 Task: Look for Airbnb properties in Linden, Guyana from 6th December, 2023 to 10th December, 2023 for 1 adult.1  bedroom having 1 bed and 1 bathroom. Property type can be hotel. Booking option can be shelf check-in. Look for 5 properties as per requirement.
Action: Mouse moved to (469, 193)
Screenshot: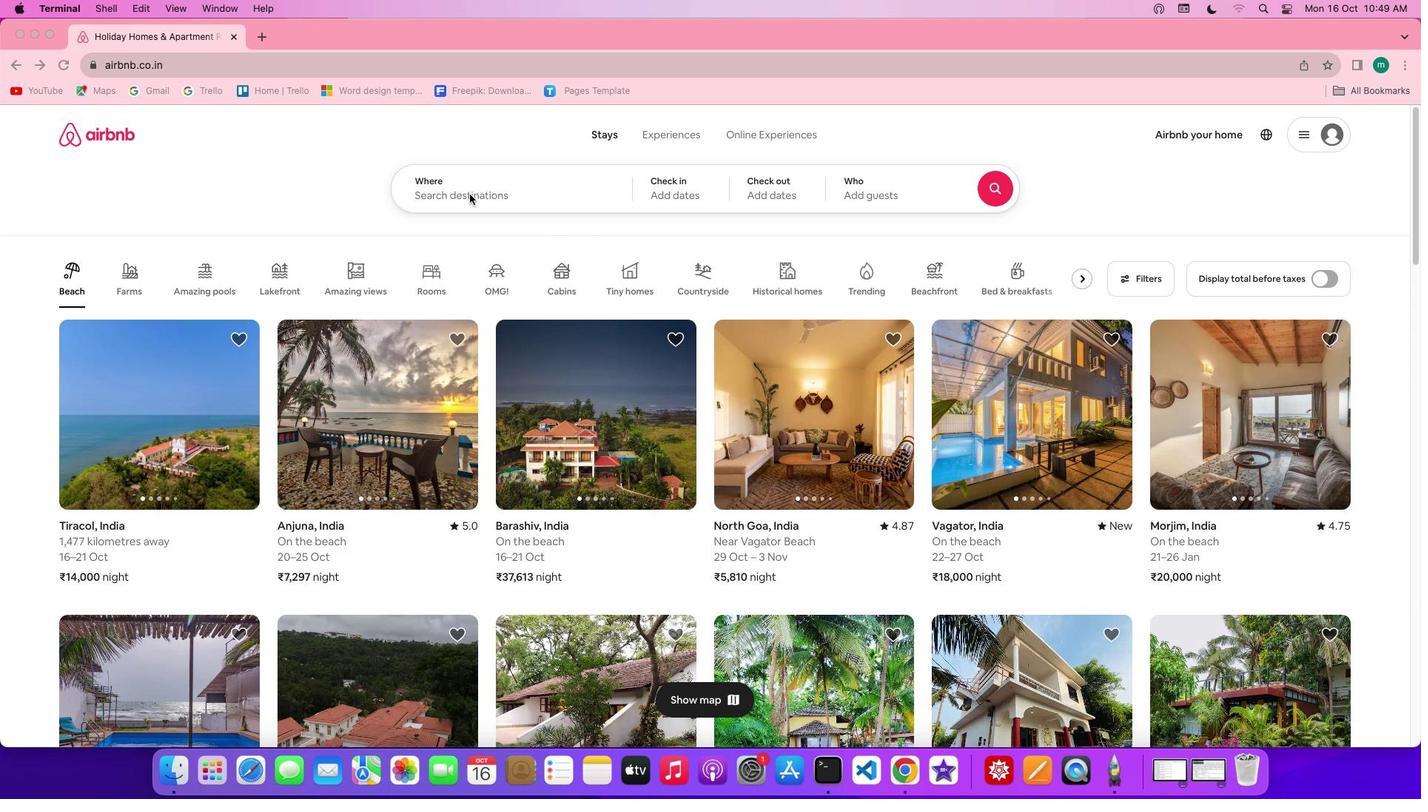 
Action: Mouse pressed left at (469, 193)
Screenshot: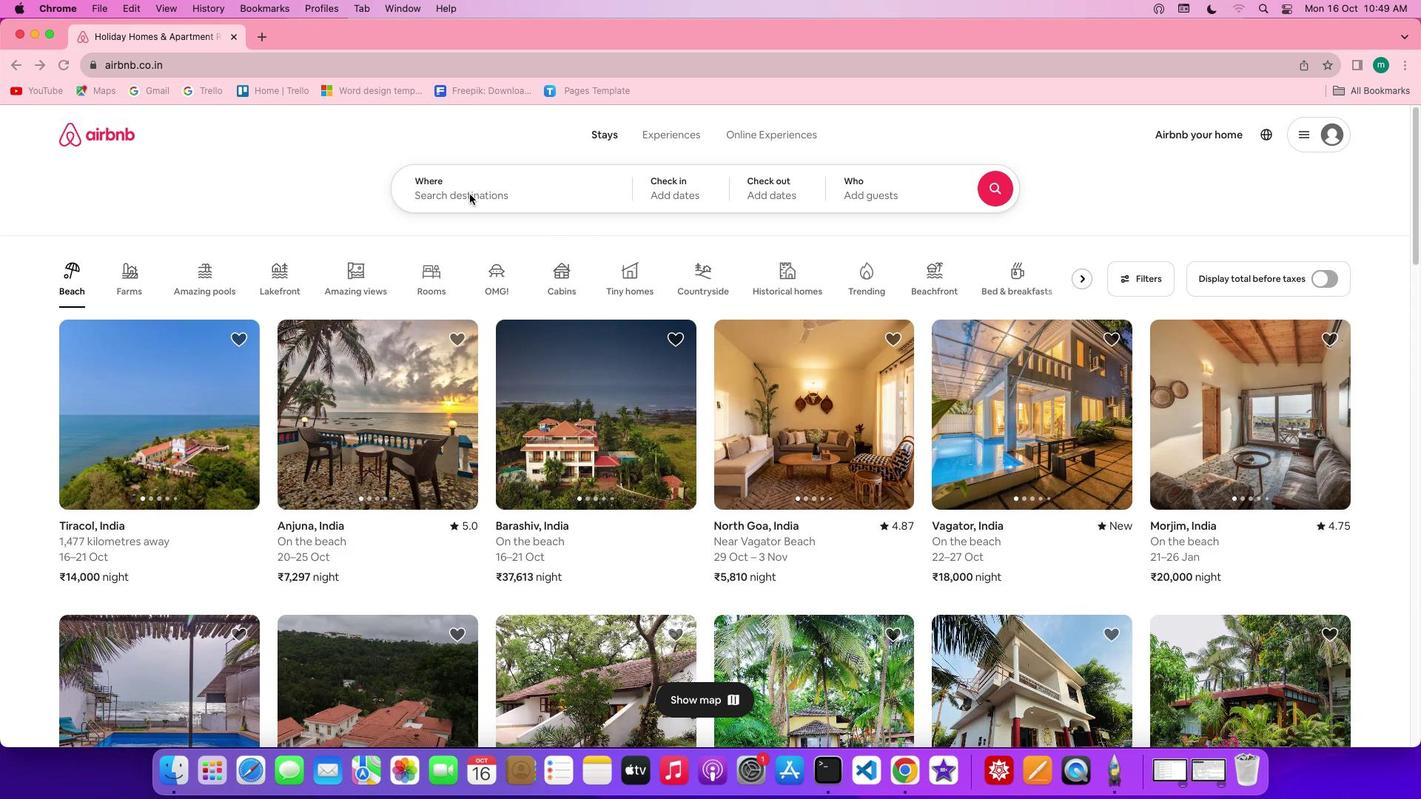 
Action: Mouse pressed left at (469, 193)
Screenshot: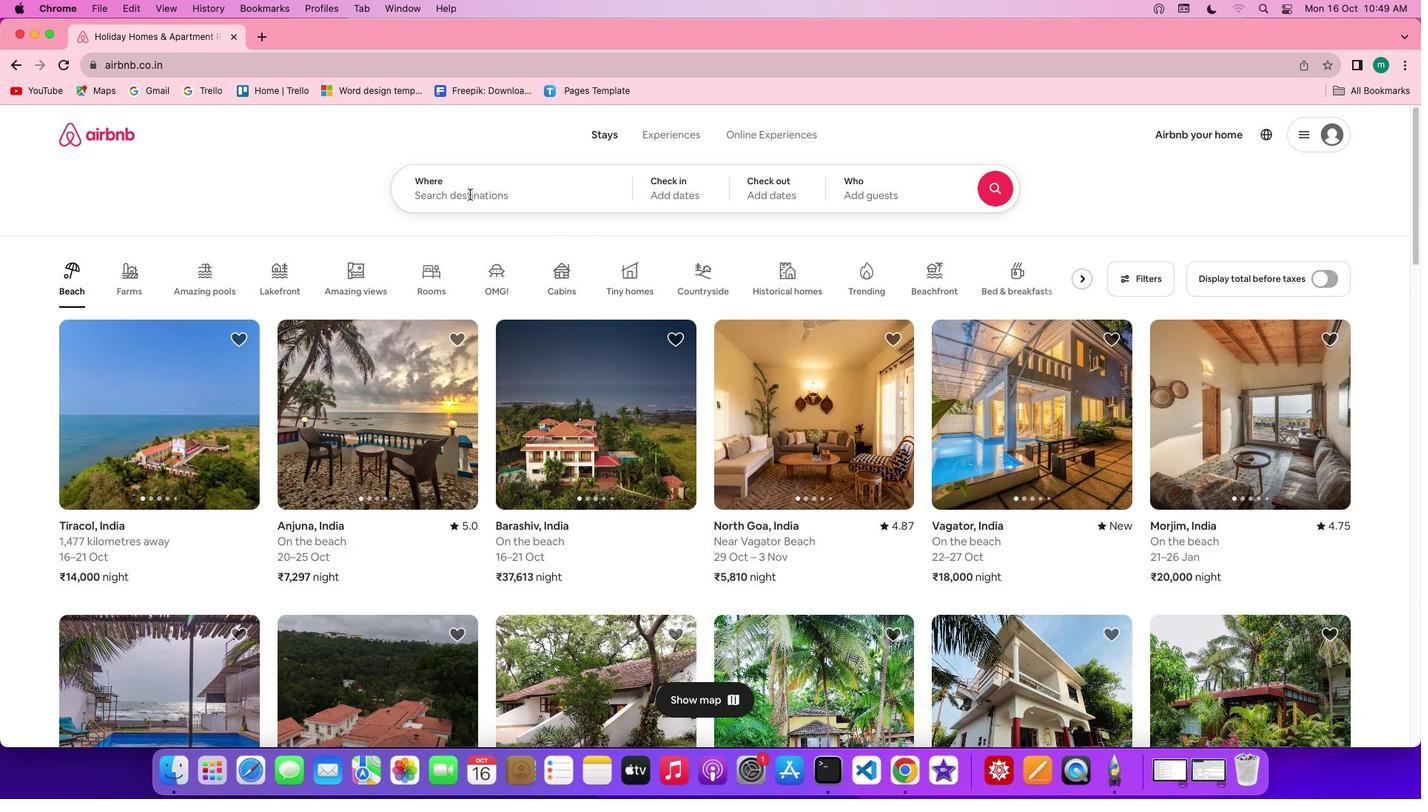 
Action: Key pressed Key.shift'L''i''n''d''e''n'','Key.shift'G''u''y''a''n''a'
Screenshot: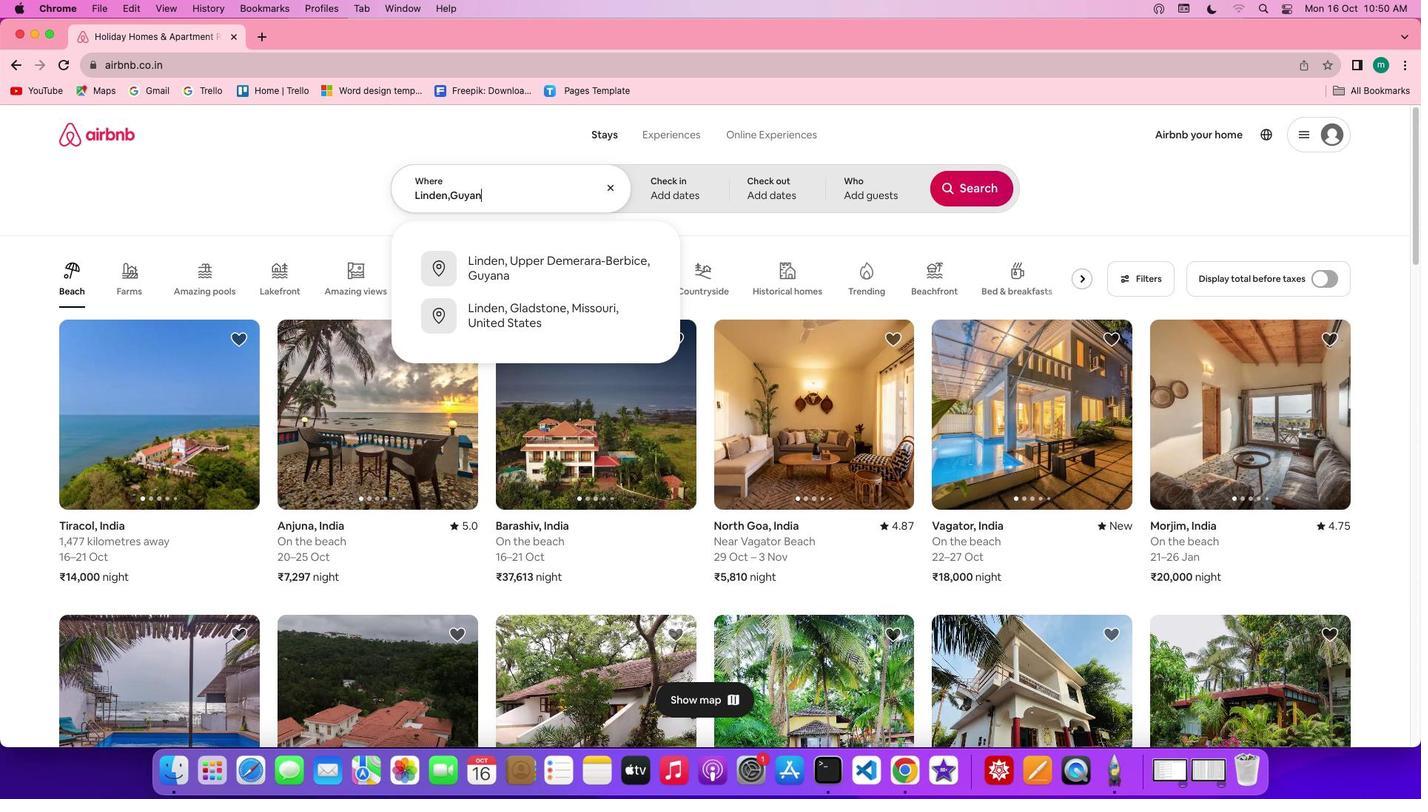 
Action: Mouse moved to (667, 196)
Screenshot: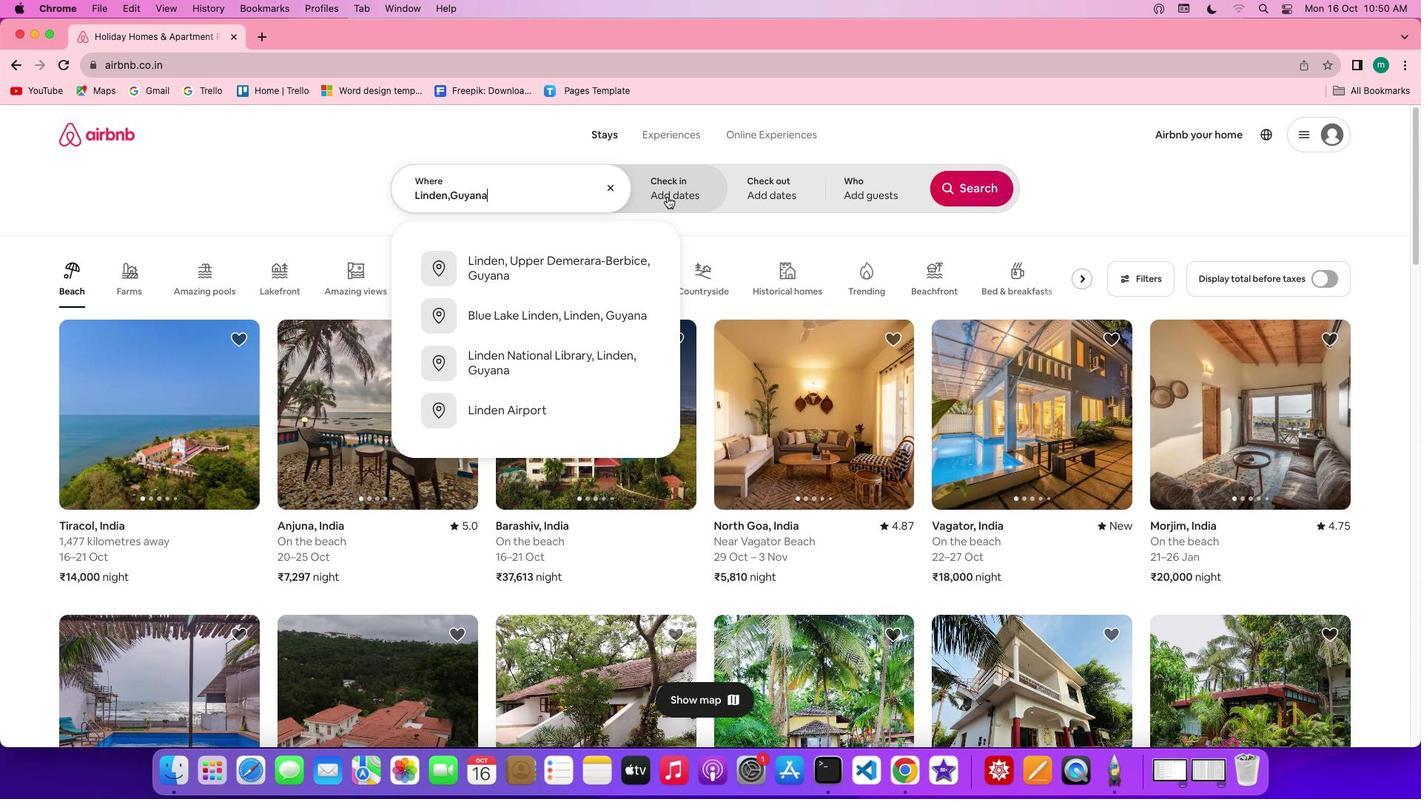 
Action: Mouse pressed left at (667, 196)
Screenshot: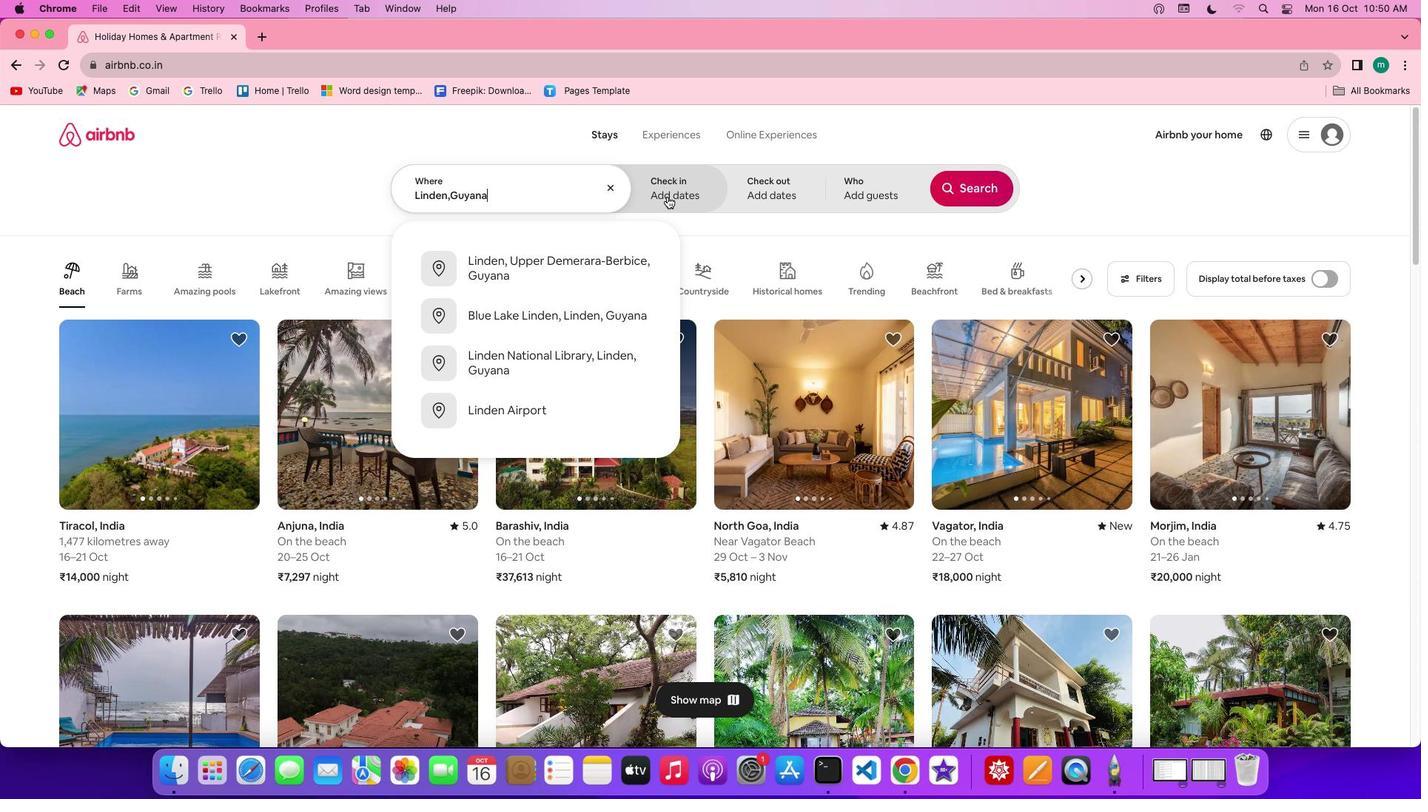 
Action: Mouse moved to (974, 310)
Screenshot: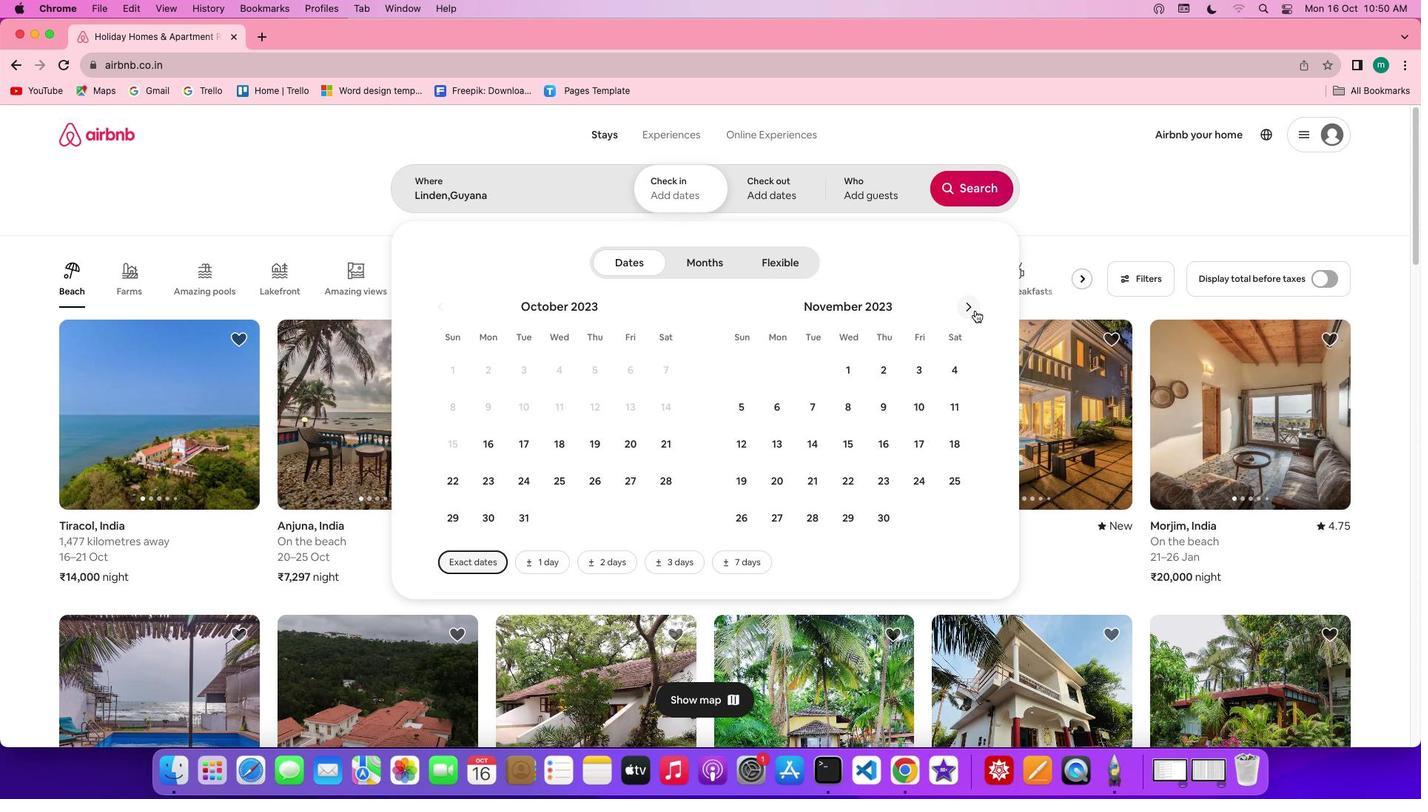 
Action: Mouse pressed left at (974, 310)
Screenshot: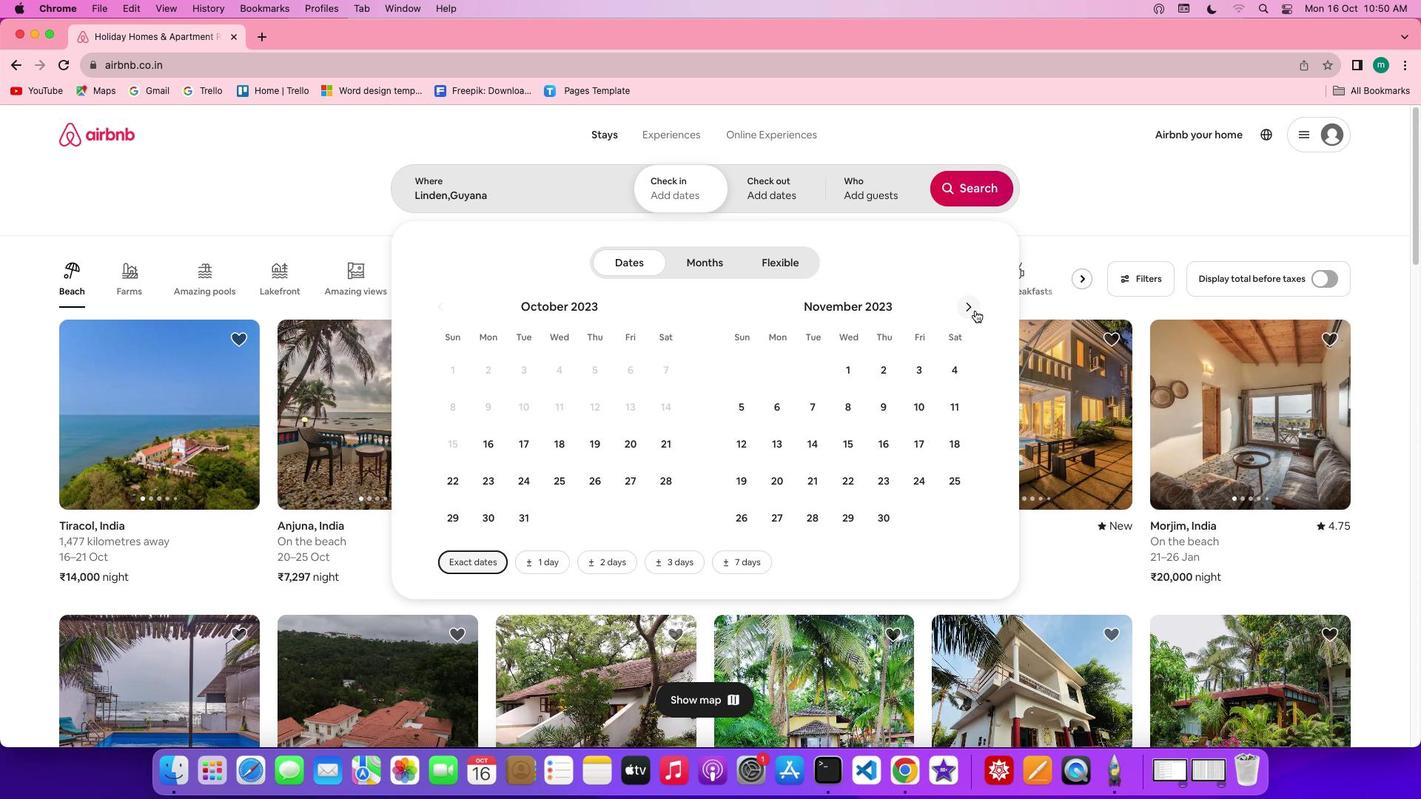 
Action: Mouse moved to (837, 401)
Screenshot: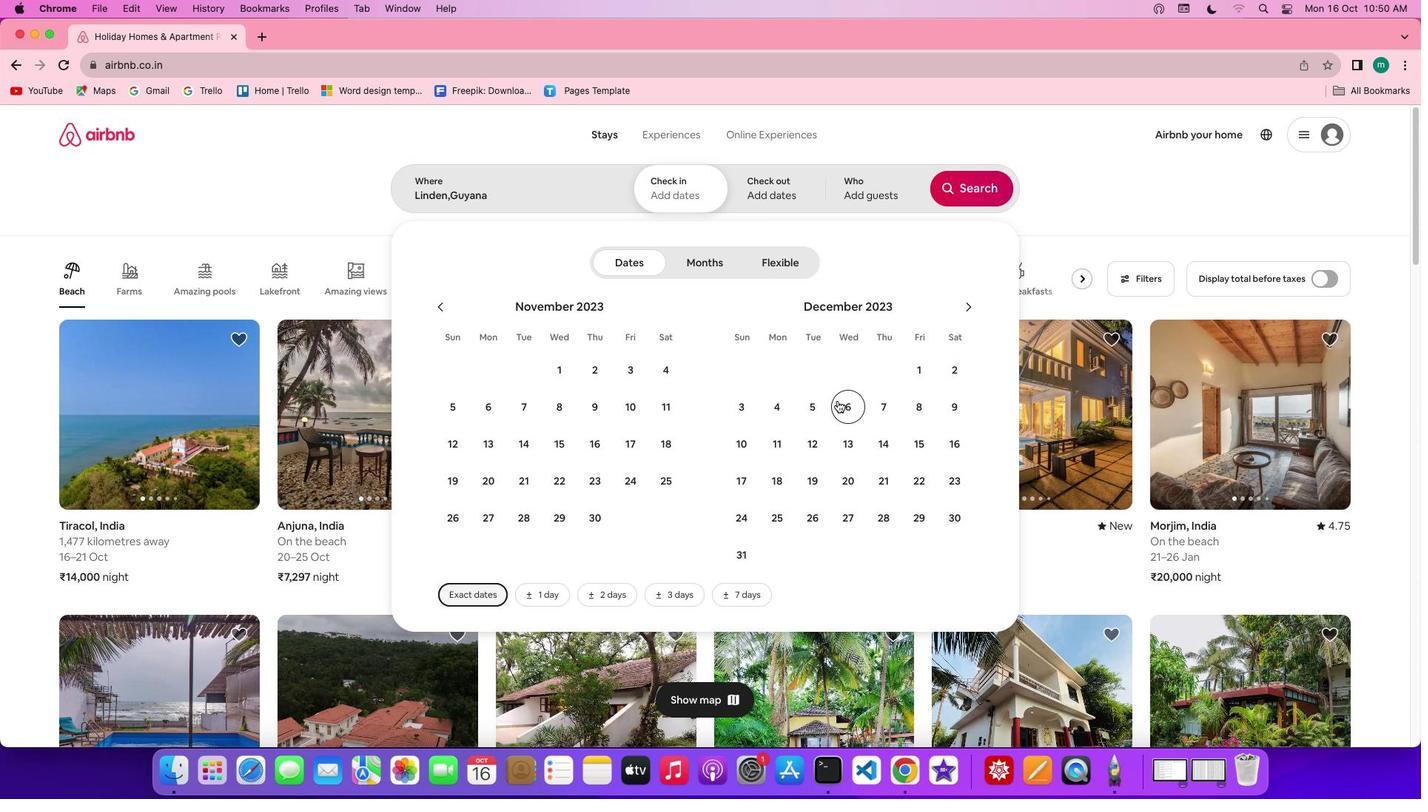 
Action: Mouse pressed left at (837, 401)
Screenshot: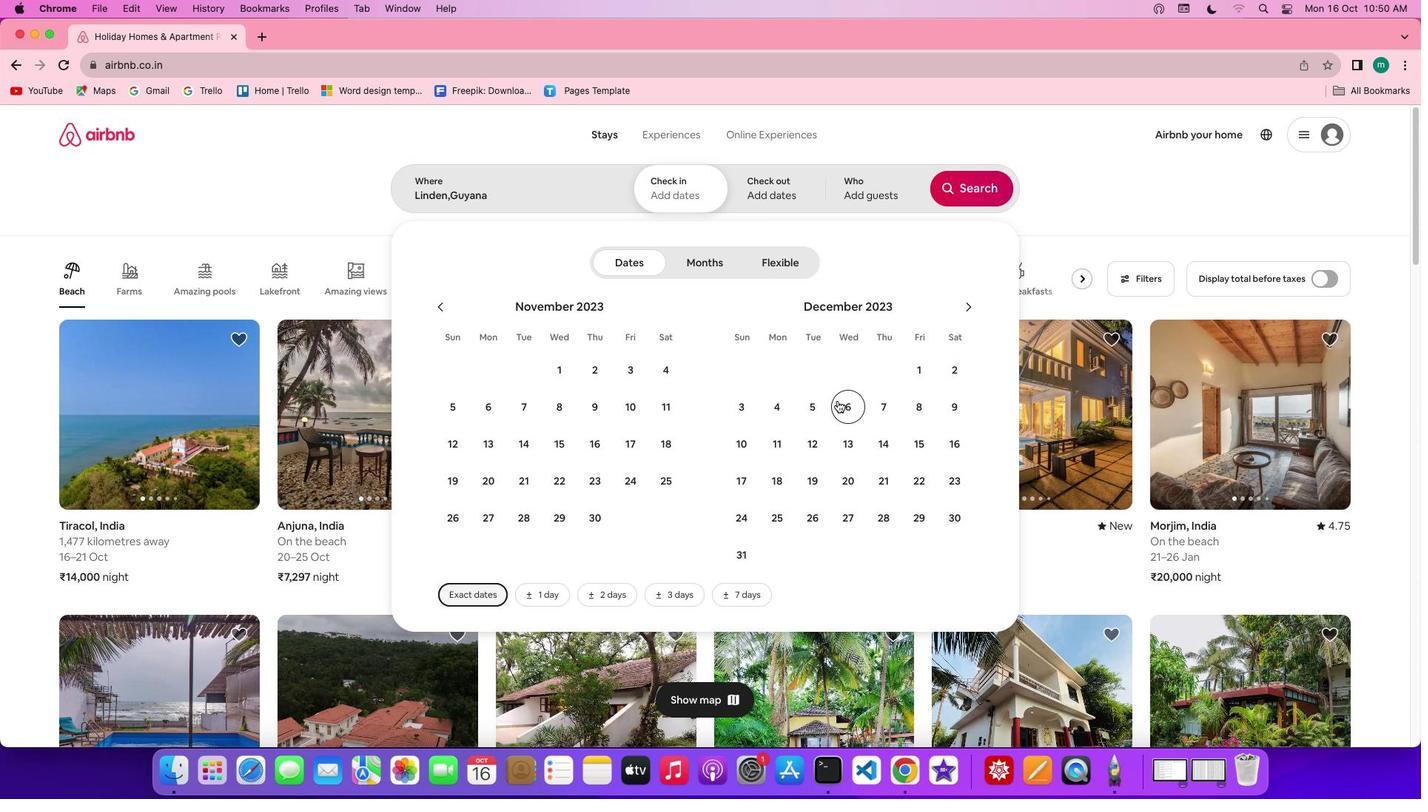 
Action: Mouse moved to (743, 447)
Screenshot: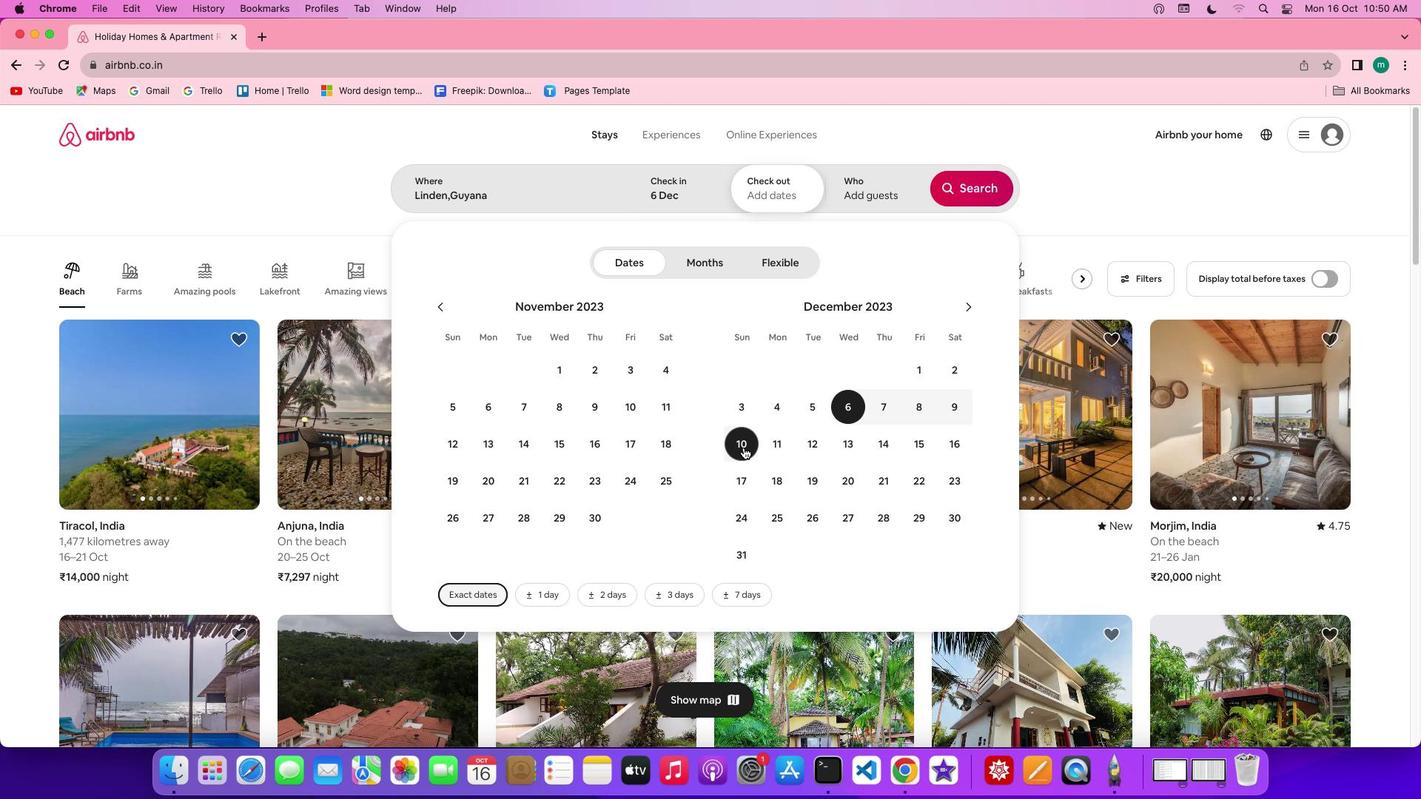 
Action: Mouse pressed left at (743, 447)
Screenshot: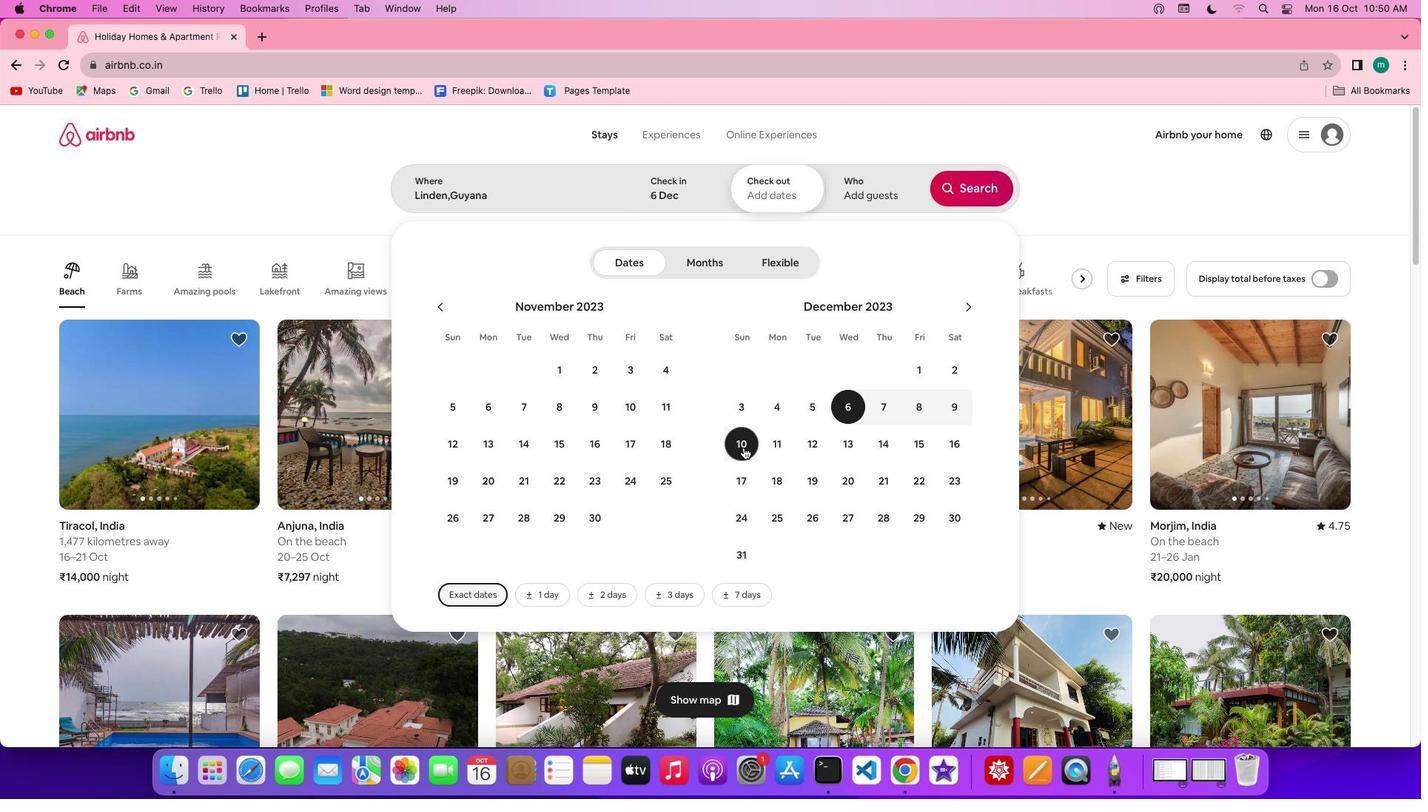 
Action: Mouse moved to (842, 199)
Screenshot: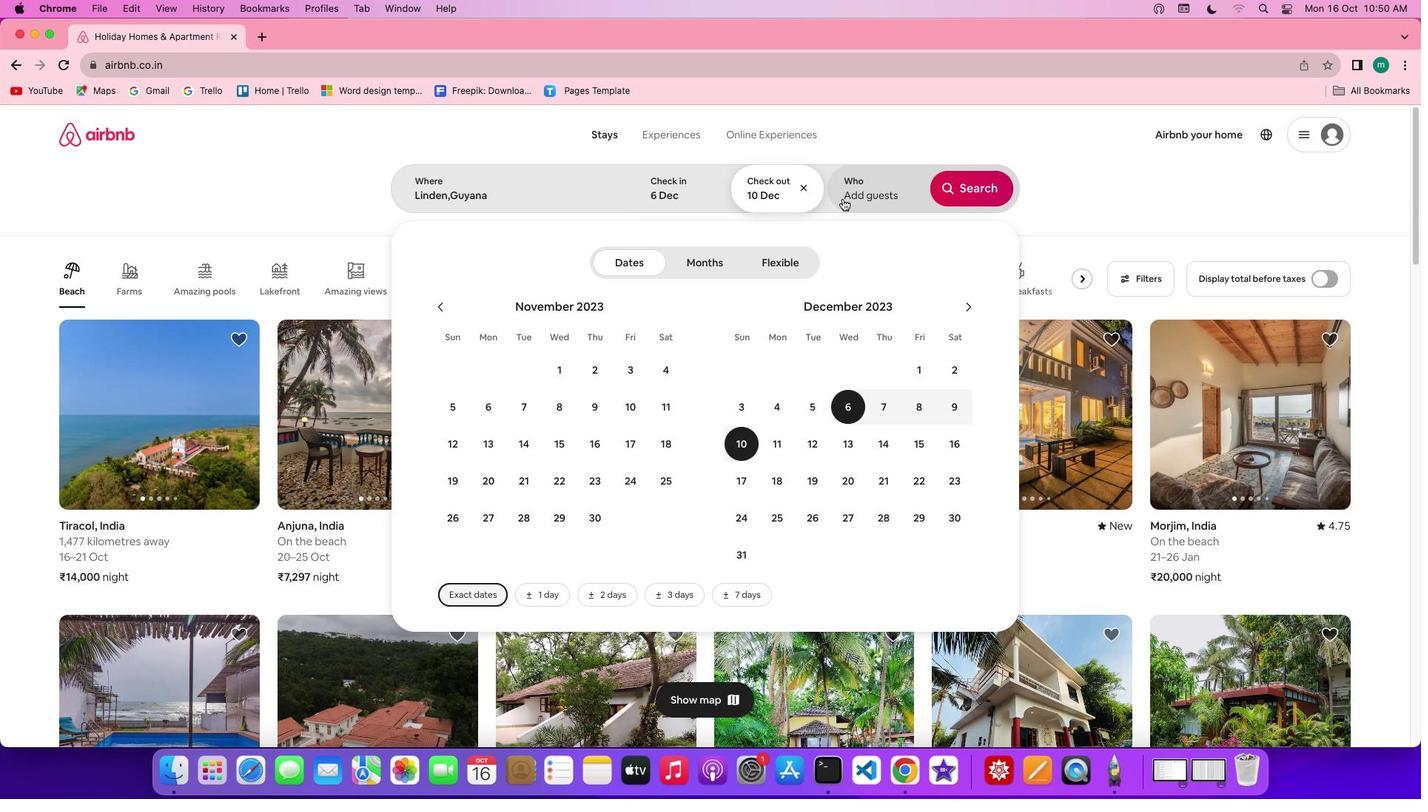
Action: Mouse pressed left at (842, 199)
Screenshot: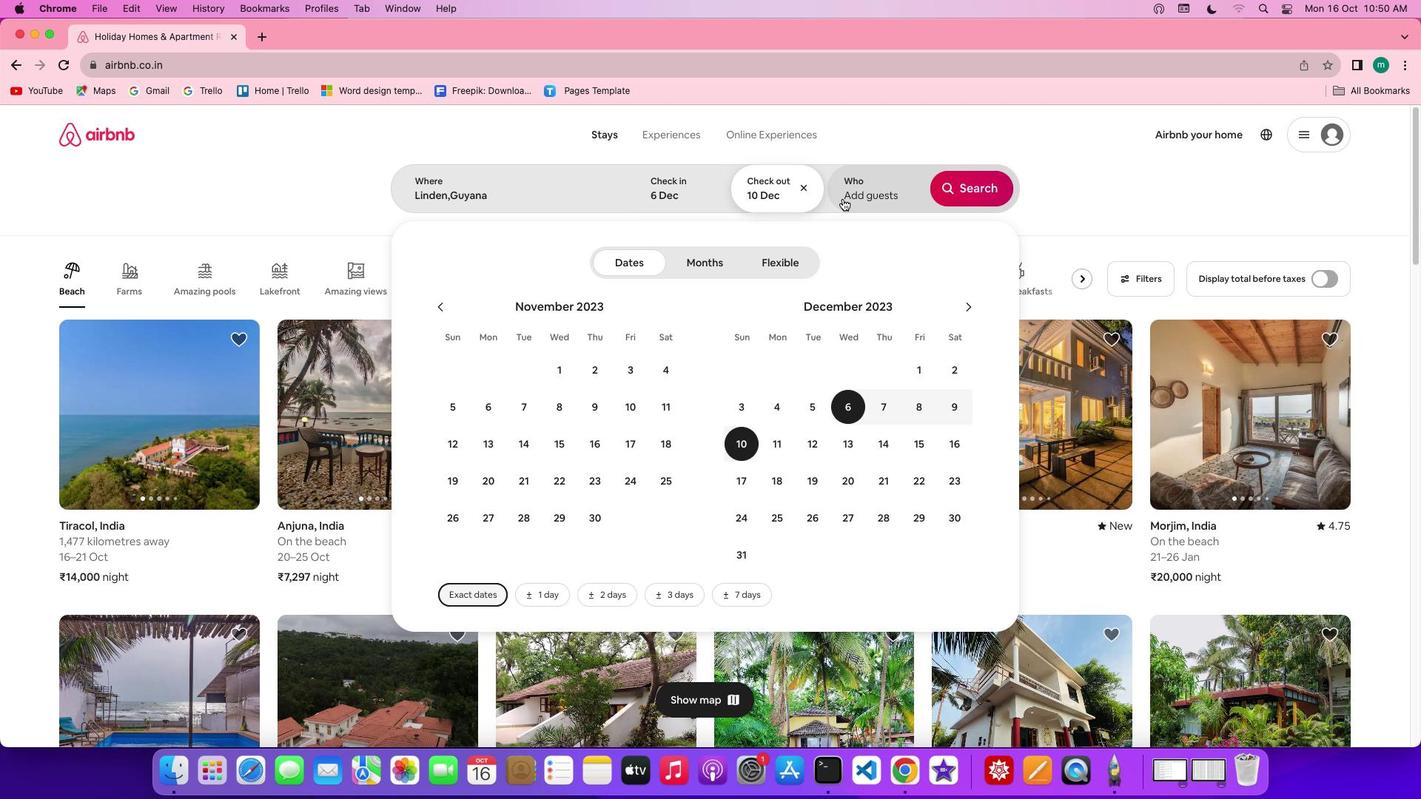 
Action: Mouse moved to (988, 278)
Screenshot: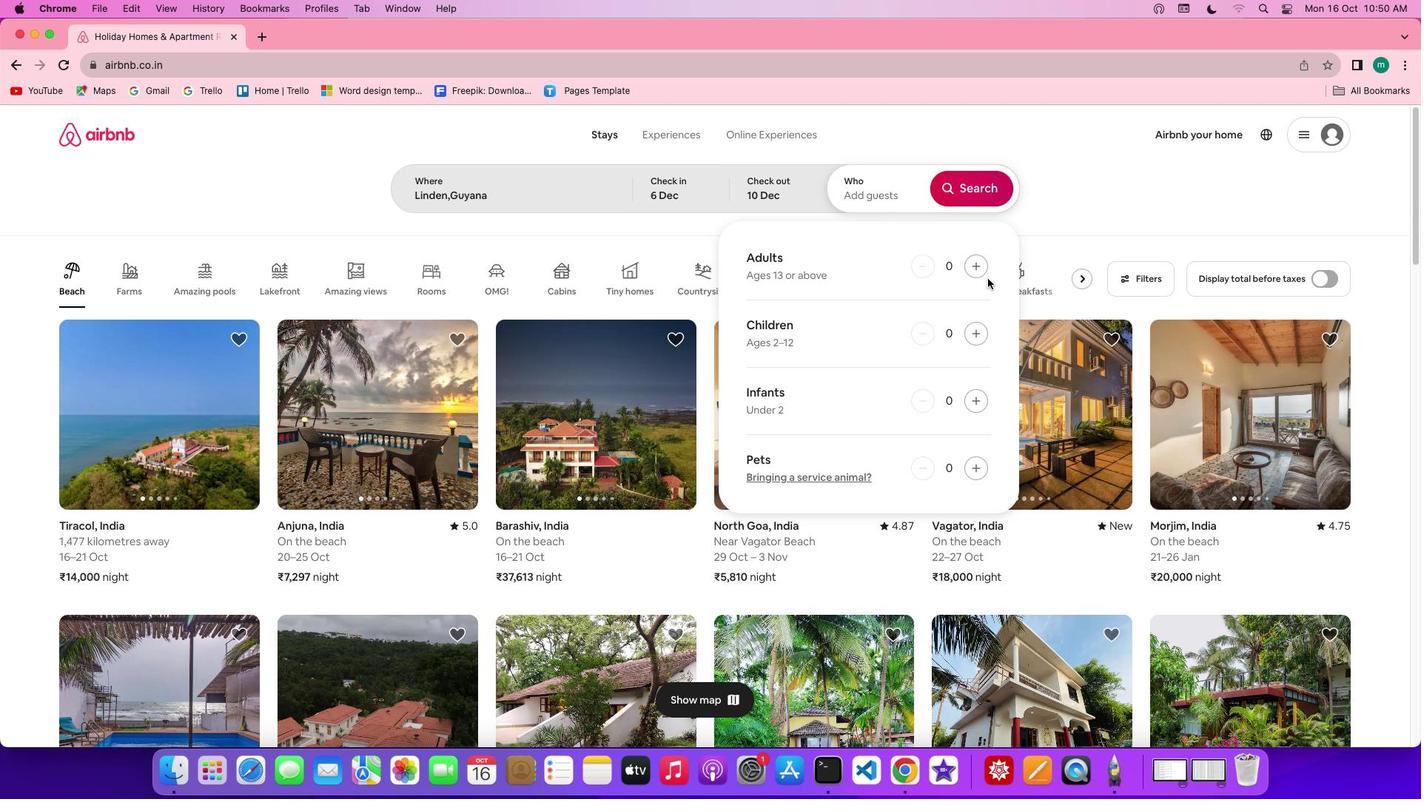 
Action: Mouse pressed left at (988, 278)
Screenshot: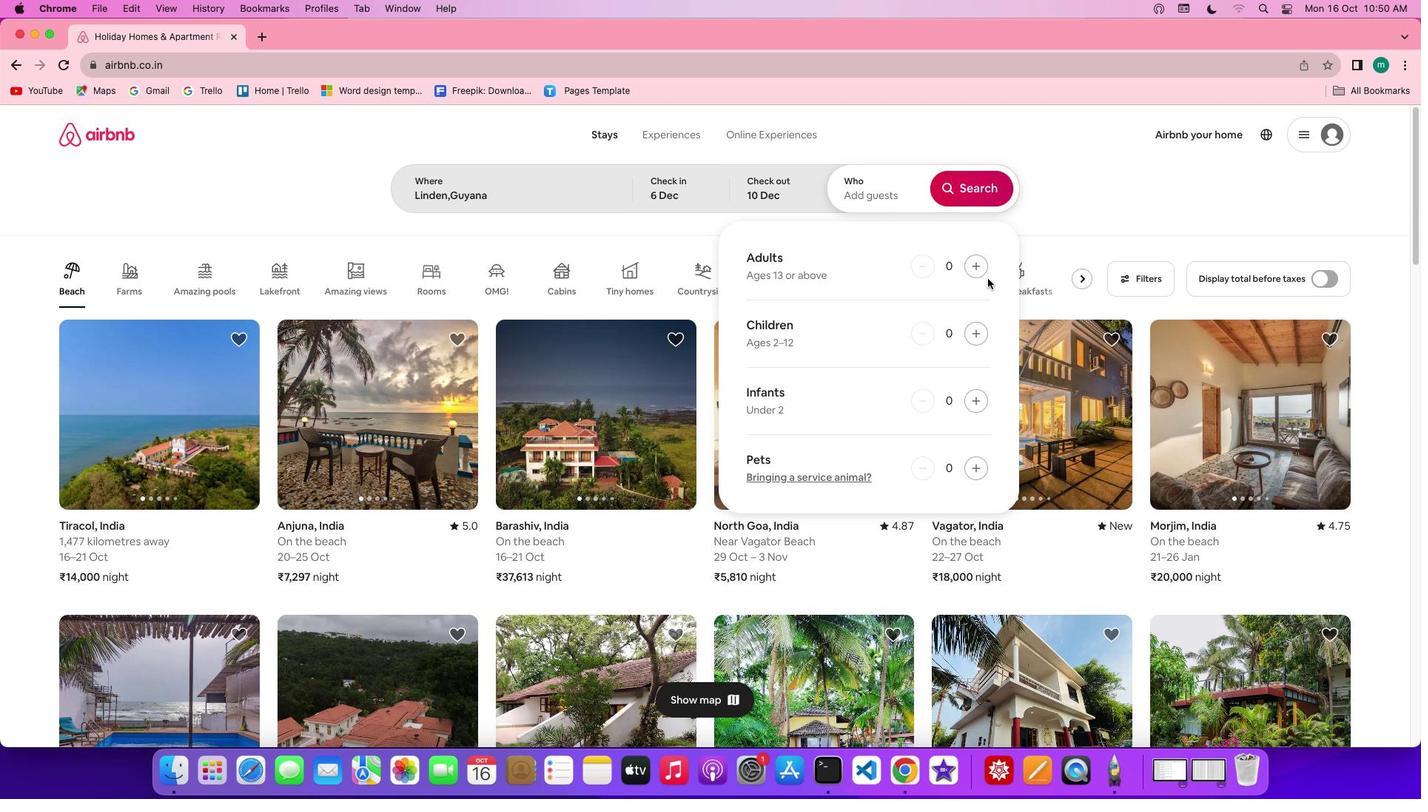 
Action: Mouse moved to (984, 270)
Screenshot: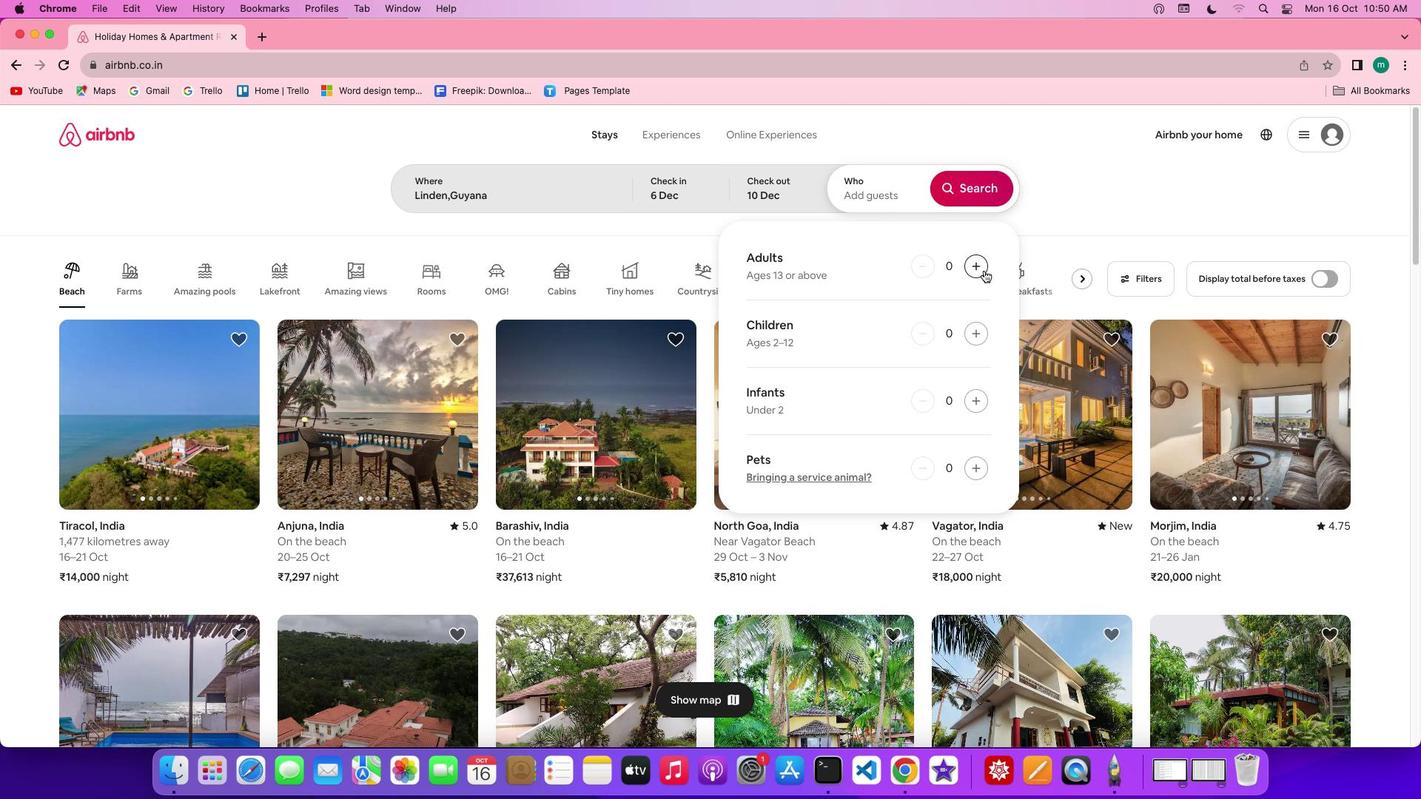 
Action: Mouse pressed left at (984, 270)
Screenshot: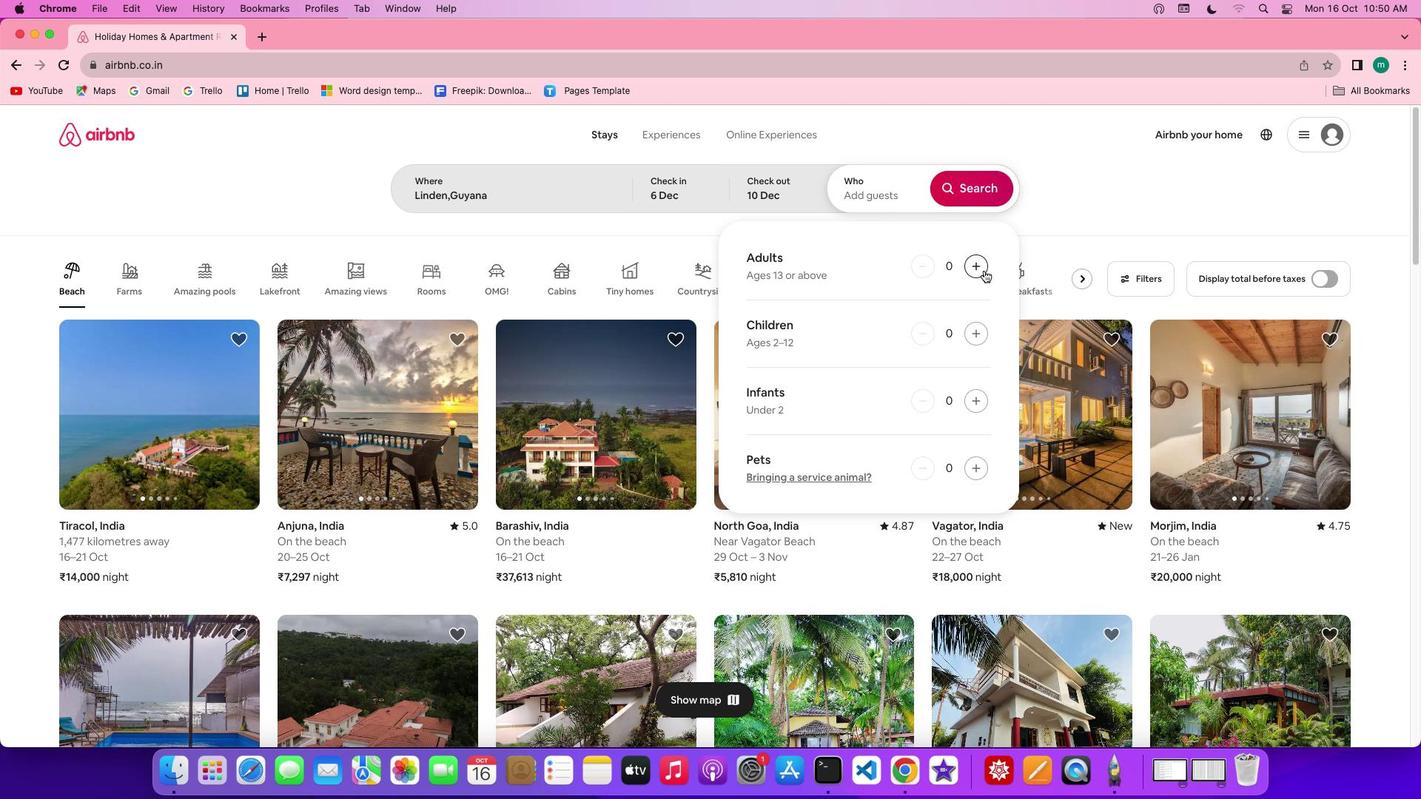 
Action: Mouse moved to (964, 179)
Screenshot: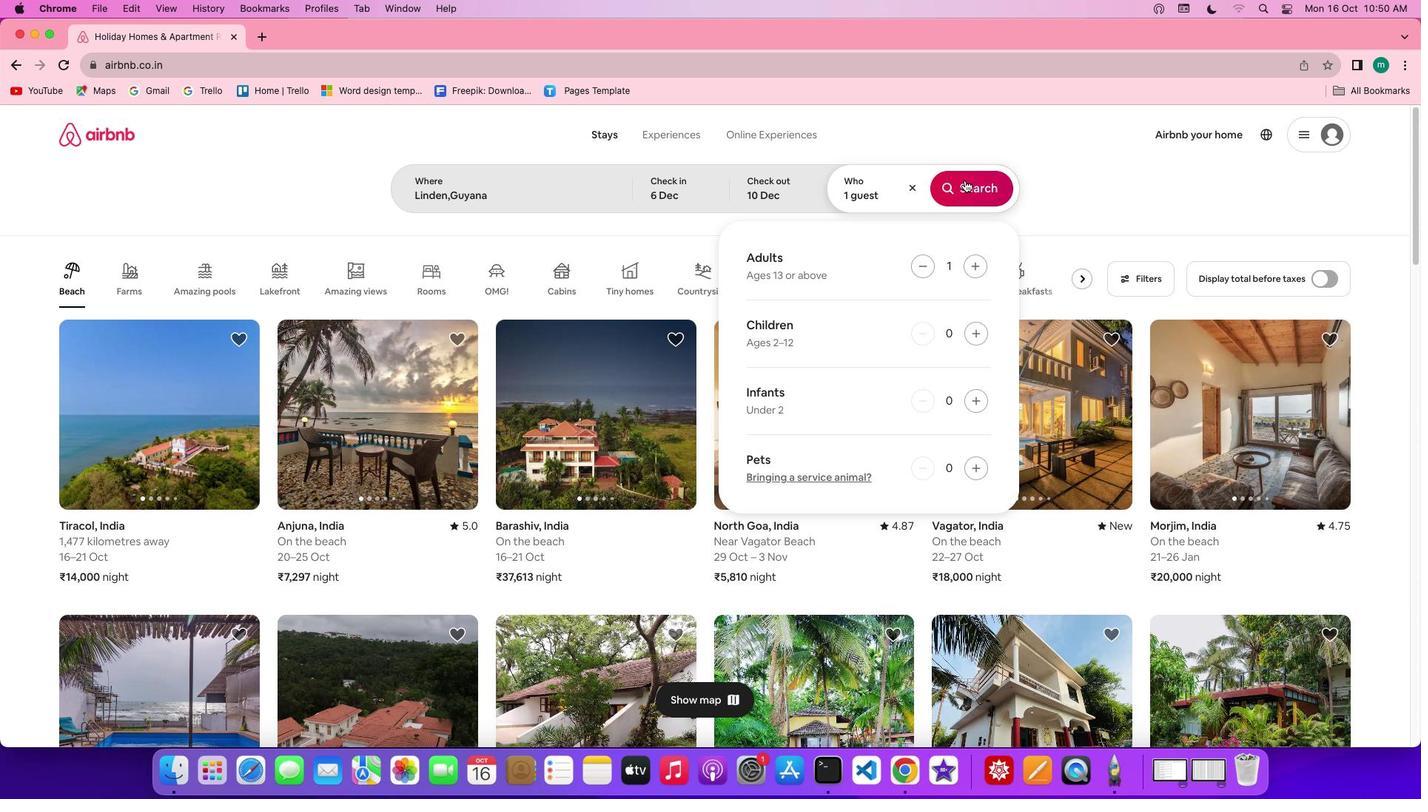 
Action: Mouse pressed left at (964, 179)
Screenshot: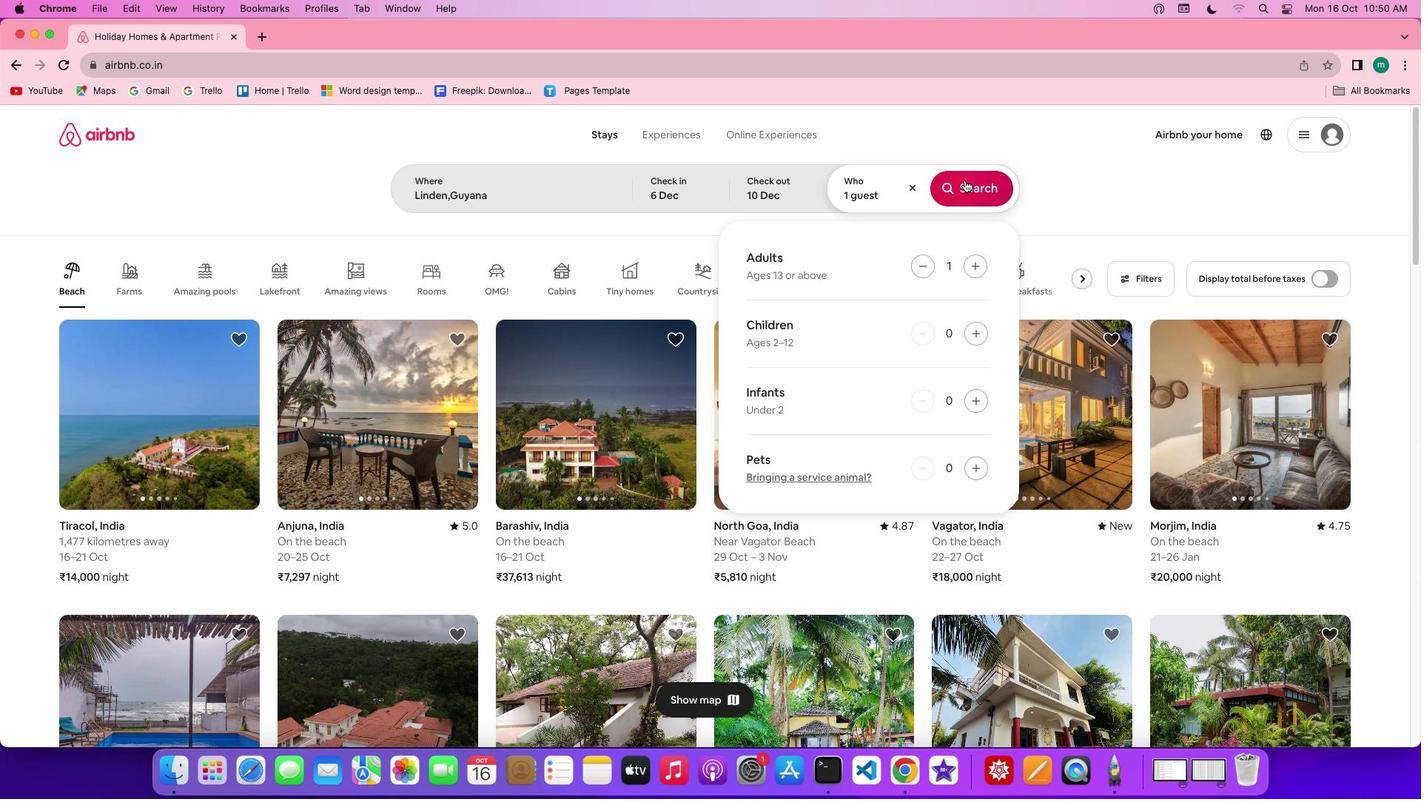 
Action: Mouse moved to (1191, 195)
Screenshot: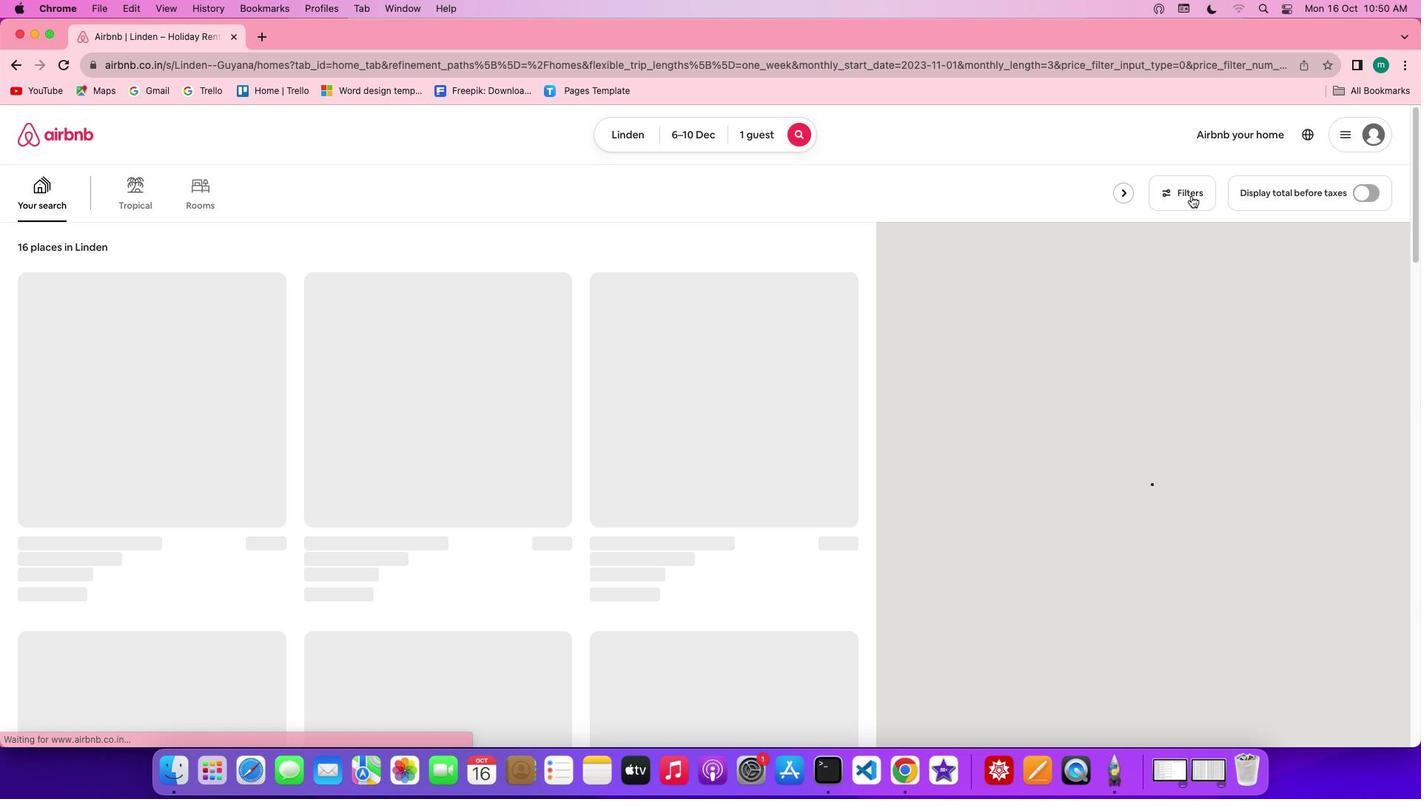 
Action: Mouse pressed left at (1191, 195)
Screenshot: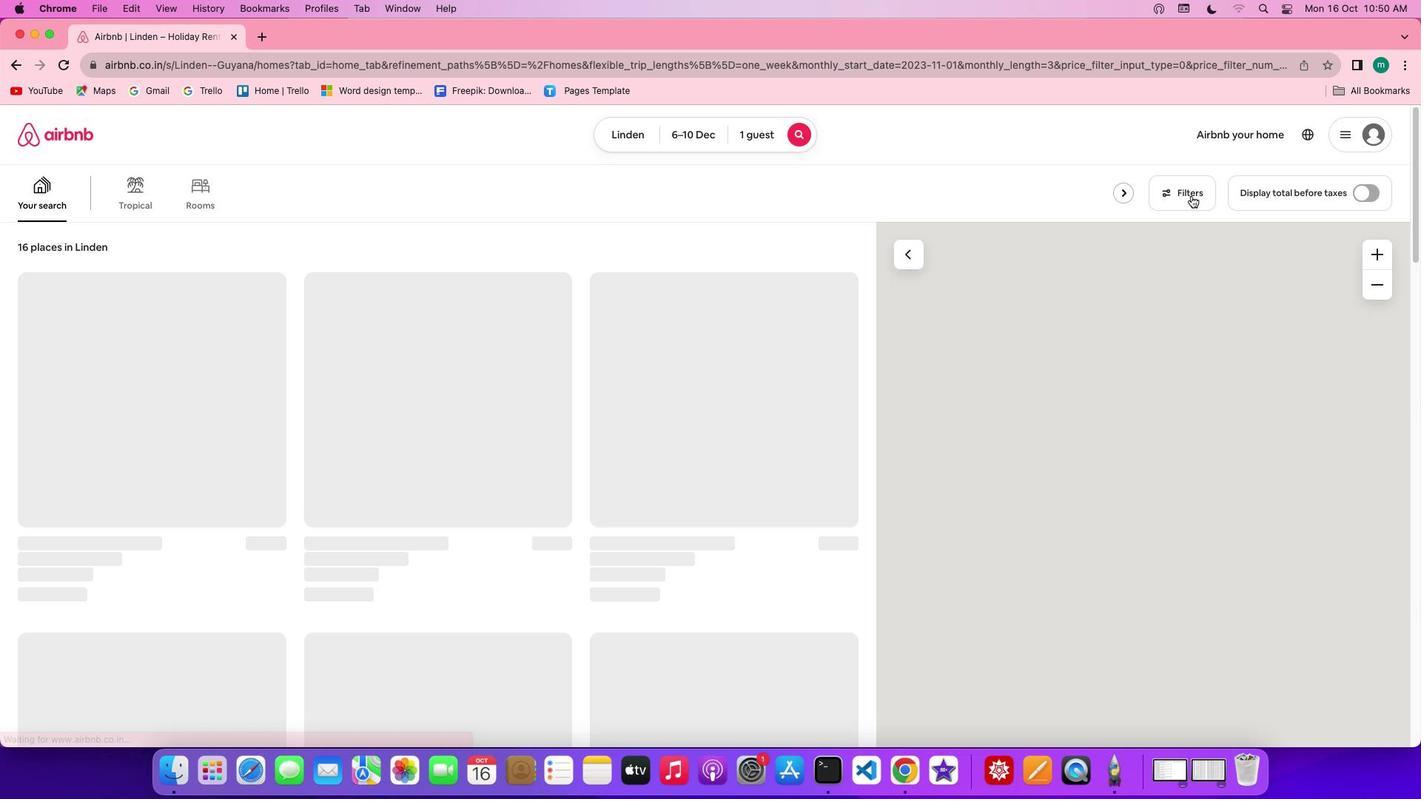 
Action: Mouse moved to (590, 484)
Screenshot: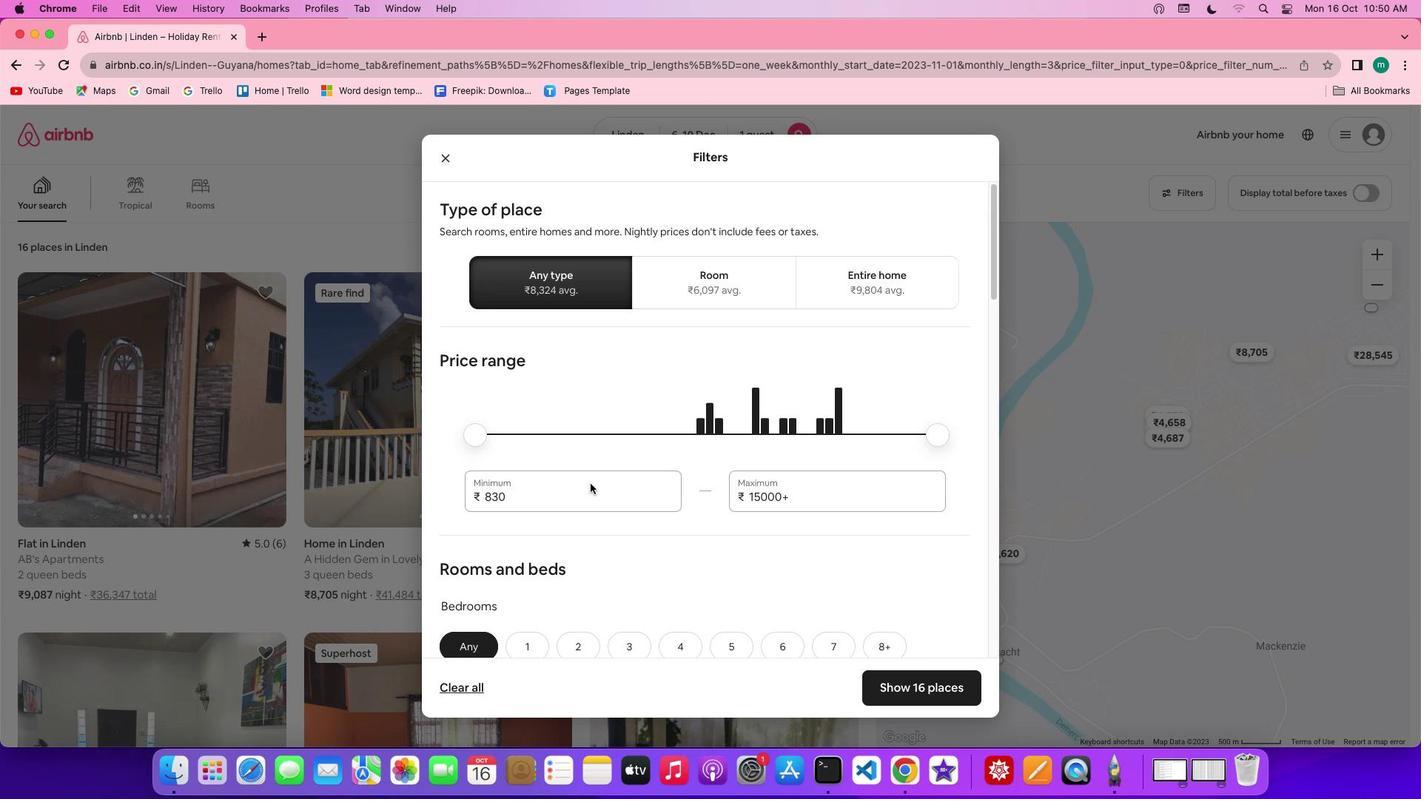 
Action: Mouse scrolled (590, 484) with delta (0, 0)
Screenshot: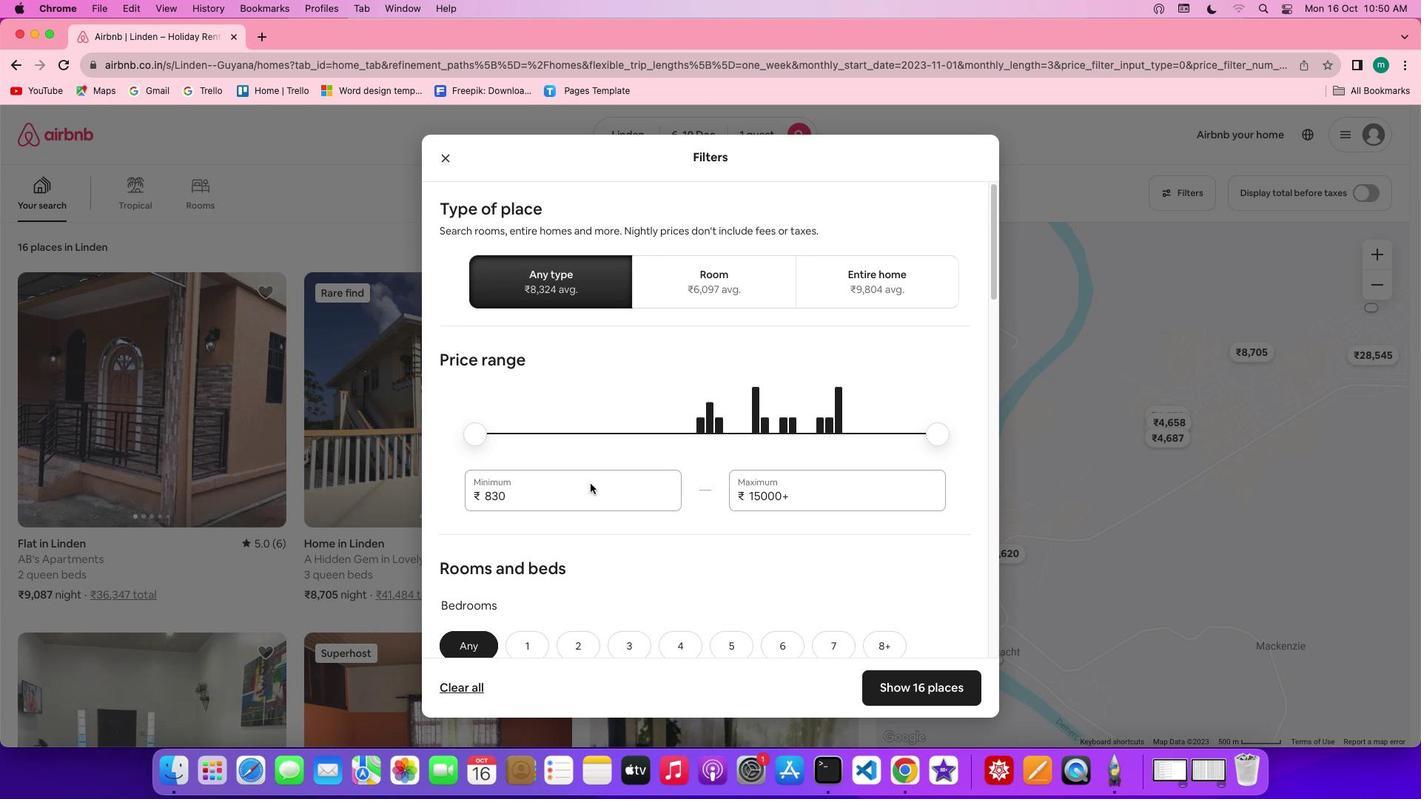 
Action: Mouse scrolled (590, 484) with delta (0, 0)
Screenshot: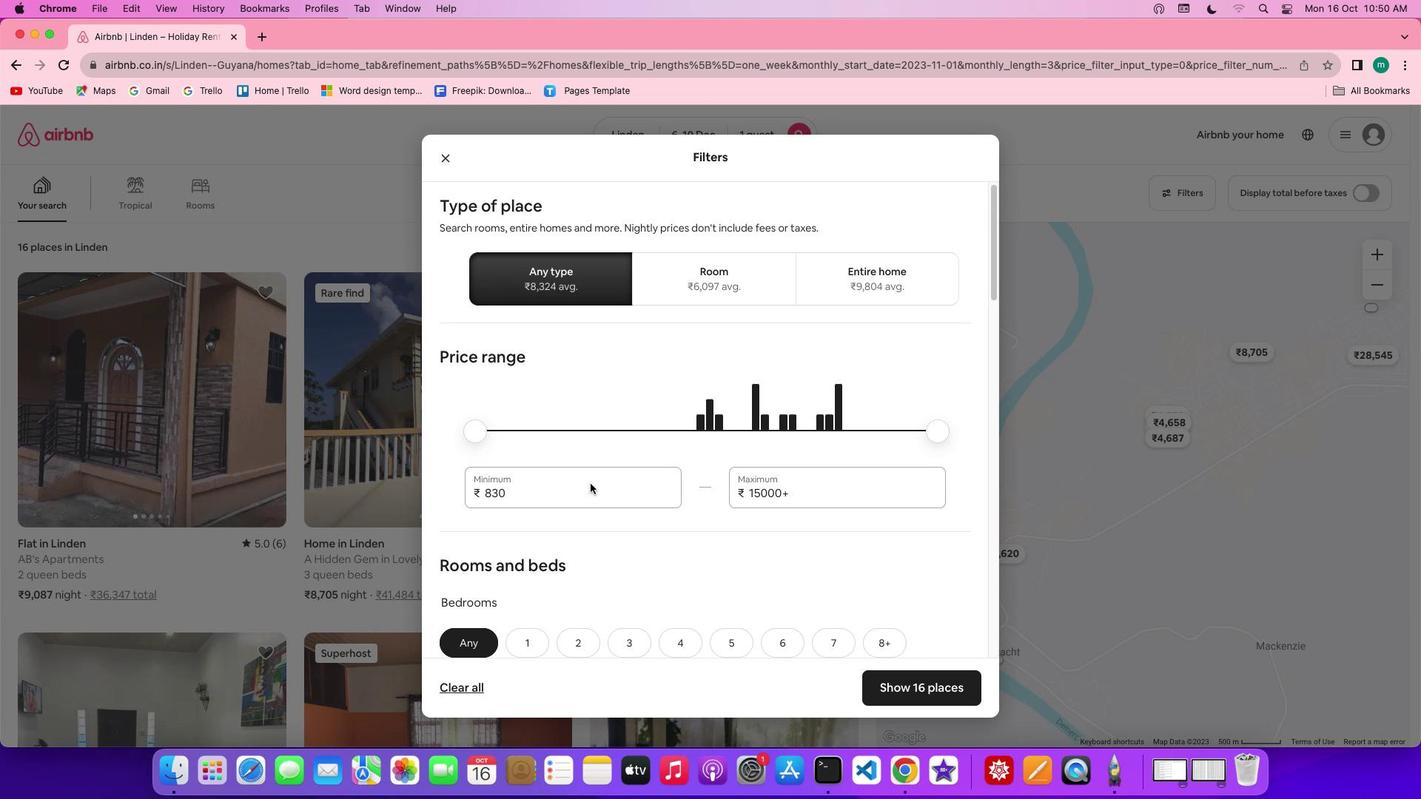 
Action: Mouse scrolled (590, 484) with delta (0, 0)
Screenshot: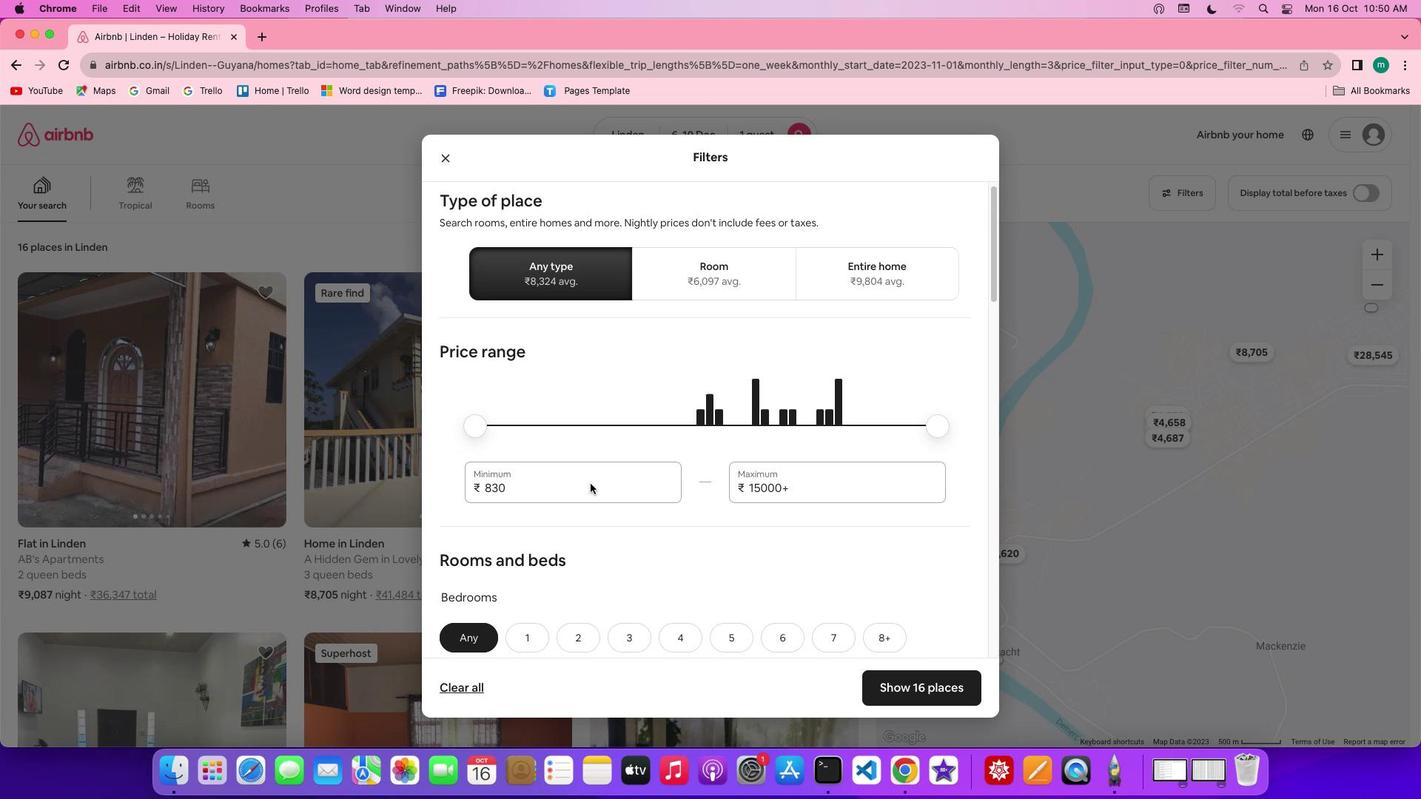 
Action: Mouse scrolled (590, 484) with delta (0, 0)
Screenshot: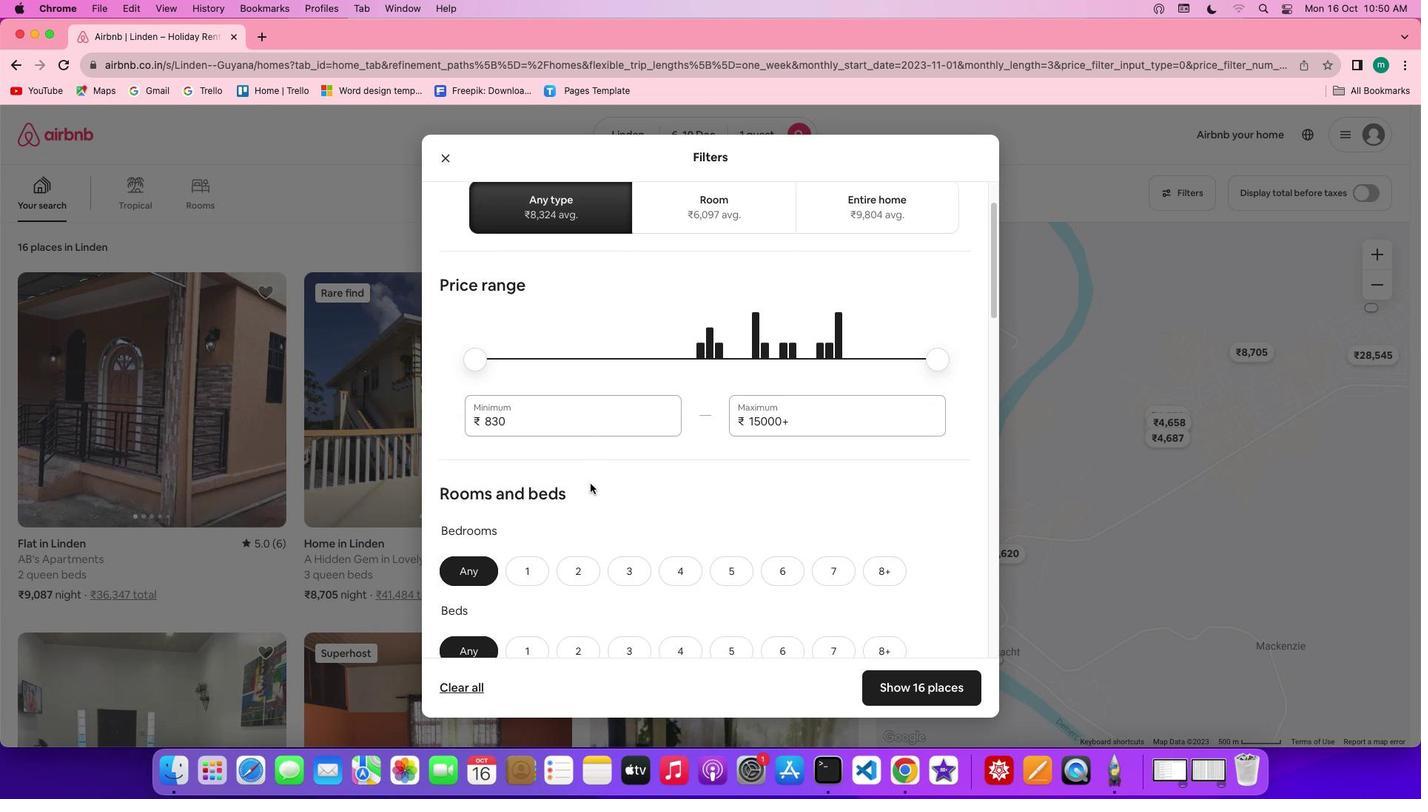 
Action: Mouse scrolled (590, 484) with delta (0, 0)
Screenshot: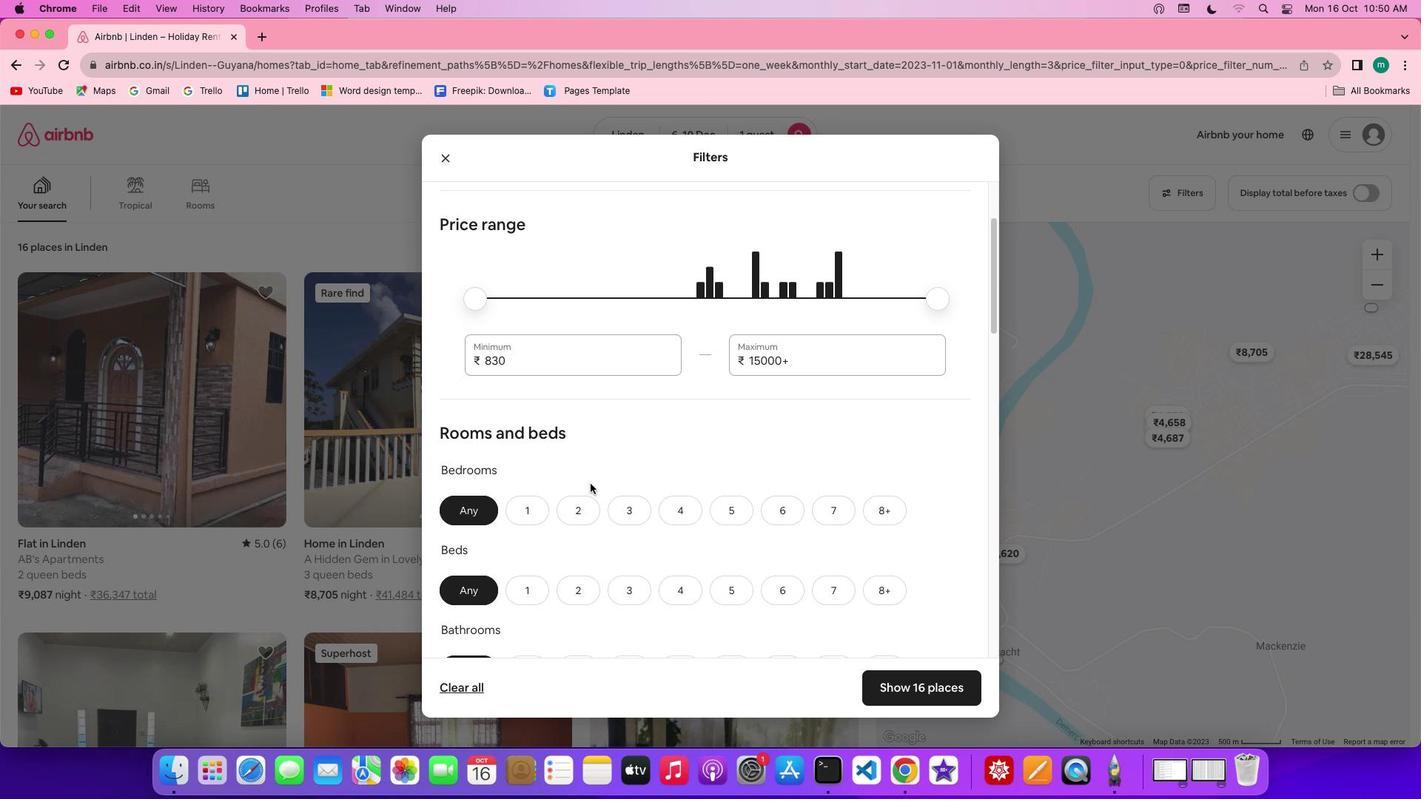 
Action: Mouse scrolled (590, 484) with delta (0, 0)
Screenshot: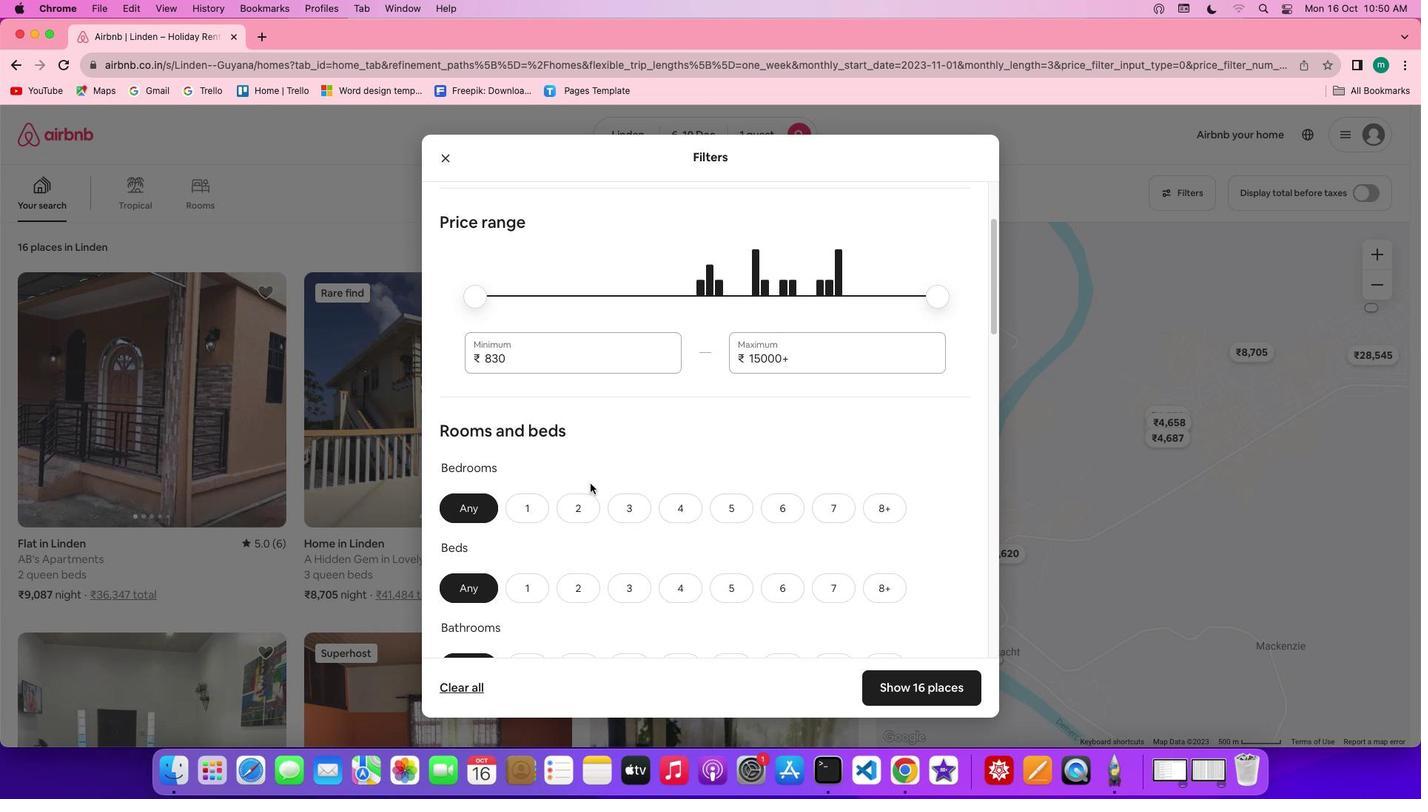 
Action: Mouse scrolled (590, 484) with delta (0, 0)
Screenshot: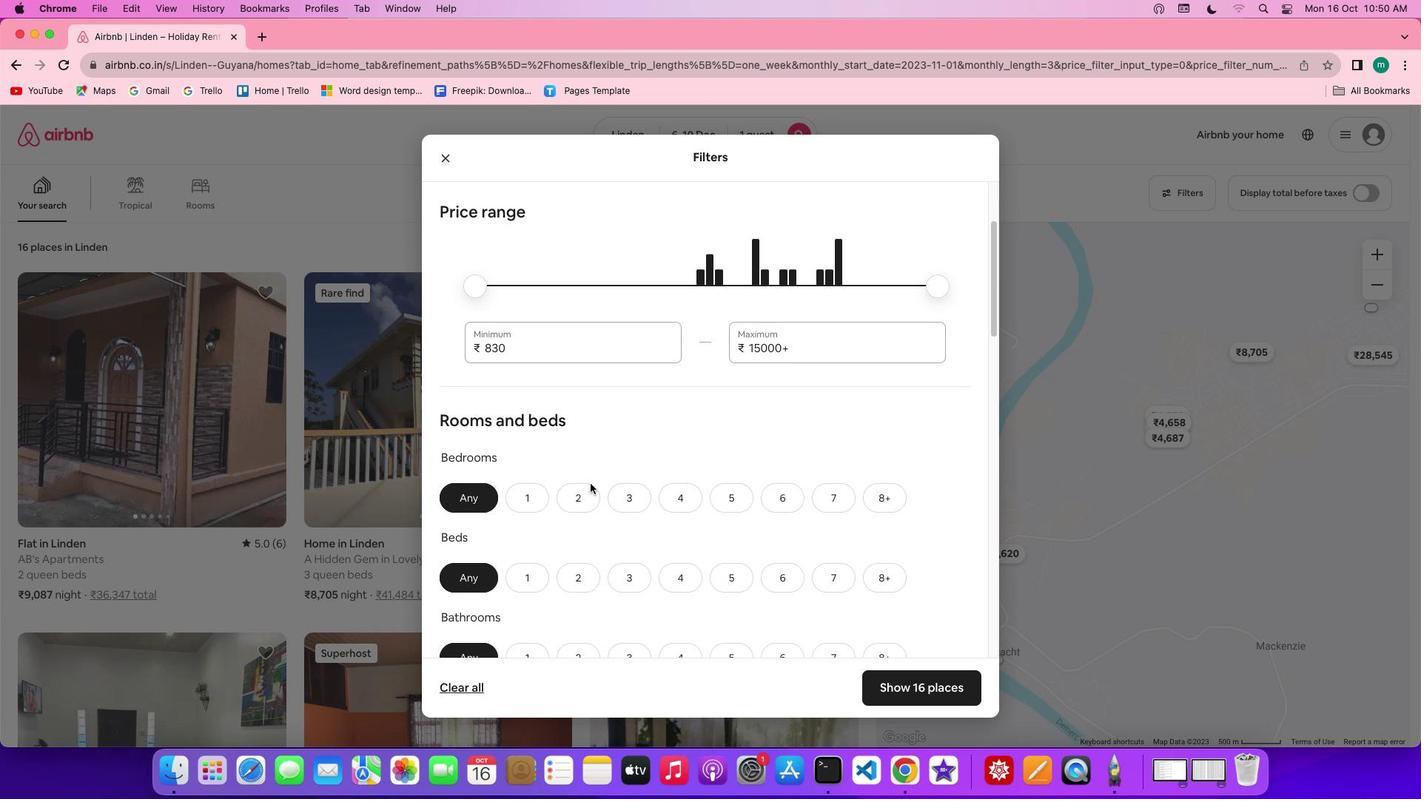 
Action: Mouse scrolled (590, 484) with delta (0, 0)
Screenshot: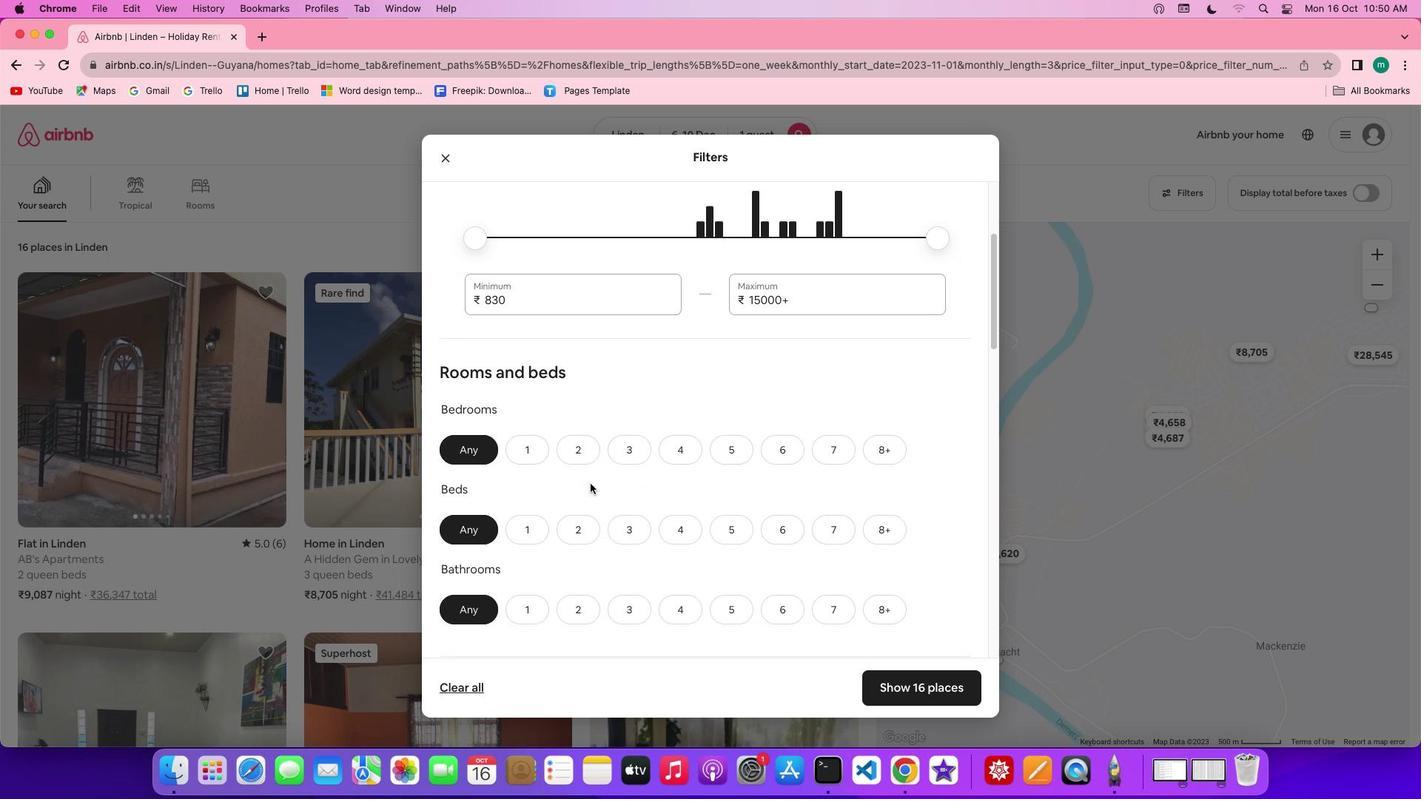 
Action: Mouse scrolled (590, 484) with delta (0, 0)
Screenshot: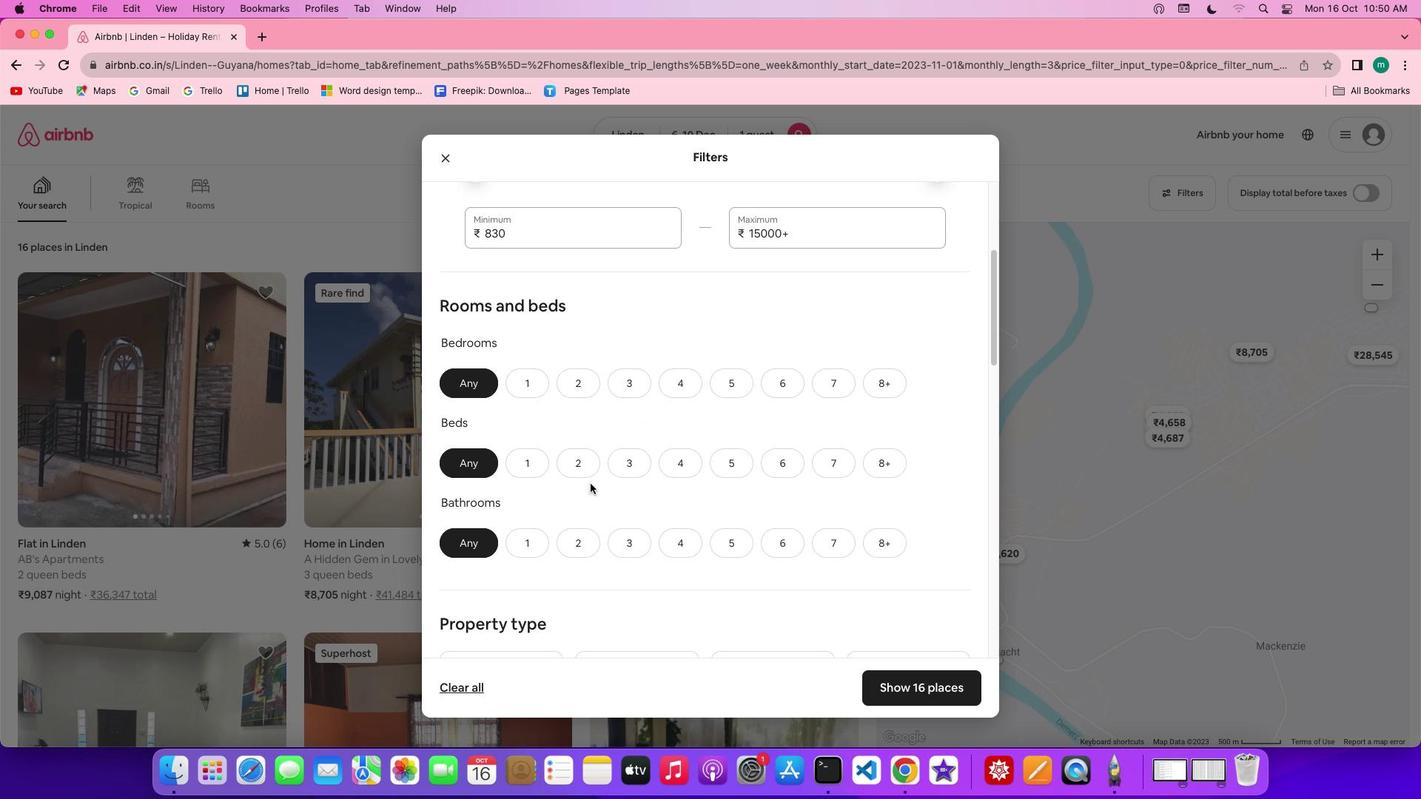 
Action: Mouse scrolled (590, 484) with delta (0, 0)
Screenshot: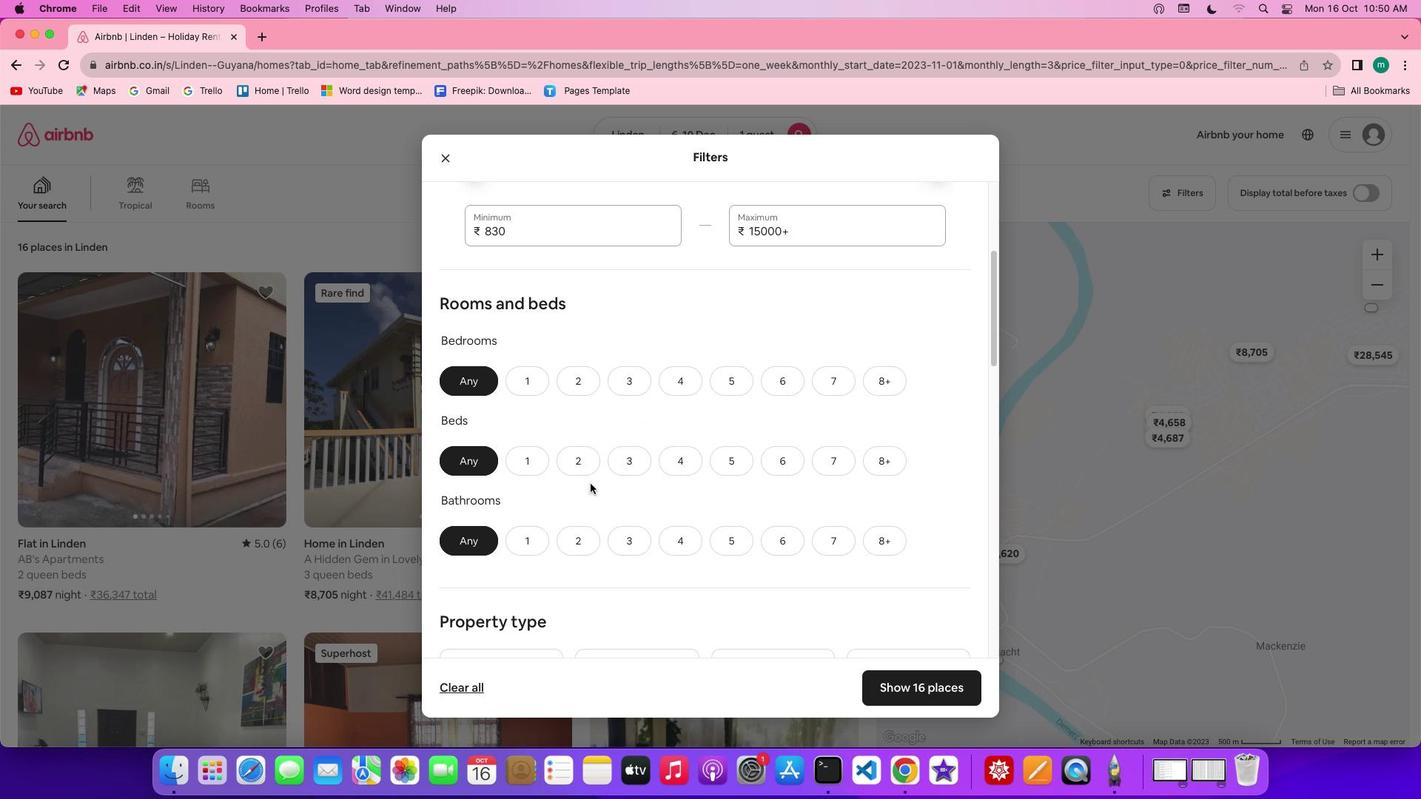 
Action: Mouse scrolled (590, 484) with delta (0, 0)
Screenshot: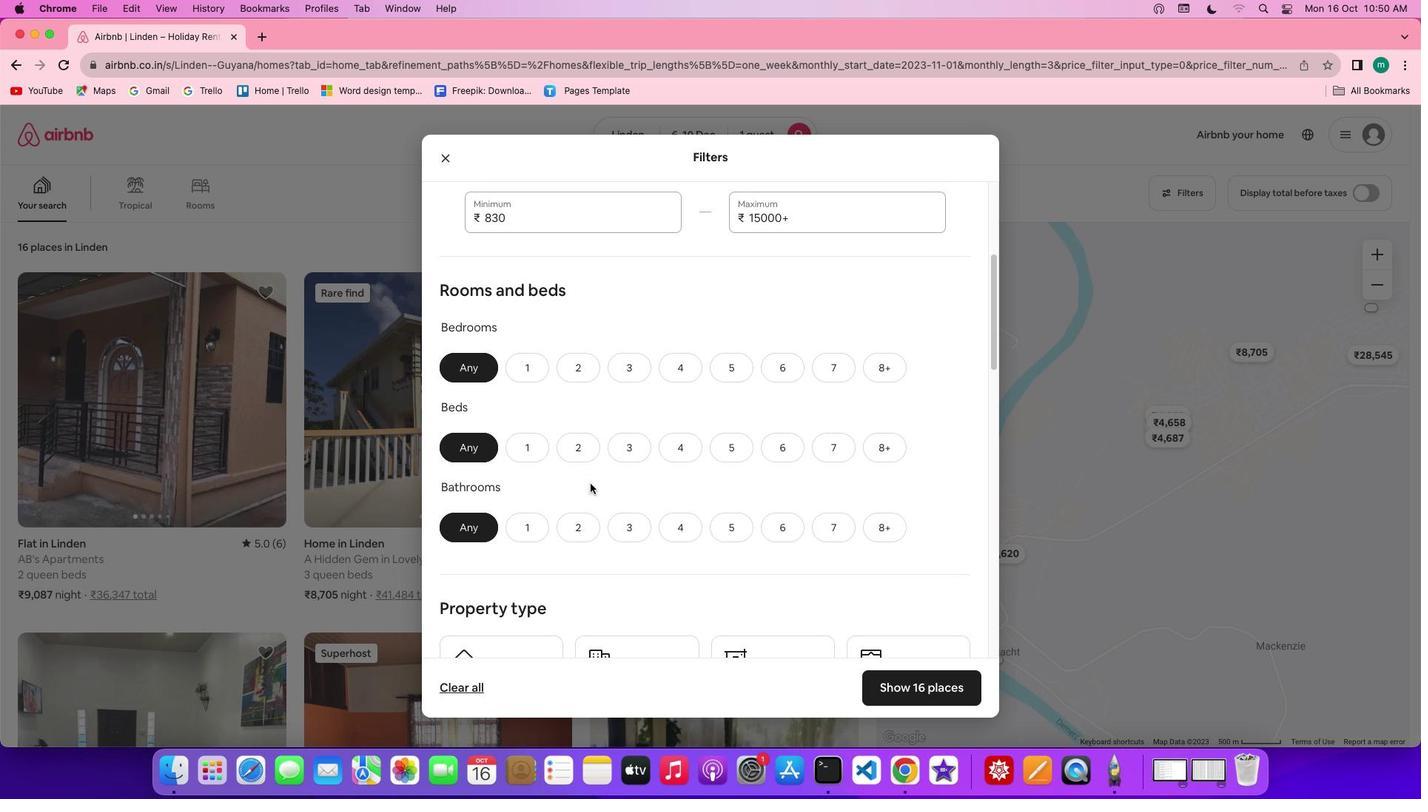 
Action: Mouse moved to (538, 340)
Screenshot: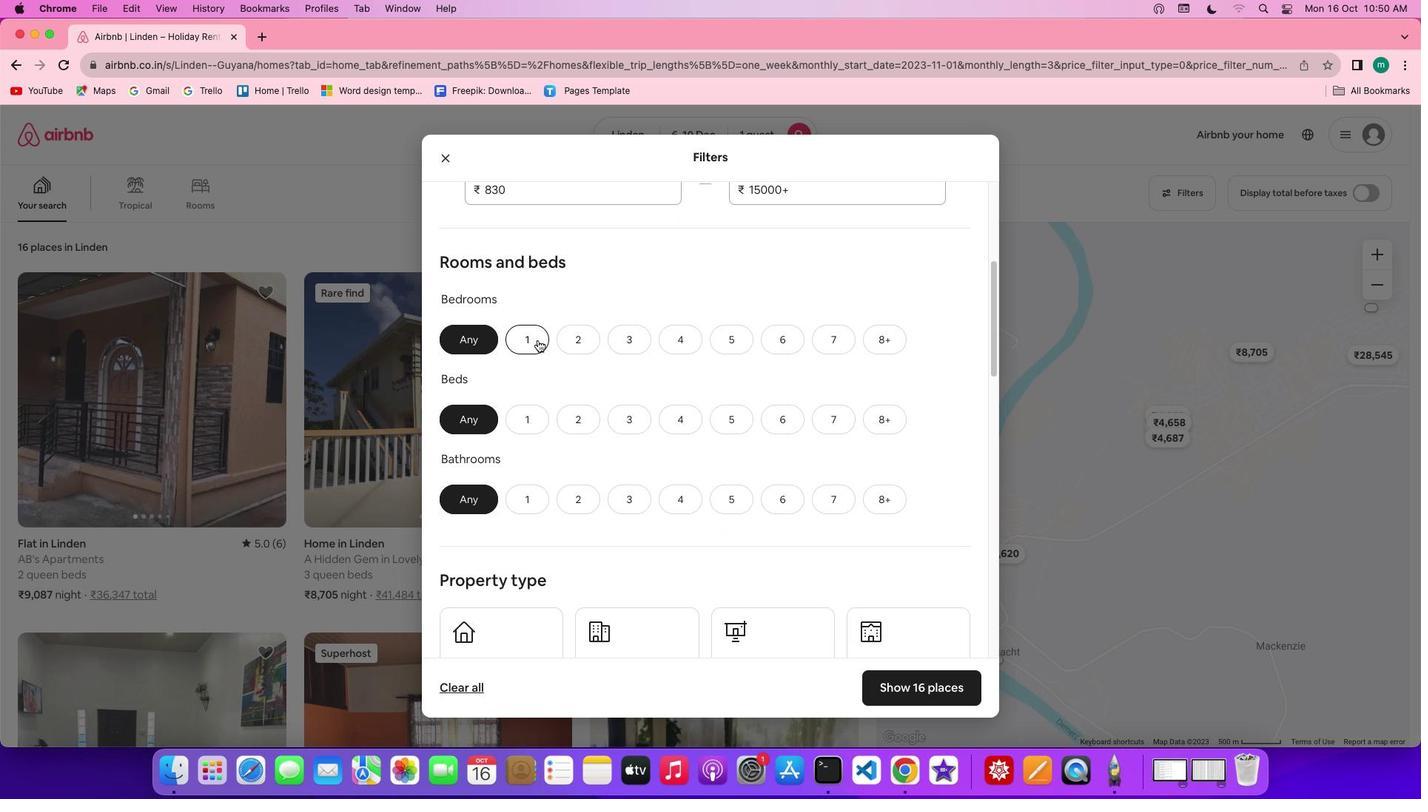 
Action: Mouse pressed left at (538, 340)
Screenshot: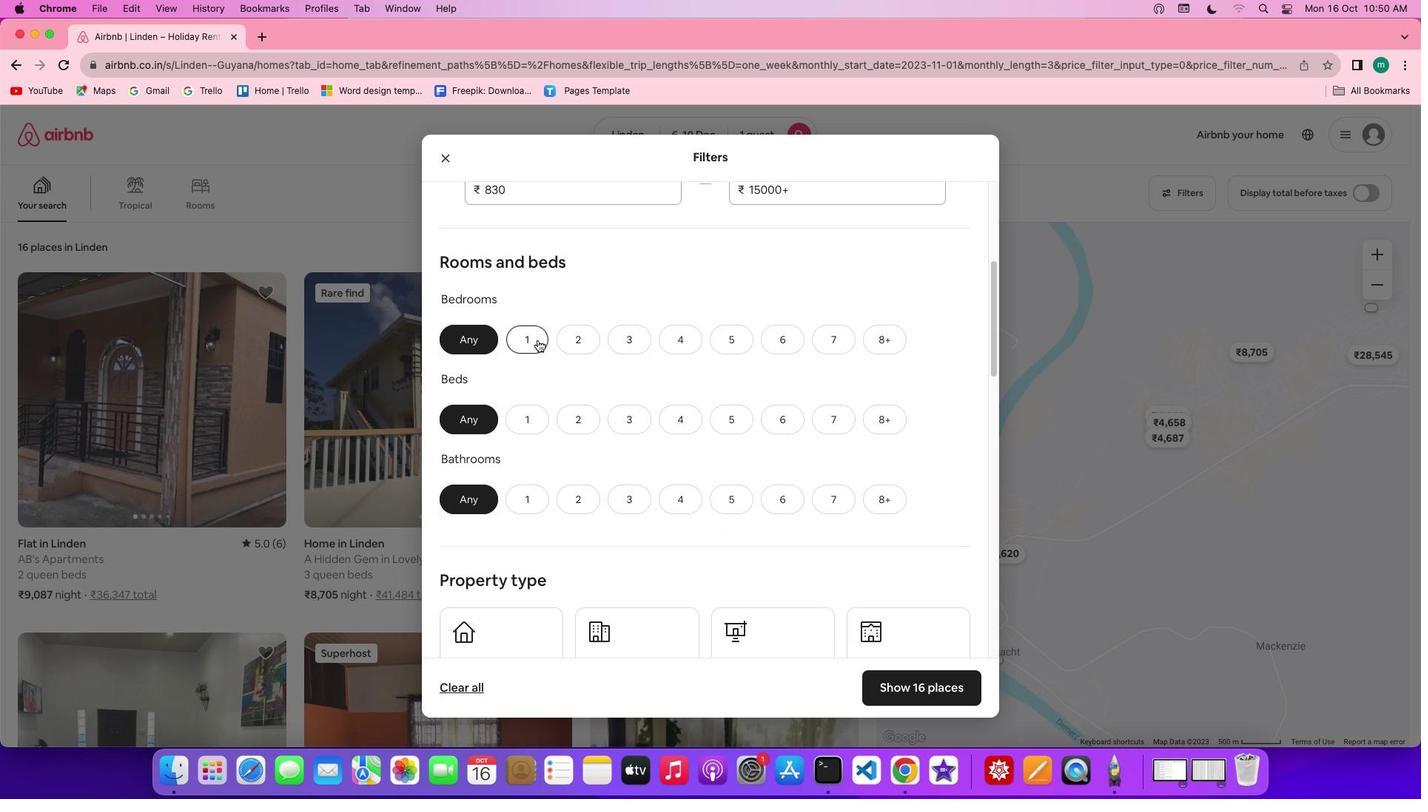 
Action: Mouse moved to (530, 429)
Screenshot: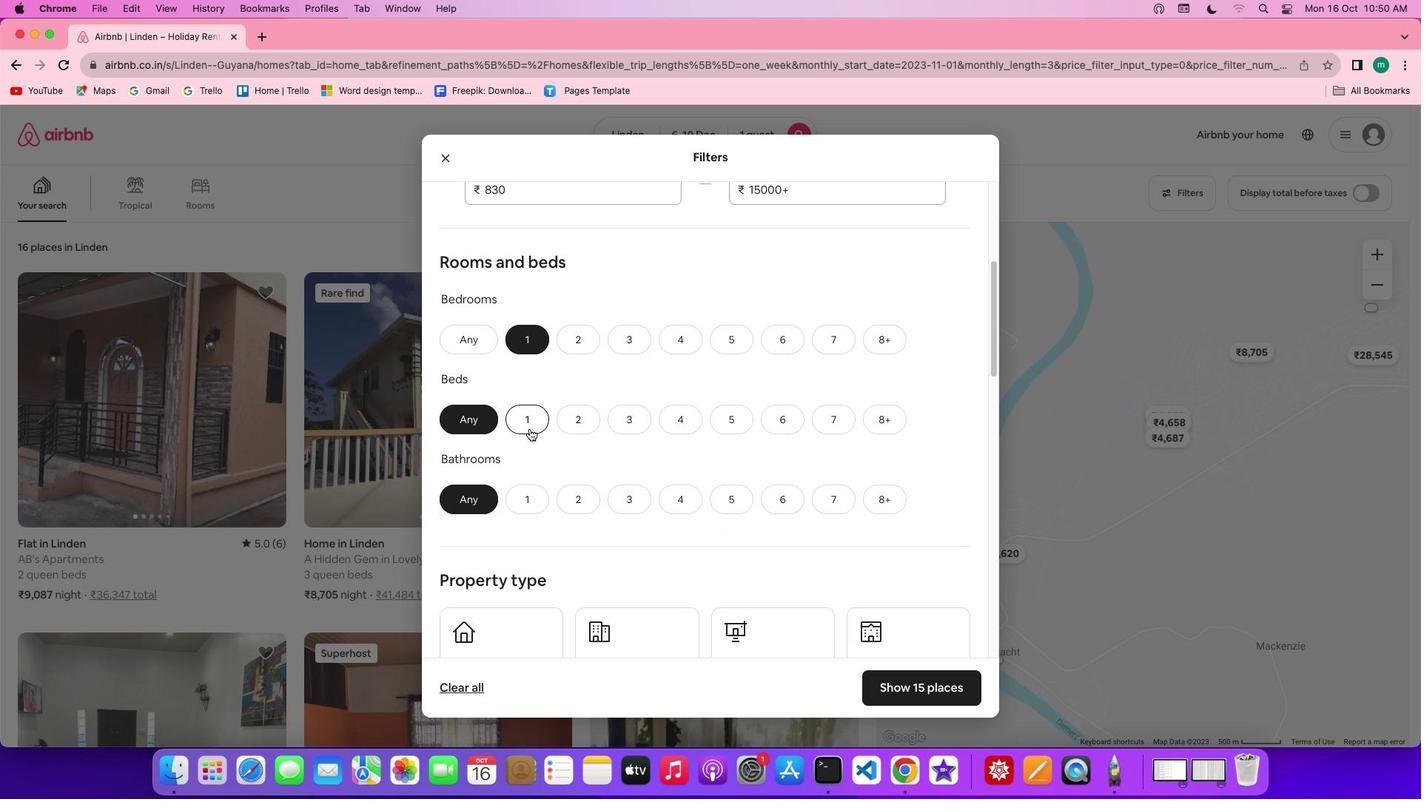 
Action: Mouse pressed left at (530, 429)
Screenshot: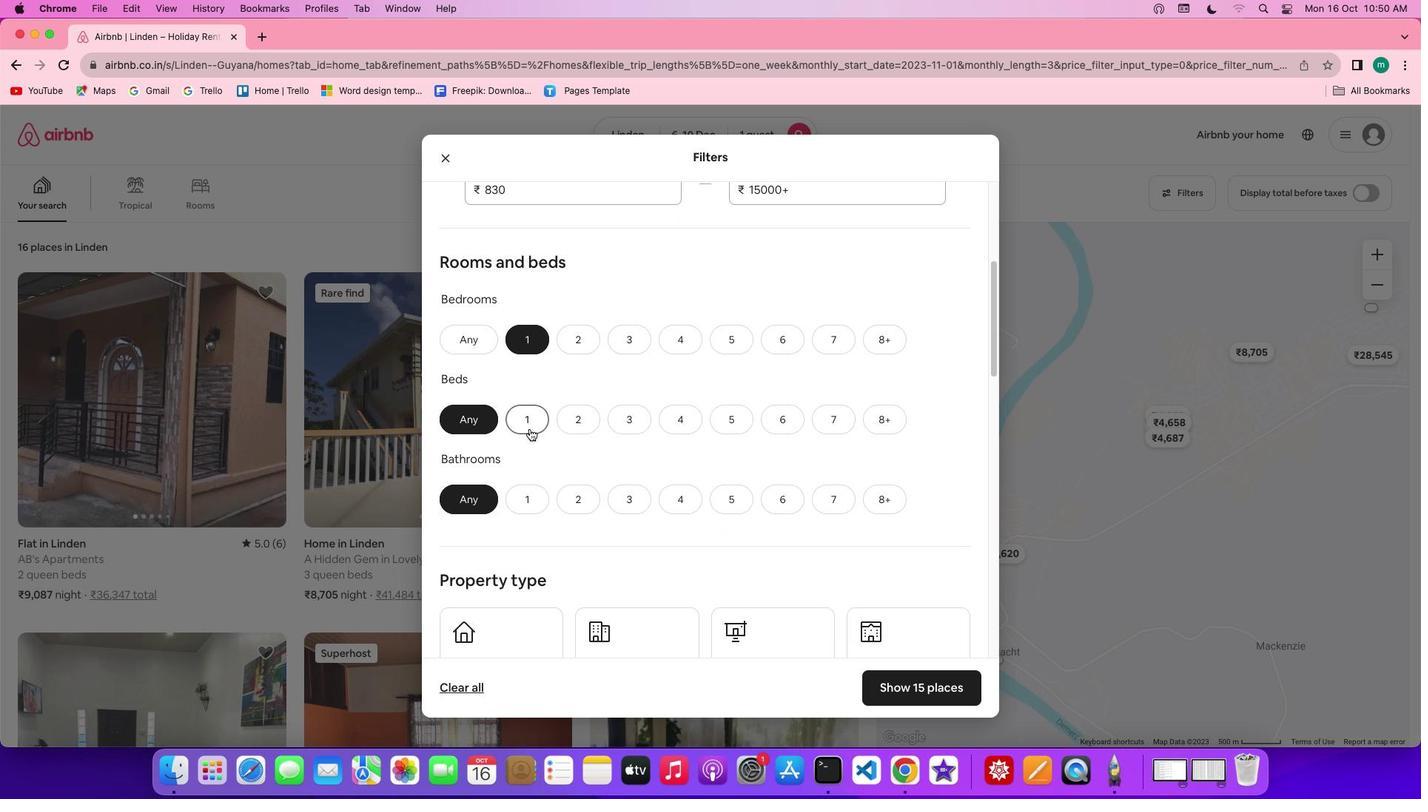 
Action: Mouse moved to (530, 501)
Screenshot: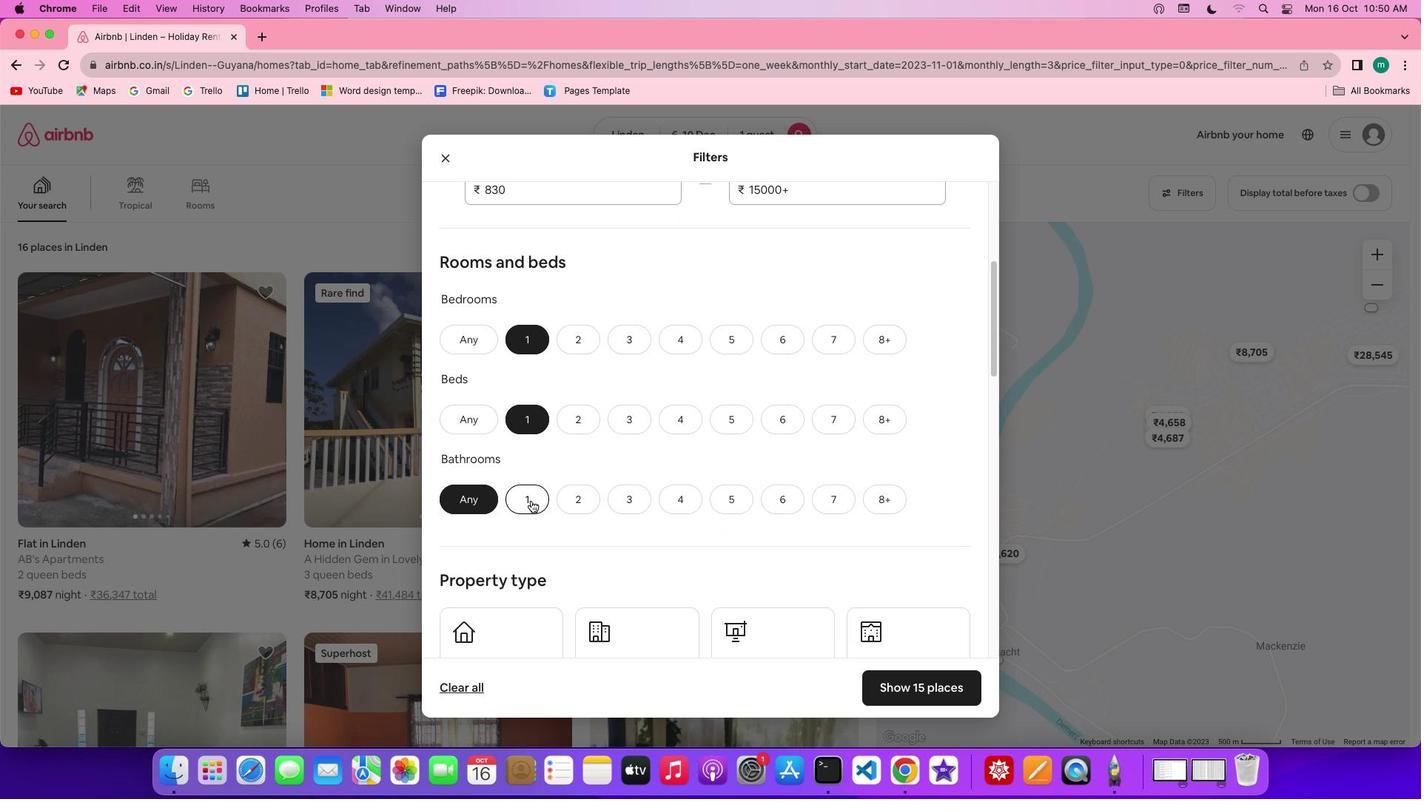 
Action: Mouse pressed left at (530, 501)
Screenshot: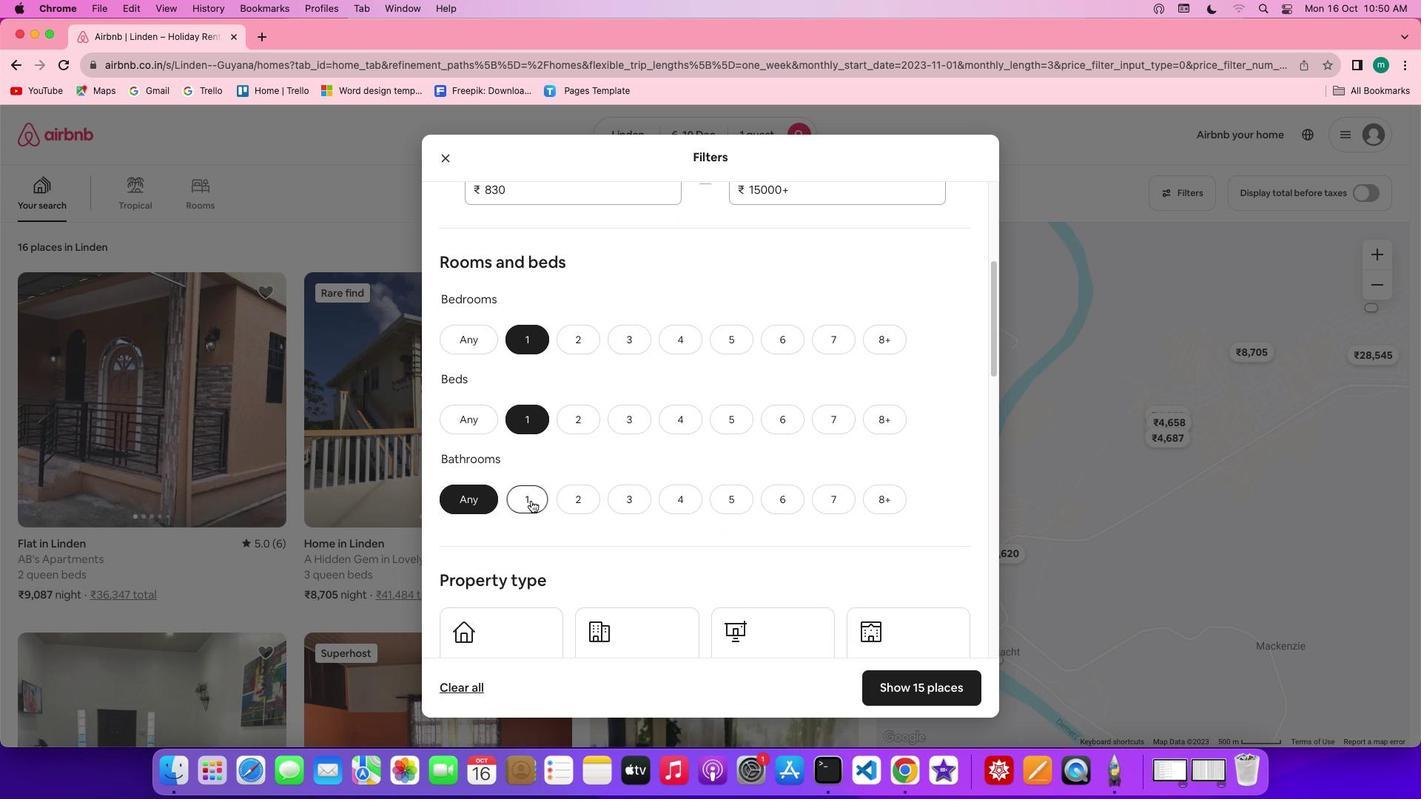 
Action: Mouse moved to (697, 504)
Screenshot: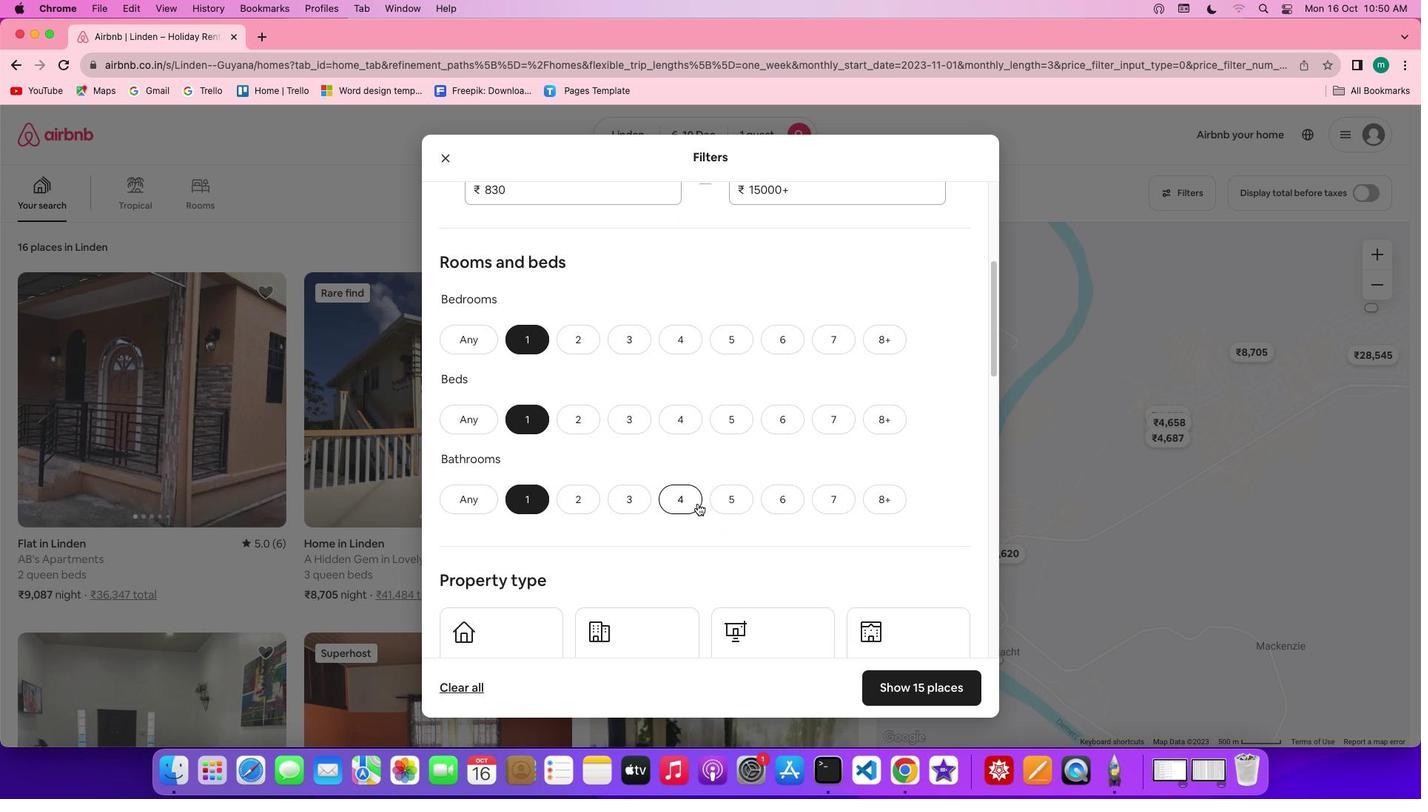 
Action: Mouse scrolled (697, 504) with delta (0, 0)
Screenshot: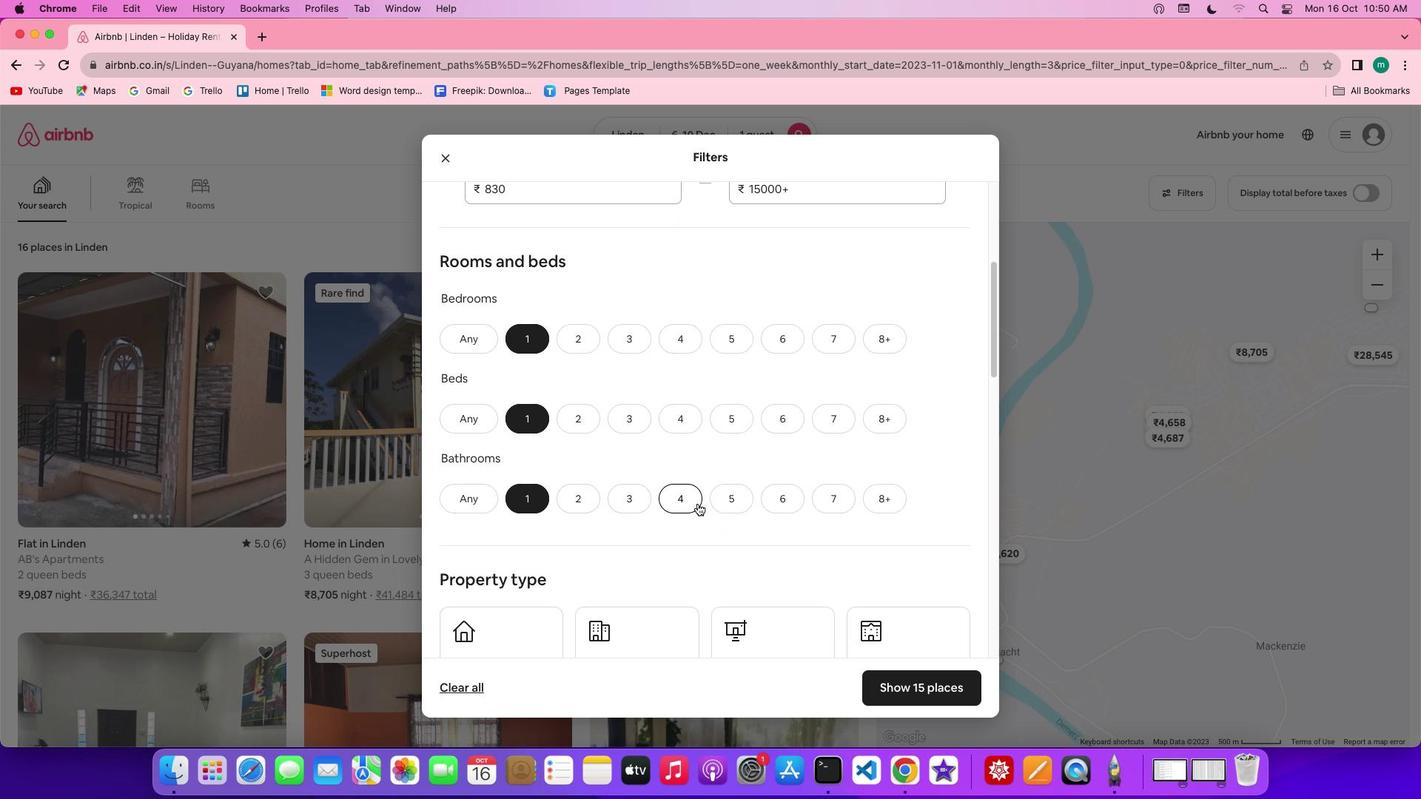 
Action: Mouse scrolled (697, 504) with delta (0, 0)
Screenshot: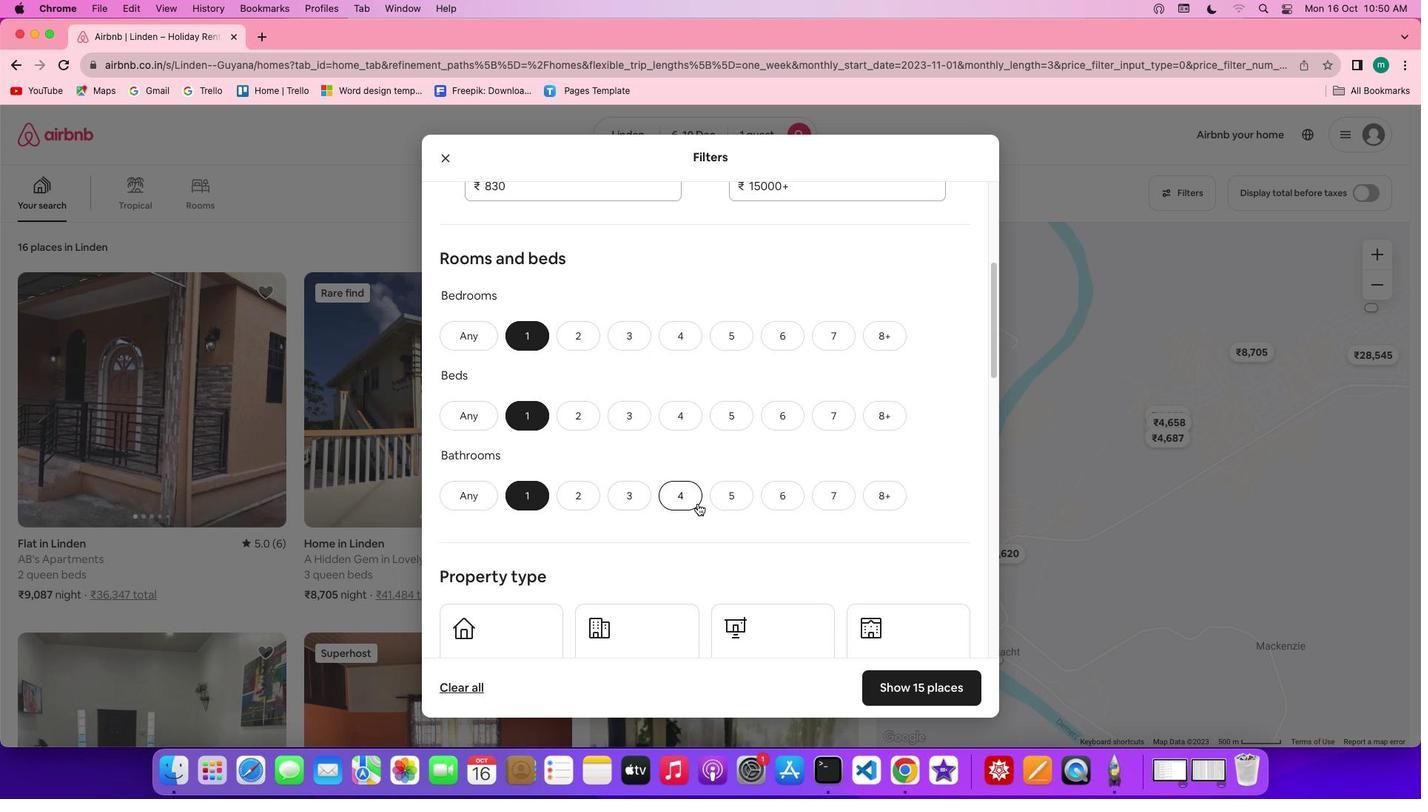 
Action: Mouse scrolled (697, 504) with delta (0, -1)
Screenshot: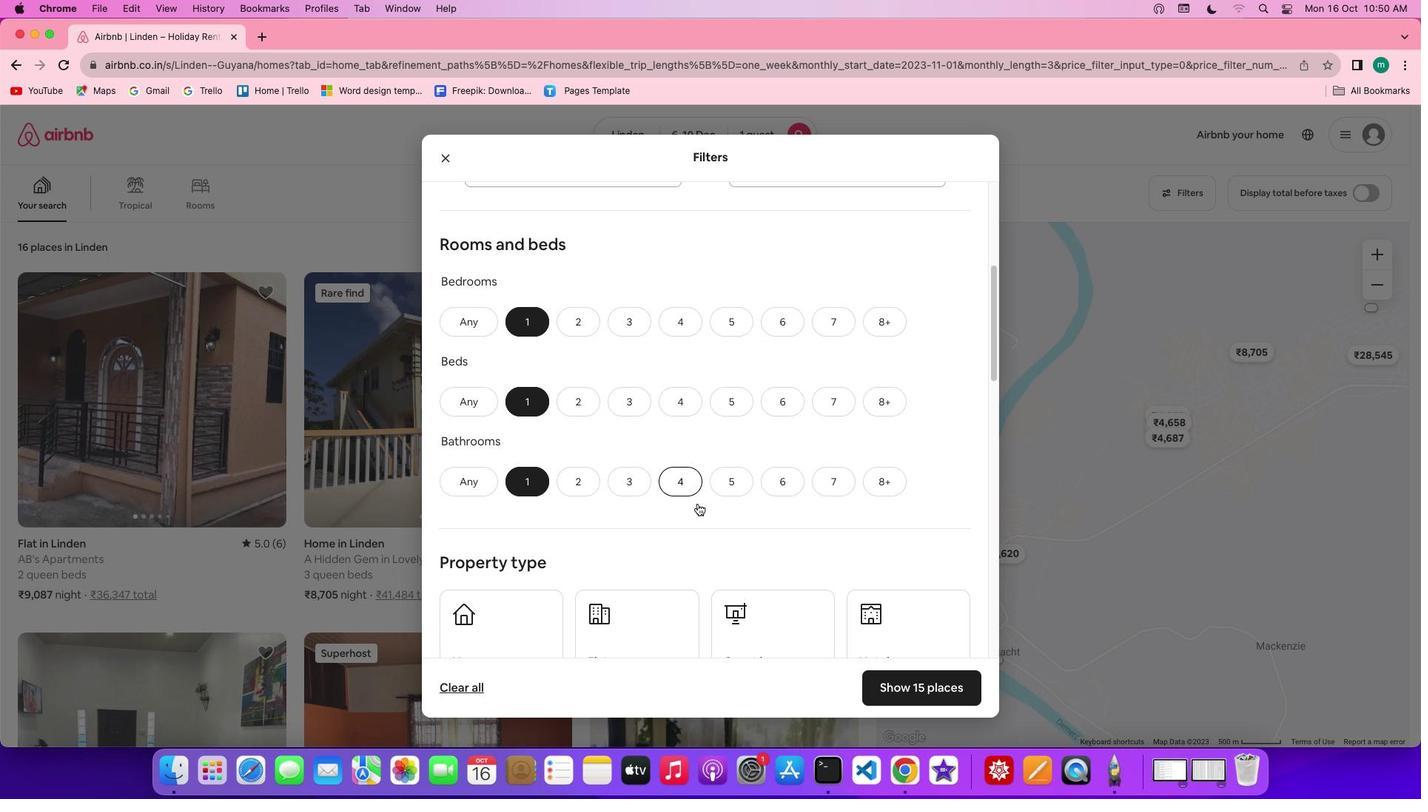 
Action: Mouse scrolled (697, 504) with delta (0, -1)
Screenshot: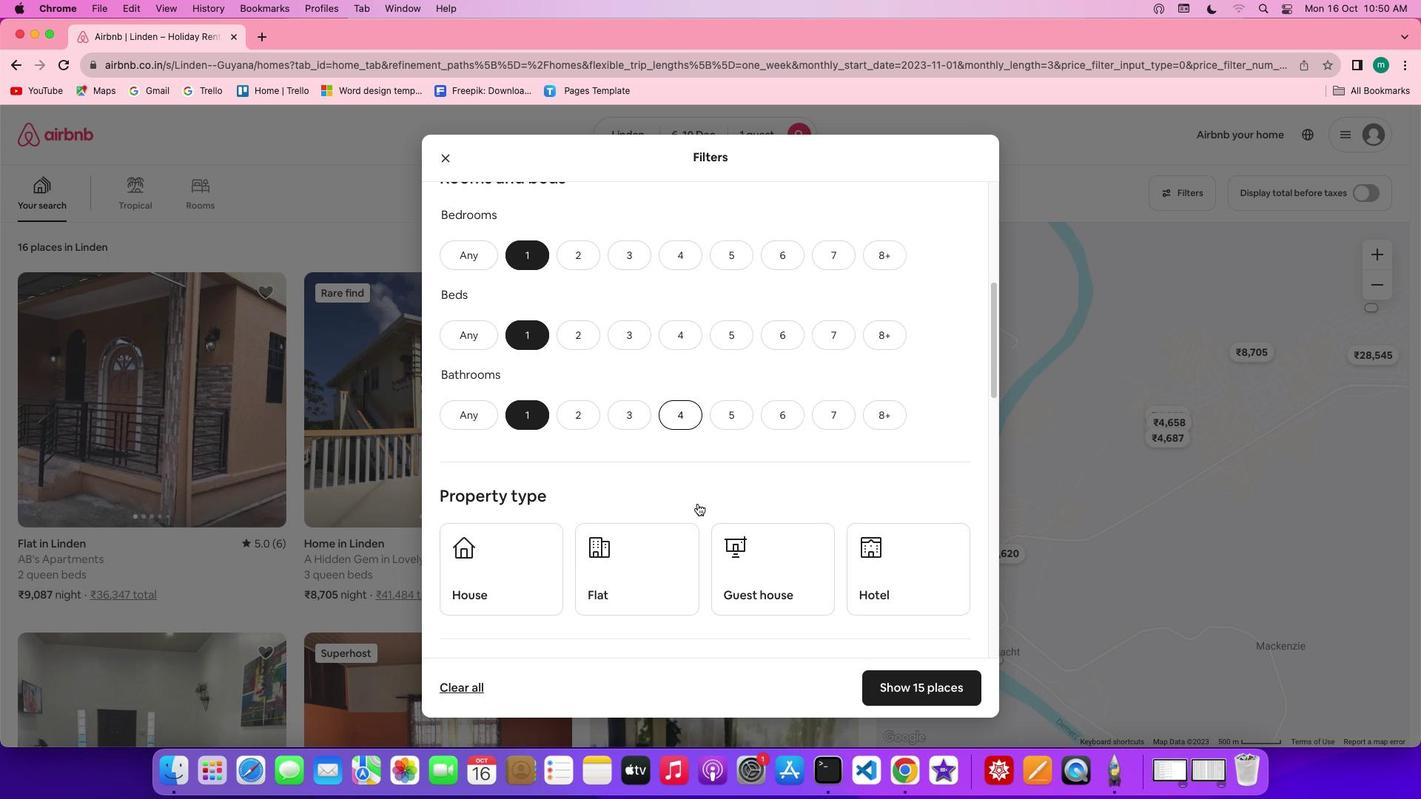 
Action: Mouse scrolled (697, 504) with delta (0, 0)
Screenshot: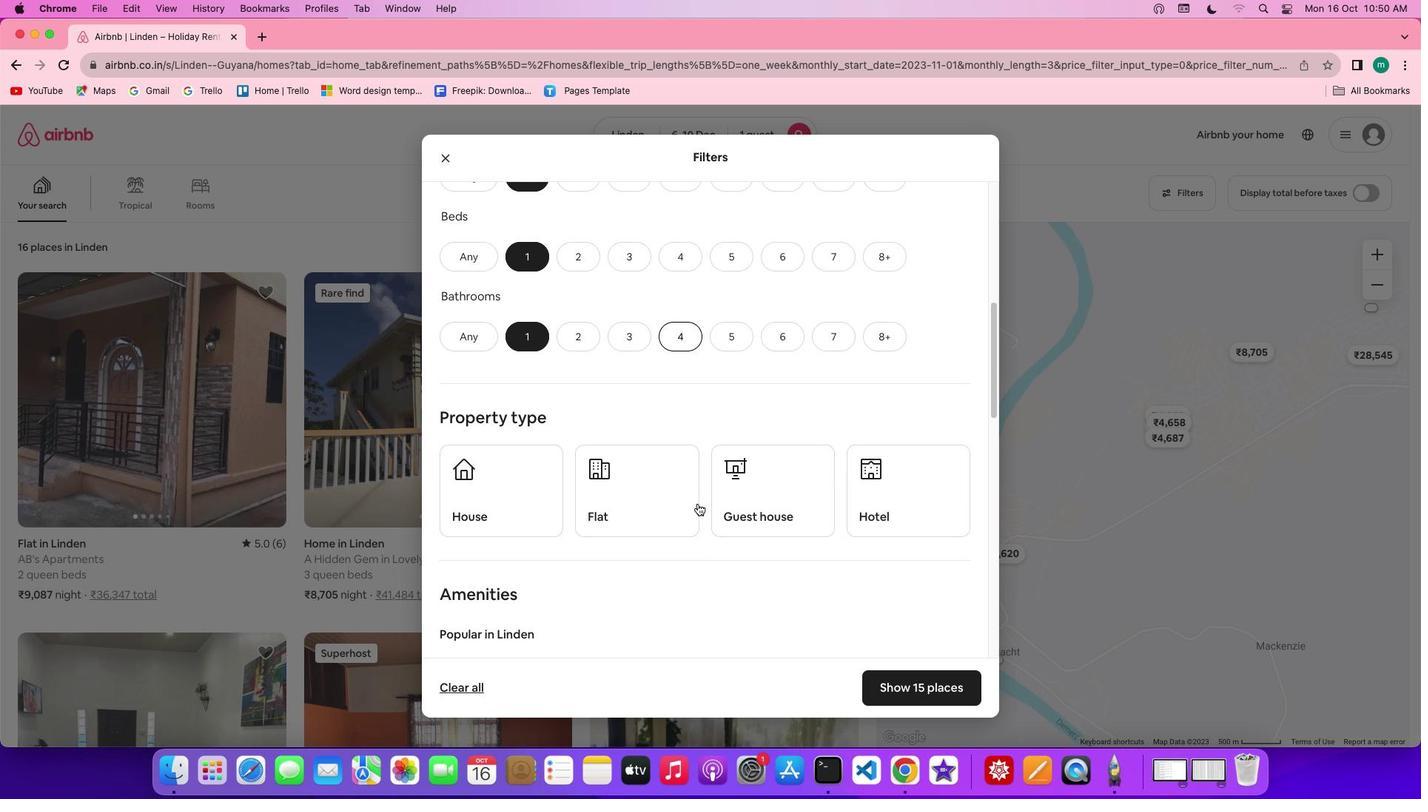 
Action: Mouse scrolled (697, 504) with delta (0, 0)
Screenshot: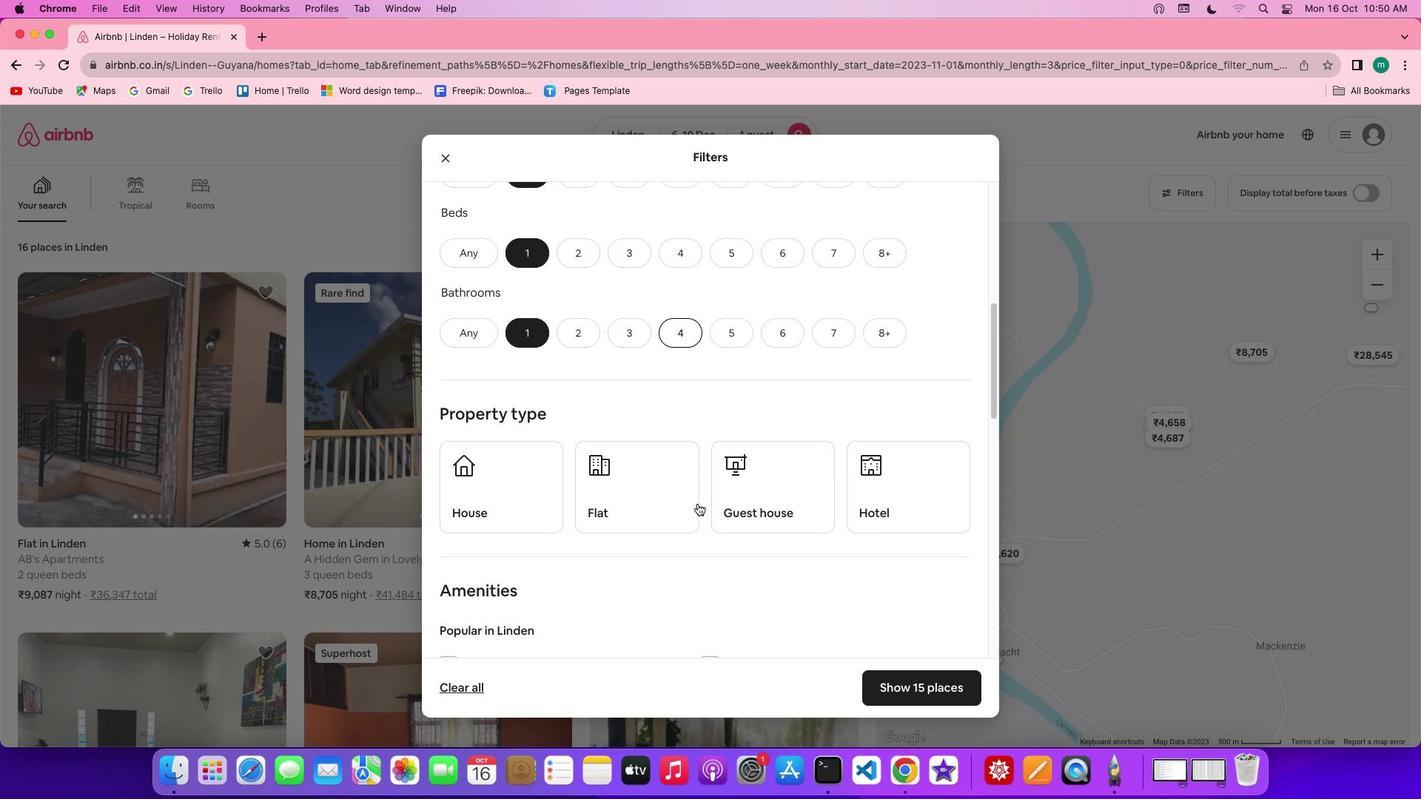 
Action: Mouse scrolled (697, 504) with delta (0, -1)
Screenshot: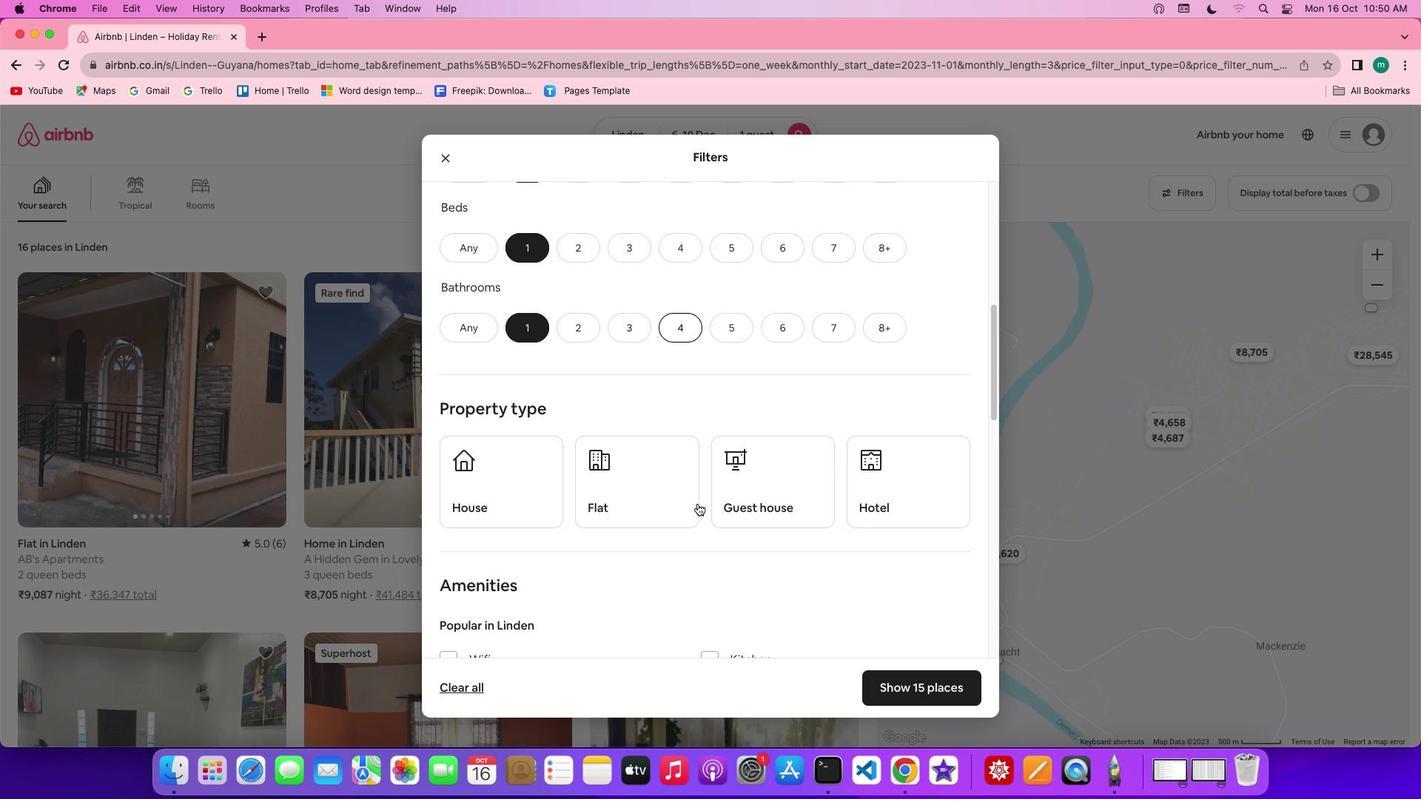 
Action: Mouse moved to (928, 389)
Screenshot: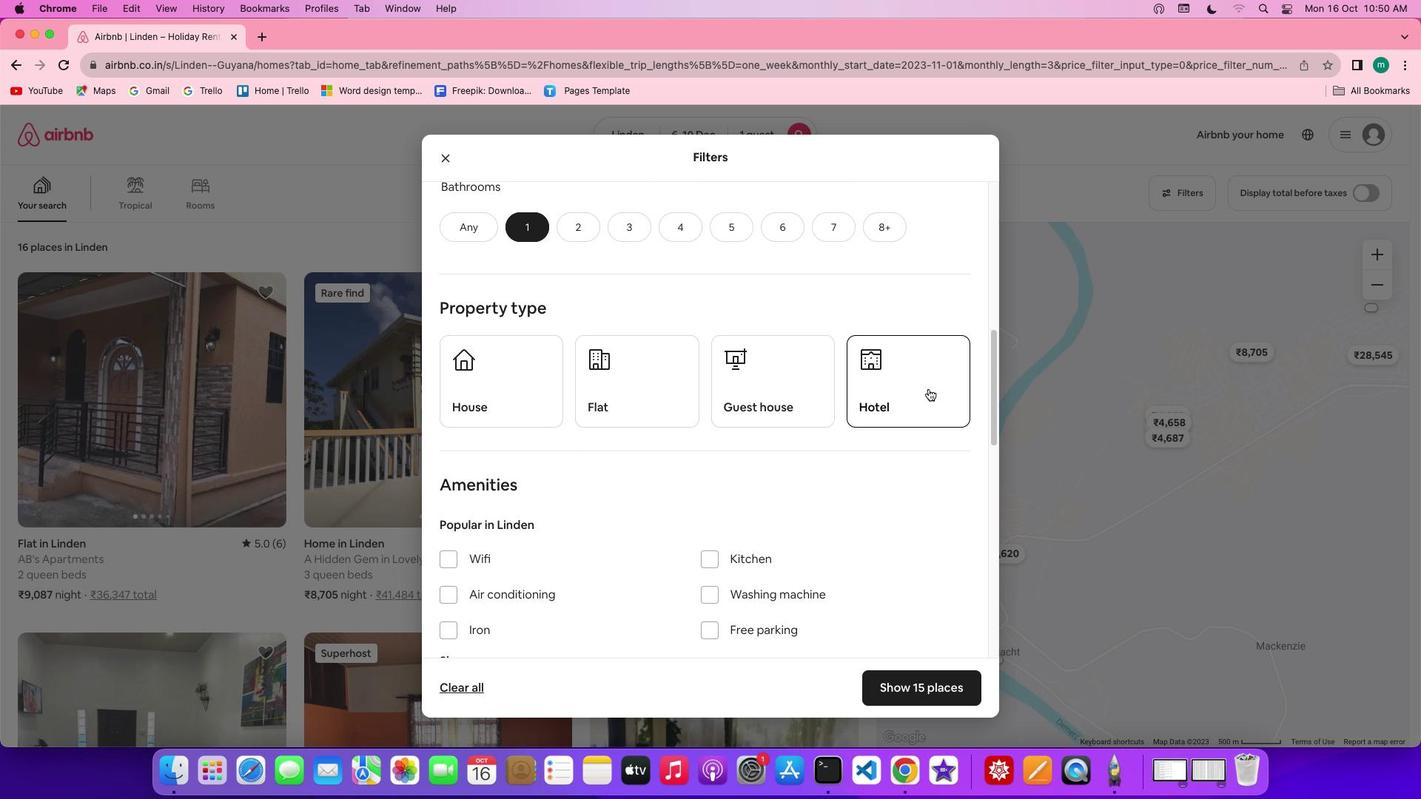 
Action: Mouse pressed left at (928, 389)
Screenshot: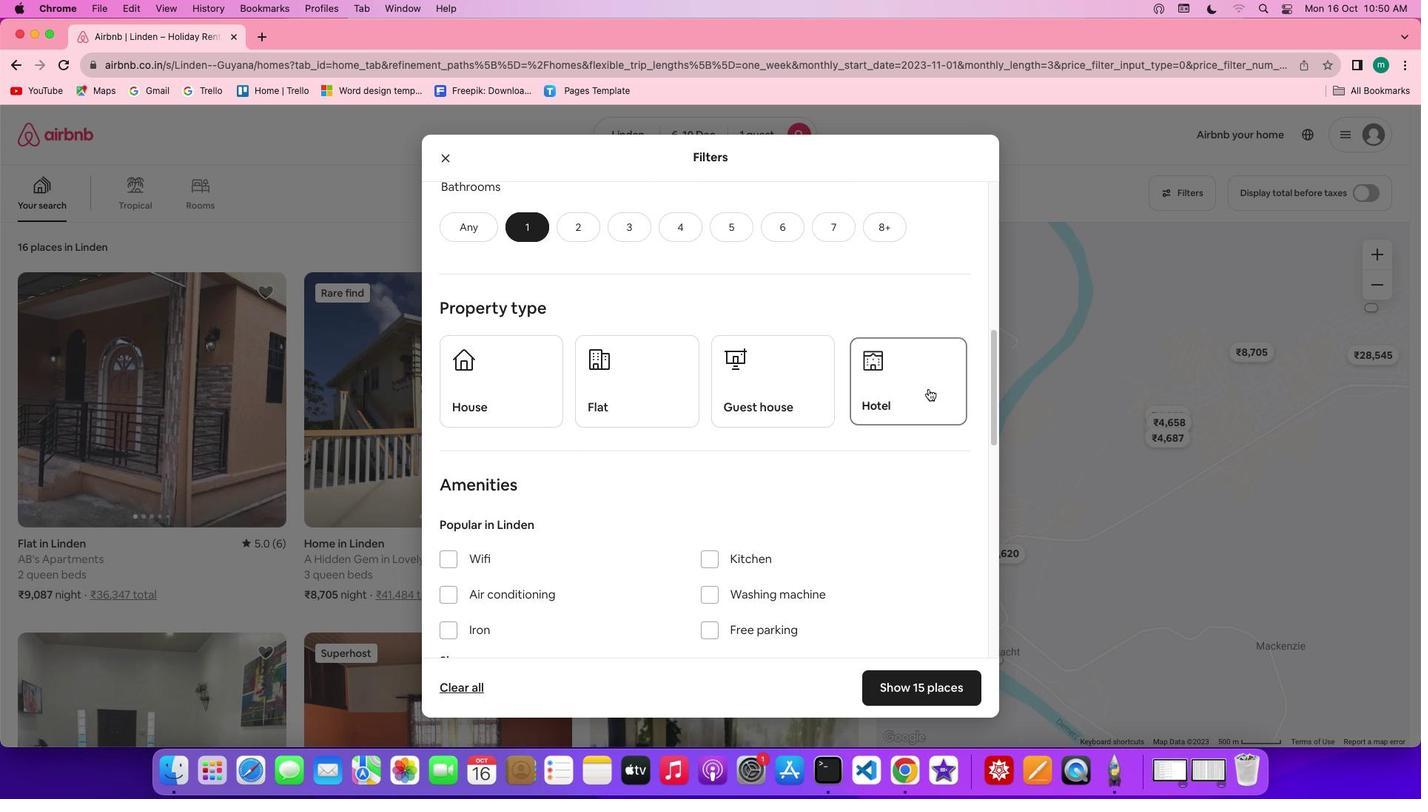 
Action: Mouse moved to (720, 454)
Screenshot: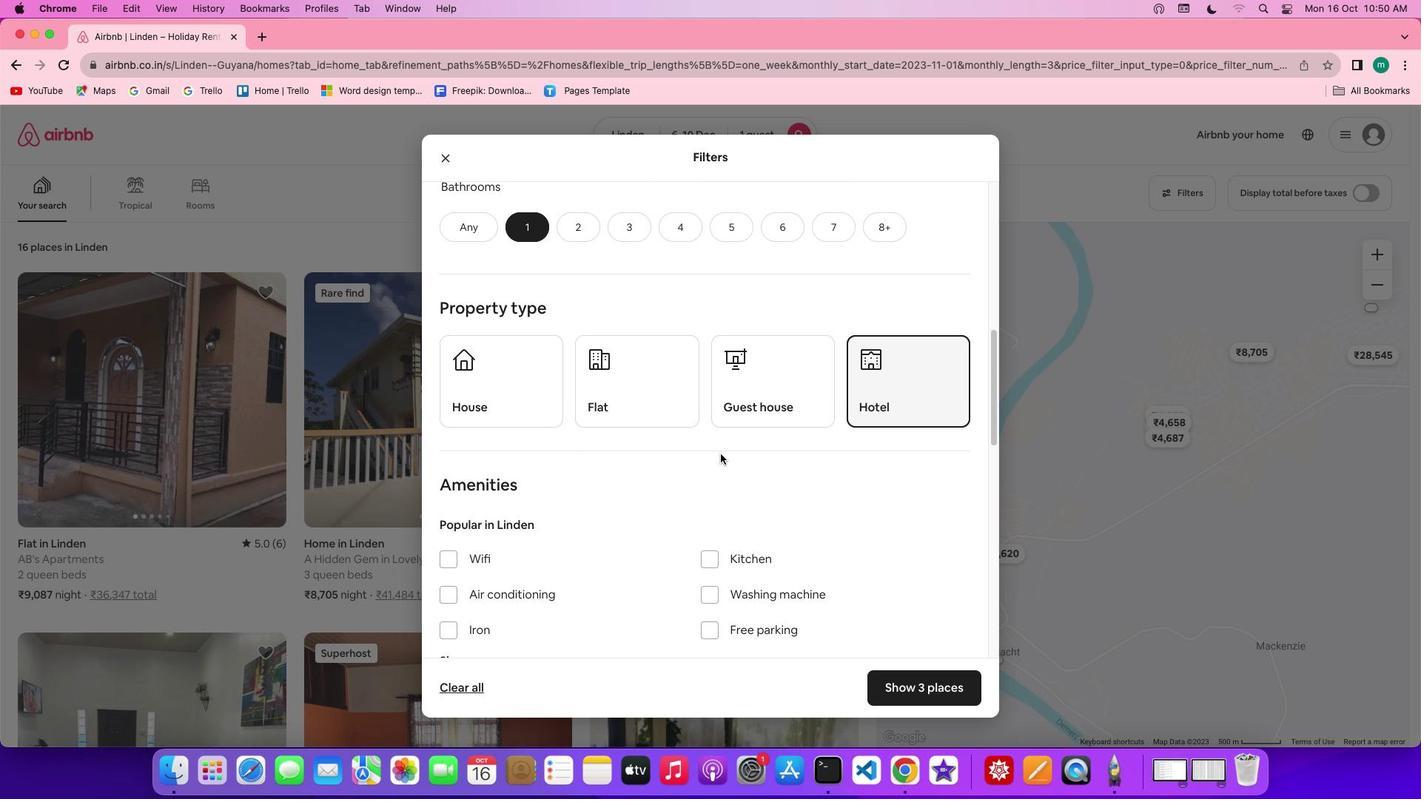 
Action: Mouse scrolled (720, 454) with delta (0, 0)
Screenshot: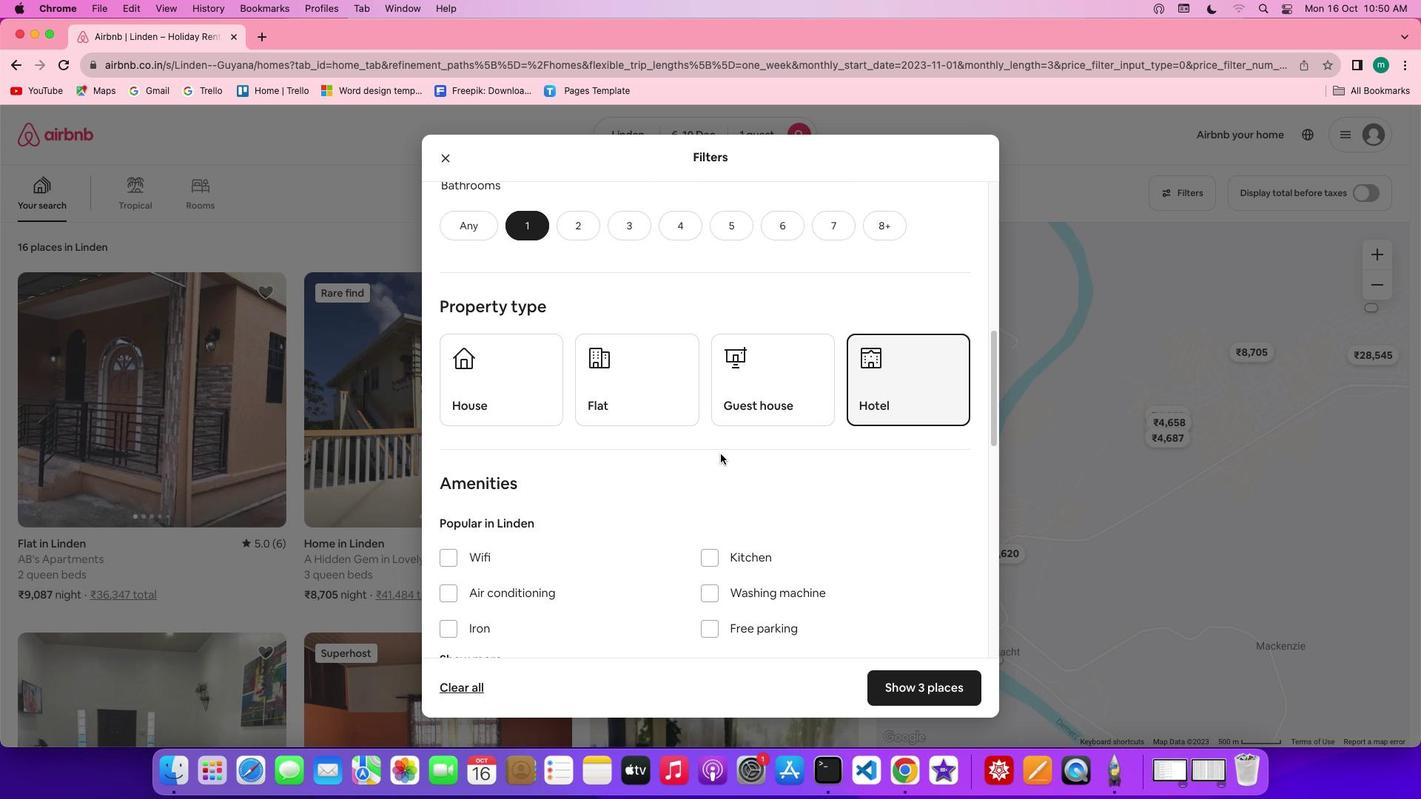 
Action: Mouse scrolled (720, 454) with delta (0, 0)
Screenshot: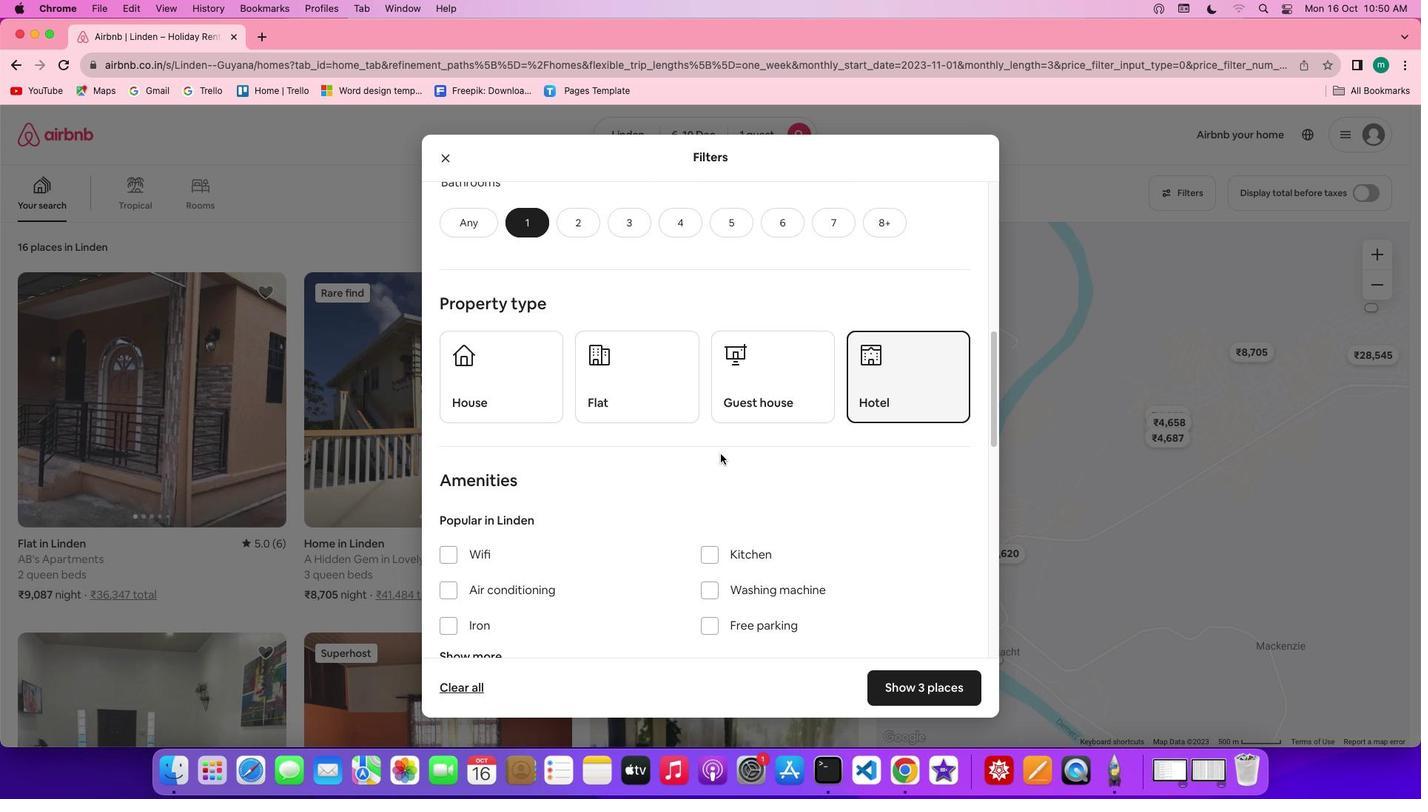 
Action: Mouse scrolled (720, 454) with delta (0, -1)
Screenshot: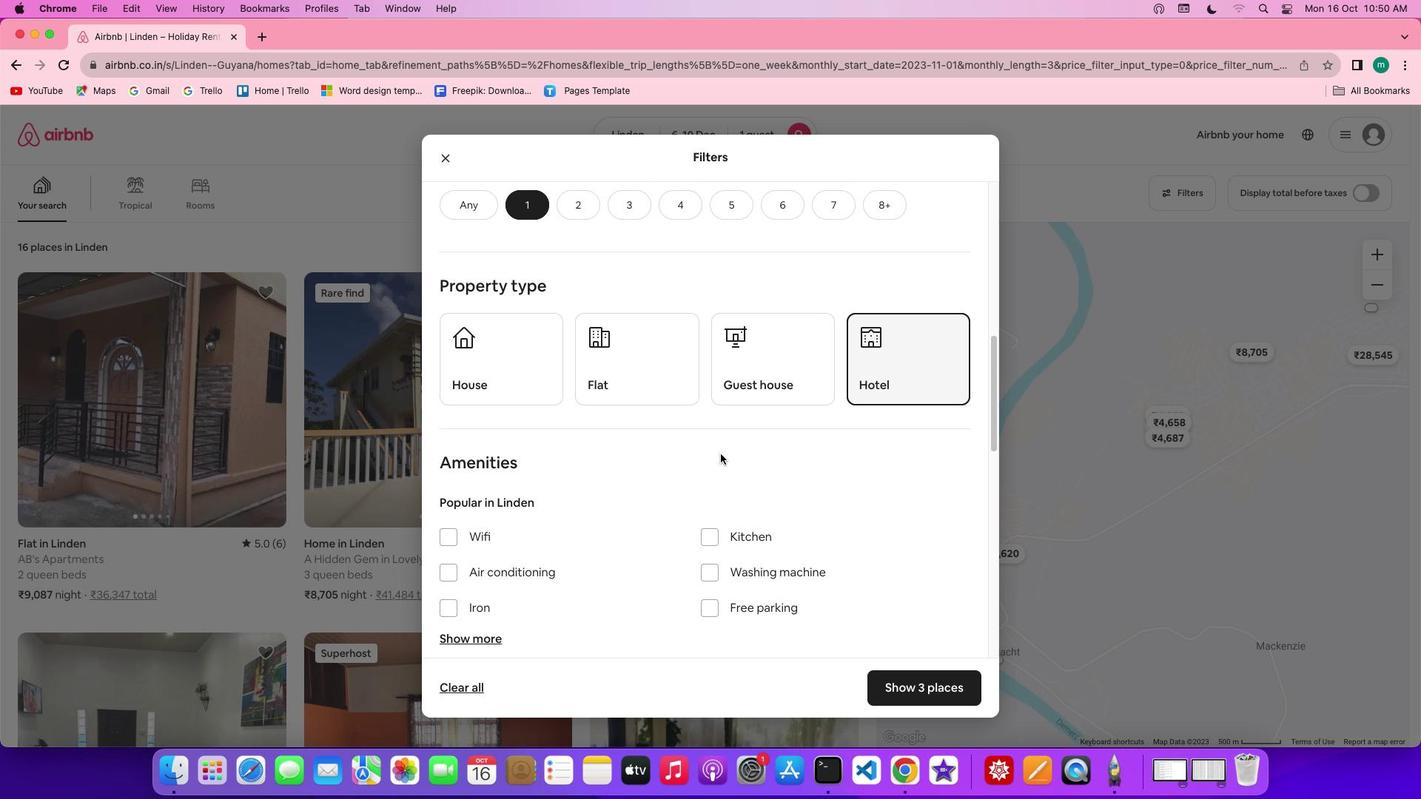 
Action: Mouse scrolled (720, 454) with delta (0, 0)
Screenshot: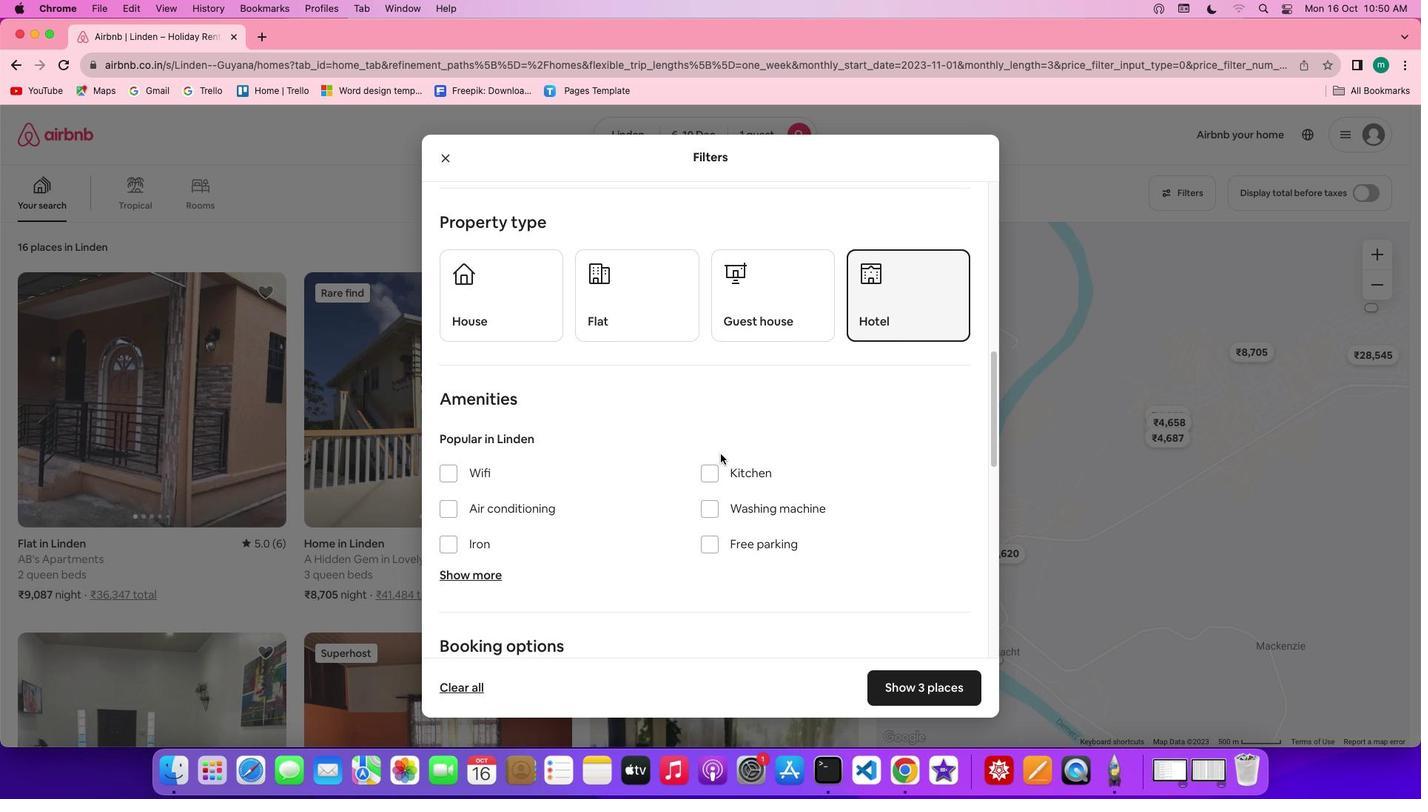 
Action: Mouse scrolled (720, 454) with delta (0, 0)
Screenshot: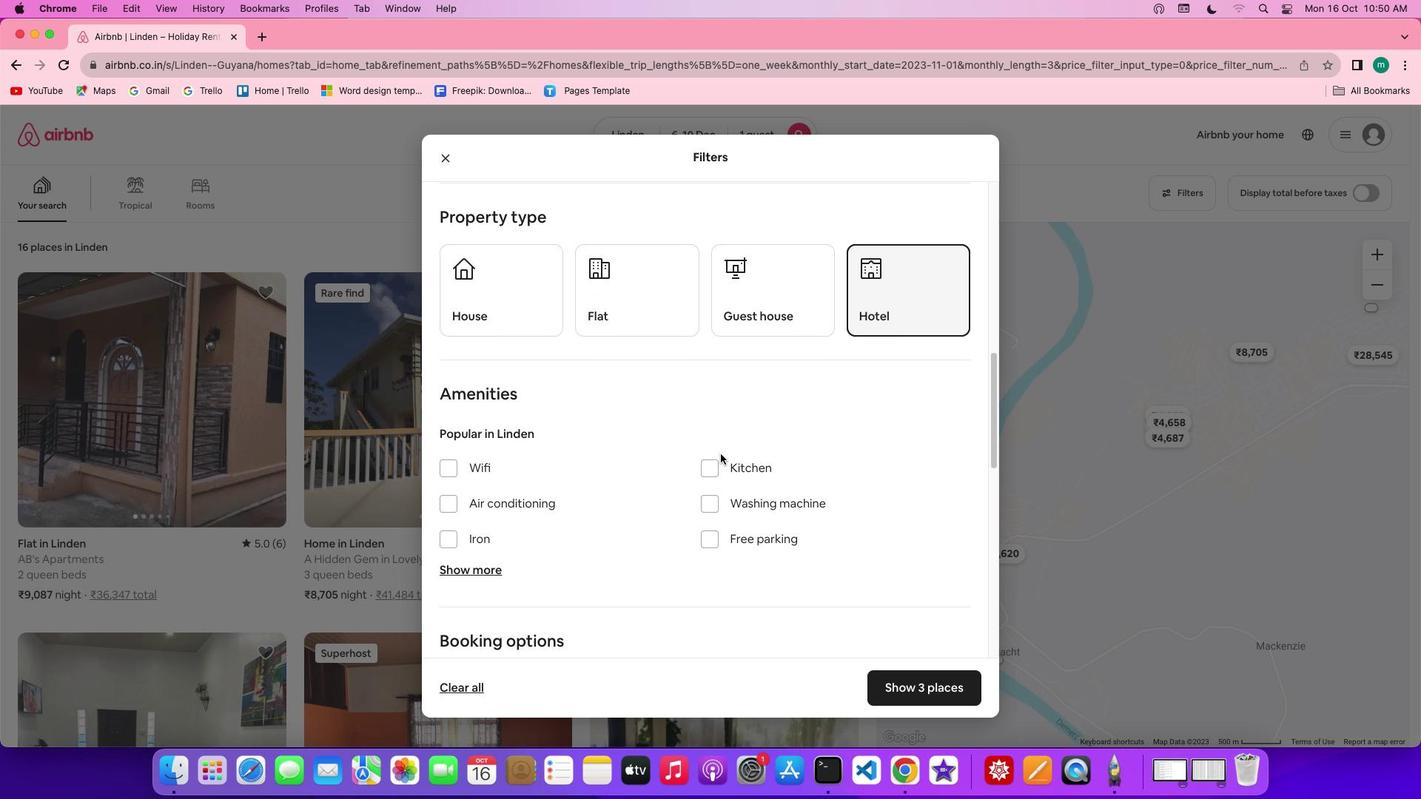
Action: Mouse scrolled (720, 454) with delta (0, -1)
Screenshot: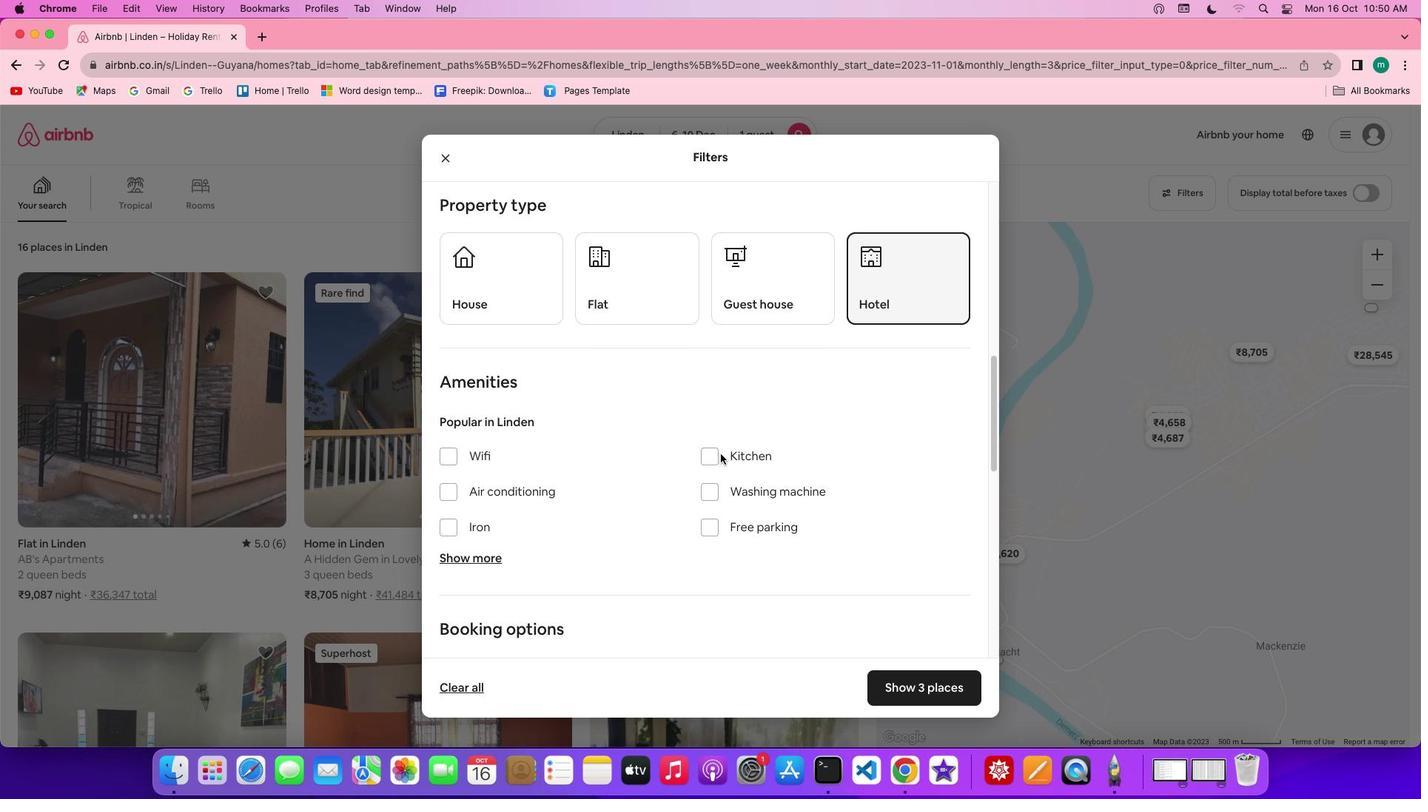 
Action: Mouse scrolled (720, 454) with delta (0, -2)
Screenshot: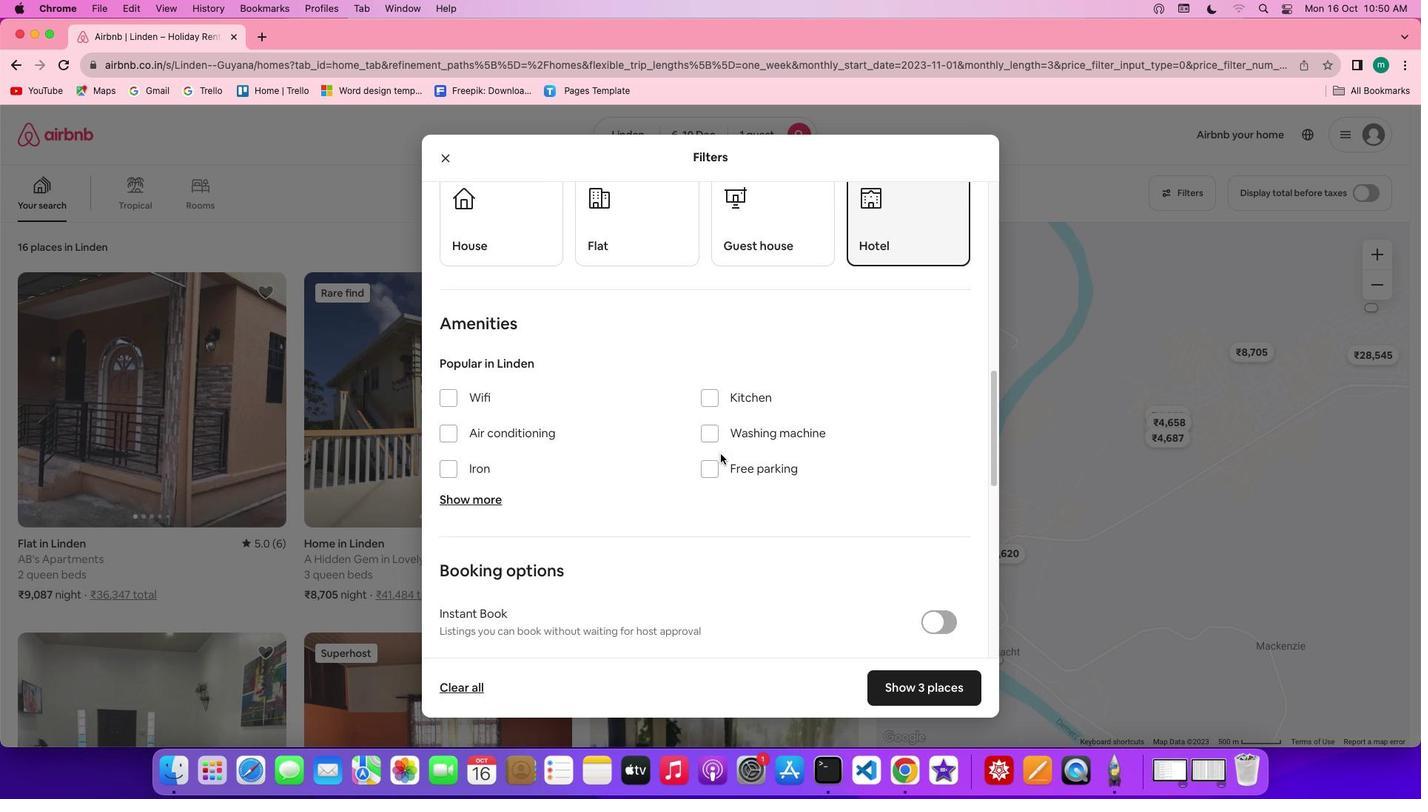 
Action: Mouse moved to (932, 552)
Screenshot: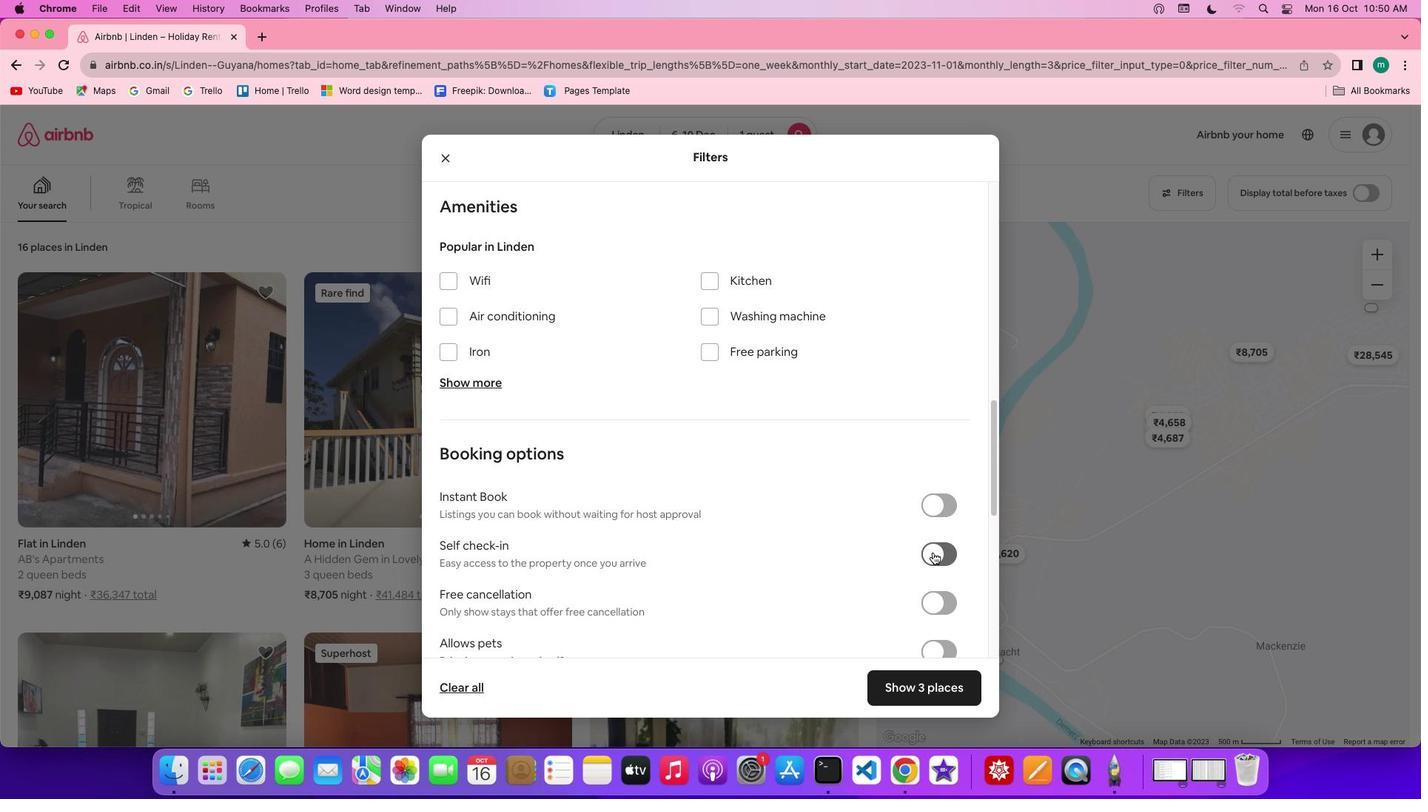 
Action: Mouse pressed left at (932, 552)
Screenshot: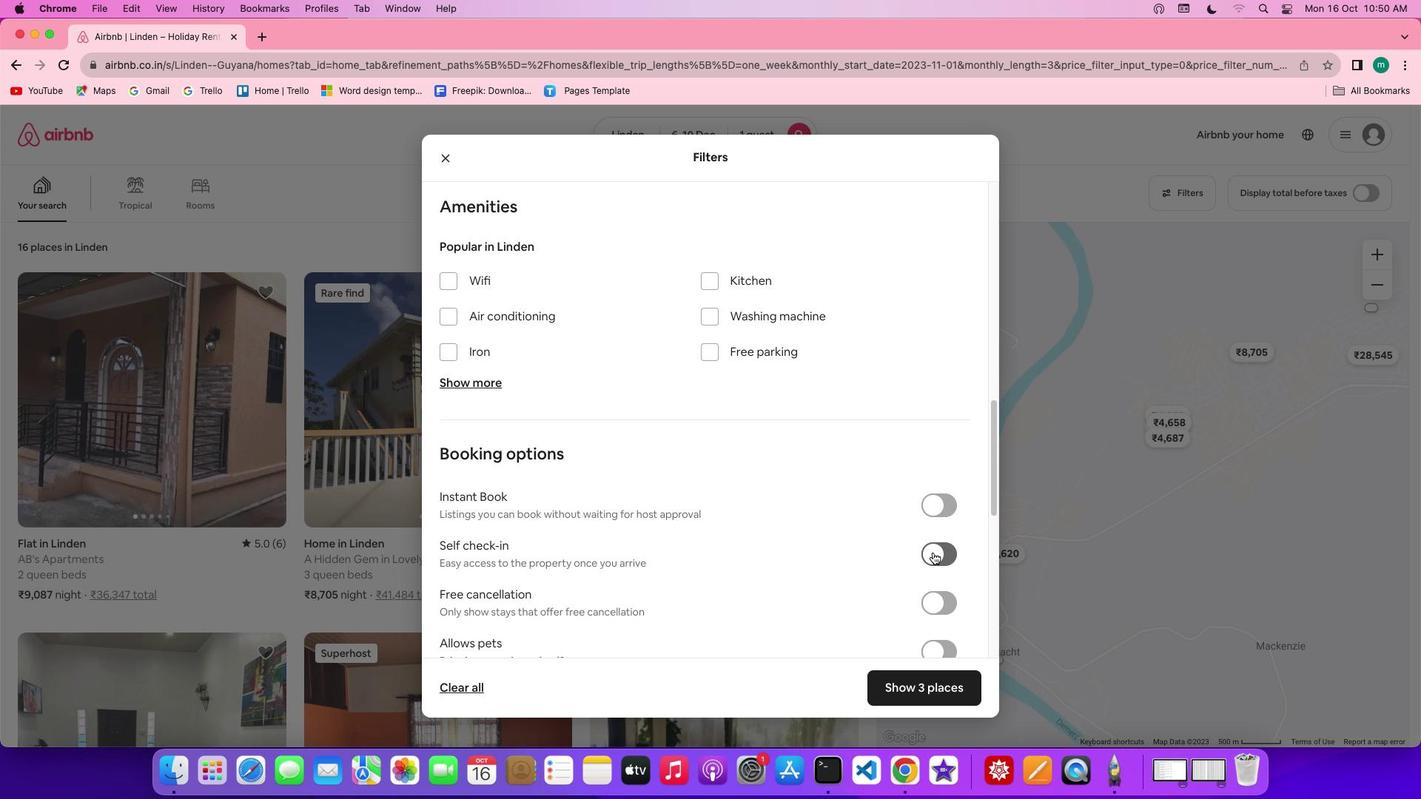 
Action: Mouse moved to (709, 539)
Screenshot: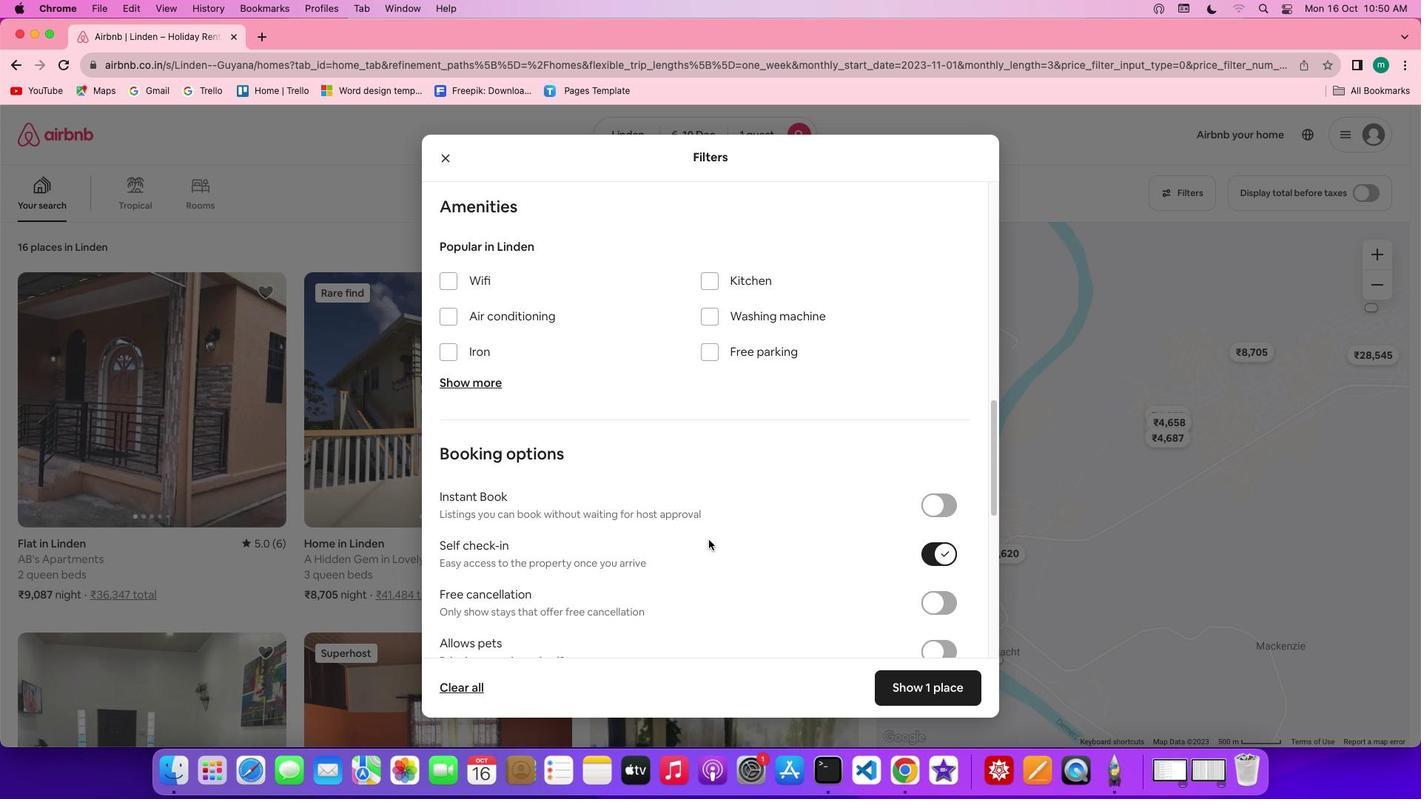 
Action: Mouse scrolled (709, 539) with delta (0, 0)
Screenshot: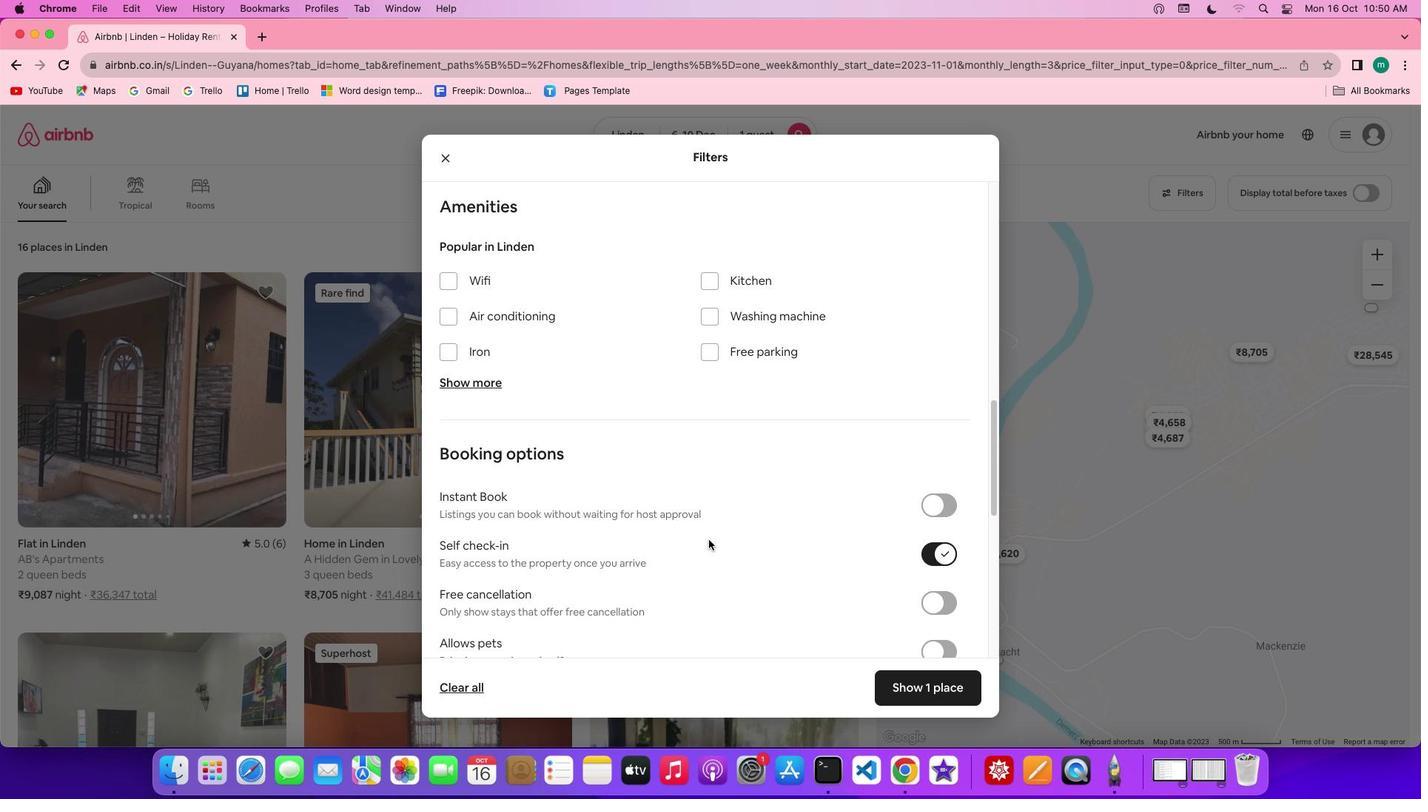 
Action: Mouse scrolled (709, 539) with delta (0, 0)
Screenshot: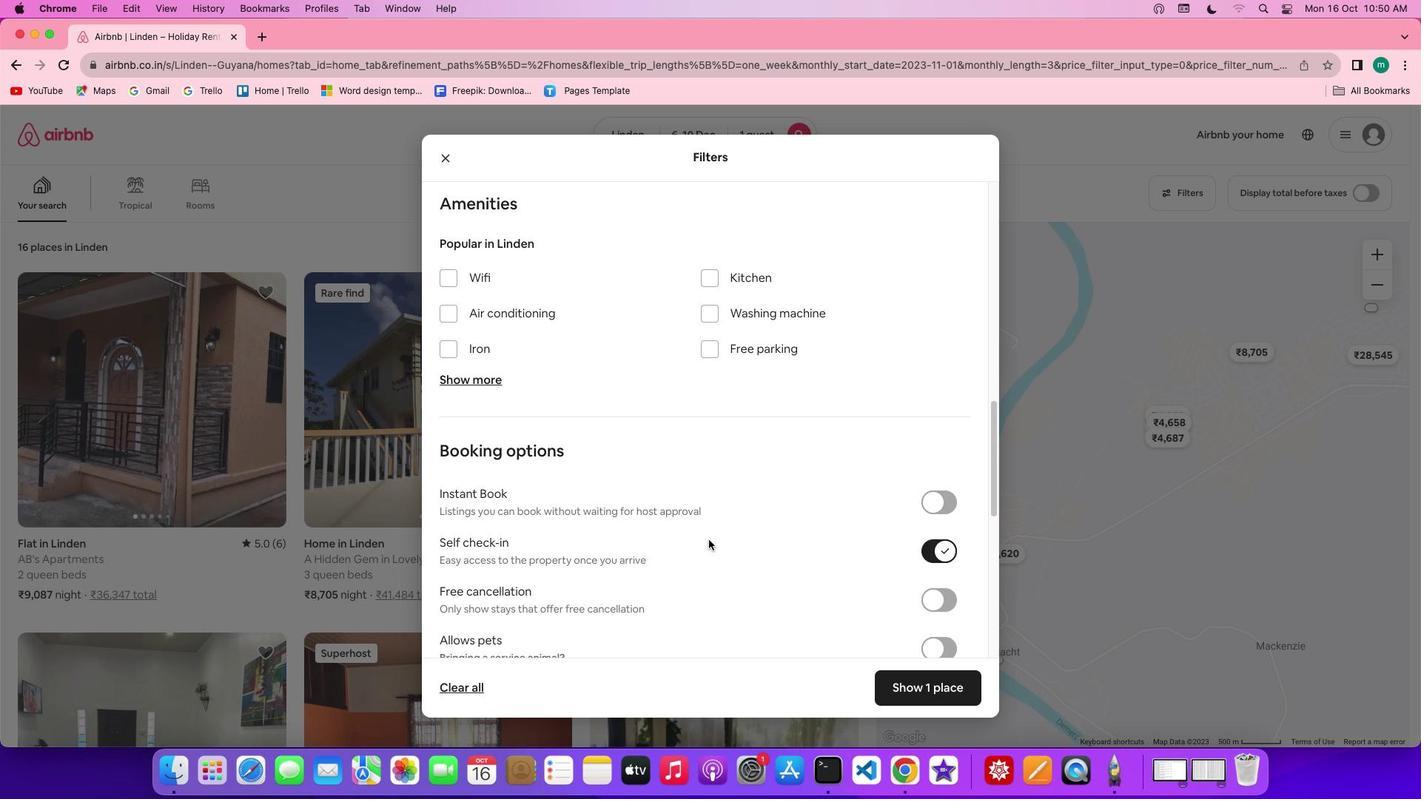 
Action: Mouse scrolled (709, 539) with delta (0, 0)
Screenshot: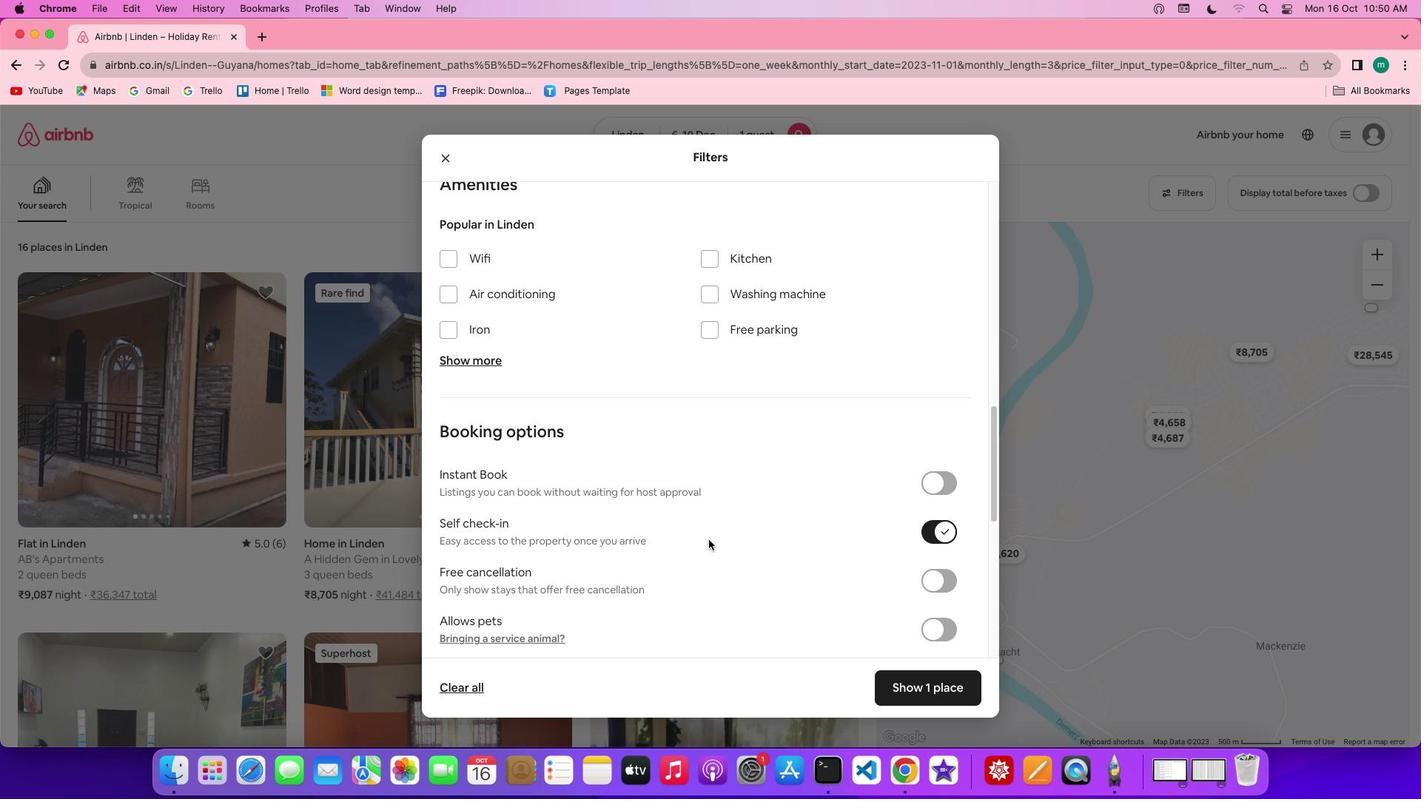 
Action: Mouse moved to (943, 504)
Screenshot: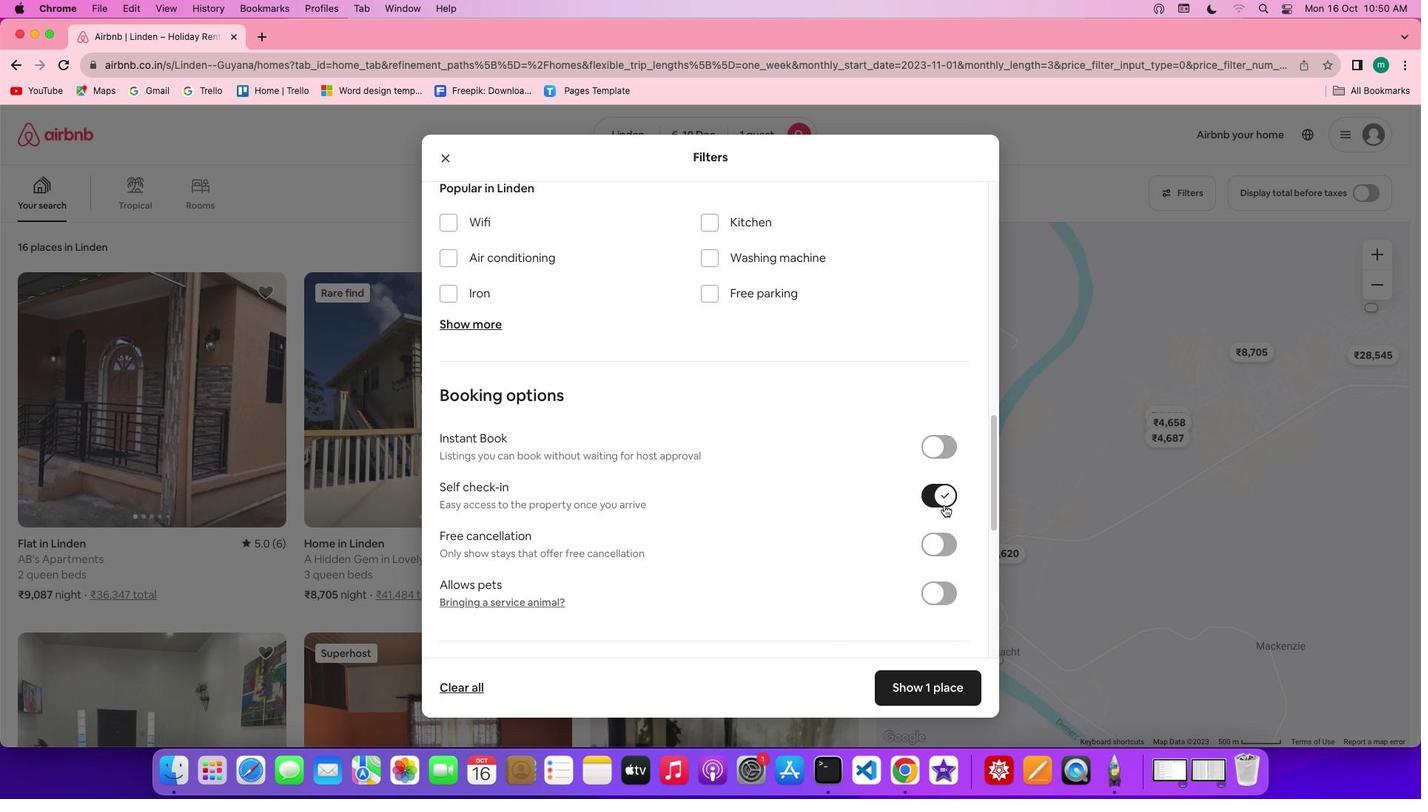 
Action: Mouse pressed left at (943, 504)
Screenshot: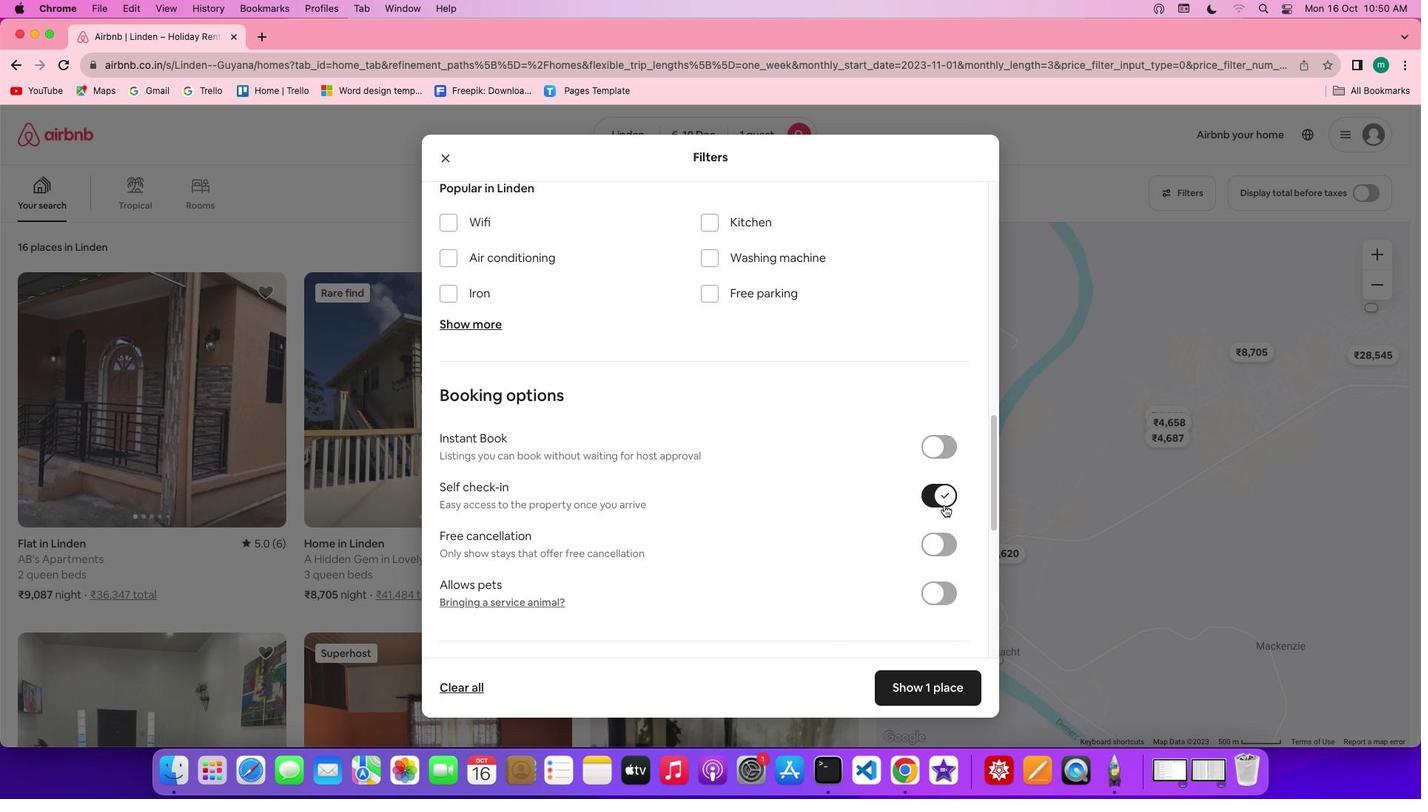 
Action: Mouse moved to (923, 684)
Screenshot: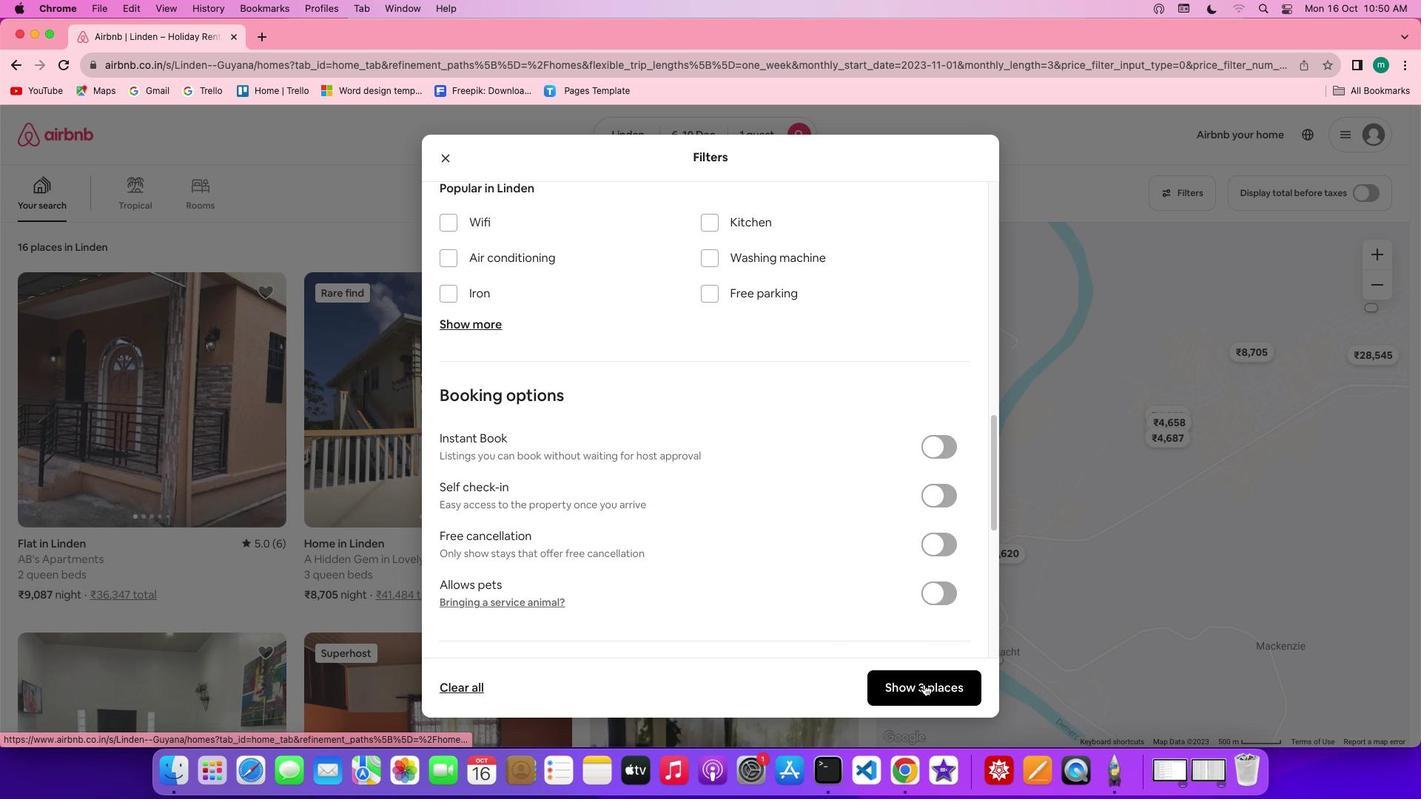 
Action: Mouse pressed left at (923, 684)
Screenshot: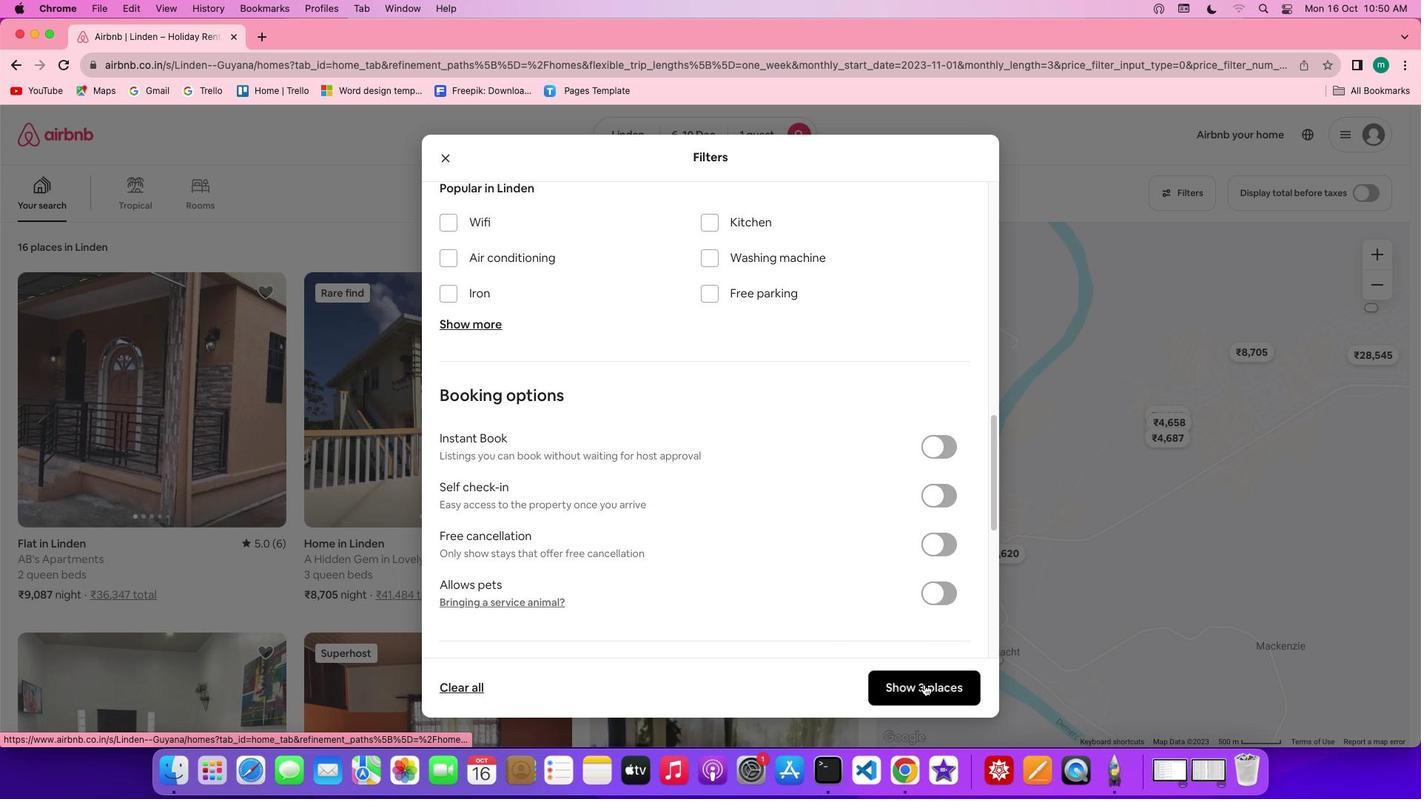
Action: Mouse moved to (199, 461)
Screenshot: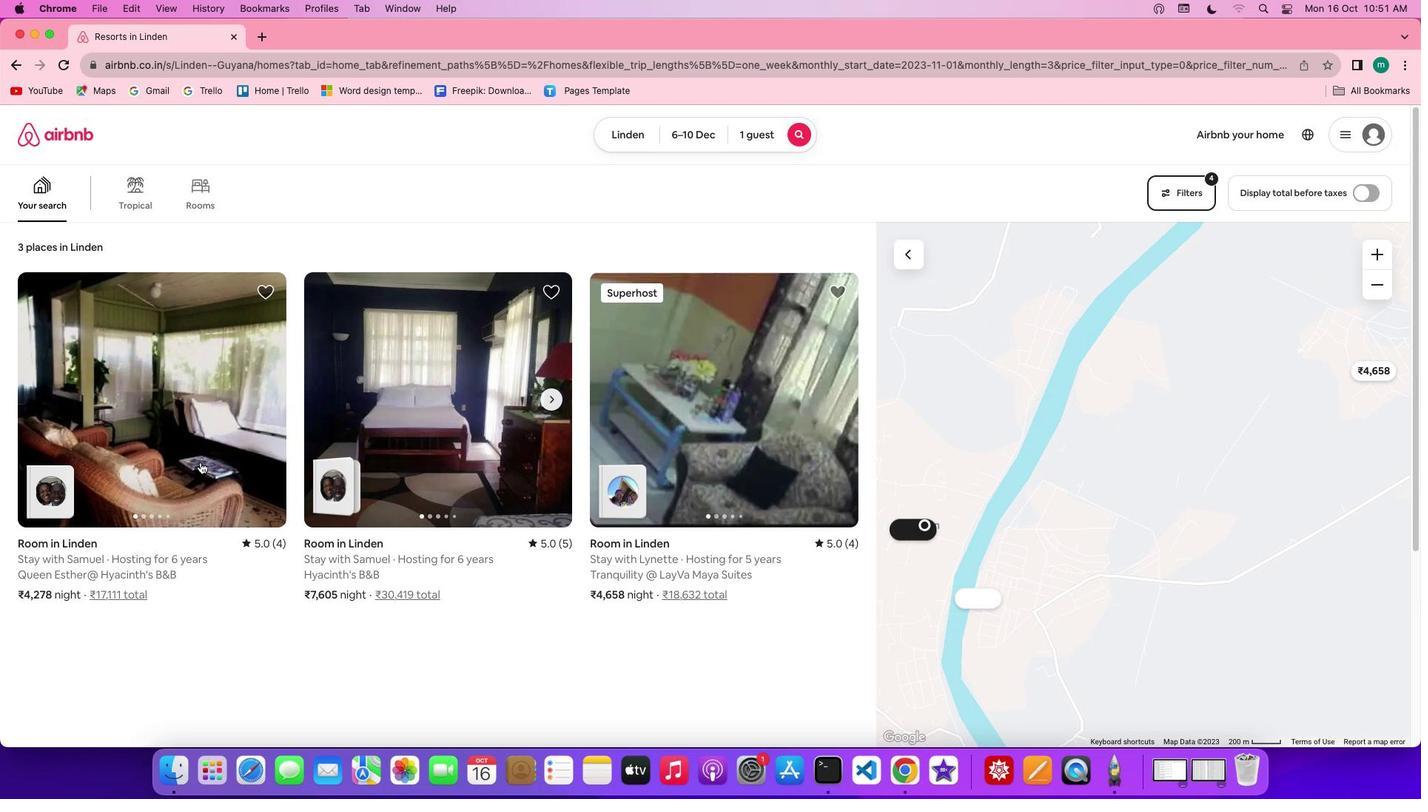
Action: Mouse pressed left at (199, 461)
Screenshot: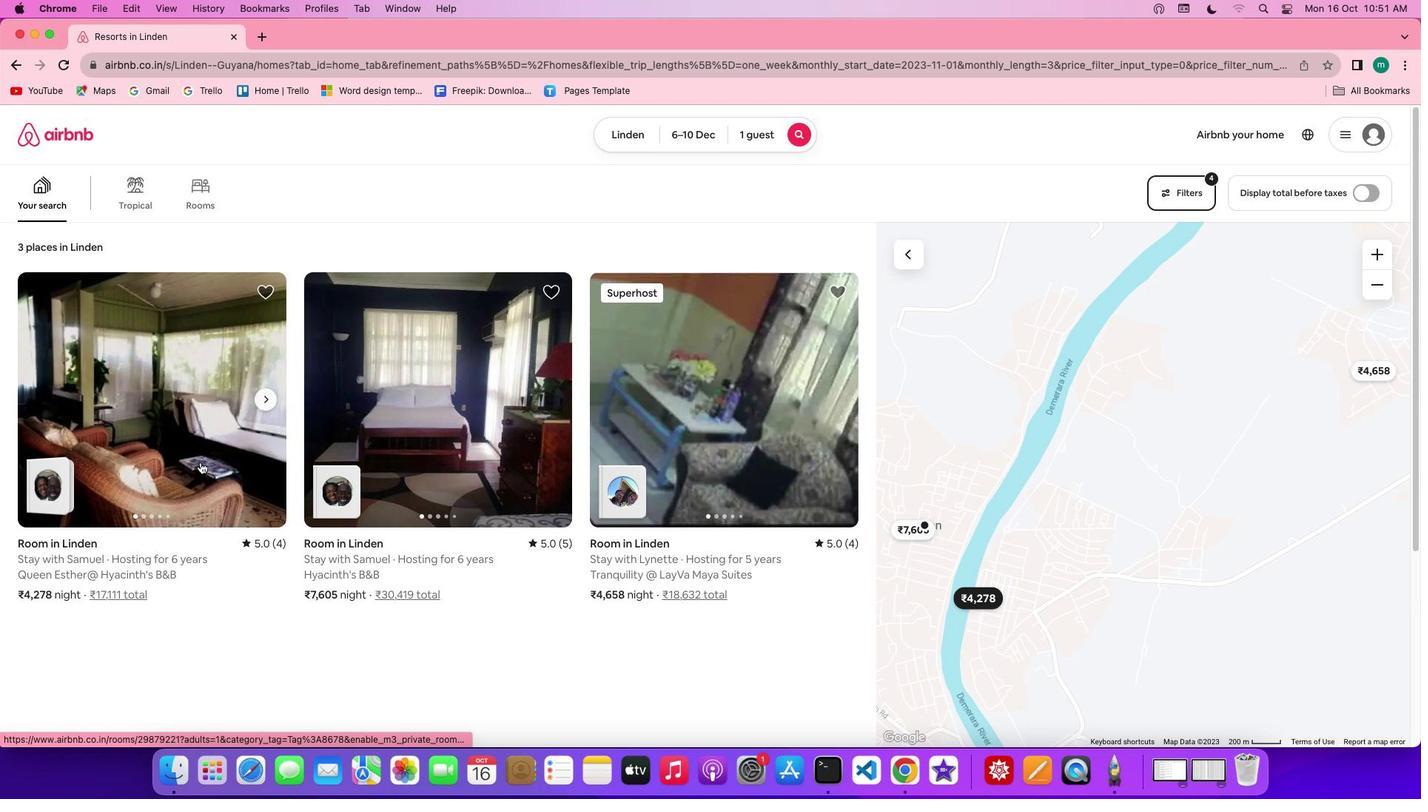 
Action: Mouse moved to (1053, 521)
Screenshot: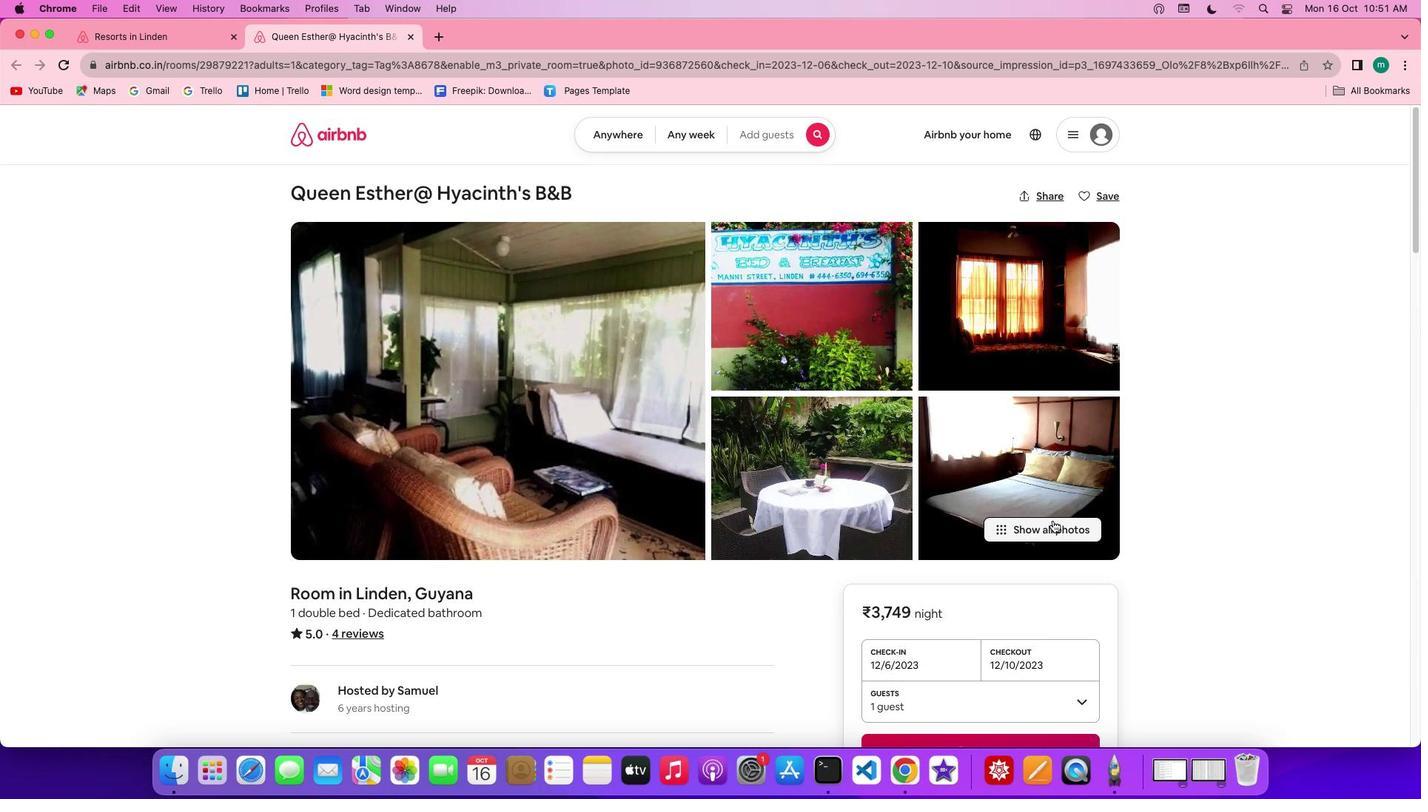 
Action: Mouse pressed left at (1053, 521)
Screenshot: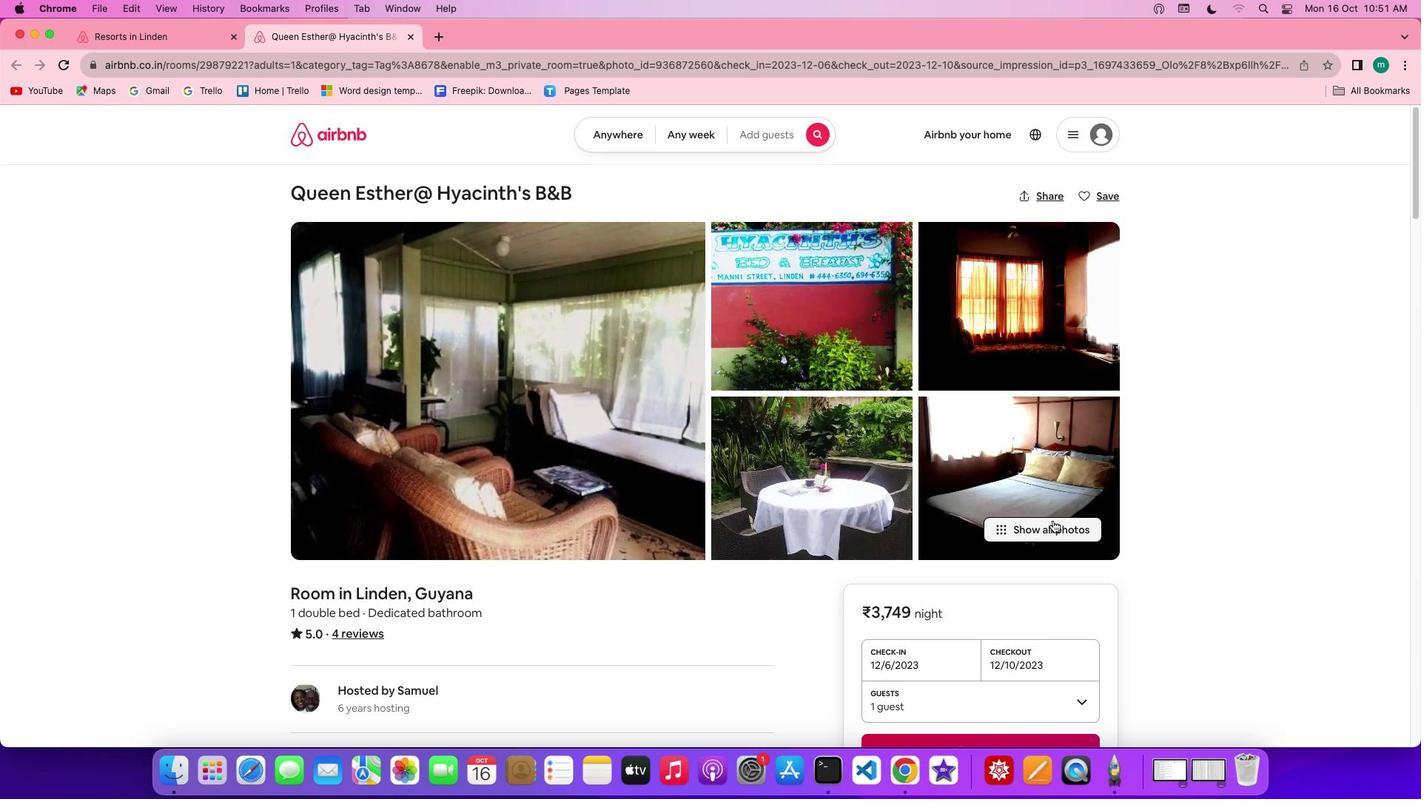 
Action: Mouse moved to (831, 509)
Screenshot: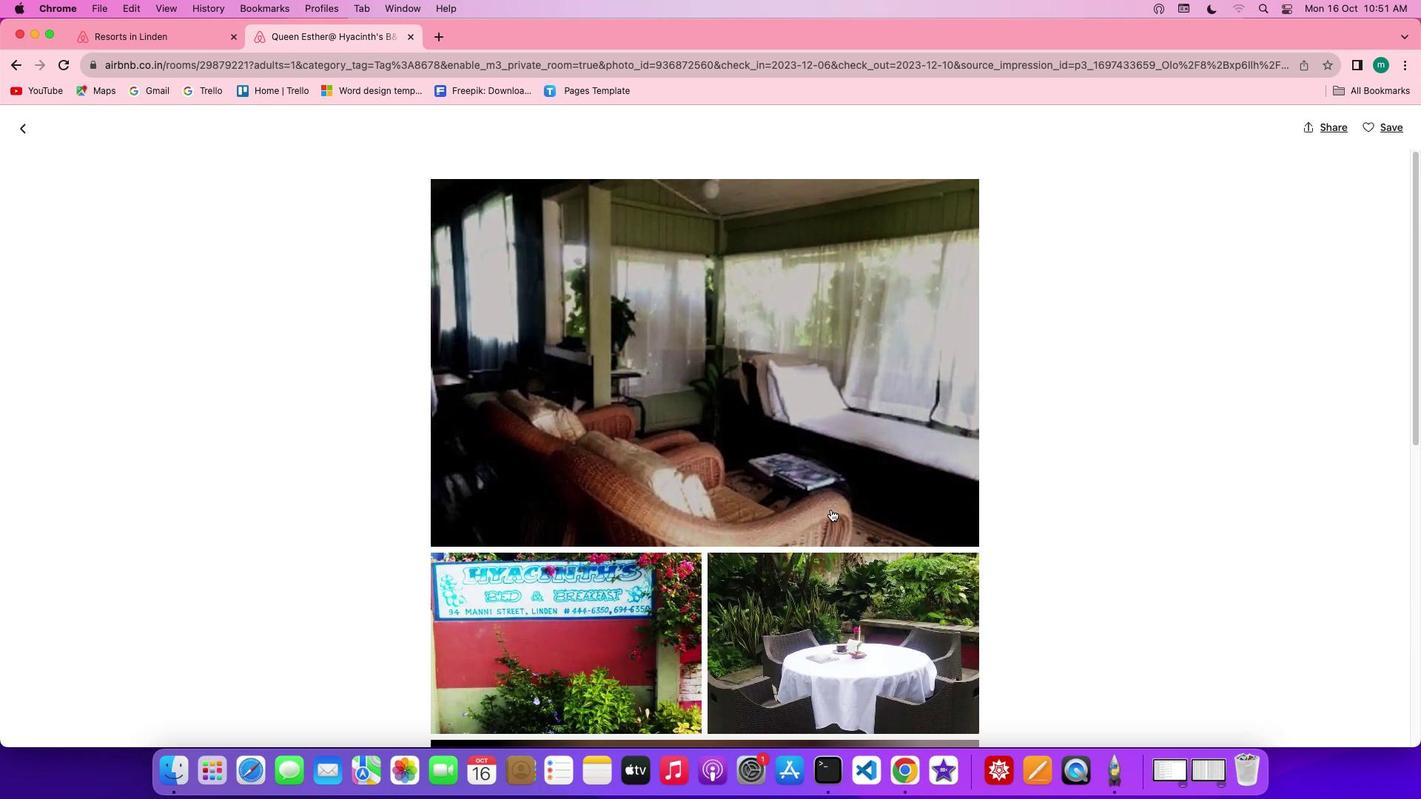 
Action: Mouse scrolled (831, 509) with delta (0, 0)
Screenshot: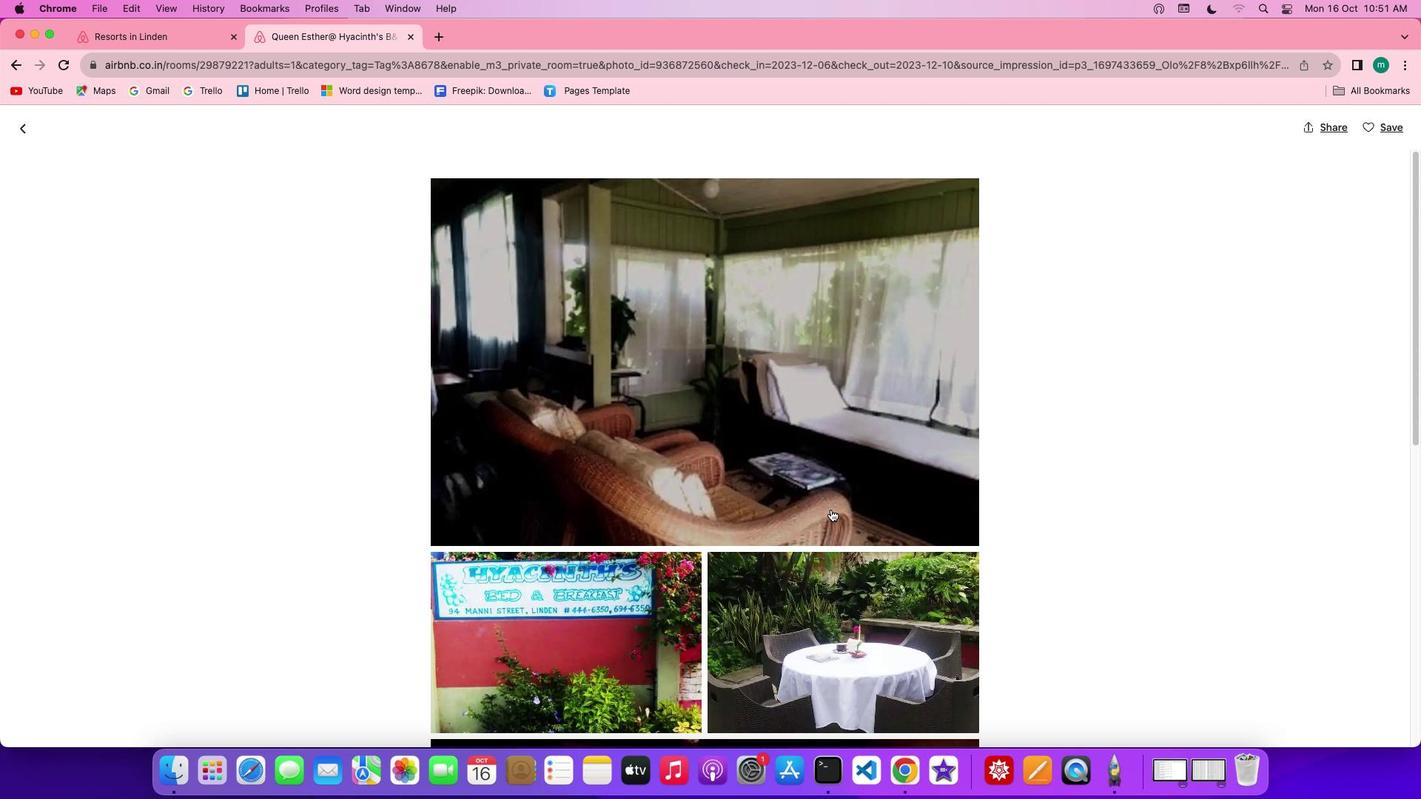 
Action: Mouse scrolled (831, 509) with delta (0, 0)
Screenshot: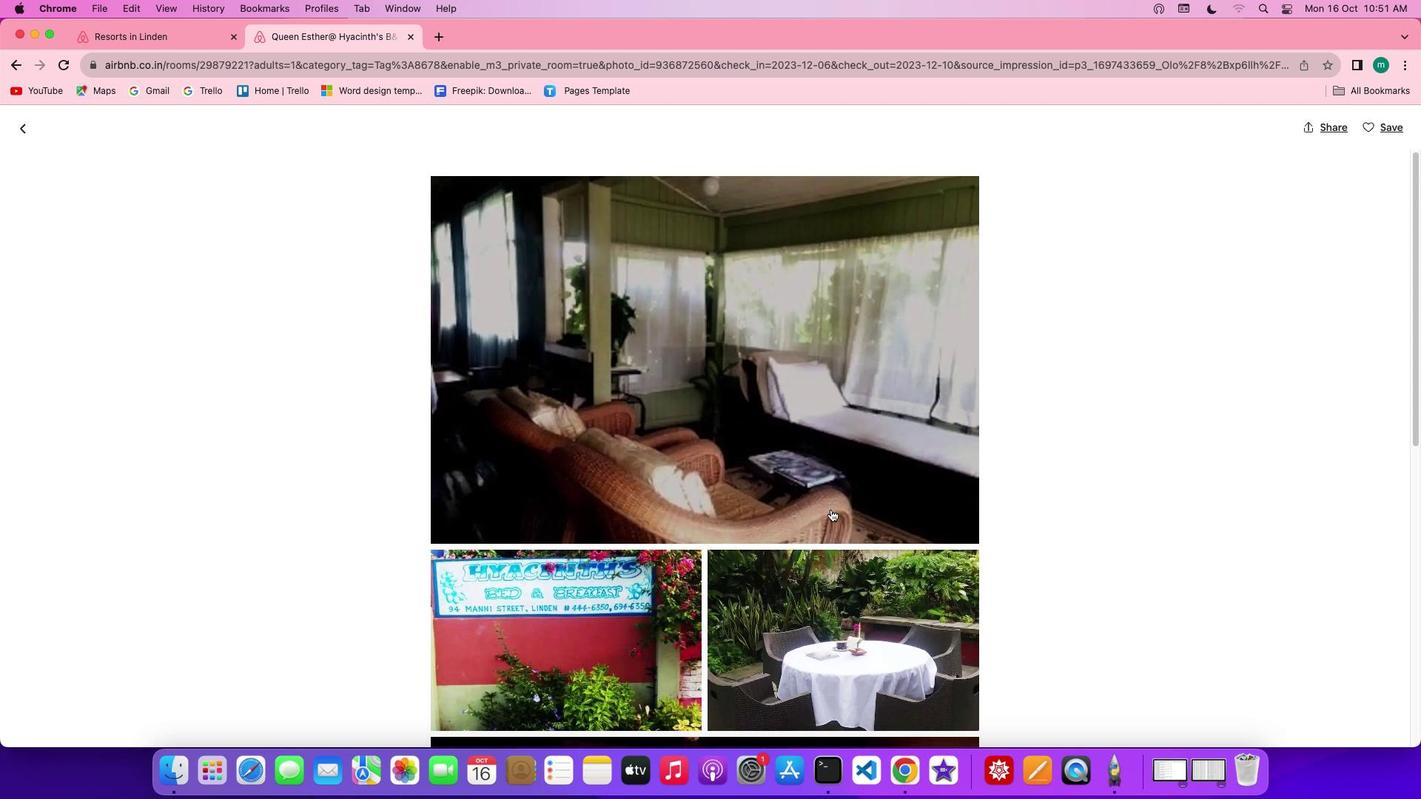 
Action: Mouse scrolled (831, 509) with delta (0, -1)
Screenshot: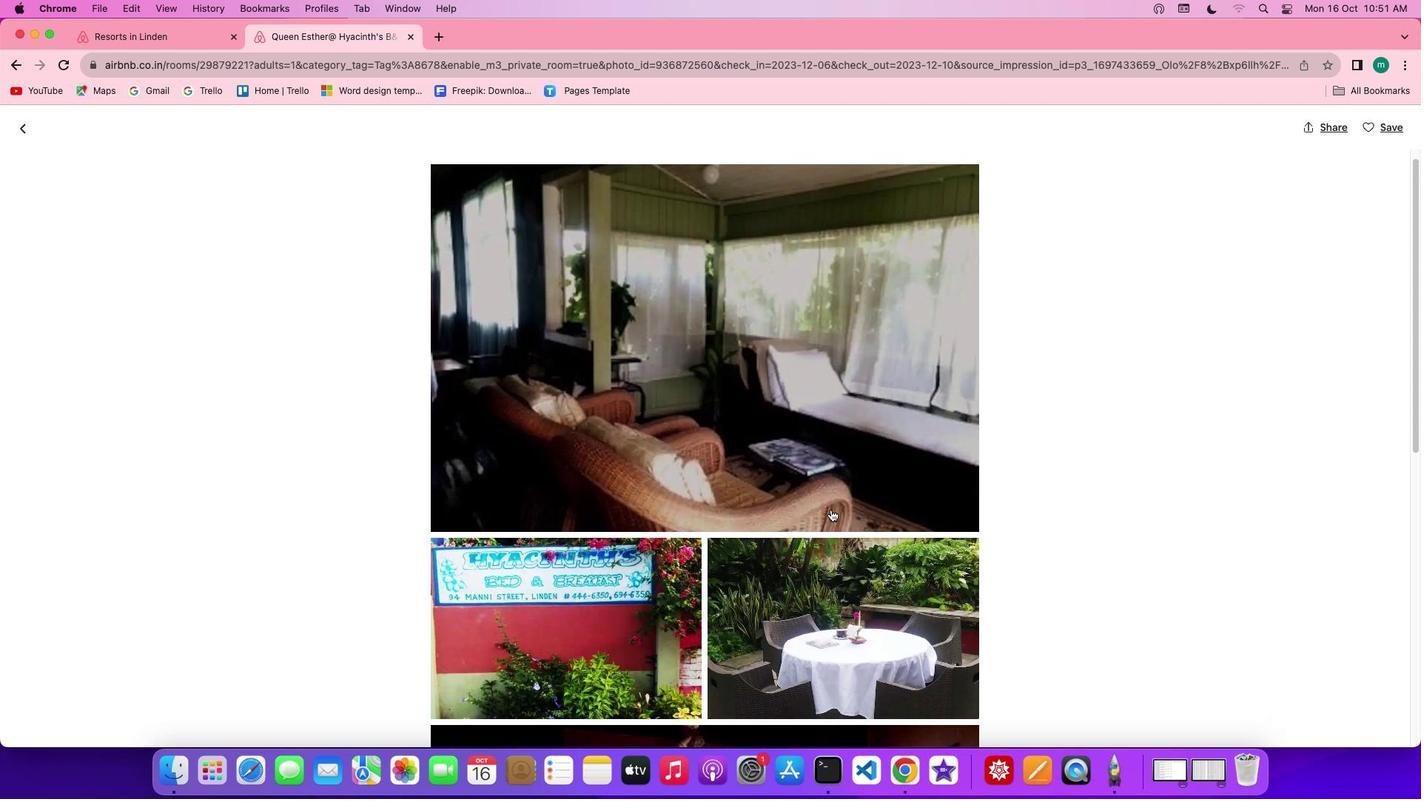 
Action: Mouse scrolled (831, 509) with delta (0, 0)
Screenshot: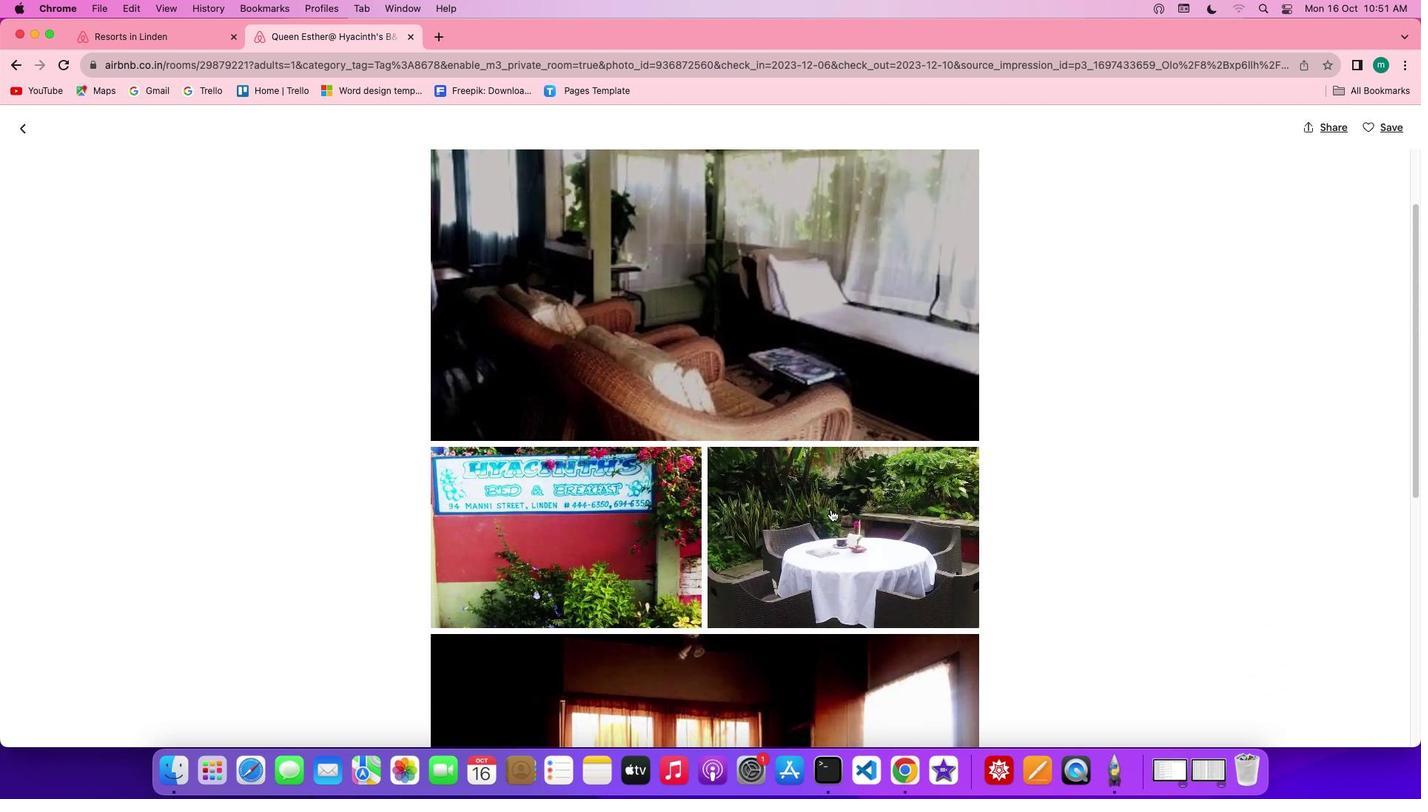 
Action: Mouse scrolled (831, 509) with delta (0, 0)
Screenshot: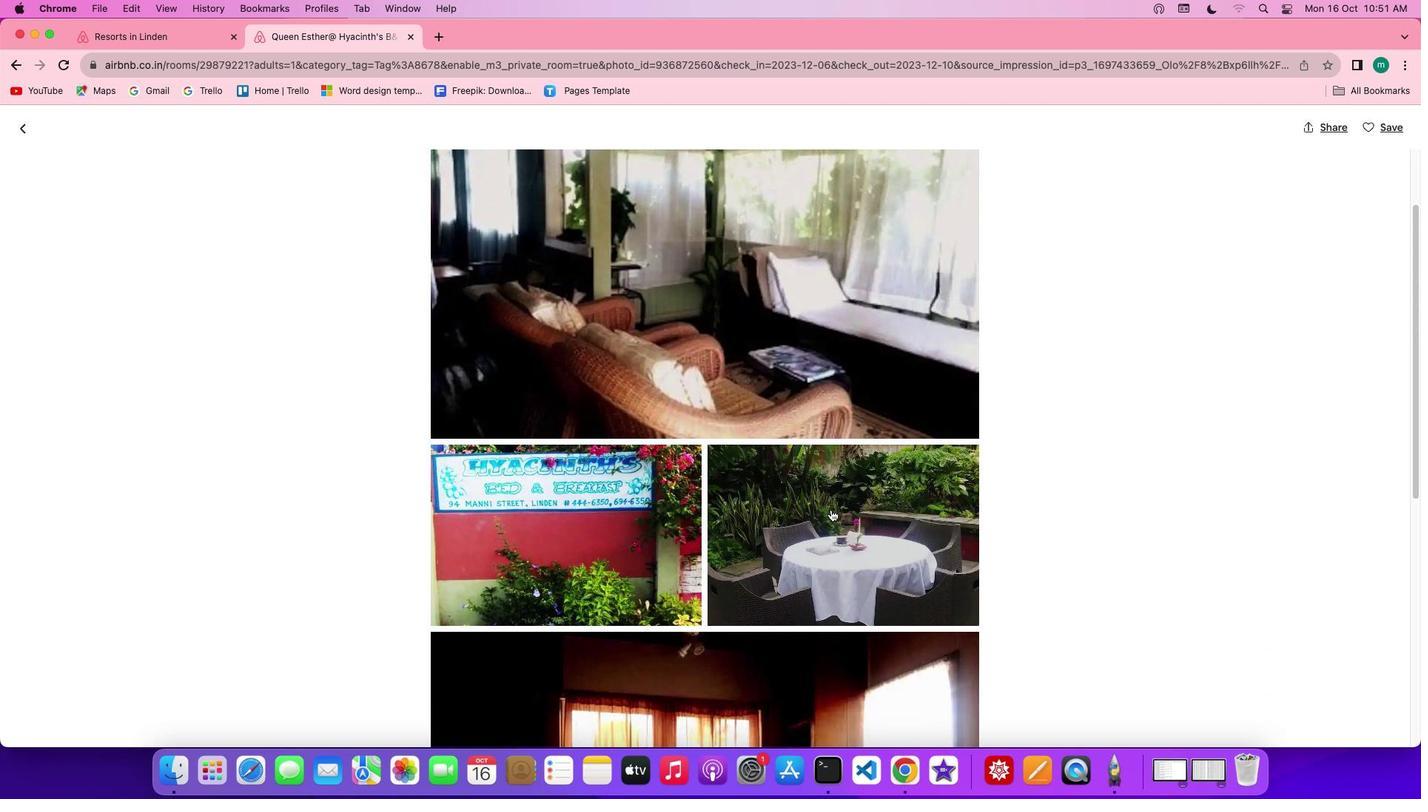 
Action: Mouse scrolled (831, 509) with delta (0, 0)
Screenshot: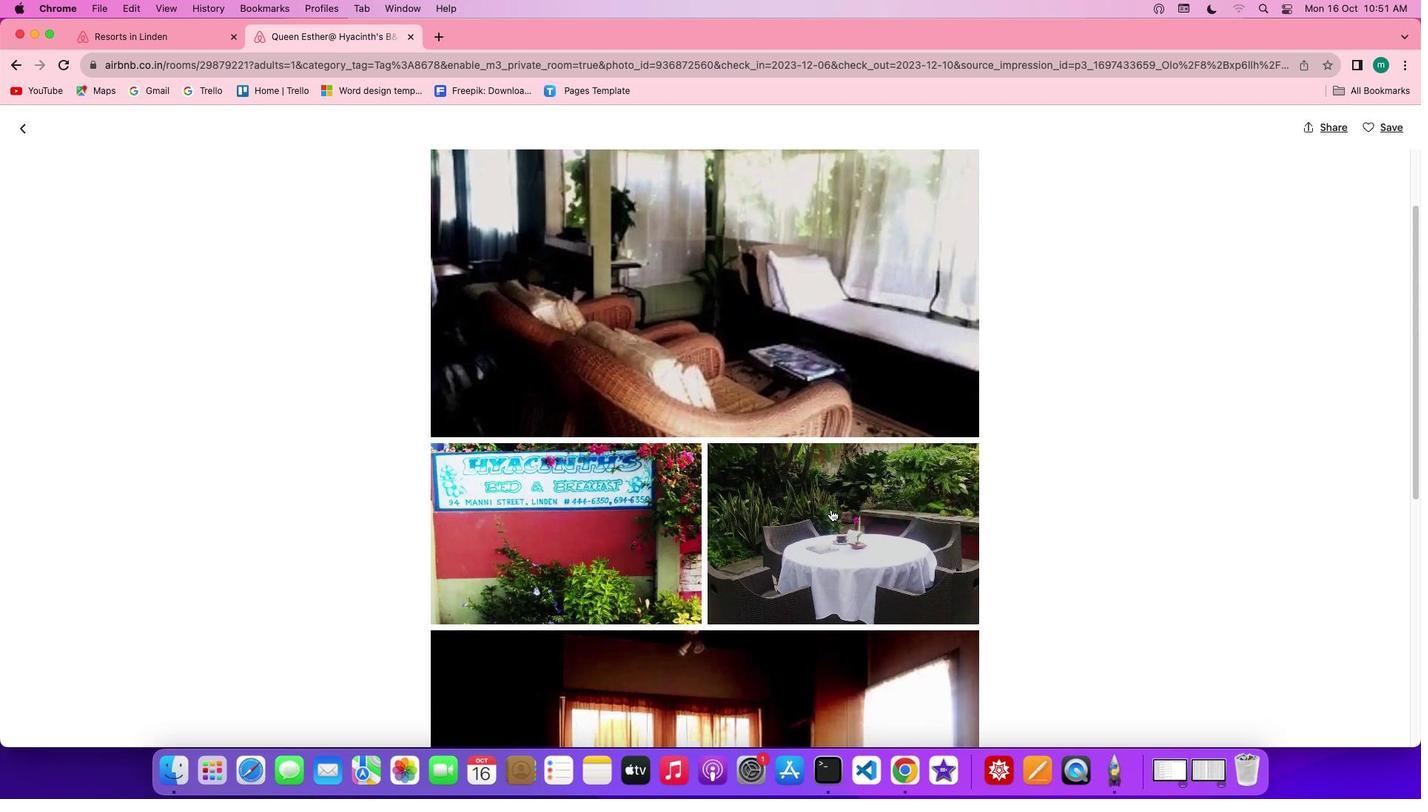 
Action: Mouse scrolled (831, 509) with delta (0, 0)
Screenshot: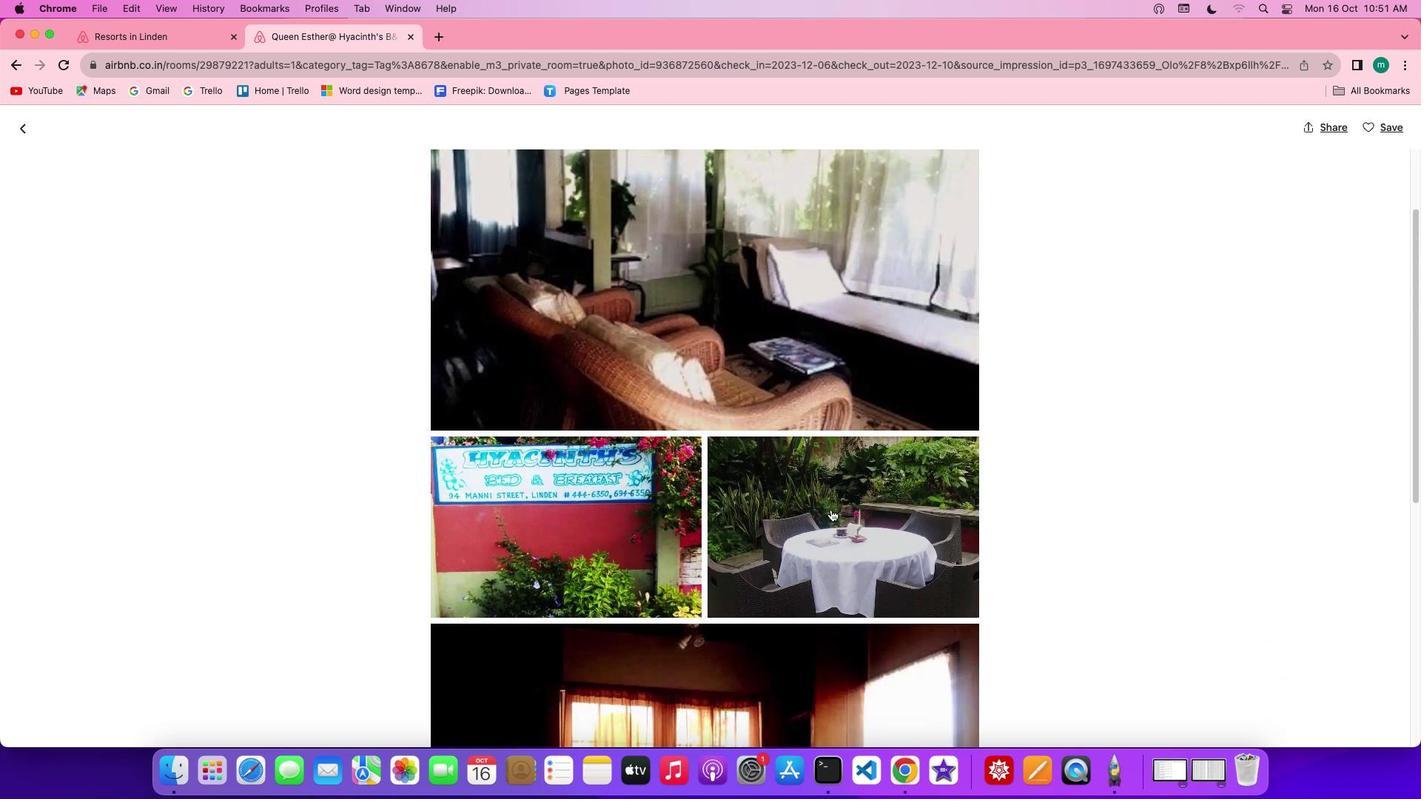 
Action: Mouse scrolled (831, 509) with delta (0, 0)
Screenshot: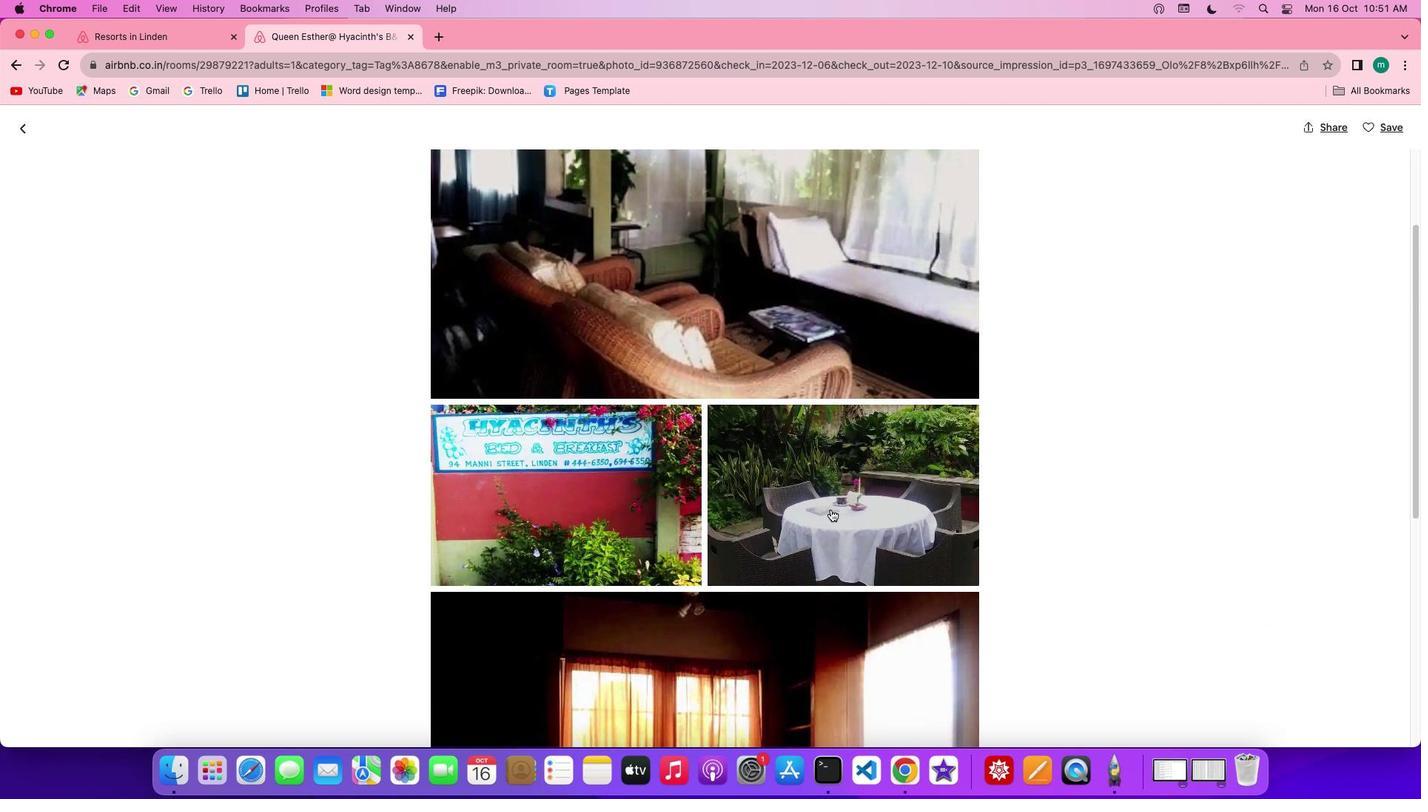 
Action: Mouse scrolled (831, 509) with delta (0, 0)
Screenshot: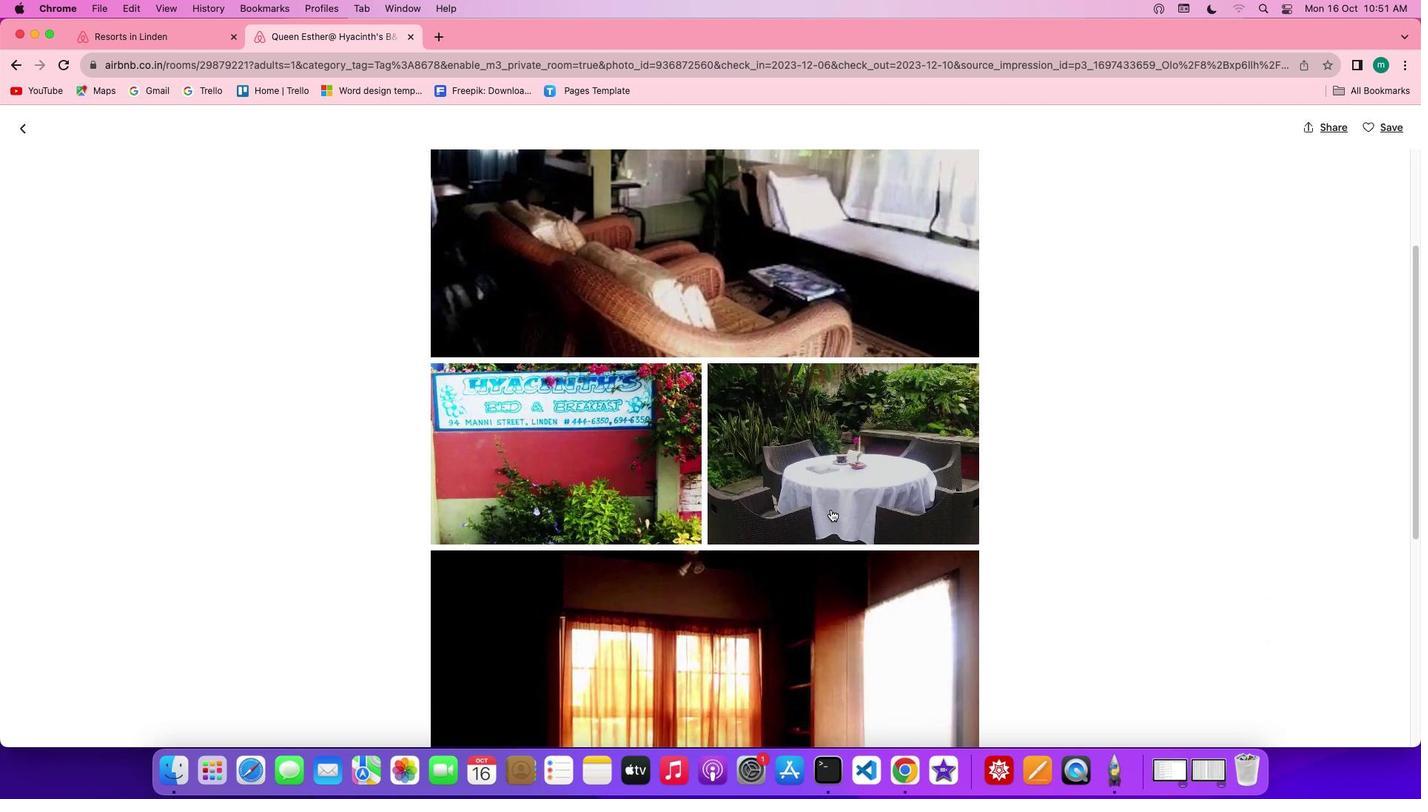 
Action: Mouse scrolled (831, 509) with delta (0, 0)
Screenshot: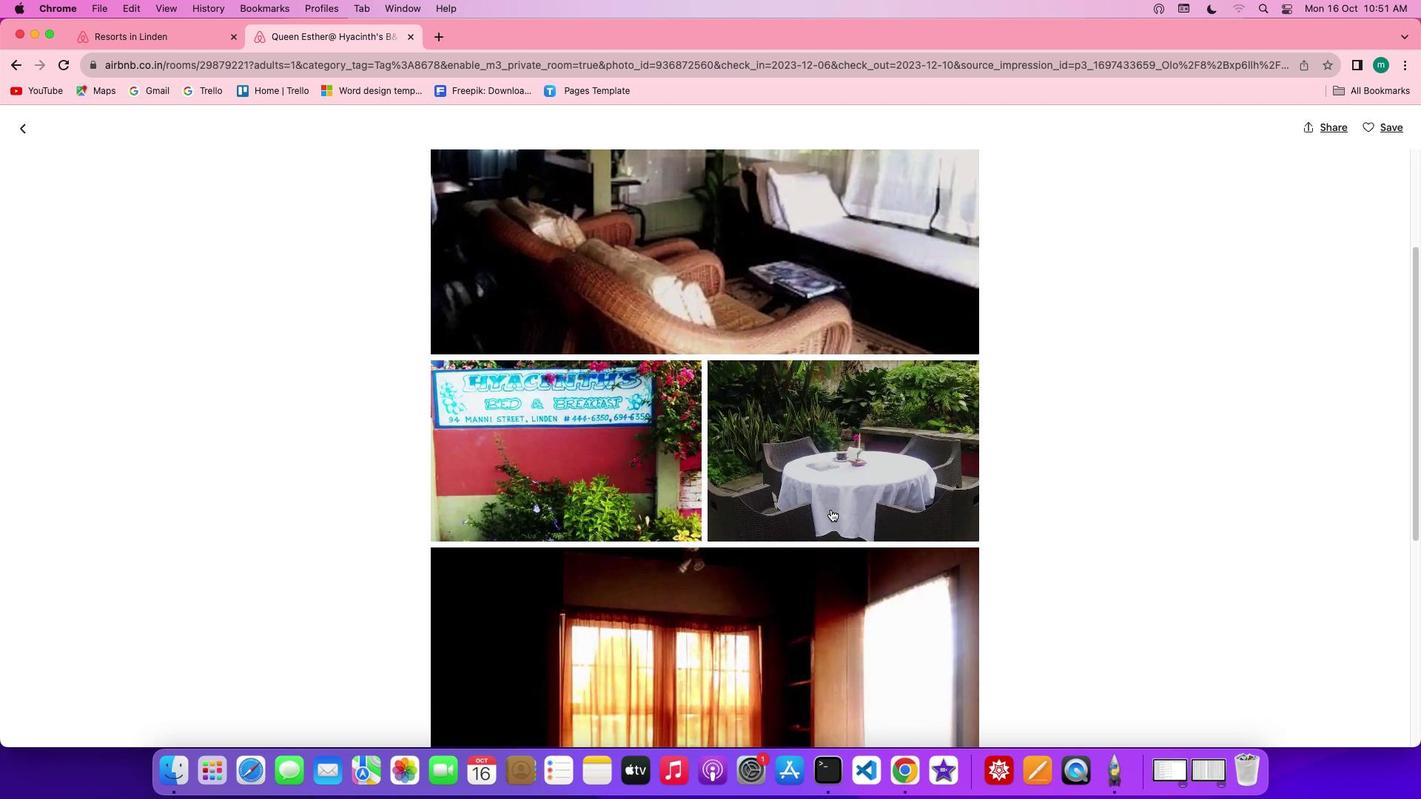 
Action: Mouse scrolled (831, 509) with delta (0, 0)
Screenshot: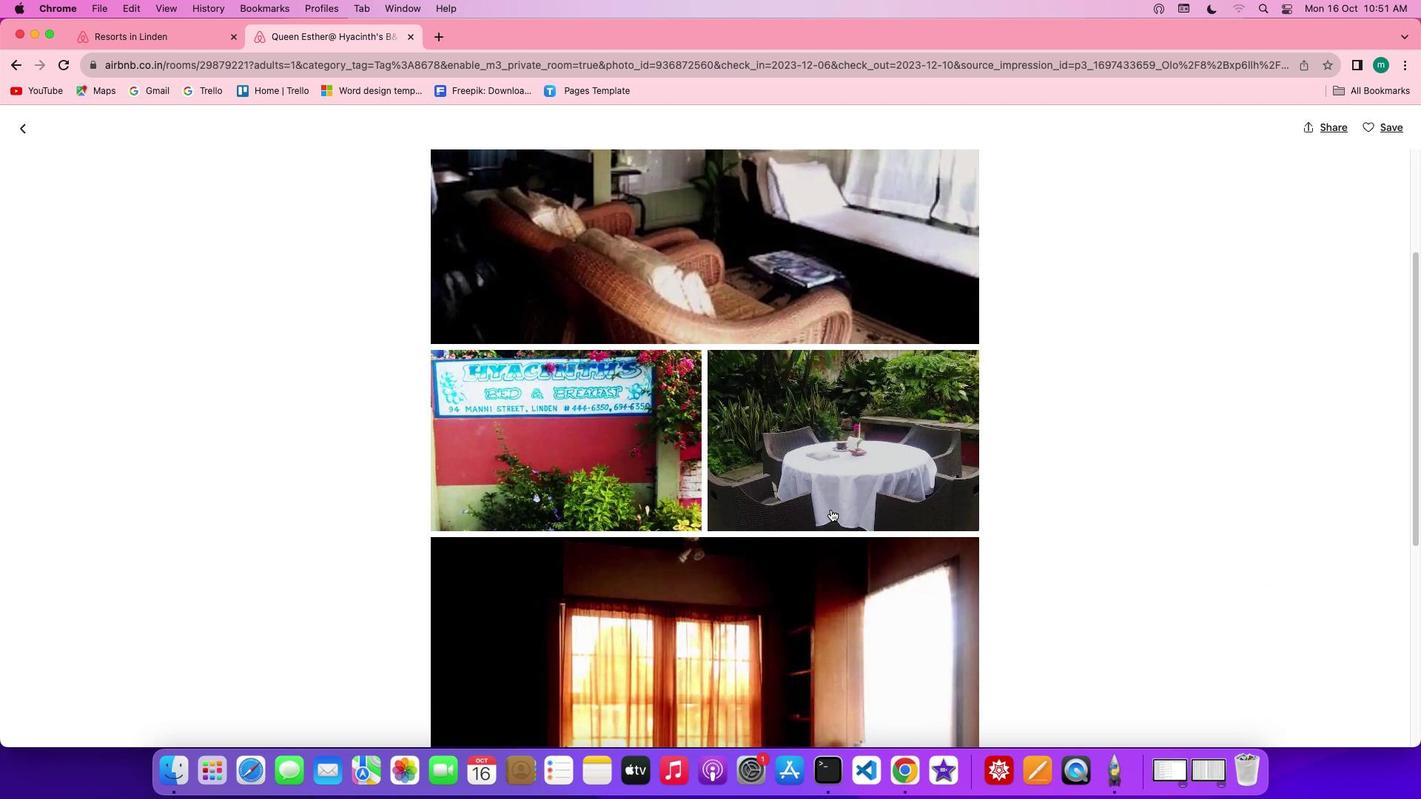 
Action: Mouse scrolled (831, 509) with delta (0, 0)
Screenshot: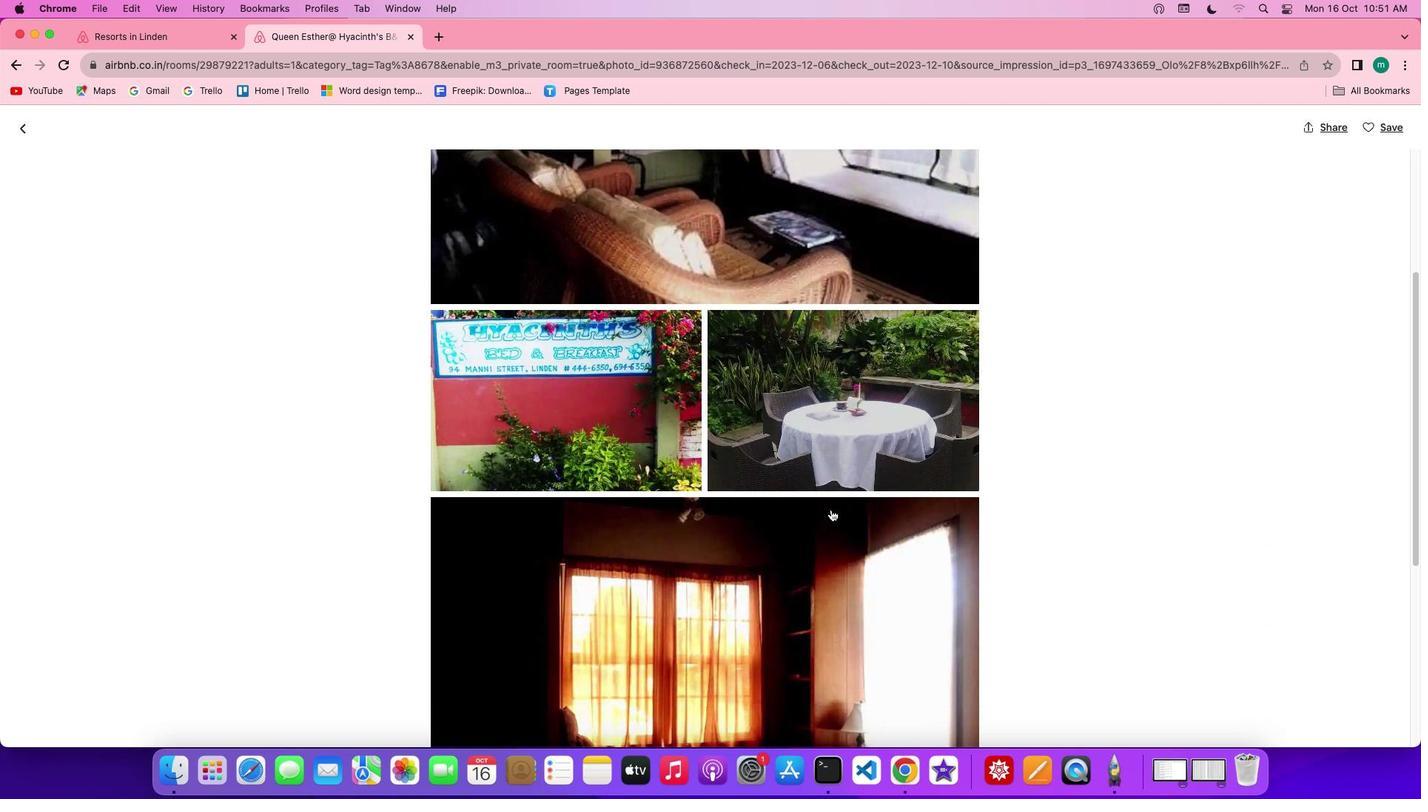 
Action: Mouse scrolled (831, 509) with delta (0, 0)
Screenshot: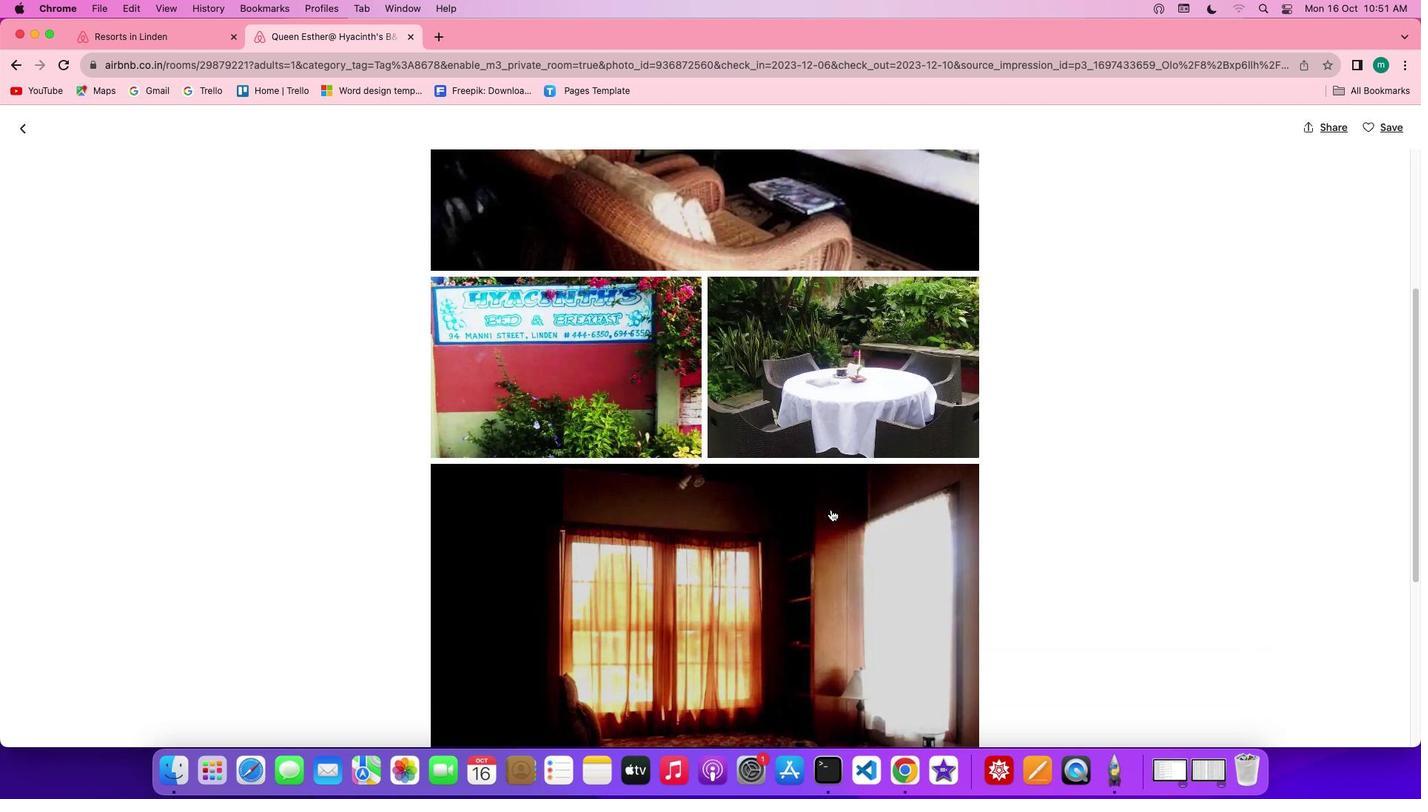 
Action: Mouse scrolled (831, 509) with delta (0, 0)
Screenshot: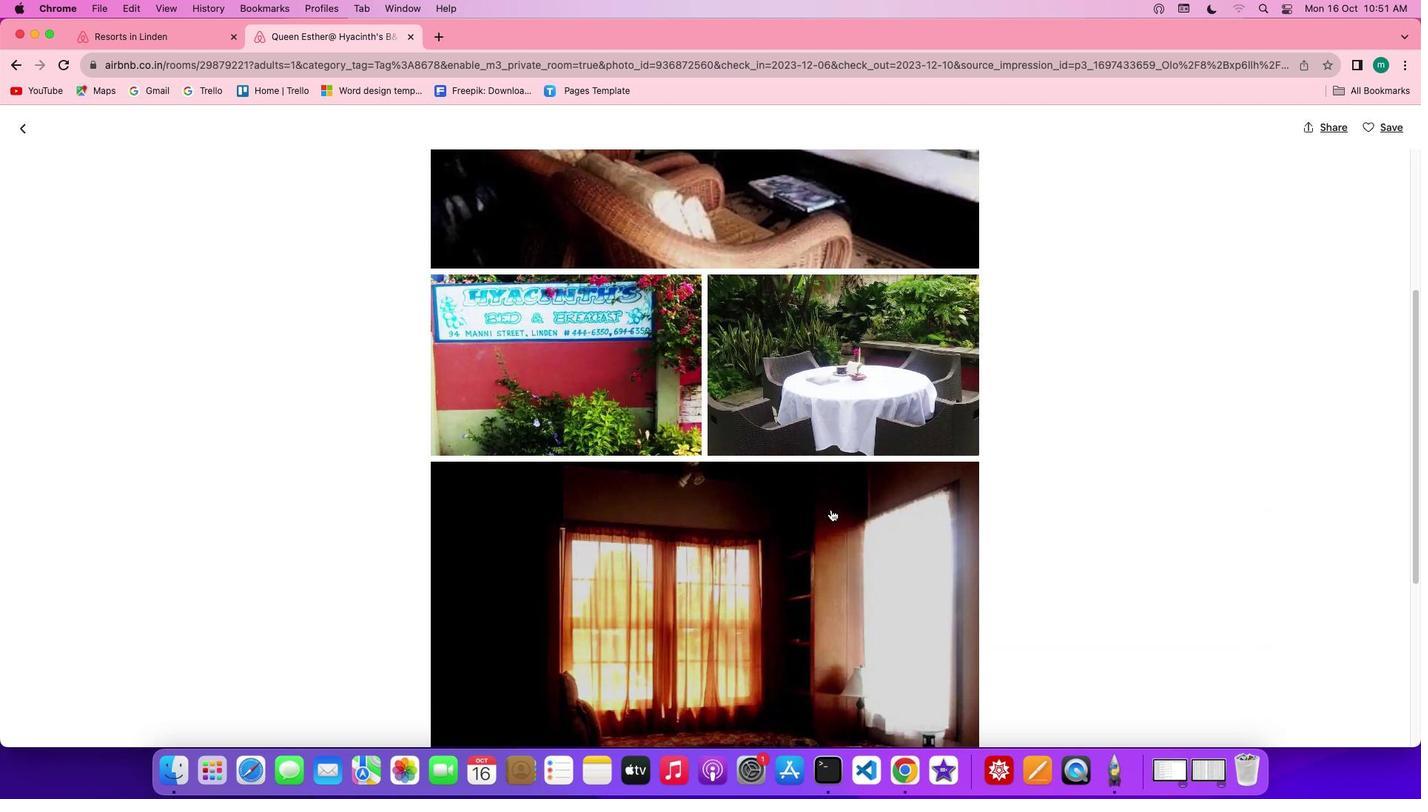 
Action: Mouse scrolled (831, 509) with delta (0, -2)
Screenshot: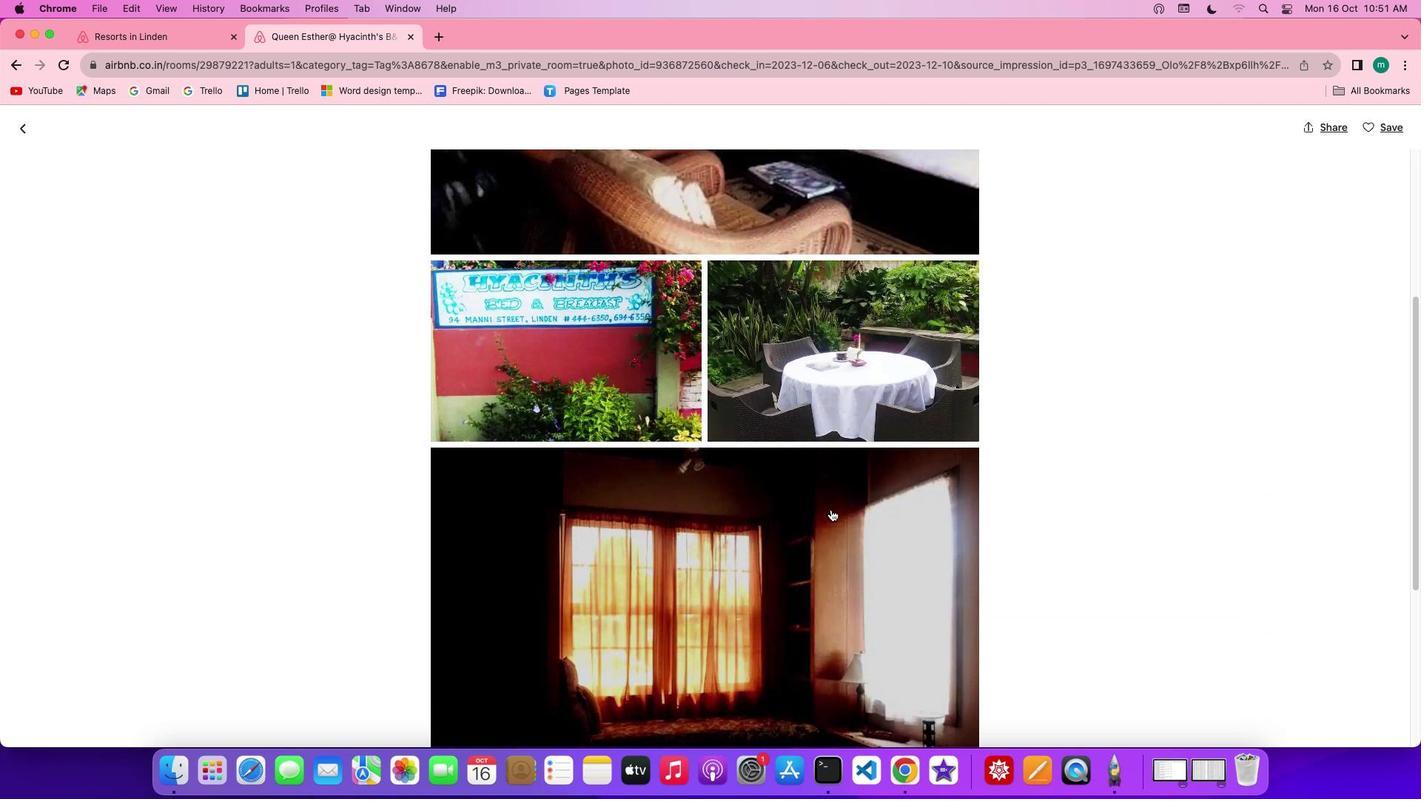 
Action: Mouse scrolled (831, 509) with delta (0, -2)
Screenshot: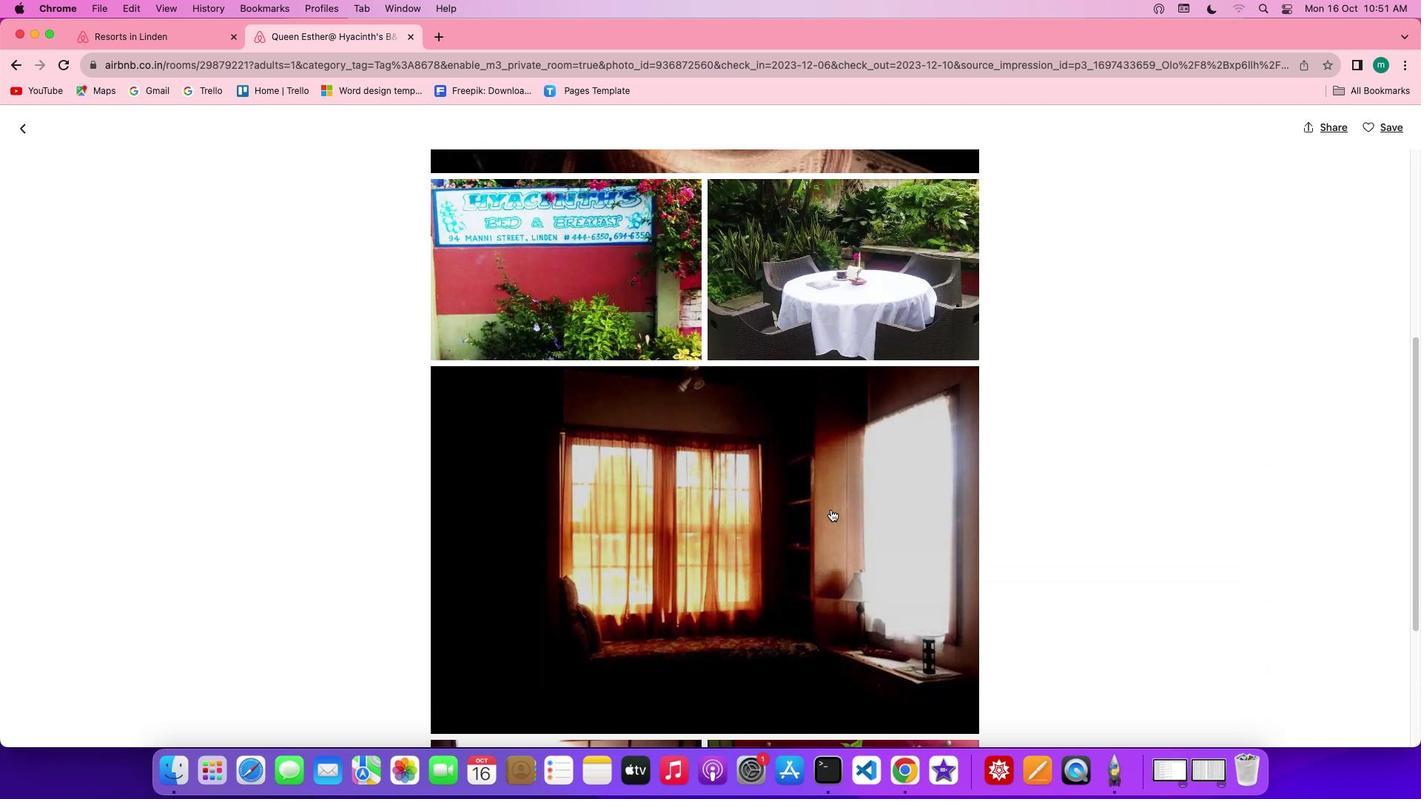 
Action: Mouse scrolled (831, 509) with delta (0, 0)
Screenshot: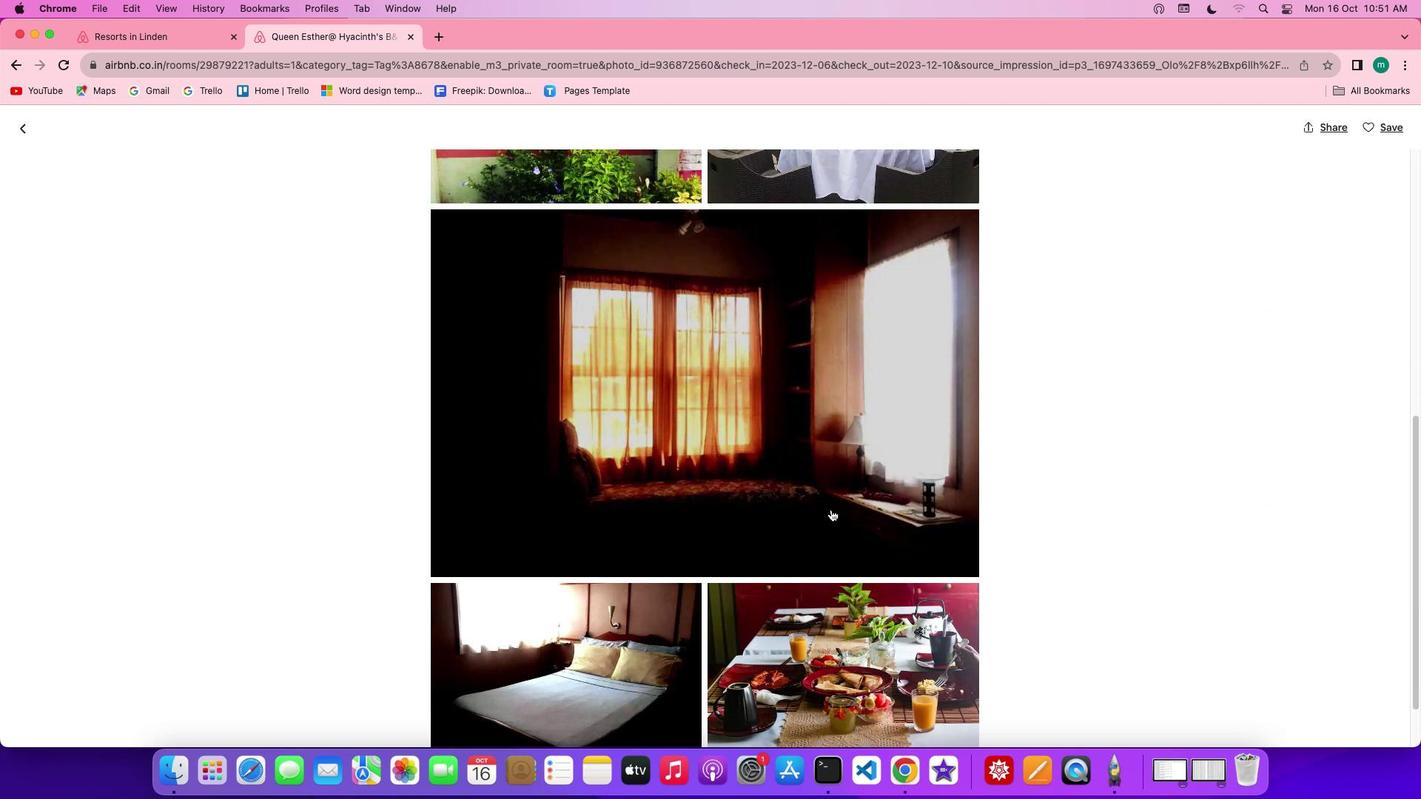 
Action: Mouse scrolled (831, 509) with delta (0, 0)
Screenshot: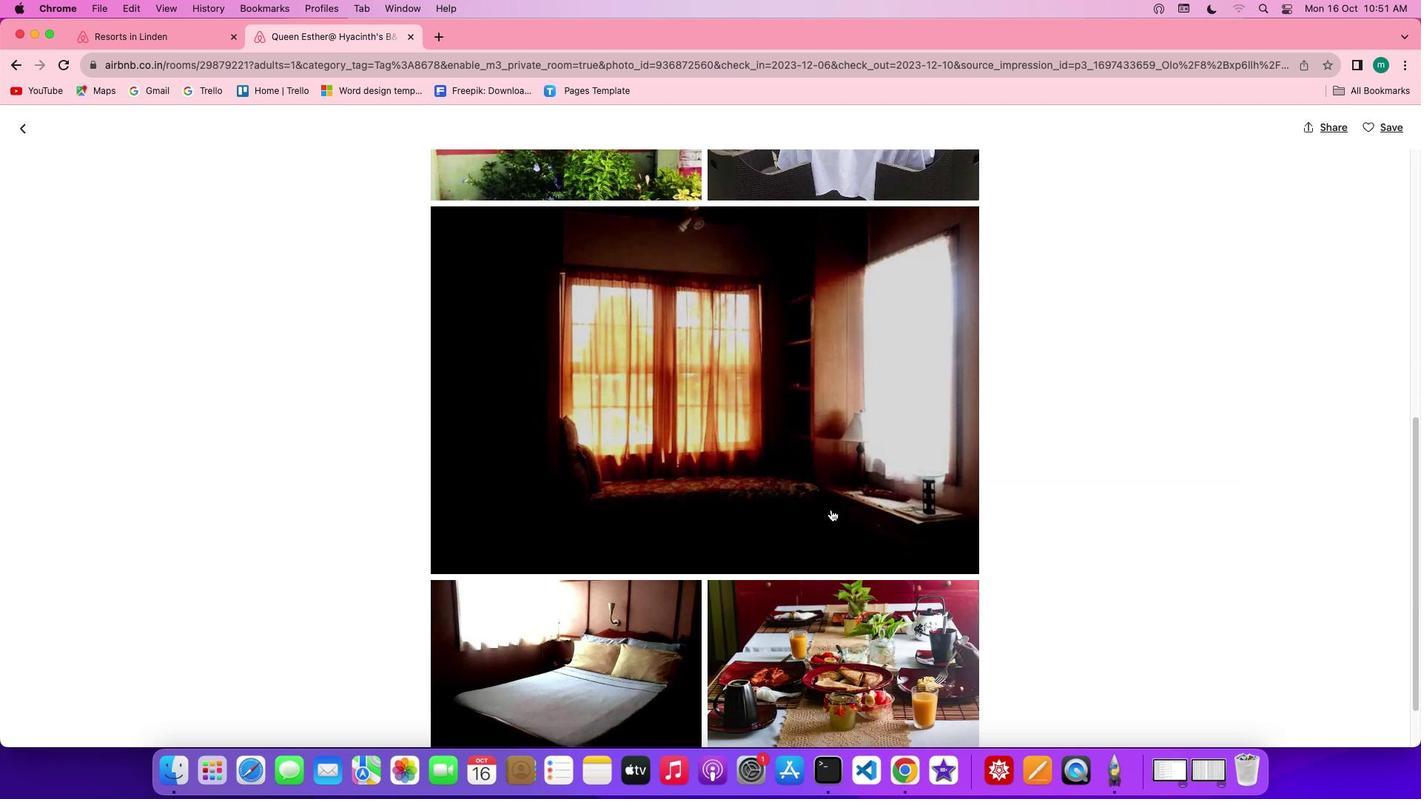 
Action: Mouse scrolled (831, 509) with delta (0, -1)
Screenshot: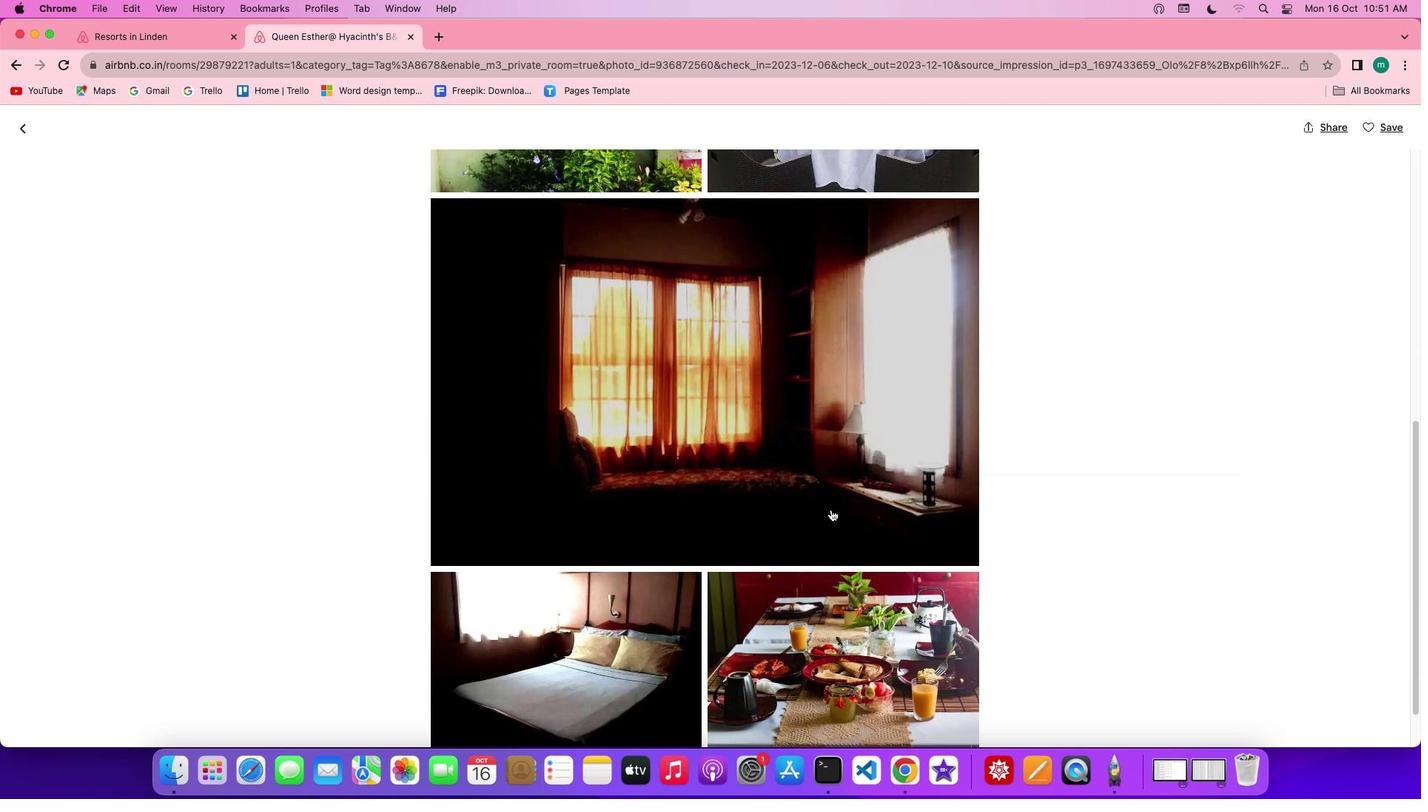 
Action: Mouse scrolled (831, 509) with delta (0, -1)
Screenshot: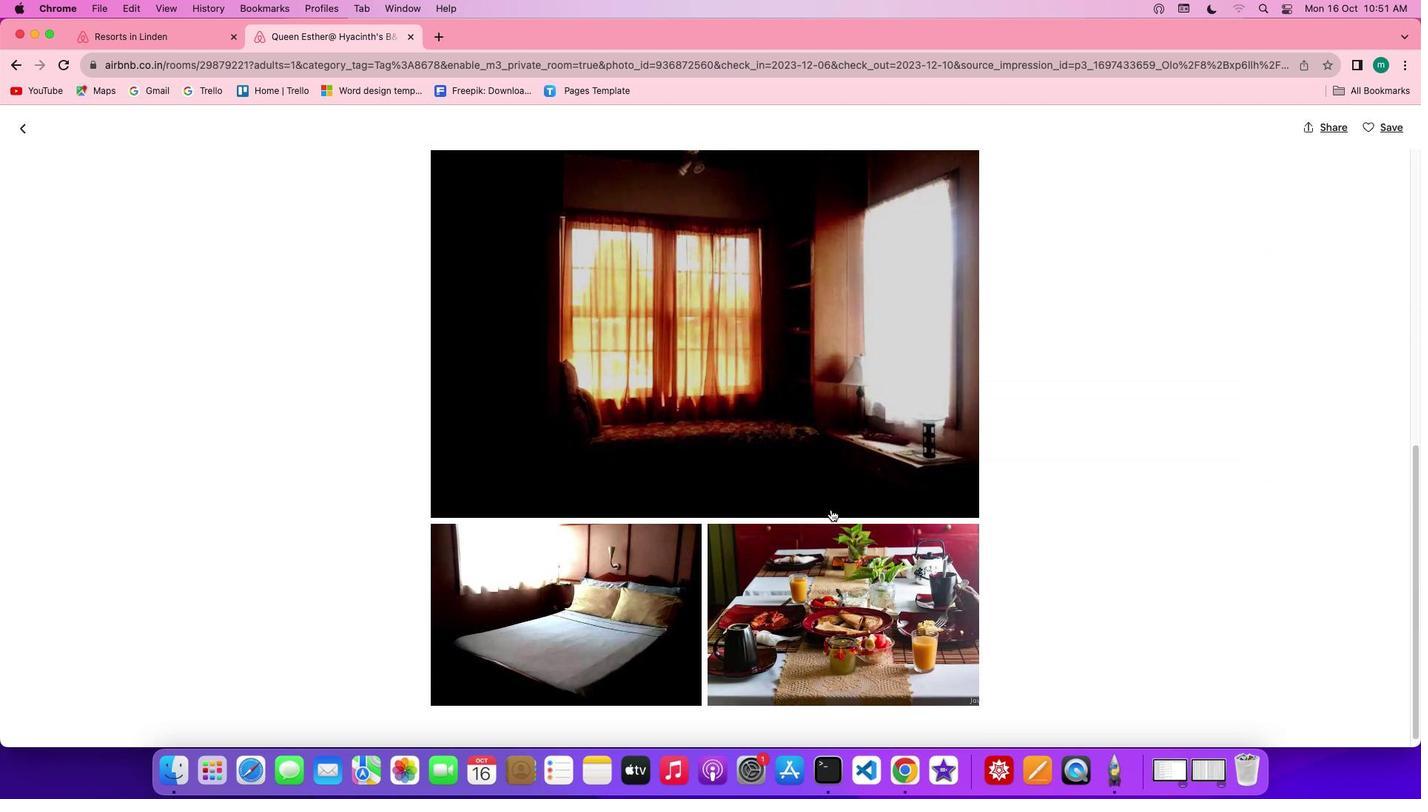 
Action: Mouse scrolled (831, 509) with delta (0, 0)
Screenshot: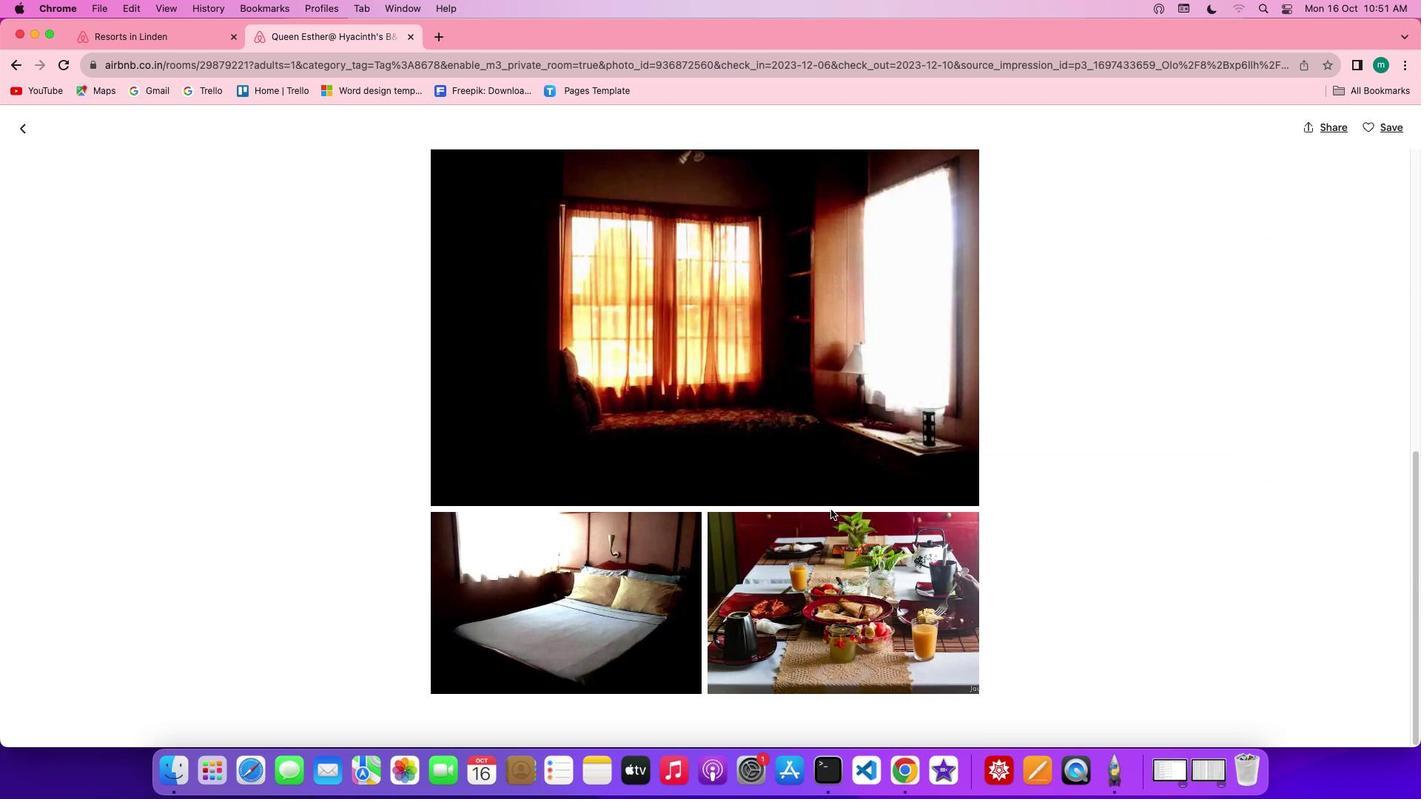 
Action: Mouse scrolled (831, 509) with delta (0, 0)
Screenshot: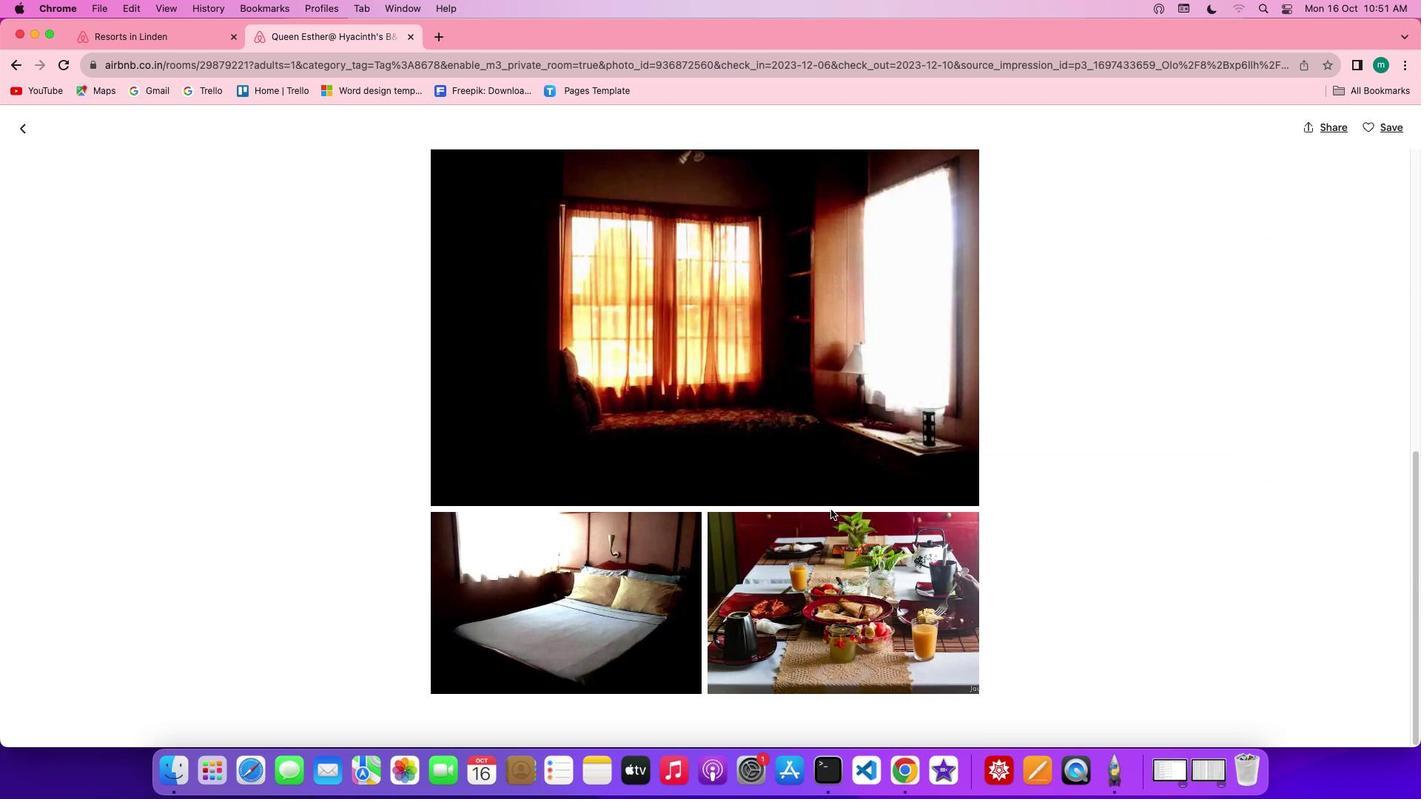 
Action: Mouse scrolled (831, 509) with delta (0, -1)
Screenshot: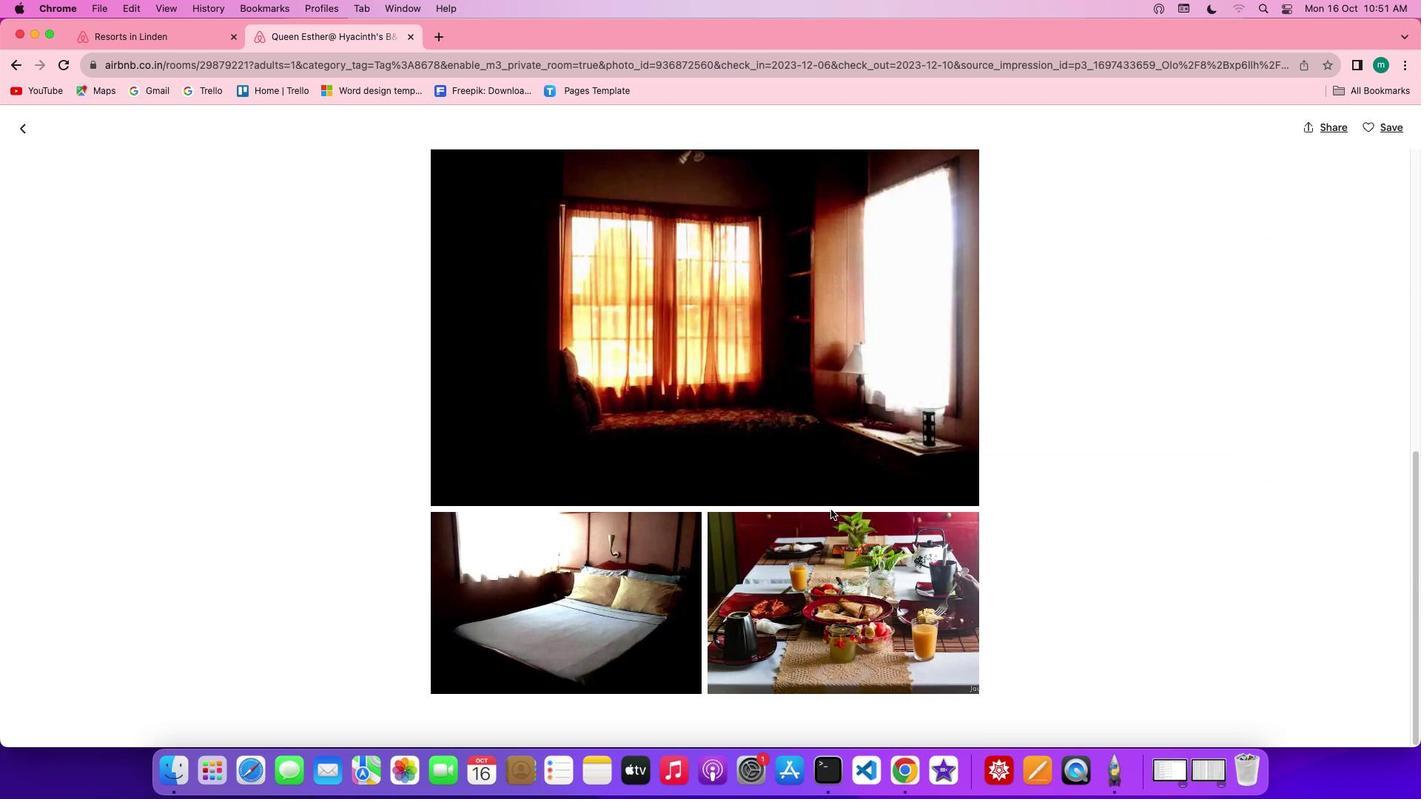 
Action: Mouse scrolled (831, 509) with delta (0, -2)
Screenshot: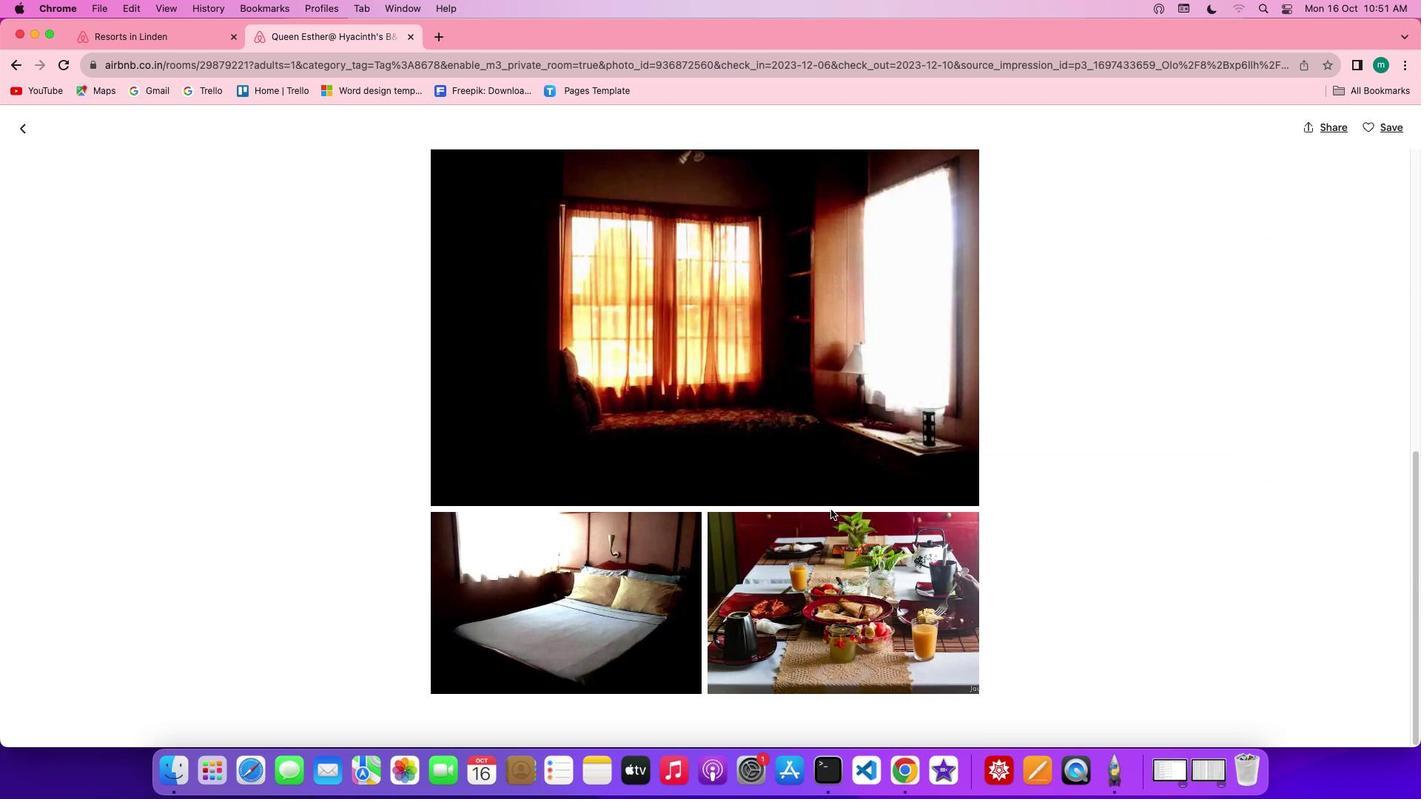 
Action: Mouse scrolled (831, 509) with delta (0, 0)
Screenshot: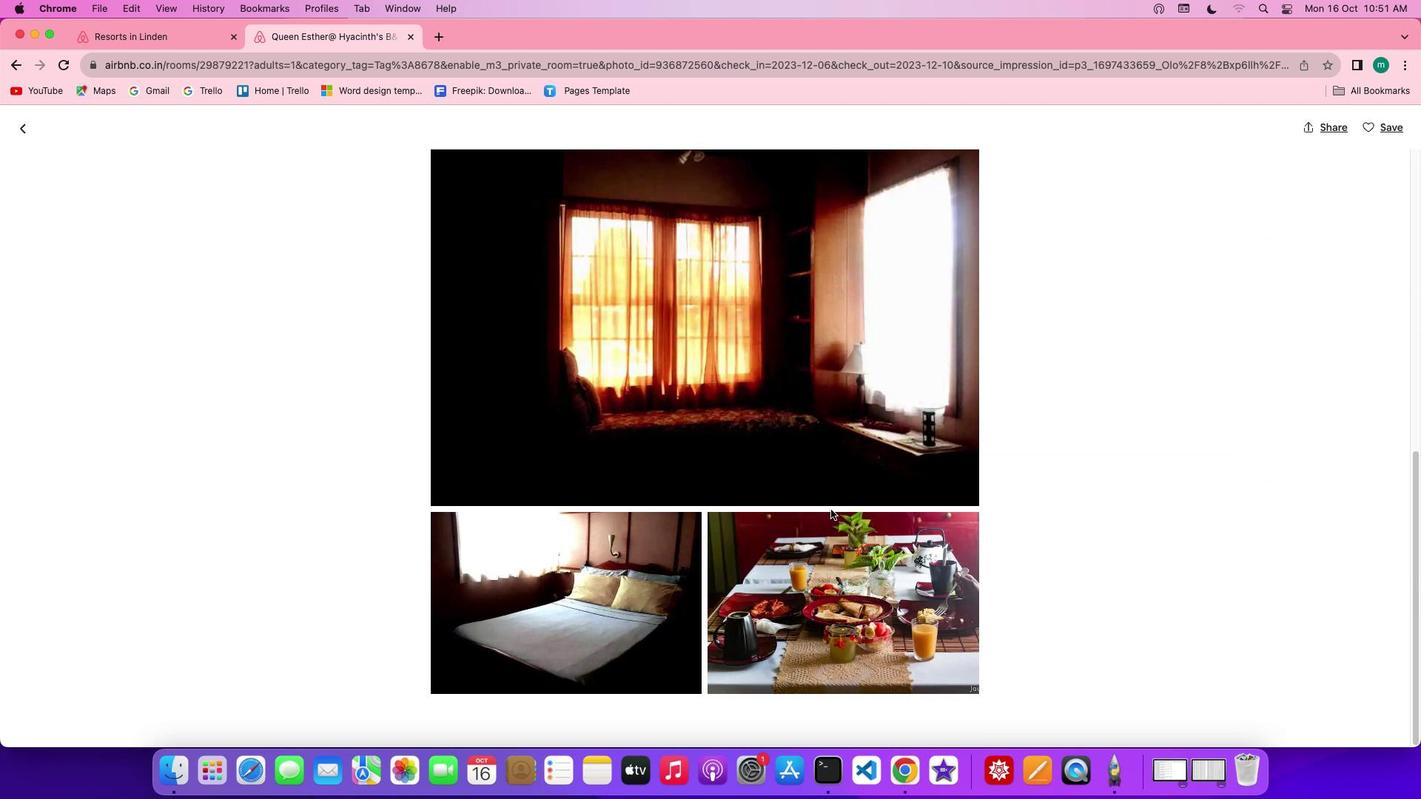 
Action: Mouse scrolled (831, 509) with delta (0, 0)
Screenshot: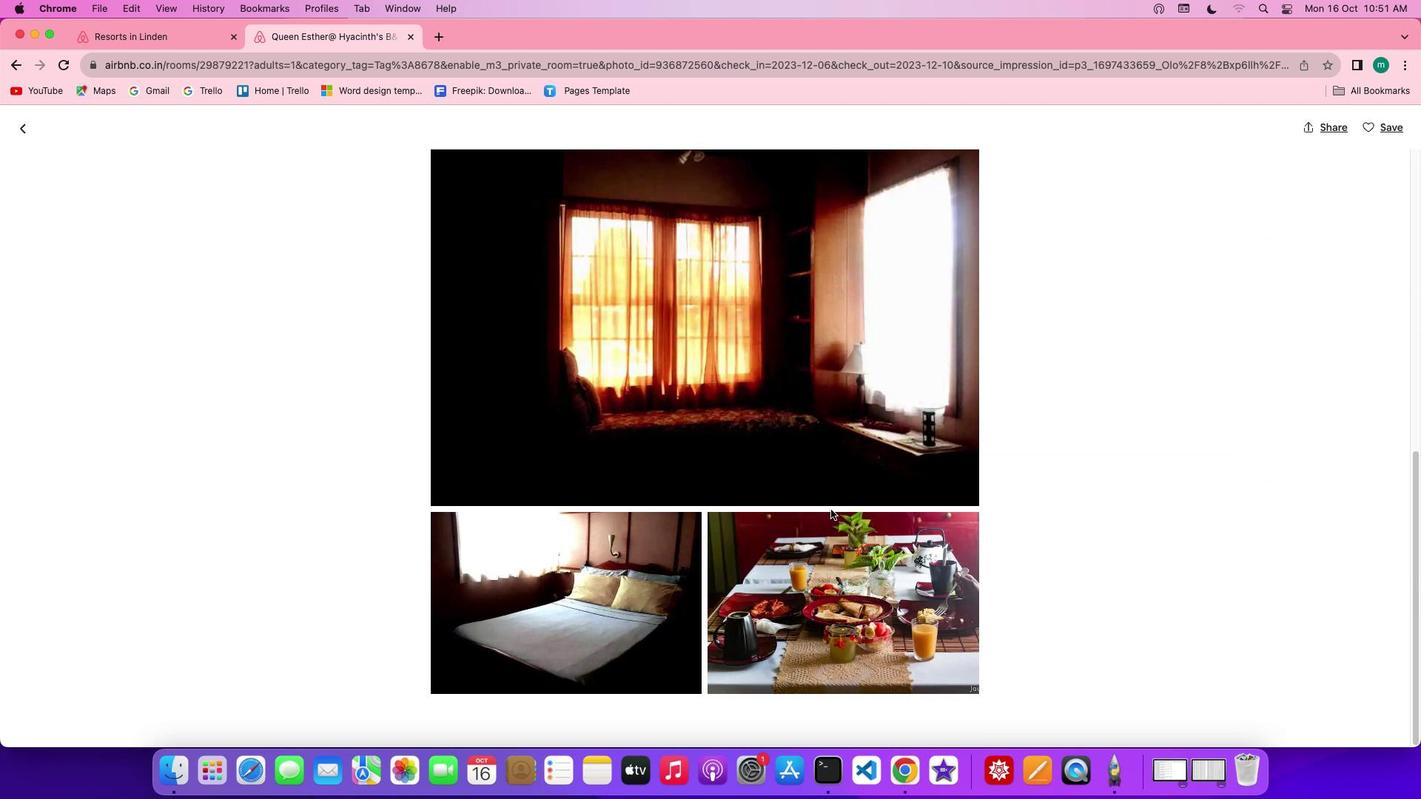 
Action: Mouse scrolled (831, 509) with delta (0, -1)
Screenshot: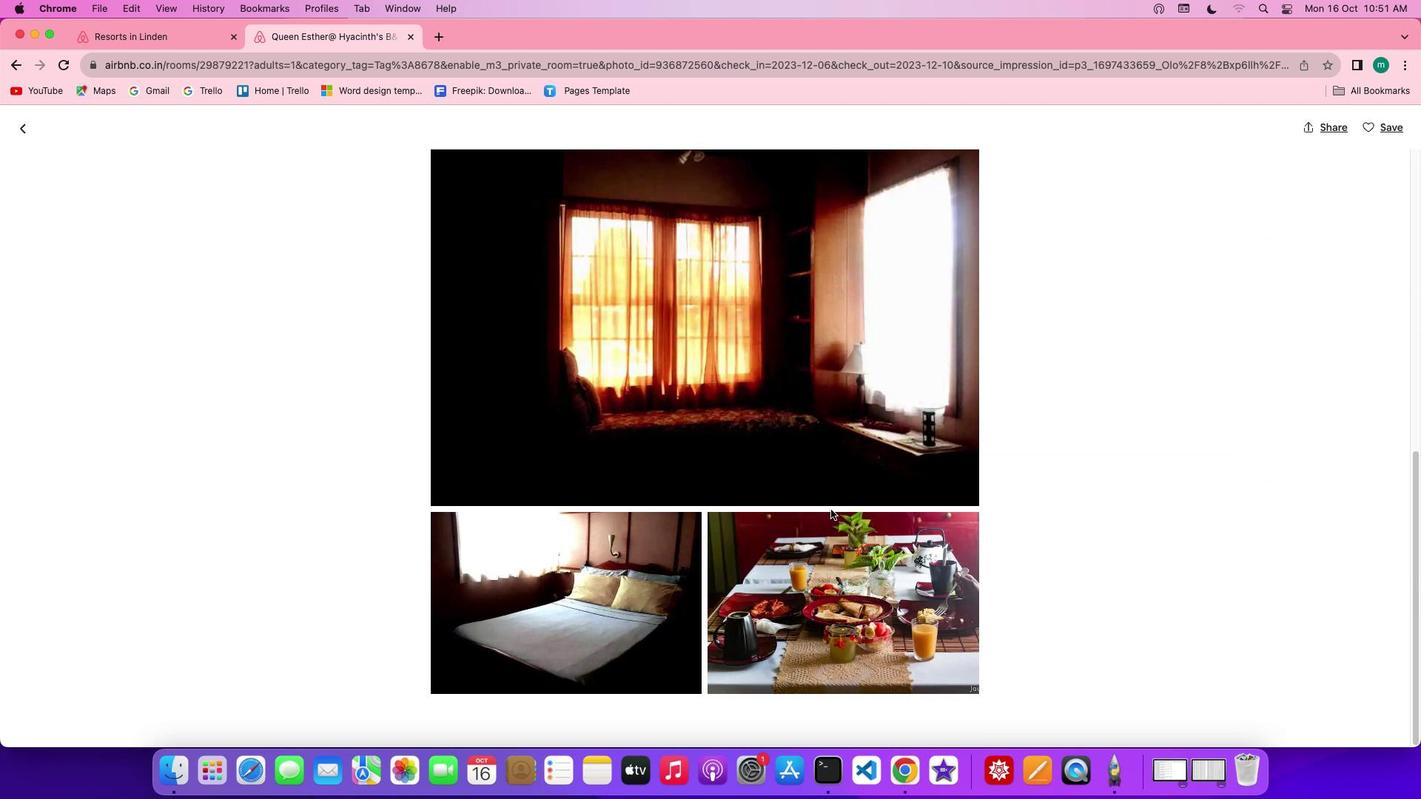 
Action: Mouse scrolled (831, 509) with delta (0, 0)
Screenshot: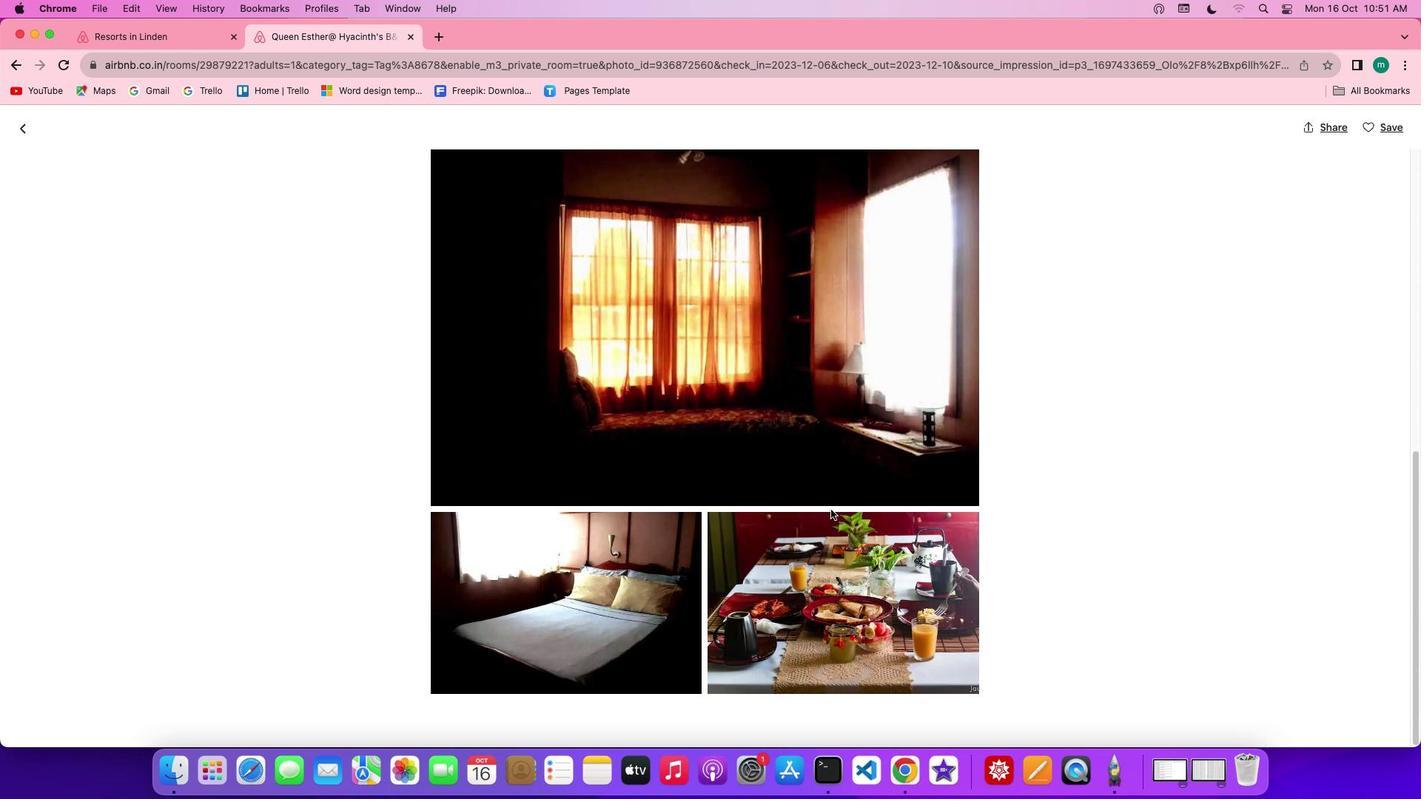 
Action: Mouse scrolled (831, 509) with delta (0, 0)
Screenshot: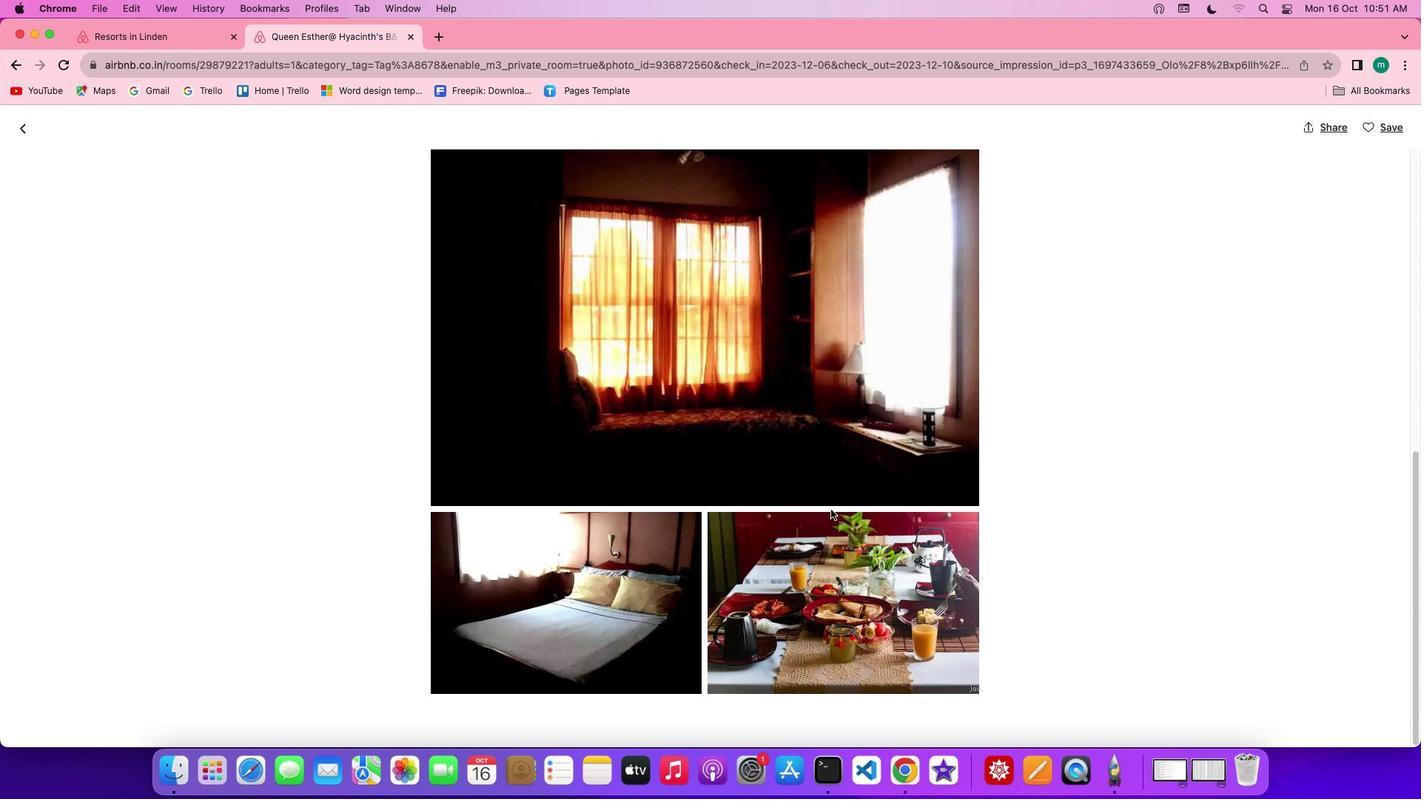 
Action: Mouse scrolled (831, 509) with delta (0, -1)
Screenshot: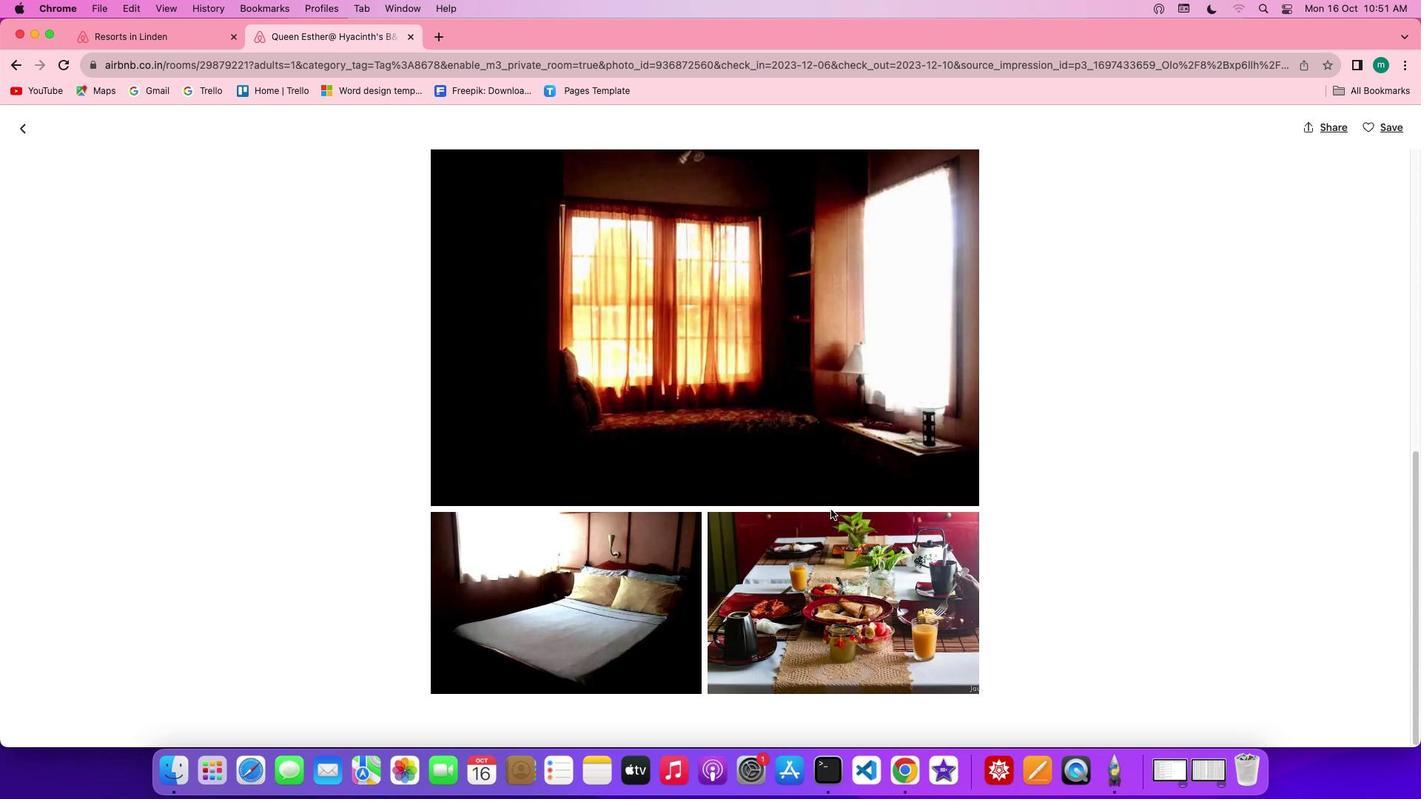 
Action: Mouse scrolled (831, 509) with delta (0, -2)
Screenshot: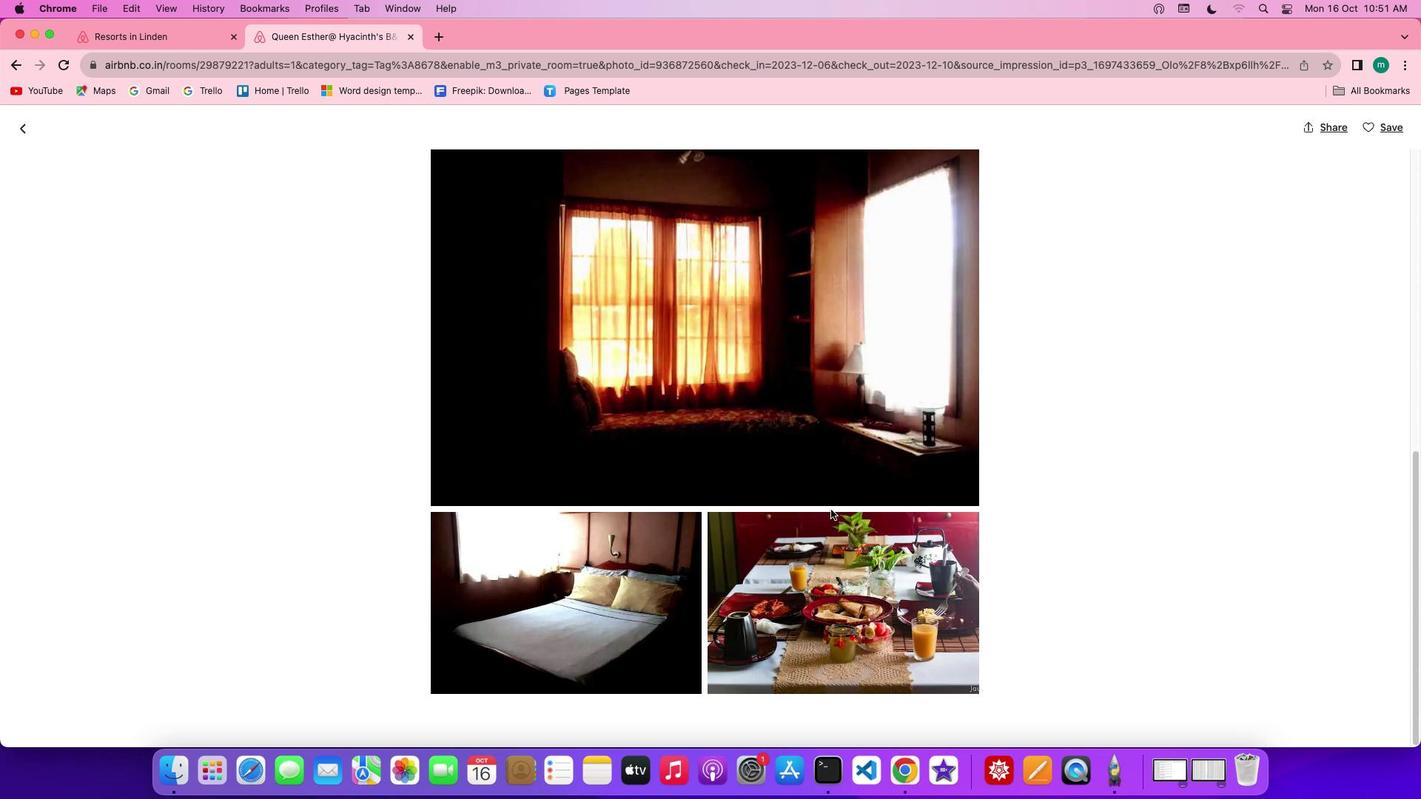 
Action: Mouse scrolled (831, 509) with delta (0, 0)
Screenshot: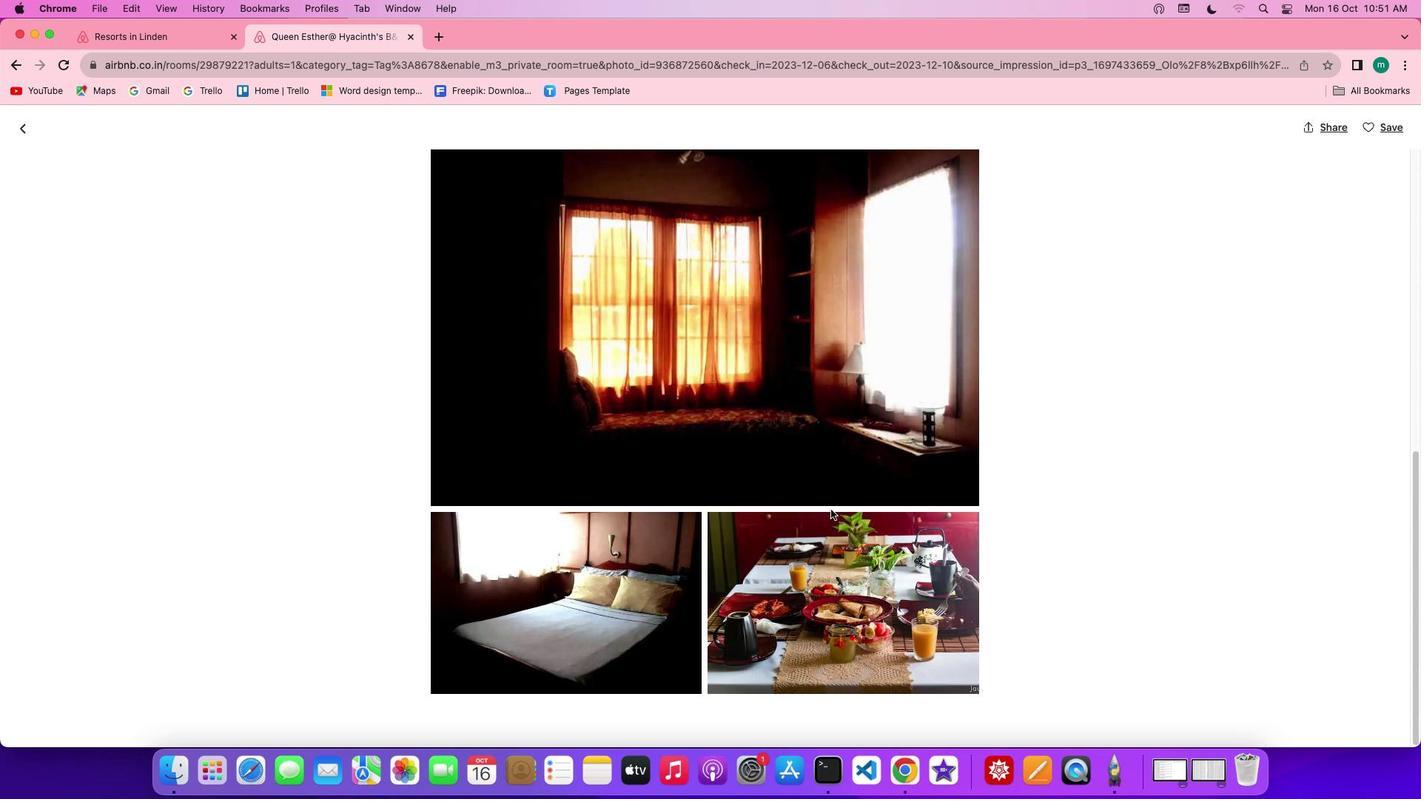 
Action: Mouse scrolled (831, 509) with delta (0, 0)
Screenshot: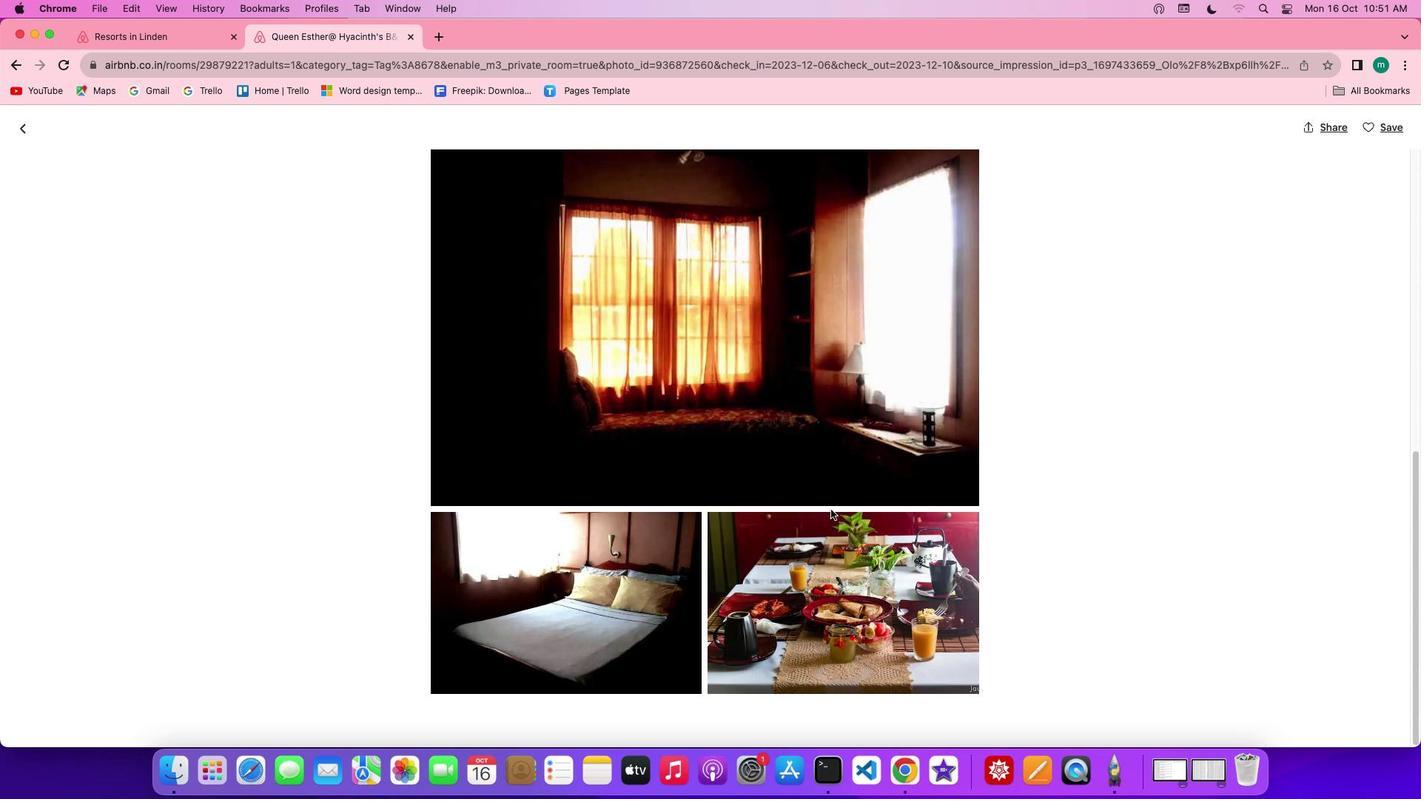 
Action: Mouse scrolled (831, 509) with delta (0, -1)
Screenshot: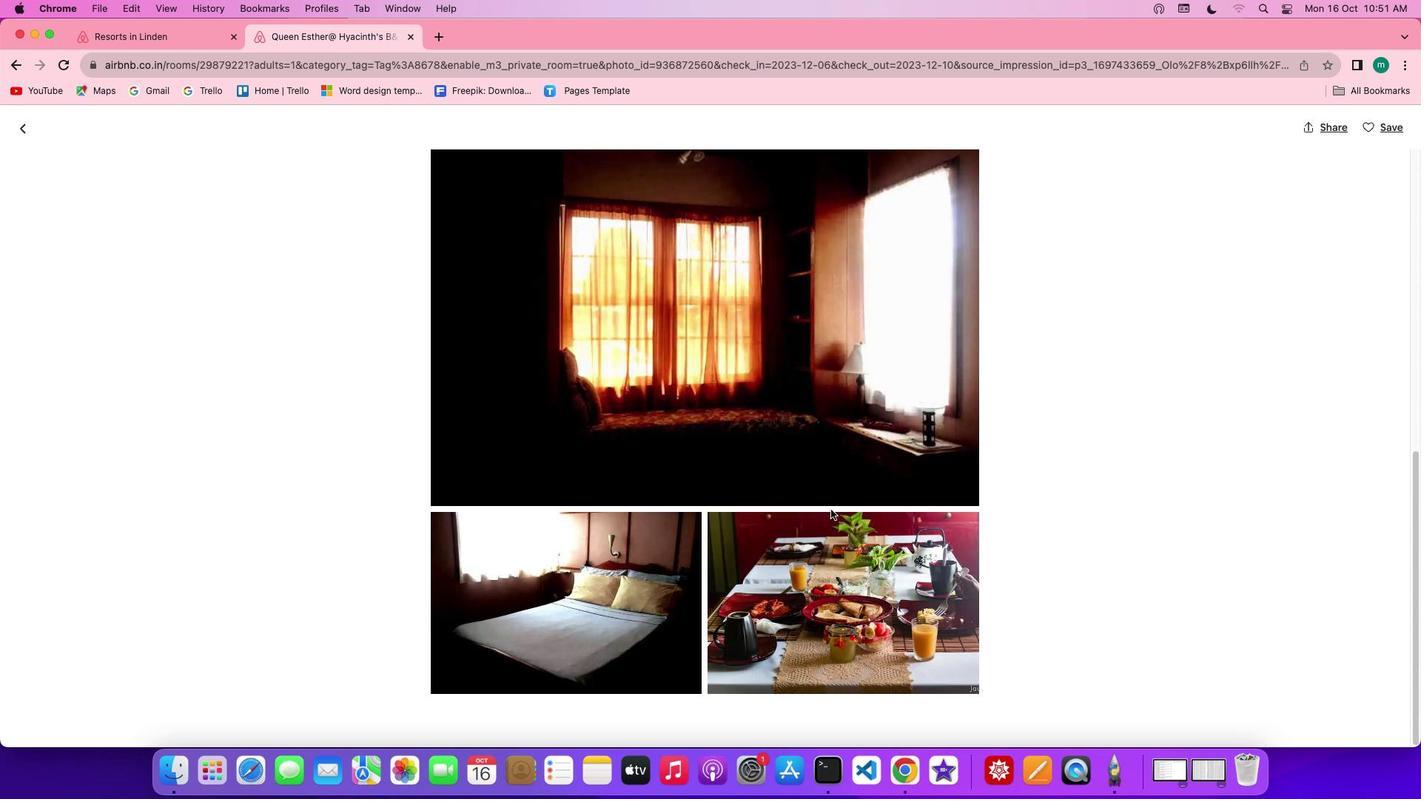
Action: Mouse scrolled (831, 509) with delta (0, 0)
Screenshot: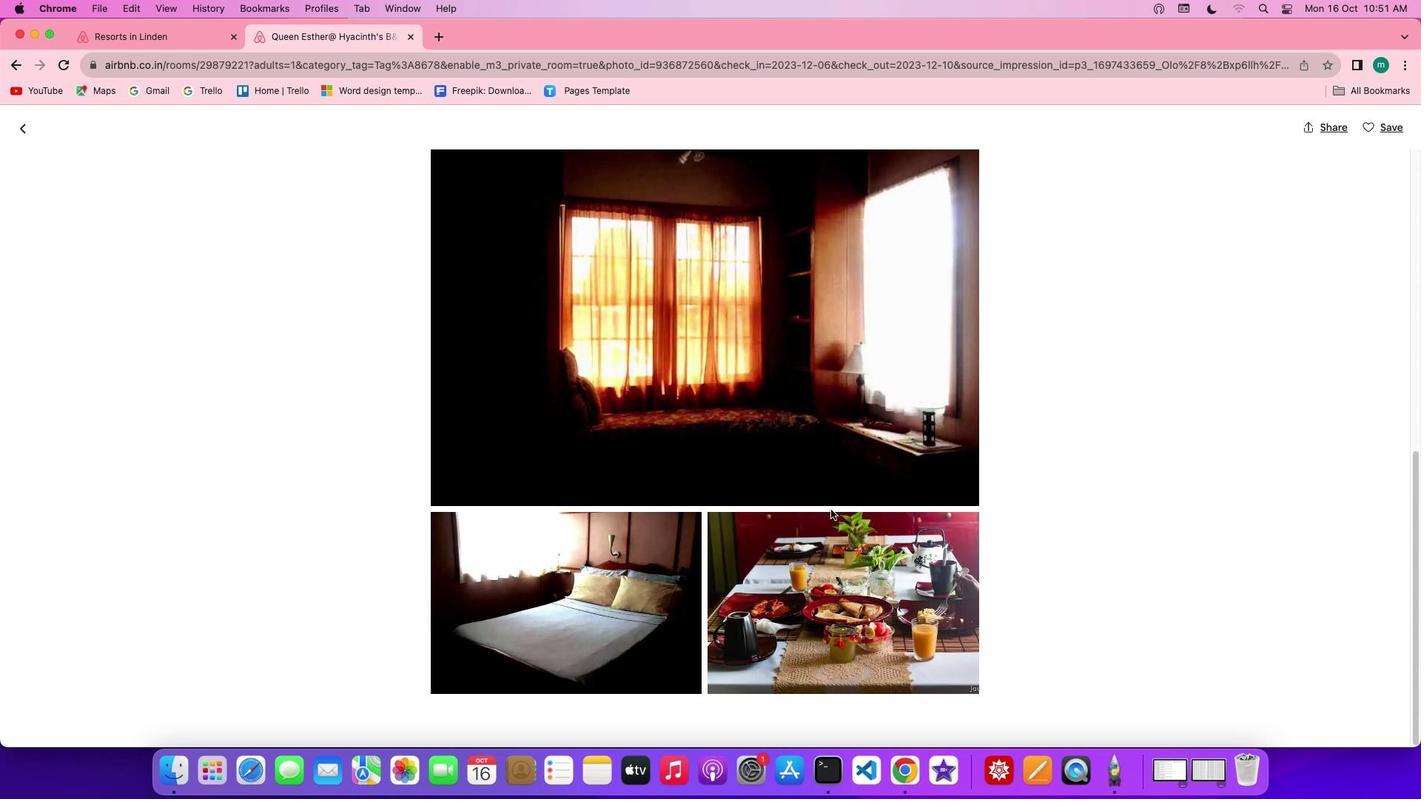 
Action: Mouse scrolled (831, 509) with delta (0, 0)
Screenshot: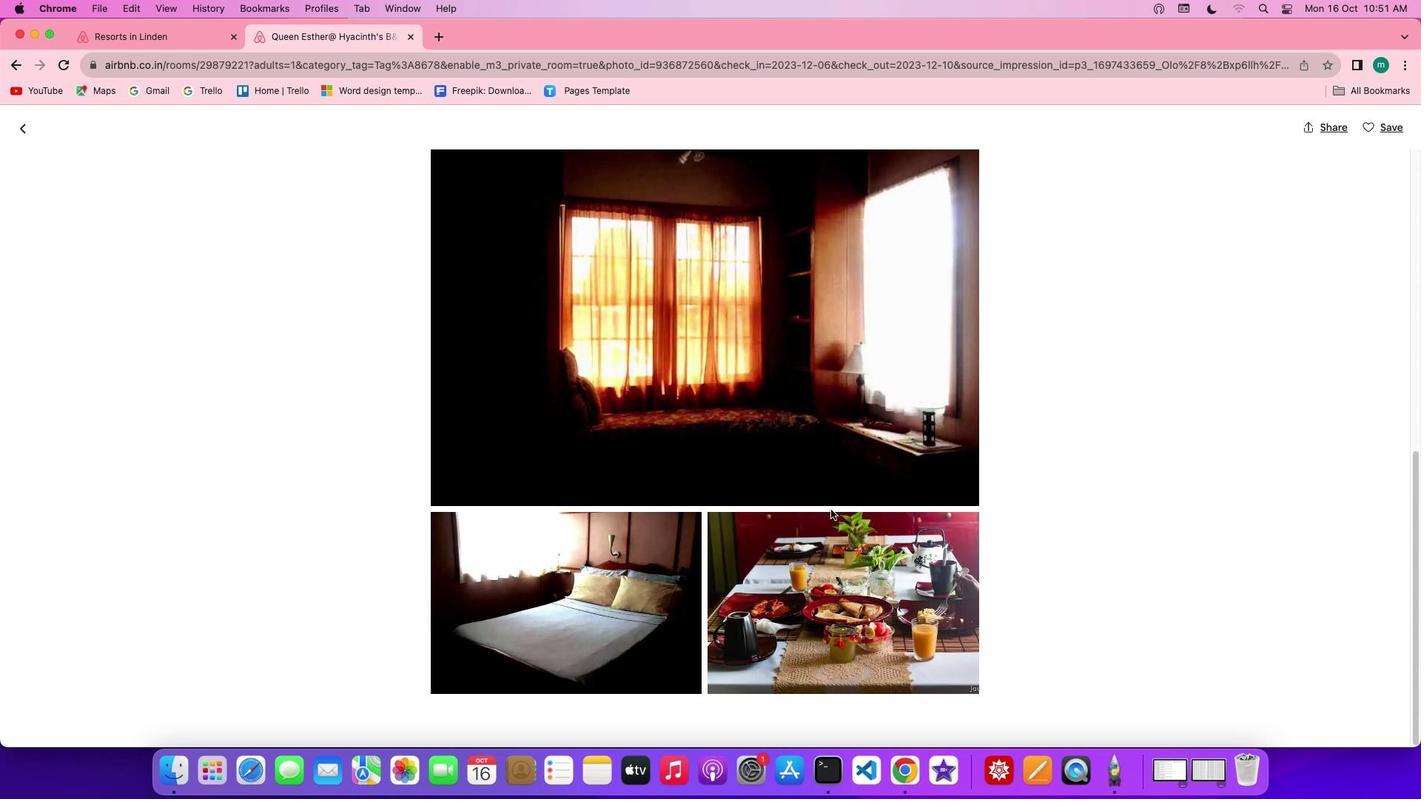 
Action: Mouse scrolled (831, 509) with delta (0, -2)
Screenshot: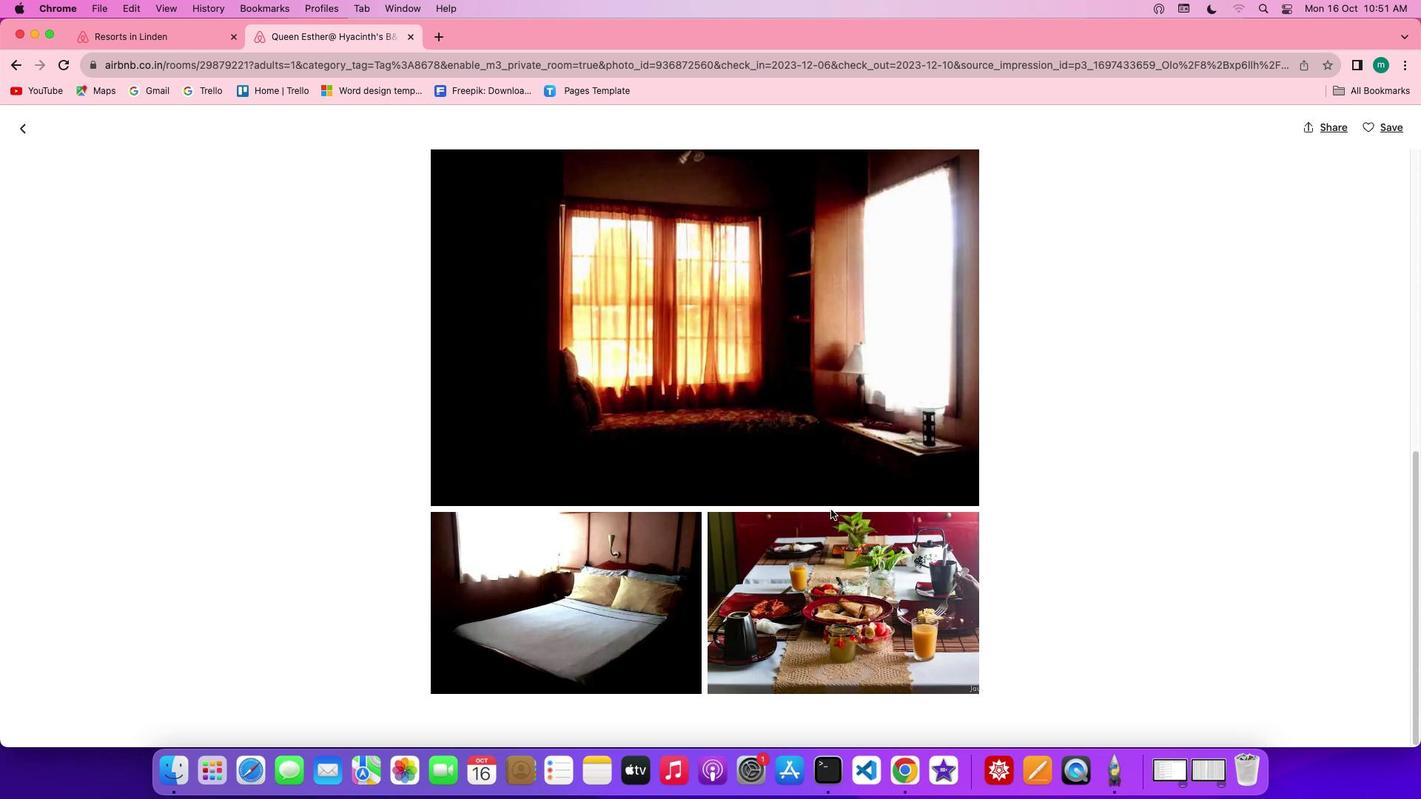 
Action: Mouse scrolled (831, 509) with delta (0, -2)
Screenshot: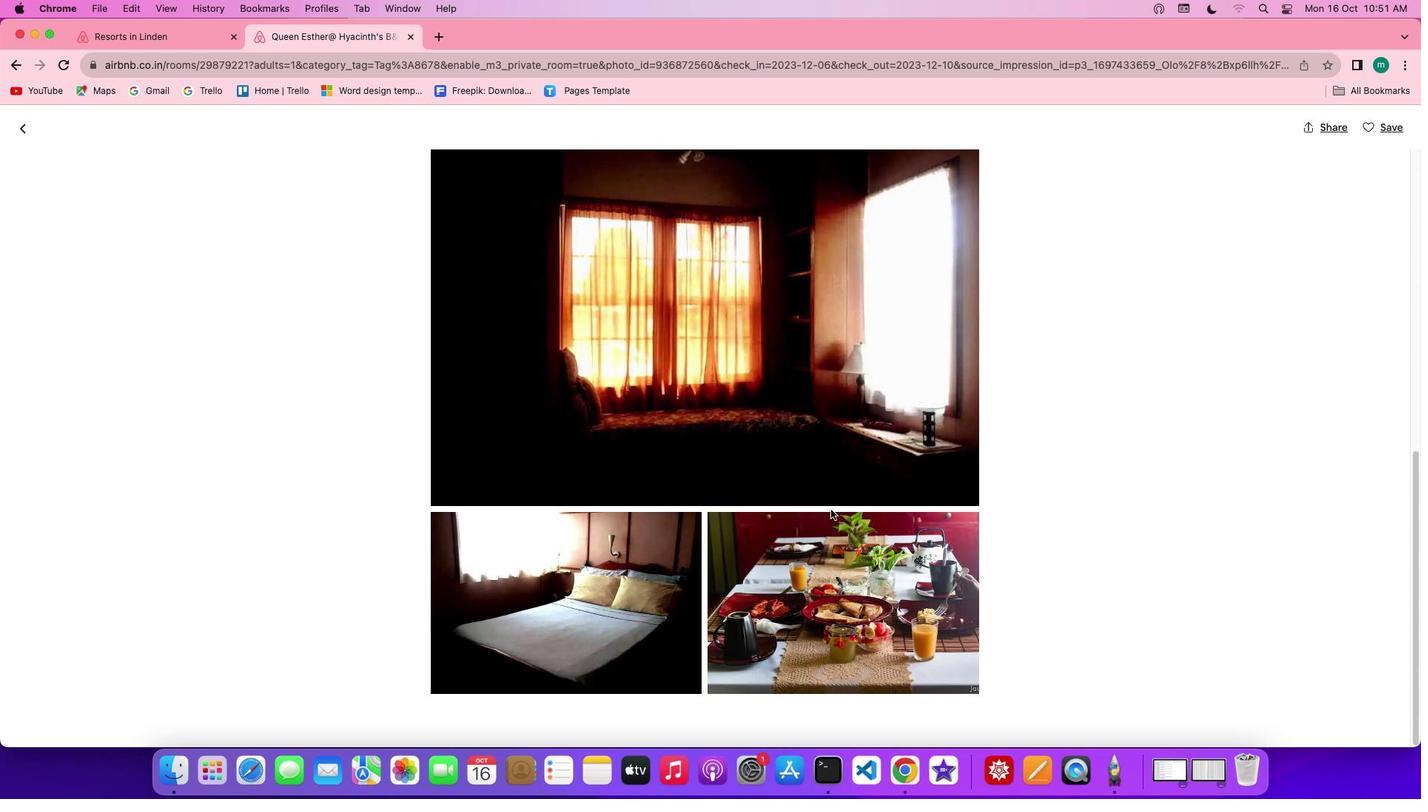 
Action: Mouse moved to (22, 124)
Screenshot: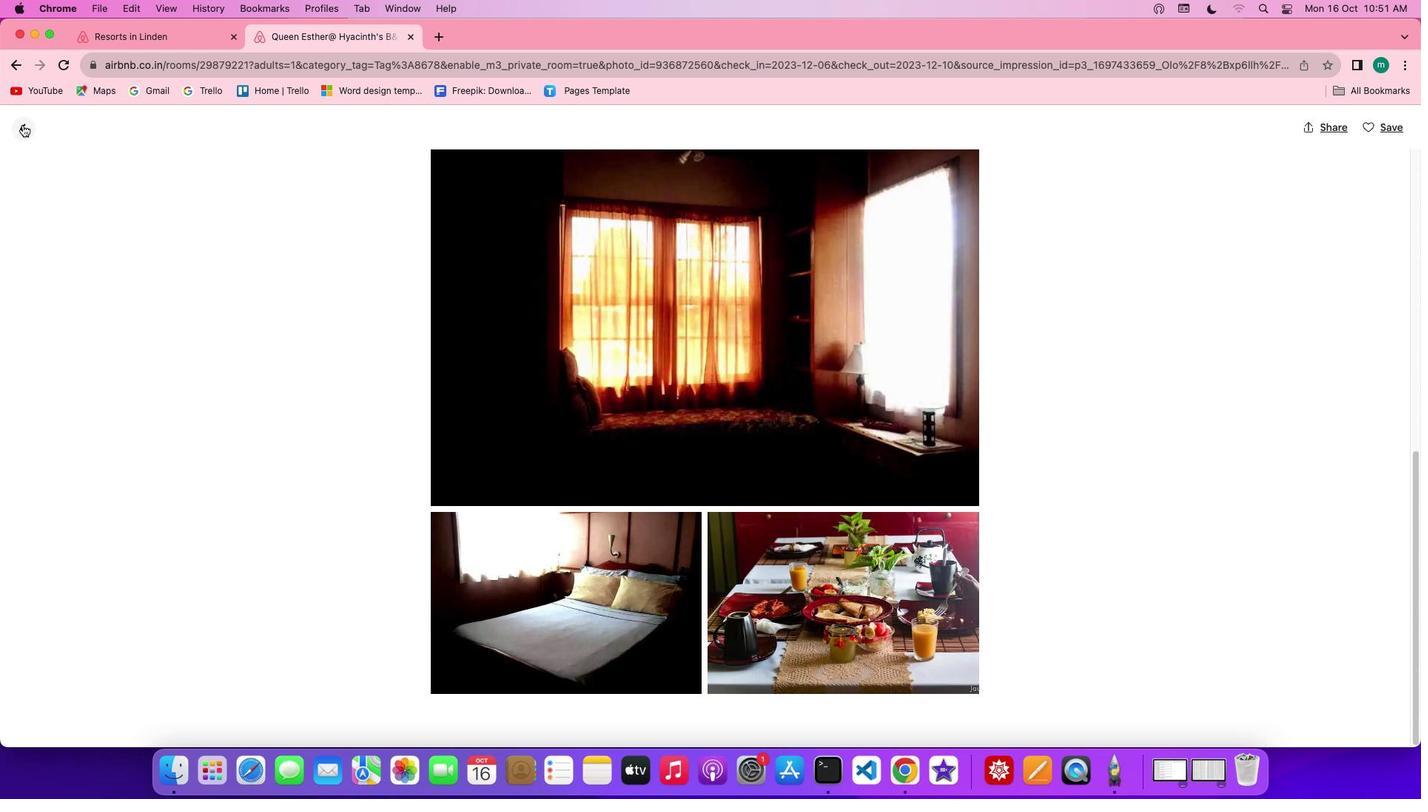 
Action: Mouse pressed left at (22, 124)
Screenshot: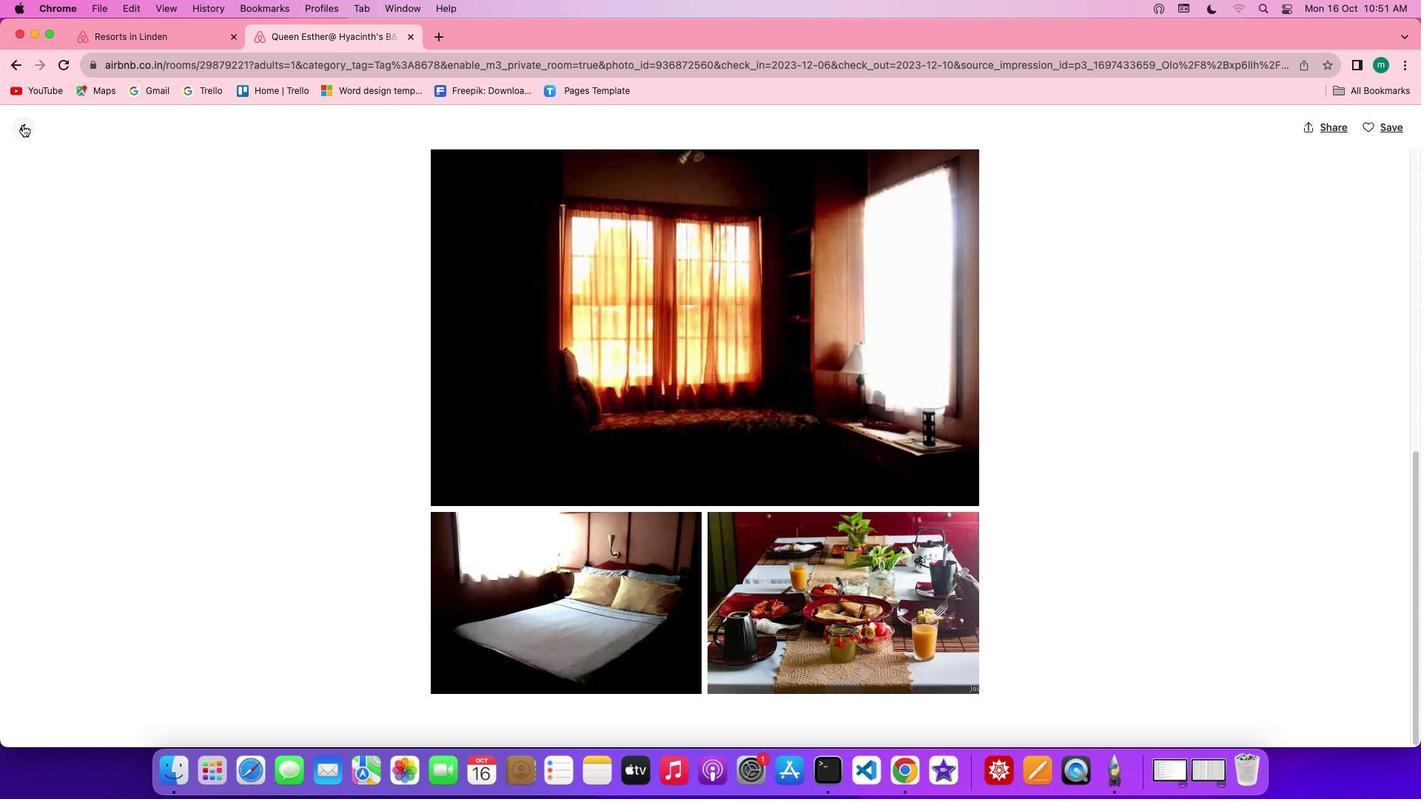
Action: Mouse moved to (688, 545)
Screenshot: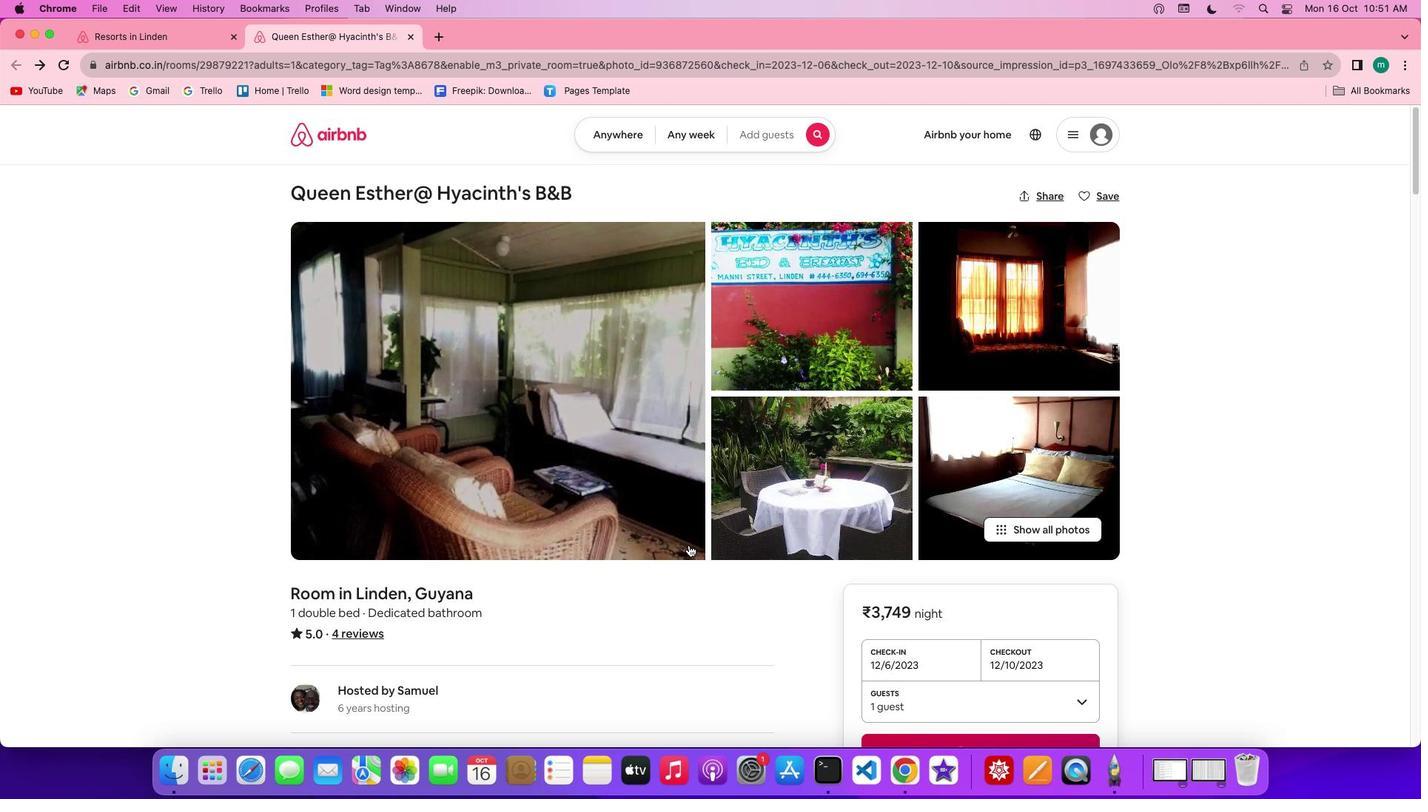 
Action: Mouse scrolled (688, 545) with delta (0, 0)
Screenshot: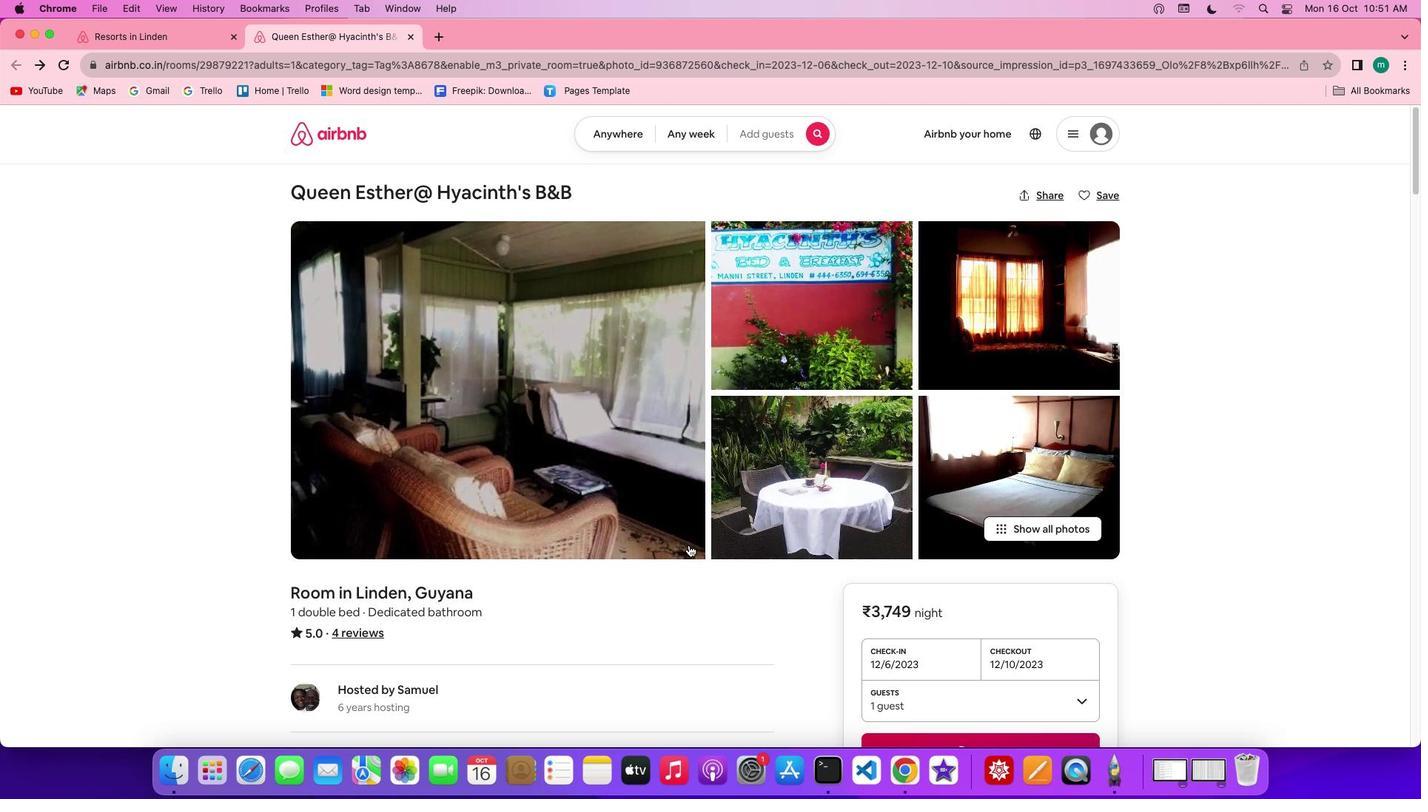 
Action: Mouse scrolled (688, 545) with delta (0, 0)
Screenshot: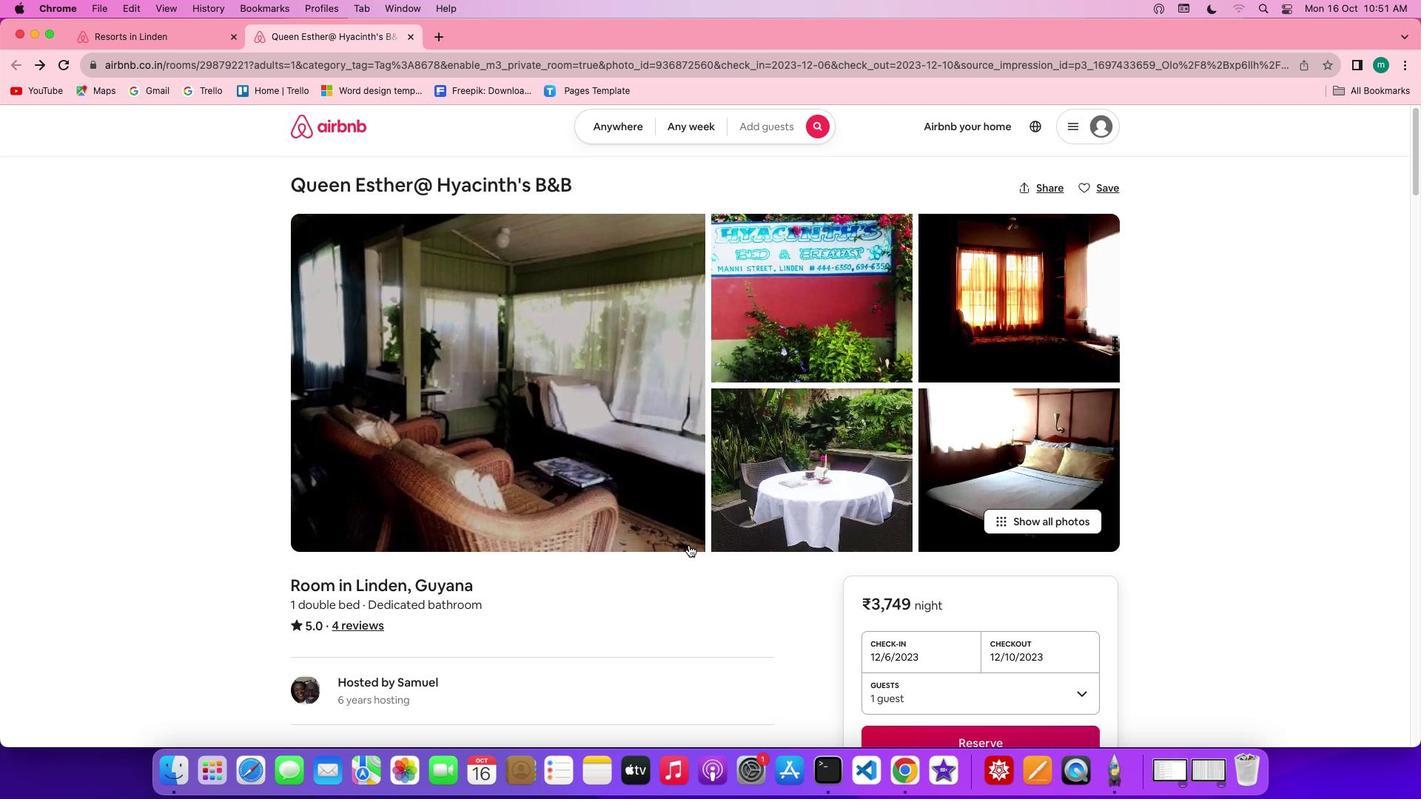 
Action: Mouse scrolled (688, 545) with delta (0, -1)
Screenshot: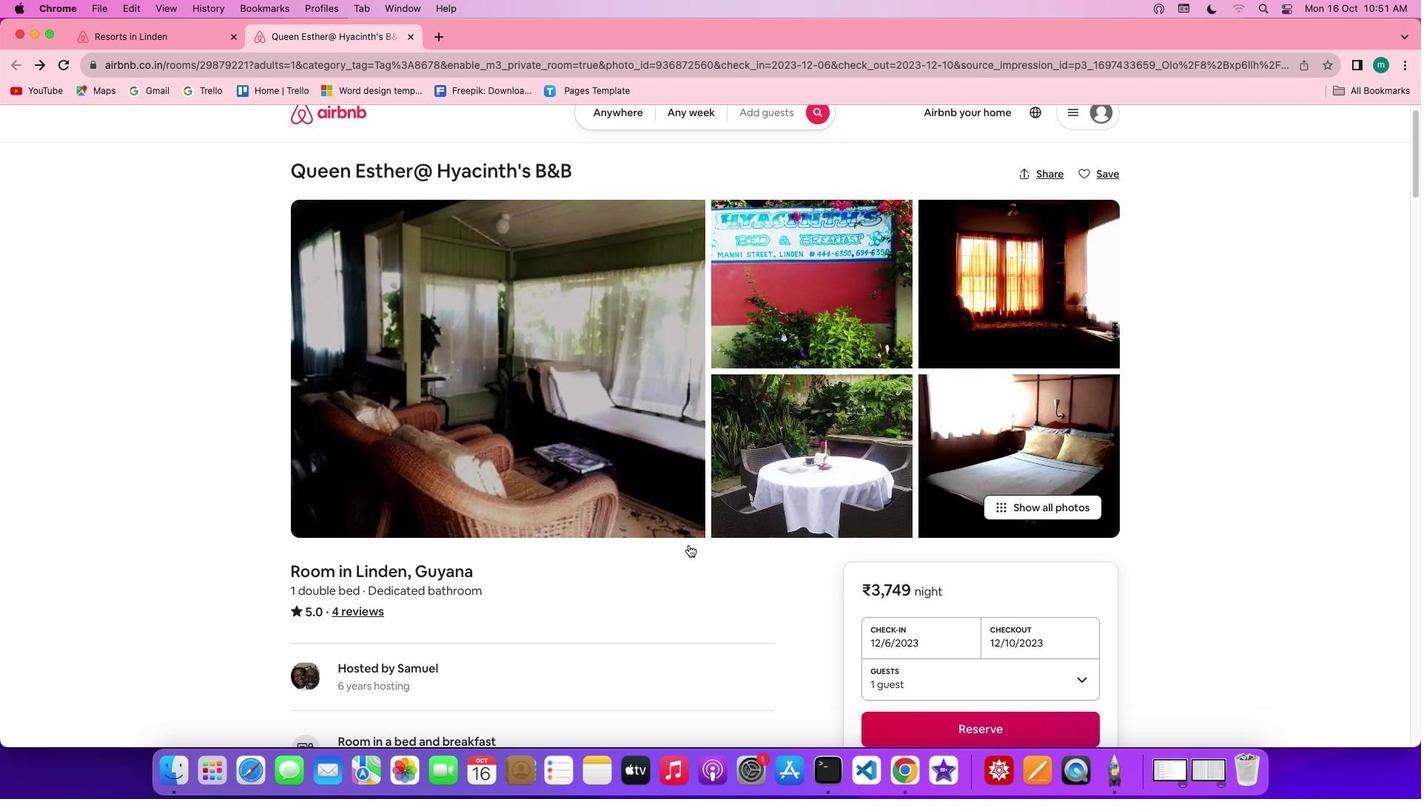 
Action: Mouse scrolled (688, 545) with delta (0, -1)
Screenshot: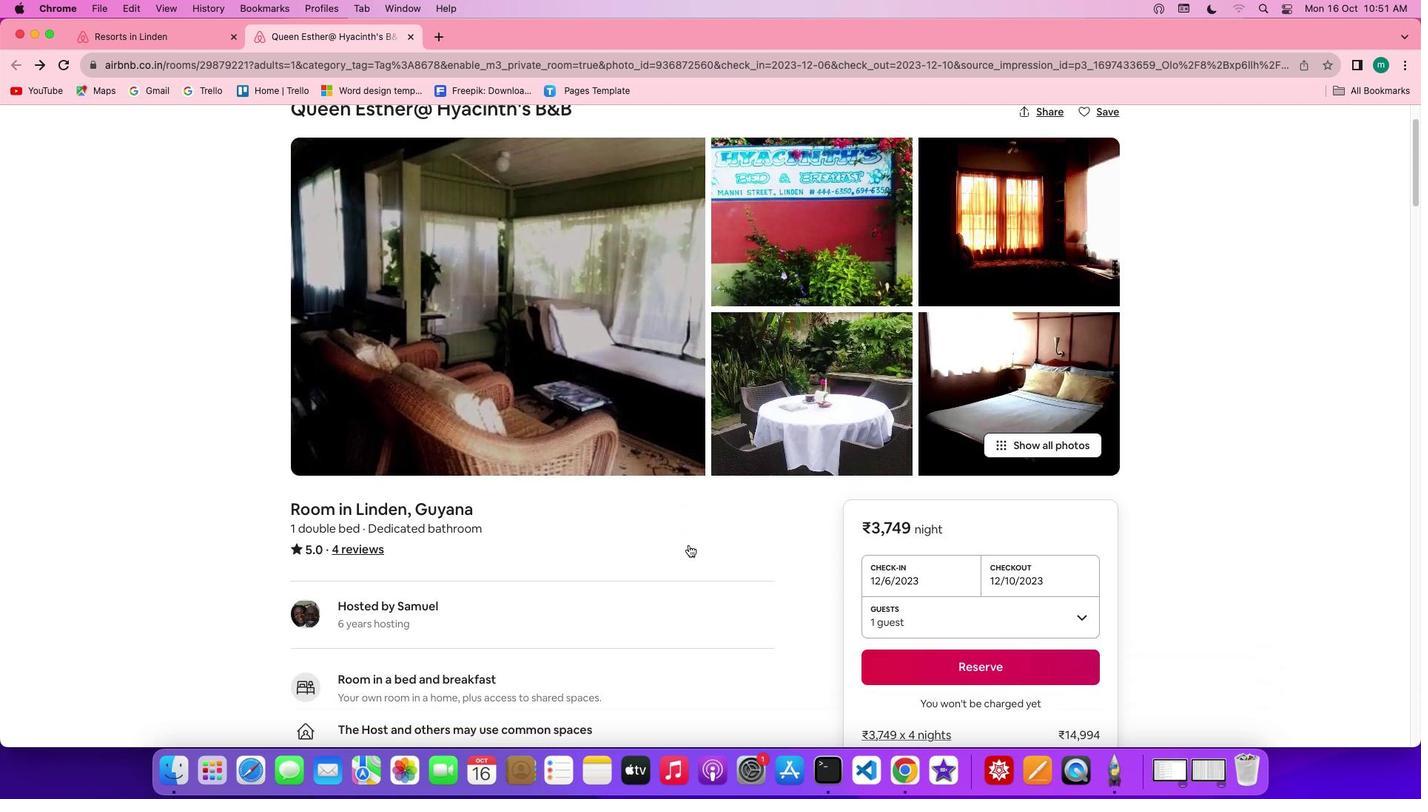 
Action: Mouse scrolled (688, 545) with delta (0, 0)
Screenshot: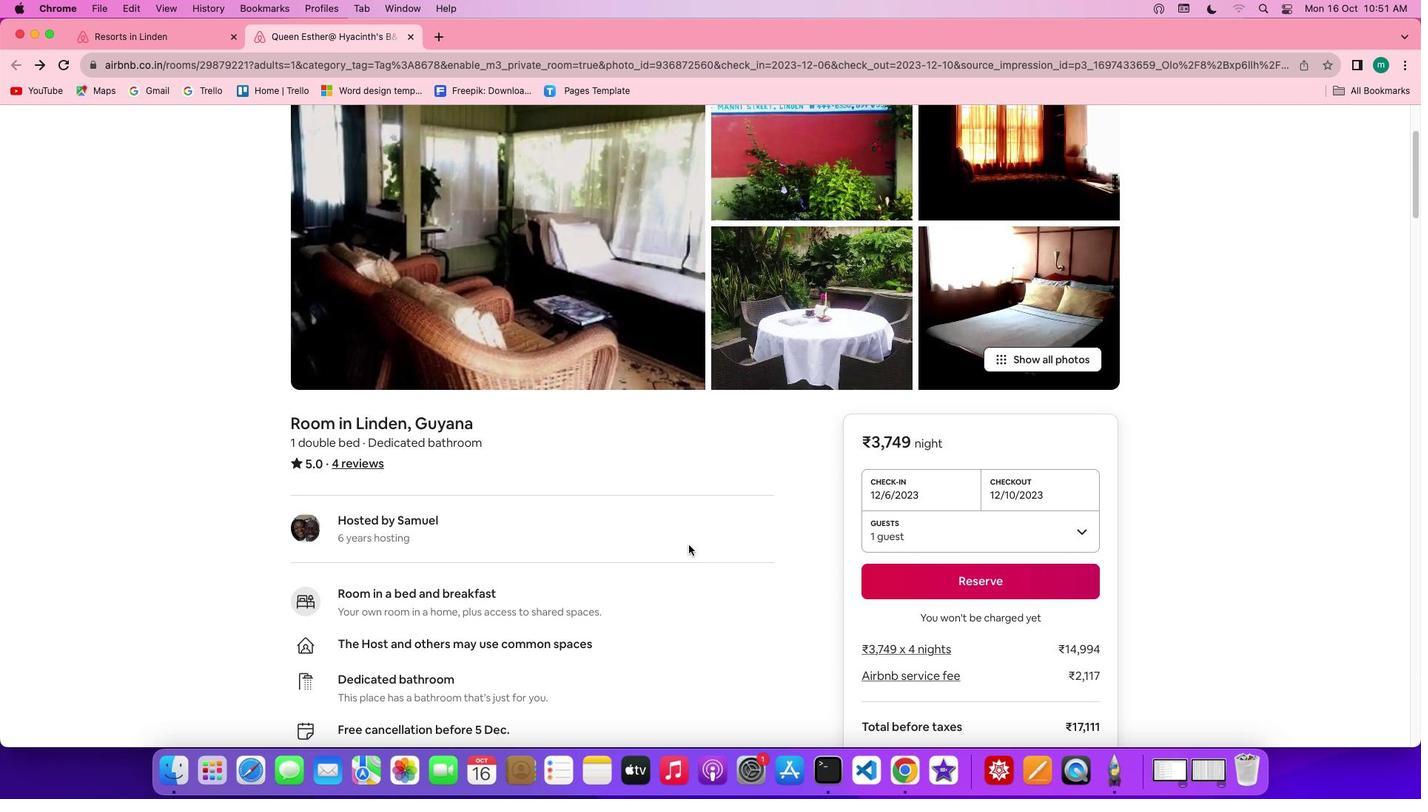 
Action: Mouse scrolled (688, 545) with delta (0, 0)
Screenshot: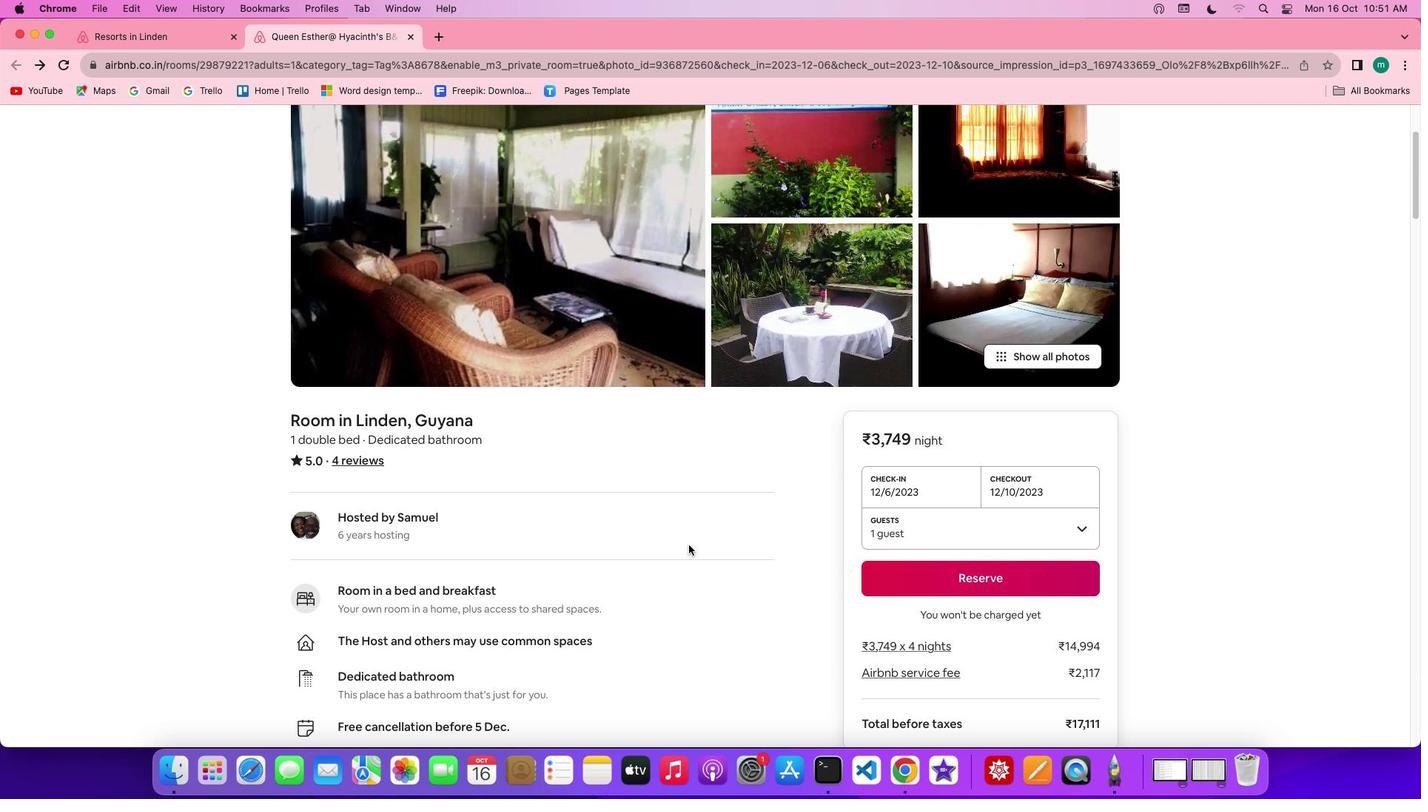 
Action: Mouse scrolled (688, 545) with delta (0, 0)
Screenshot: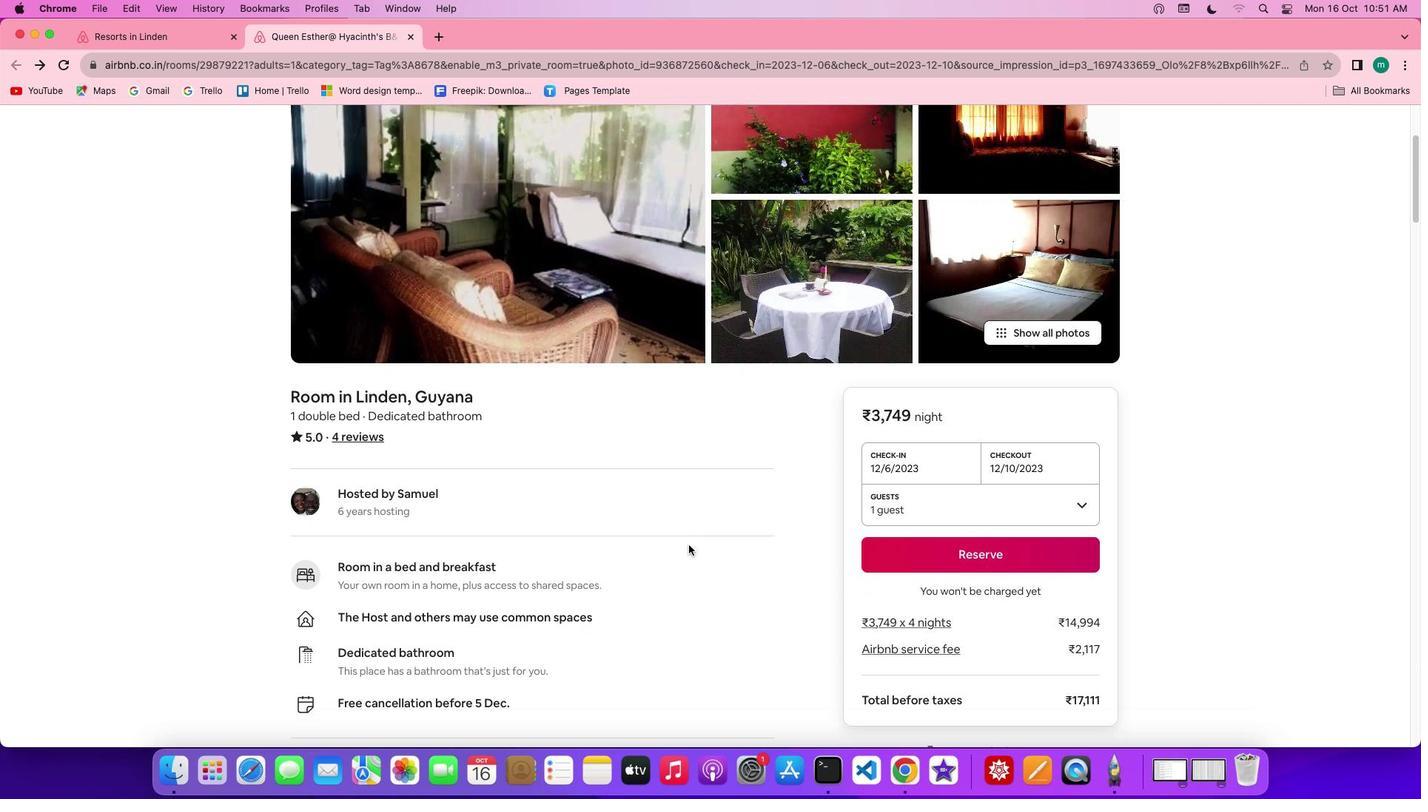 
Action: Mouse scrolled (688, 545) with delta (0, -1)
Screenshot: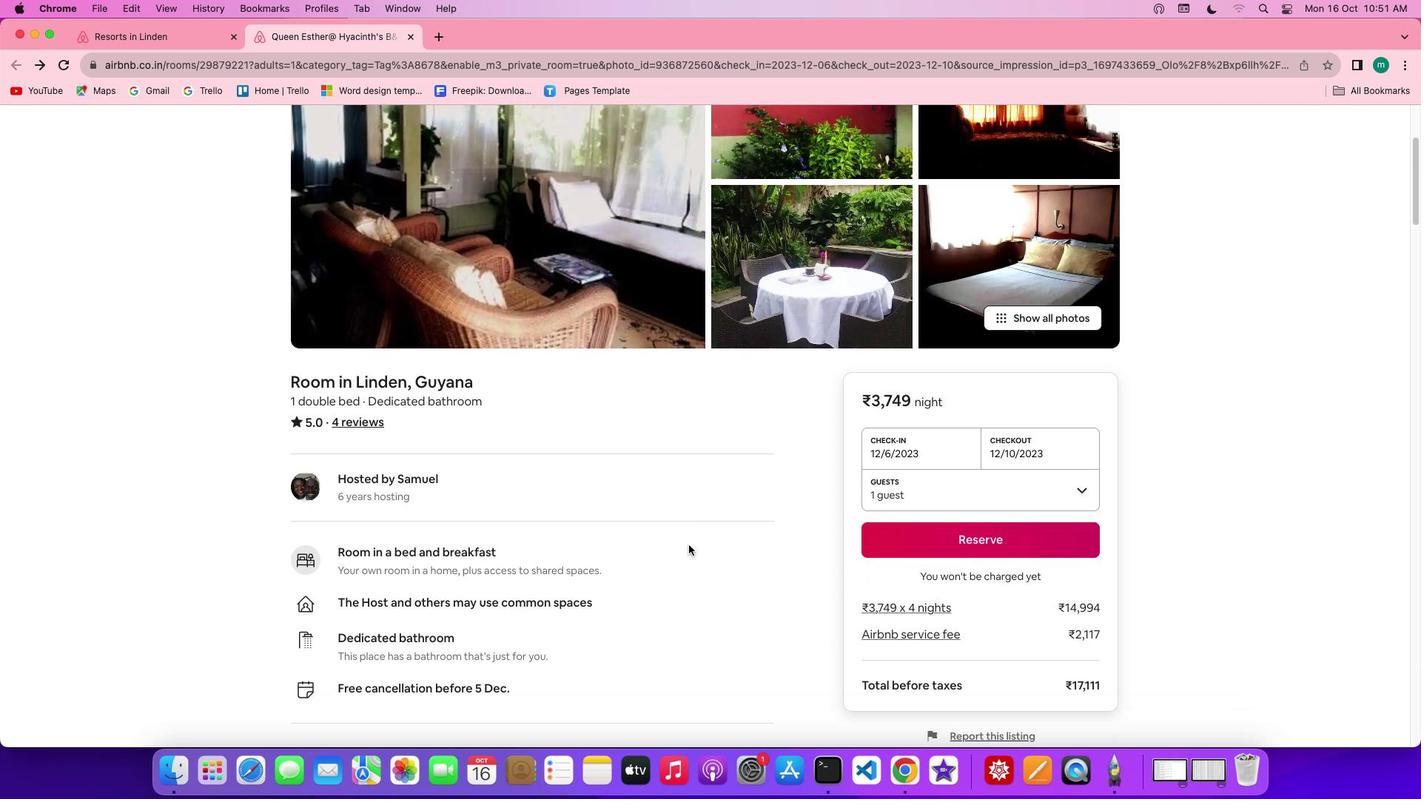 
Action: Mouse scrolled (688, 545) with delta (0, -1)
Screenshot: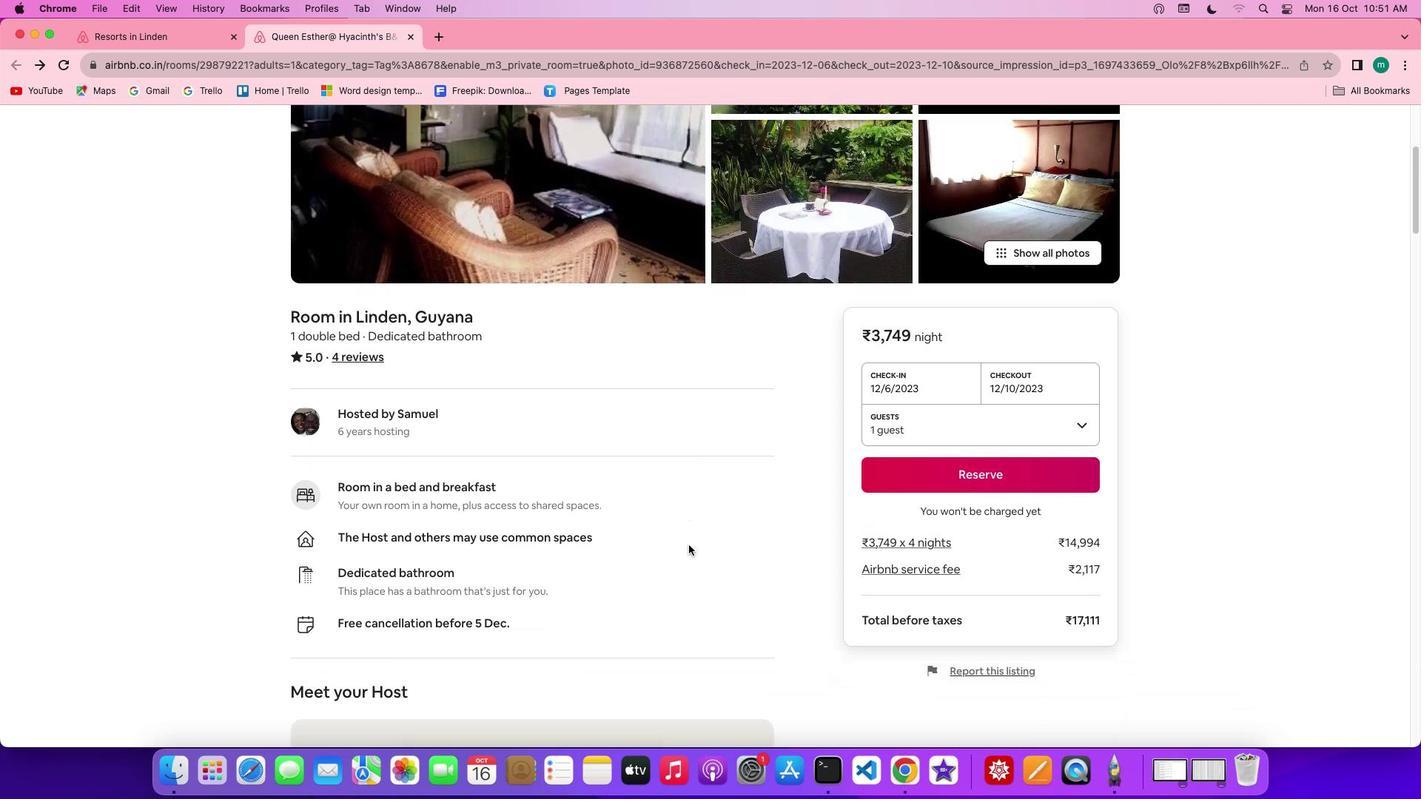 
Action: Mouse scrolled (688, 545) with delta (0, 0)
Screenshot: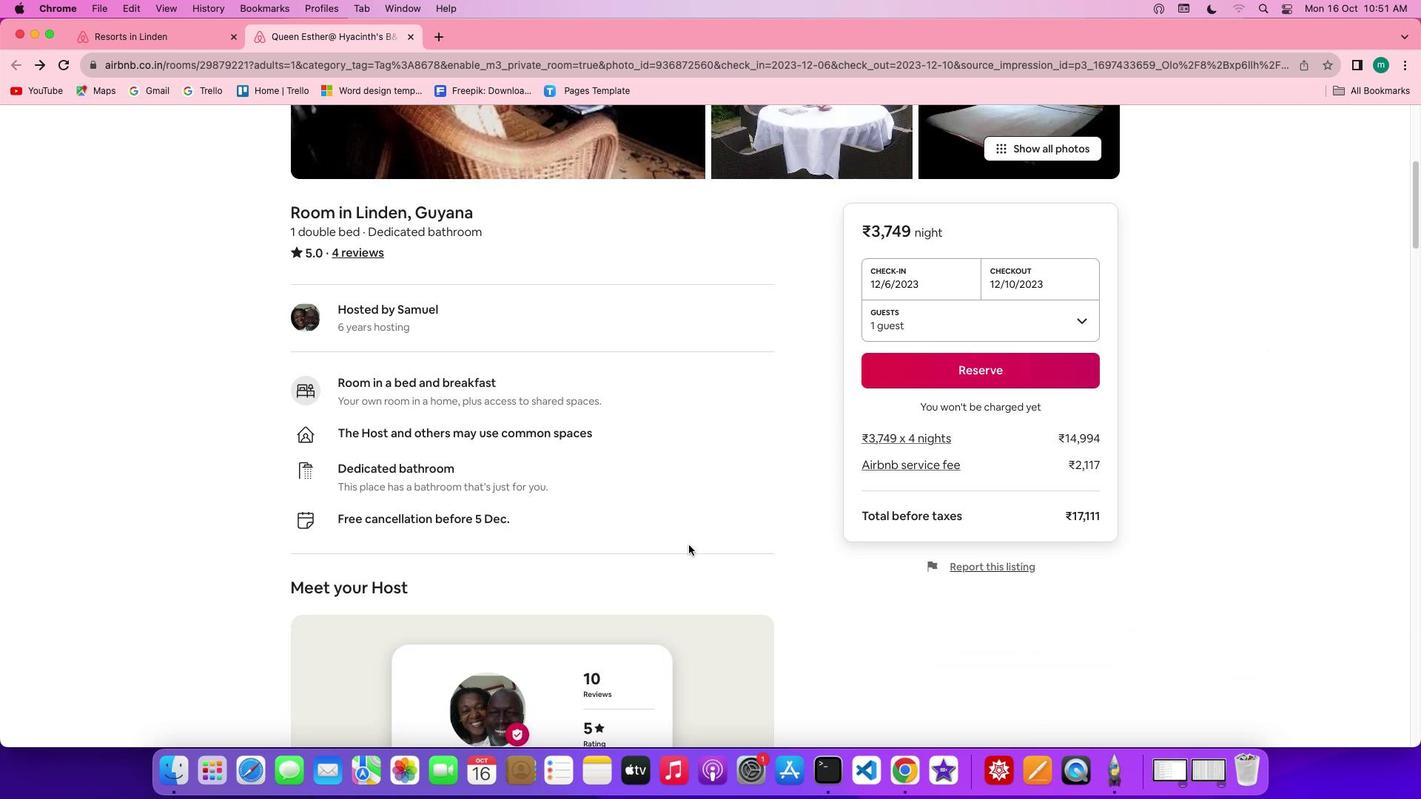 
Action: Mouse scrolled (688, 545) with delta (0, 0)
Screenshot: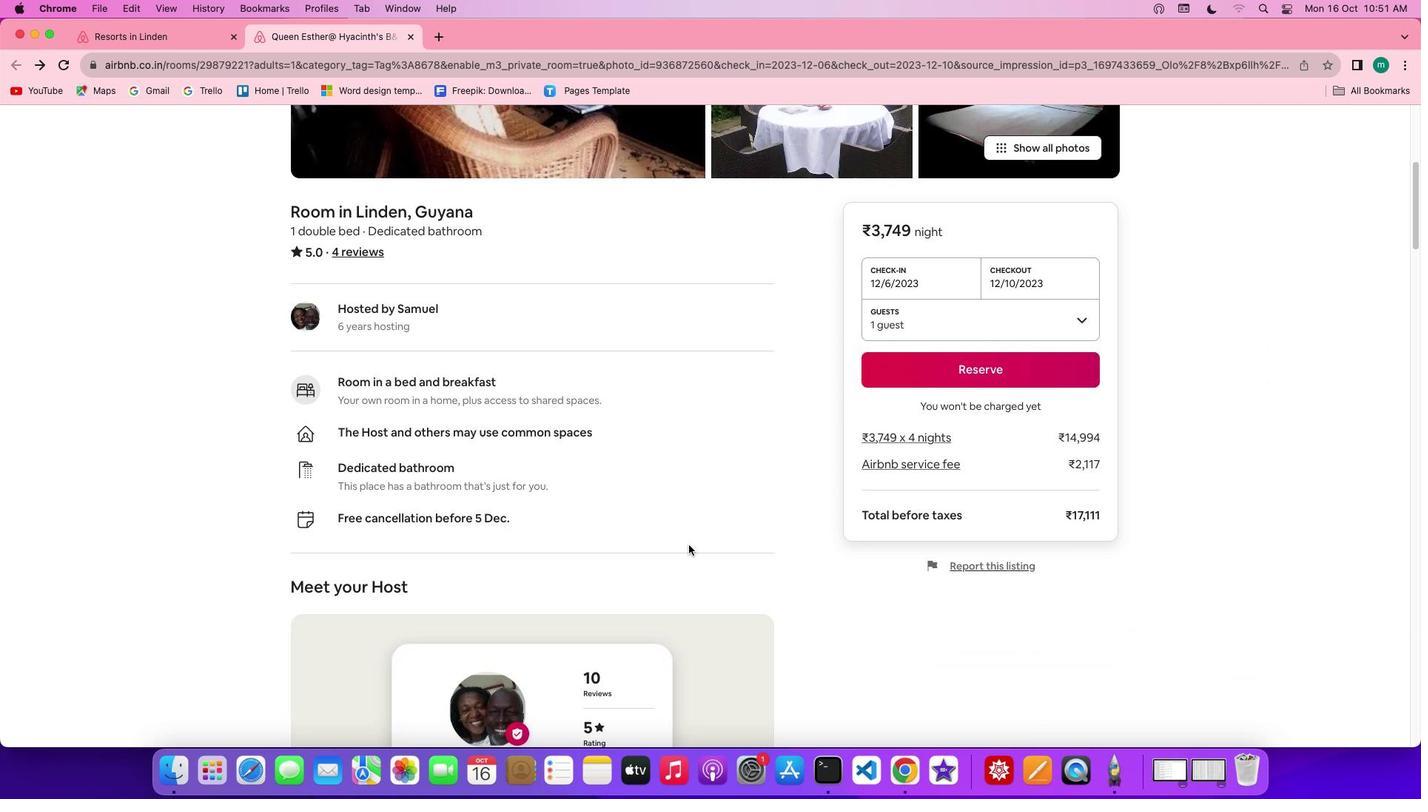 
Action: Mouse scrolled (688, 545) with delta (0, -1)
Screenshot: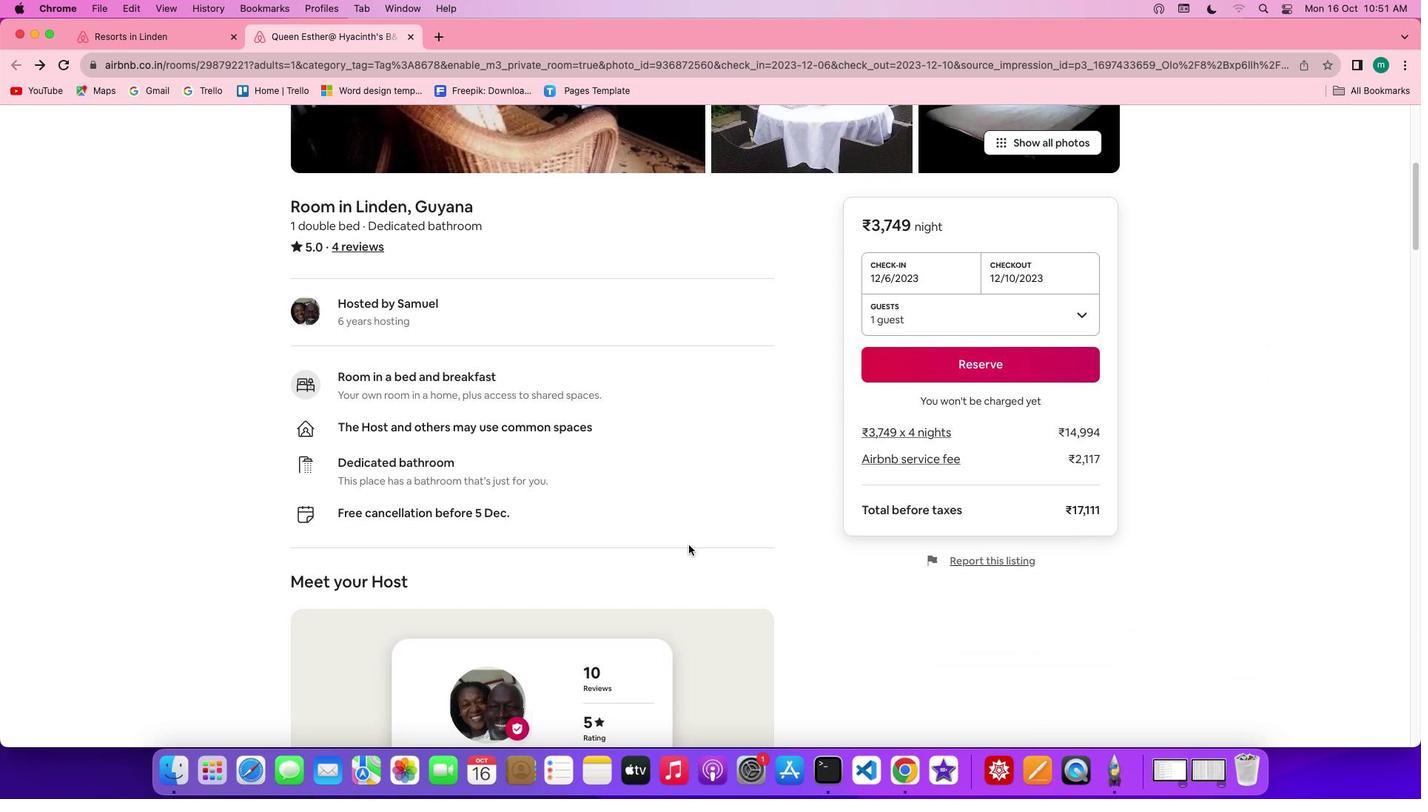 
Action: Mouse scrolled (688, 545) with delta (0, -2)
Screenshot: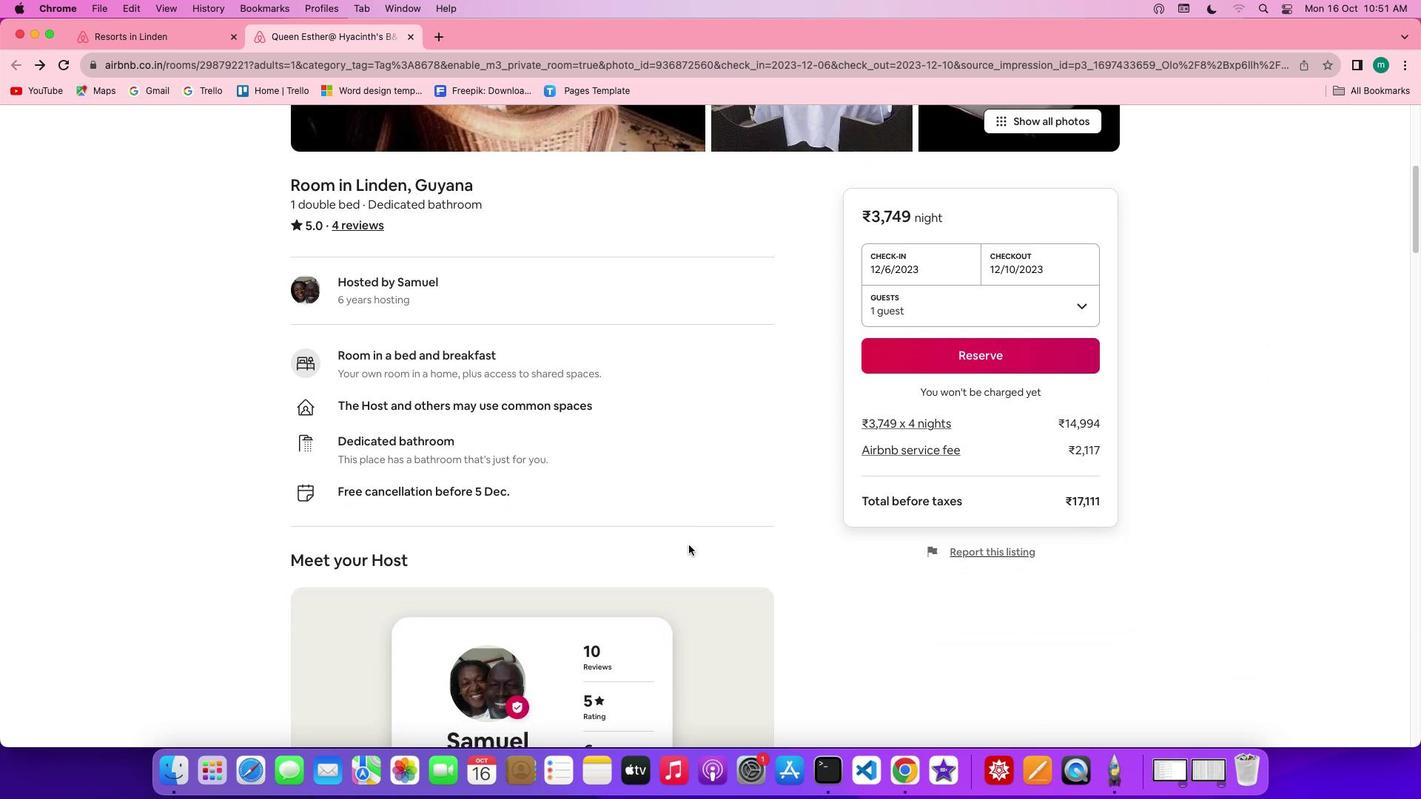 
Action: Mouse scrolled (688, 545) with delta (0, -3)
Screenshot: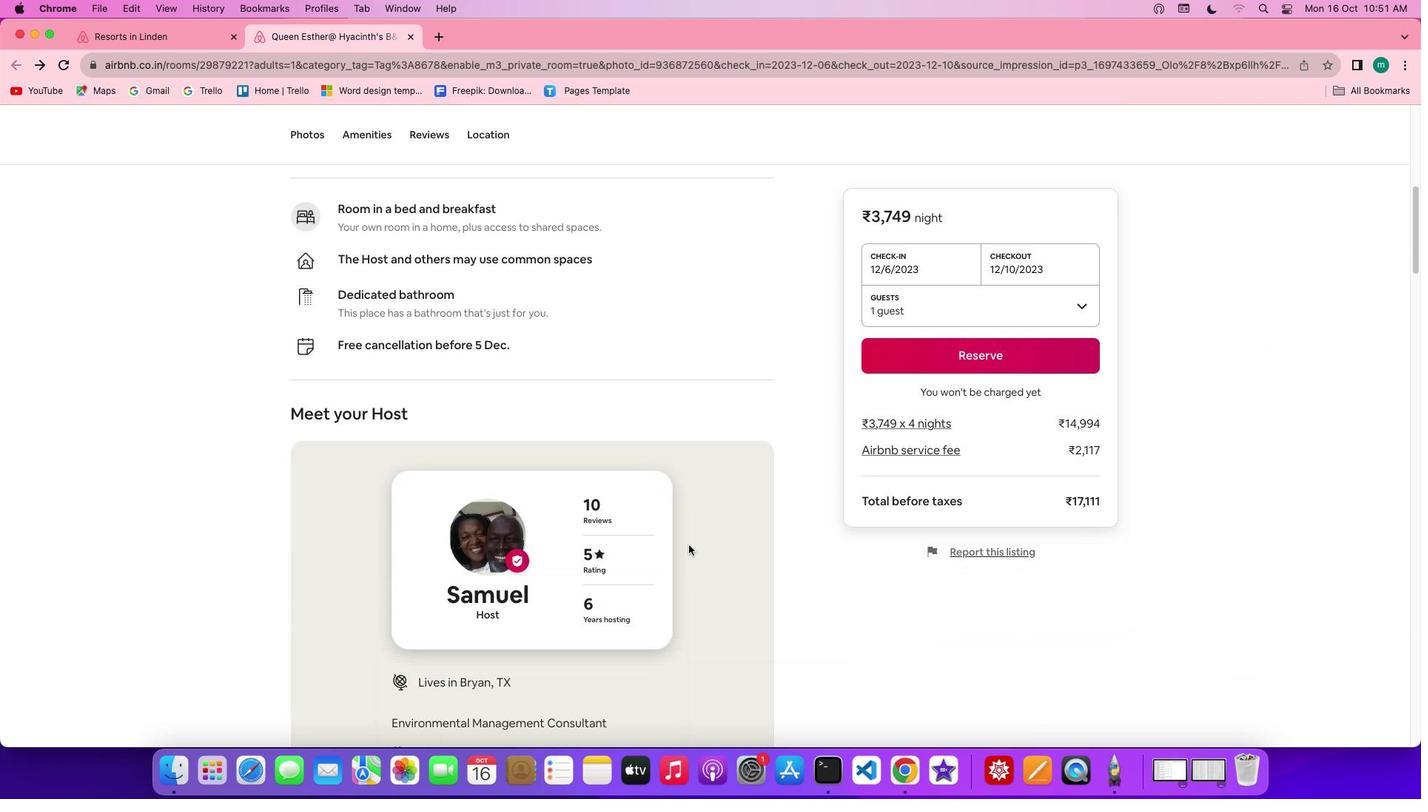
Action: Mouse scrolled (688, 545) with delta (0, 0)
Screenshot: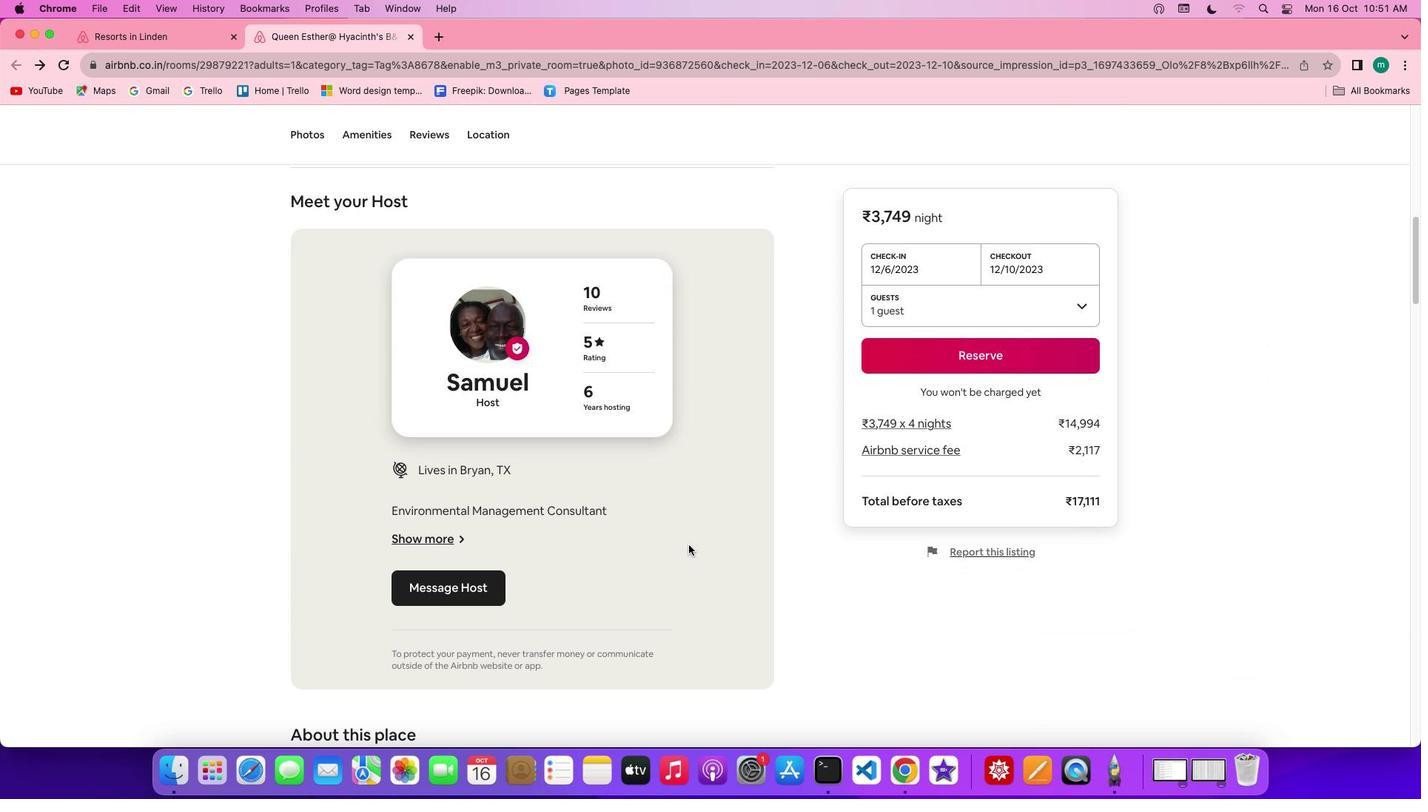 
Action: Mouse scrolled (688, 545) with delta (0, 0)
Screenshot: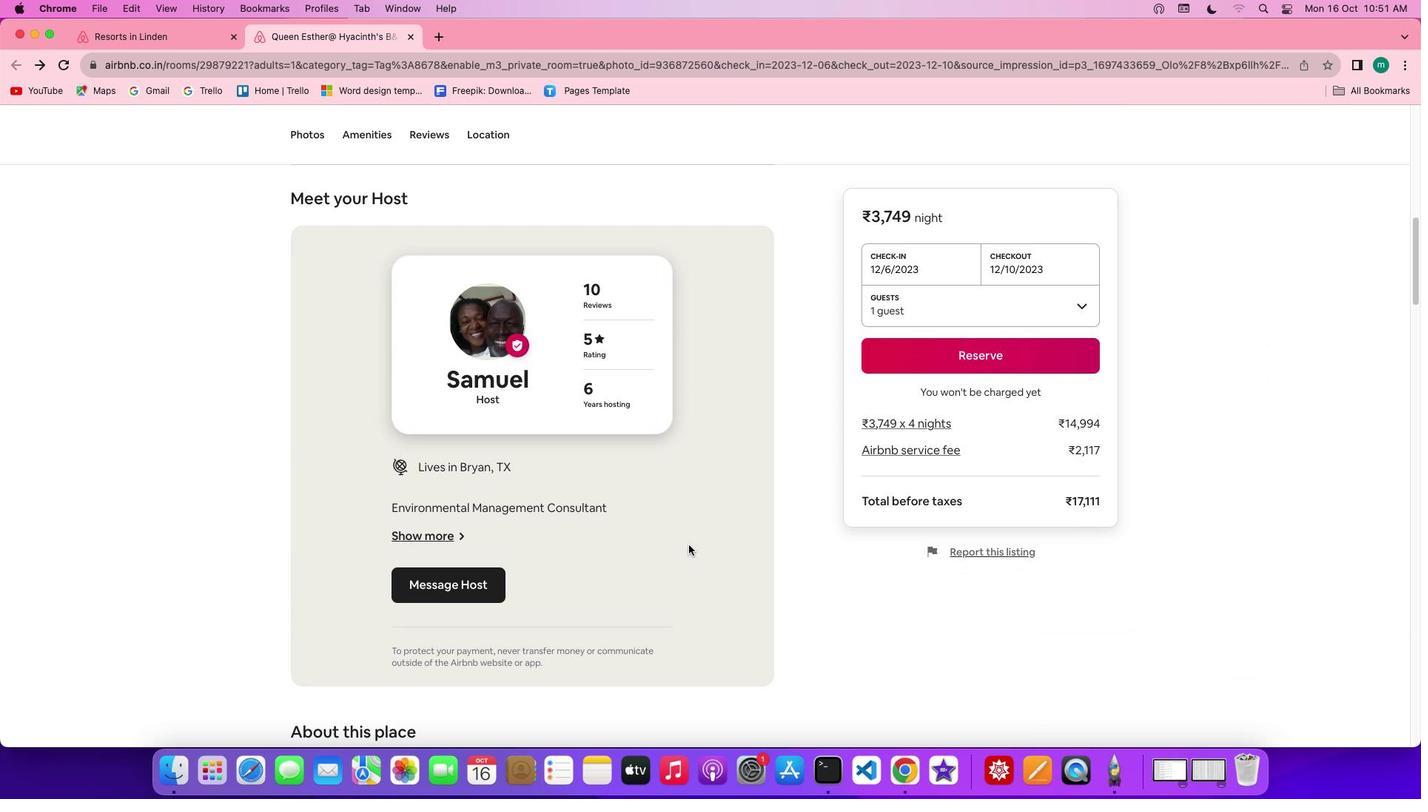 
Action: Mouse scrolled (688, 545) with delta (0, -1)
Screenshot: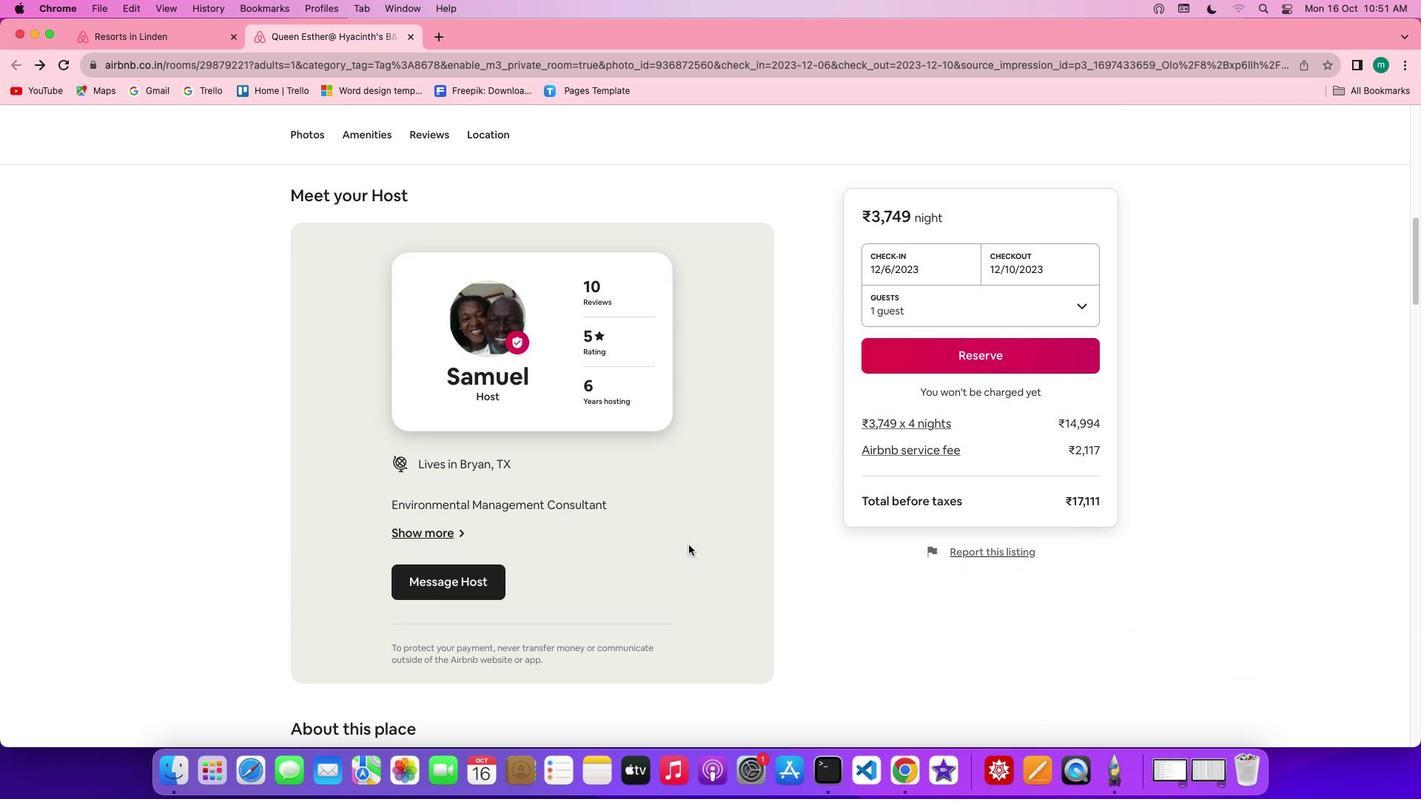 
Action: Mouse scrolled (688, 545) with delta (0, -2)
Screenshot: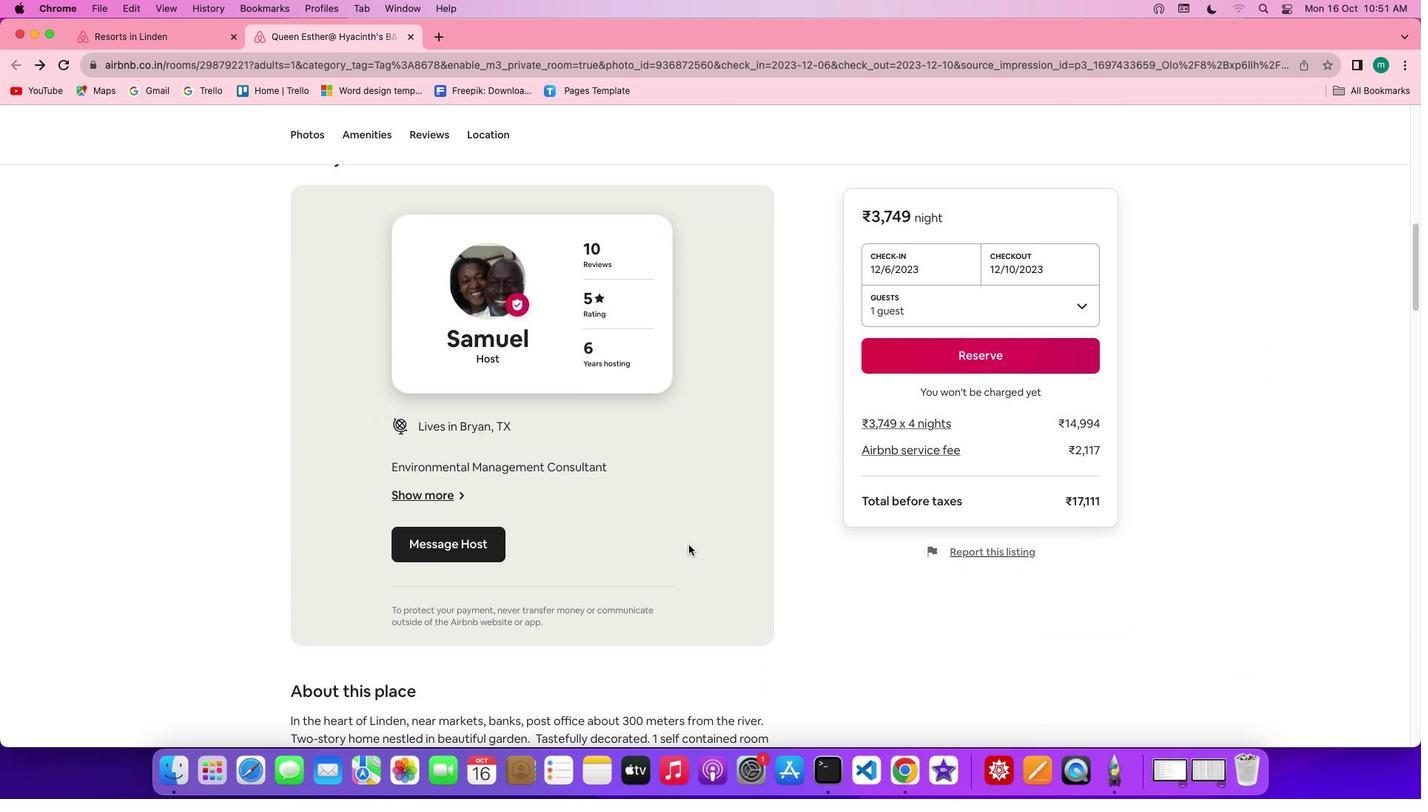 
Action: Mouse scrolled (688, 545) with delta (0, -2)
Screenshot: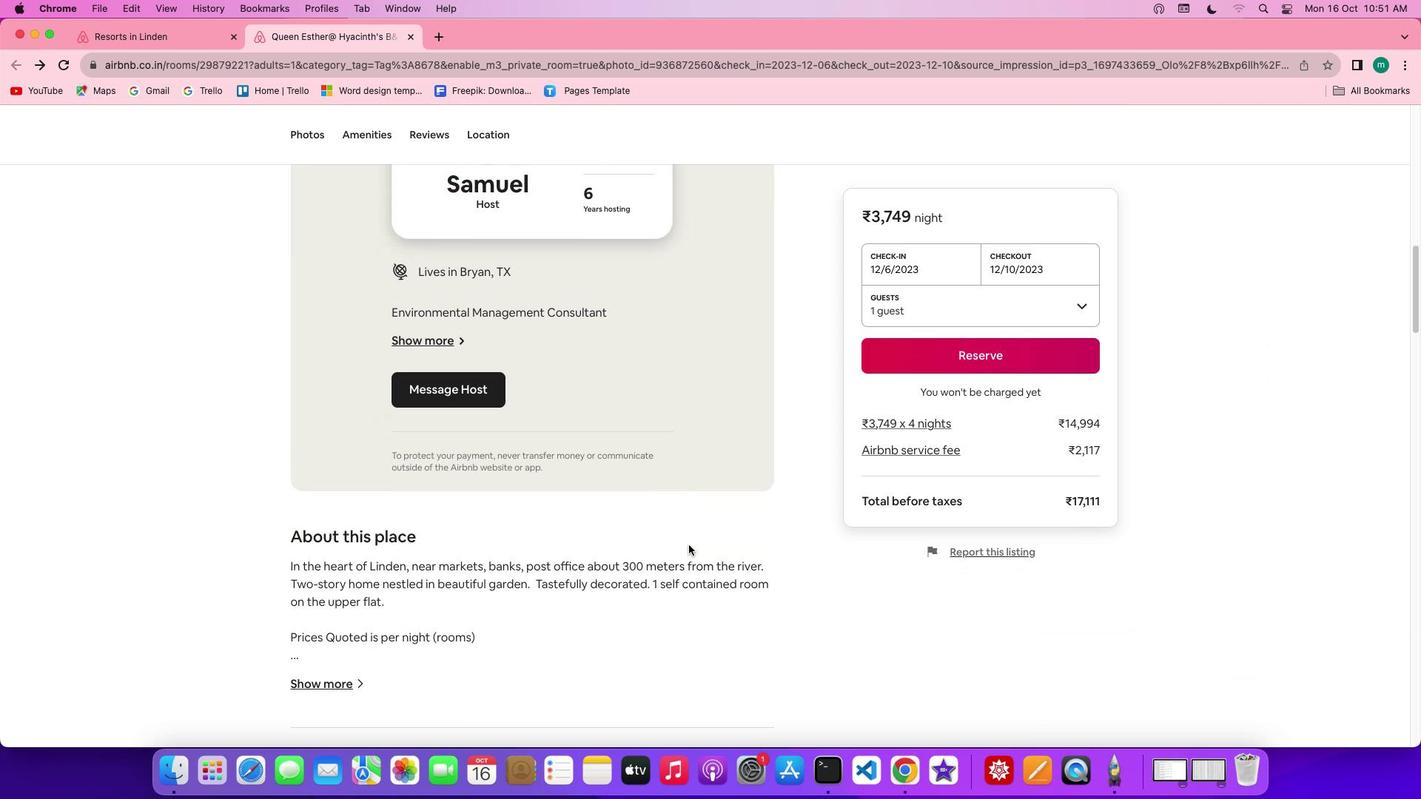 
Action: Mouse scrolled (688, 545) with delta (0, 0)
Screenshot: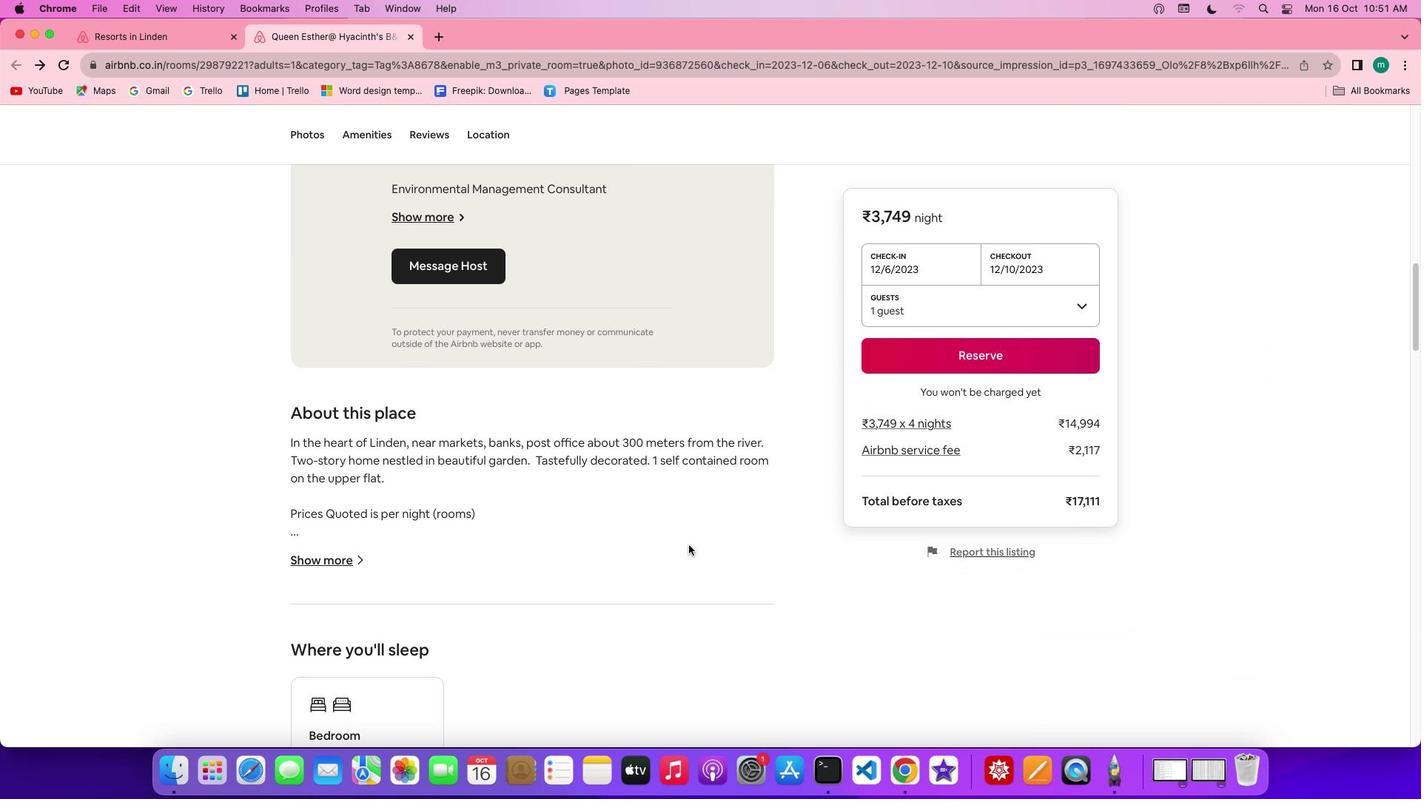 
Action: Mouse scrolled (688, 545) with delta (0, 0)
Screenshot: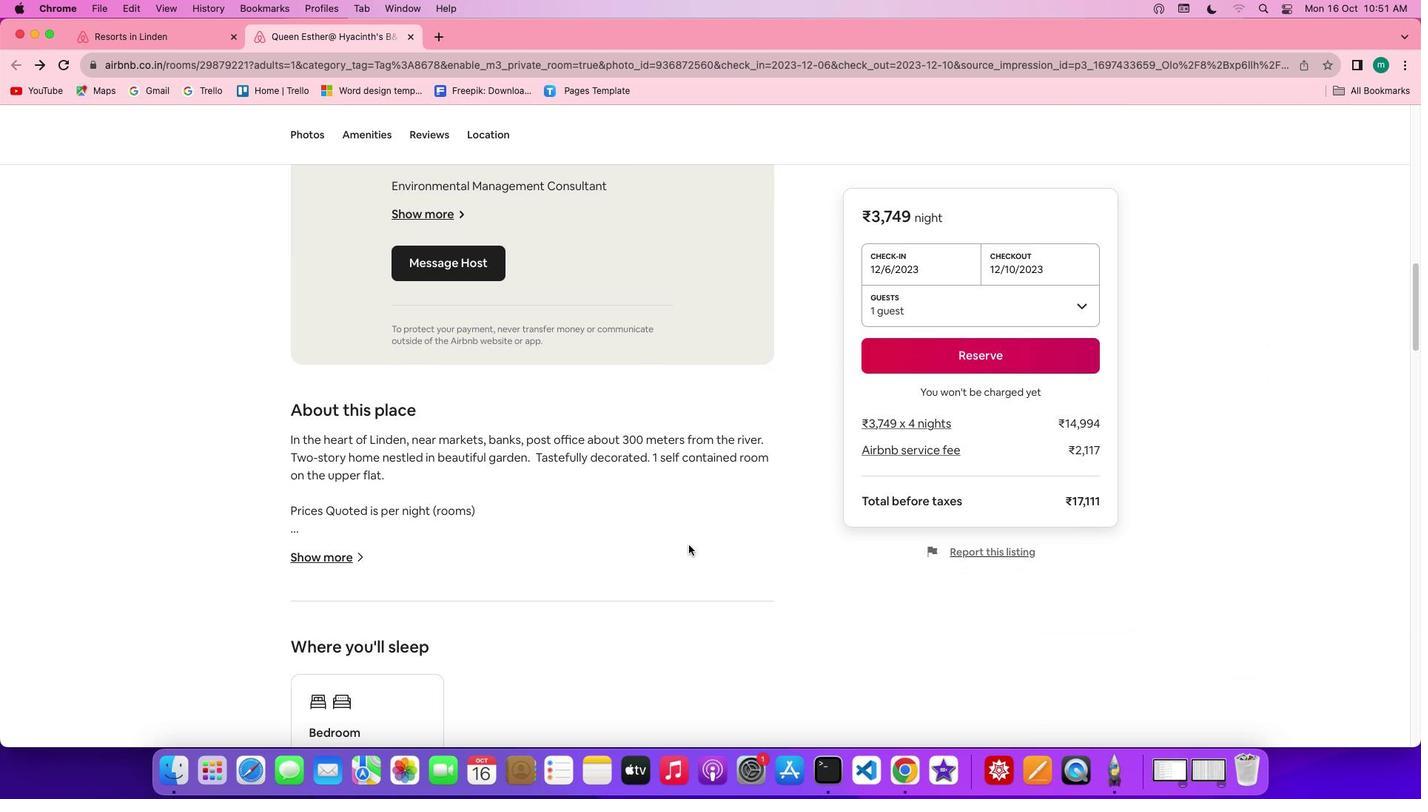 
Action: Mouse scrolled (688, 545) with delta (0, -1)
Screenshot: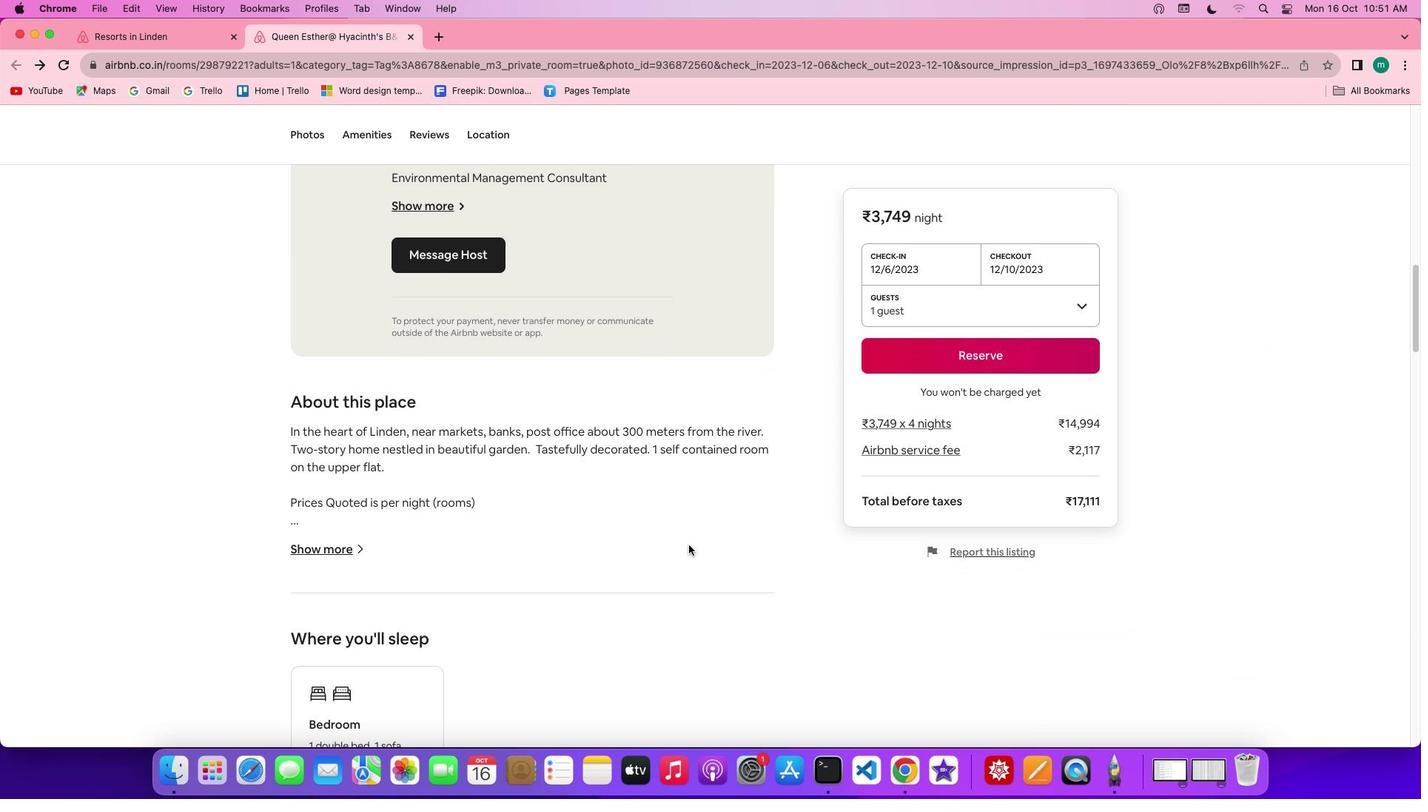 
Action: Mouse moved to (329, 462)
Screenshot: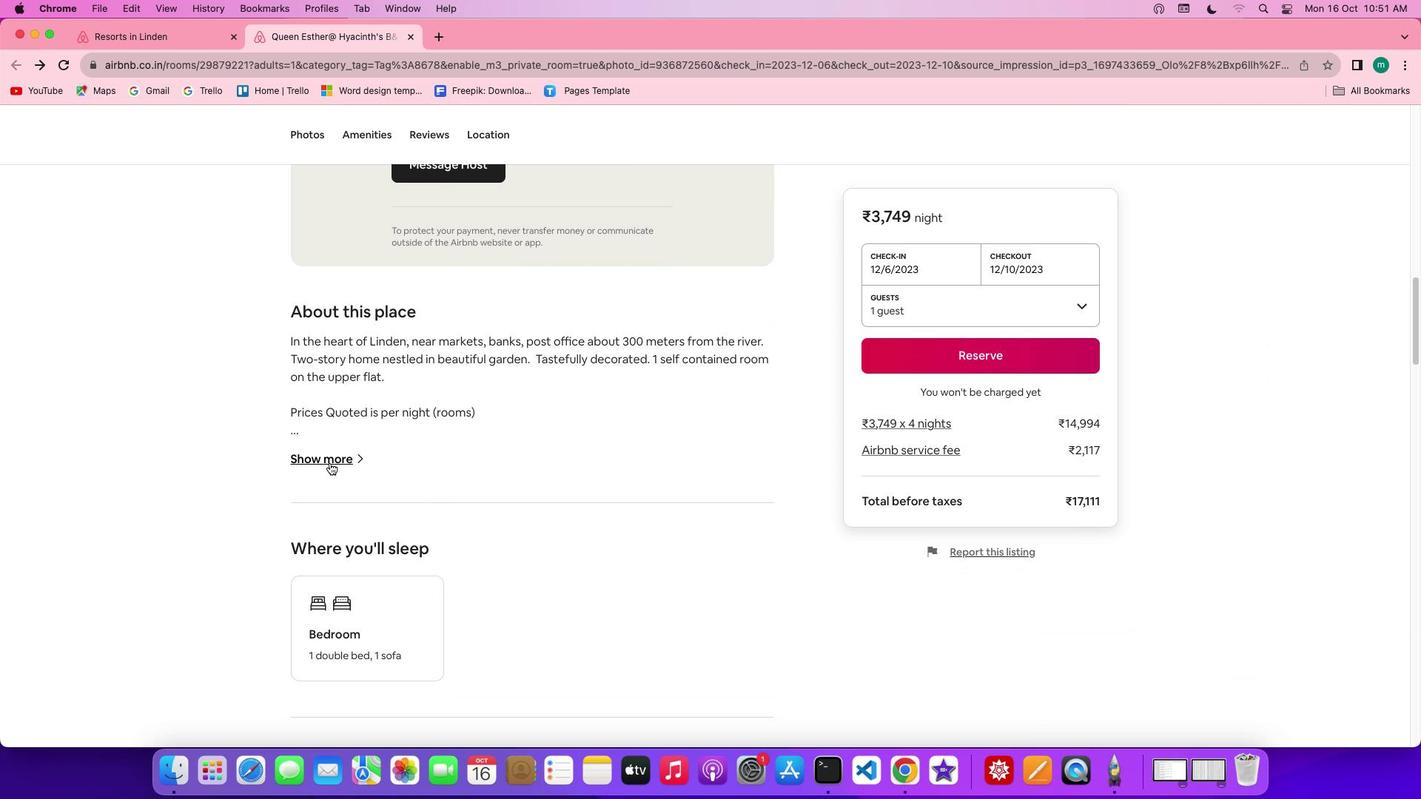 
Action: Mouse pressed left at (329, 462)
Screenshot: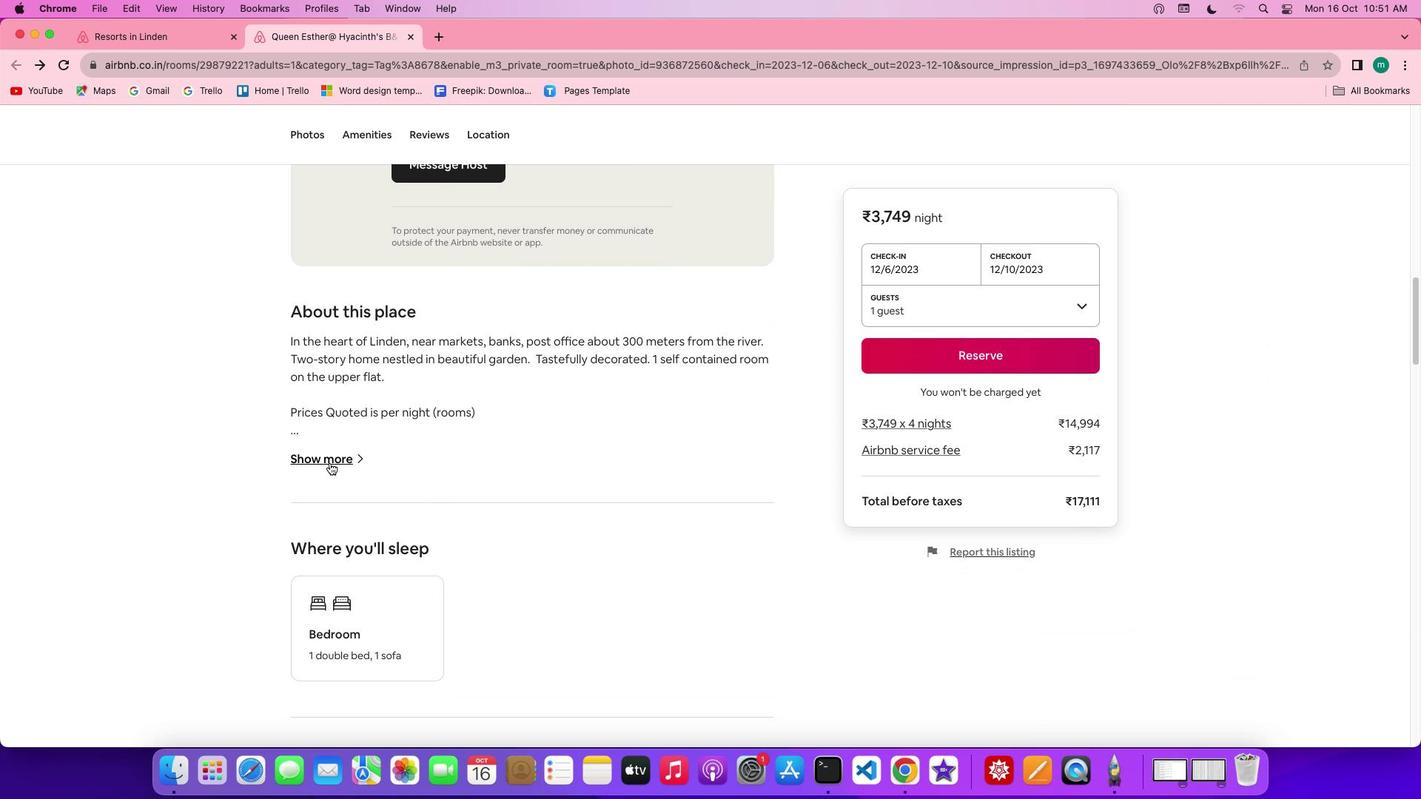 
Action: Mouse moved to (447, 279)
Screenshot: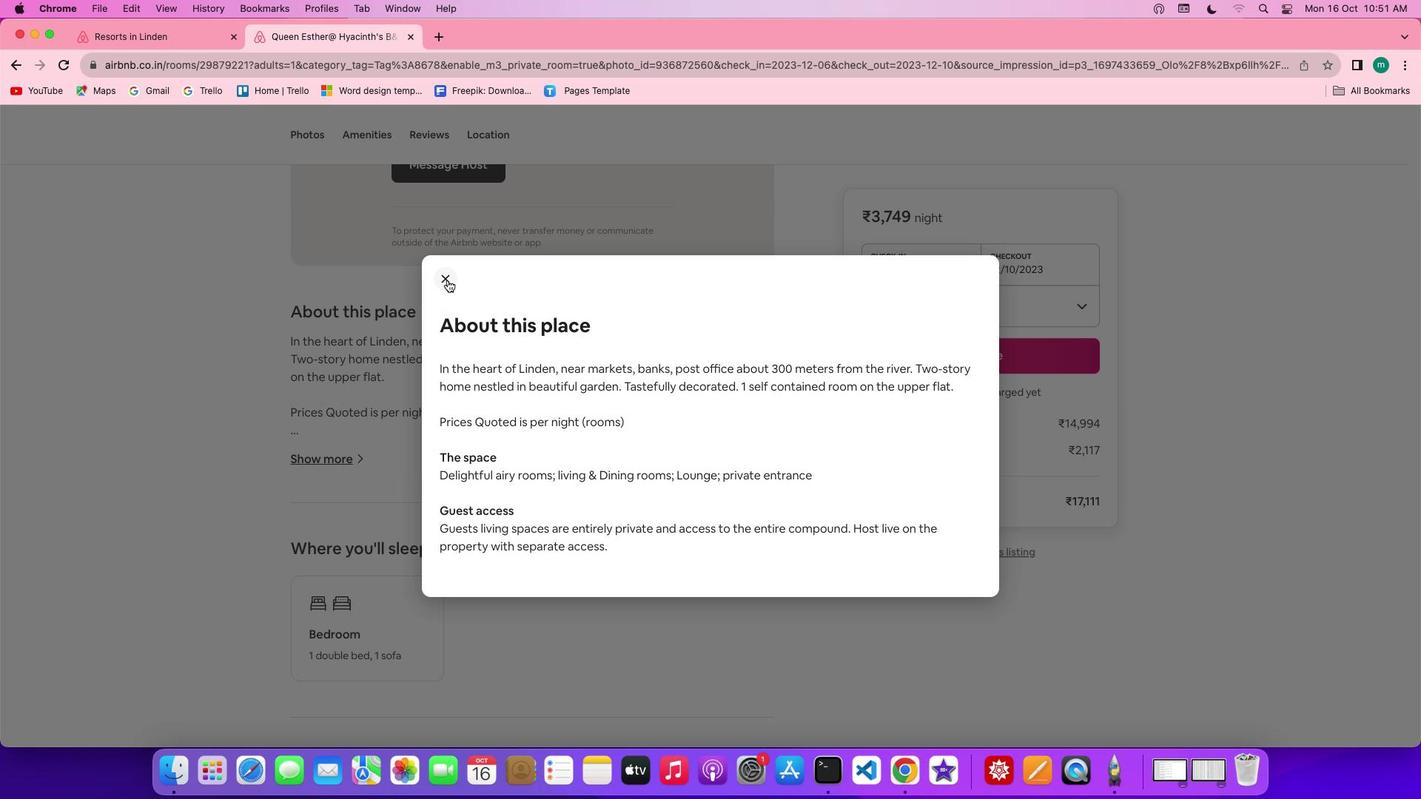 
Action: Mouse pressed left at (447, 279)
Screenshot: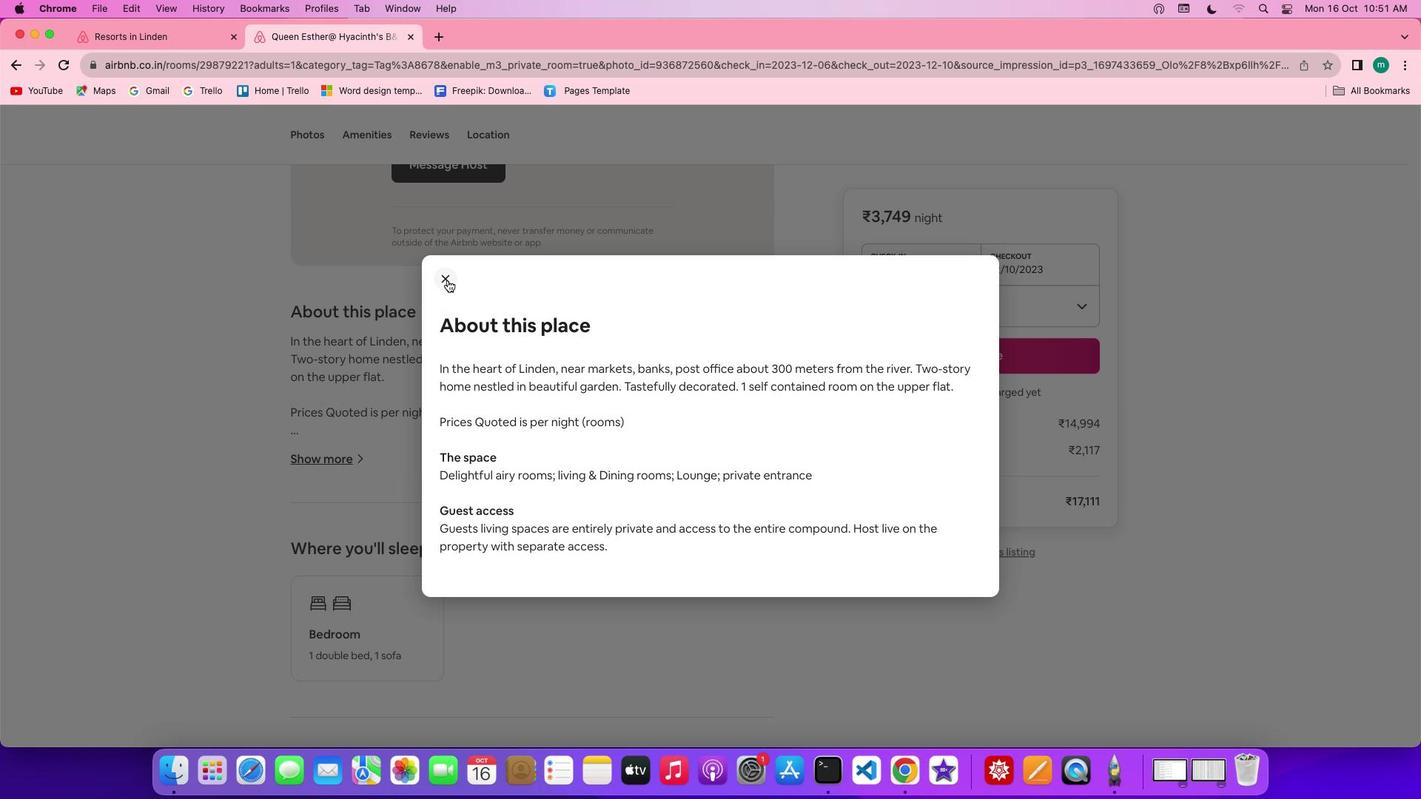 
Action: Mouse moved to (671, 512)
Screenshot: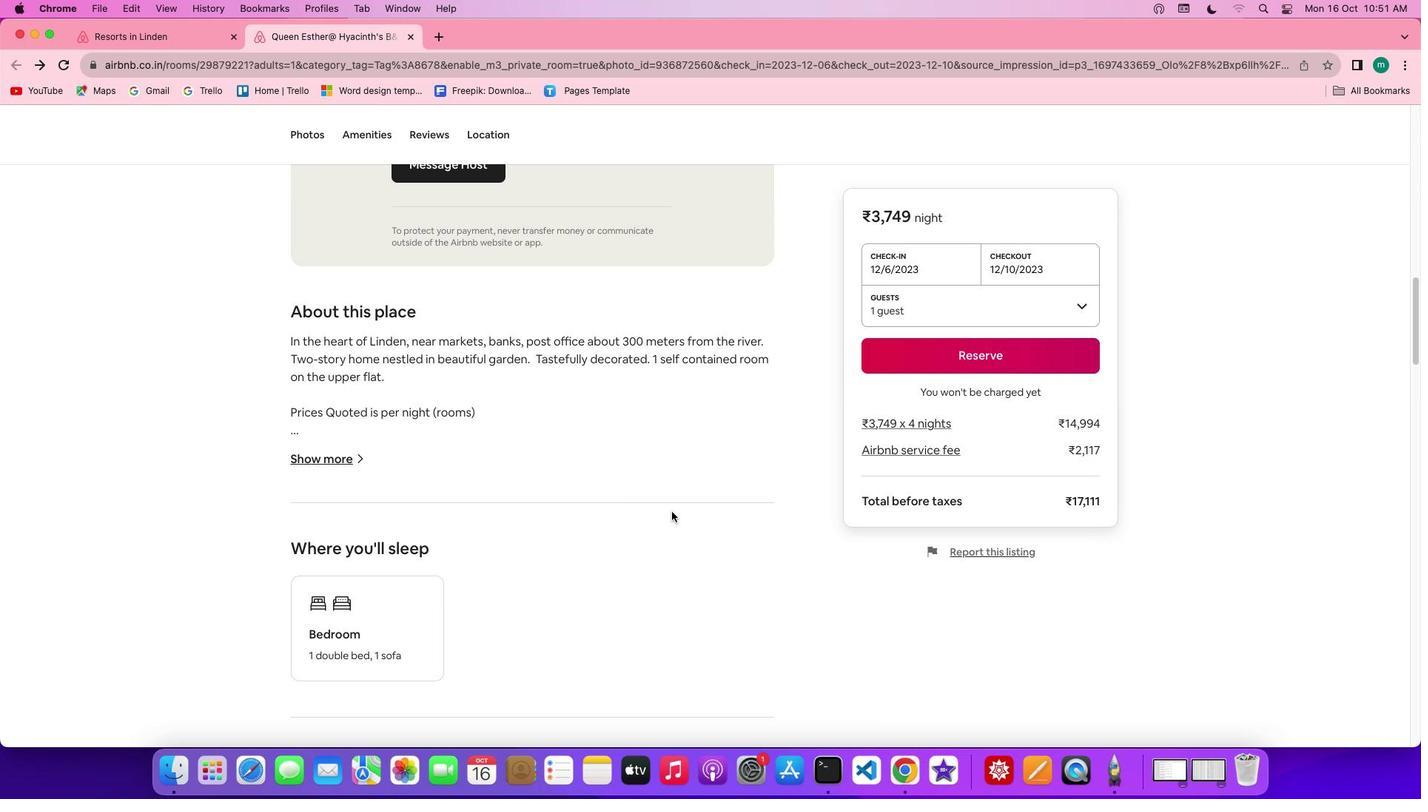 
Action: Mouse scrolled (671, 512) with delta (0, 0)
Screenshot: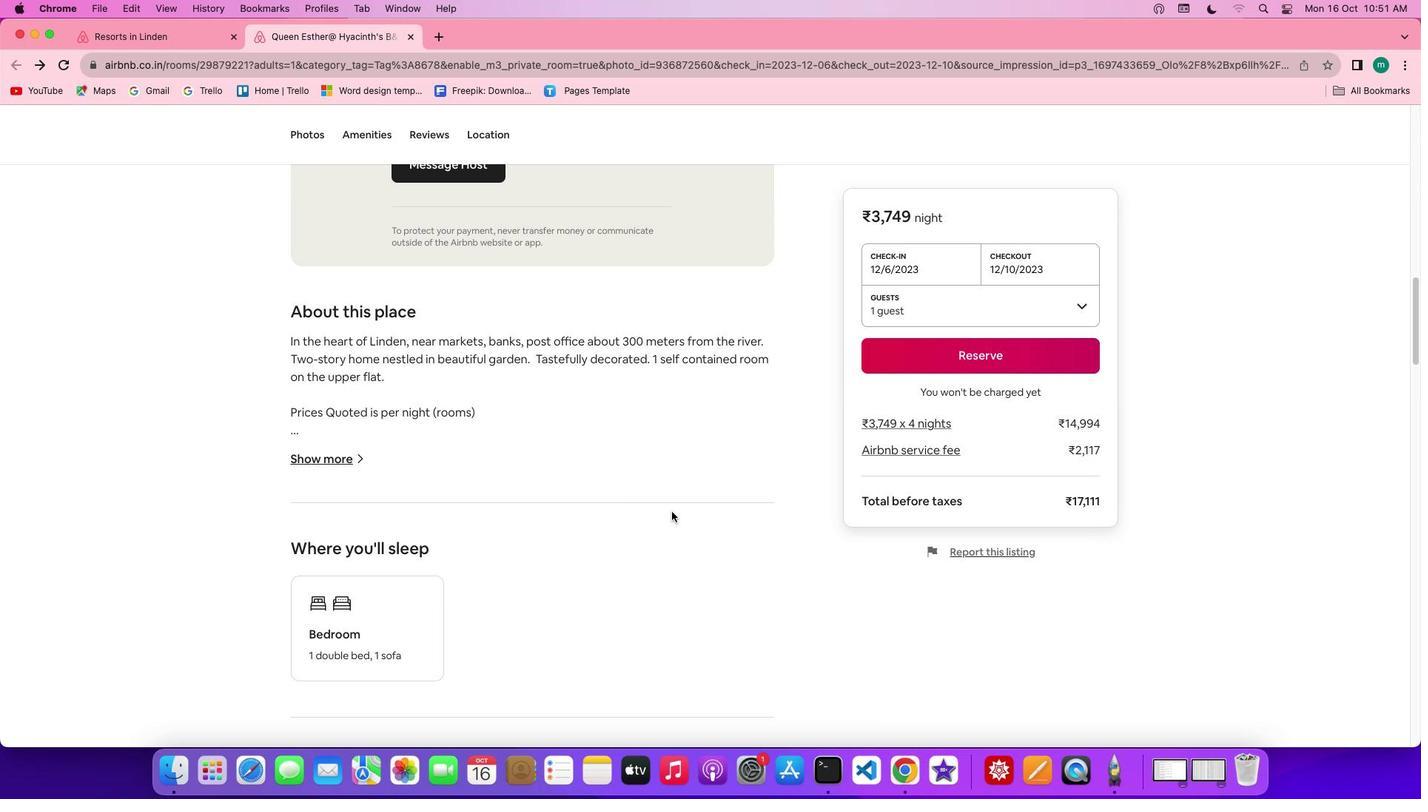 
Action: Mouse scrolled (671, 512) with delta (0, 0)
Screenshot: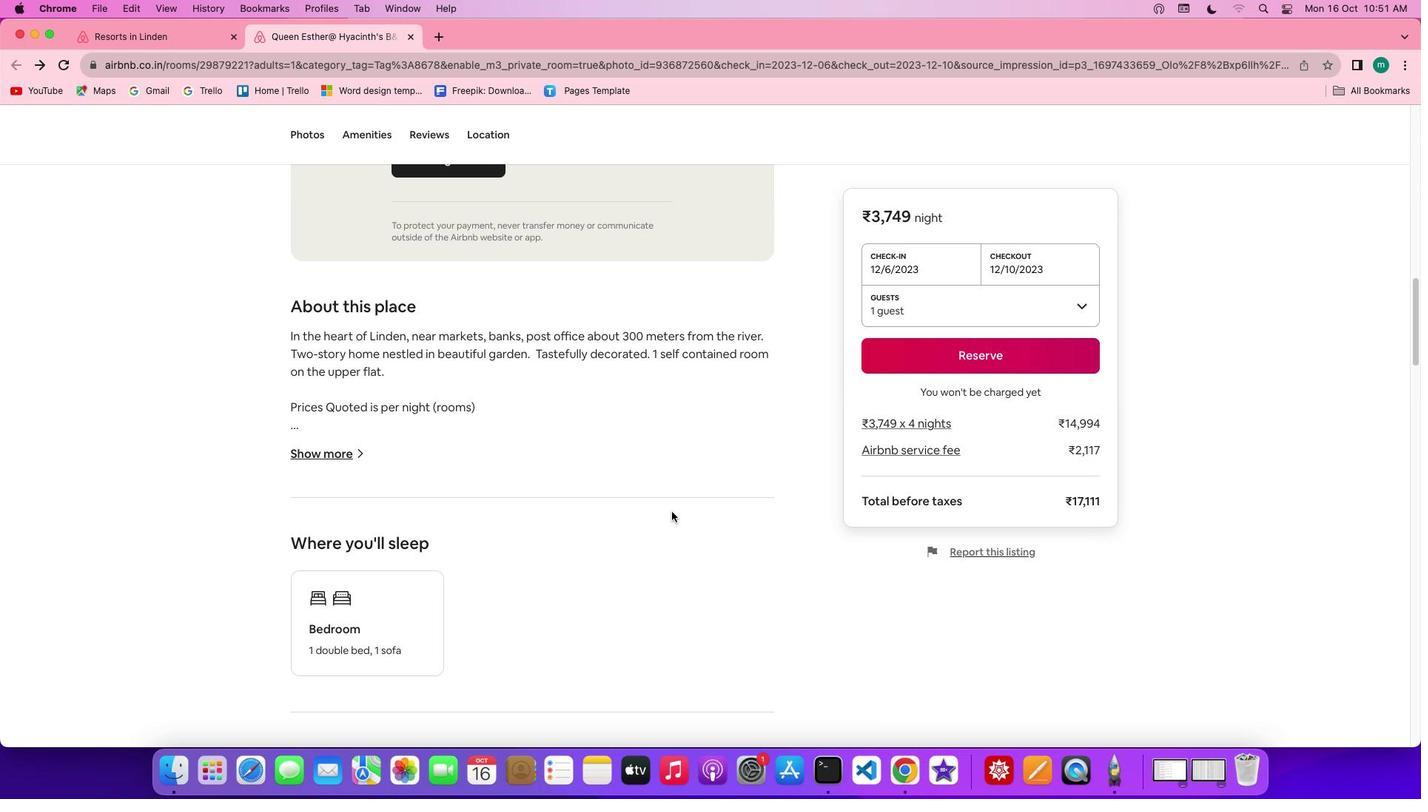 
Action: Mouse scrolled (671, 512) with delta (0, -2)
Screenshot: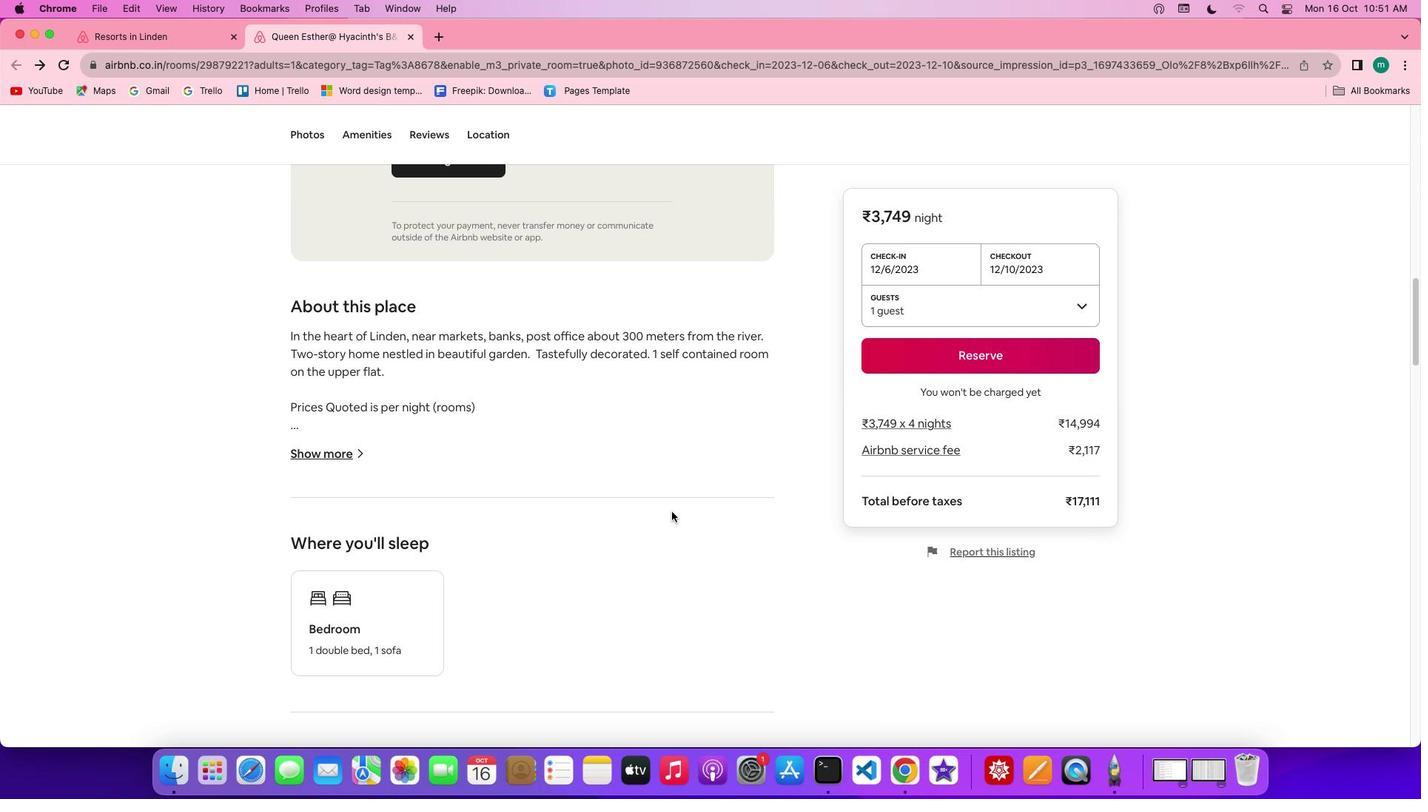 
Action: Mouse scrolled (671, 512) with delta (0, -2)
Screenshot: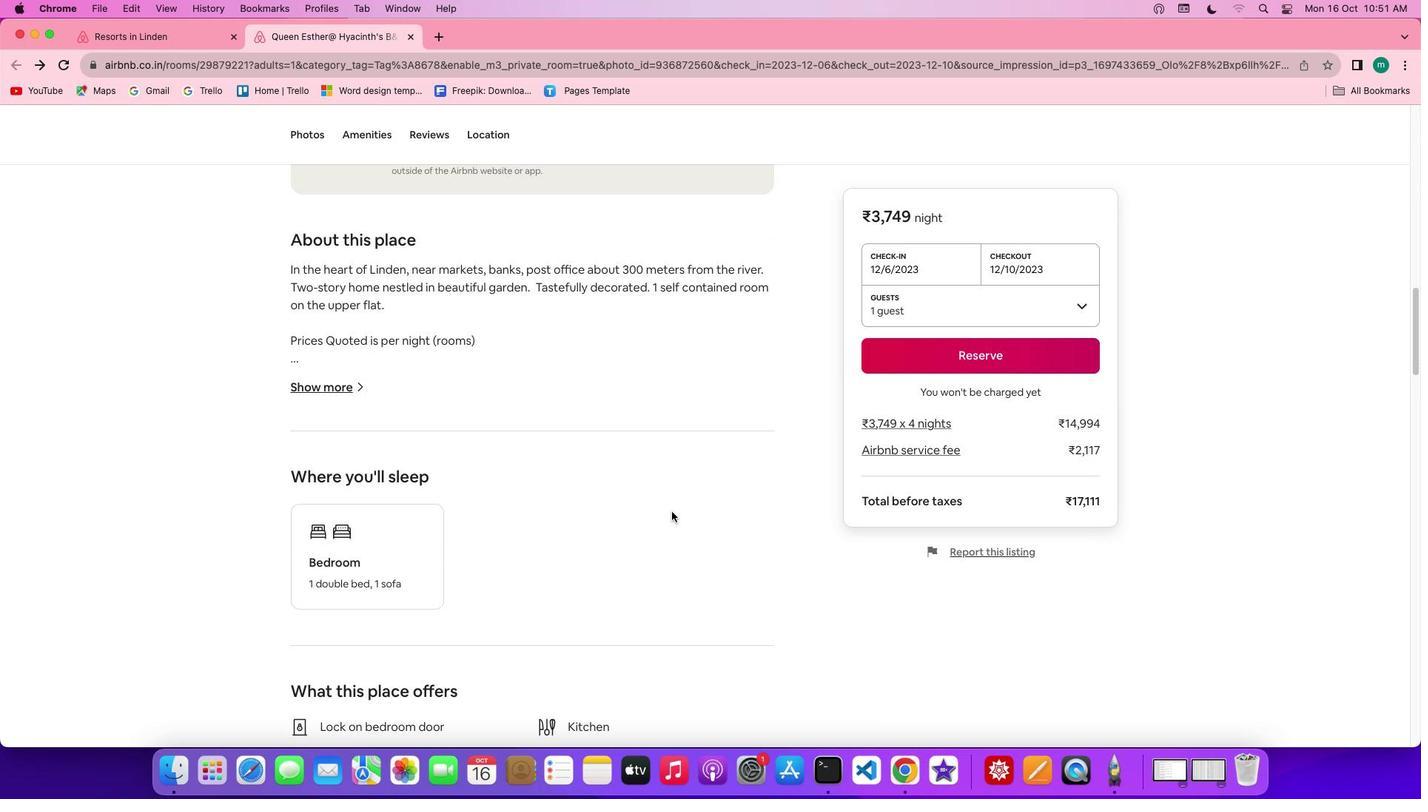 
Action: Mouse scrolled (671, 512) with delta (0, 0)
Screenshot: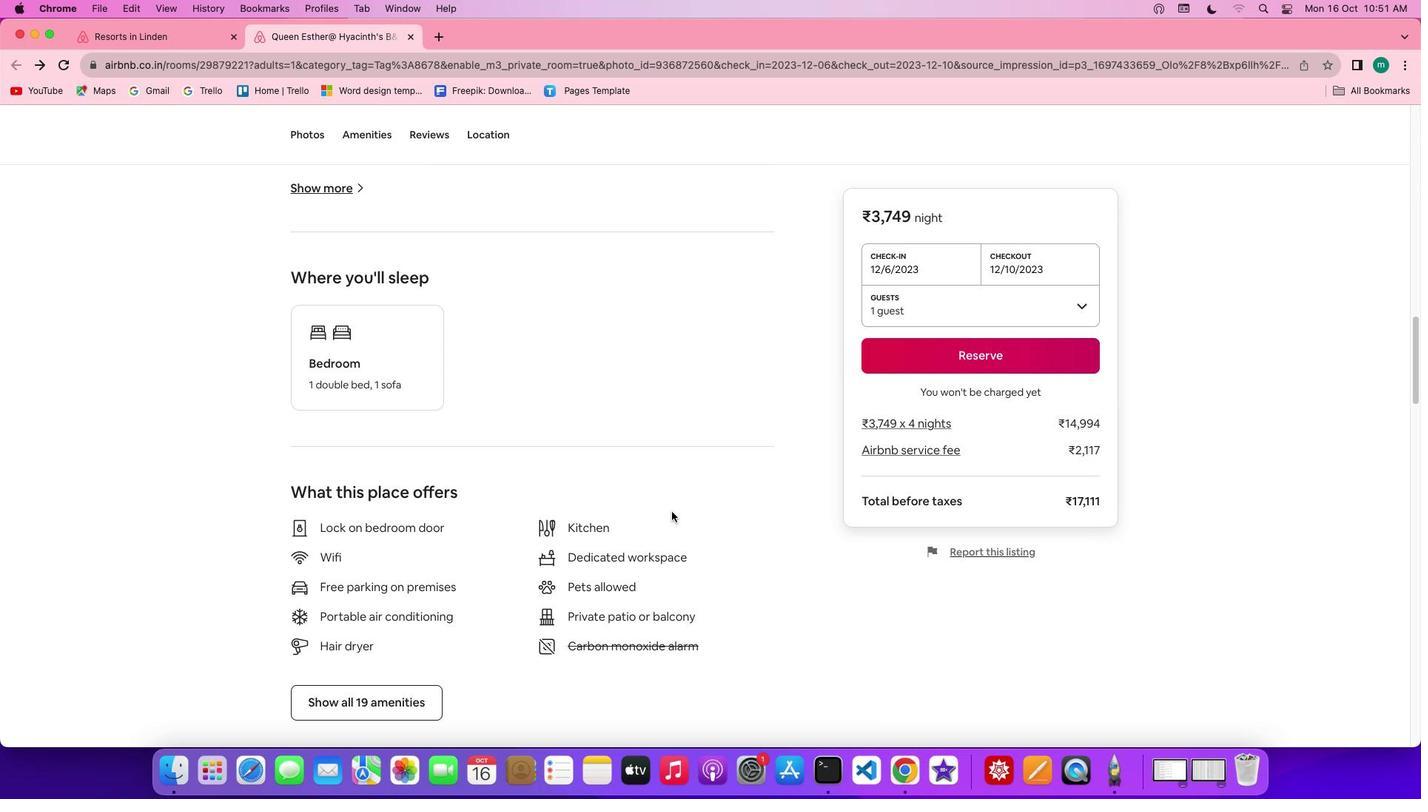 
Action: Mouse scrolled (671, 512) with delta (0, 0)
Screenshot: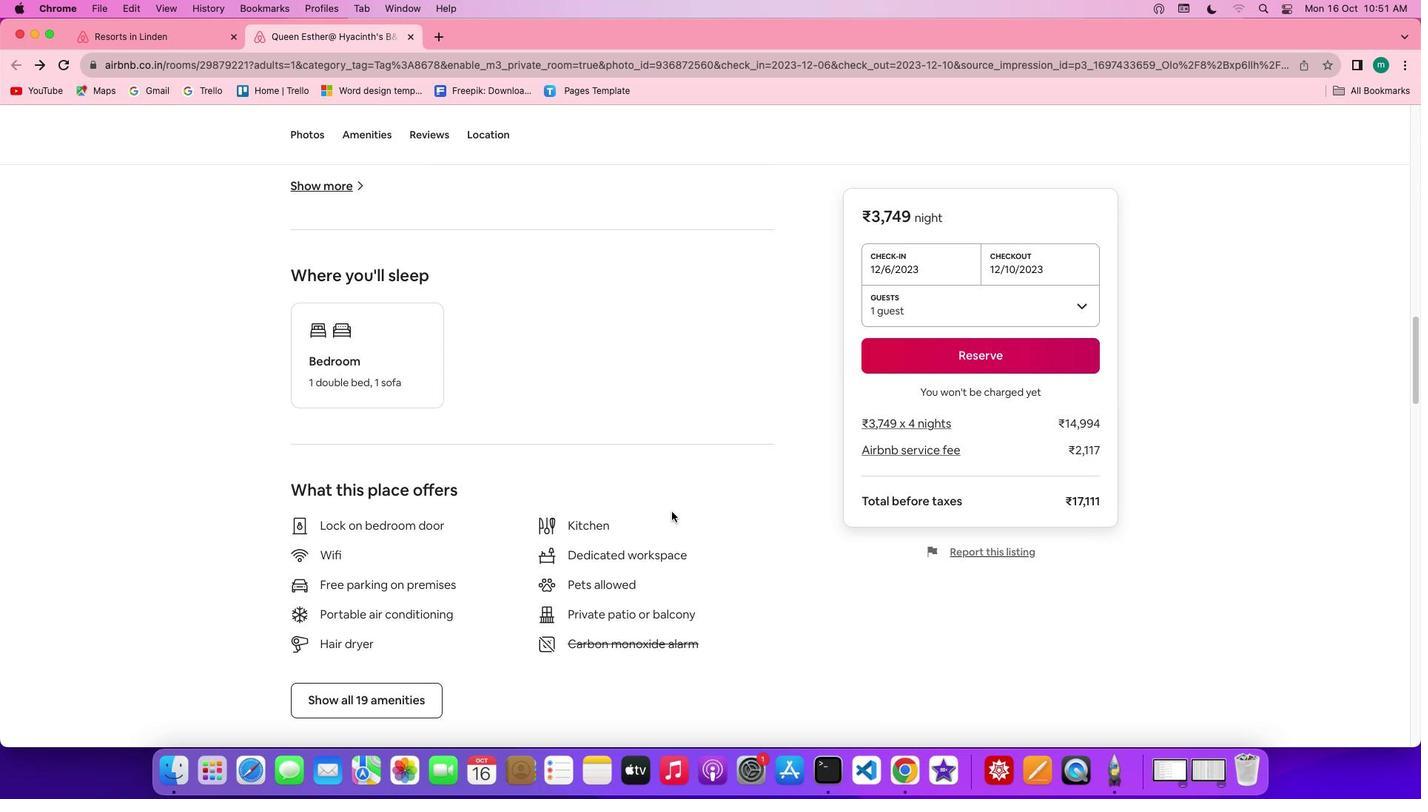 
Action: Mouse scrolled (671, 512) with delta (0, -1)
Screenshot: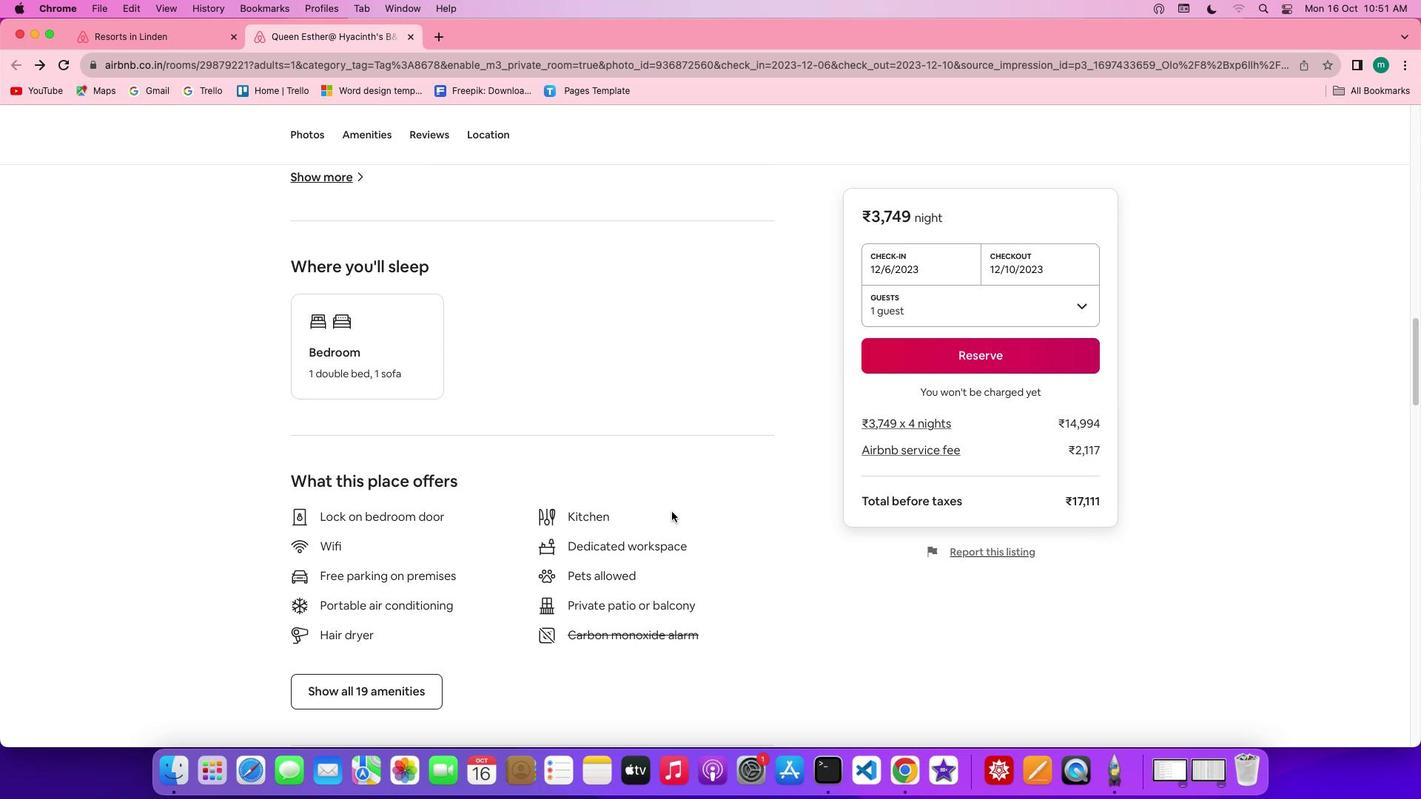 
Action: Mouse scrolled (671, 512) with delta (0, -2)
Screenshot: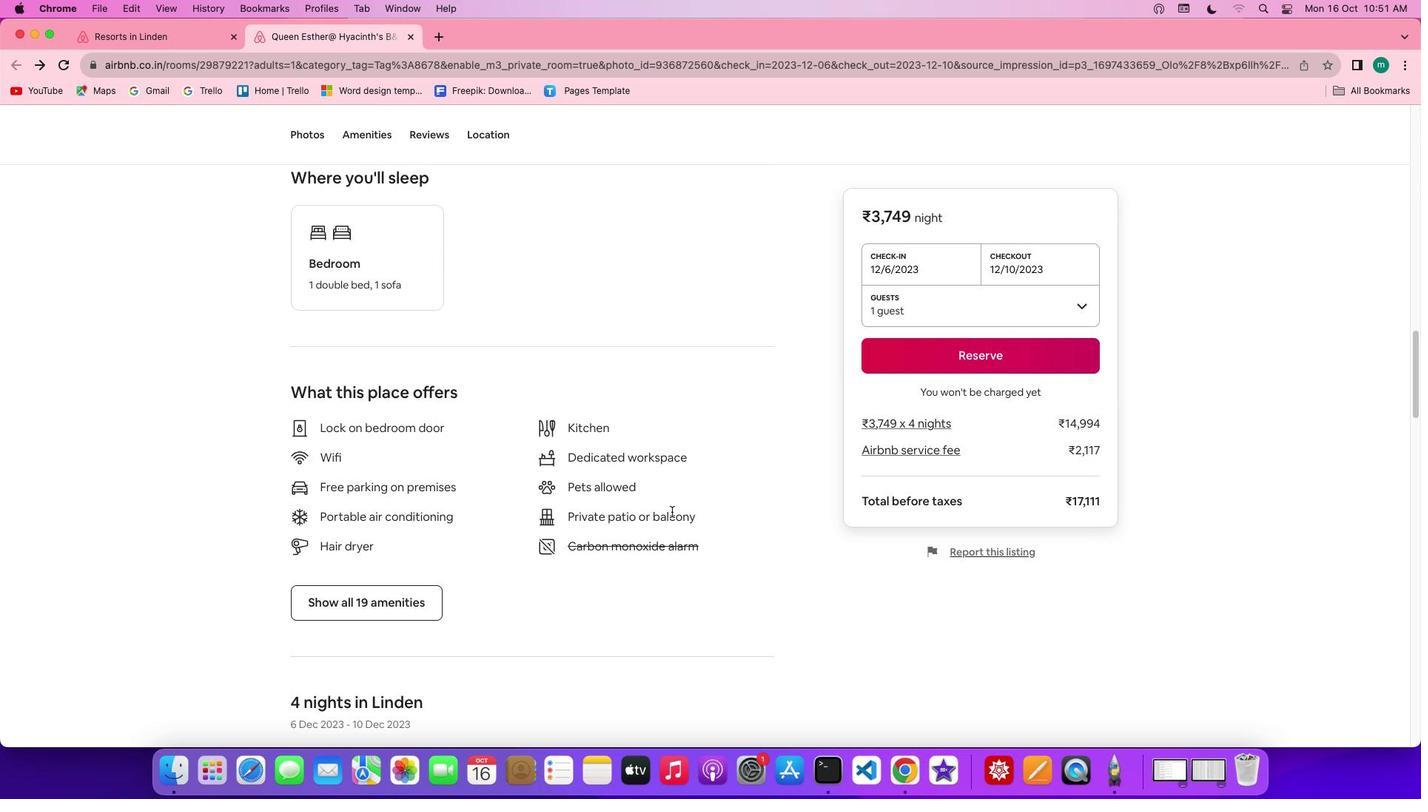 
Action: Mouse moved to (401, 501)
Screenshot: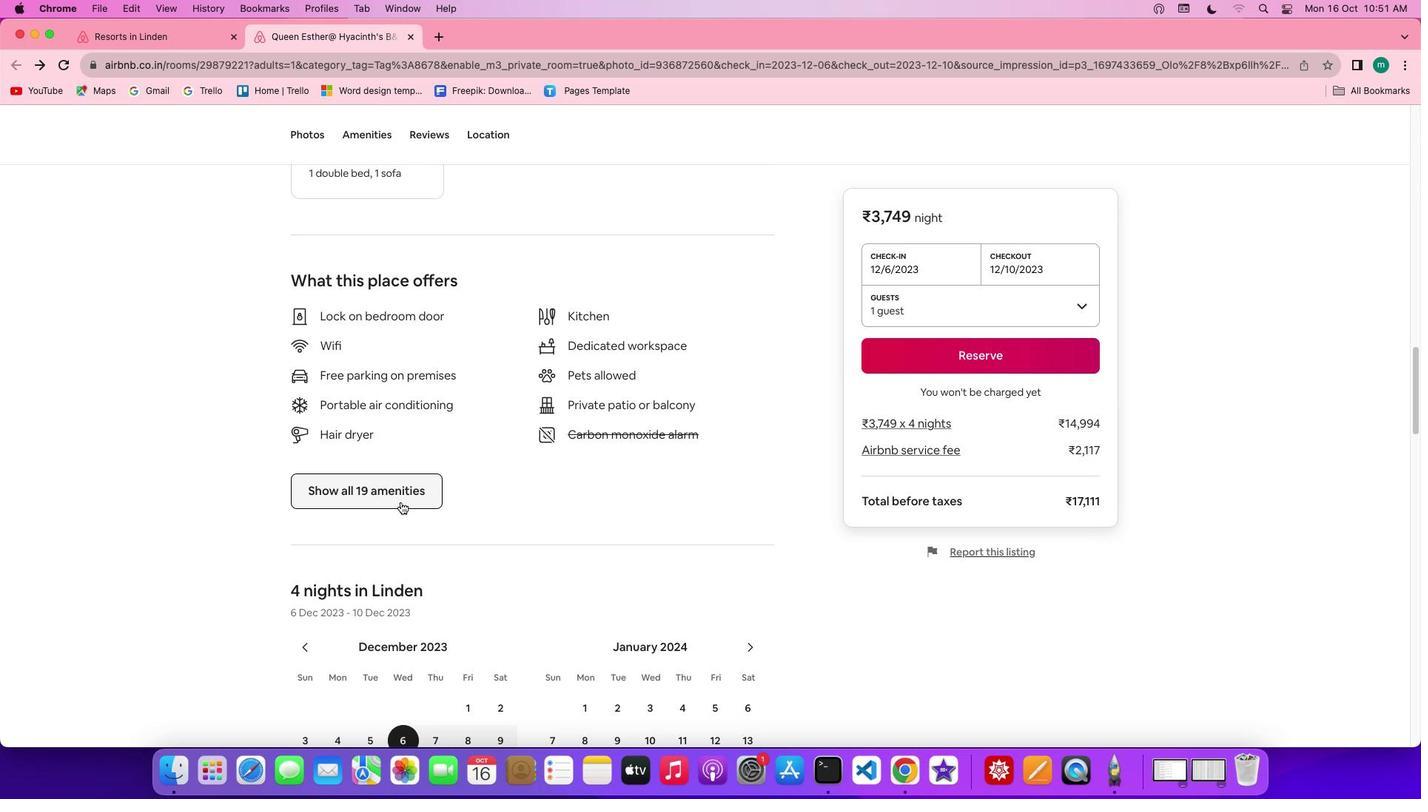 
Action: Mouse pressed left at (401, 501)
Screenshot: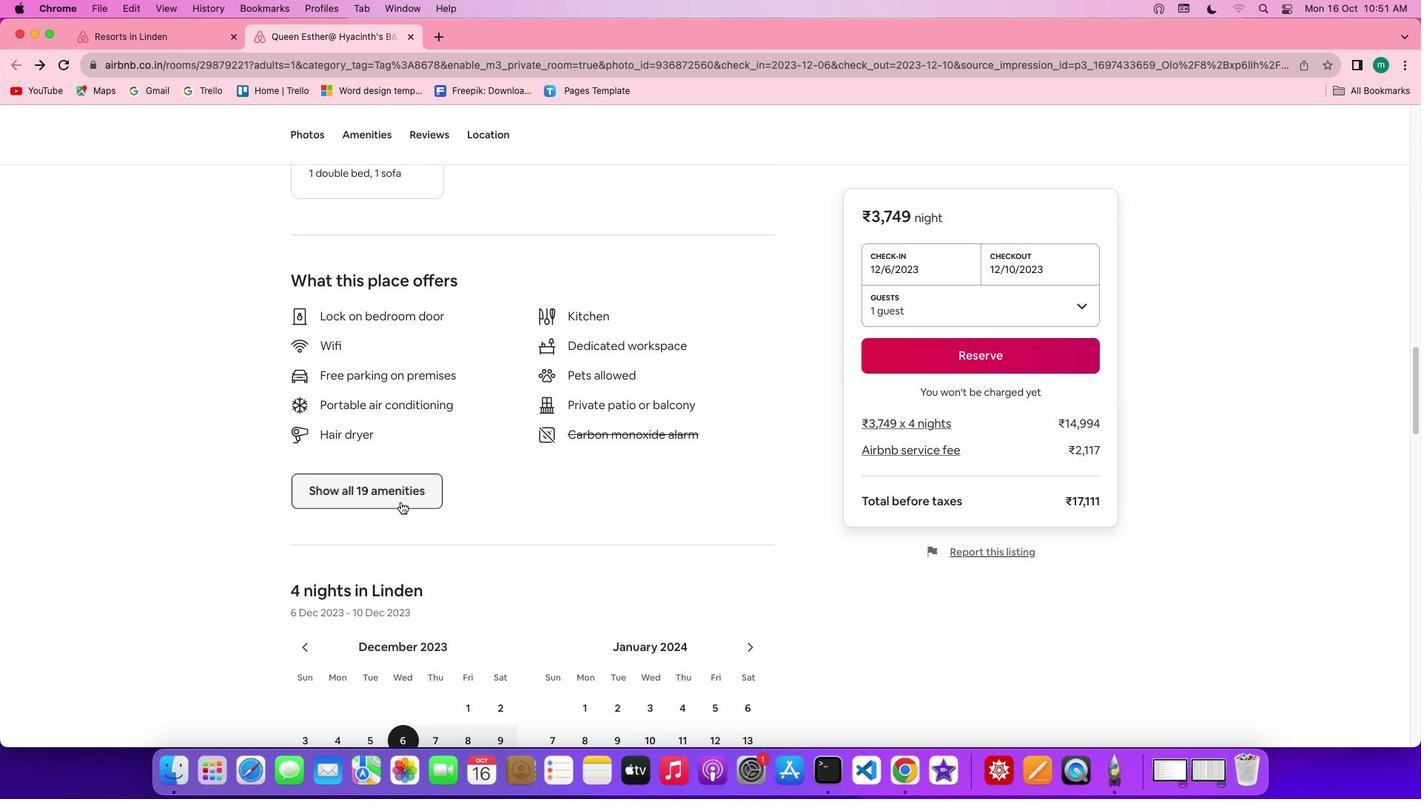 
Action: Mouse moved to (791, 539)
Screenshot: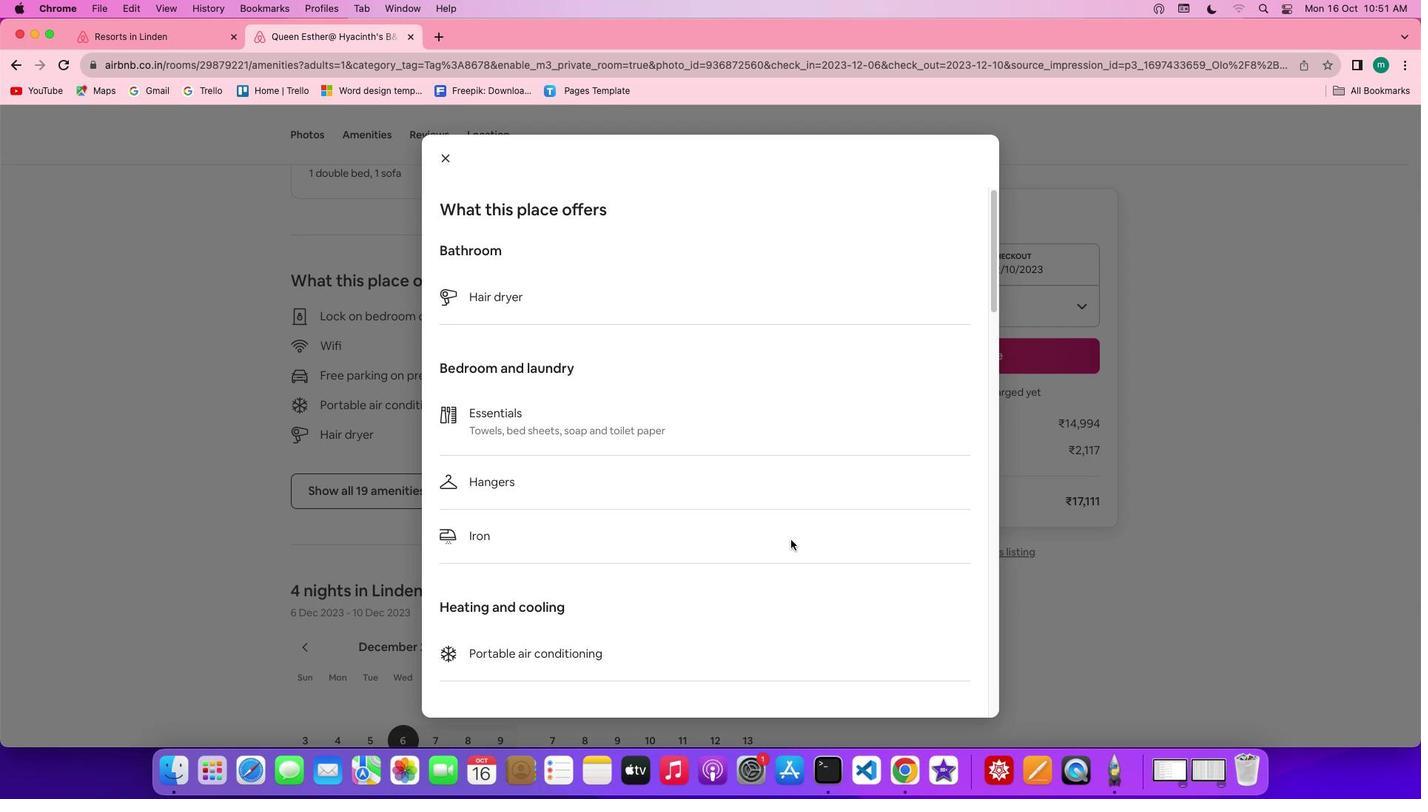 
Action: Mouse scrolled (791, 539) with delta (0, 0)
Screenshot: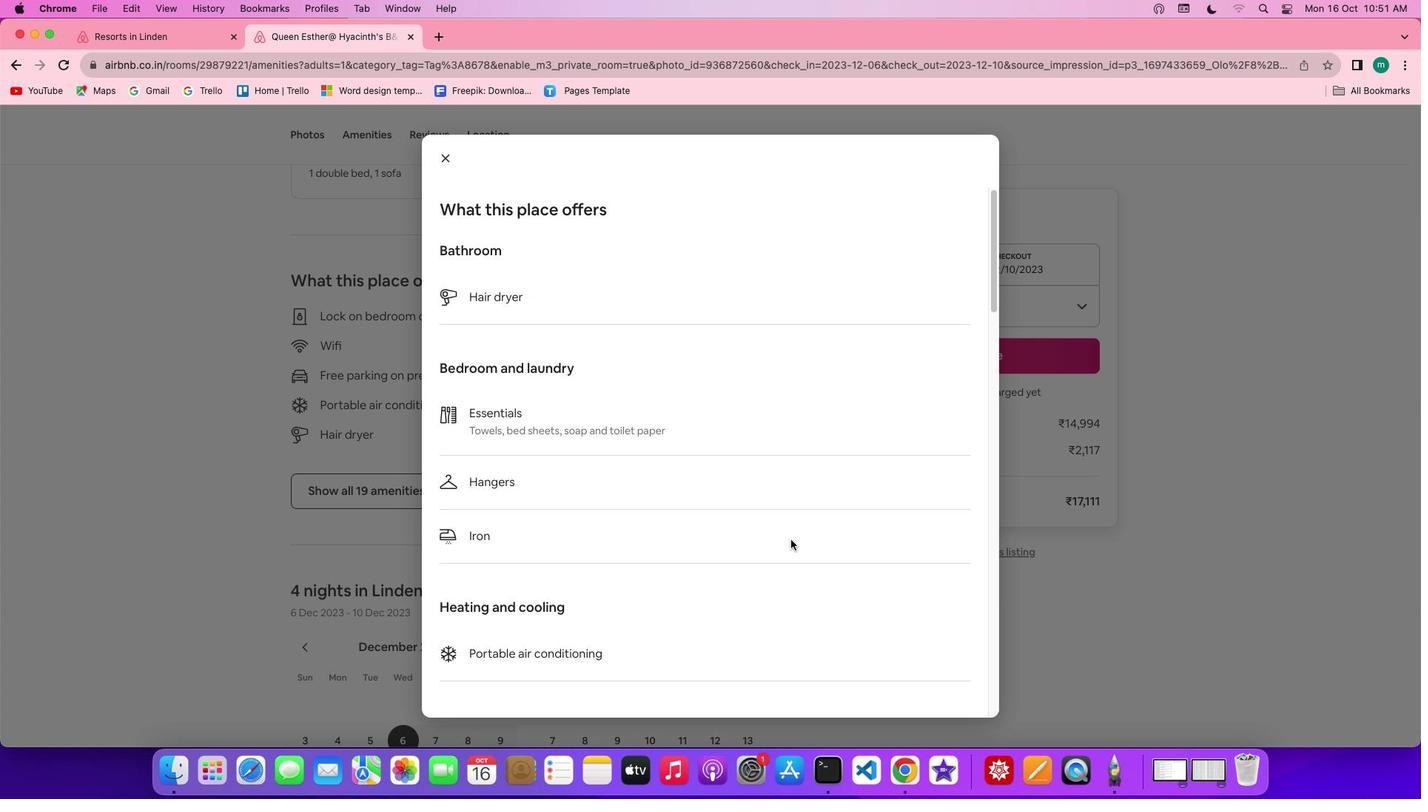 
Action: Mouse scrolled (791, 539) with delta (0, 0)
Screenshot: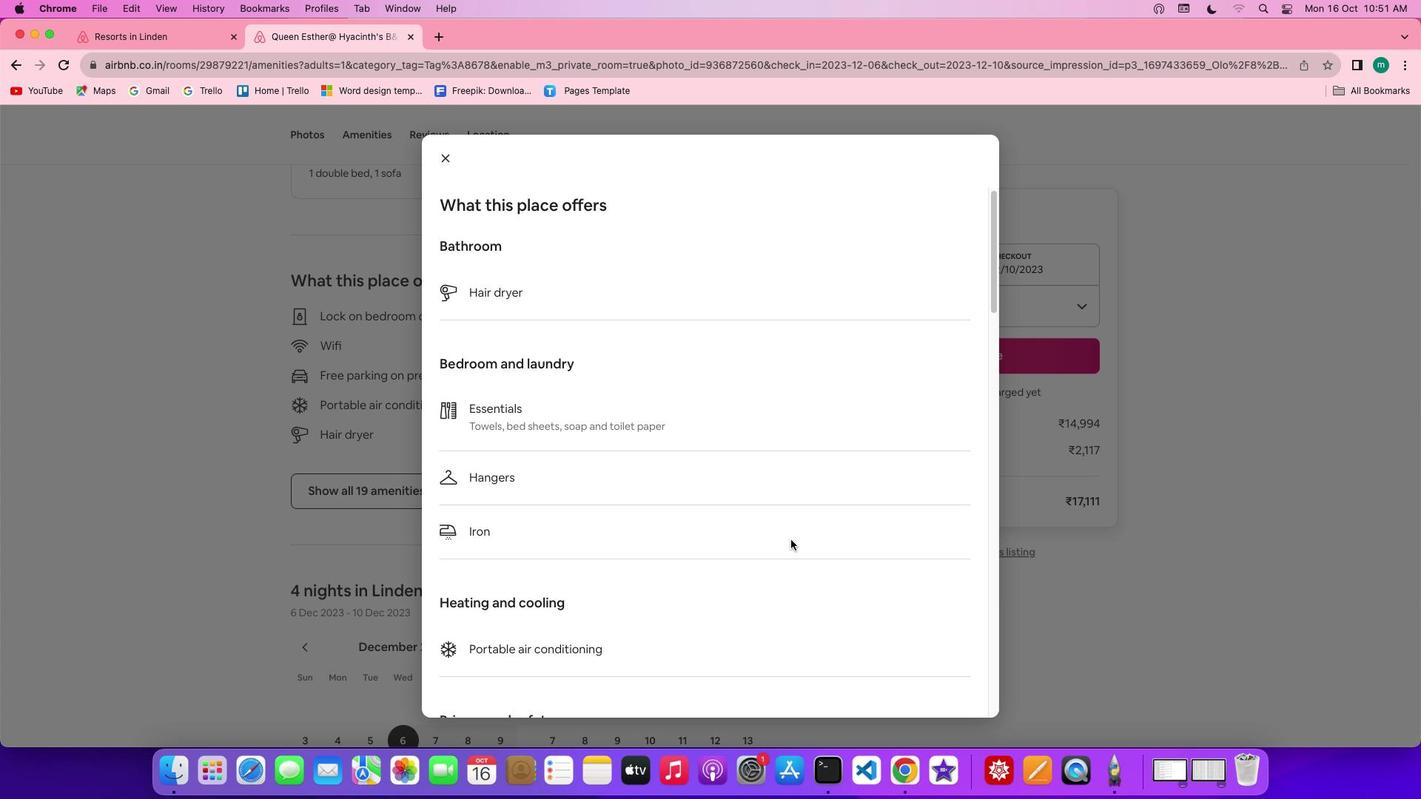 
Action: Mouse scrolled (791, 539) with delta (0, -2)
Screenshot: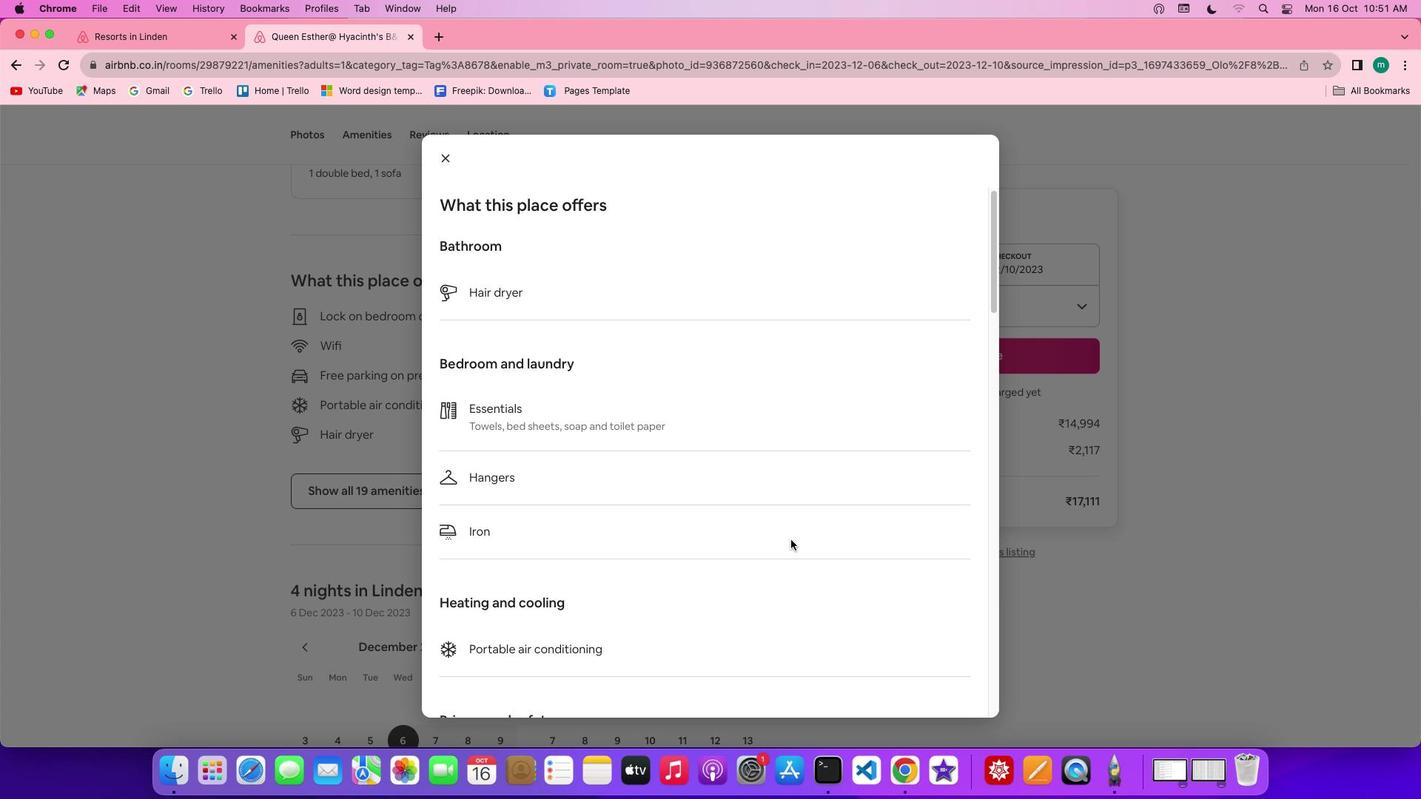 
Action: Mouse scrolled (791, 539) with delta (0, -2)
Screenshot: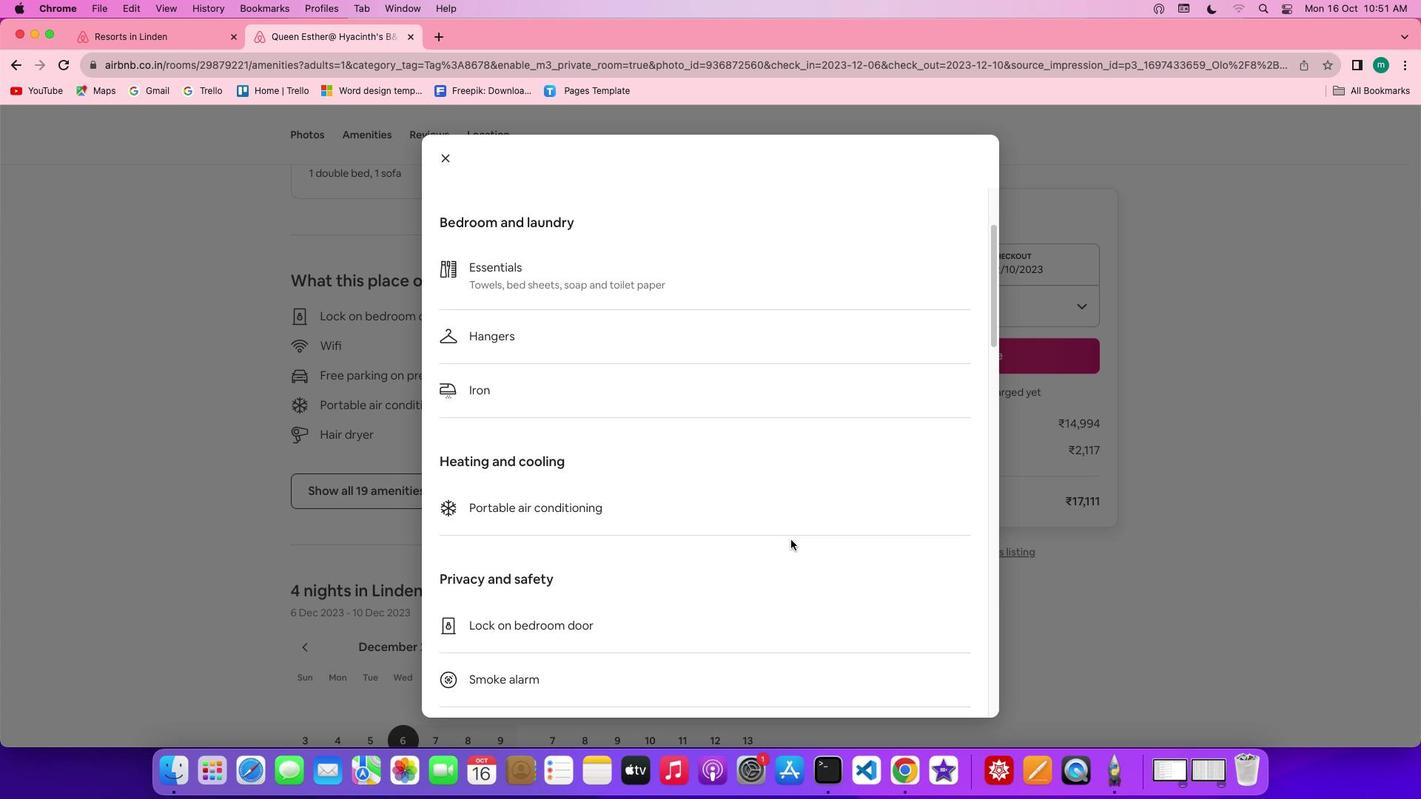 
Action: Mouse moved to (791, 539)
Screenshot: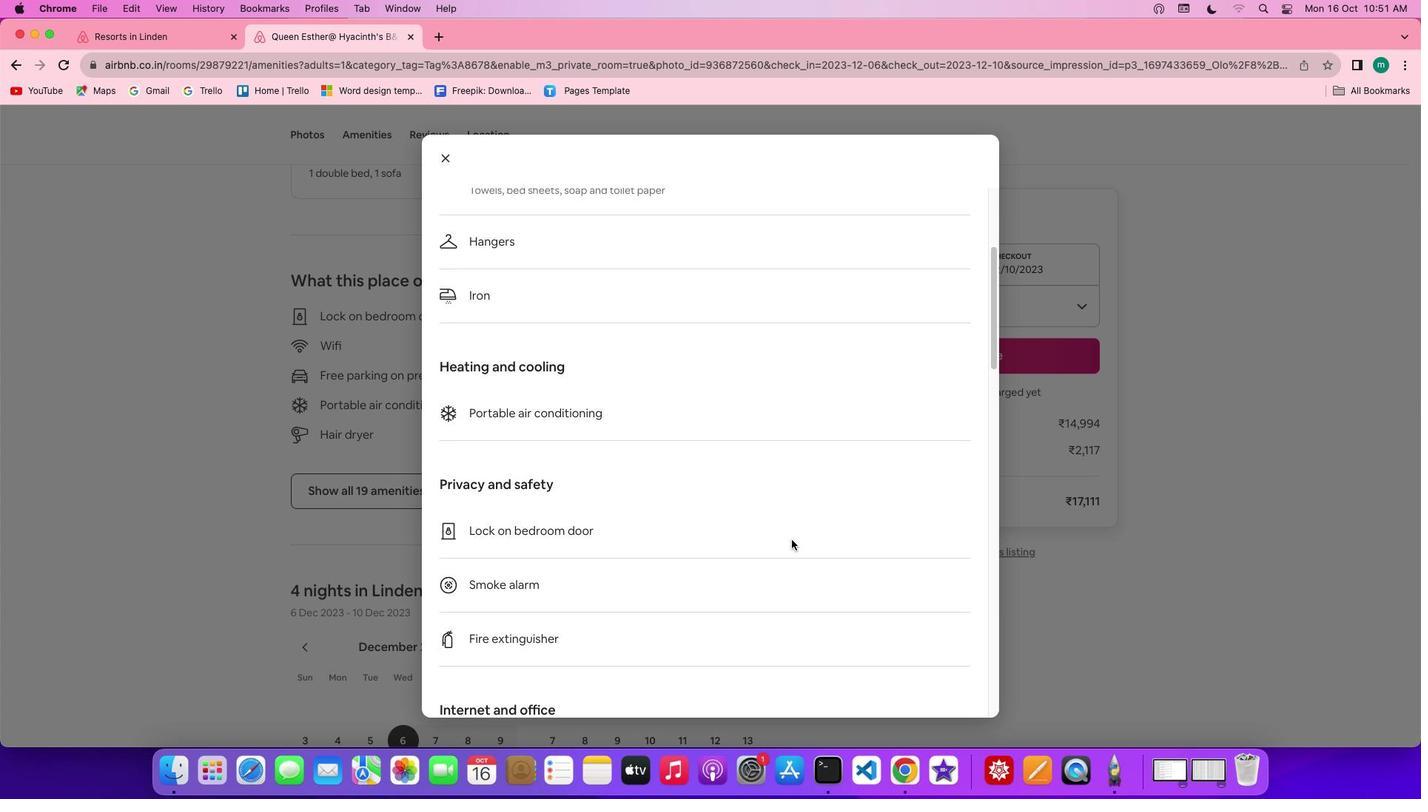 
Action: Mouse scrolled (791, 539) with delta (0, 0)
Screenshot: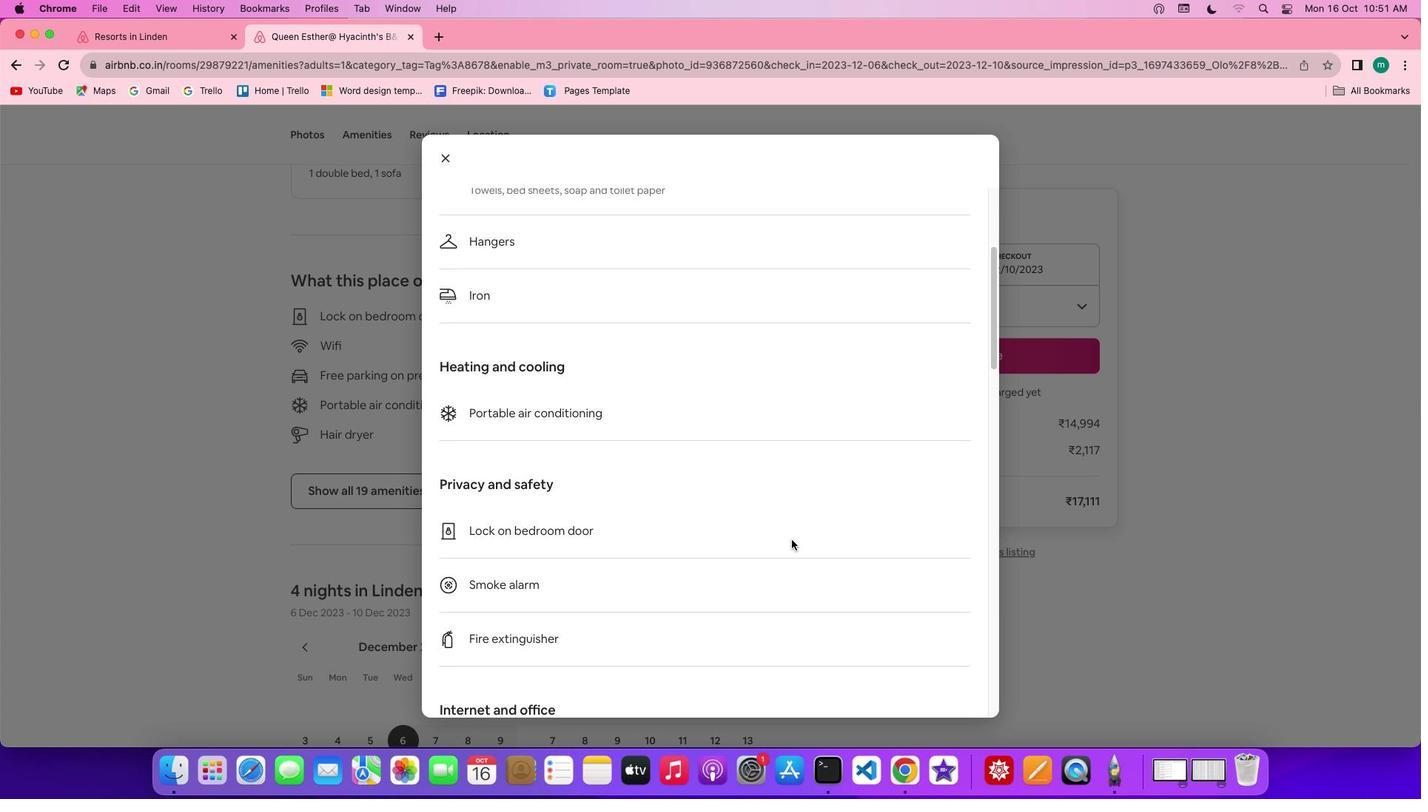 
Action: Mouse scrolled (791, 539) with delta (0, 0)
Screenshot: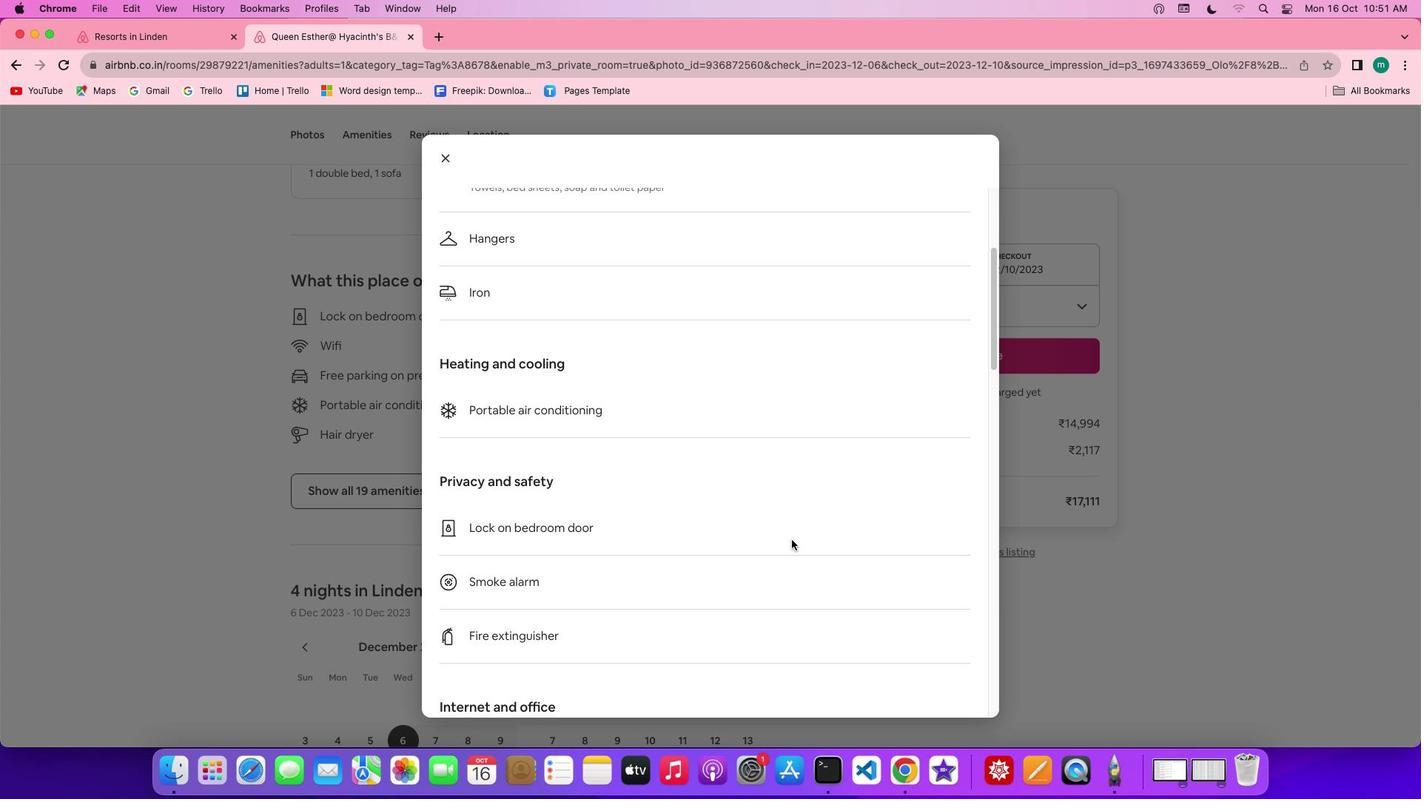 
Action: Mouse scrolled (791, 539) with delta (0, 0)
Screenshot: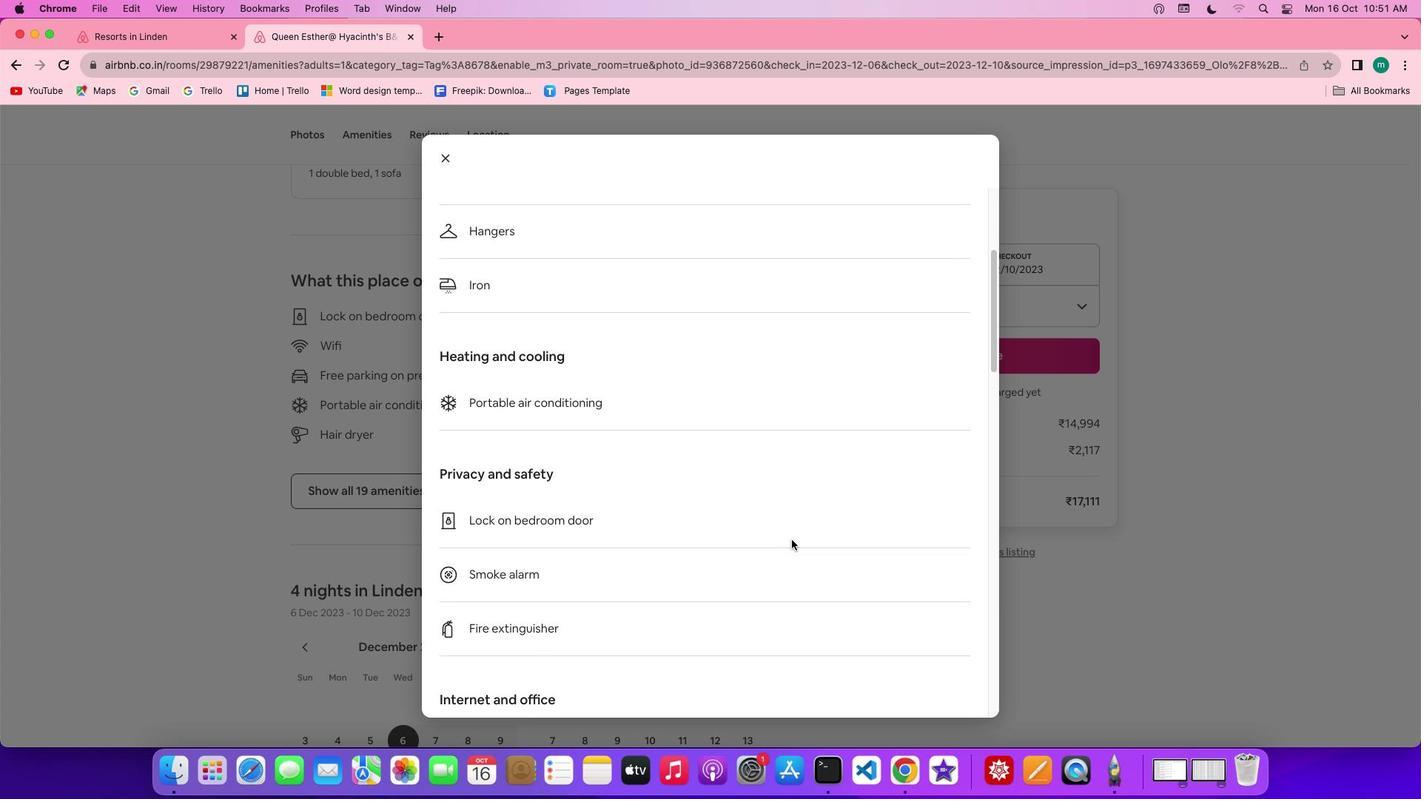 
Action: Mouse scrolled (791, 539) with delta (0, 0)
Screenshot: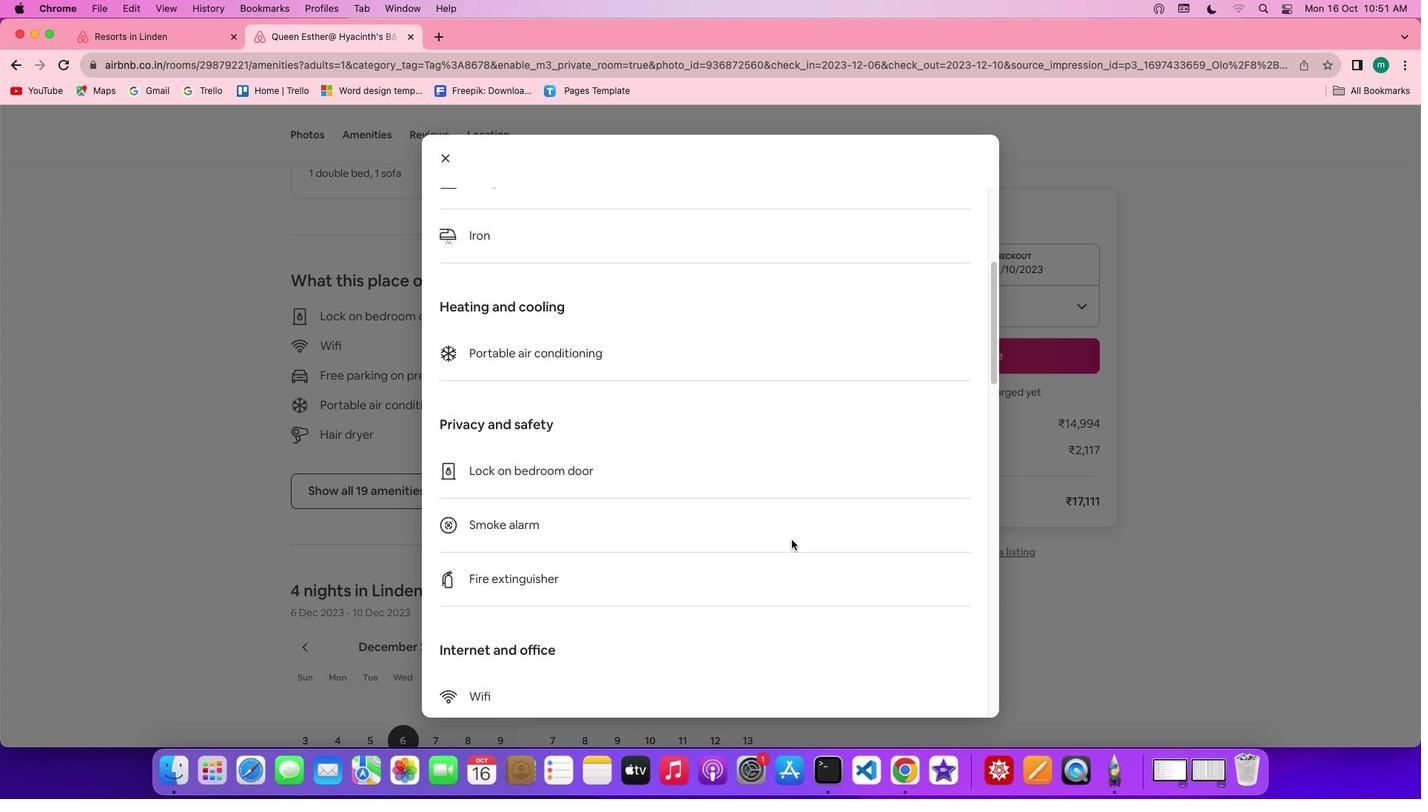 
Action: Mouse scrolled (791, 539) with delta (0, 0)
Screenshot: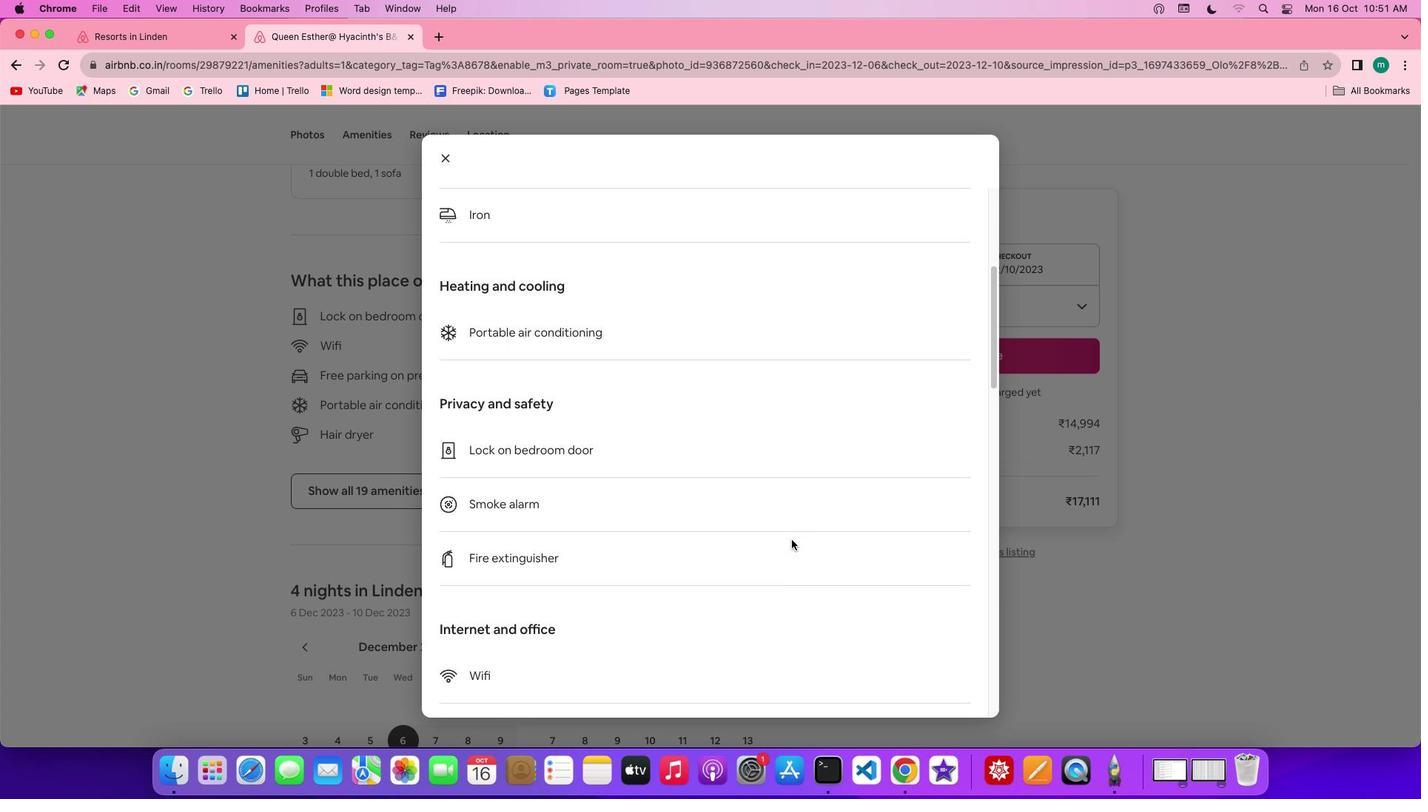 
Action: Mouse scrolled (791, 539) with delta (0, 0)
Screenshot: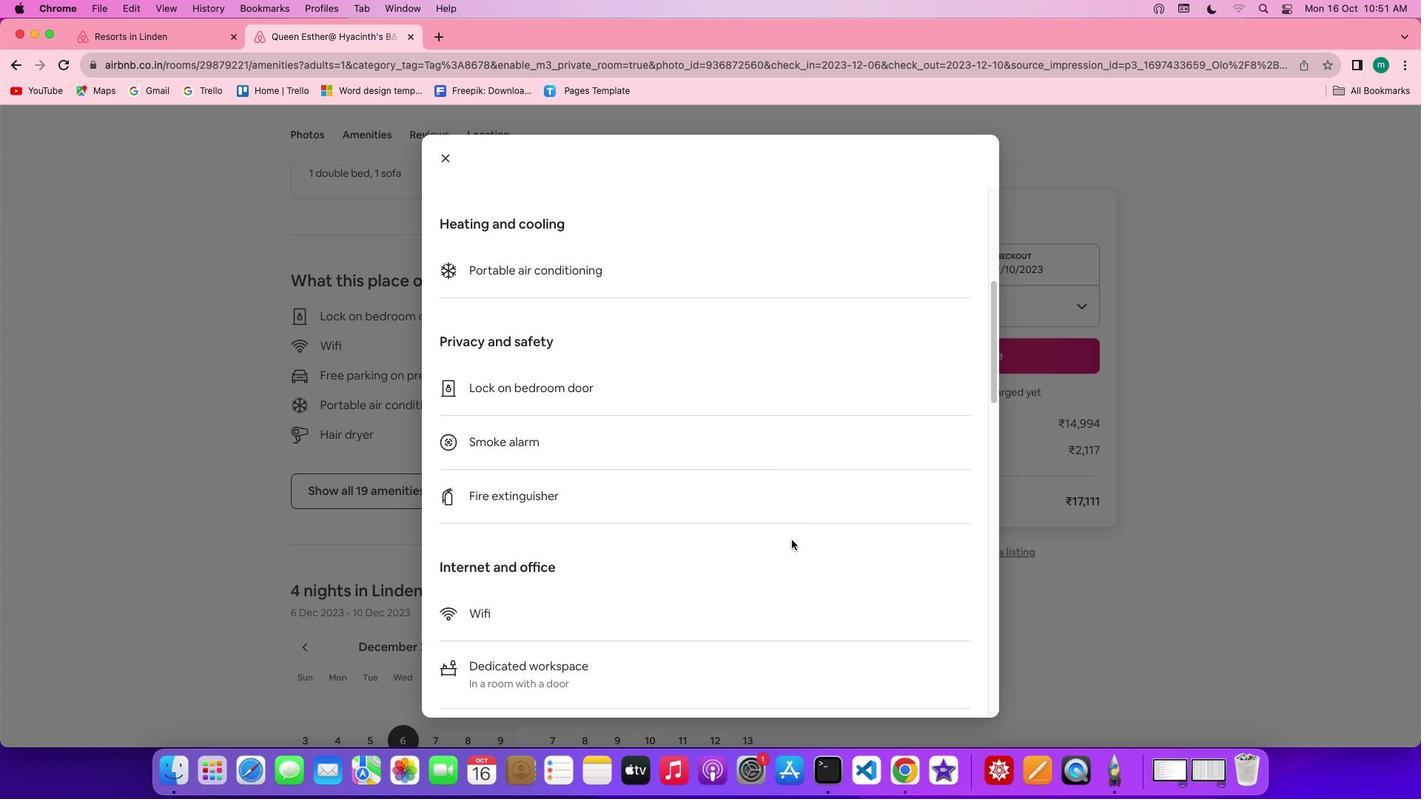 
Action: Mouse scrolled (791, 539) with delta (0, 0)
Screenshot: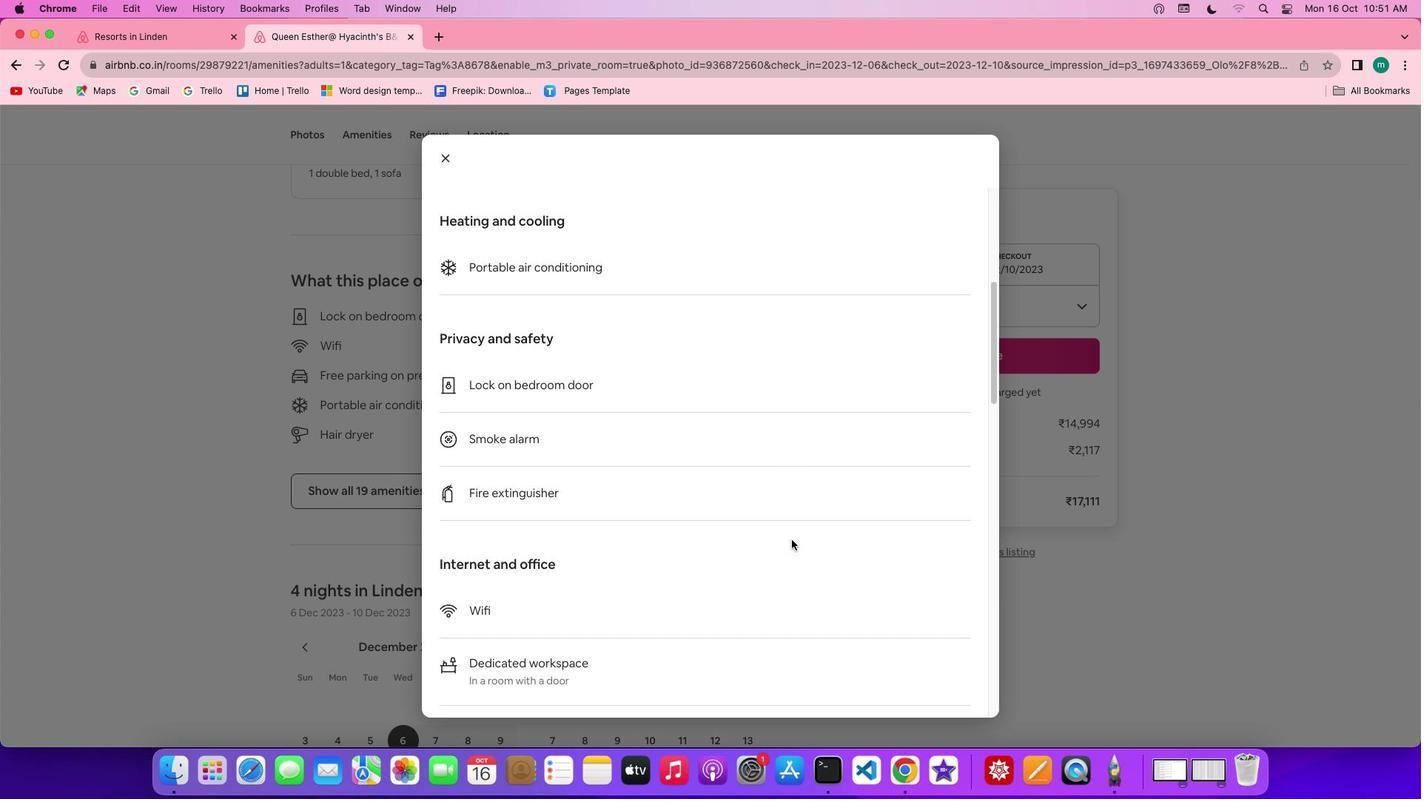 
Action: Mouse scrolled (791, 539) with delta (0, -1)
Screenshot: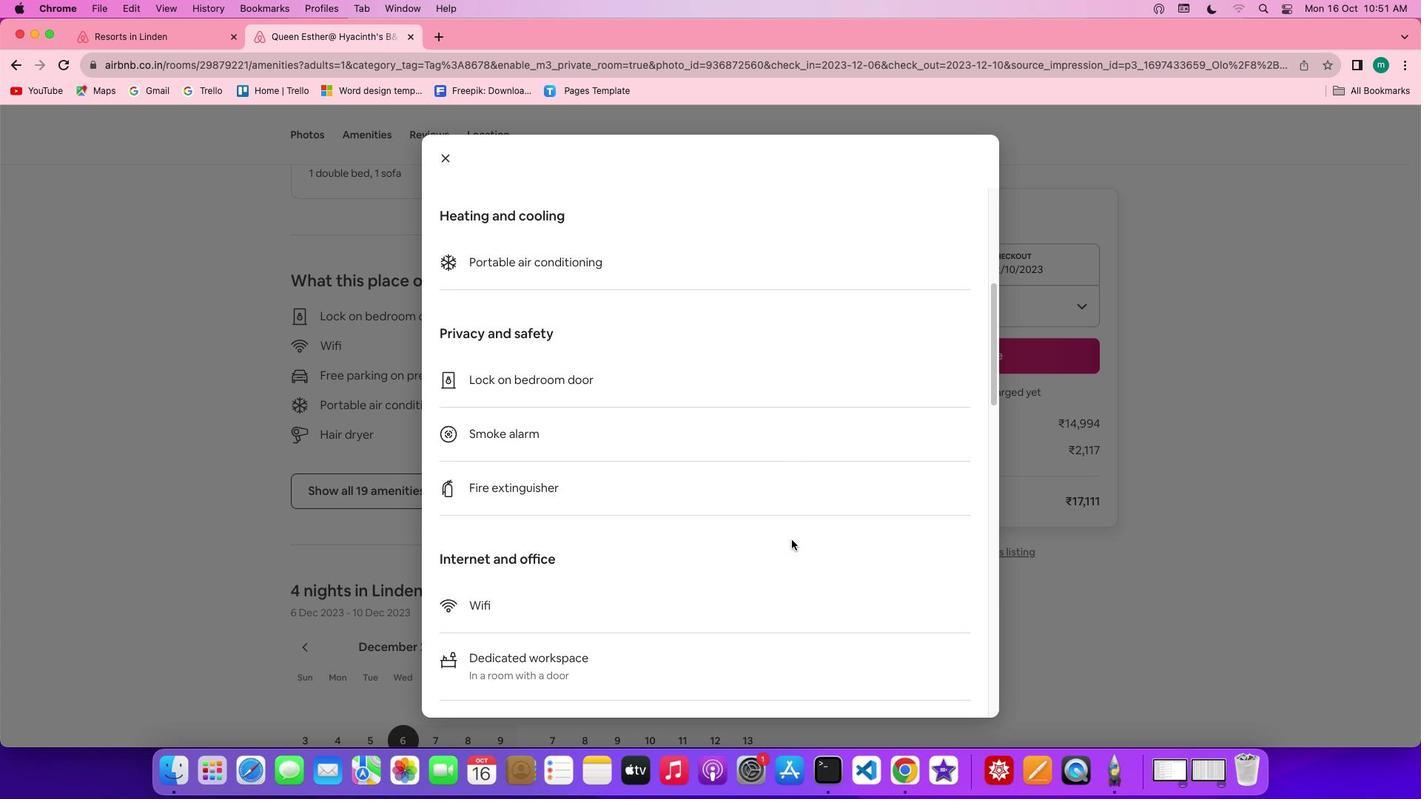 
Action: Mouse scrolled (791, 539) with delta (0, -1)
Screenshot: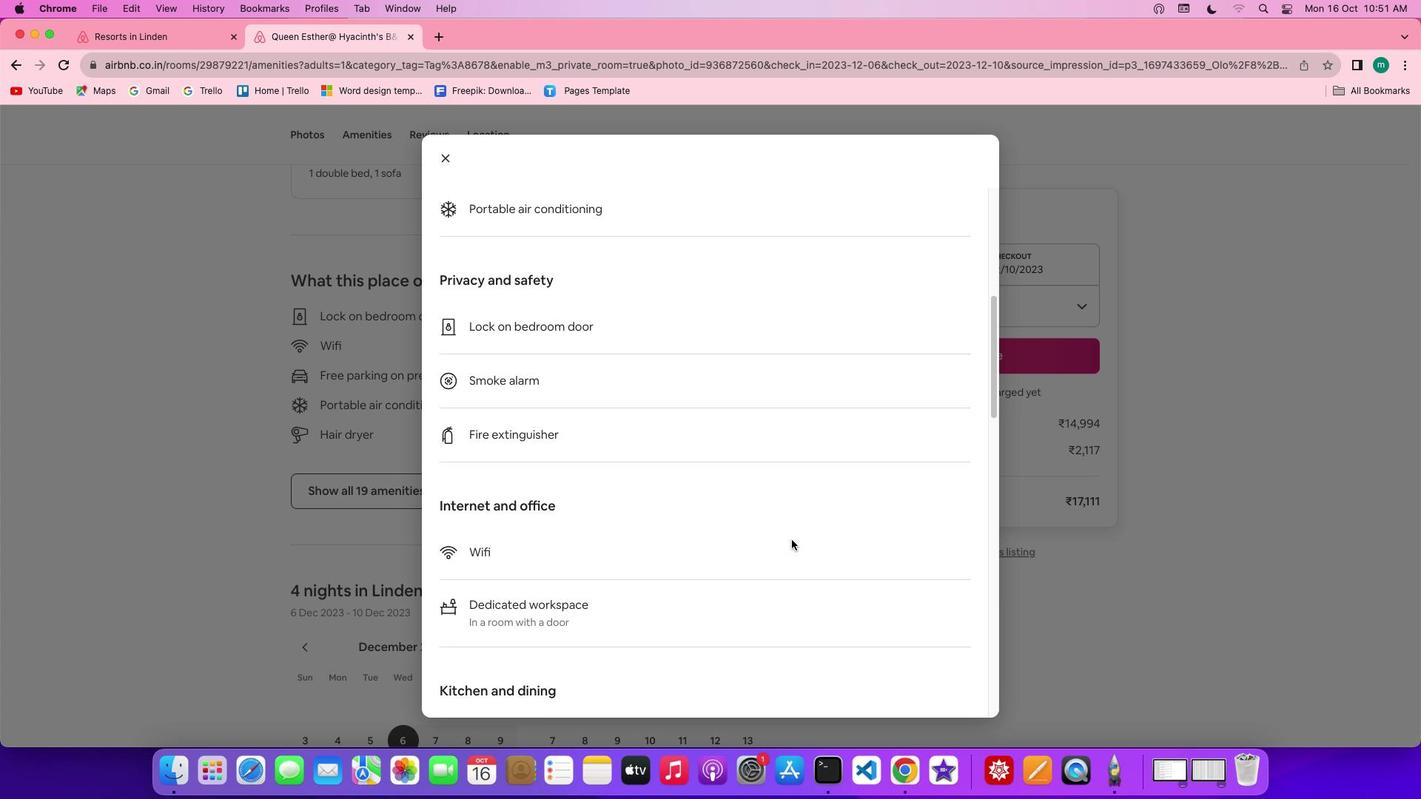 
Action: Mouse scrolled (791, 539) with delta (0, 0)
Screenshot: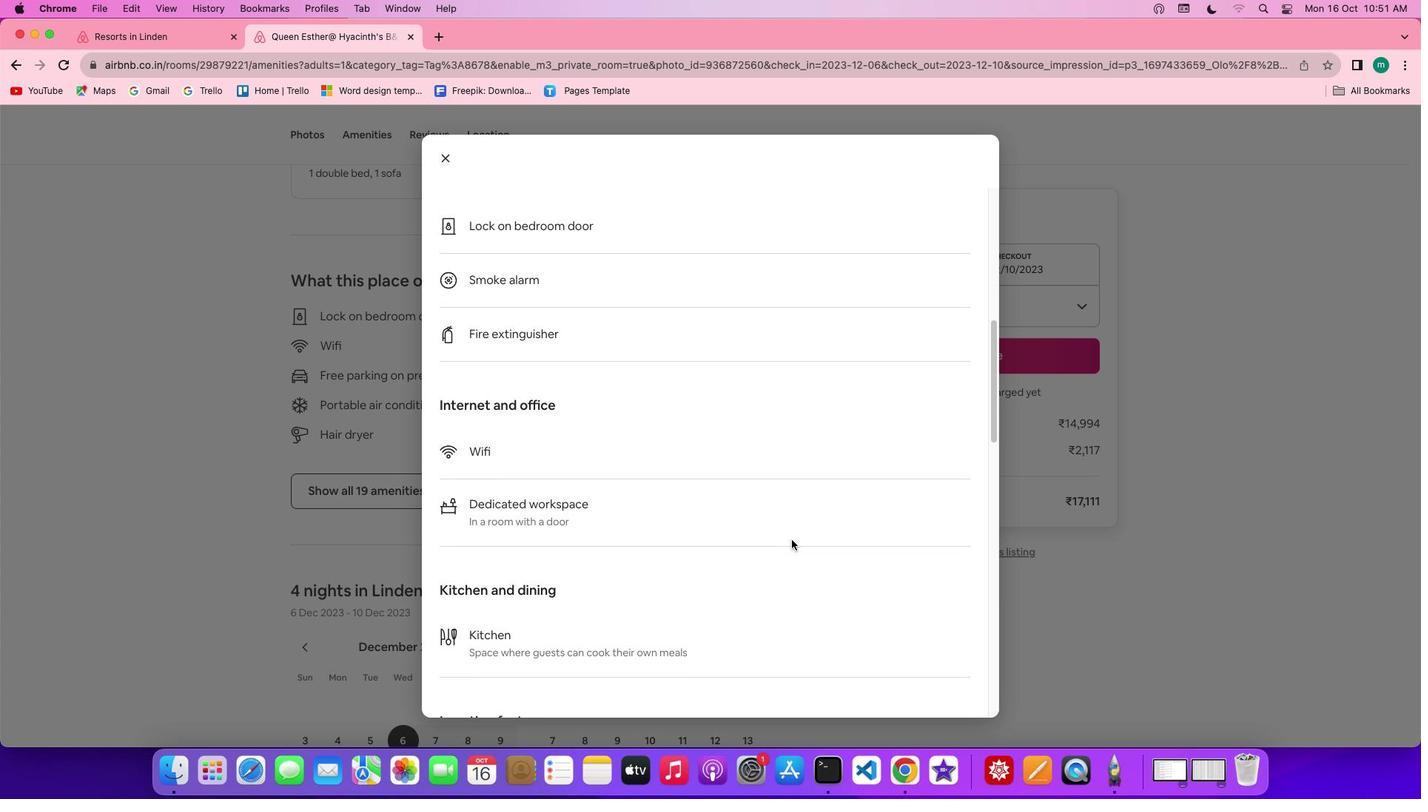 
Action: Mouse scrolled (791, 539) with delta (0, 0)
Screenshot: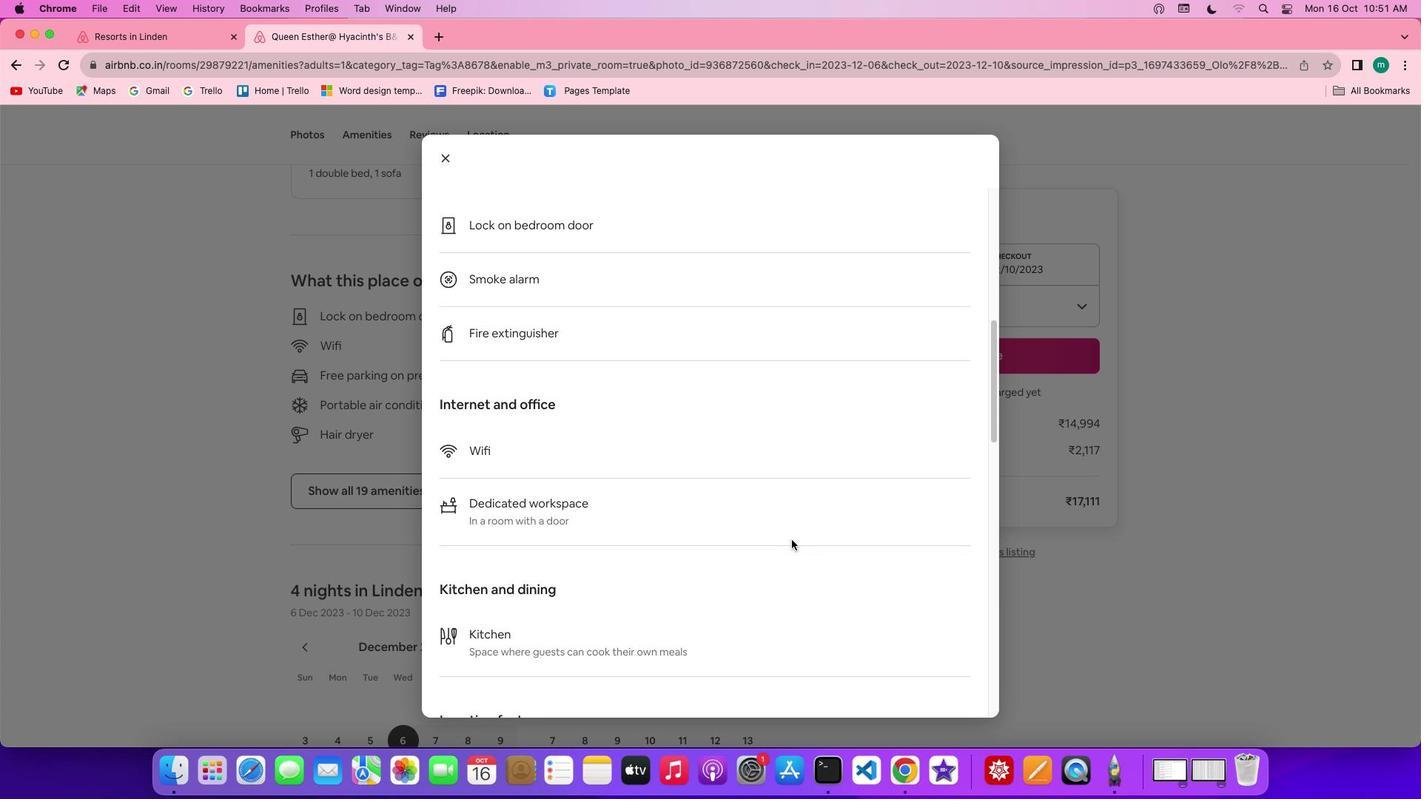 
Action: Mouse scrolled (791, 539) with delta (0, 0)
Screenshot: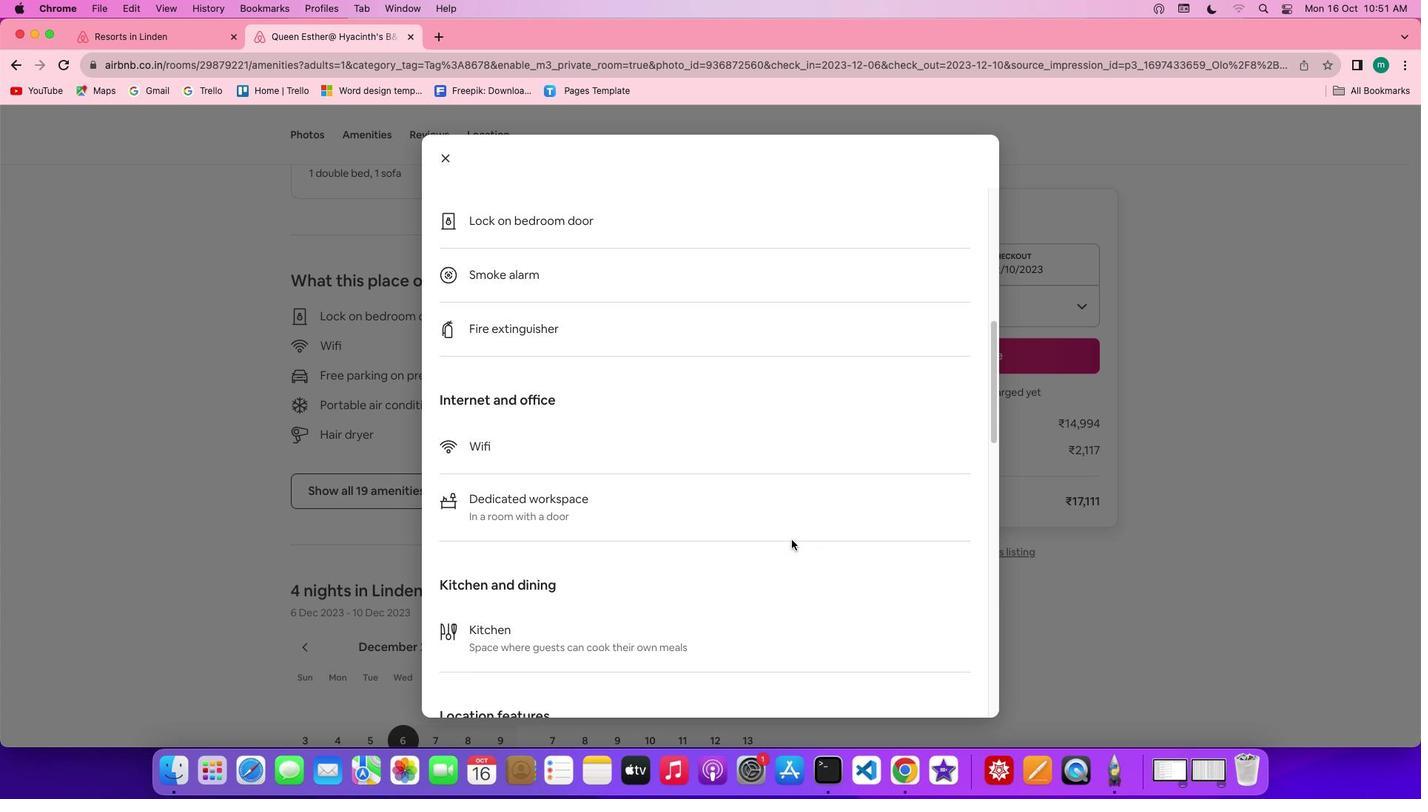 
Action: Mouse scrolled (791, 539) with delta (0, -2)
Screenshot: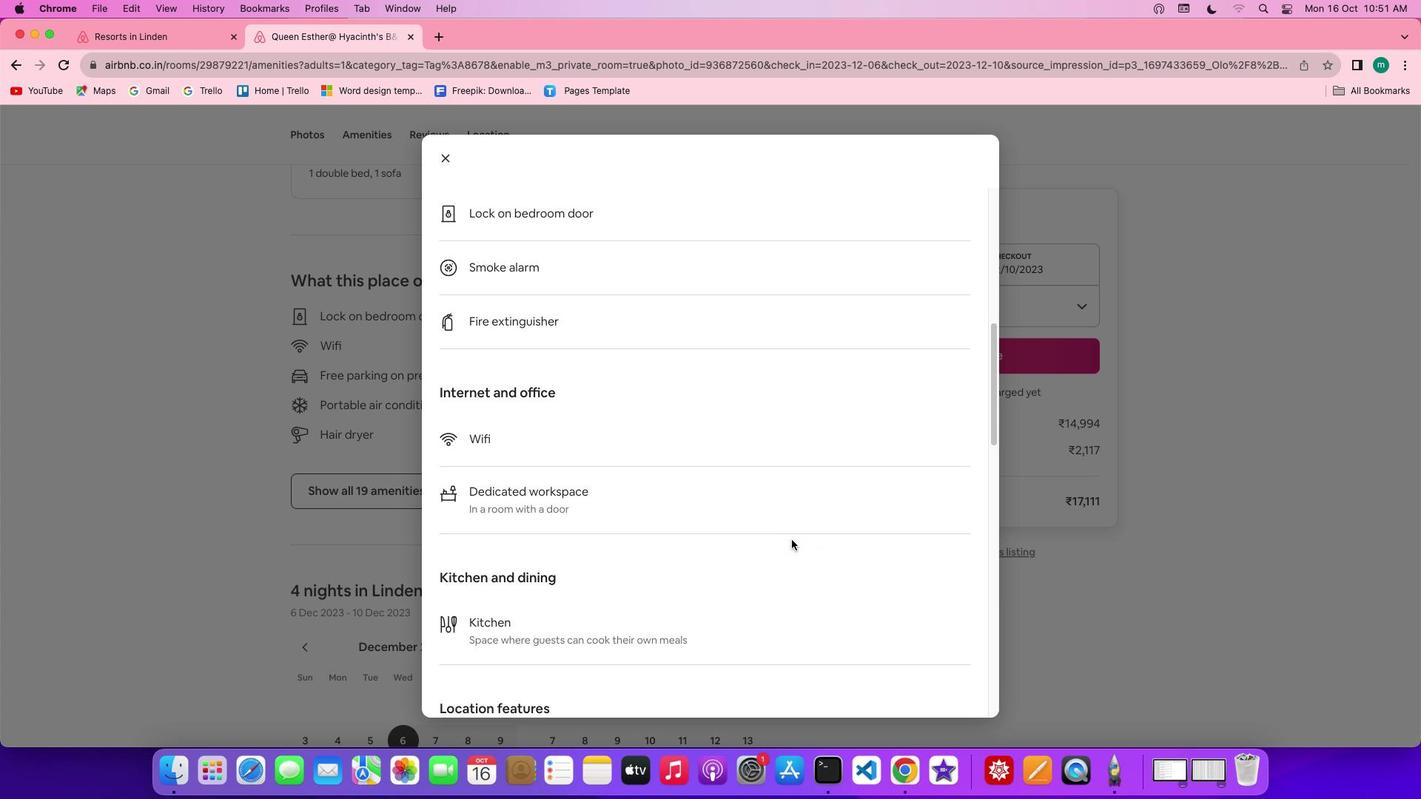 
Action: Mouse scrolled (791, 539) with delta (0, -2)
Screenshot: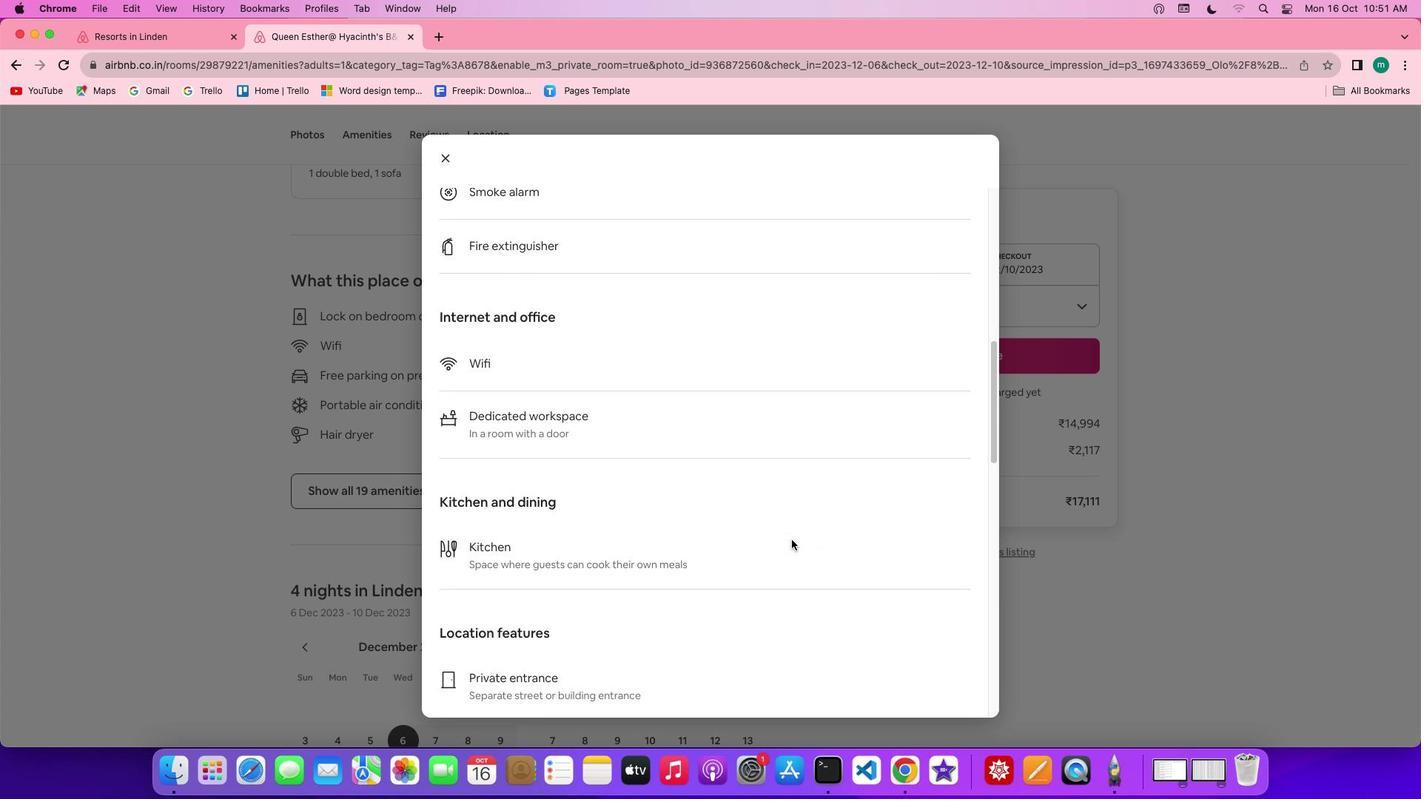 
Action: Mouse scrolled (791, 539) with delta (0, 0)
Screenshot: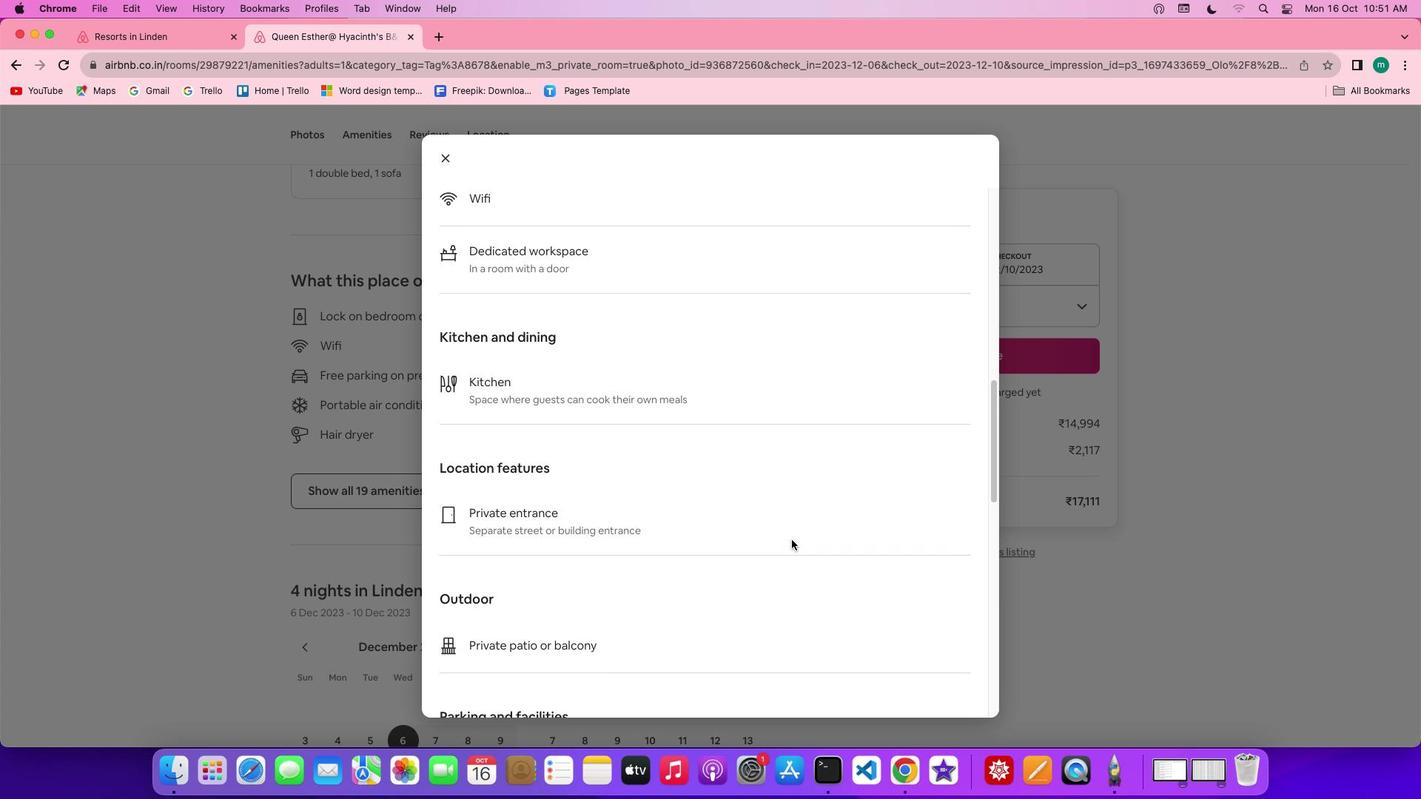 
Action: Mouse scrolled (791, 539) with delta (0, 0)
Screenshot: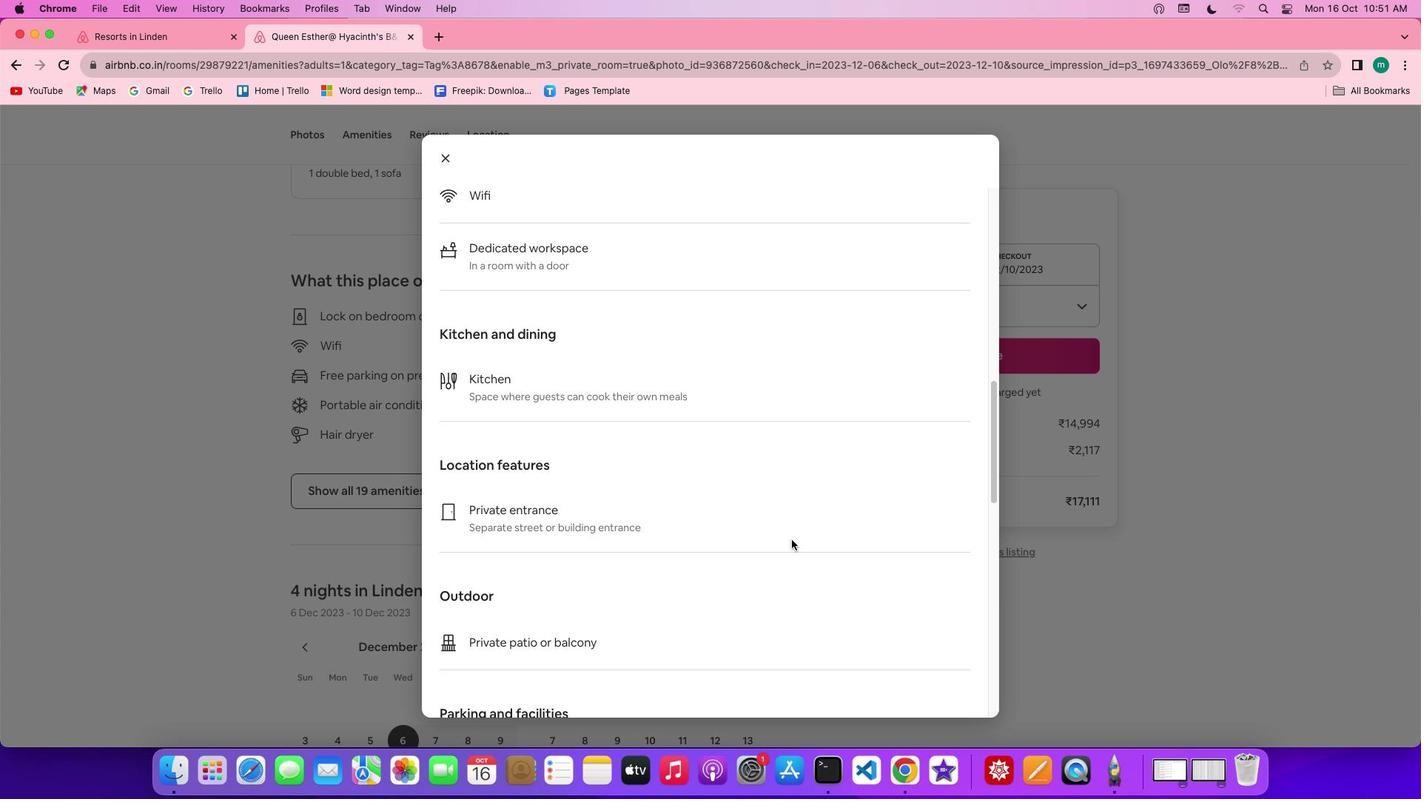 
Action: Mouse scrolled (791, 539) with delta (0, 0)
Screenshot: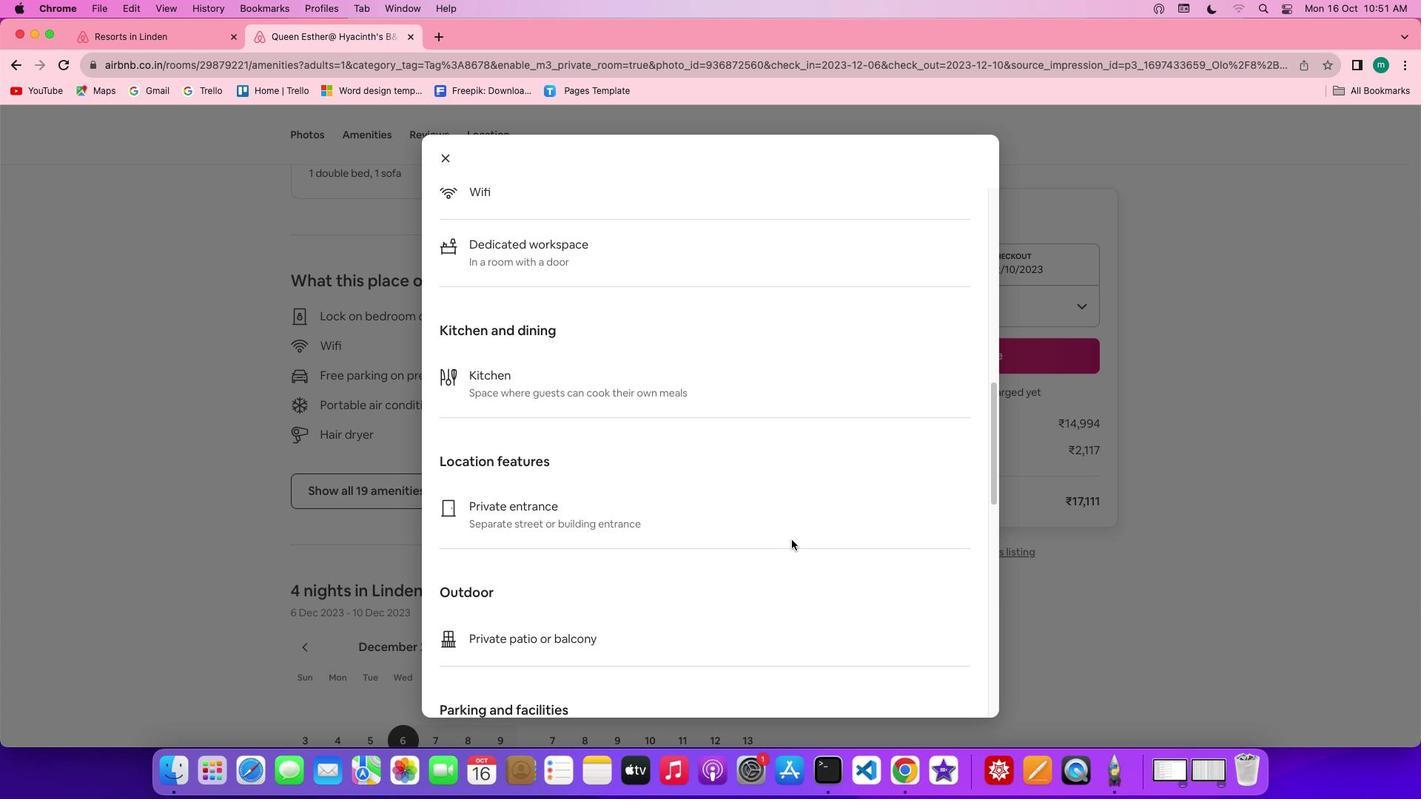 
Action: Mouse scrolled (791, 539) with delta (0, -1)
Screenshot: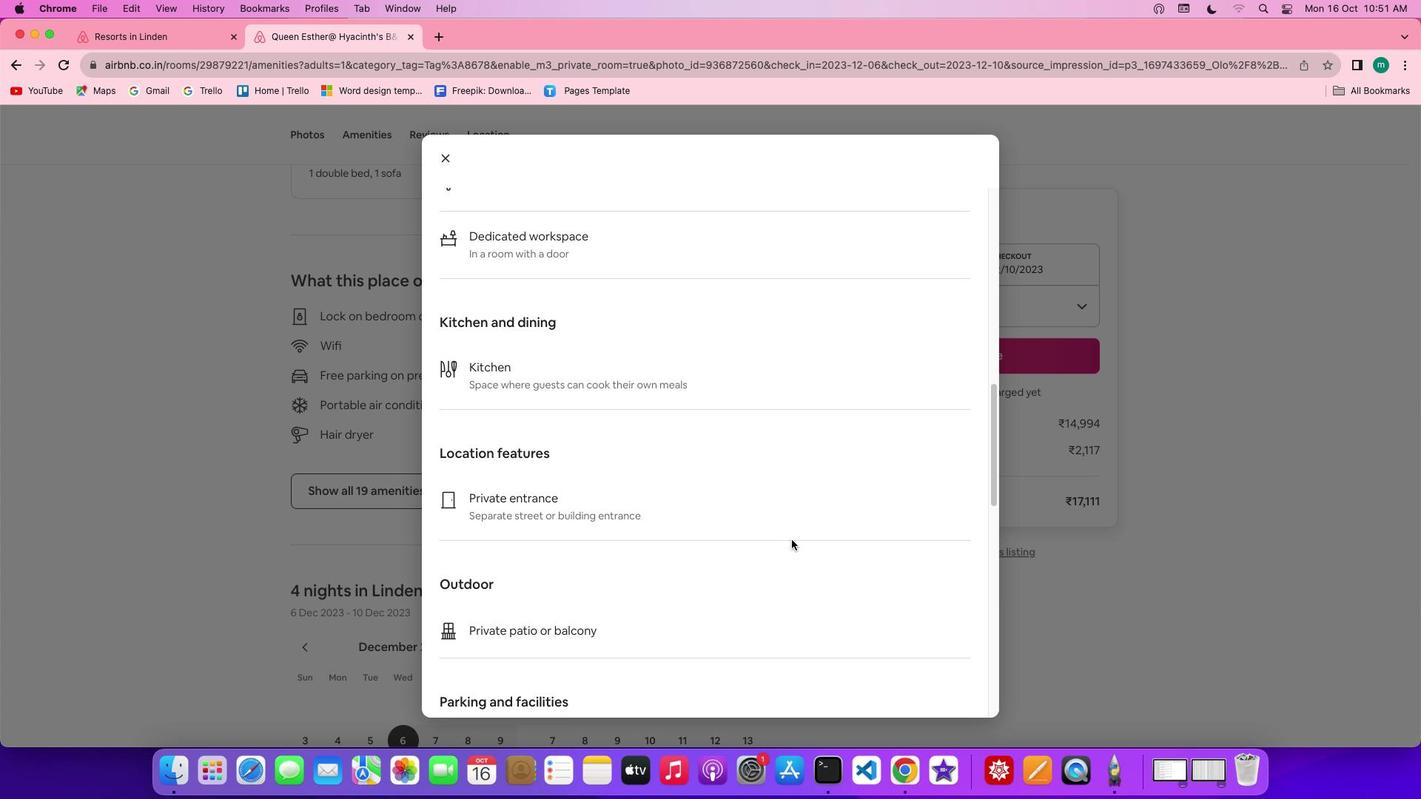 
Action: Mouse scrolled (791, 539) with delta (0, -2)
Screenshot: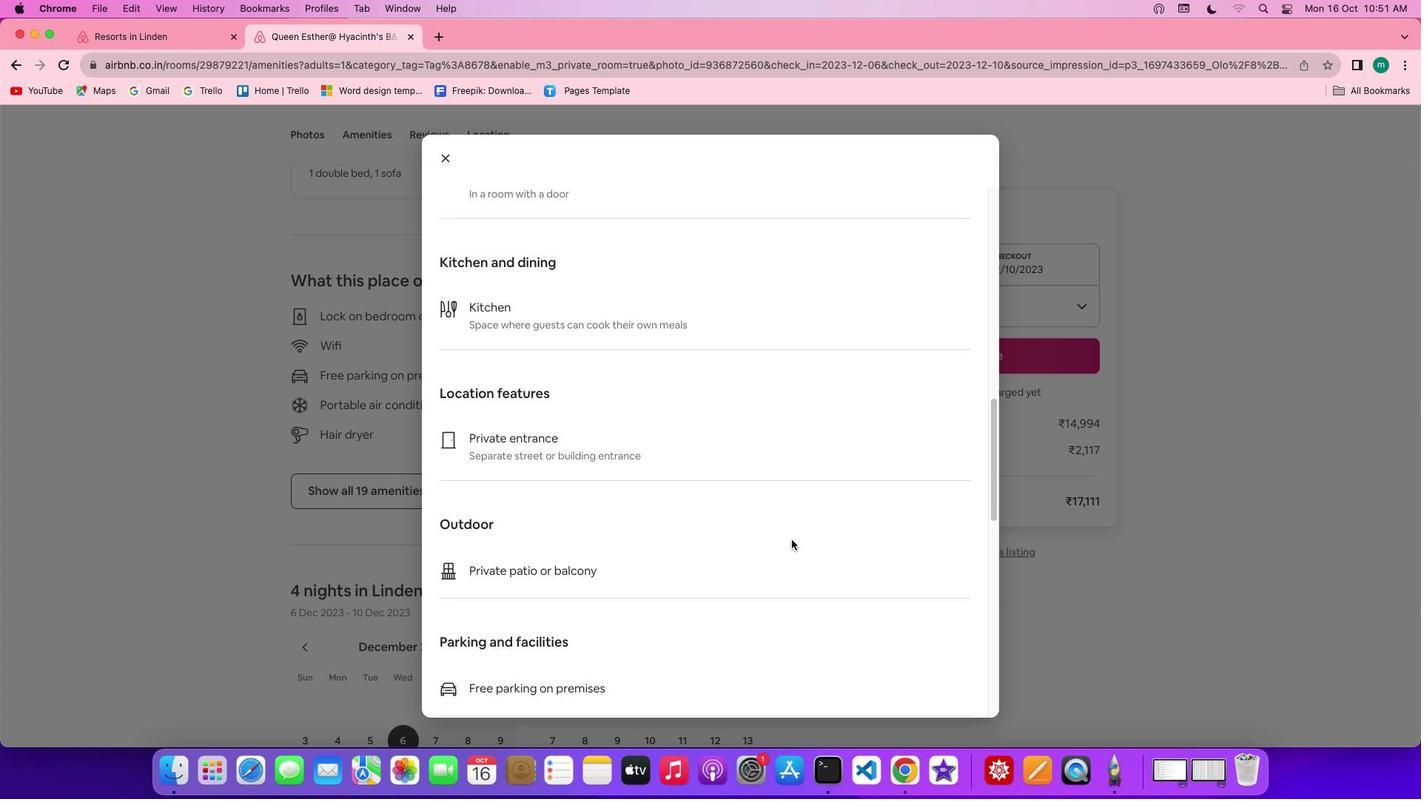 
Action: Mouse scrolled (791, 539) with delta (0, 0)
Screenshot: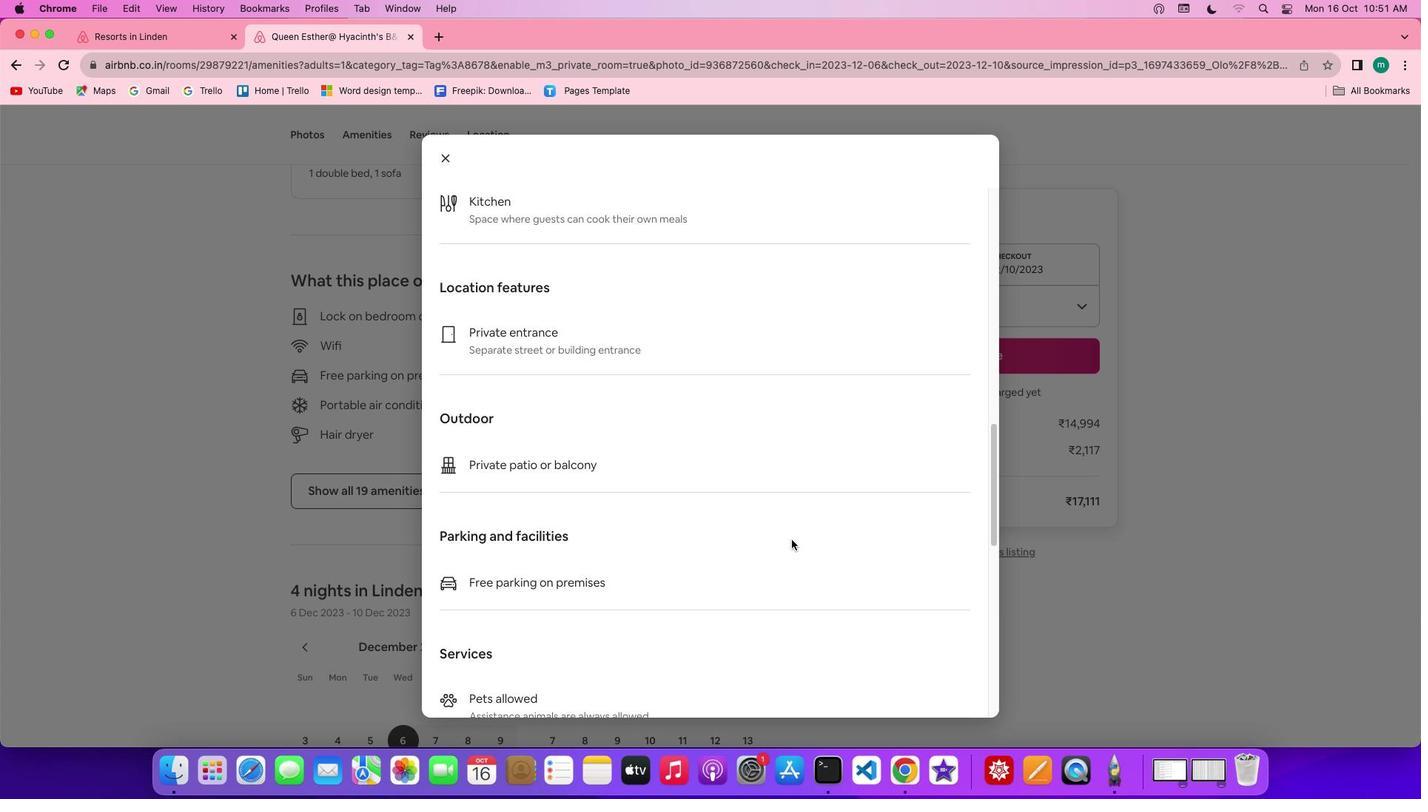 
Action: Mouse scrolled (791, 539) with delta (0, 0)
Screenshot: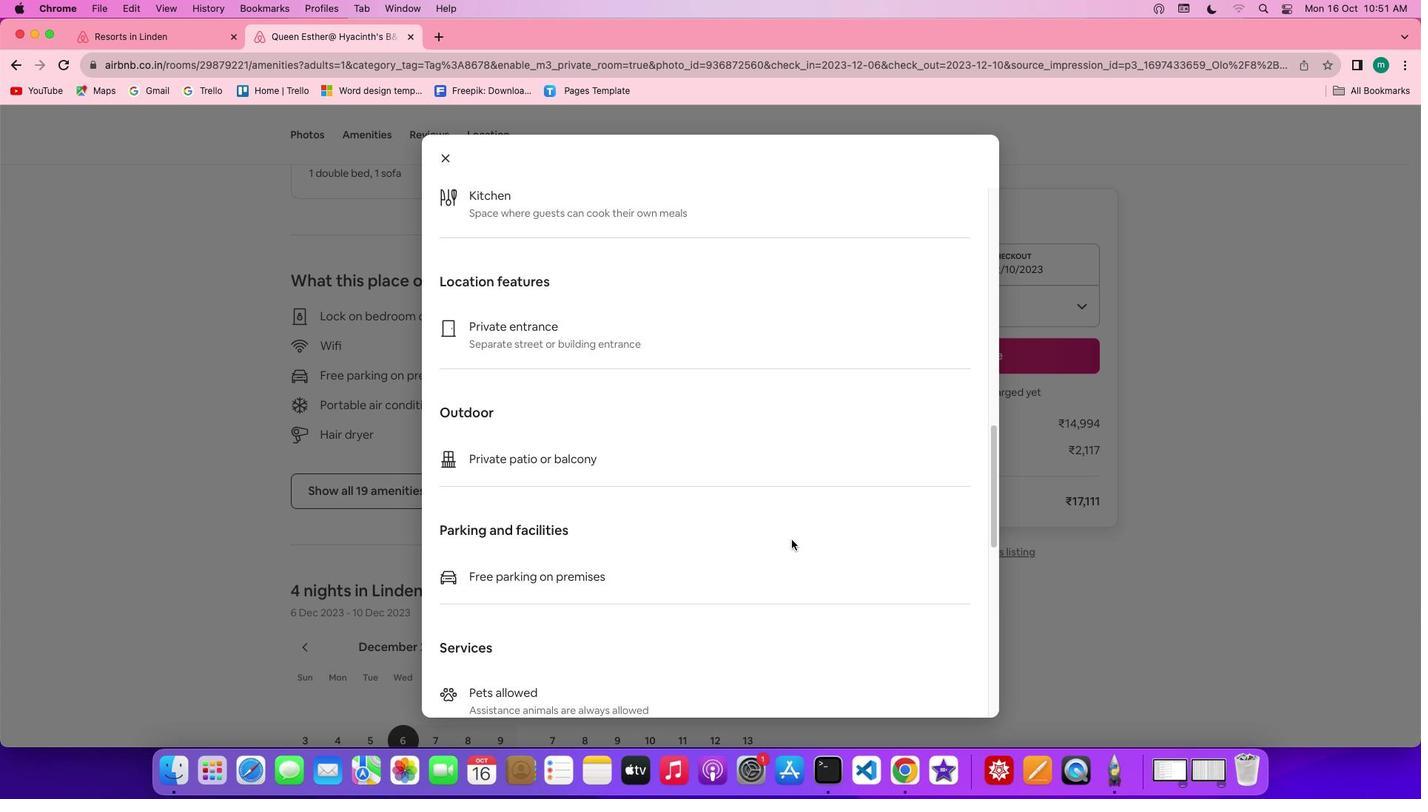 
Action: Mouse scrolled (791, 539) with delta (0, -1)
Screenshot: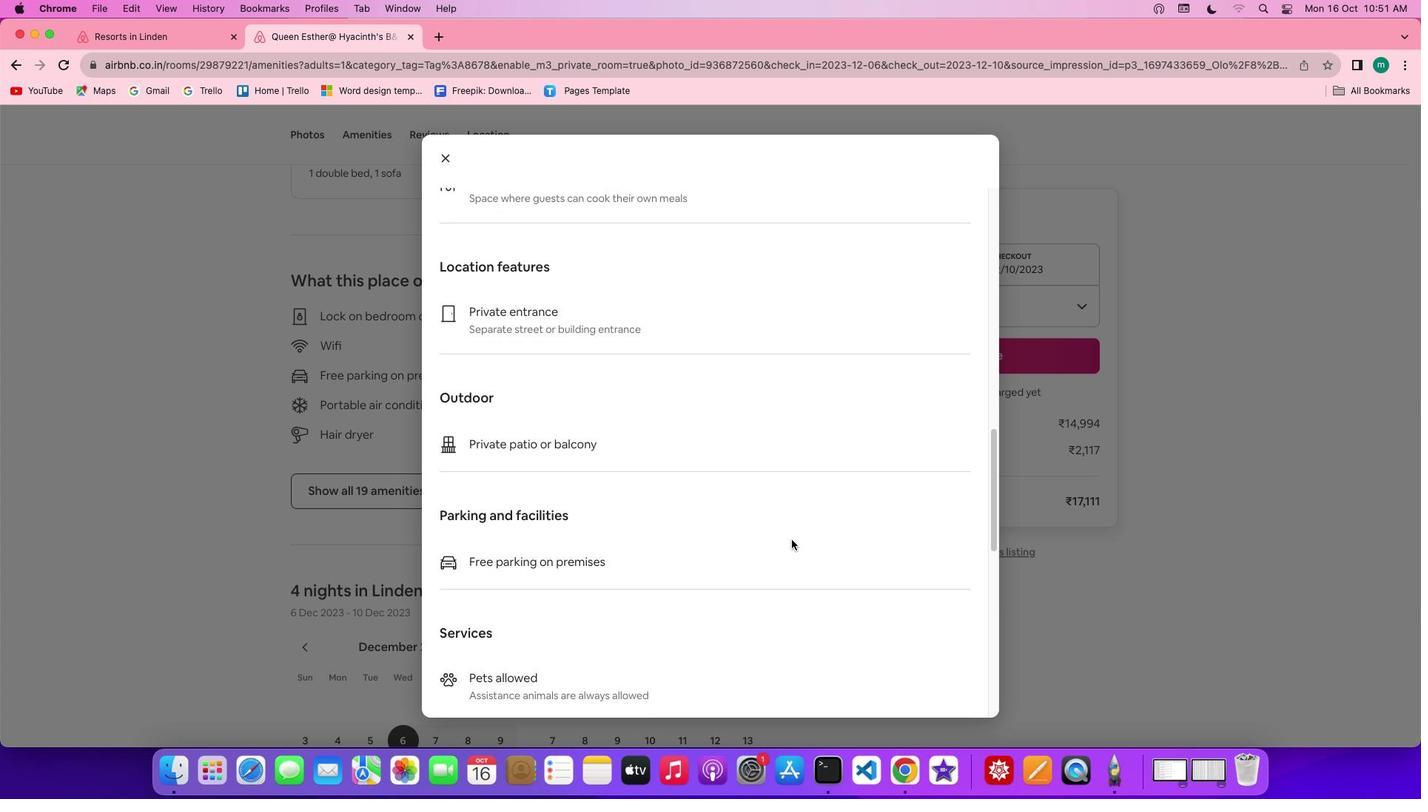
Action: Mouse scrolled (791, 539) with delta (0, -2)
Screenshot: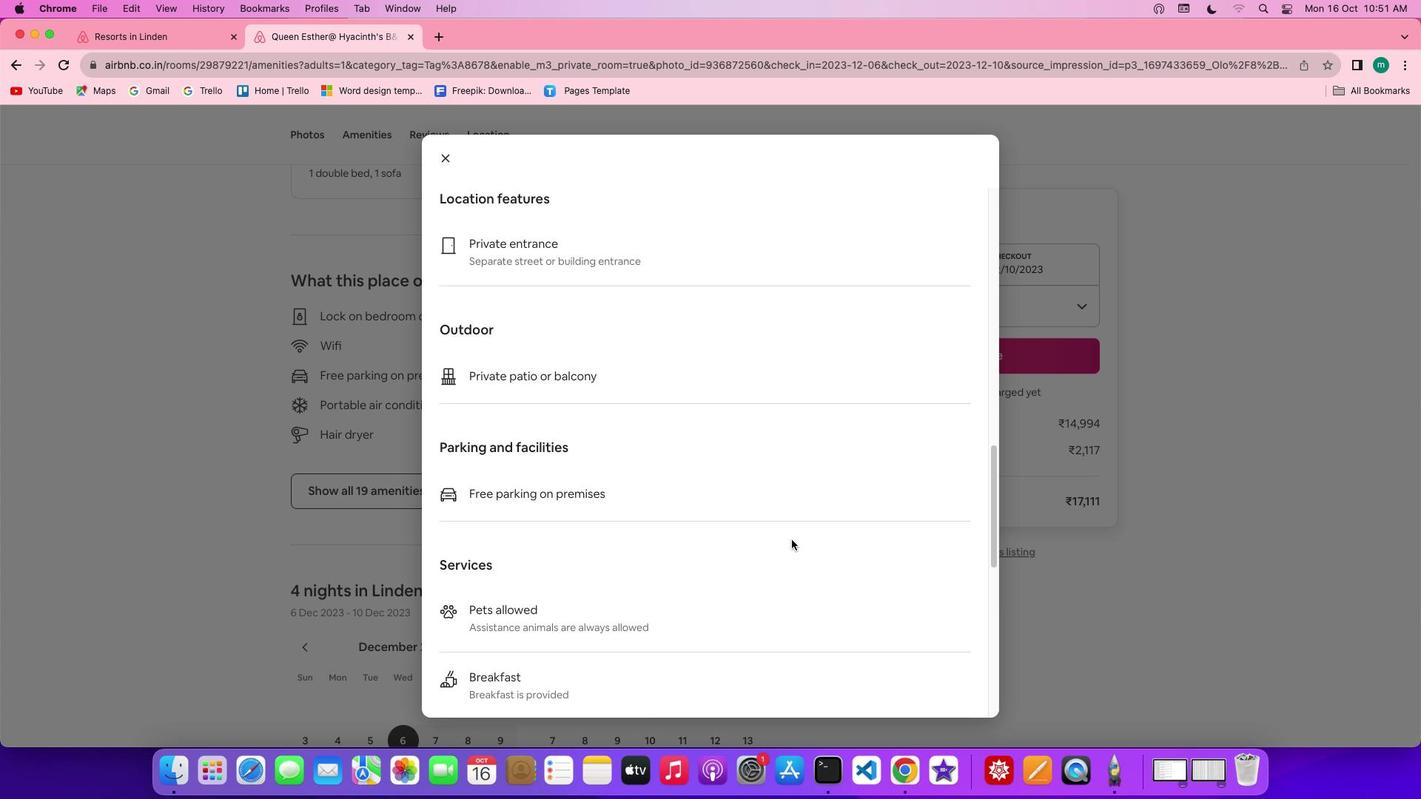 
Action: Mouse moved to (800, 541)
Screenshot: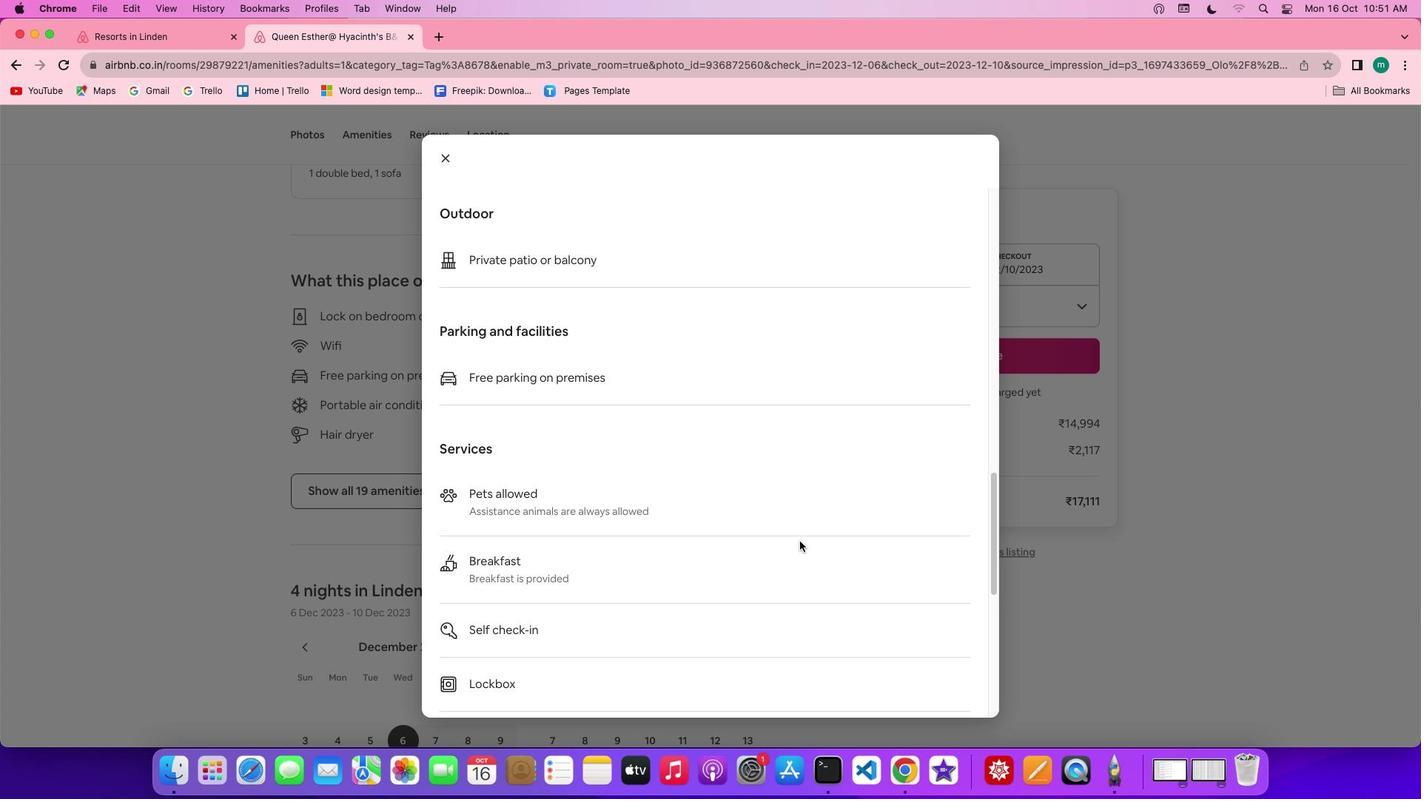 
Action: Mouse scrolled (800, 541) with delta (0, 0)
Screenshot: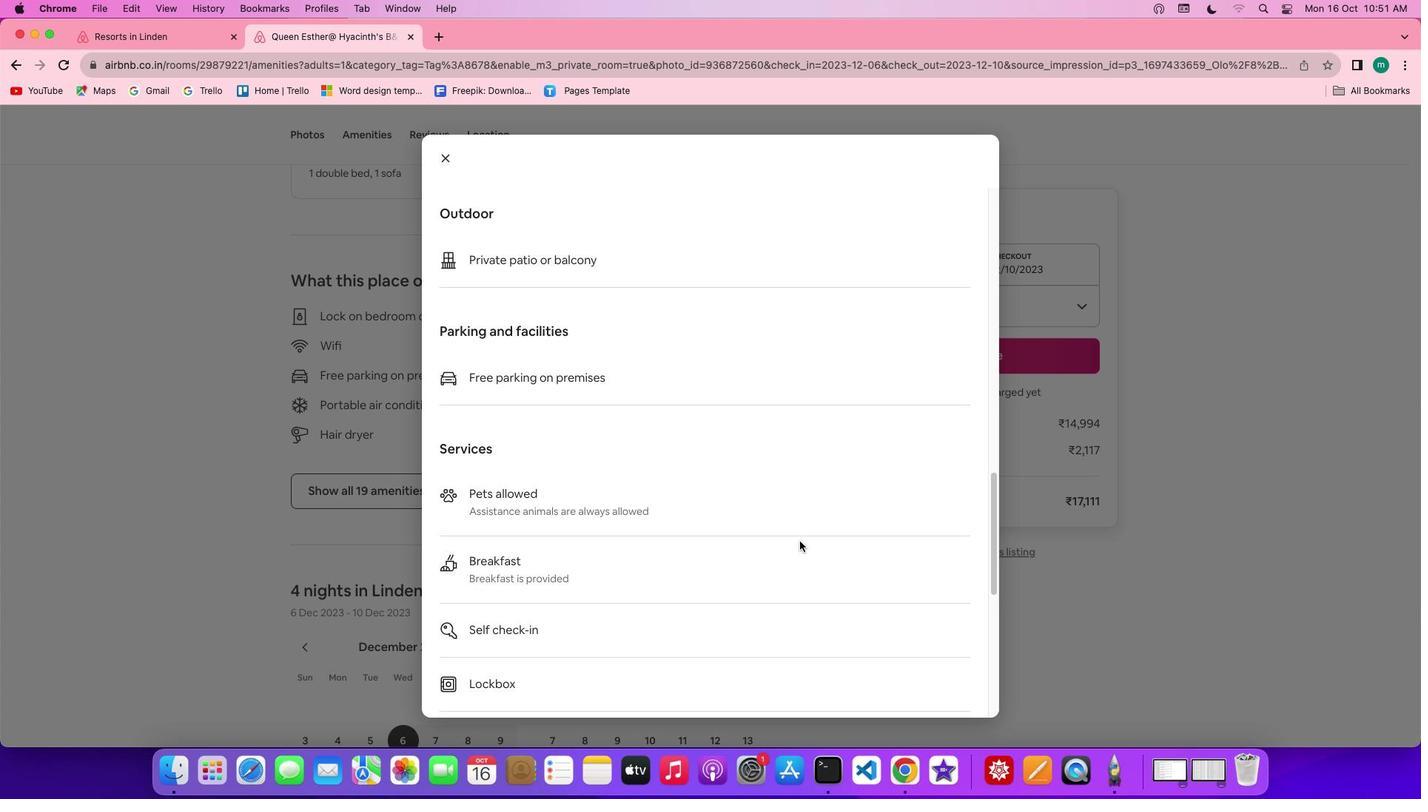 
Action: Mouse scrolled (800, 541) with delta (0, 0)
Screenshot: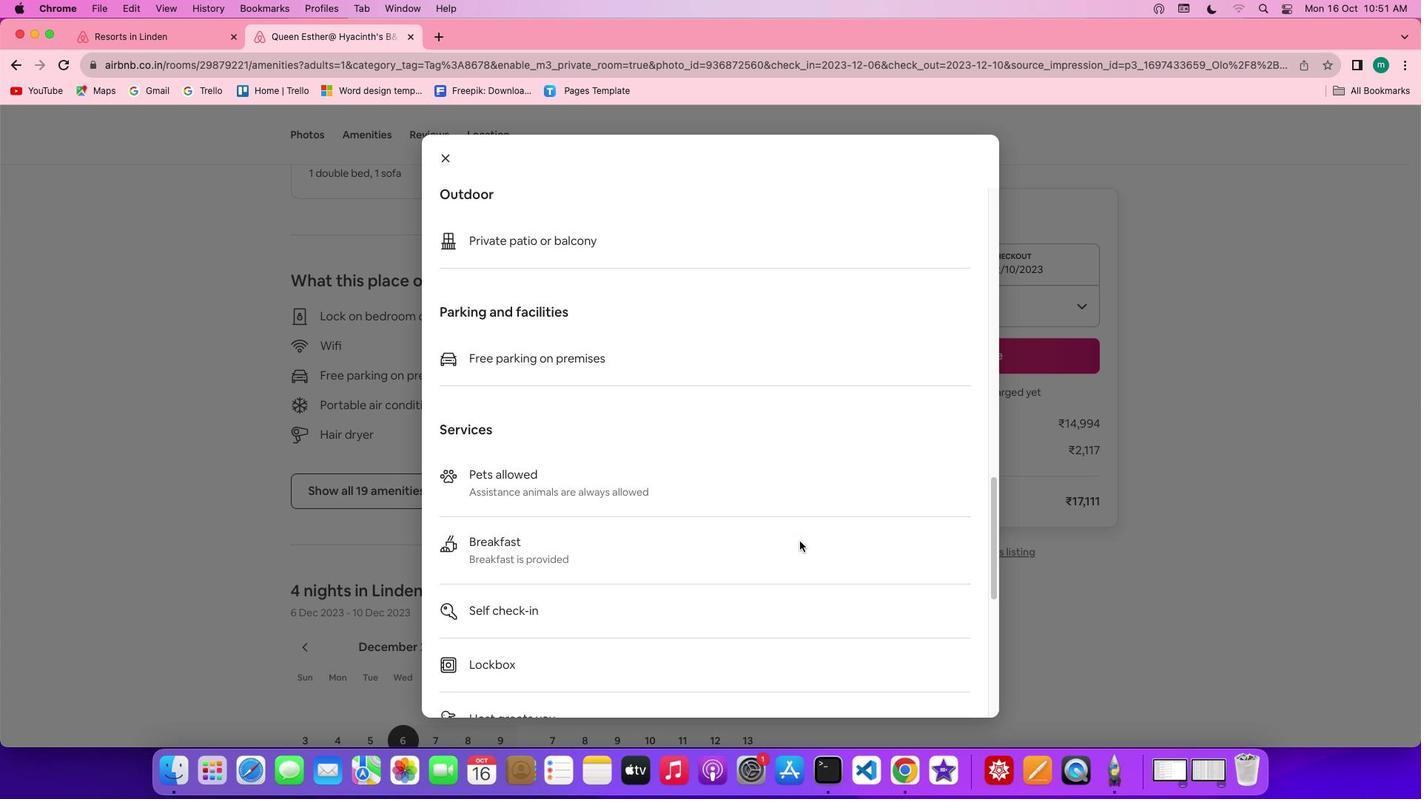 
Action: Mouse scrolled (800, 541) with delta (0, -2)
Screenshot: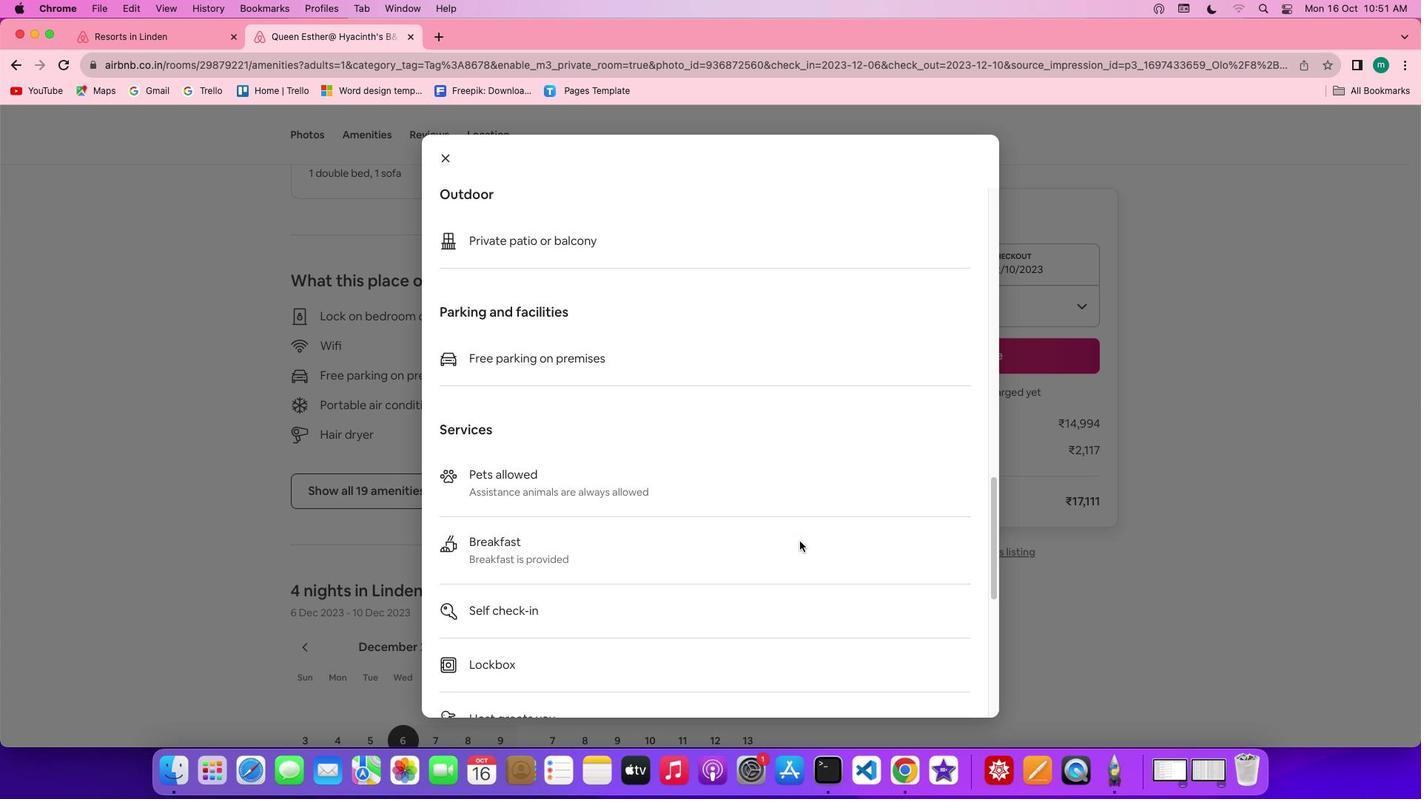 
Action: Mouse scrolled (800, 541) with delta (0, -2)
Screenshot: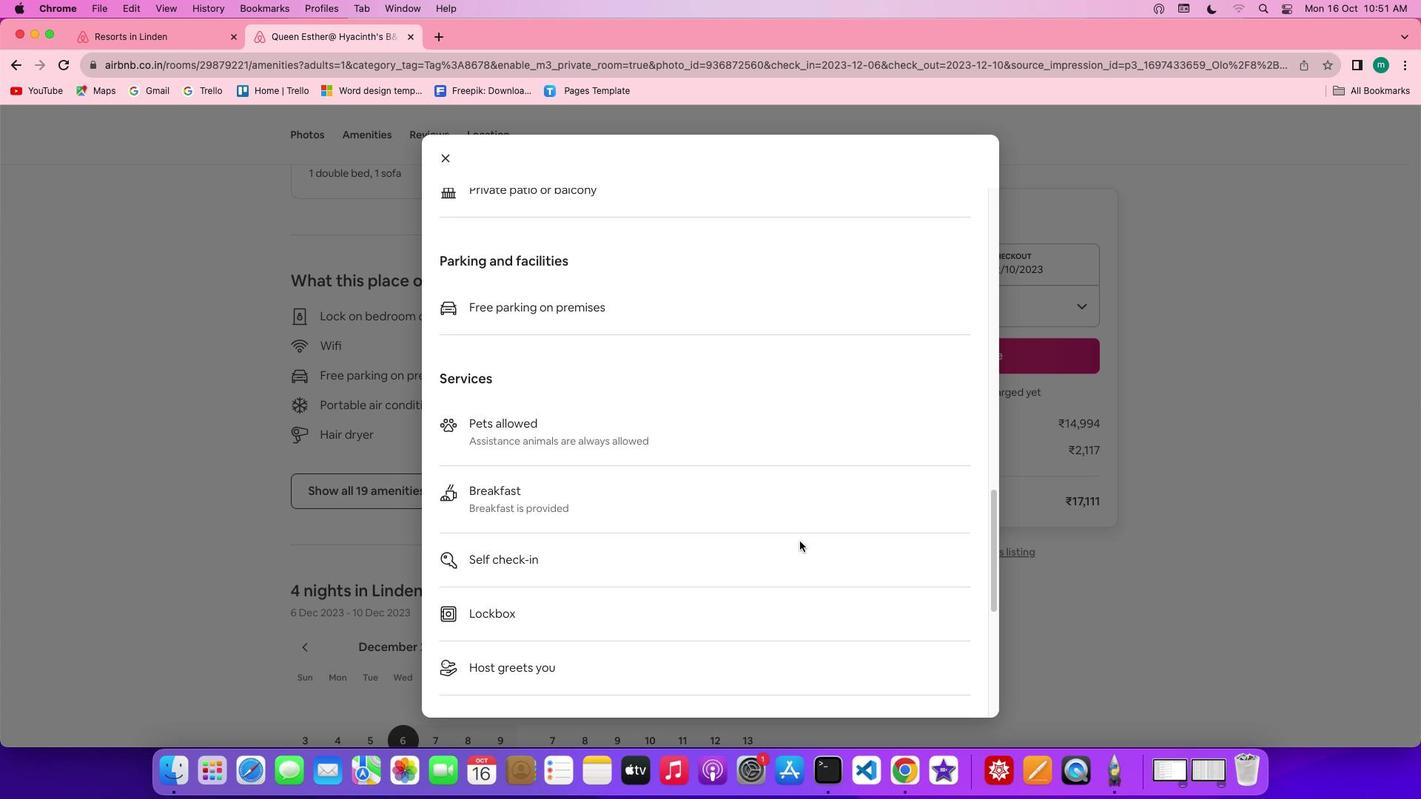 
Action: Mouse scrolled (800, 541) with delta (0, -2)
Screenshot: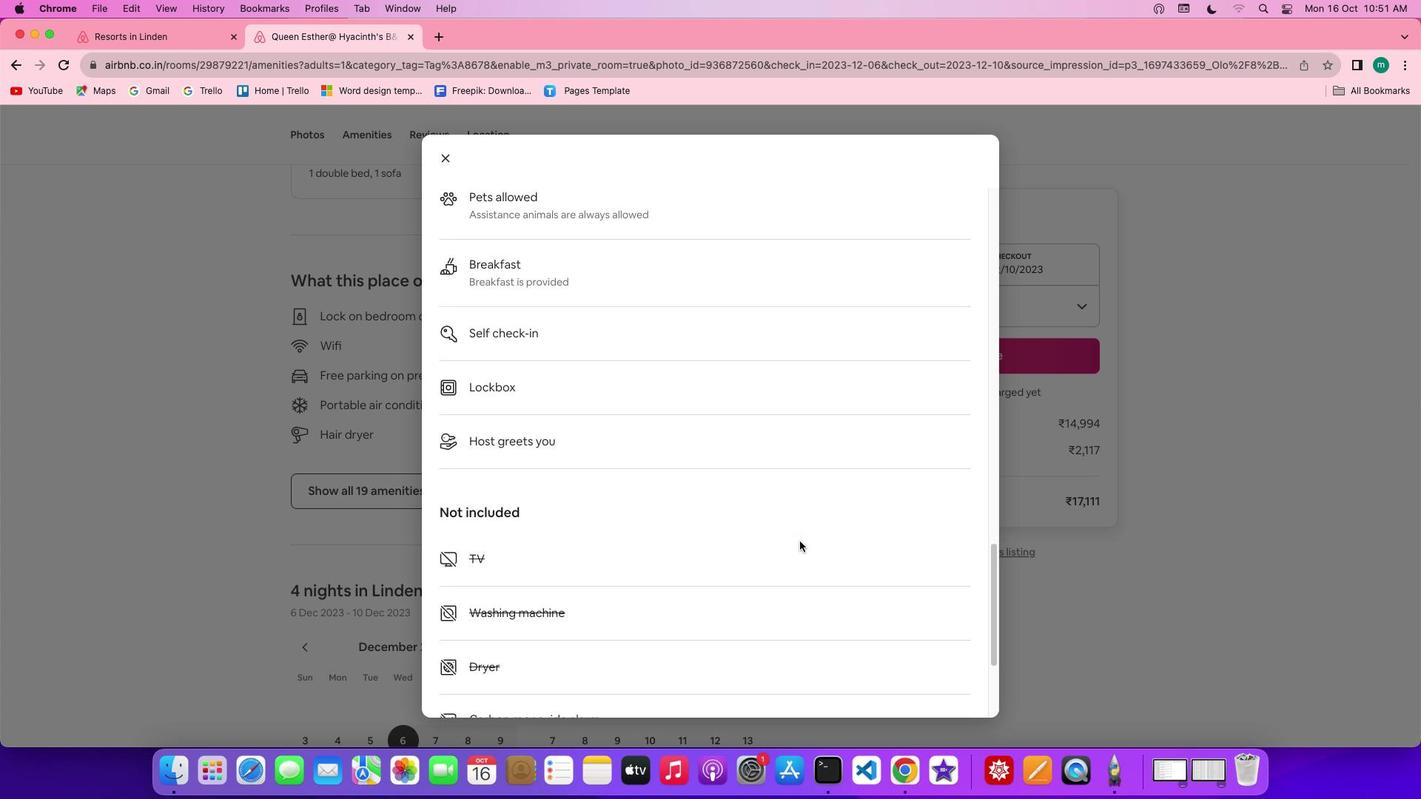 
Action: Mouse scrolled (800, 541) with delta (0, 0)
Screenshot: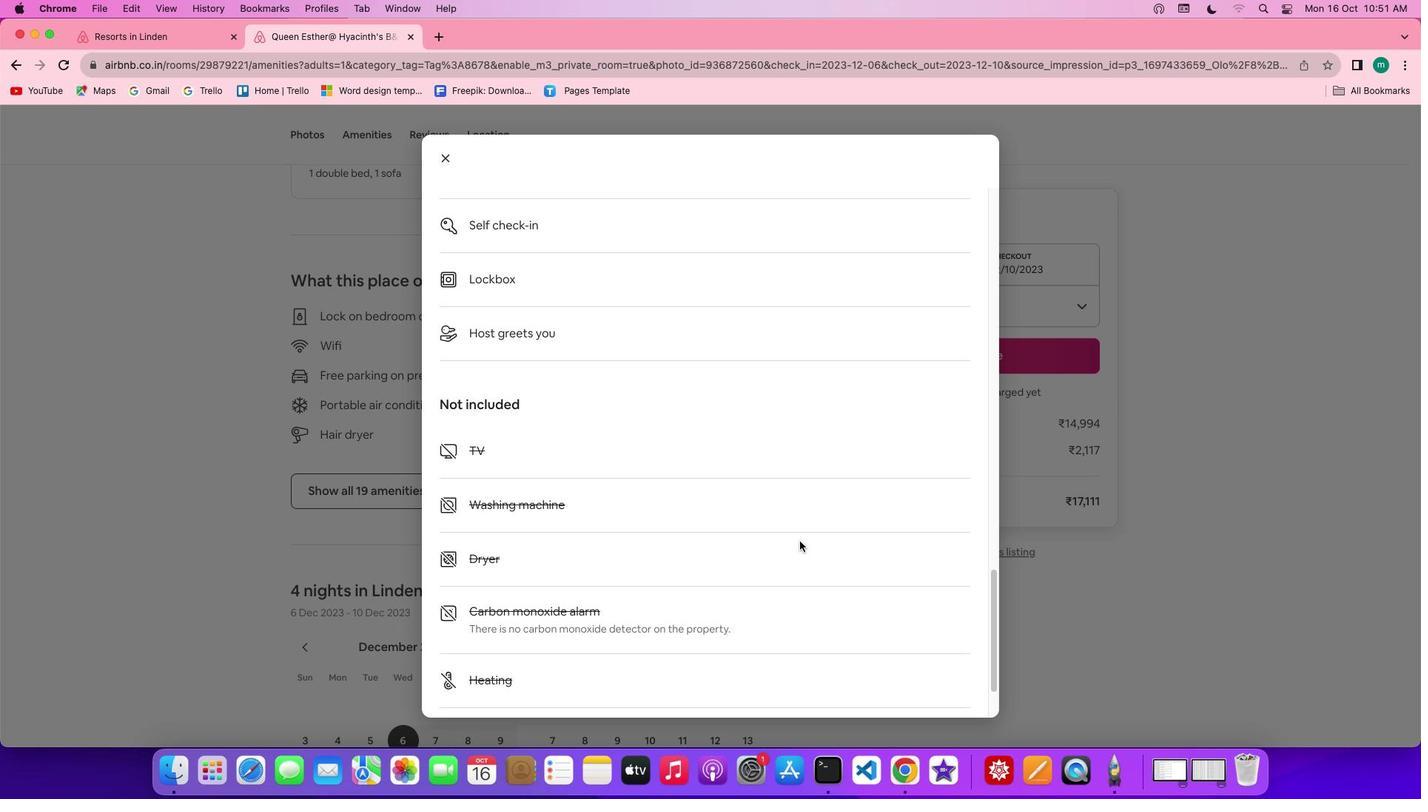 
Action: Mouse scrolled (800, 541) with delta (0, 0)
Screenshot: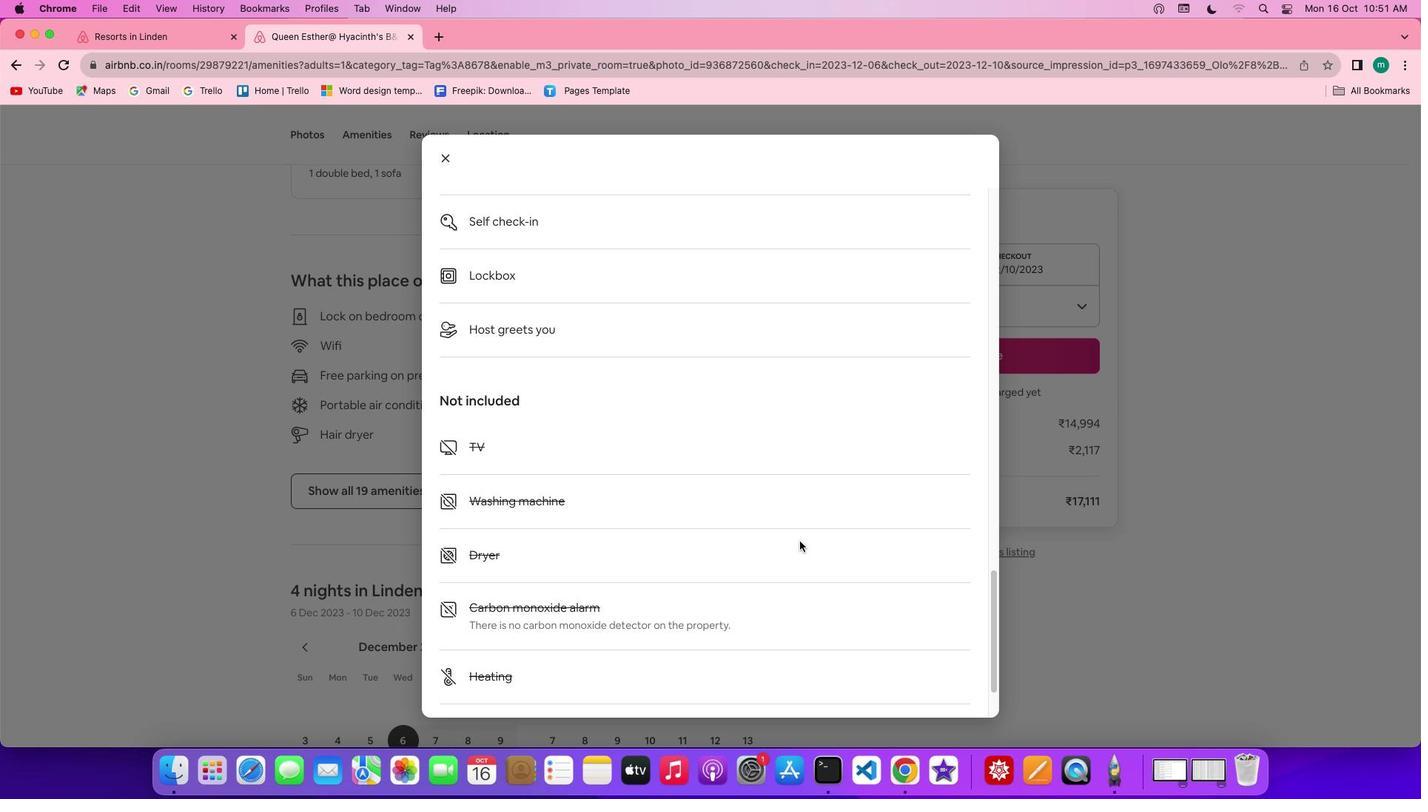 
Action: Mouse scrolled (800, 541) with delta (0, -1)
Screenshot: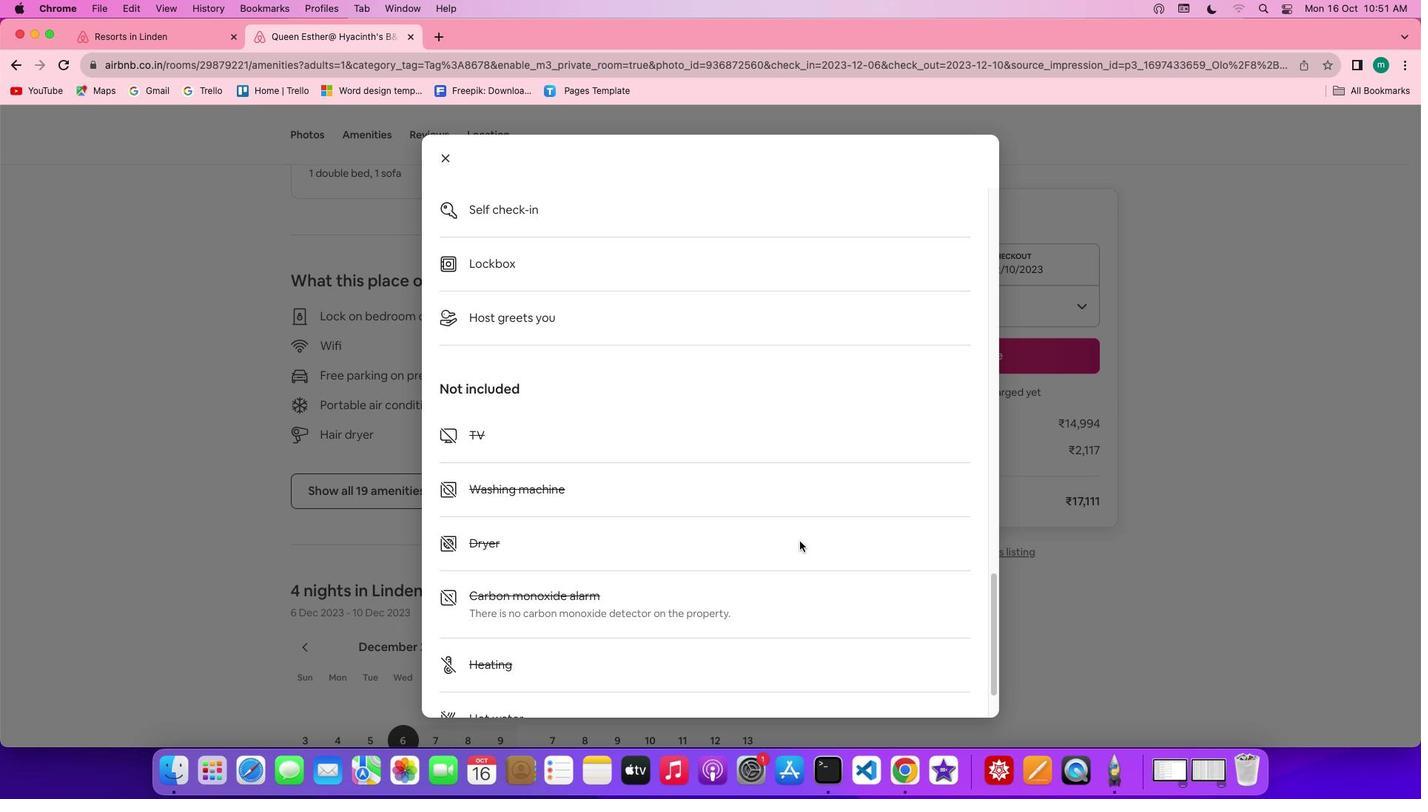 
Action: Mouse scrolled (800, 541) with delta (0, -2)
Screenshot: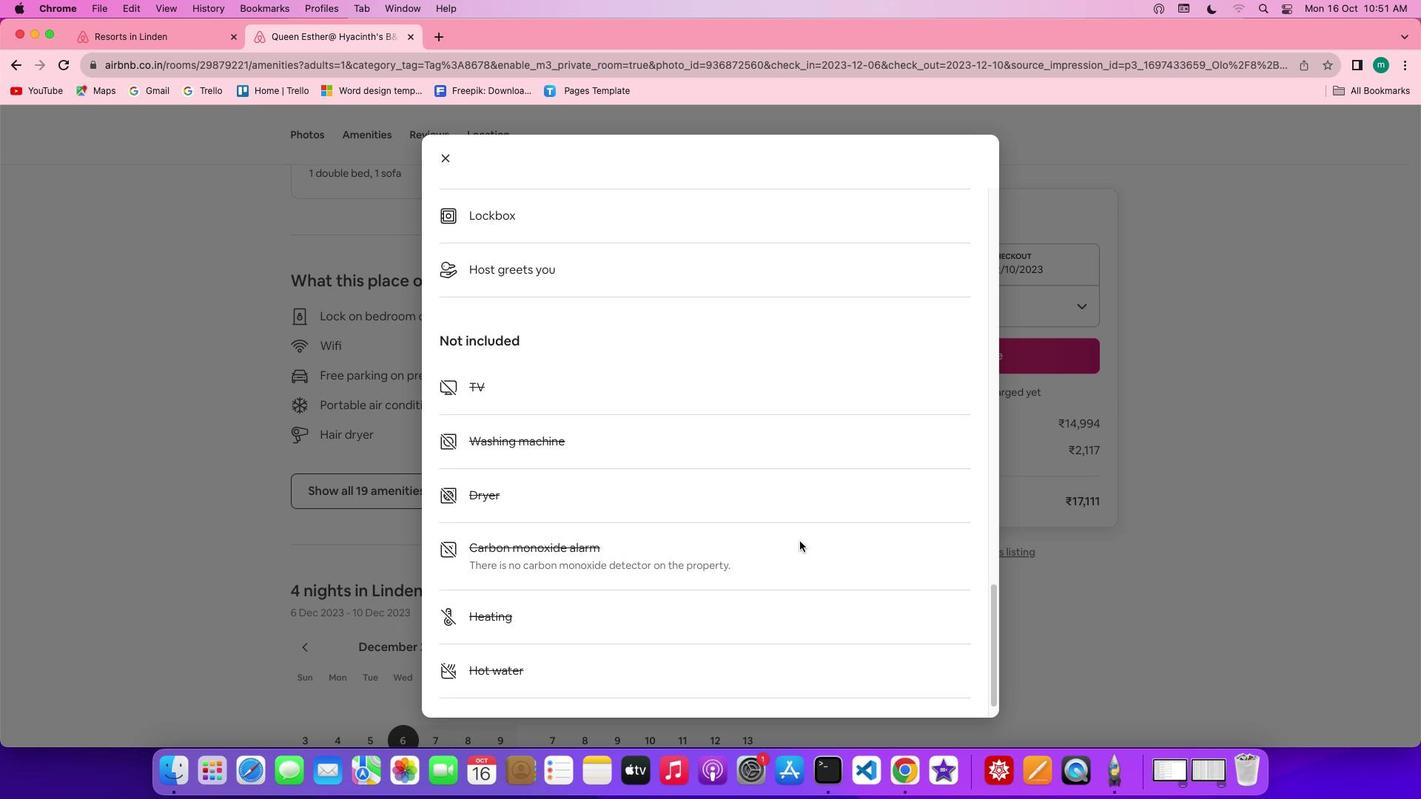 
Action: Mouse scrolled (800, 541) with delta (0, -2)
Screenshot: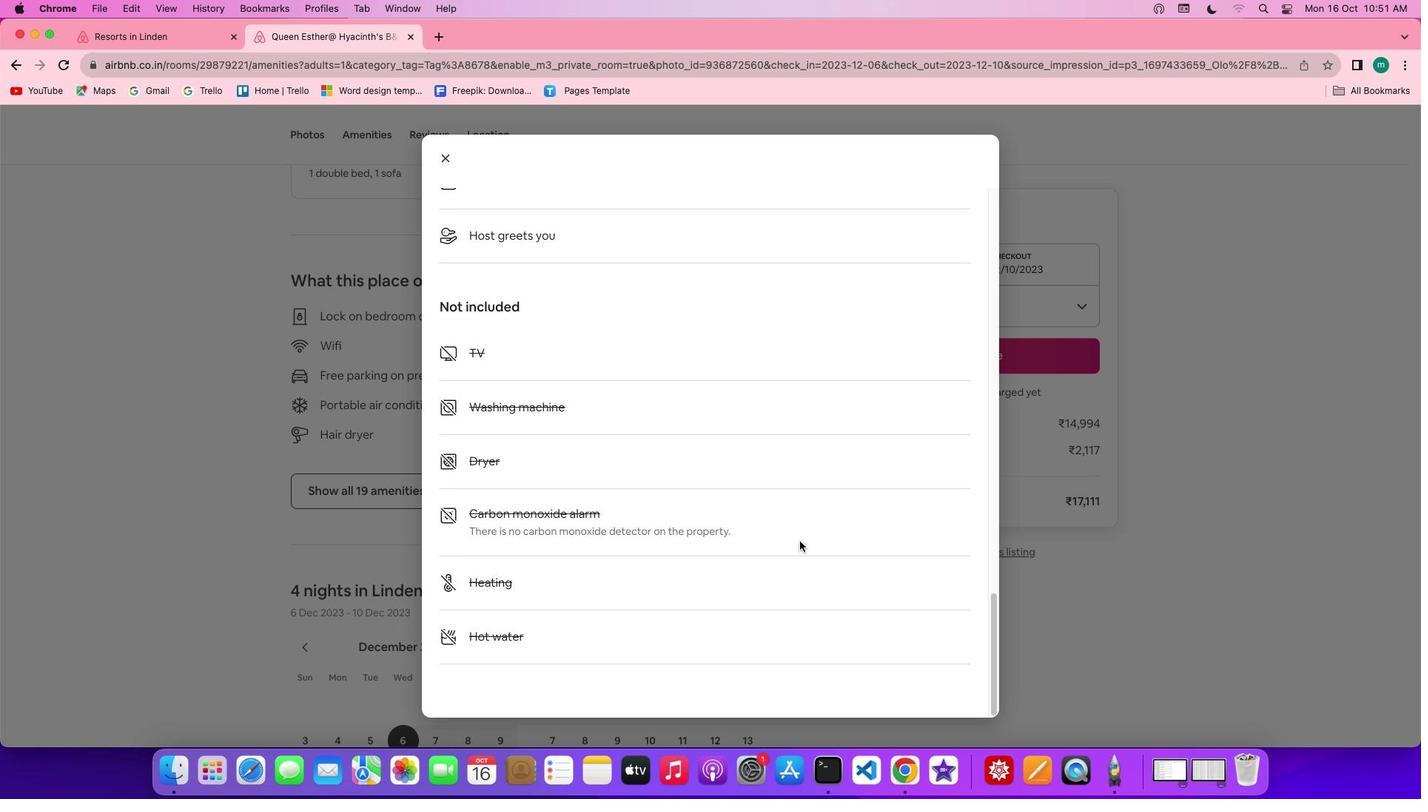 
Action: Mouse moved to (447, 148)
Screenshot: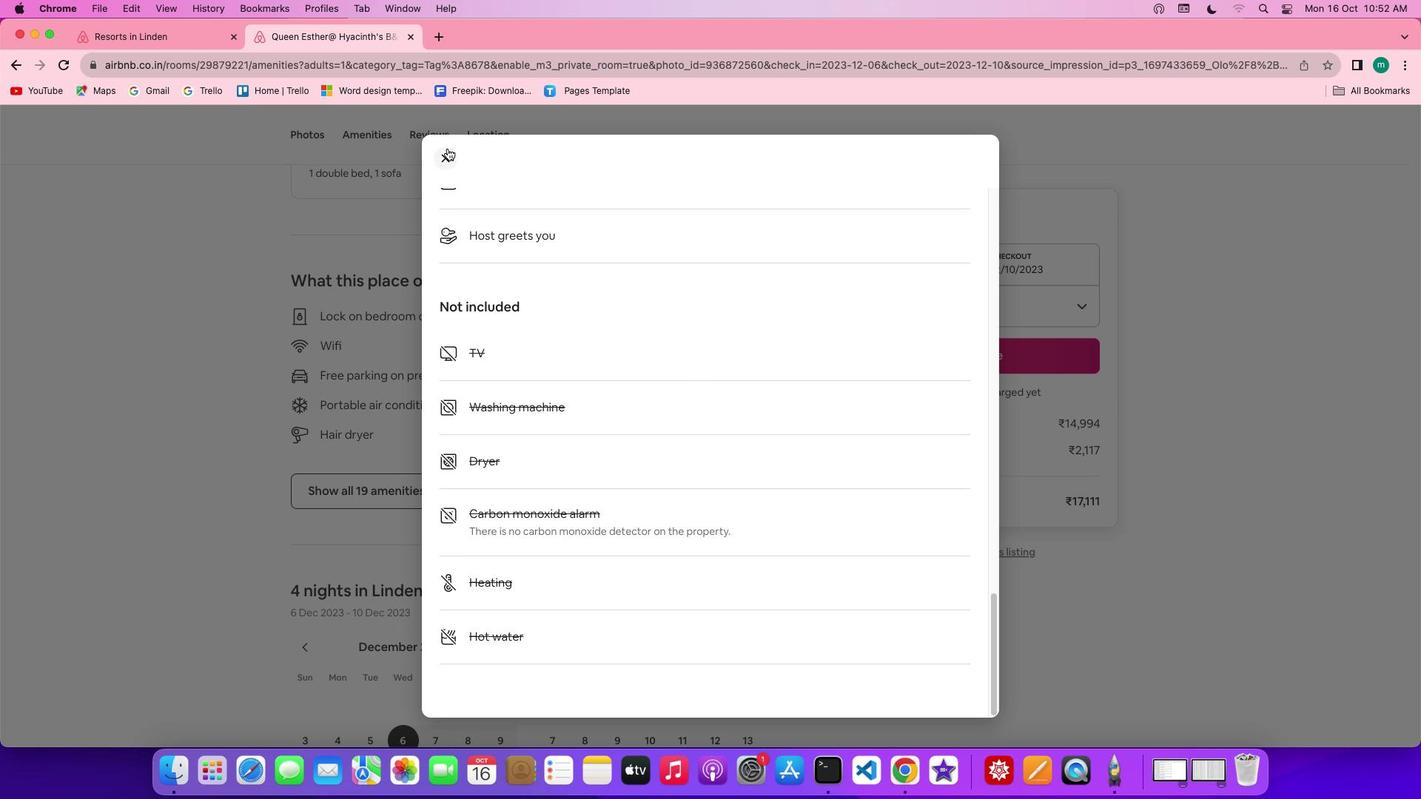 
Action: Mouse pressed left at (447, 148)
Screenshot: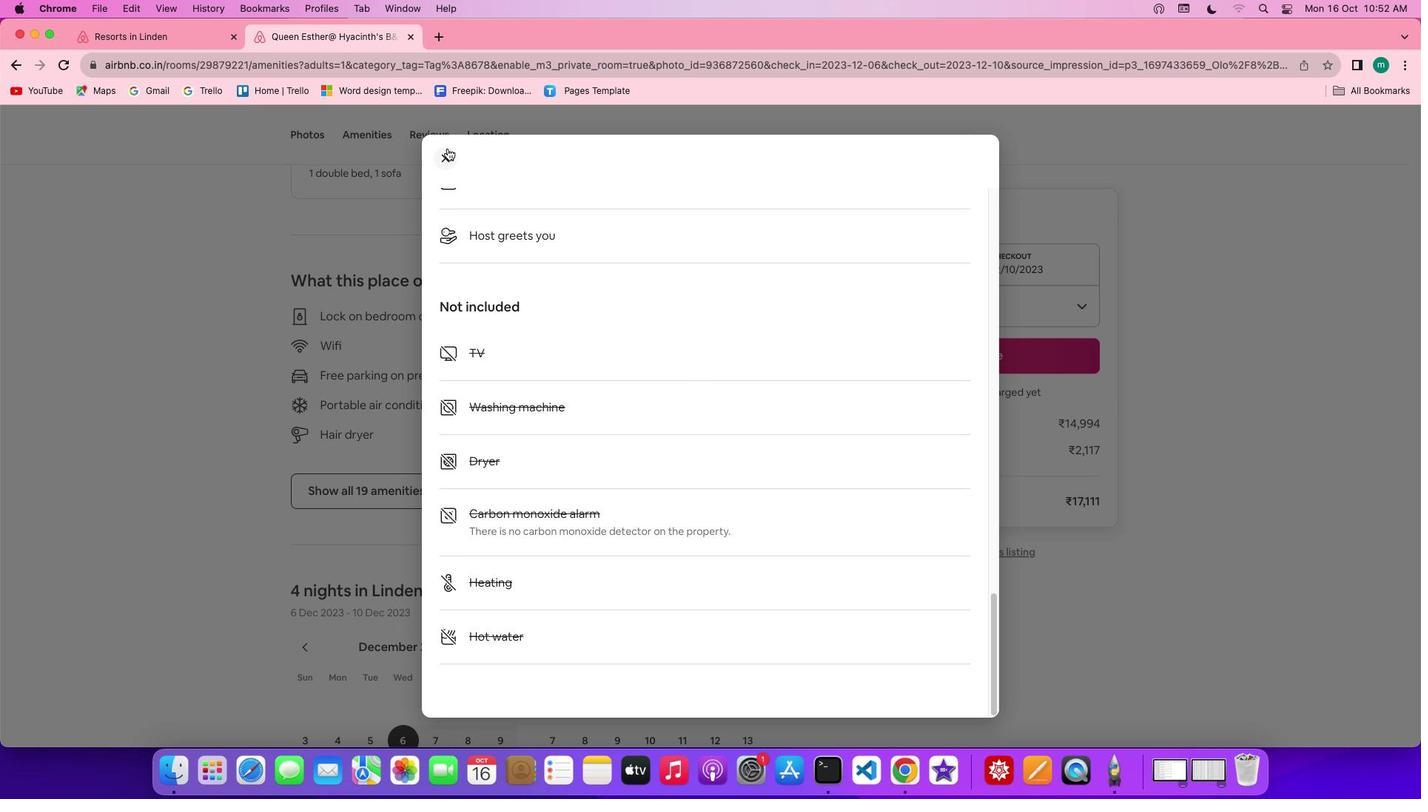 
Action: Mouse moved to (641, 465)
Screenshot: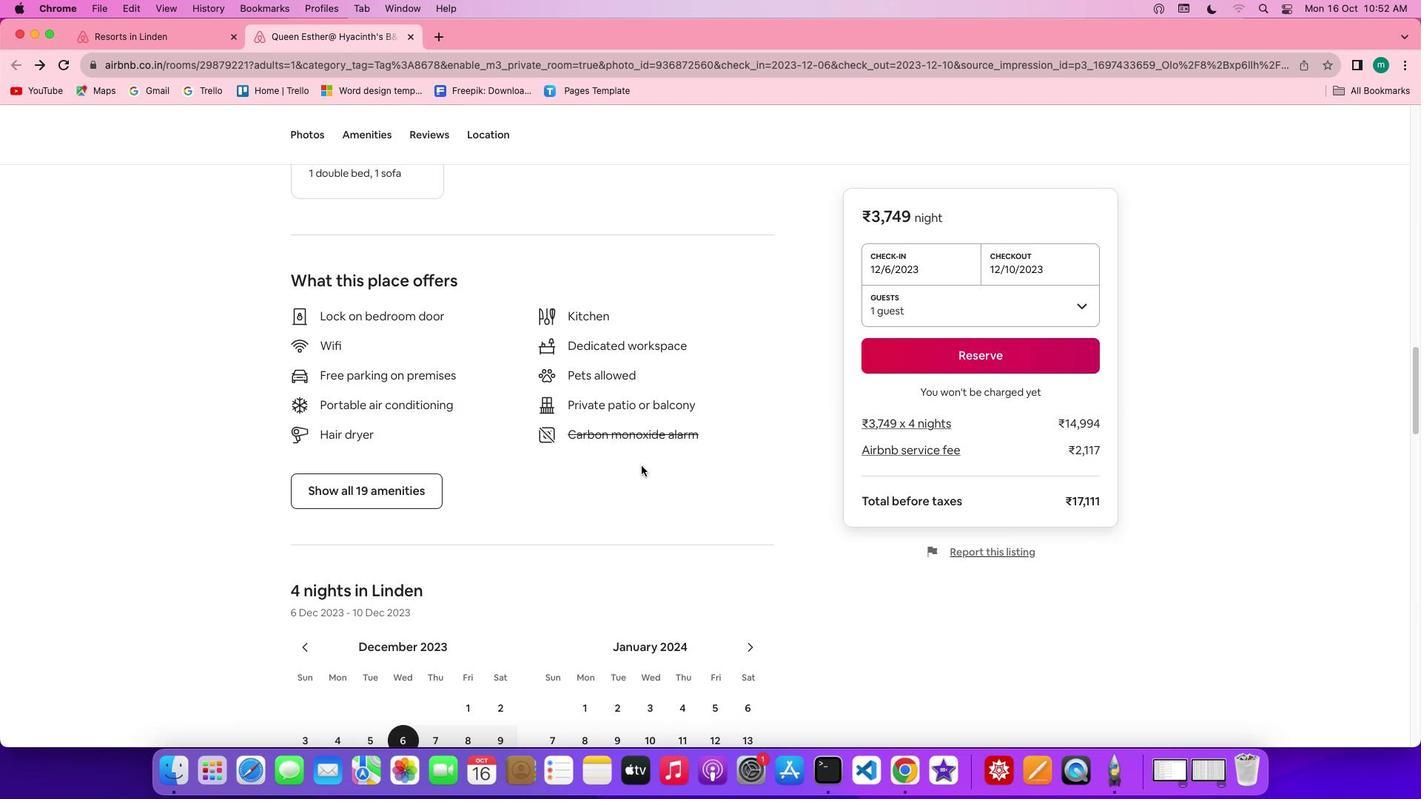 
Action: Mouse scrolled (641, 465) with delta (0, 0)
Screenshot: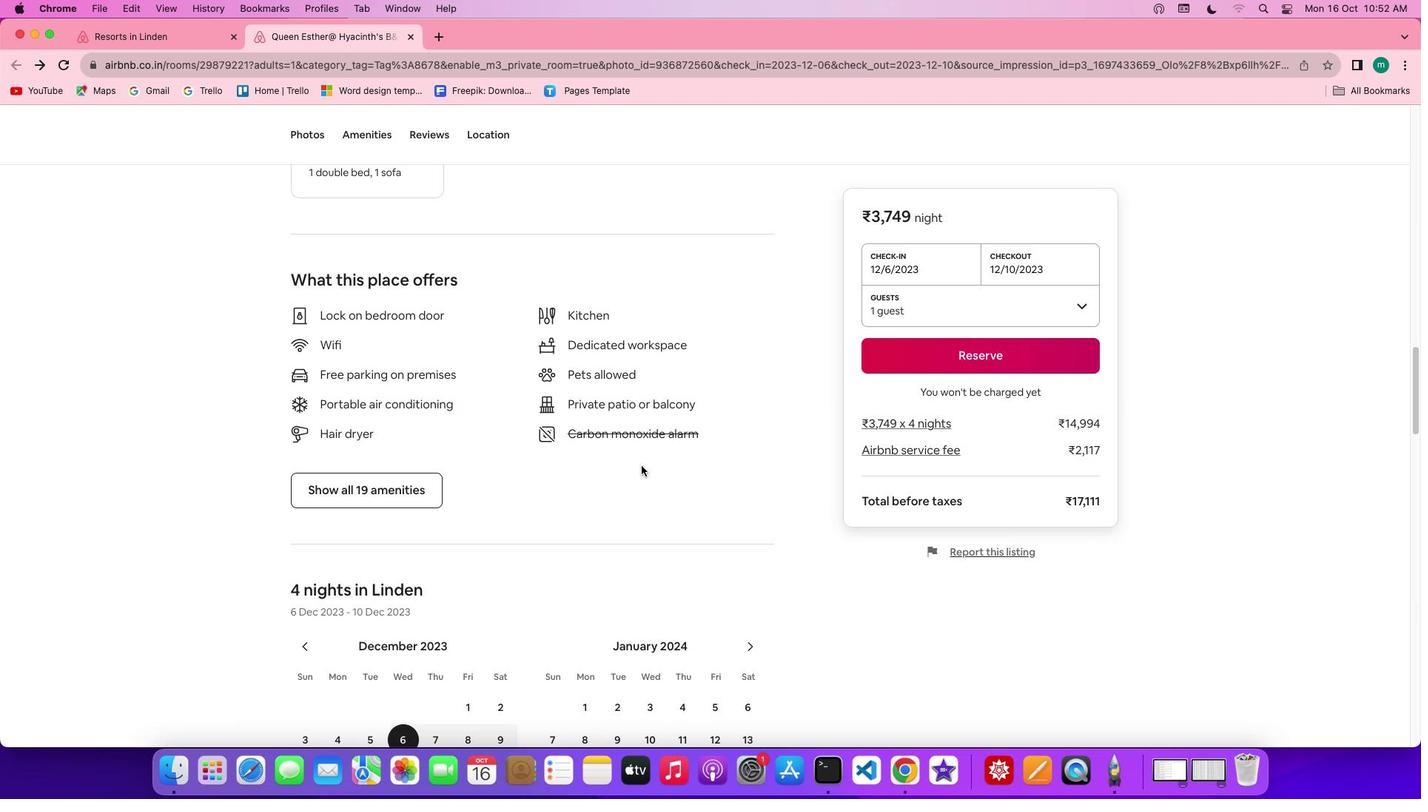 
Action: Mouse scrolled (641, 465) with delta (0, 0)
Screenshot: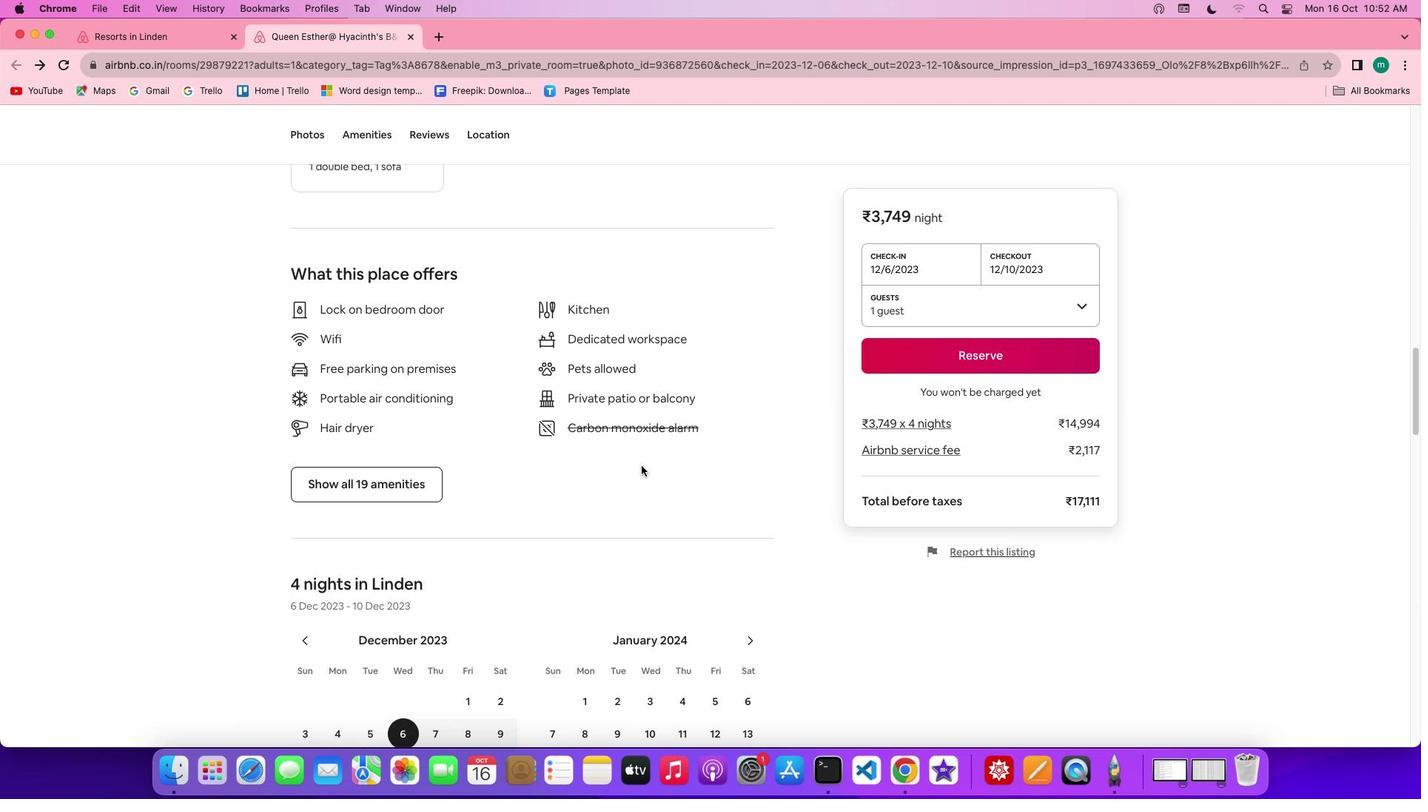 
Action: Mouse scrolled (641, 465) with delta (0, -2)
Screenshot: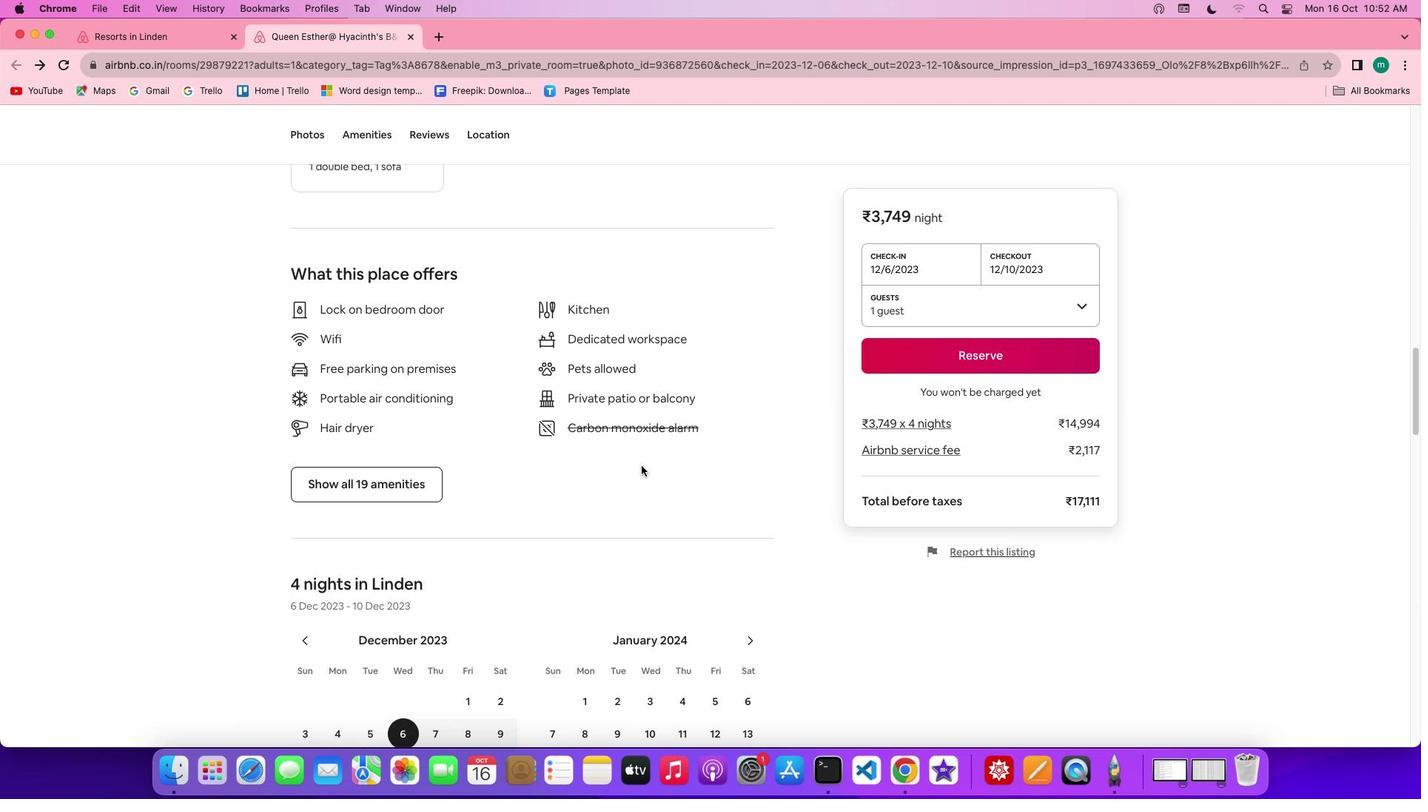 
Action: Mouse scrolled (641, 465) with delta (0, -3)
Screenshot: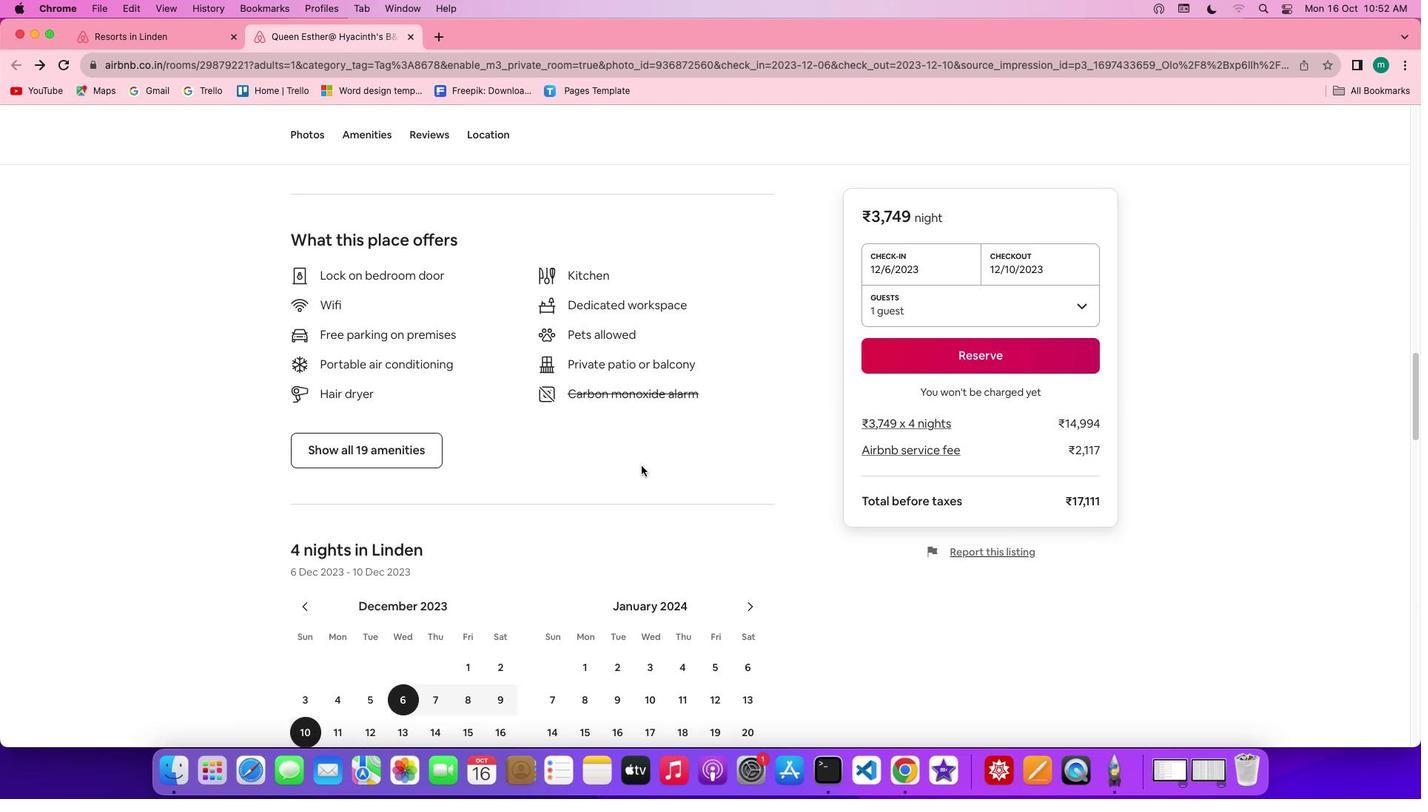 
Action: Mouse scrolled (641, 465) with delta (0, 0)
Screenshot: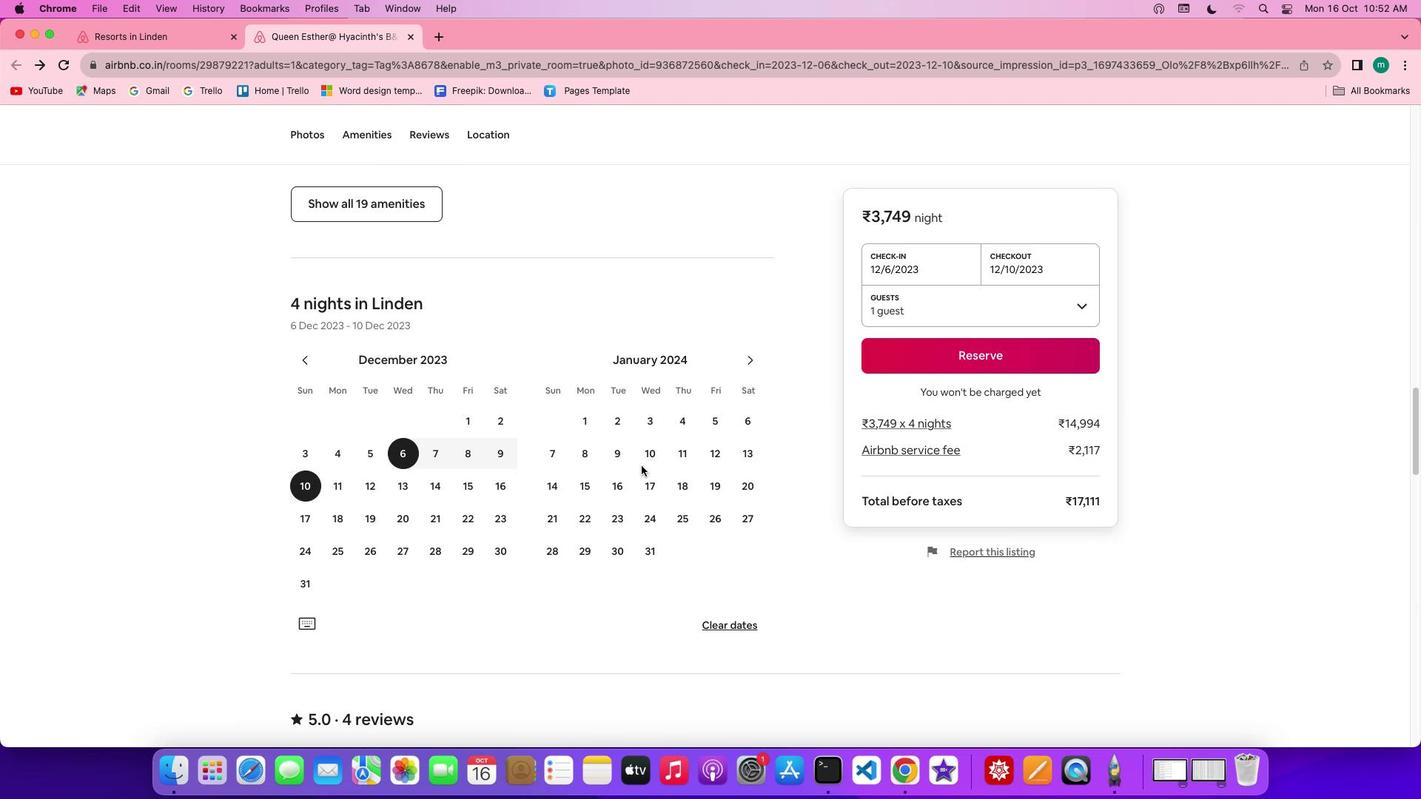 
Action: Mouse moved to (641, 465)
Screenshot: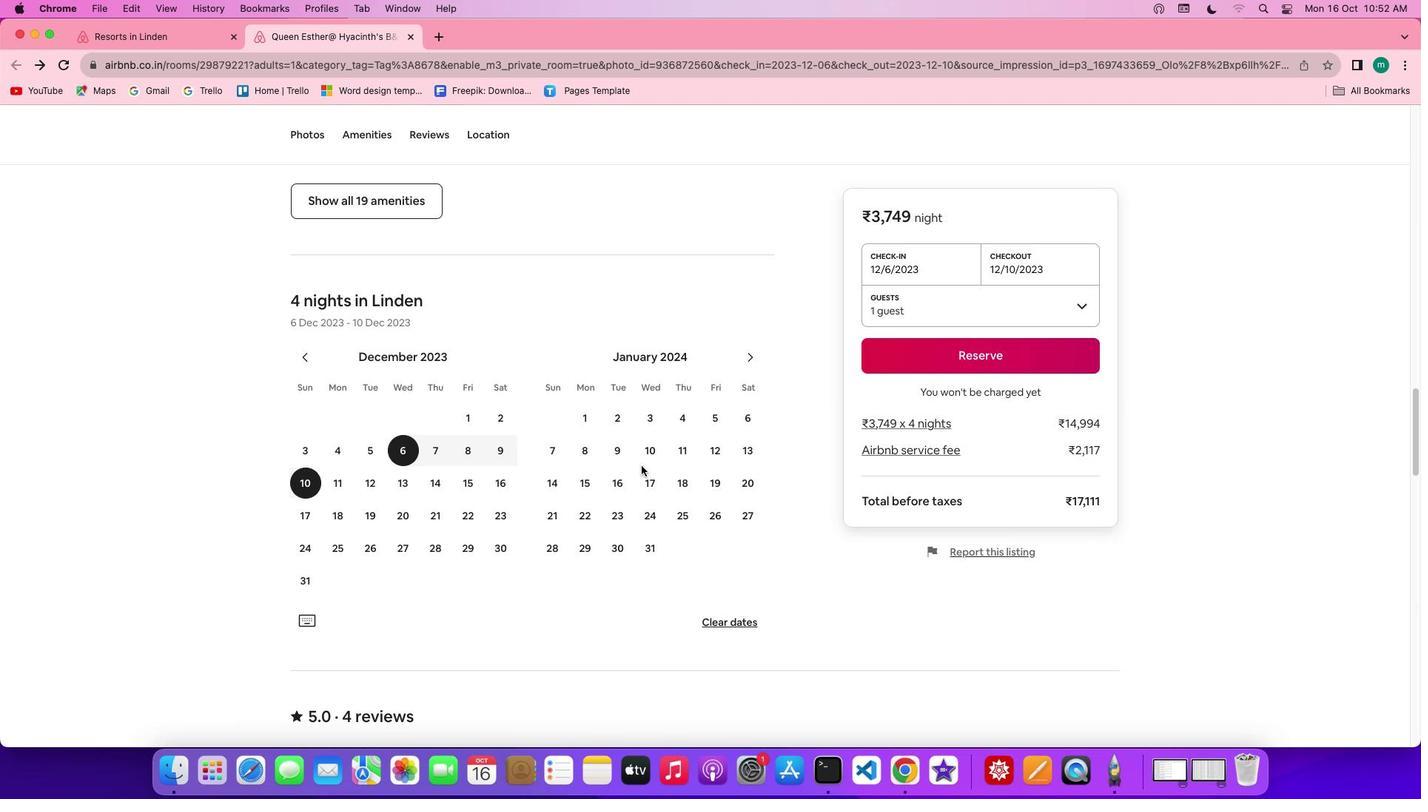 
Action: Mouse scrolled (641, 465) with delta (0, 0)
Screenshot: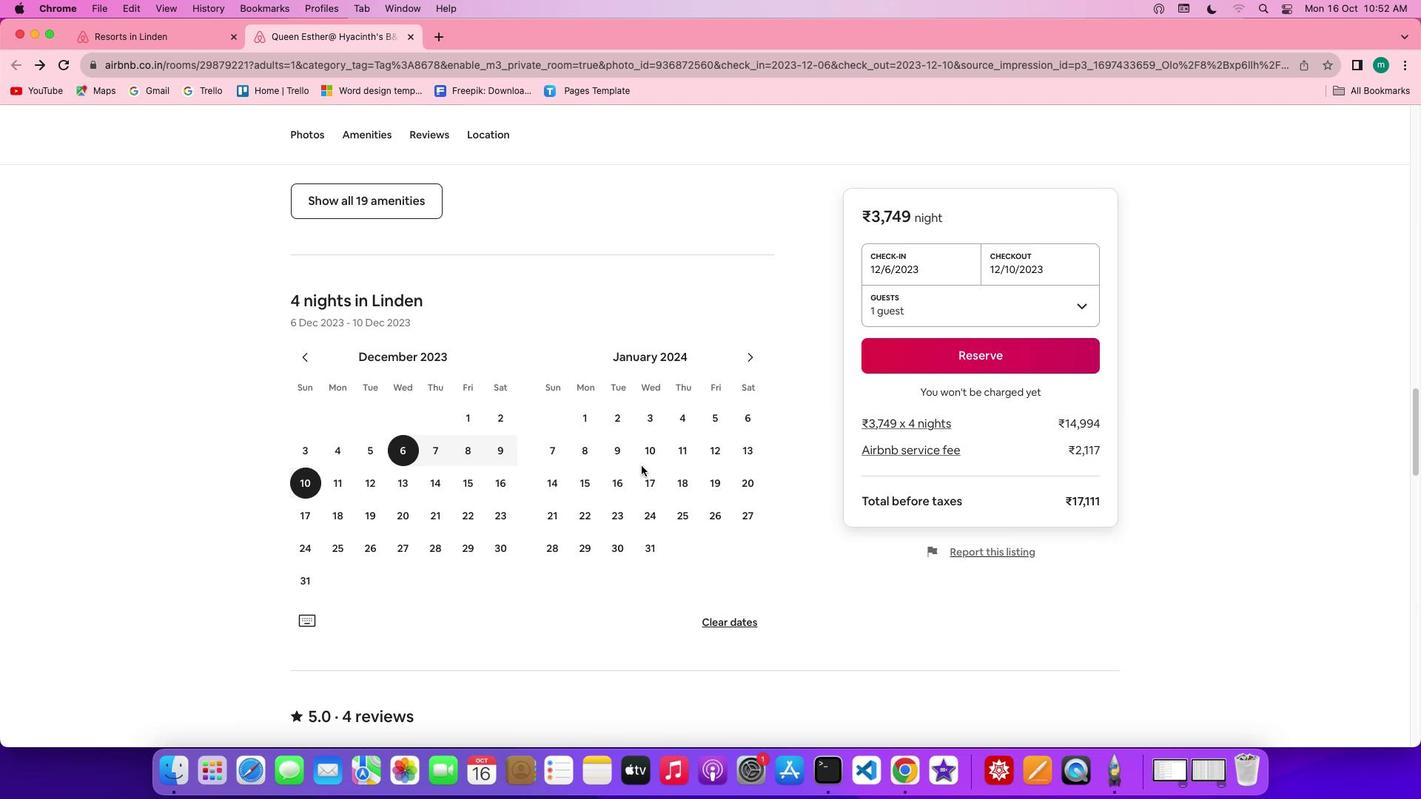 
Action: Mouse scrolled (641, 465) with delta (0, 0)
Screenshot: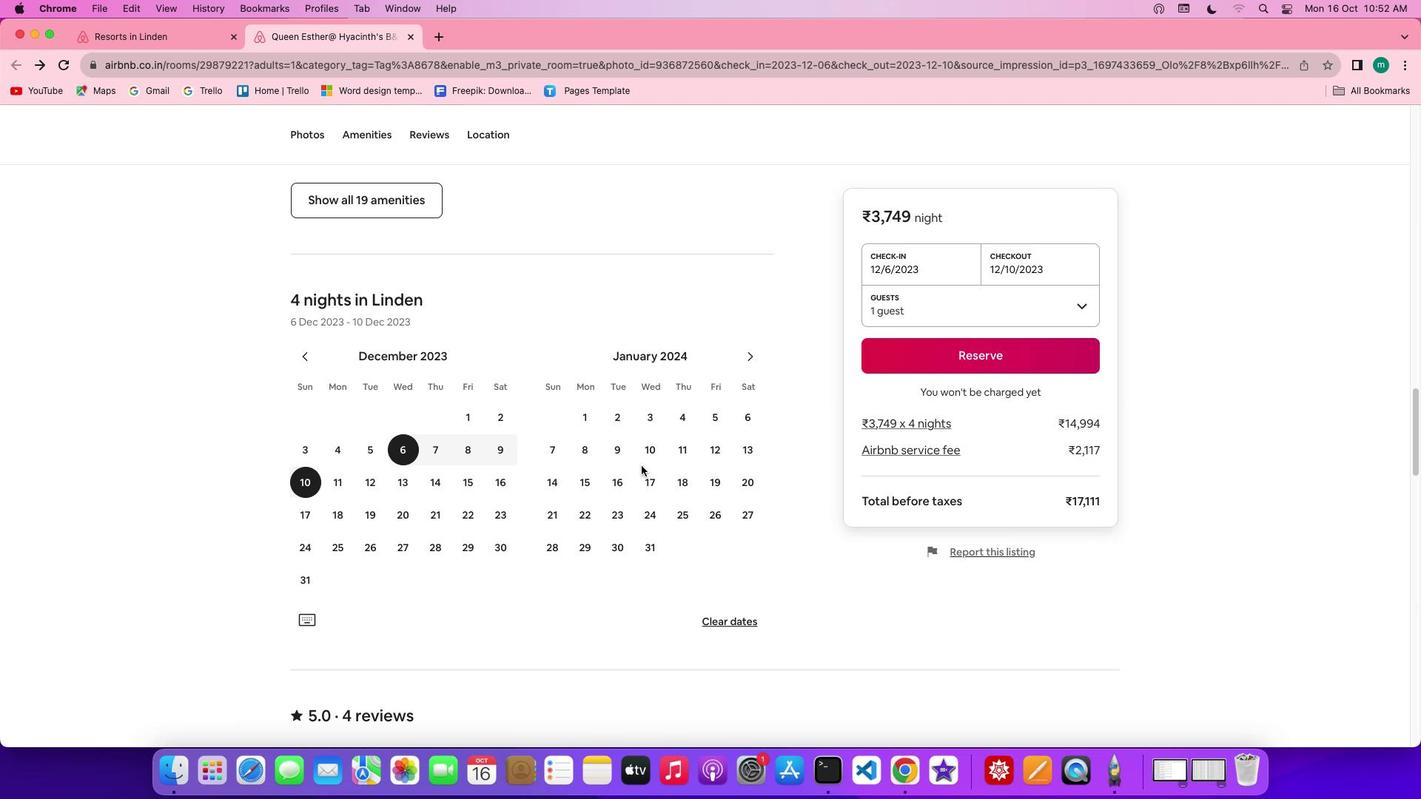 
Action: Mouse scrolled (641, 465) with delta (0, -2)
Screenshot: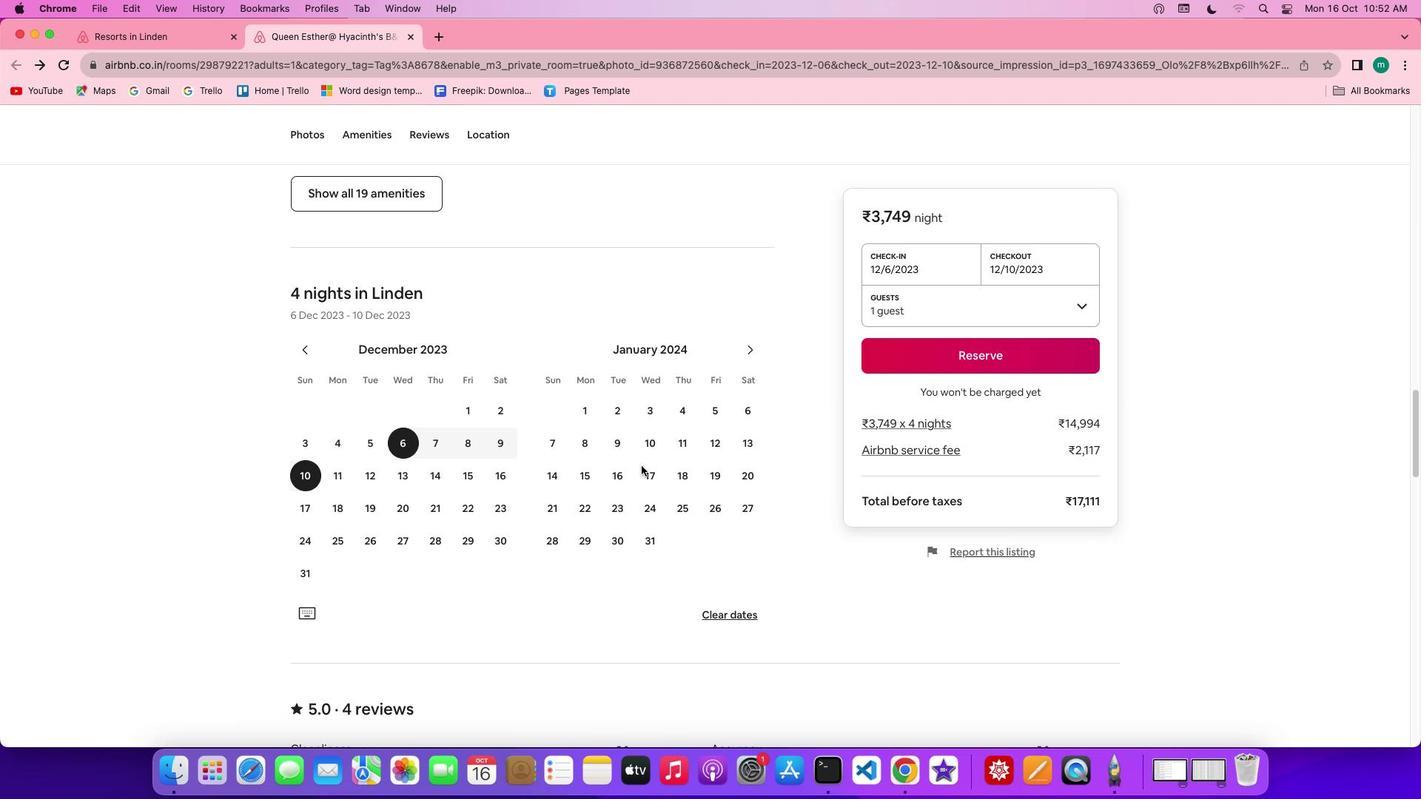
Action: Mouse scrolled (641, 465) with delta (0, -2)
Screenshot: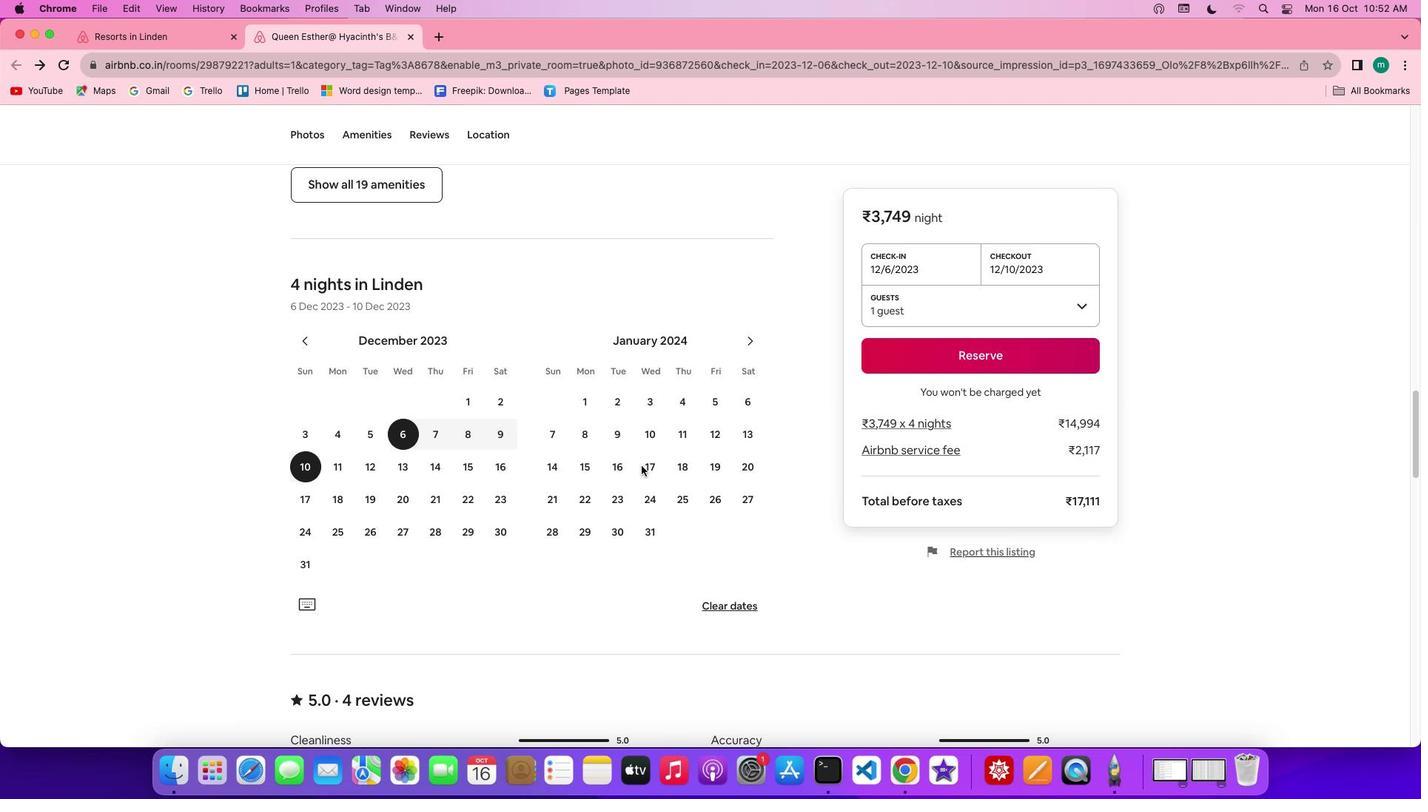 
Action: Mouse scrolled (641, 465) with delta (0, -2)
Screenshot: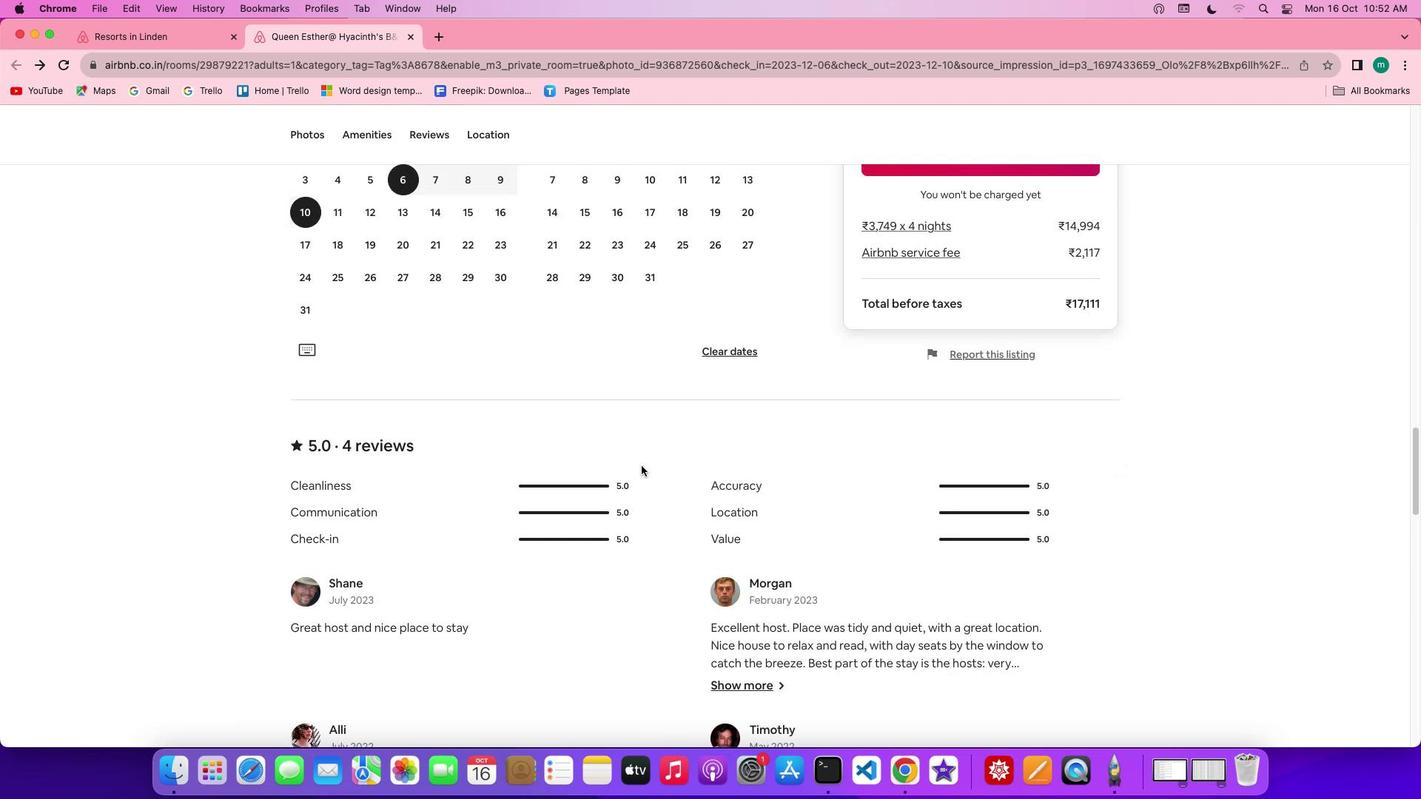 
Action: Mouse scrolled (641, 465) with delta (0, 0)
Screenshot: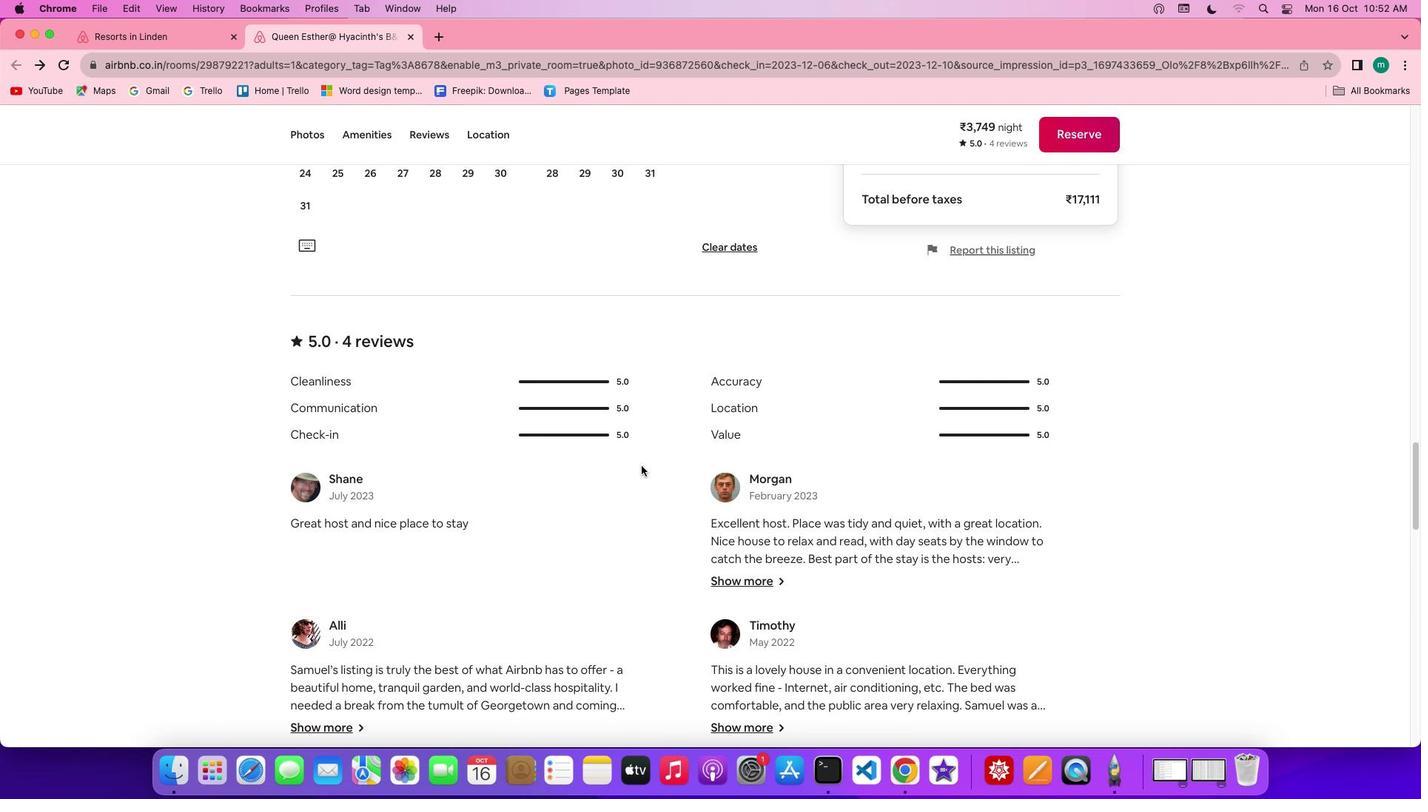 
Action: Mouse scrolled (641, 465) with delta (0, 0)
Screenshot: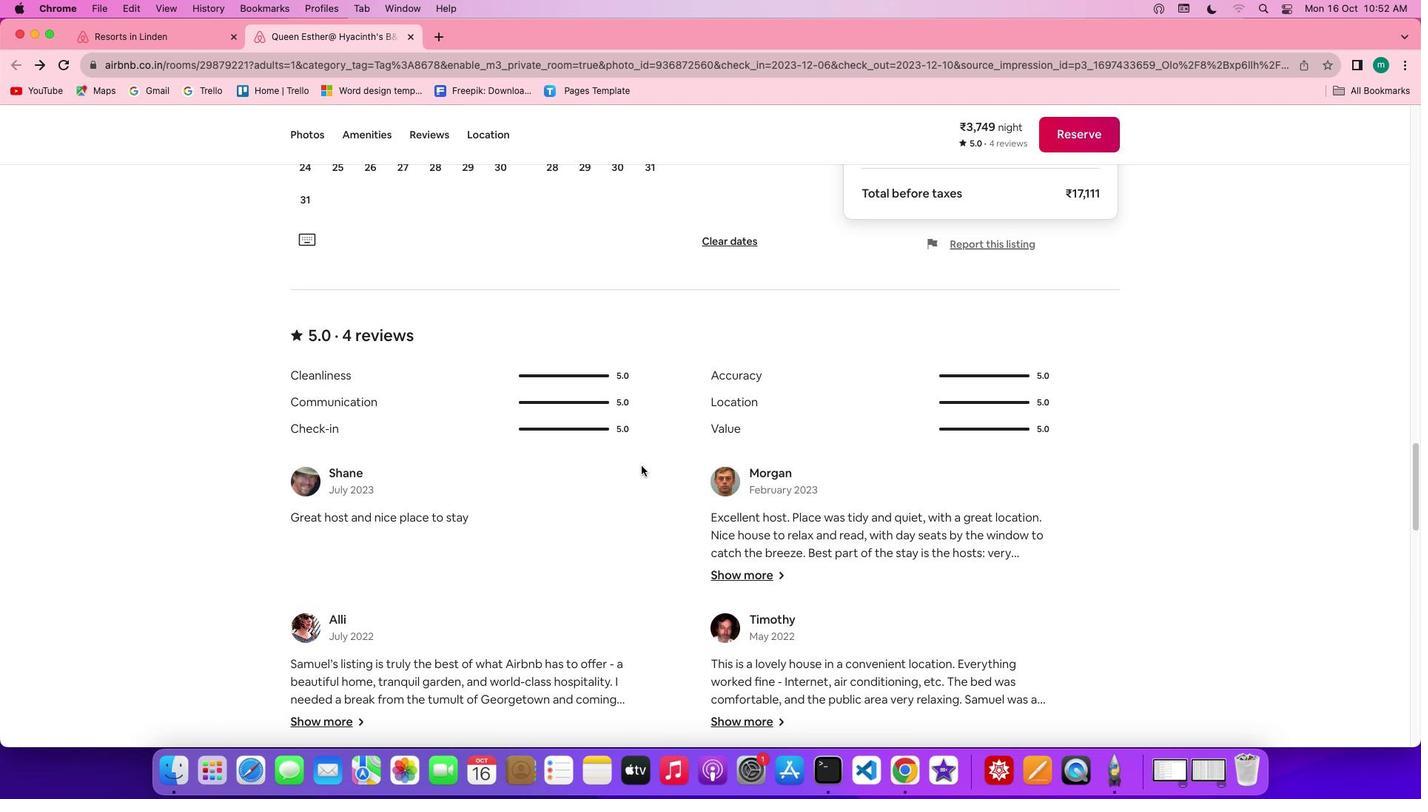 
Action: Mouse scrolled (641, 465) with delta (0, -1)
Screenshot: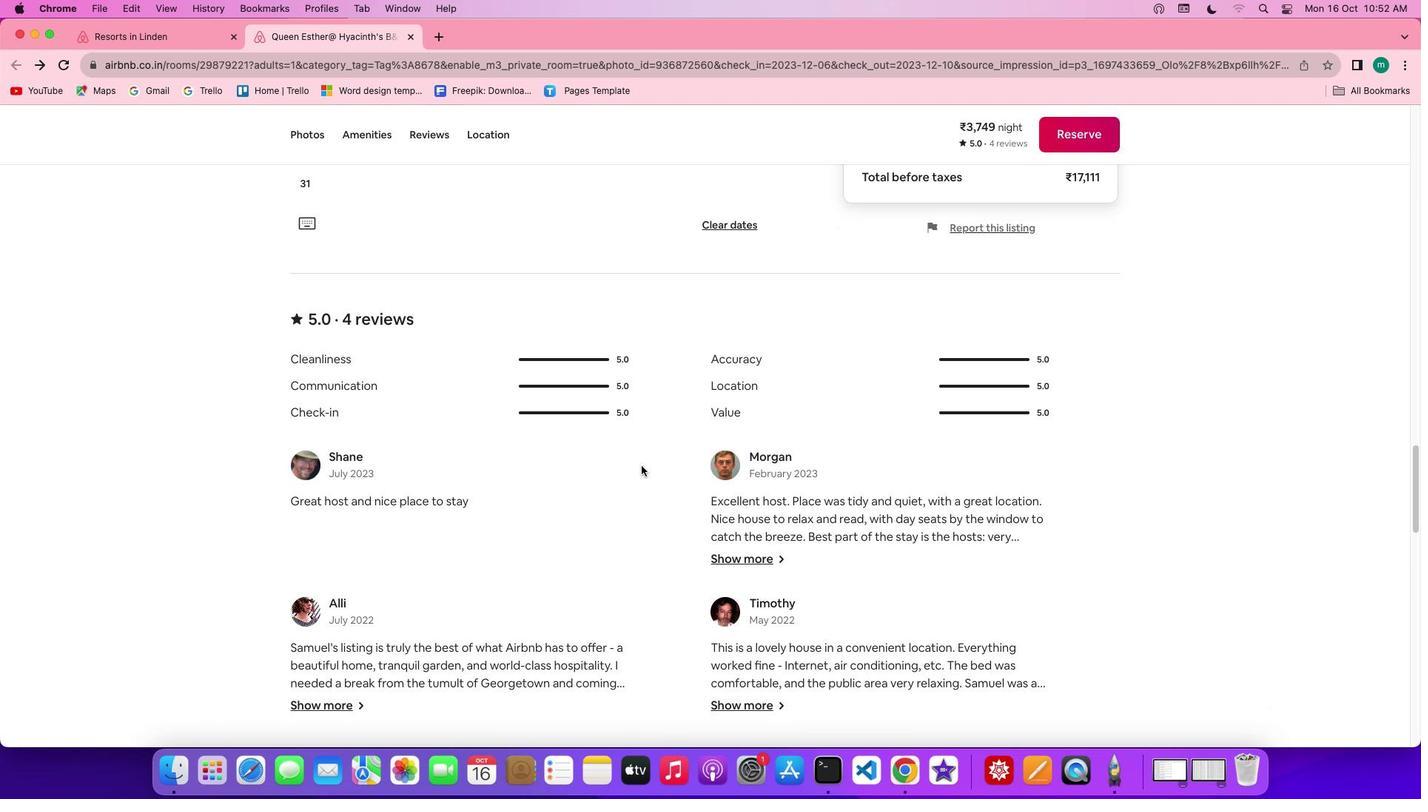 
Action: Mouse scrolled (641, 465) with delta (0, -2)
Screenshot: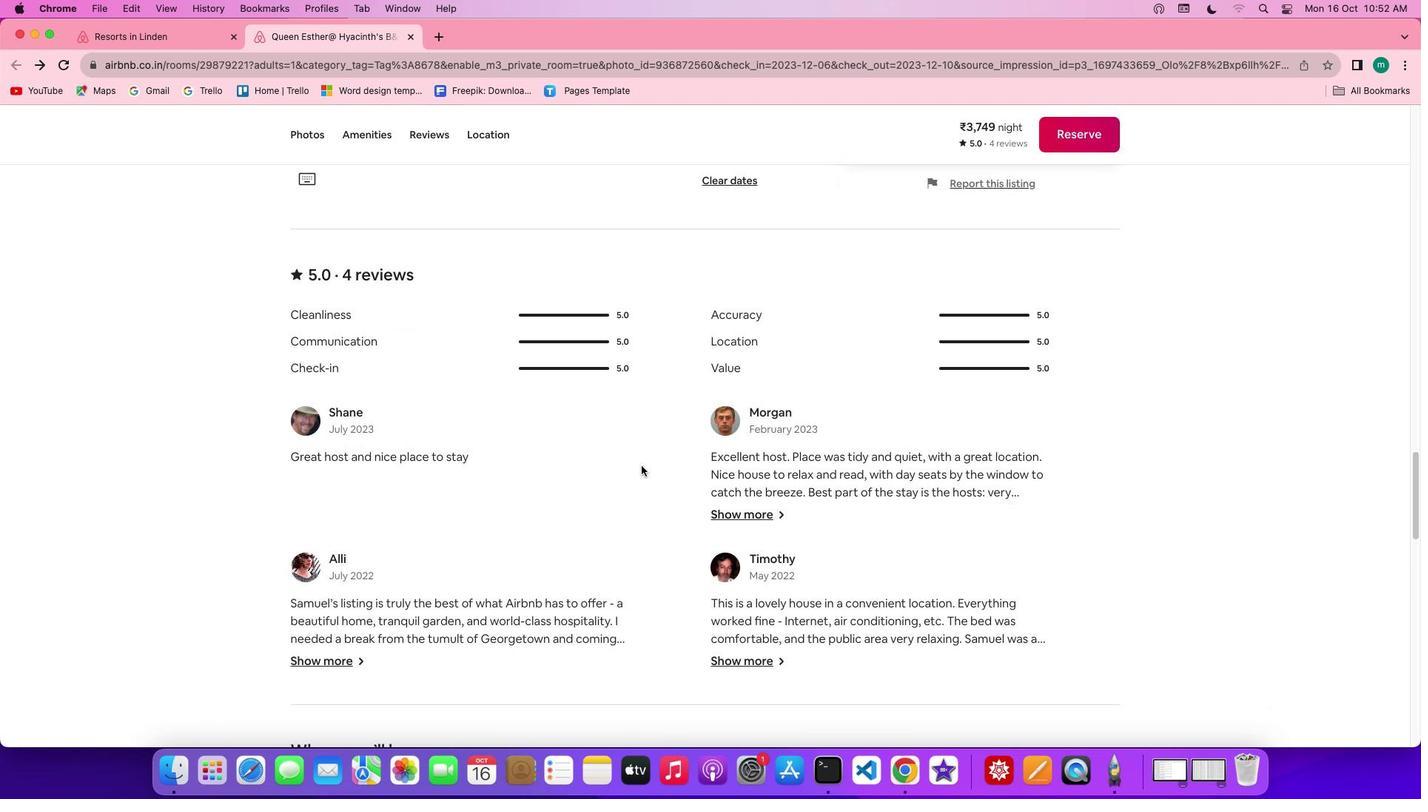
Action: Mouse moved to (326, 510)
Screenshot: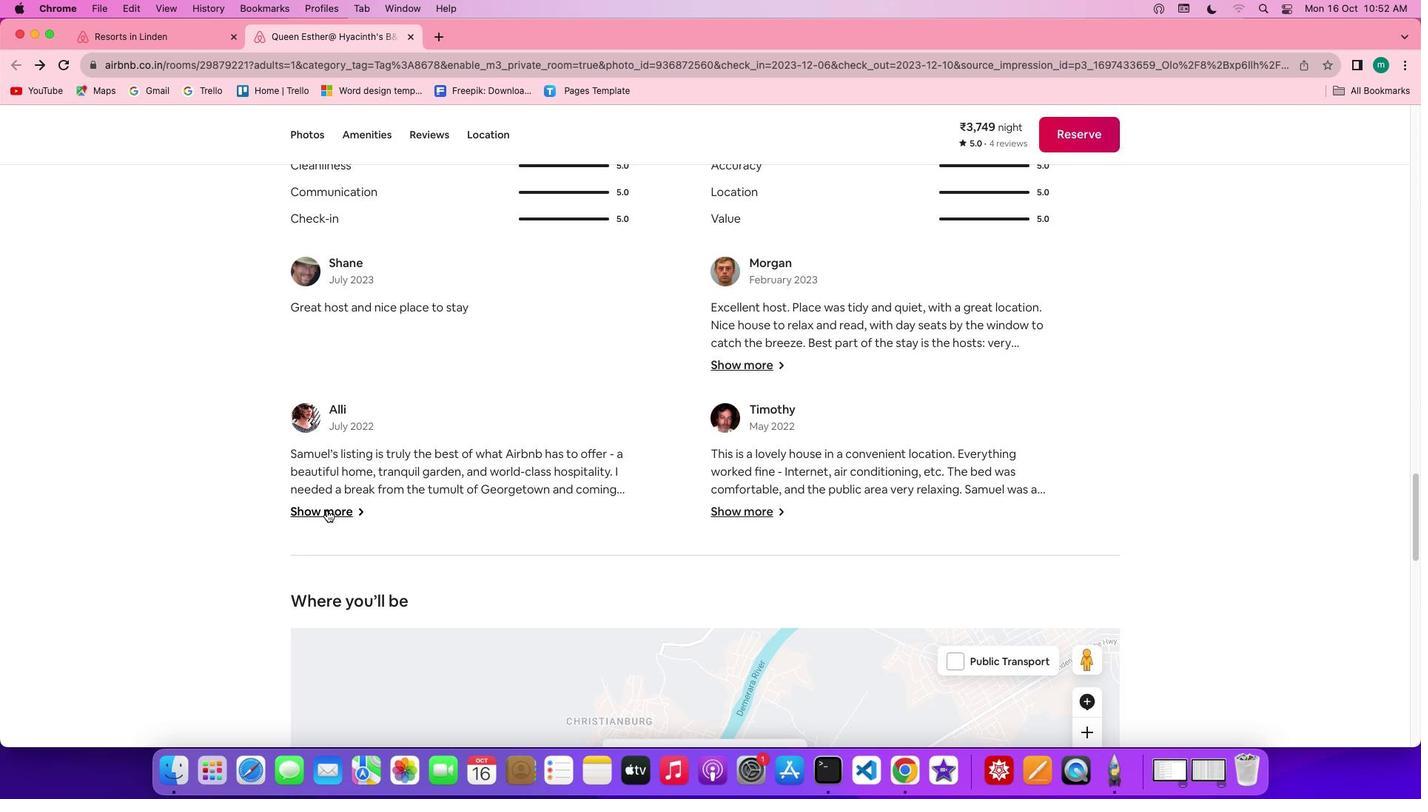 
Action: Mouse pressed left at (326, 510)
Screenshot: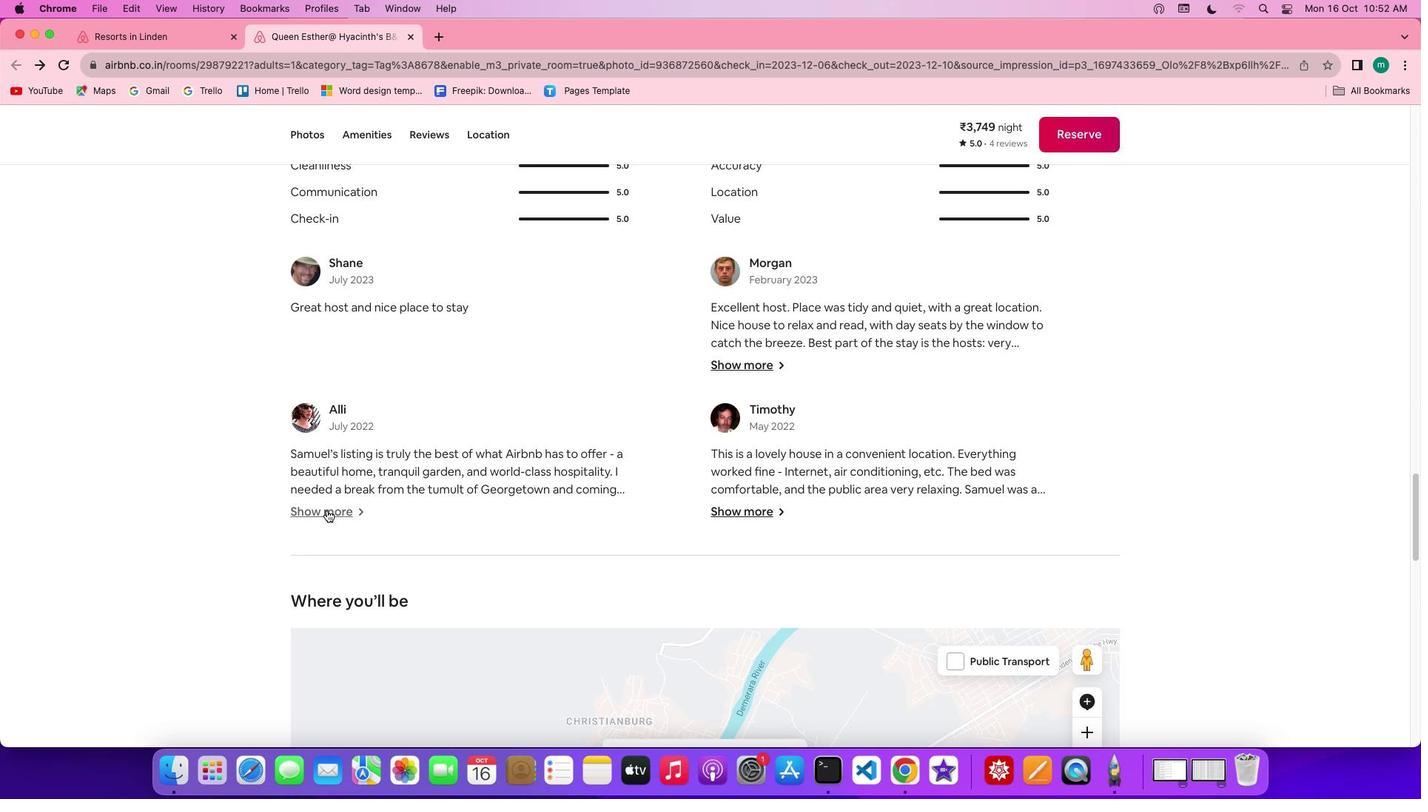 
Action: Mouse moved to (974, 572)
Screenshot: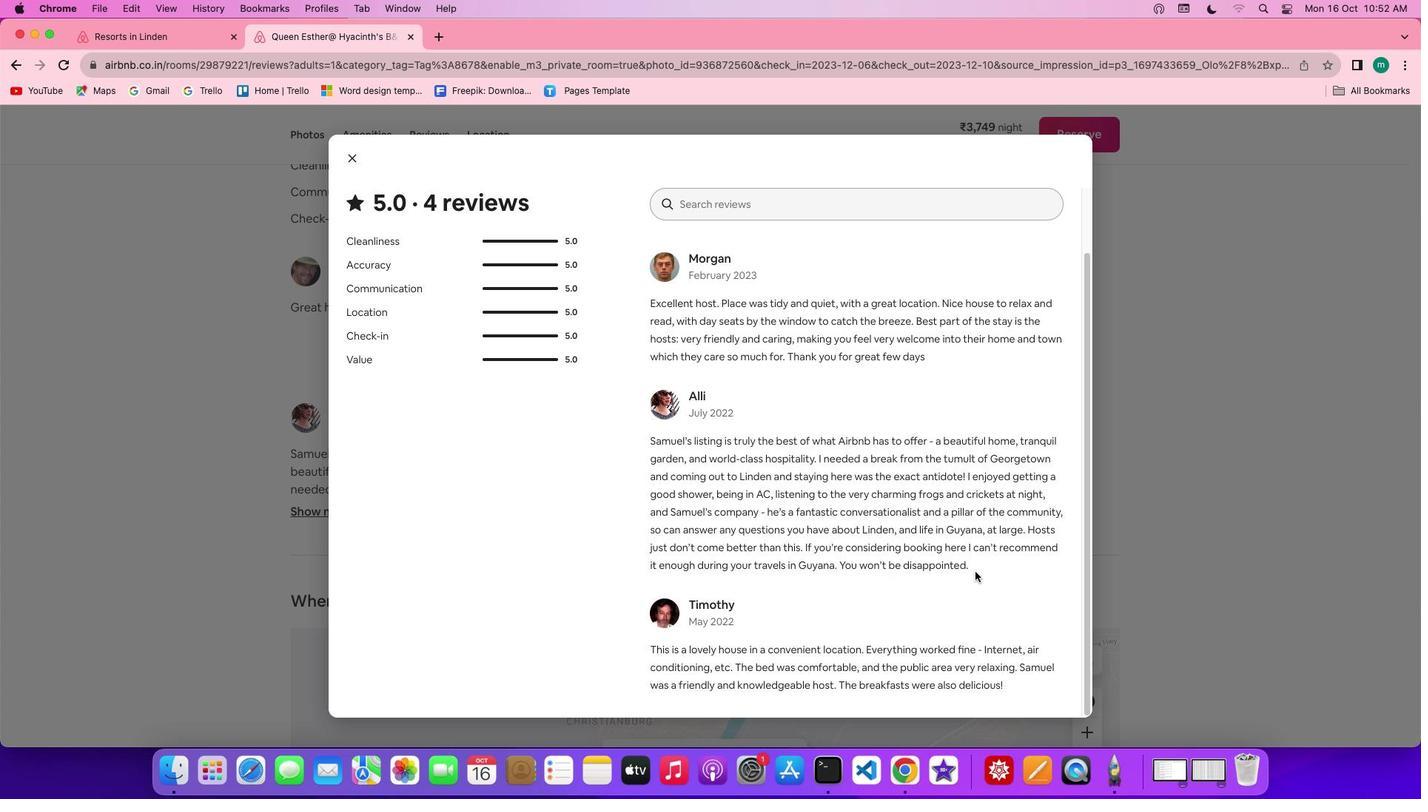 
Action: Mouse scrolled (974, 572) with delta (0, 0)
Screenshot: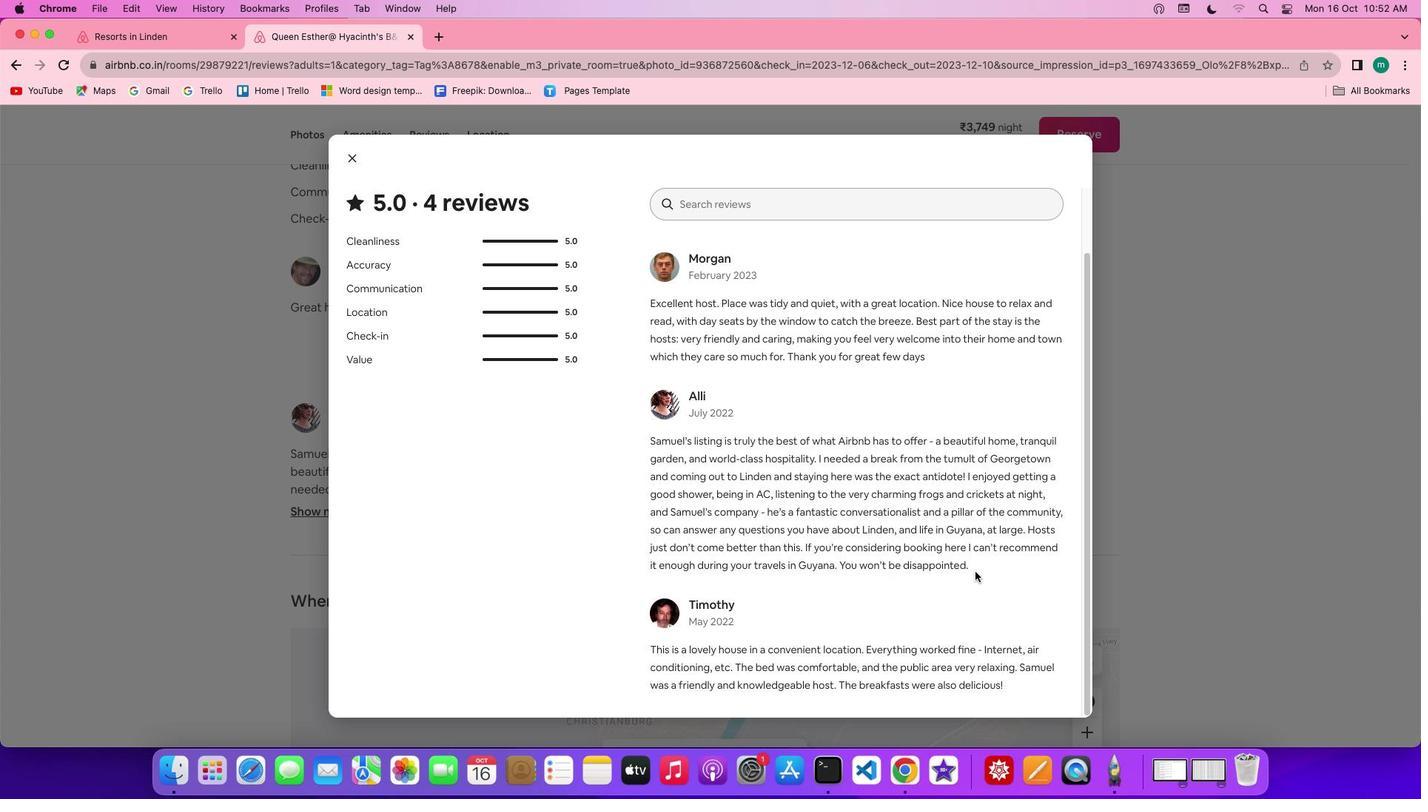 
Action: Mouse scrolled (974, 572) with delta (0, 0)
Screenshot: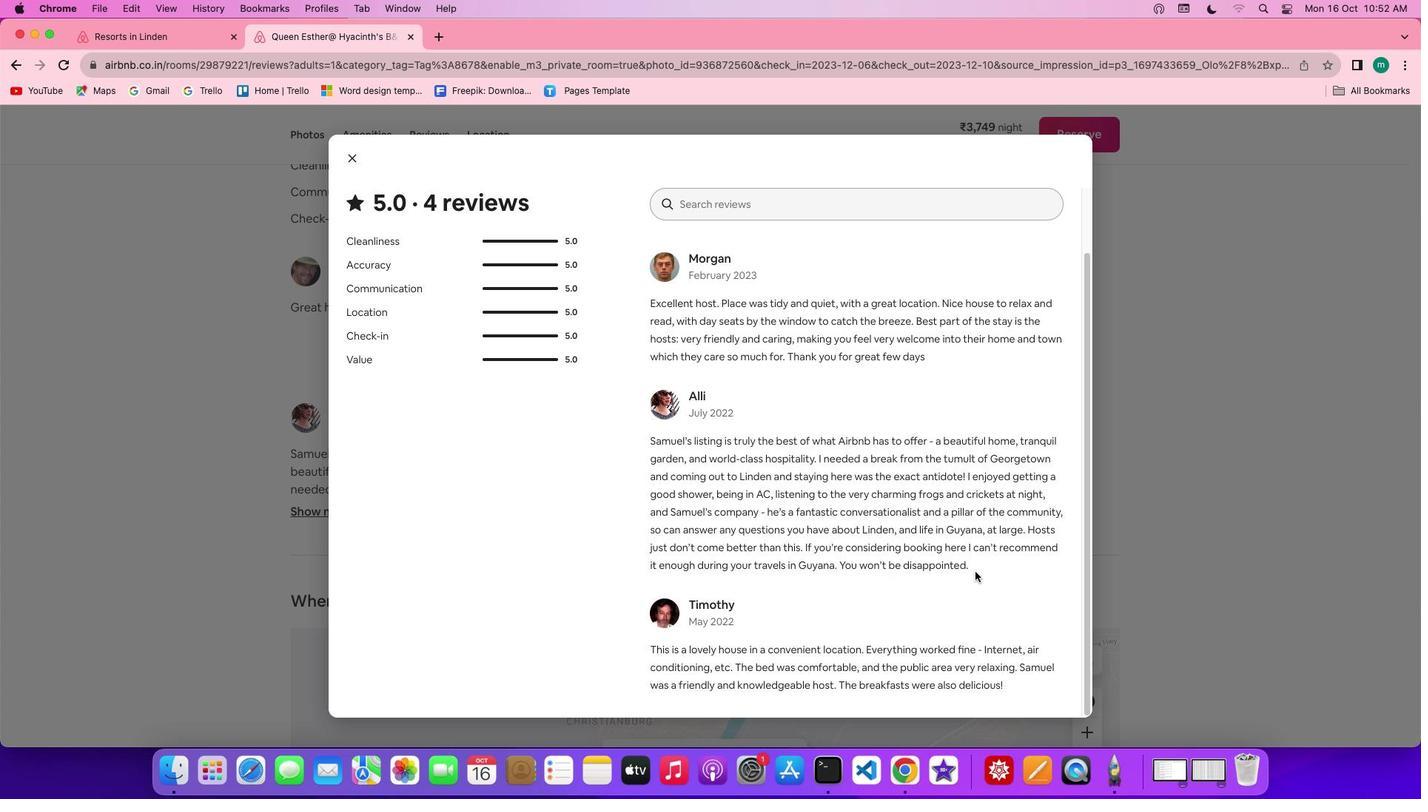 
Action: Mouse scrolled (974, 572) with delta (0, -1)
Screenshot: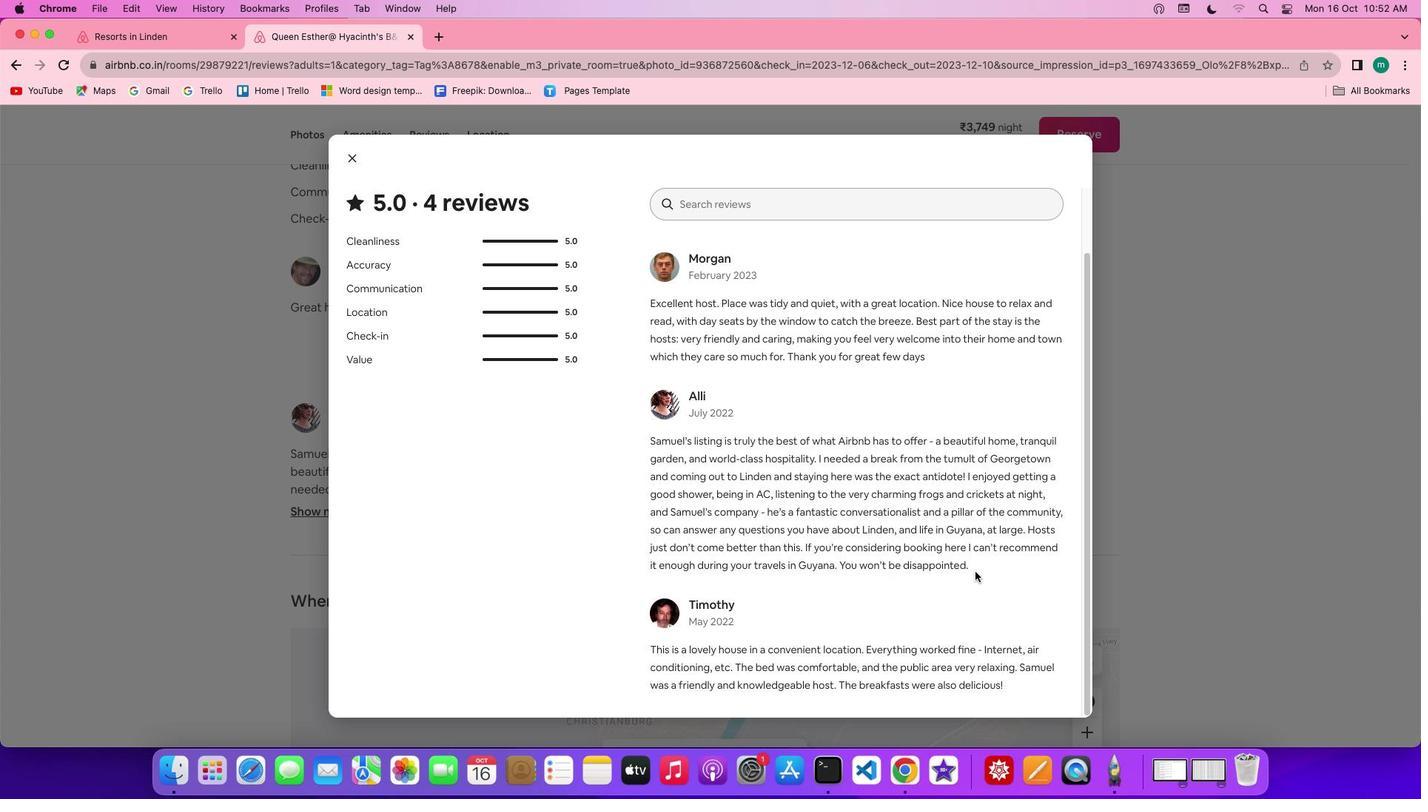 
Action: Mouse scrolled (974, 572) with delta (0, -1)
Screenshot: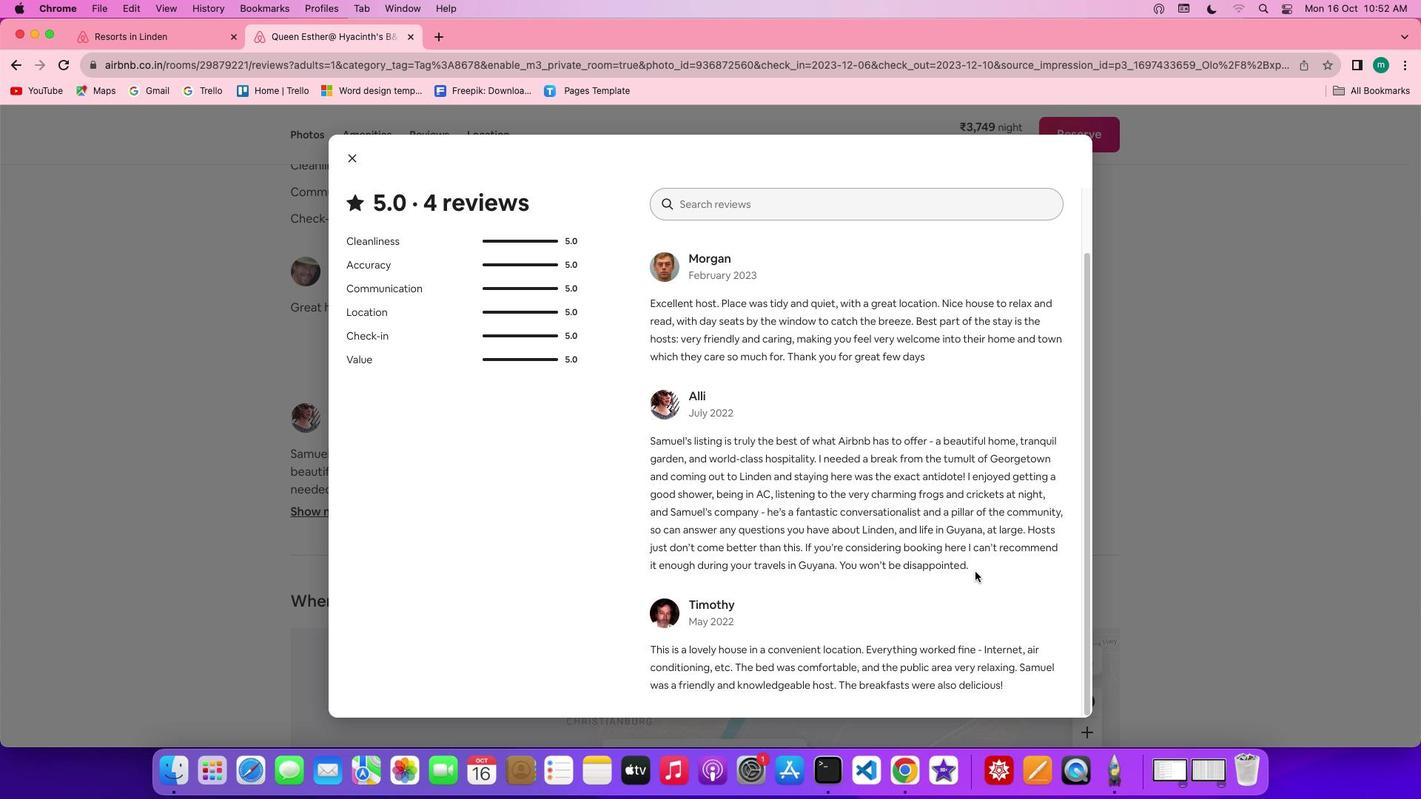 
Action: Mouse scrolled (974, 572) with delta (0, 0)
Screenshot: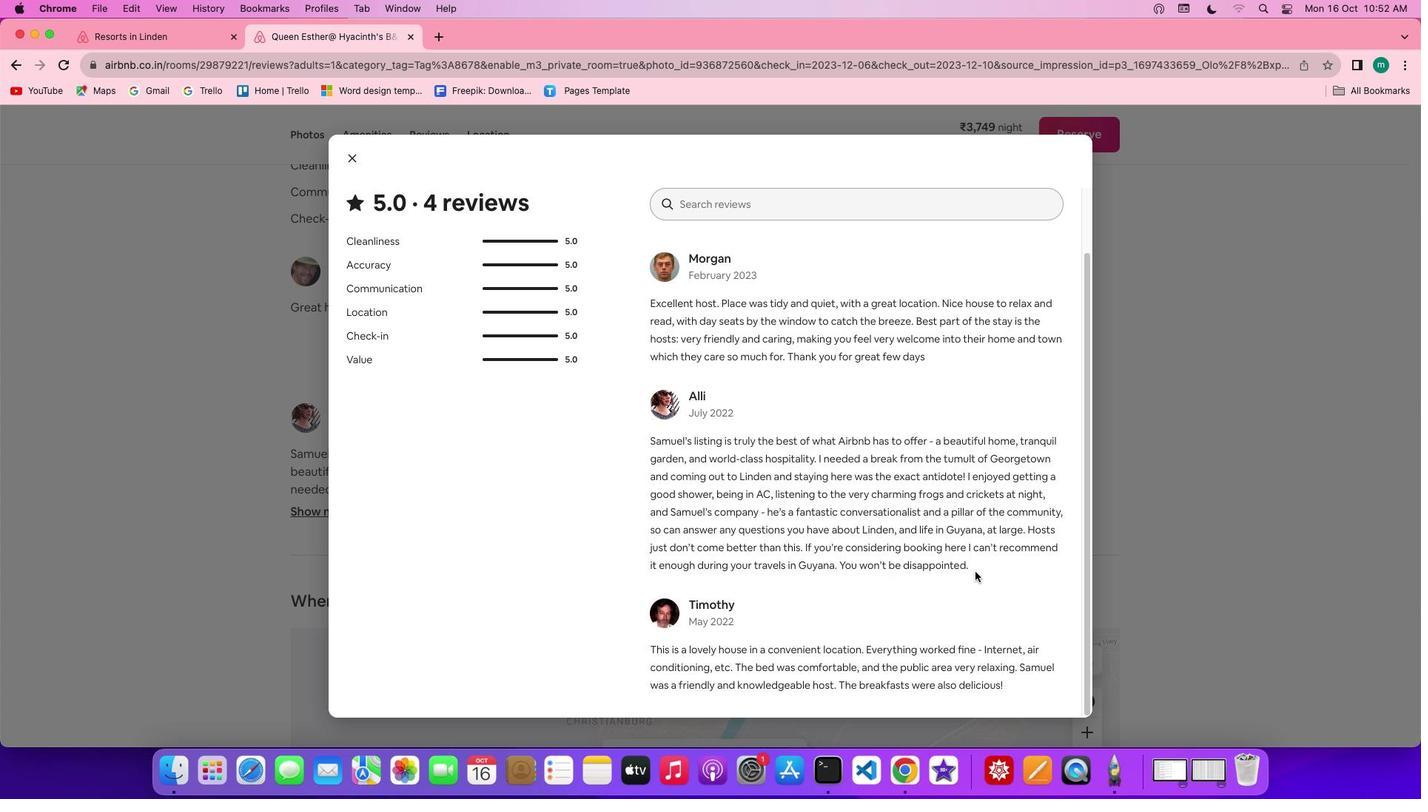 
Action: Mouse moved to (937, 584)
Screenshot: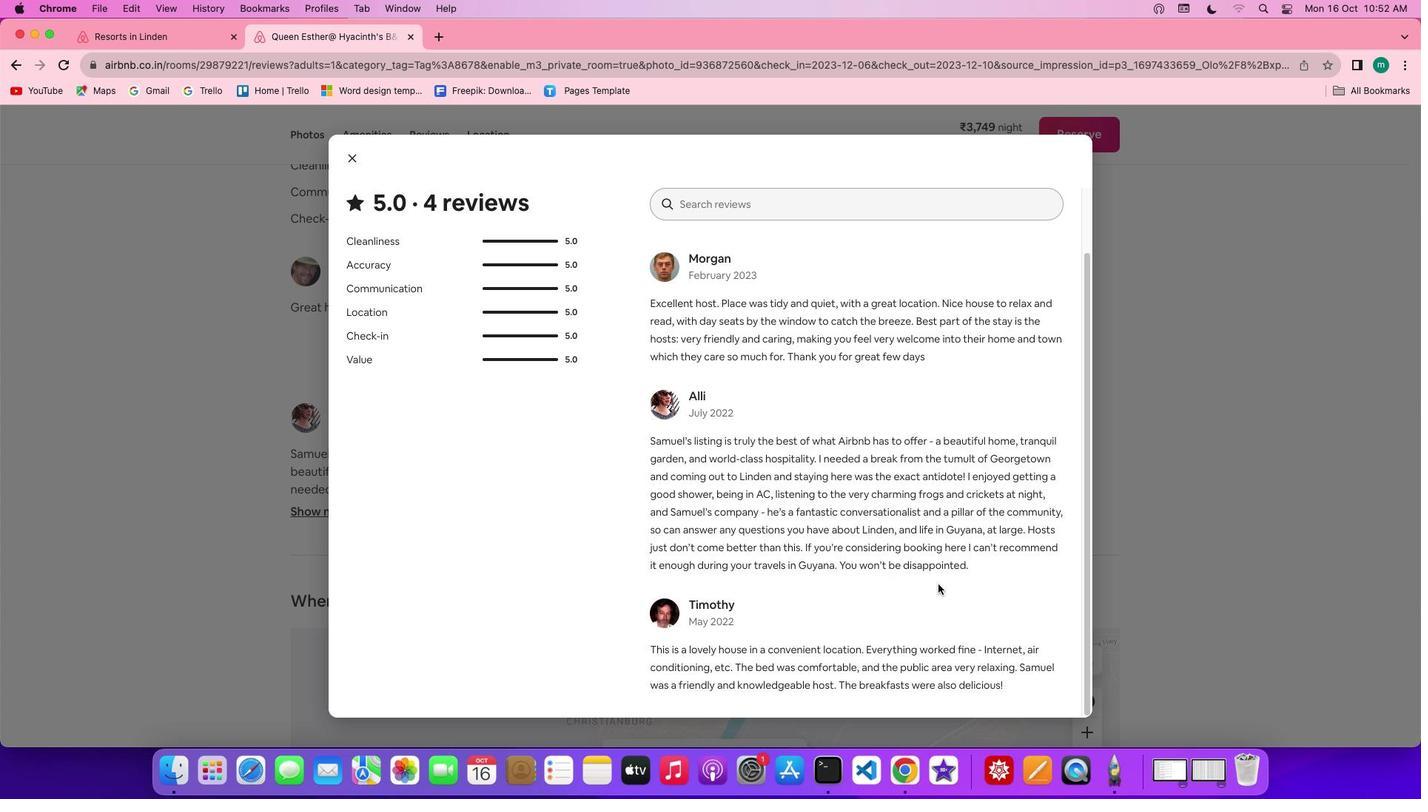 
Action: Mouse scrolled (937, 584) with delta (0, 0)
Screenshot: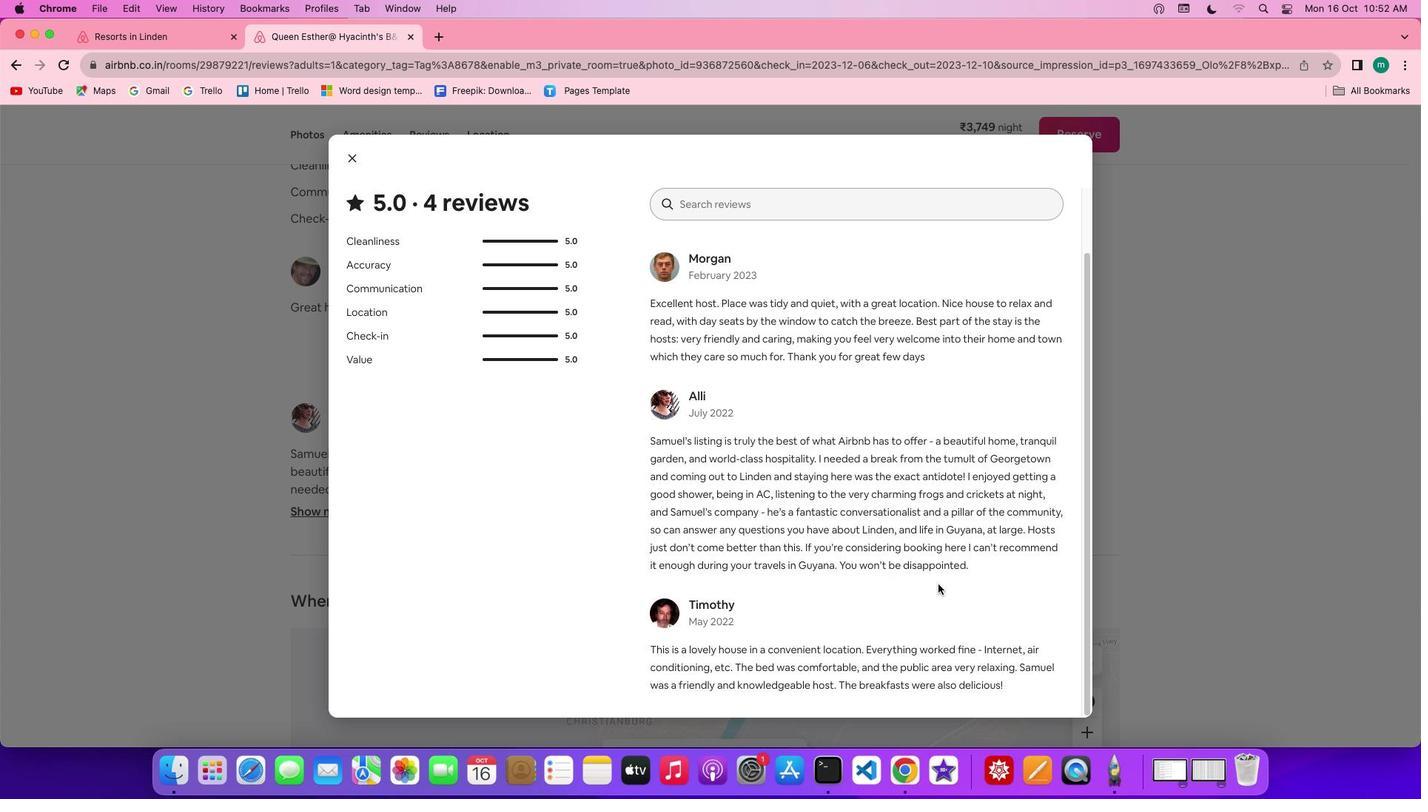 
Action: Mouse scrolled (937, 584) with delta (0, 0)
Screenshot: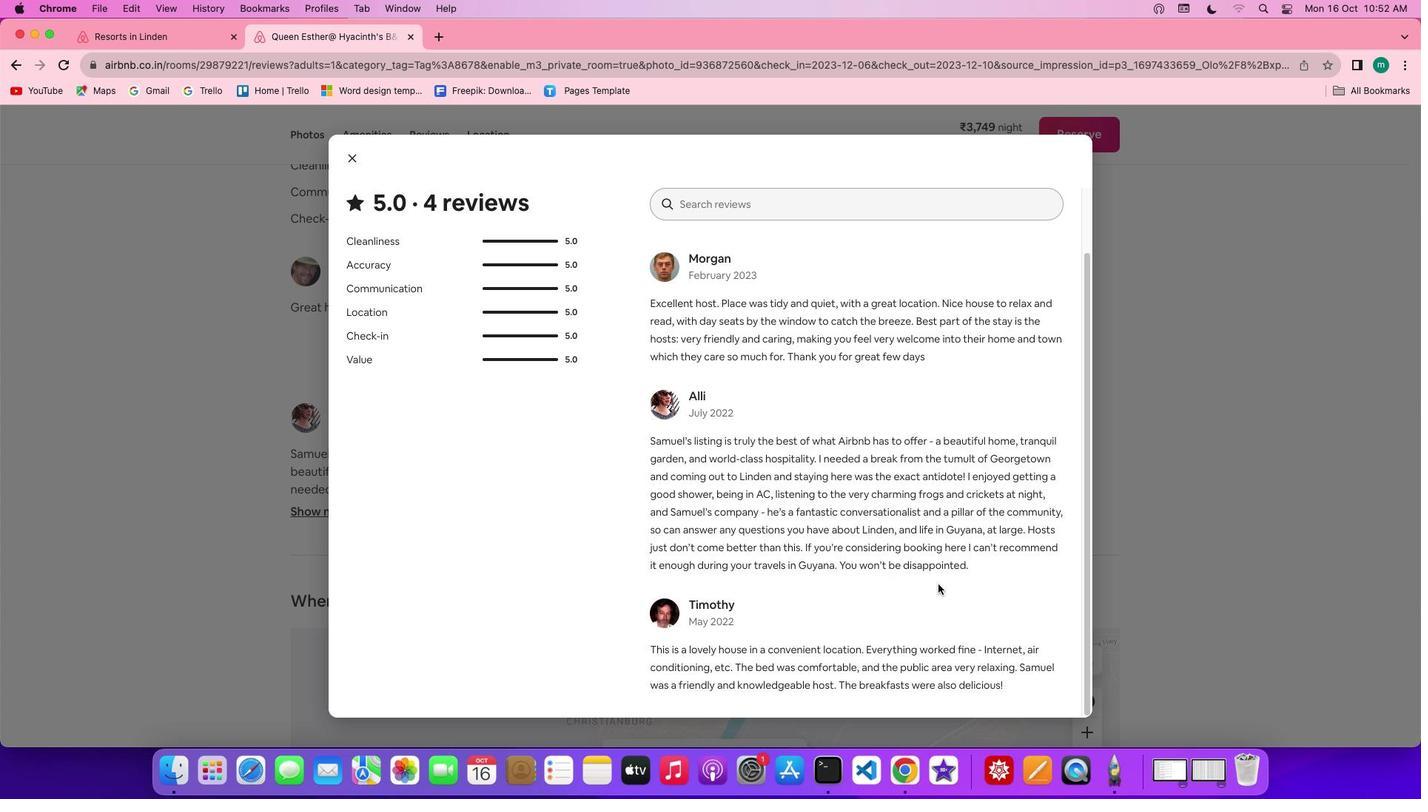 
Action: Mouse scrolled (937, 584) with delta (0, -2)
Screenshot: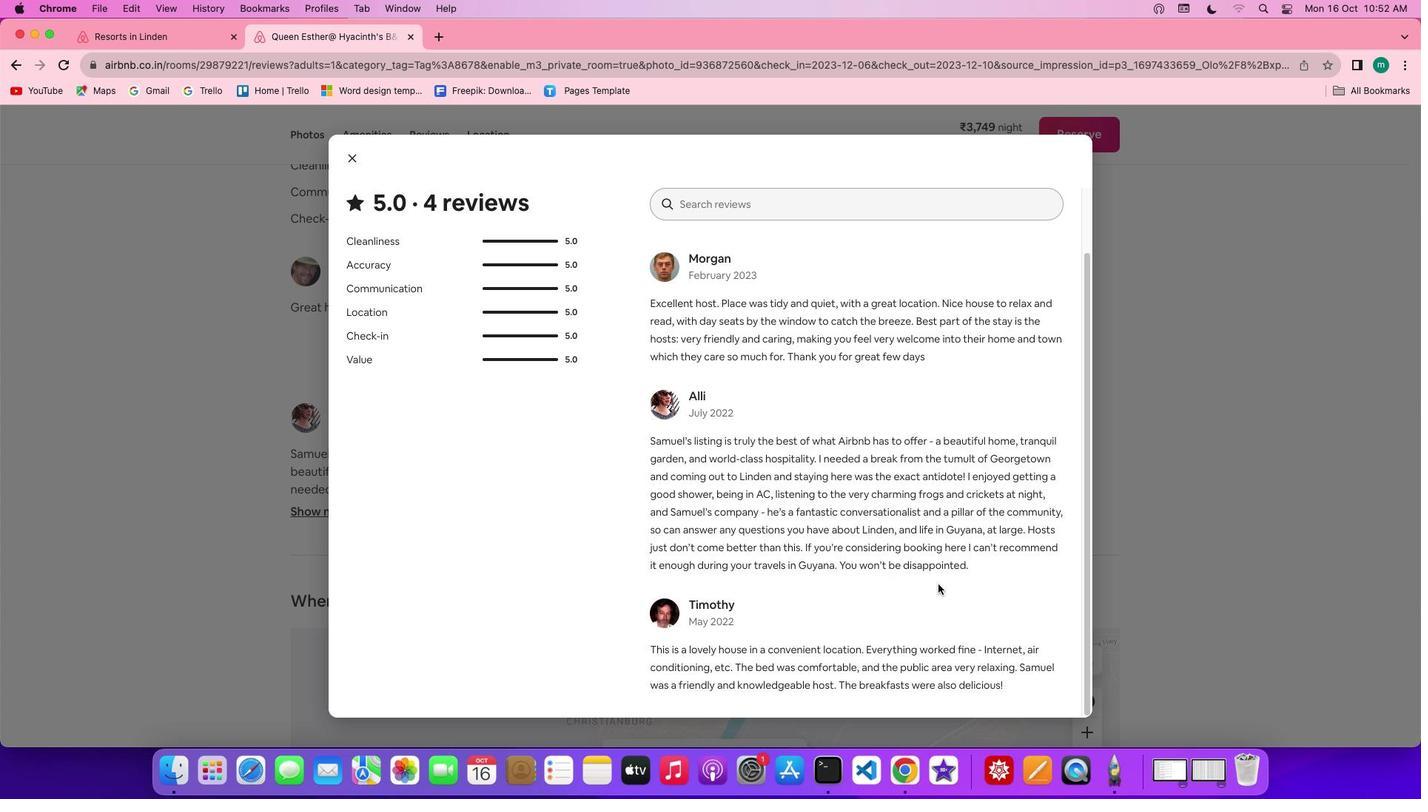 
Action: Mouse scrolled (937, 584) with delta (0, -2)
Screenshot: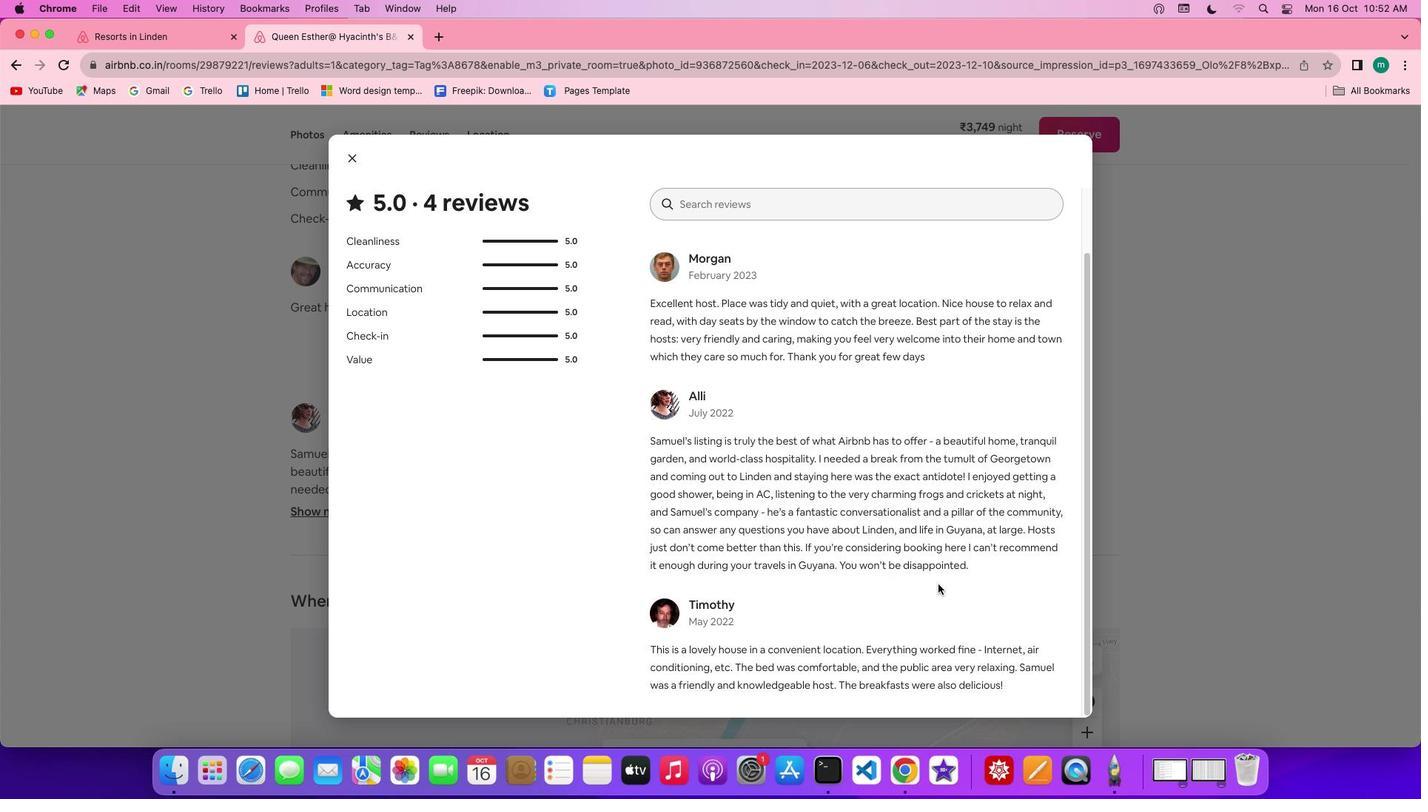 
Action: Mouse scrolled (937, 584) with delta (0, 0)
Screenshot: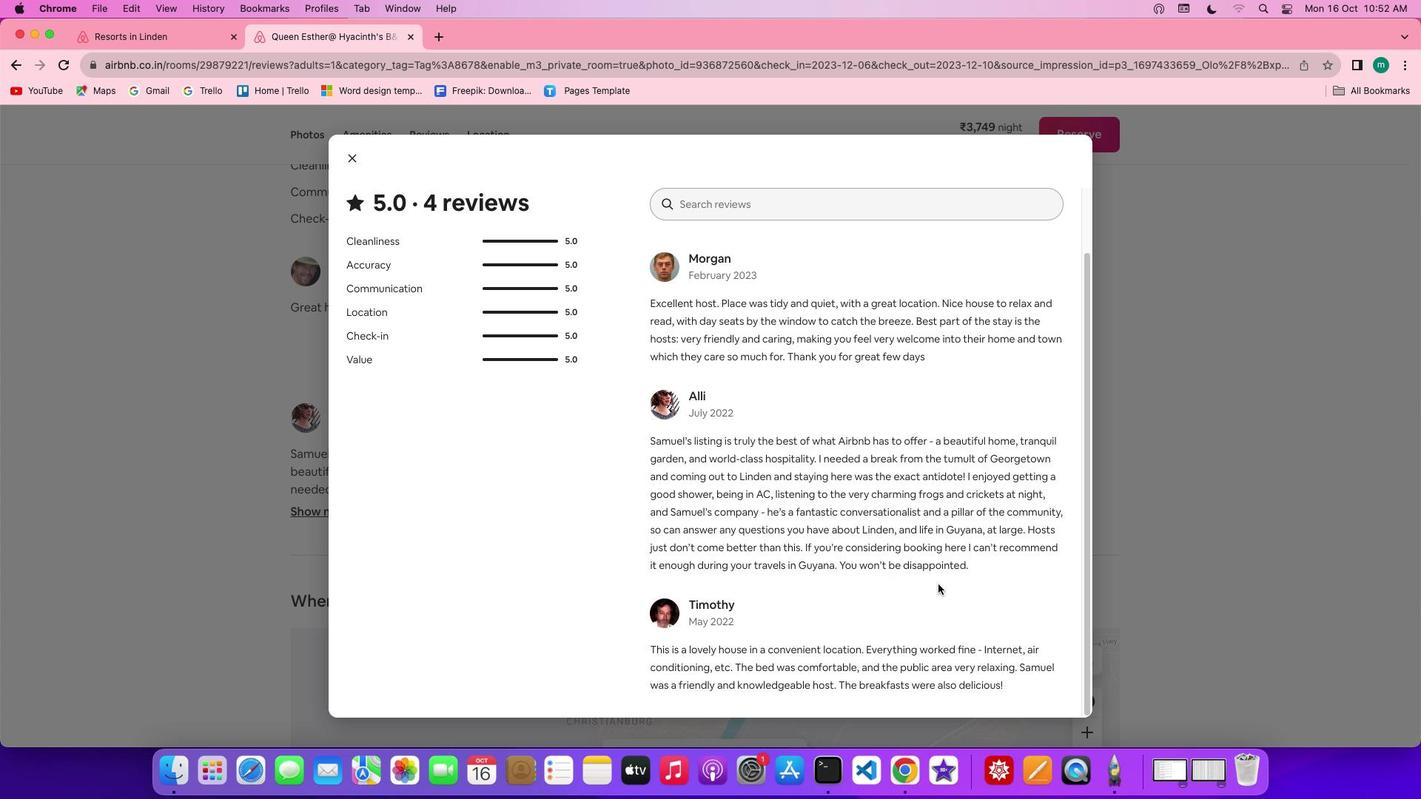 
Action: Mouse scrolled (937, 584) with delta (0, 0)
Screenshot: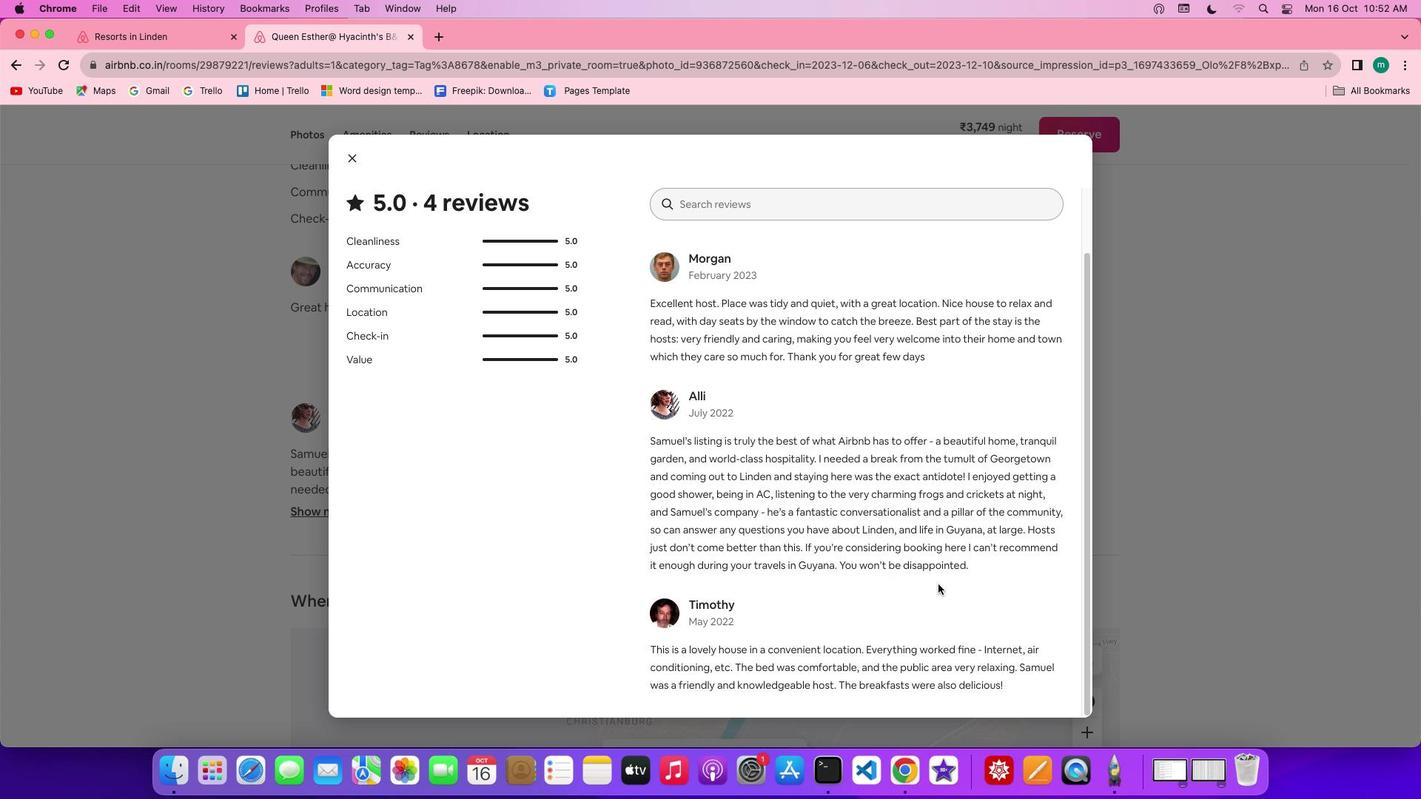 
Action: Mouse scrolled (937, 584) with delta (0, 2)
Screenshot: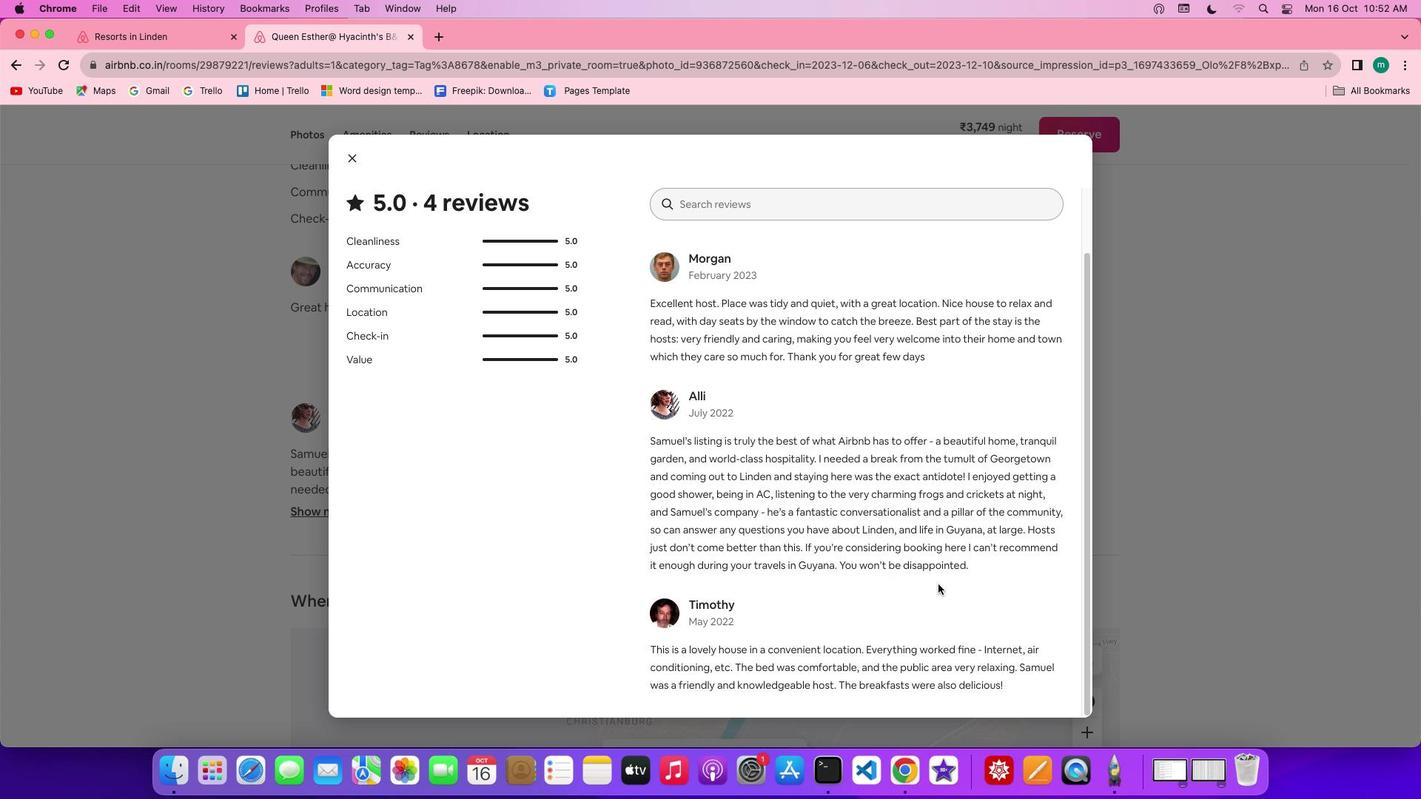 
Action: Mouse scrolled (937, 584) with delta (0, 3)
Screenshot: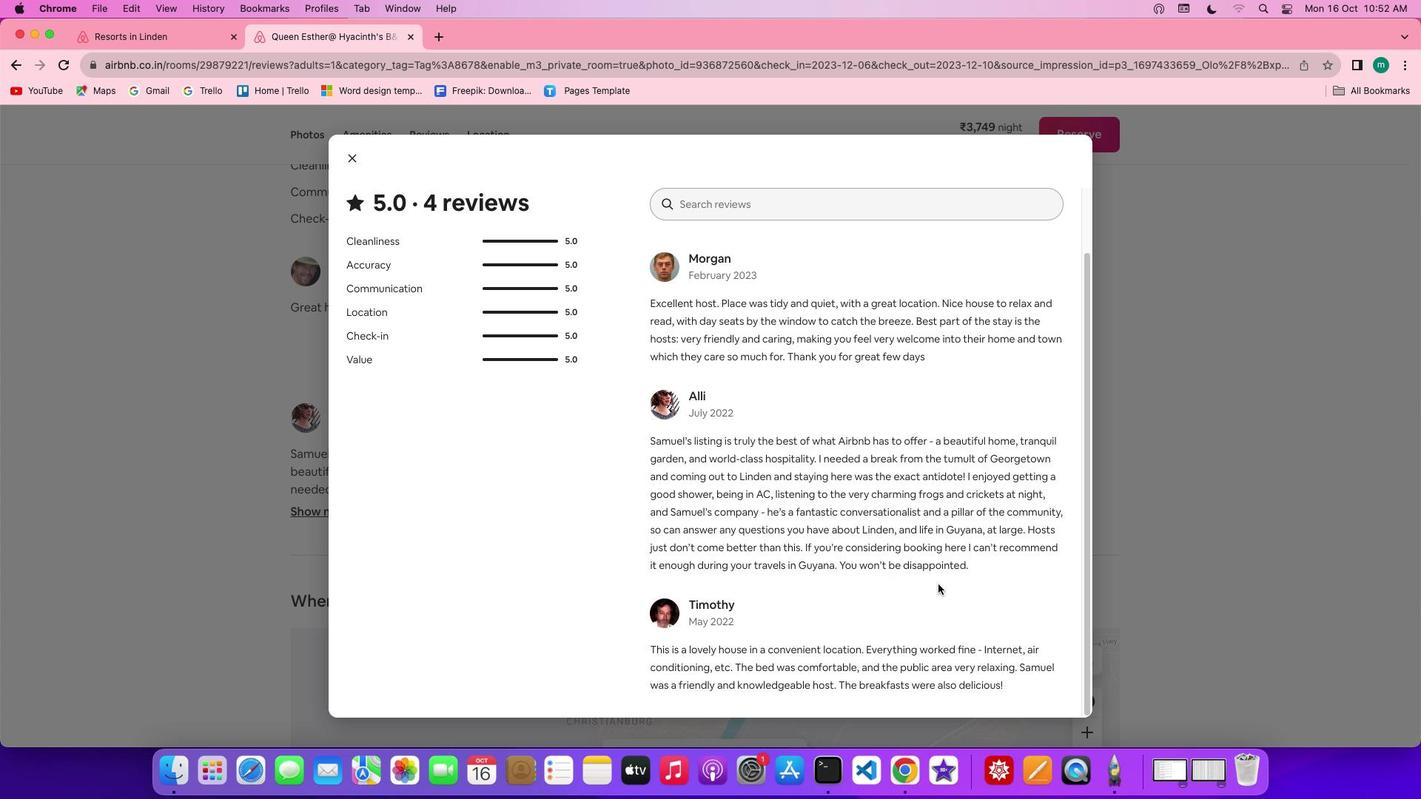 
Action: Mouse scrolled (937, 584) with delta (0, 4)
Screenshot: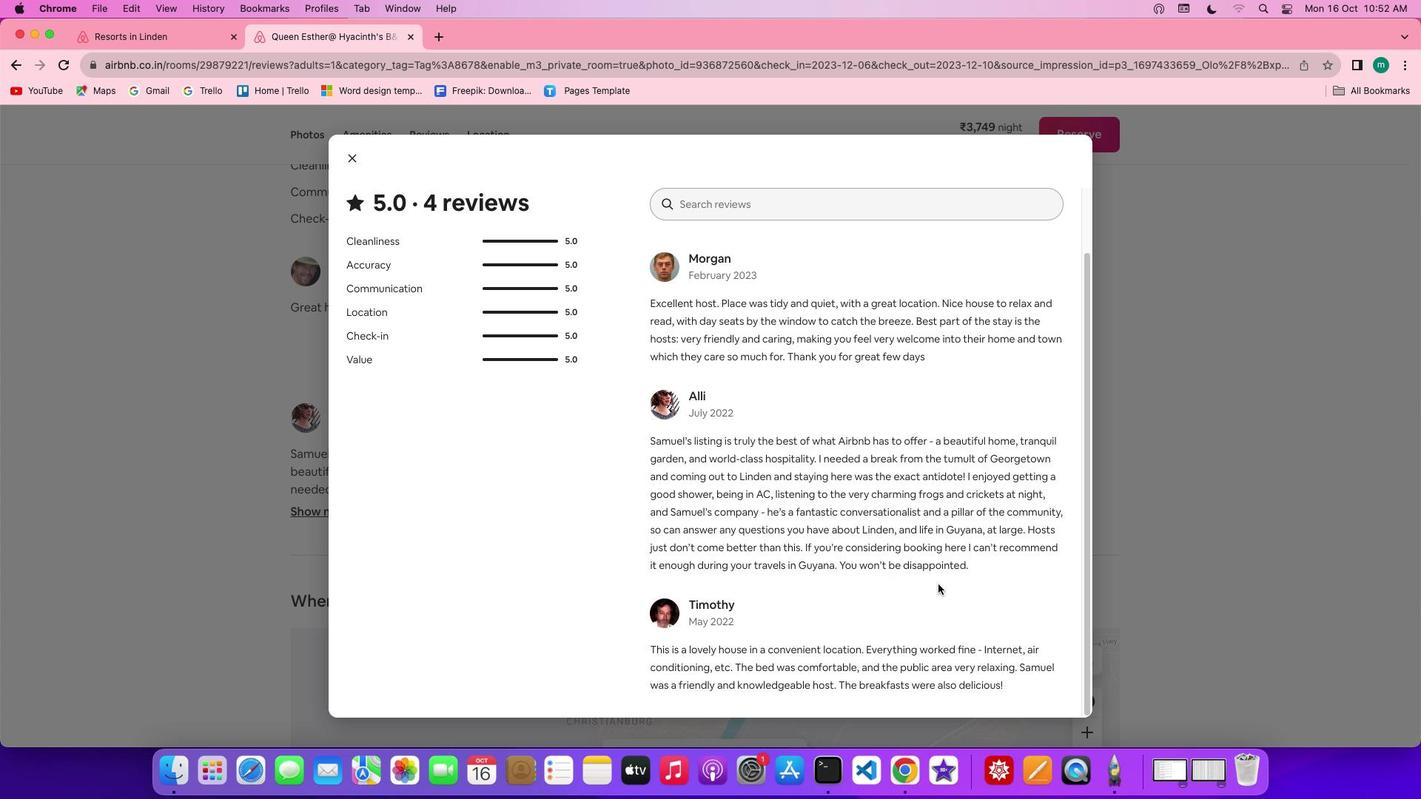 
Action: Mouse moved to (357, 157)
Screenshot: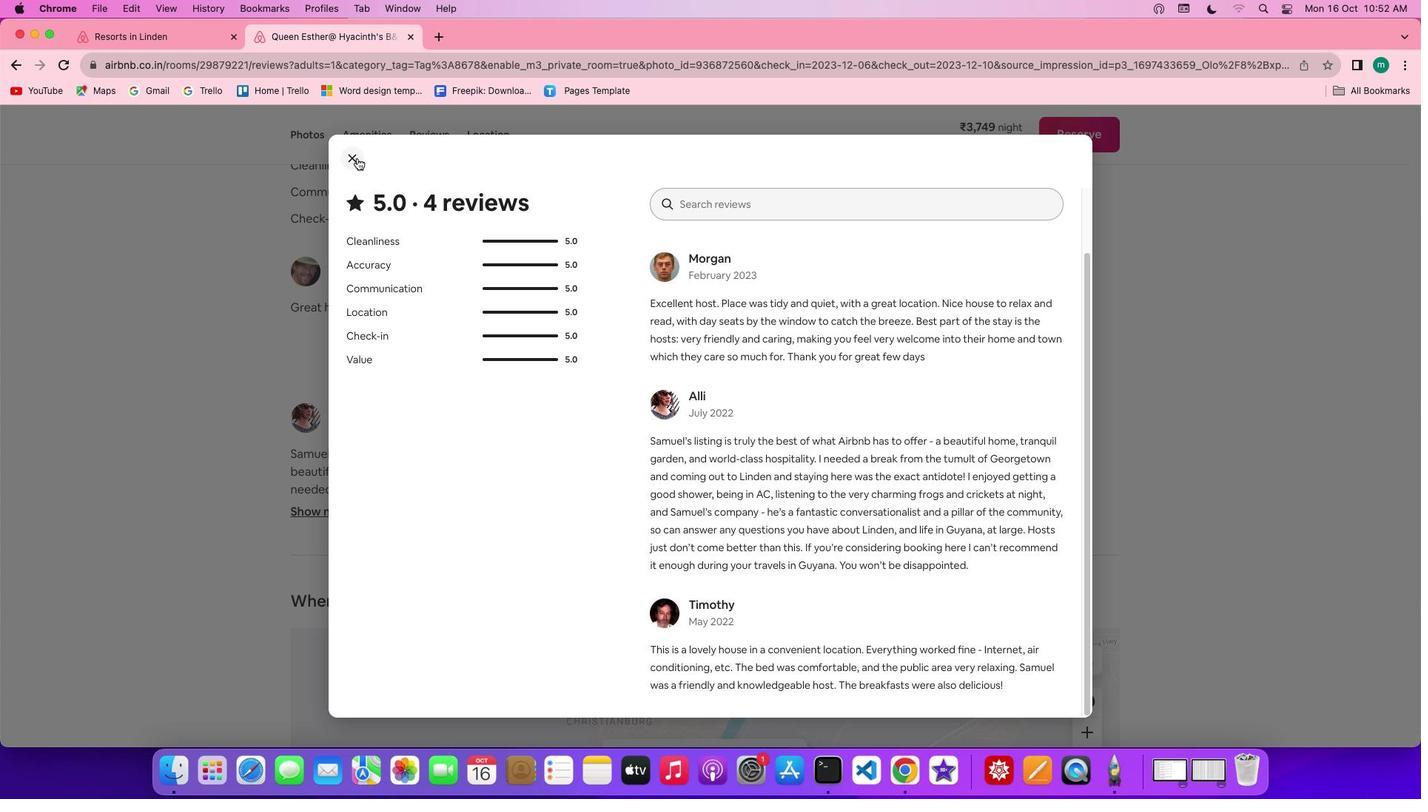 
Action: Mouse pressed left at (357, 157)
Screenshot: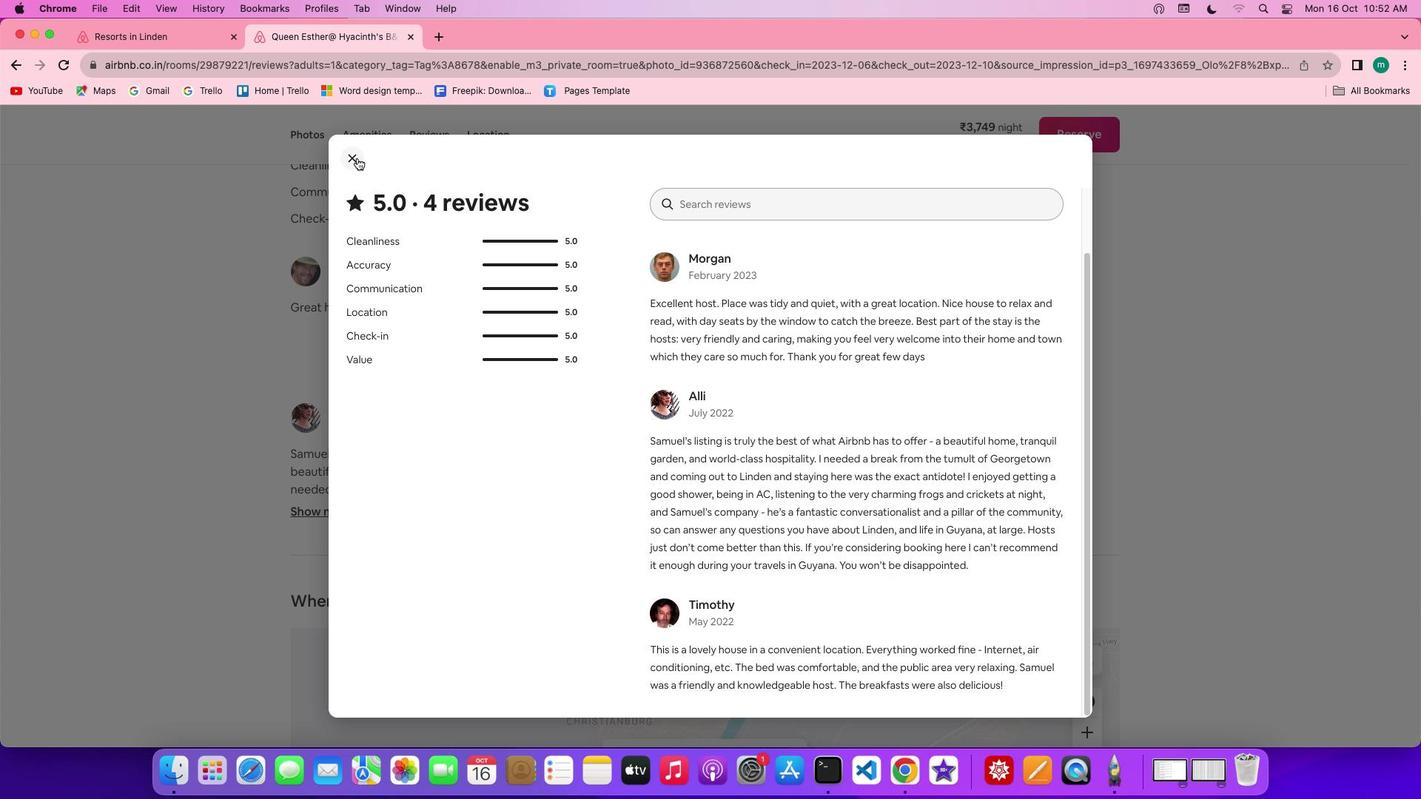 
Action: Mouse moved to (791, 458)
Screenshot: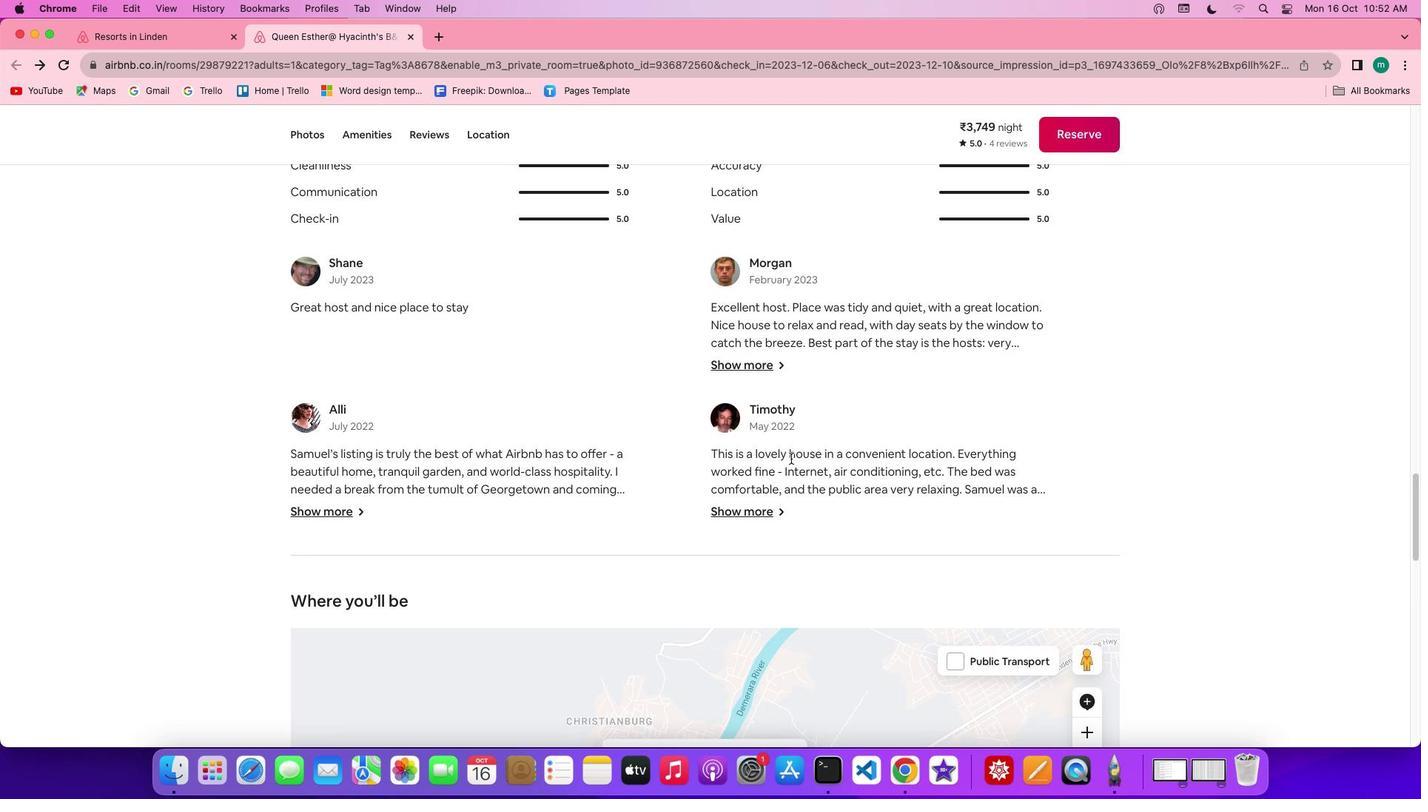 
Action: Mouse scrolled (791, 458) with delta (0, 0)
Screenshot: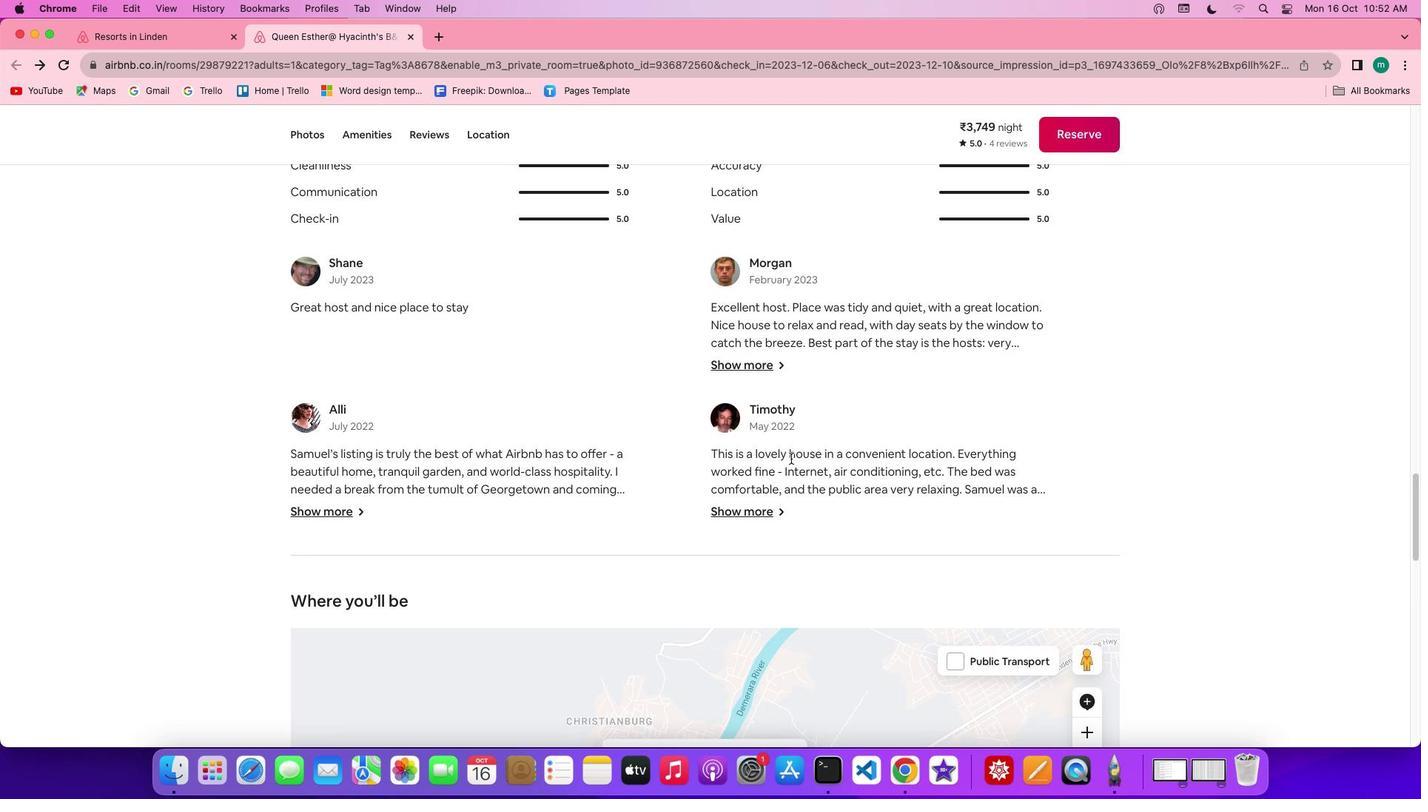 
Action: Mouse scrolled (791, 458) with delta (0, 0)
Screenshot: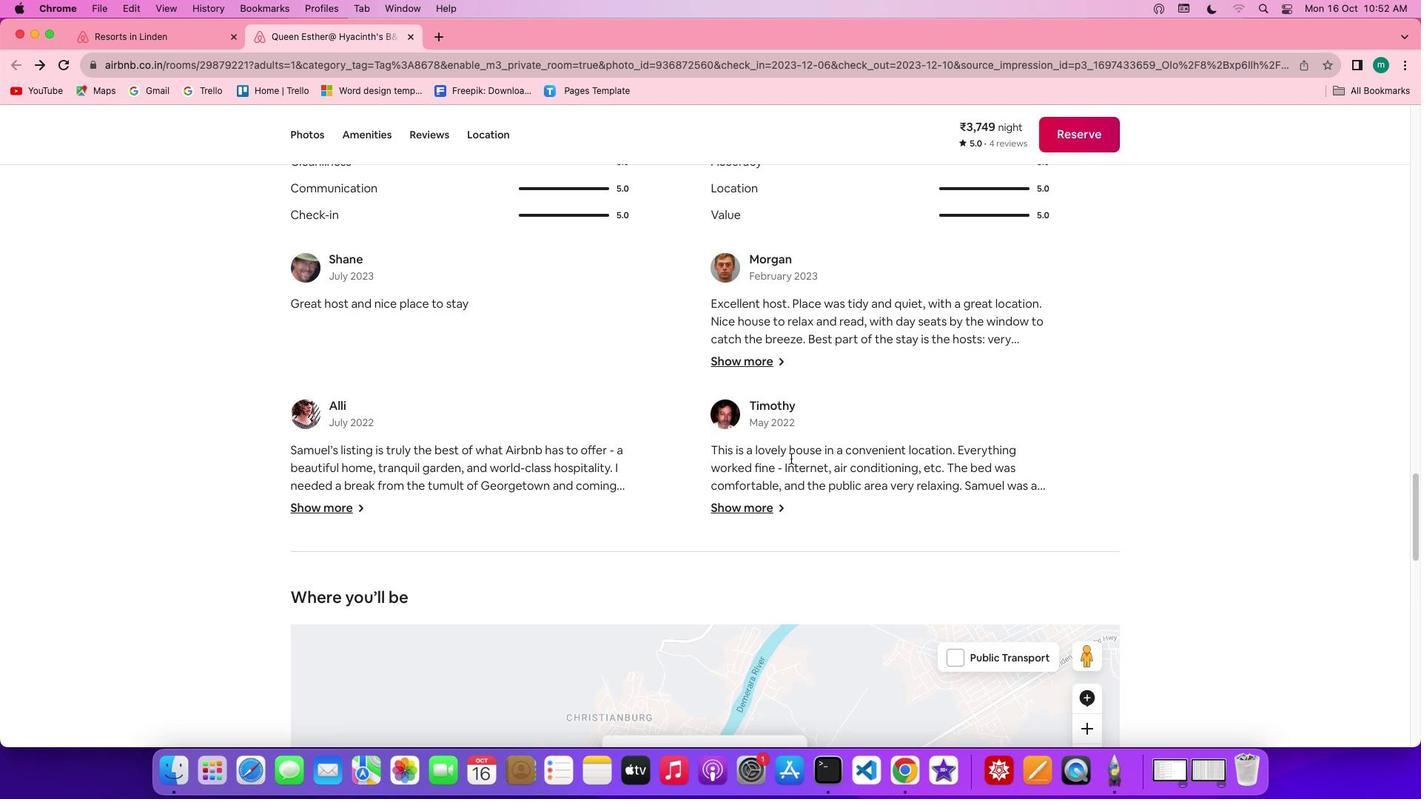 
Action: Mouse scrolled (791, 458) with delta (0, -2)
Screenshot: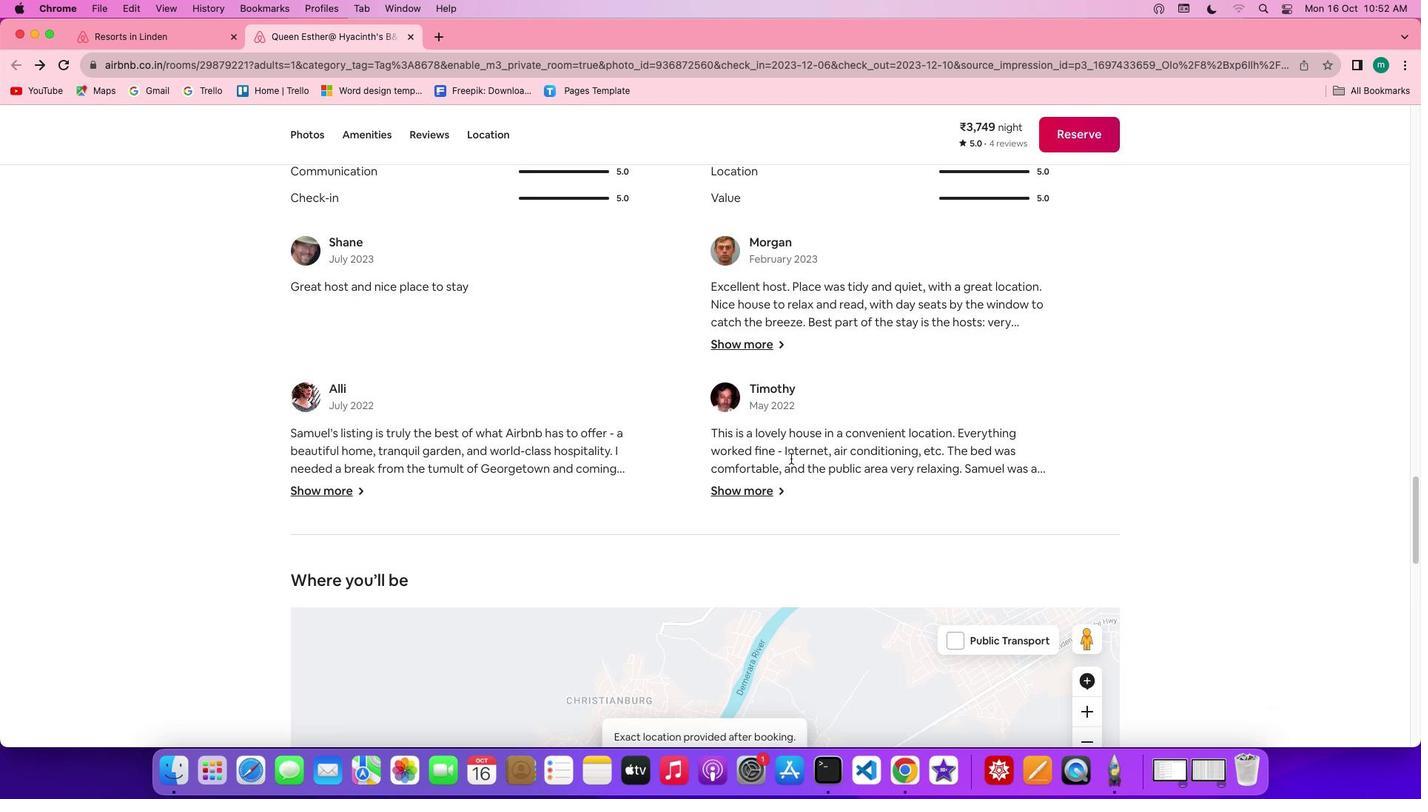 
Action: Mouse scrolled (791, 458) with delta (0, -2)
Screenshot: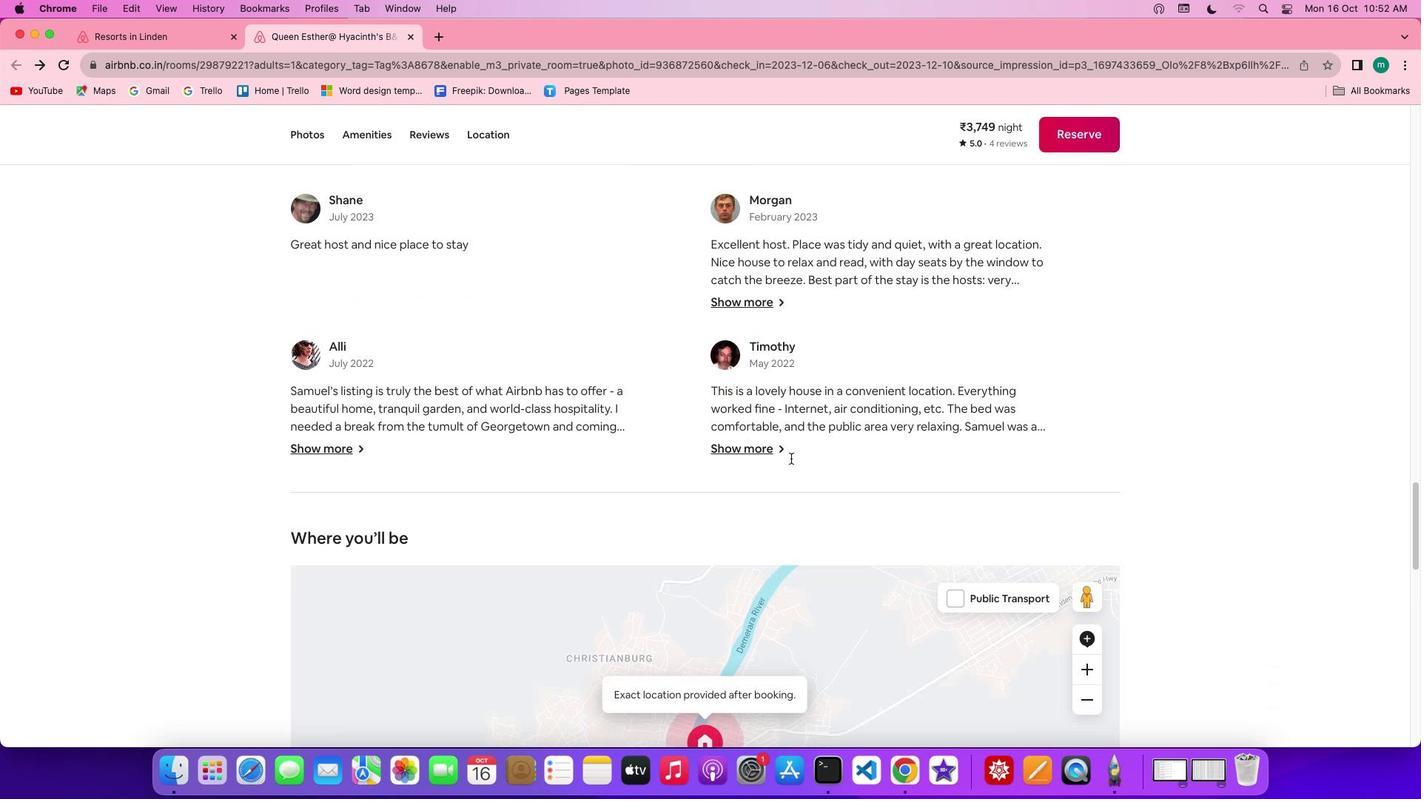 
Action: Mouse scrolled (791, 458) with delta (0, -2)
Screenshot: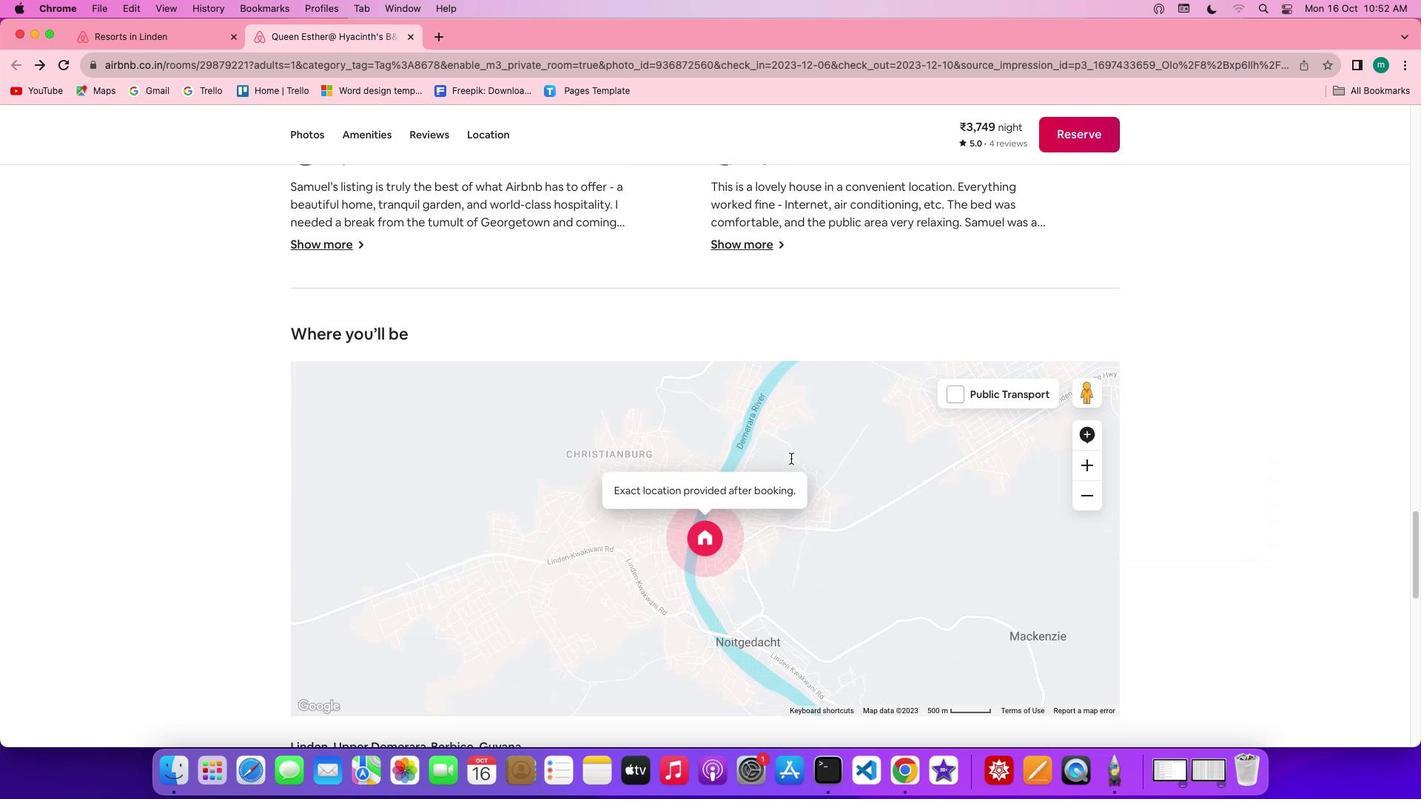
Action: Mouse scrolled (791, 458) with delta (0, 0)
Screenshot: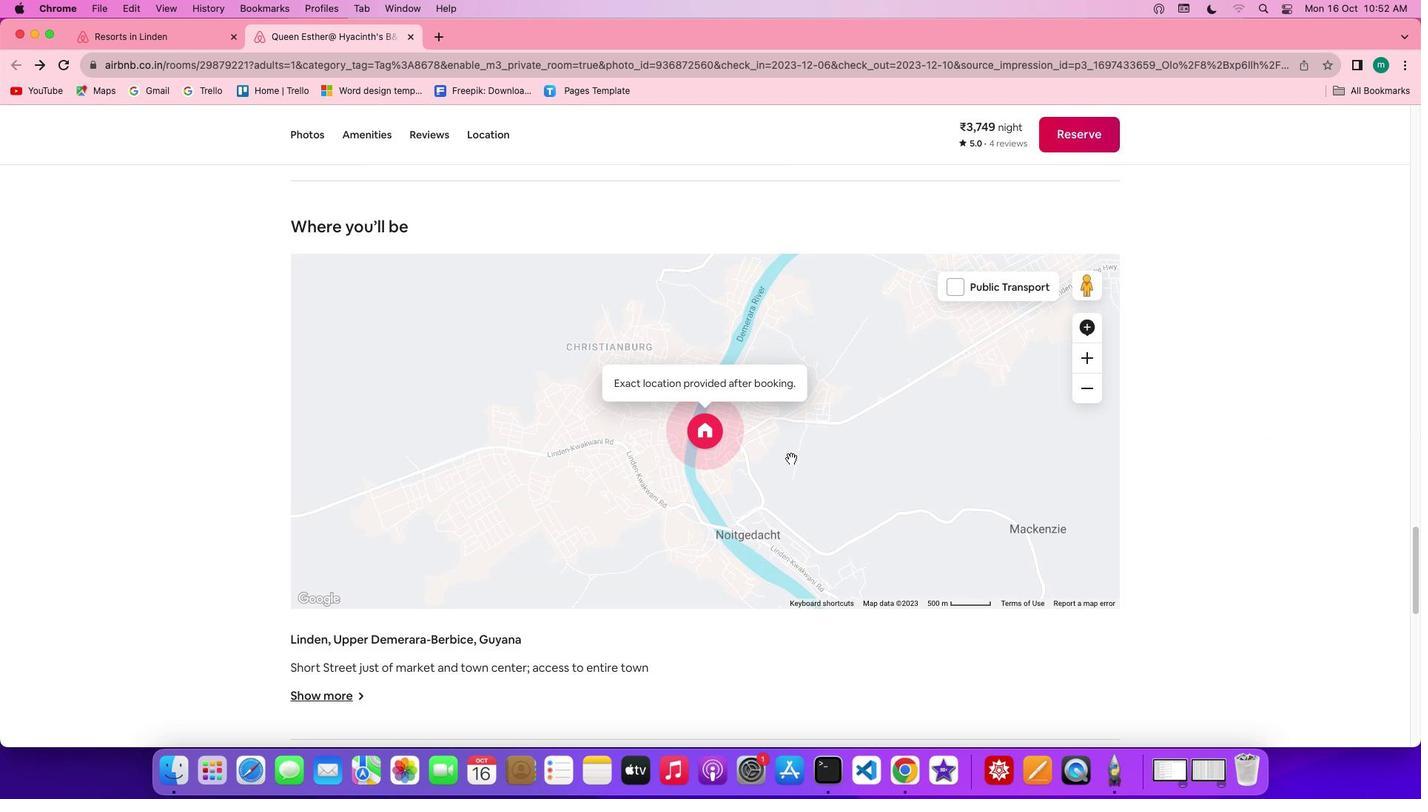 
Action: Mouse scrolled (791, 458) with delta (0, 0)
Screenshot: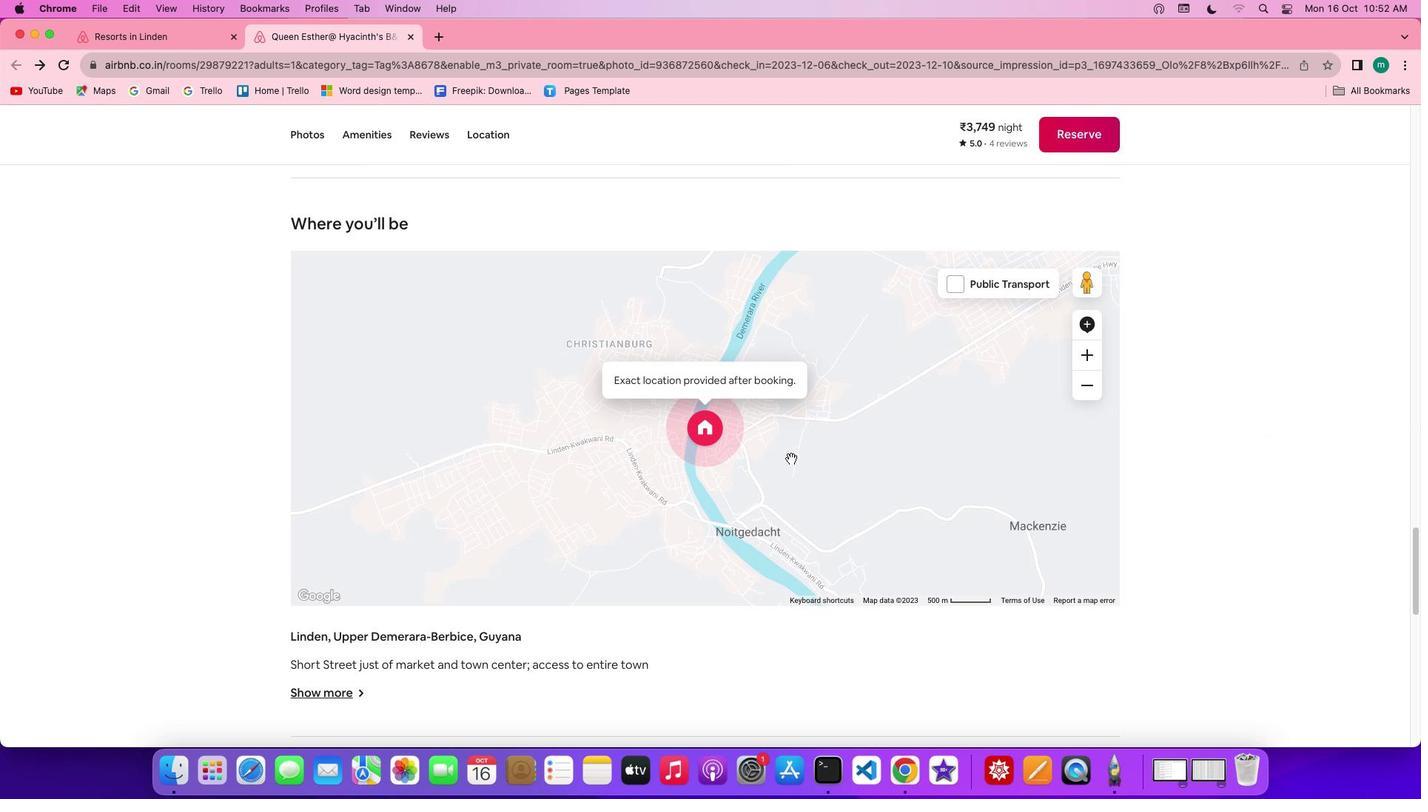 
Action: Mouse scrolled (791, 458) with delta (0, -1)
Screenshot: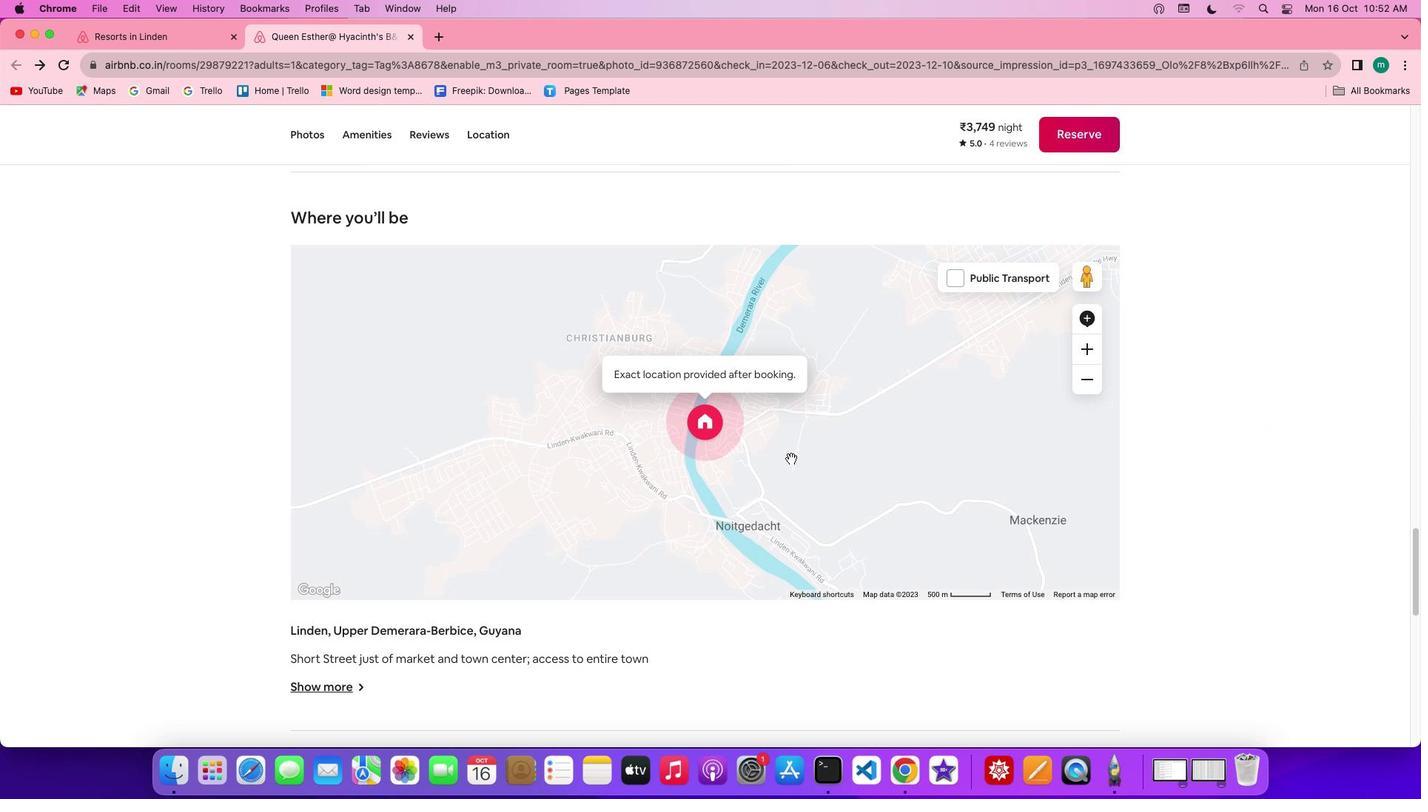
Action: Mouse scrolled (791, 458) with delta (0, -2)
Screenshot: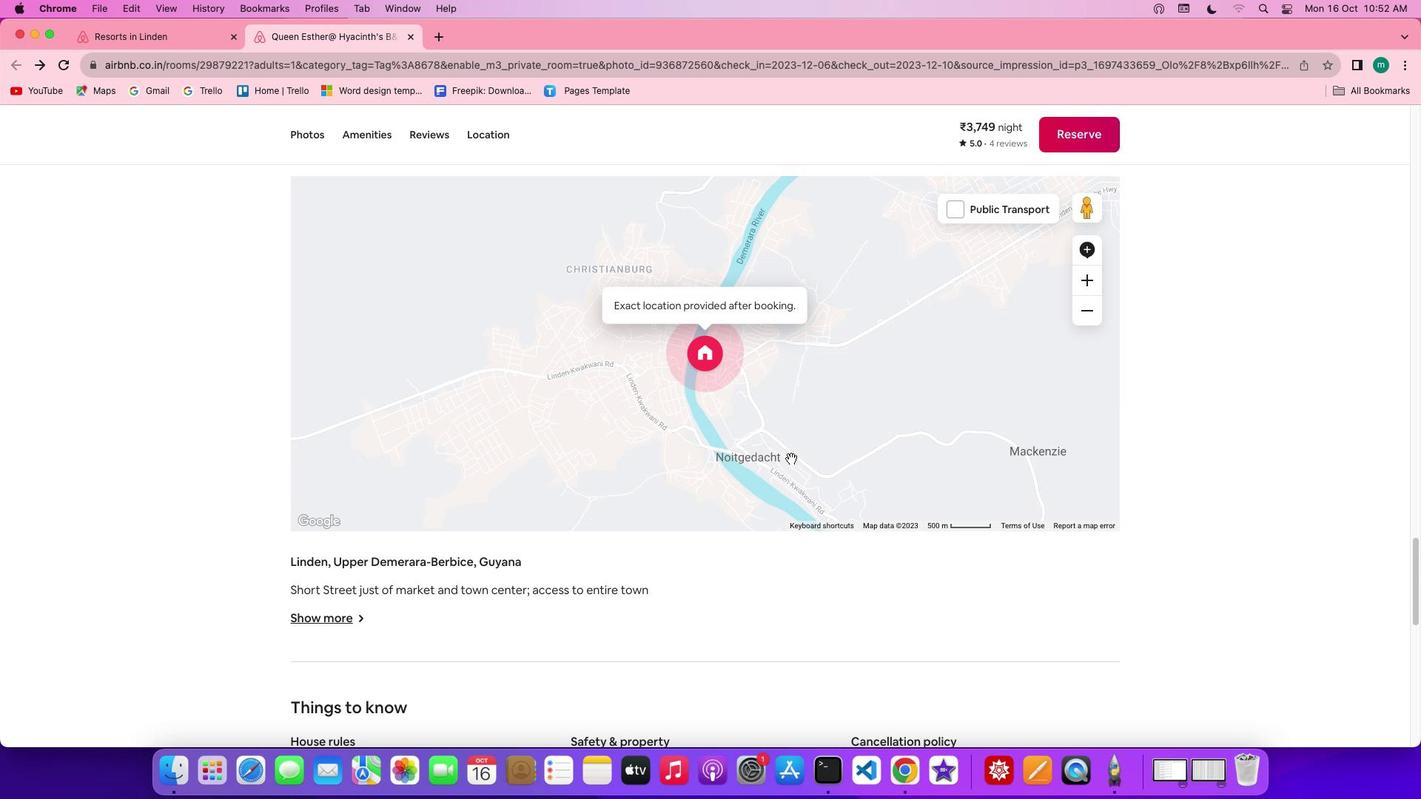 
Action: Mouse scrolled (791, 458) with delta (0, 0)
Screenshot: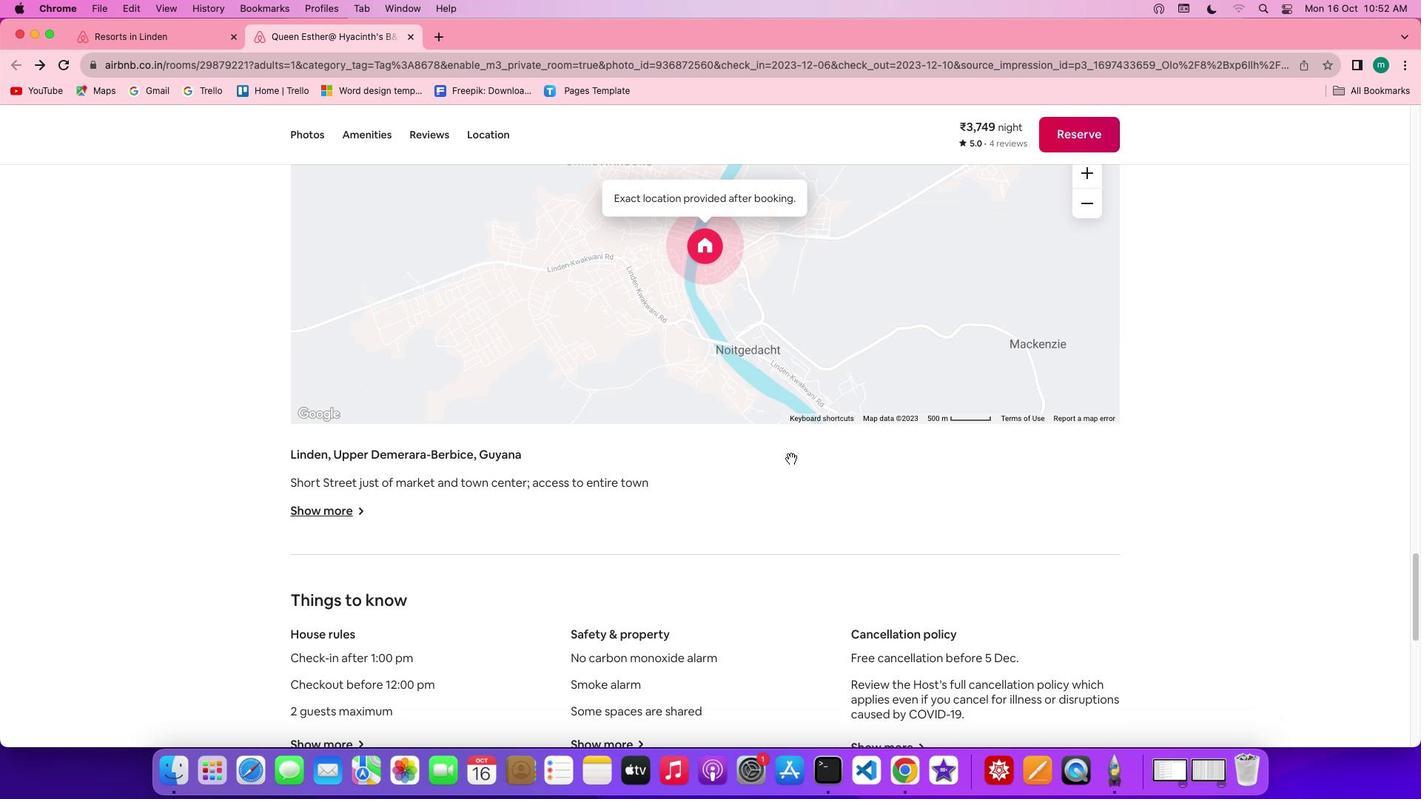 
Action: Mouse moved to (342, 512)
Screenshot: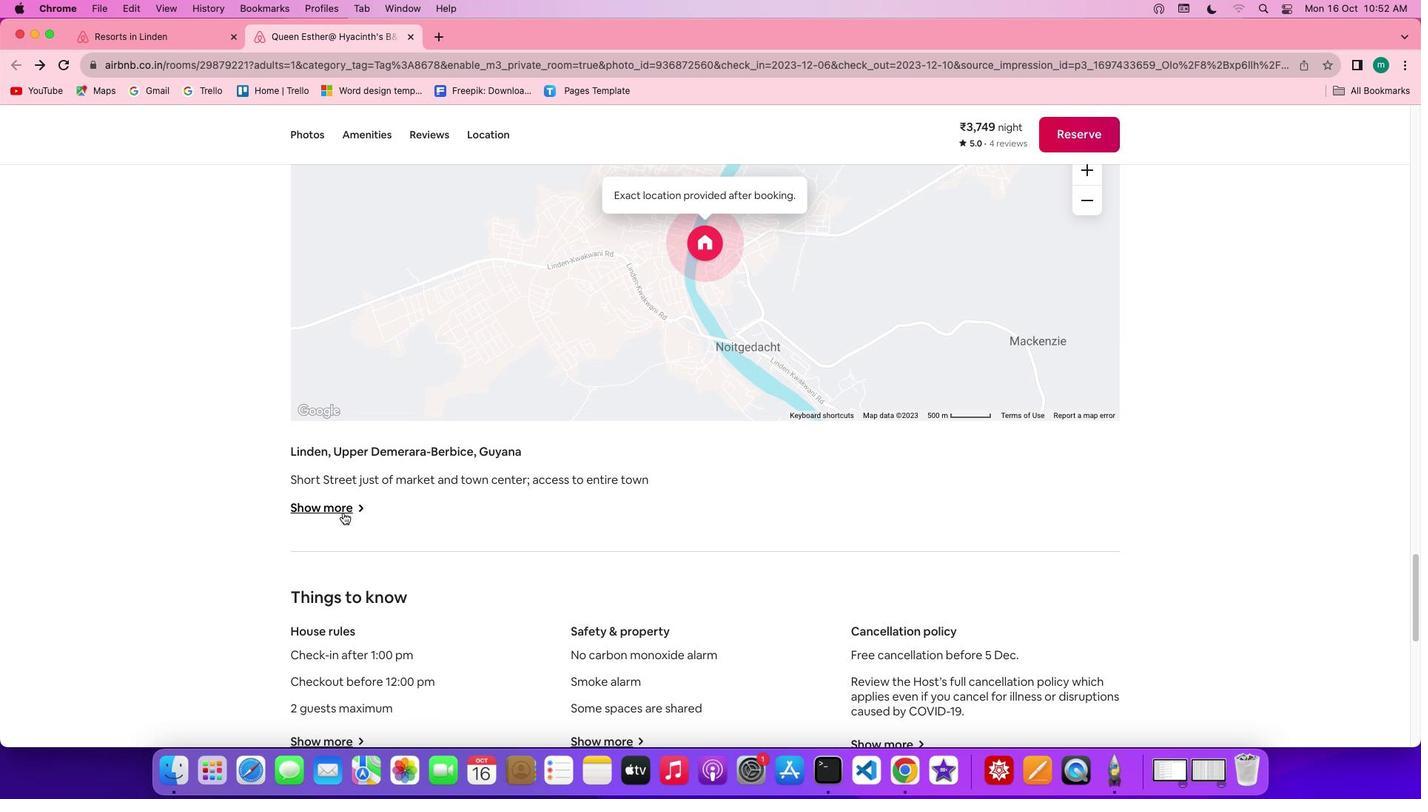 
Action: Mouse pressed left at (342, 512)
Screenshot: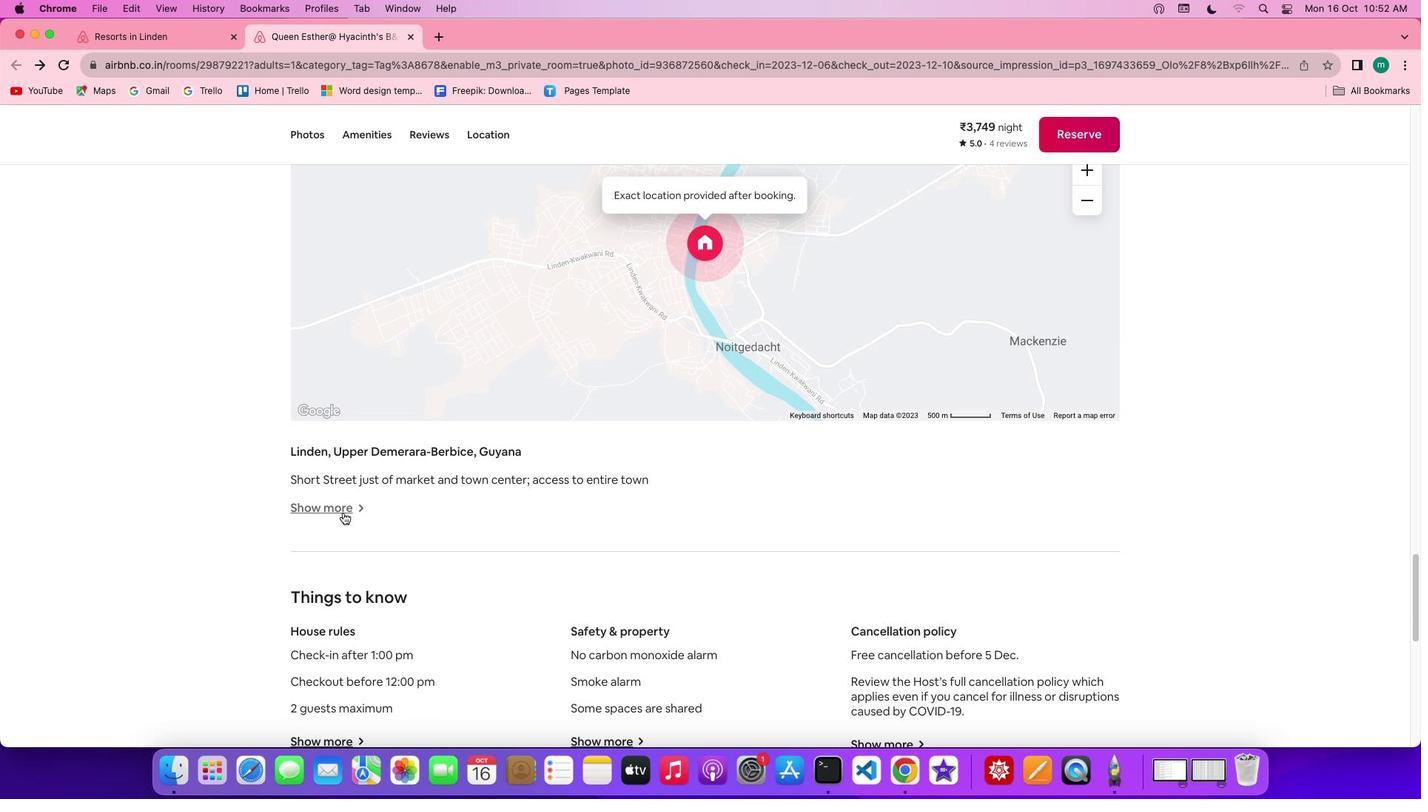 
Action: Mouse moved to (25, 119)
Screenshot: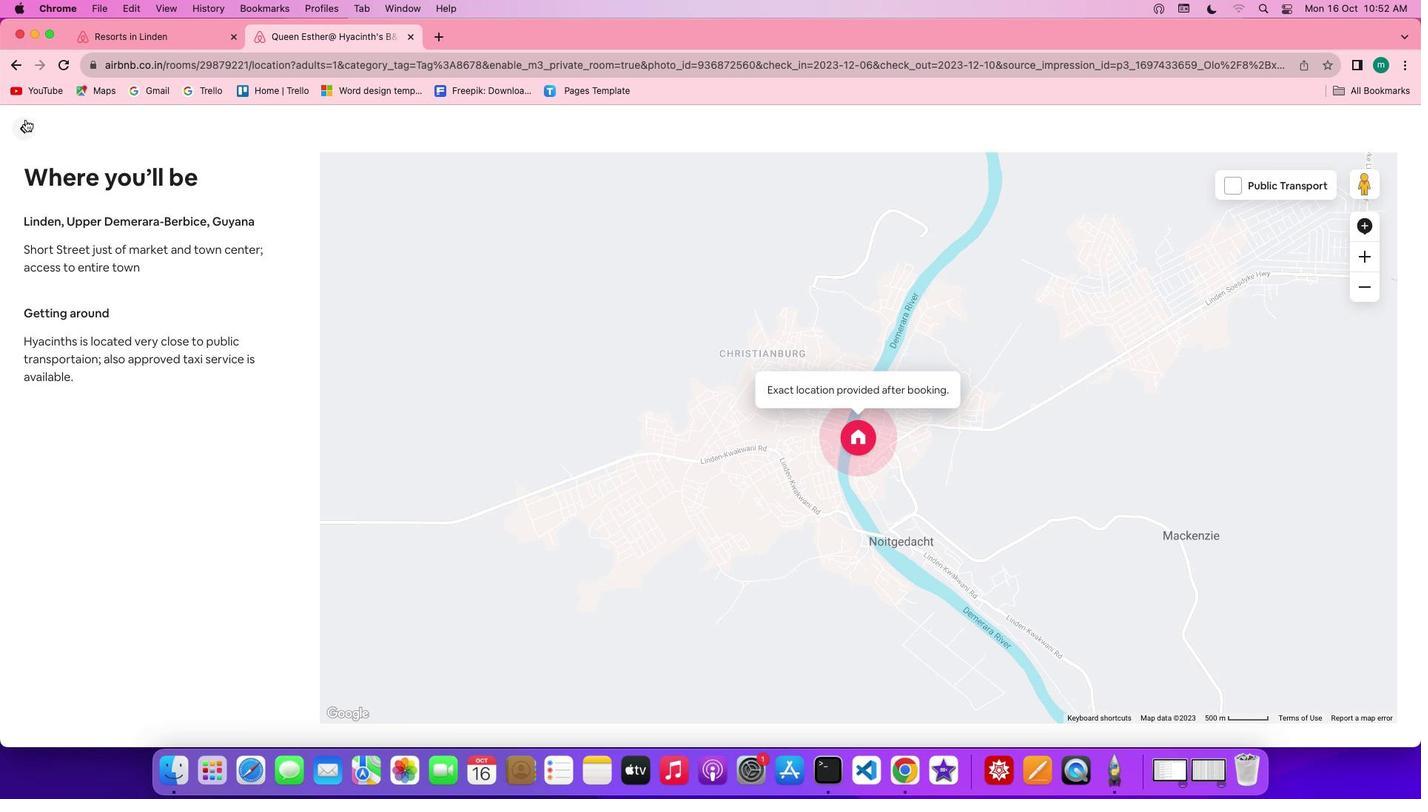 
Action: Mouse pressed left at (25, 119)
Screenshot: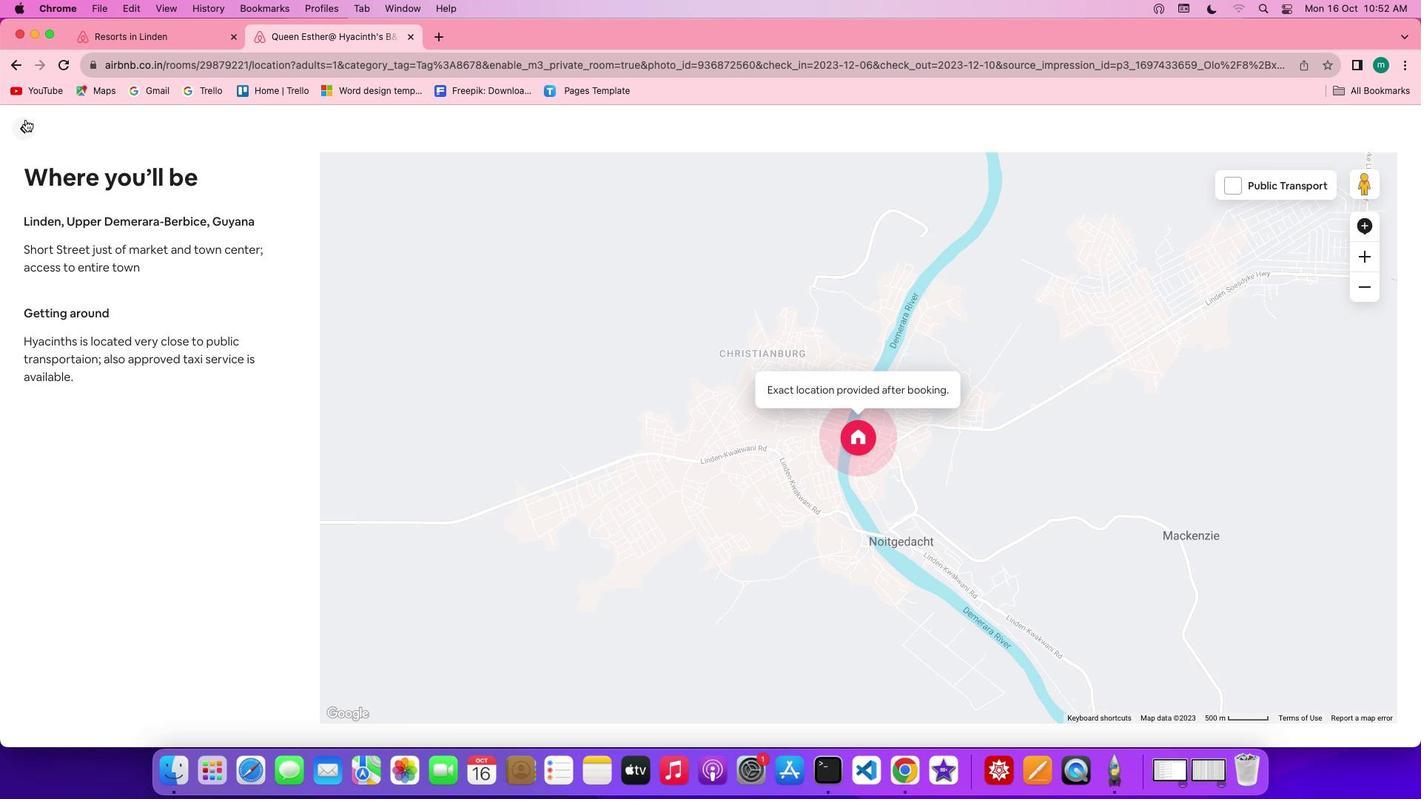 
Action: Mouse moved to (792, 608)
Screenshot: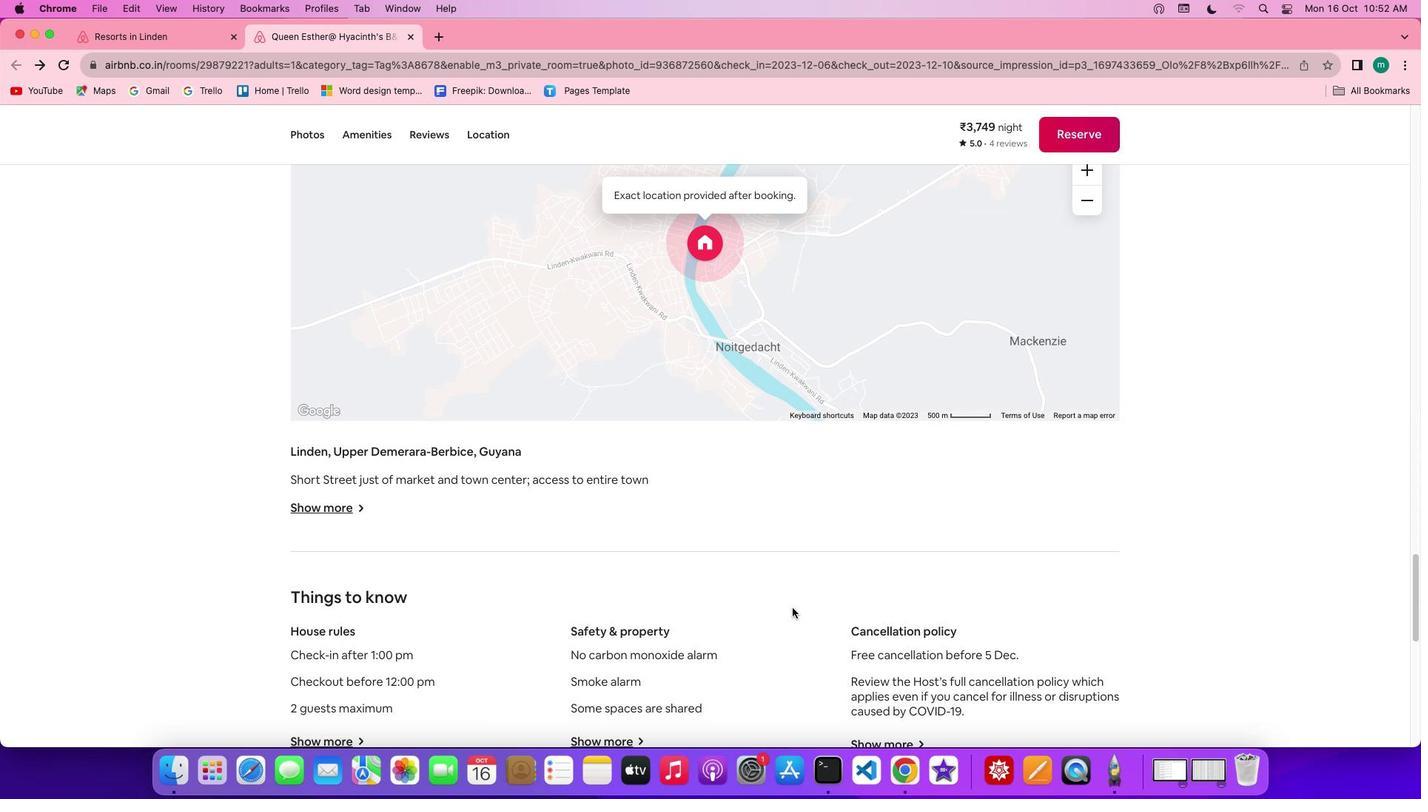 
Action: Mouse scrolled (792, 608) with delta (0, 0)
Screenshot: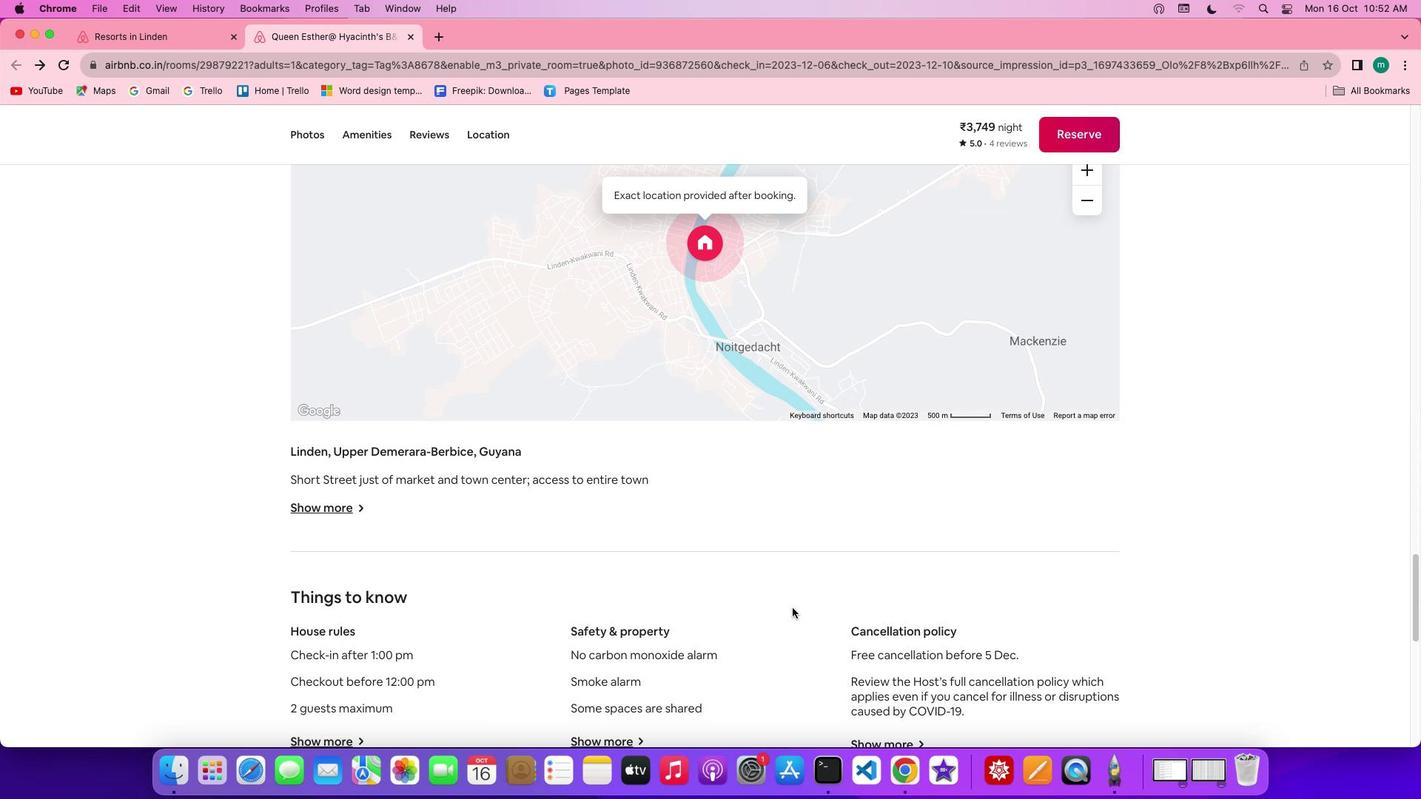 
Action: Mouse scrolled (792, 608) with delta (0, 0)
Screenshot: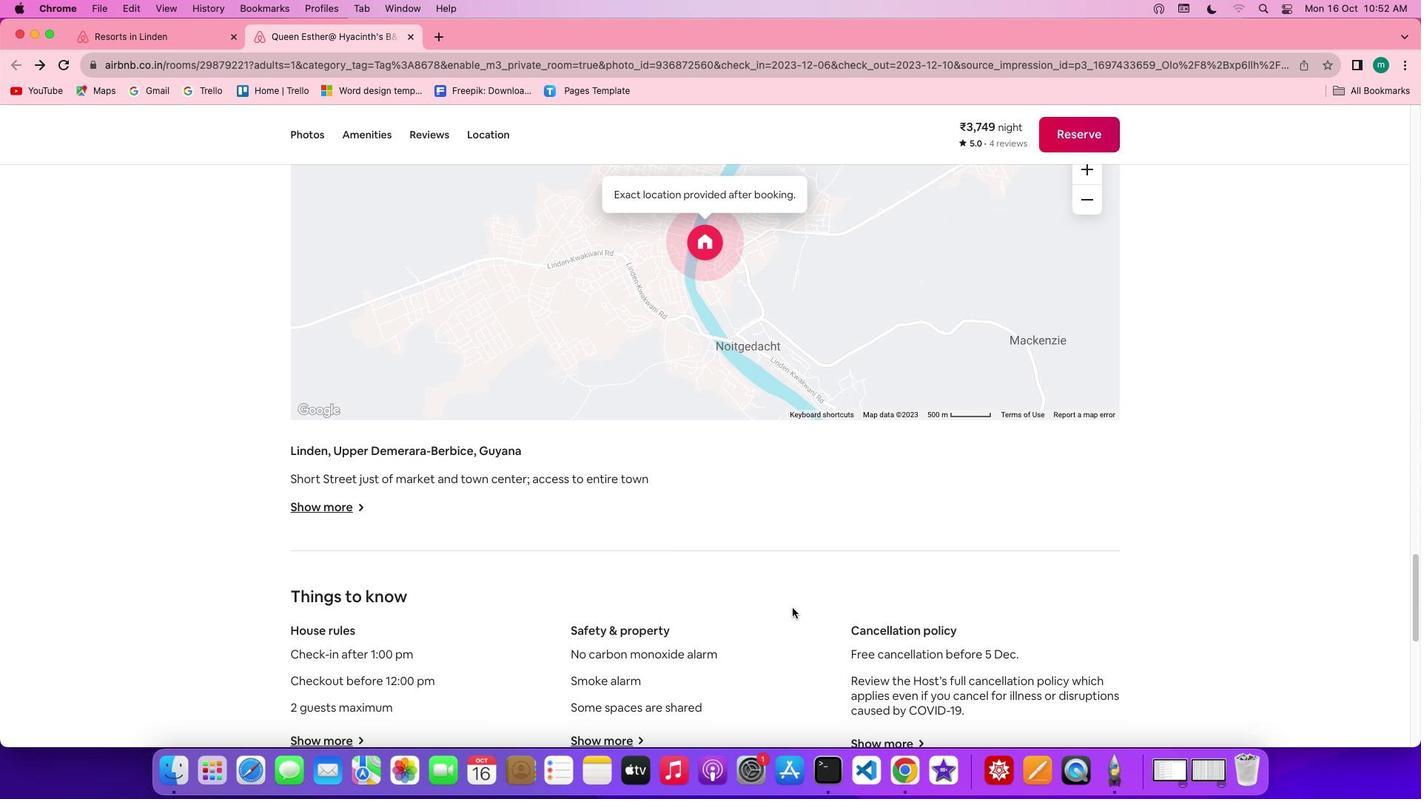 
Action: Mouse scrolled (792, 608) with delta (0, -2)
Screenshot: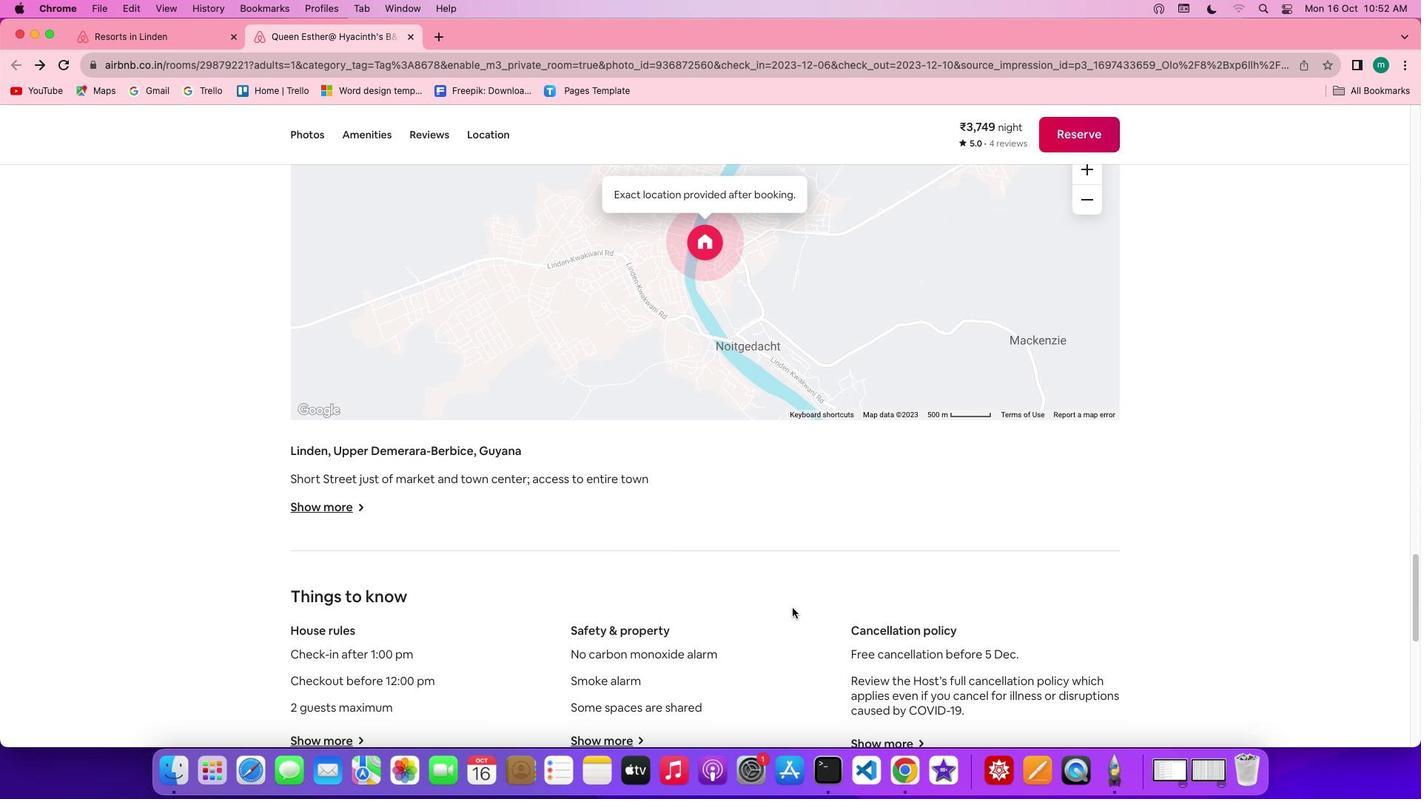 
Action: Mouse scrolled (792, 608) with delta (0, -2)
Screenshot: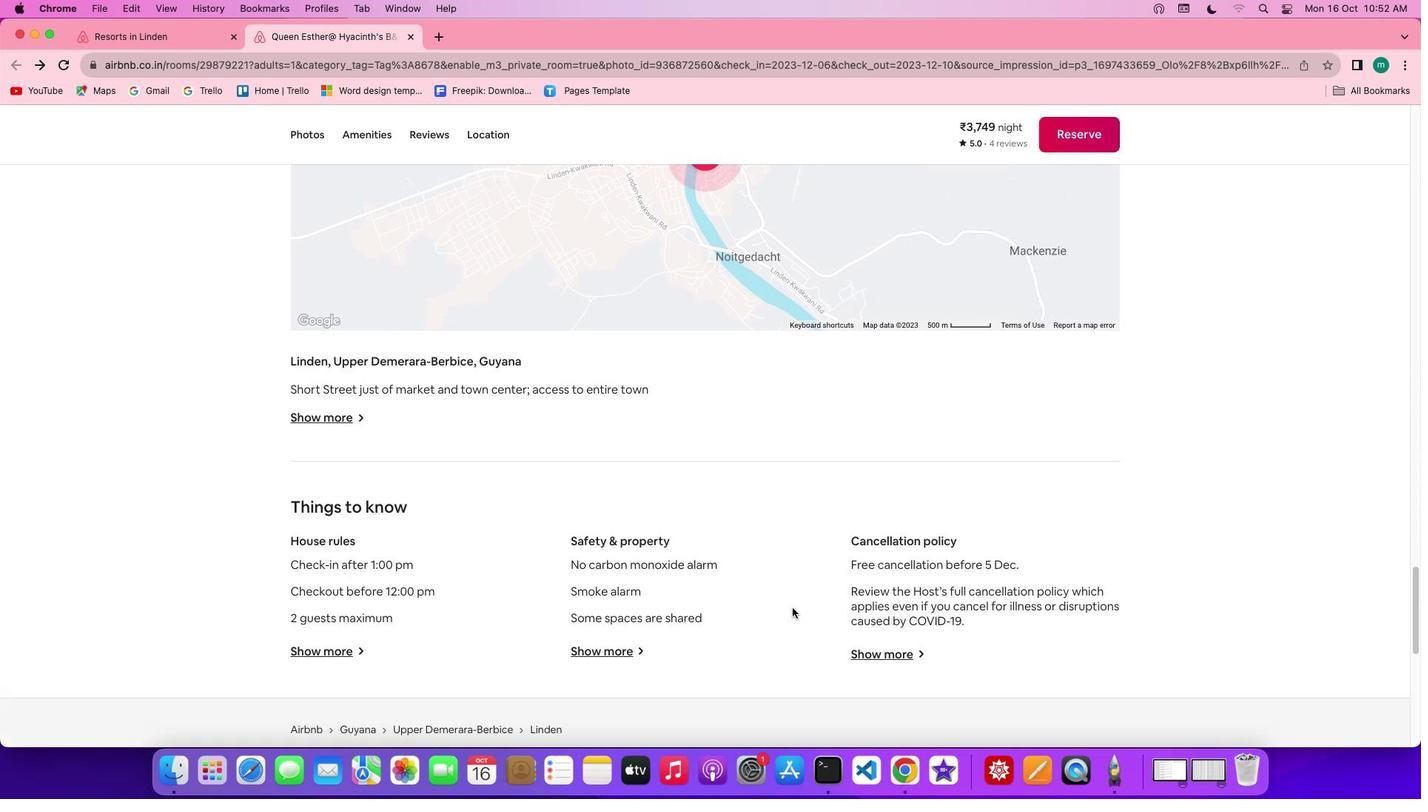 
Action: Mouse moved to (336, 529)
